 Task: Explore Airbnb accommodation in Oud-Beijerland, Netherlands from 11th December, 2023 to 17th December, 2023 for 1 adult. Place can be private room with 1  bedroom having 1 bed and 1 bathroom. Property type can be hotel.
Action: Mouse moved to (598, 226)
Screenshot: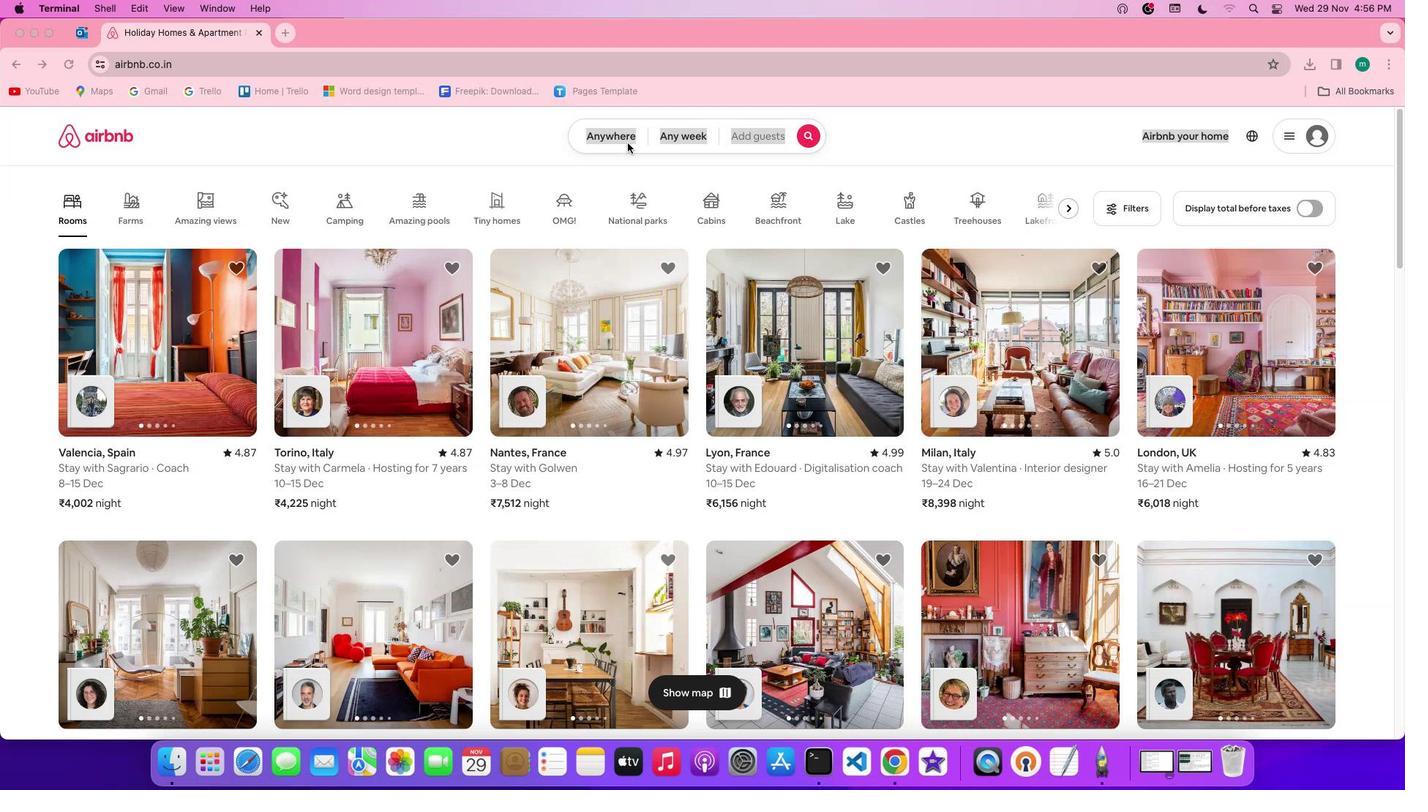 
Action: Mouse pressed left at (598, 226)
Screenshot: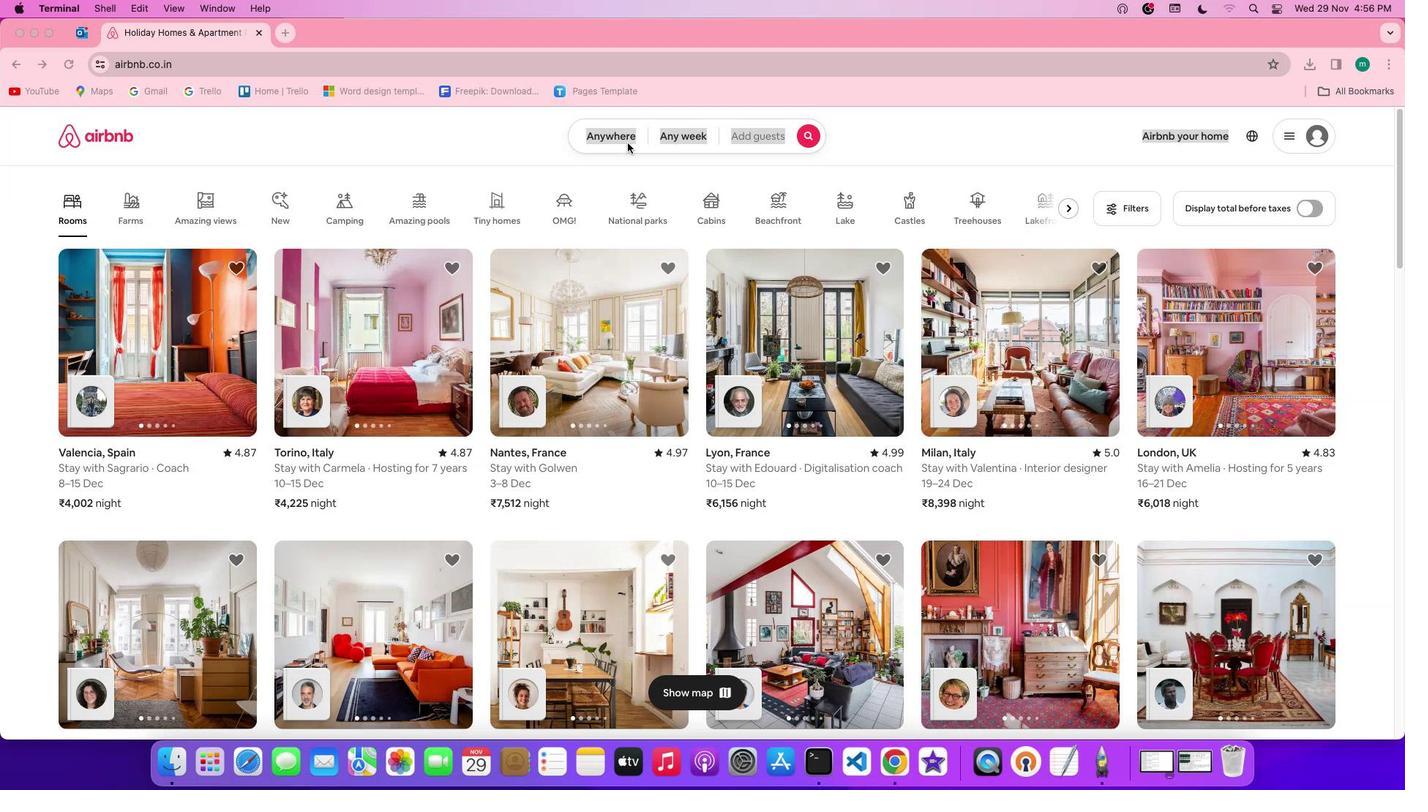 
Action: Mouse pressed left at (598, 226)
Screenshot: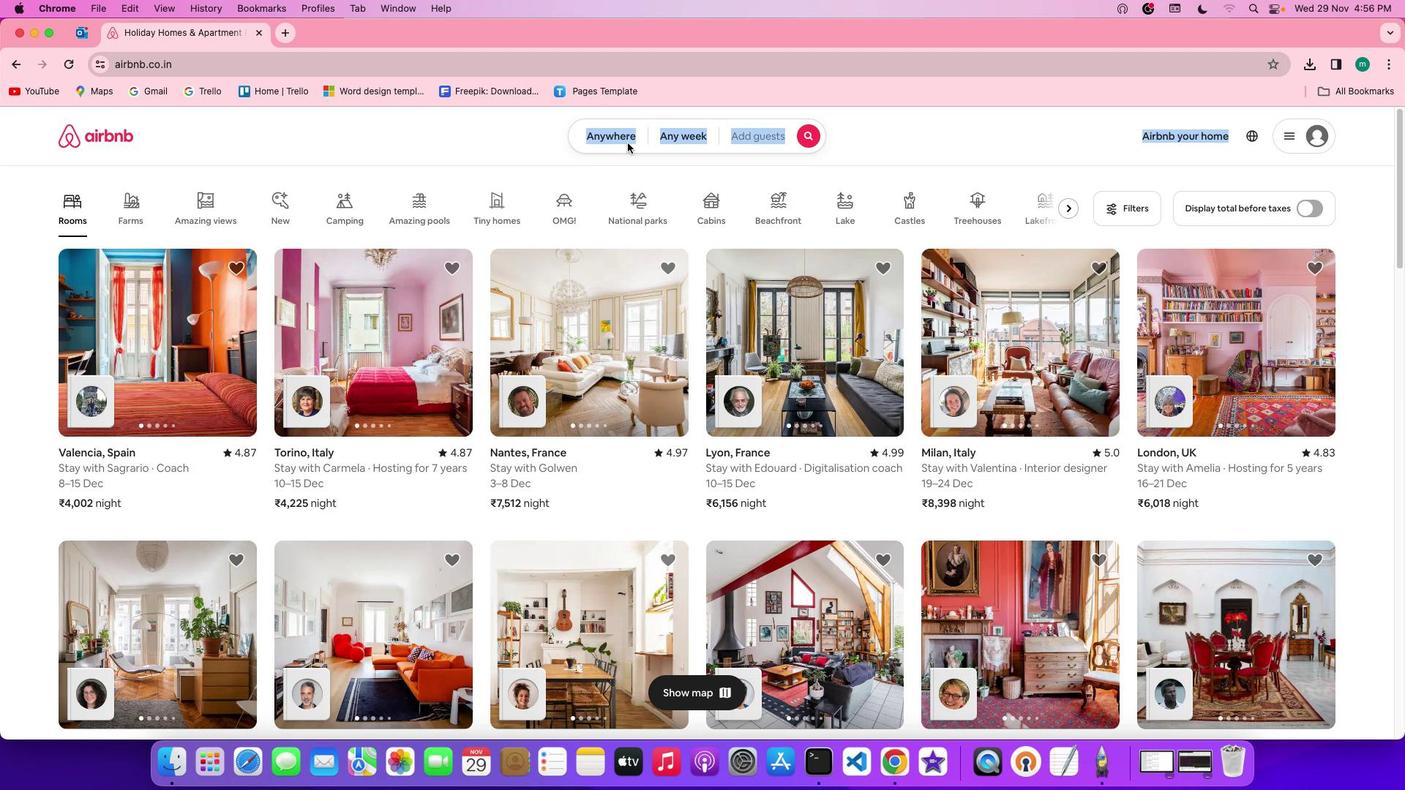 
Action: Mouse moved to (481, 267)
Screenshot: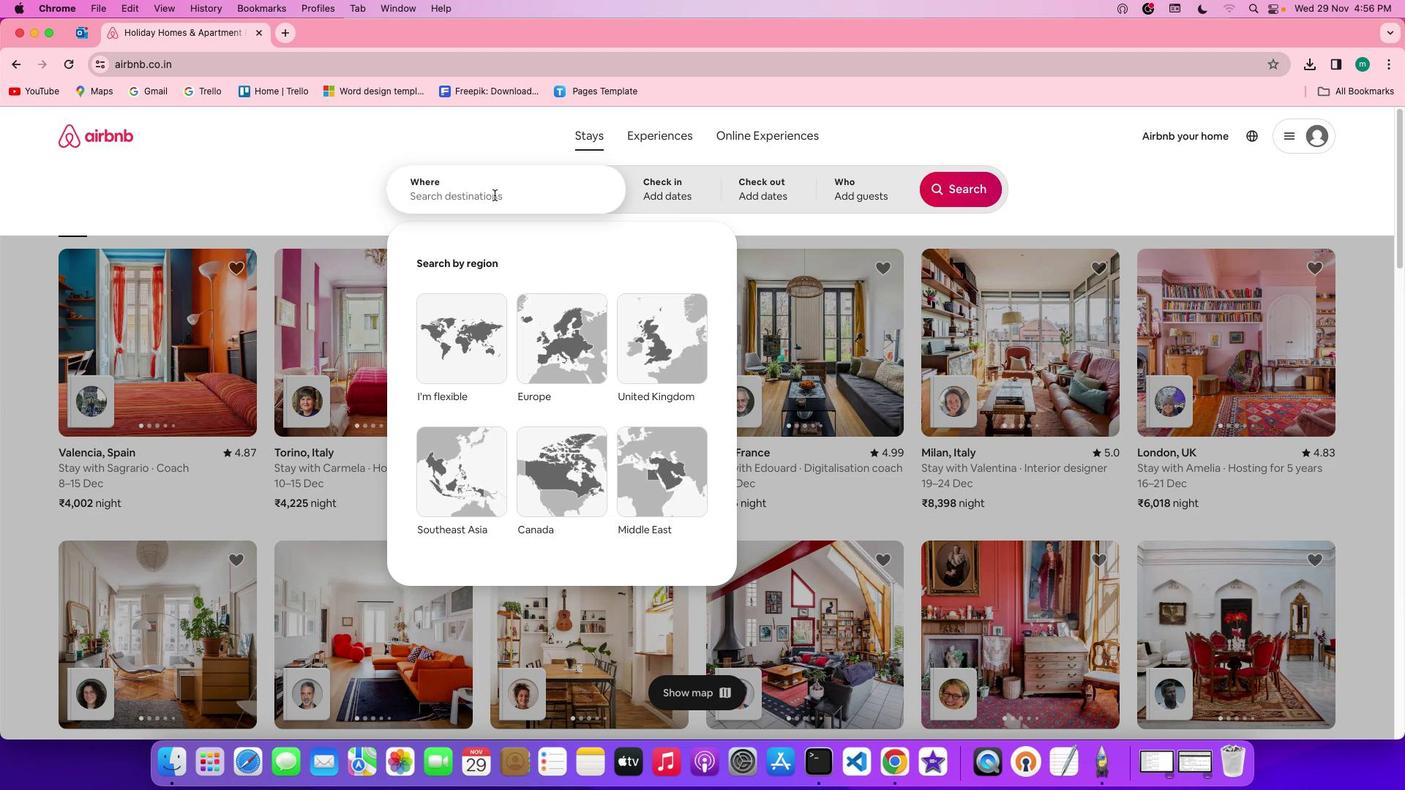 
Action: Mouse pressed left at (481, 267)
Screenshot: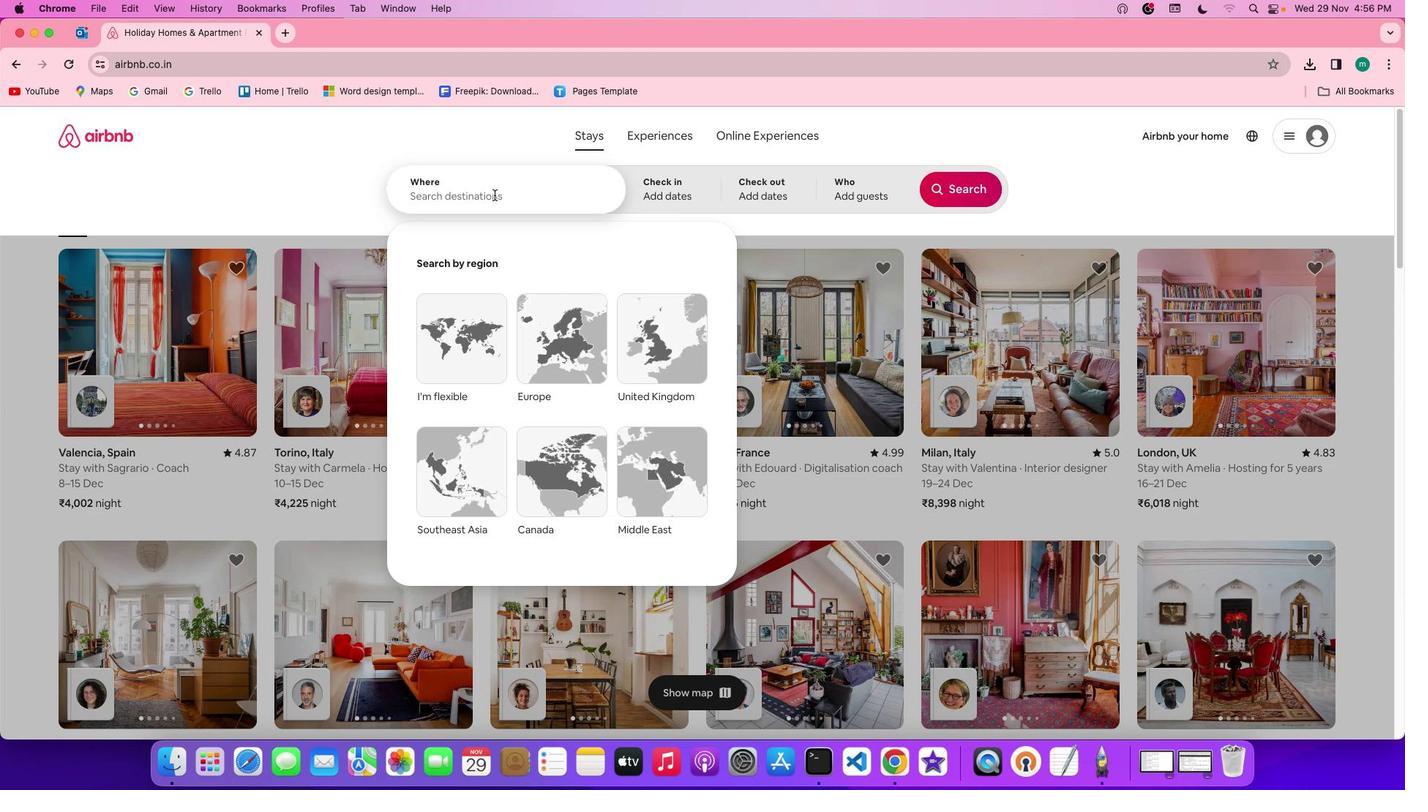 
Action: Key pressed Key.shift'O''u''d''-'Key.spaceKey.shift'B''e''i''j''e''r''l''a''n''d'','Key.spaceKey.shift'N''e''t''h''e''r''l''a''n''d''s'
Screenshot: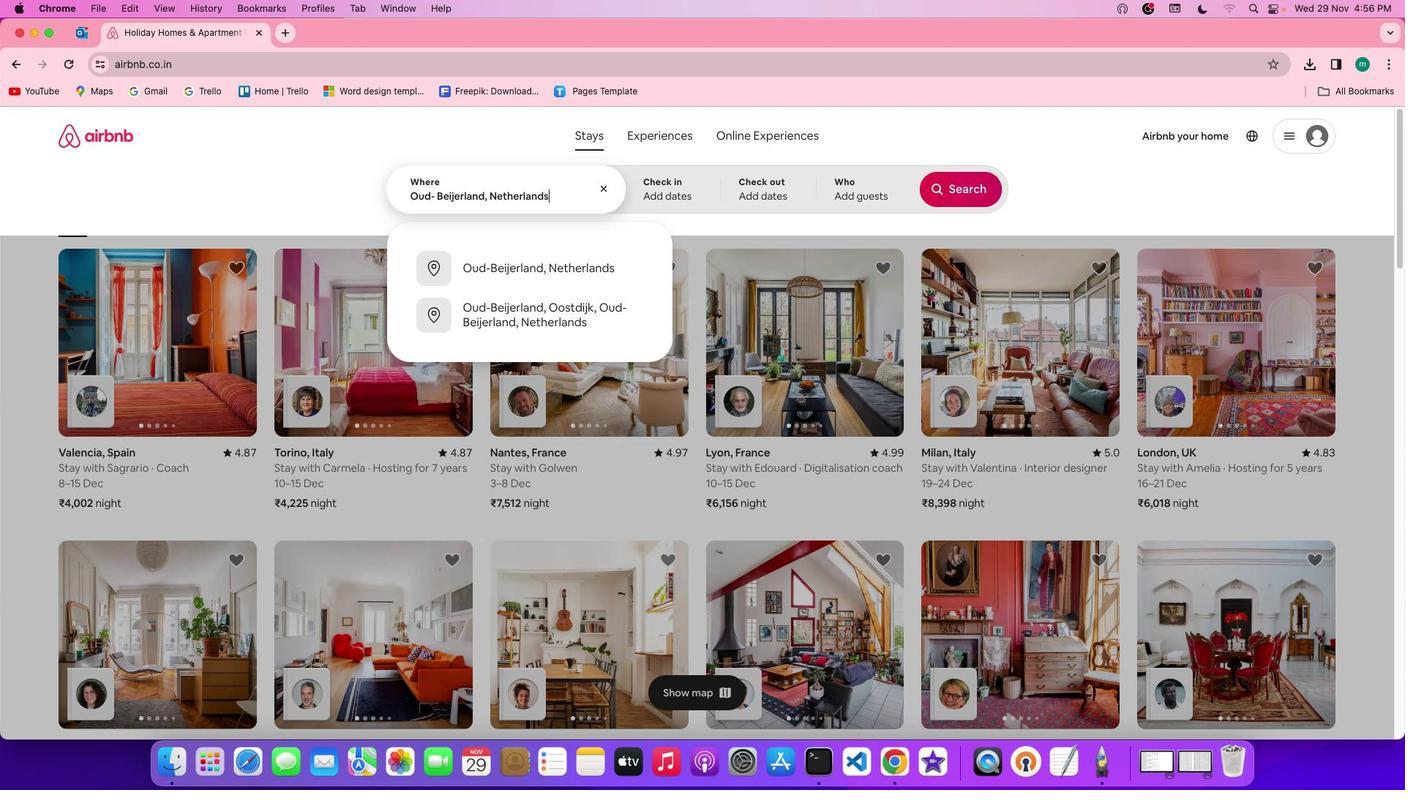 
Action: Mouse moved to (631, 257)
Screenshot: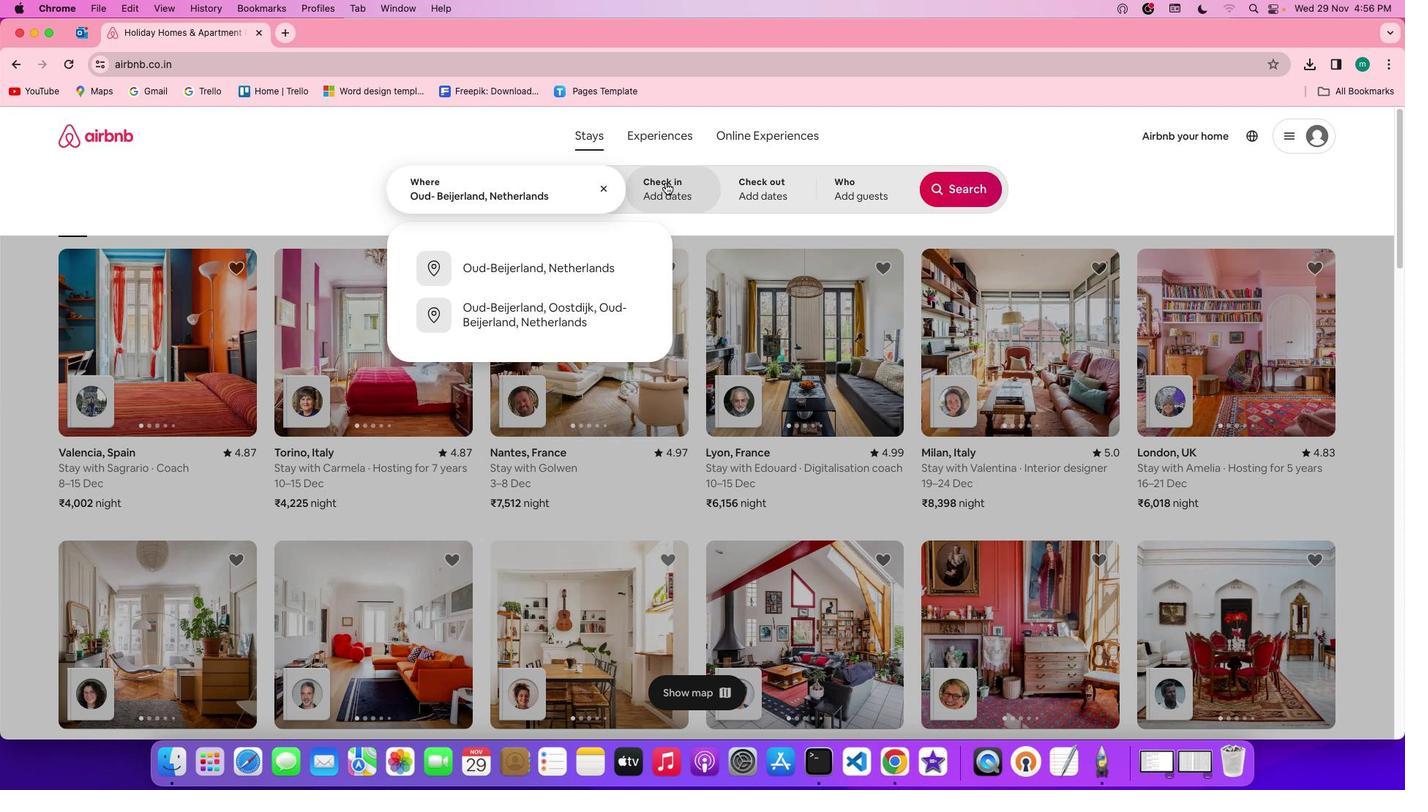 
Action: Mouse pressed left at (631, 257)
Screenshot: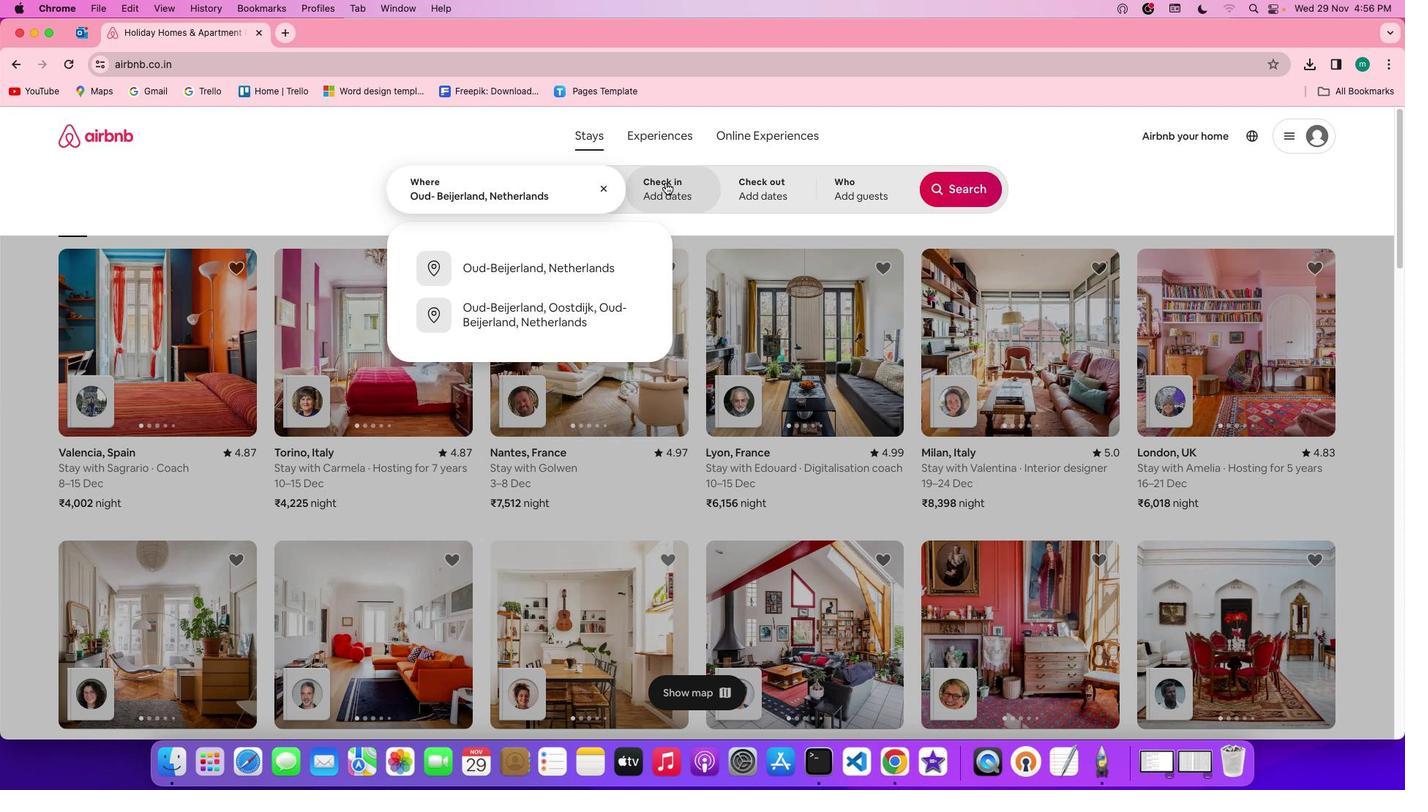 
Action: Mouse moved to (727, 453)
Screenshot: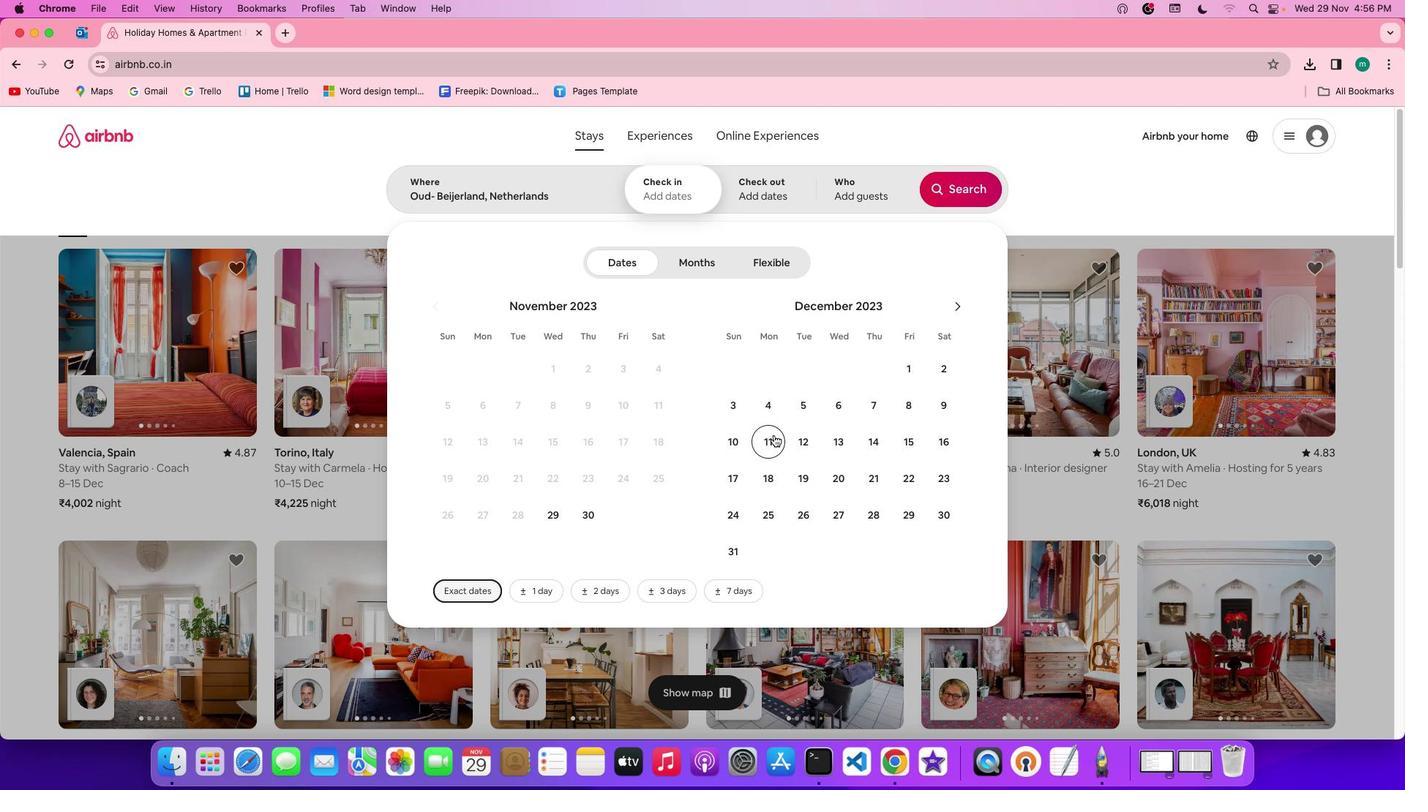 
Action: Mouse pressed left at (727, 453)
Screenshot: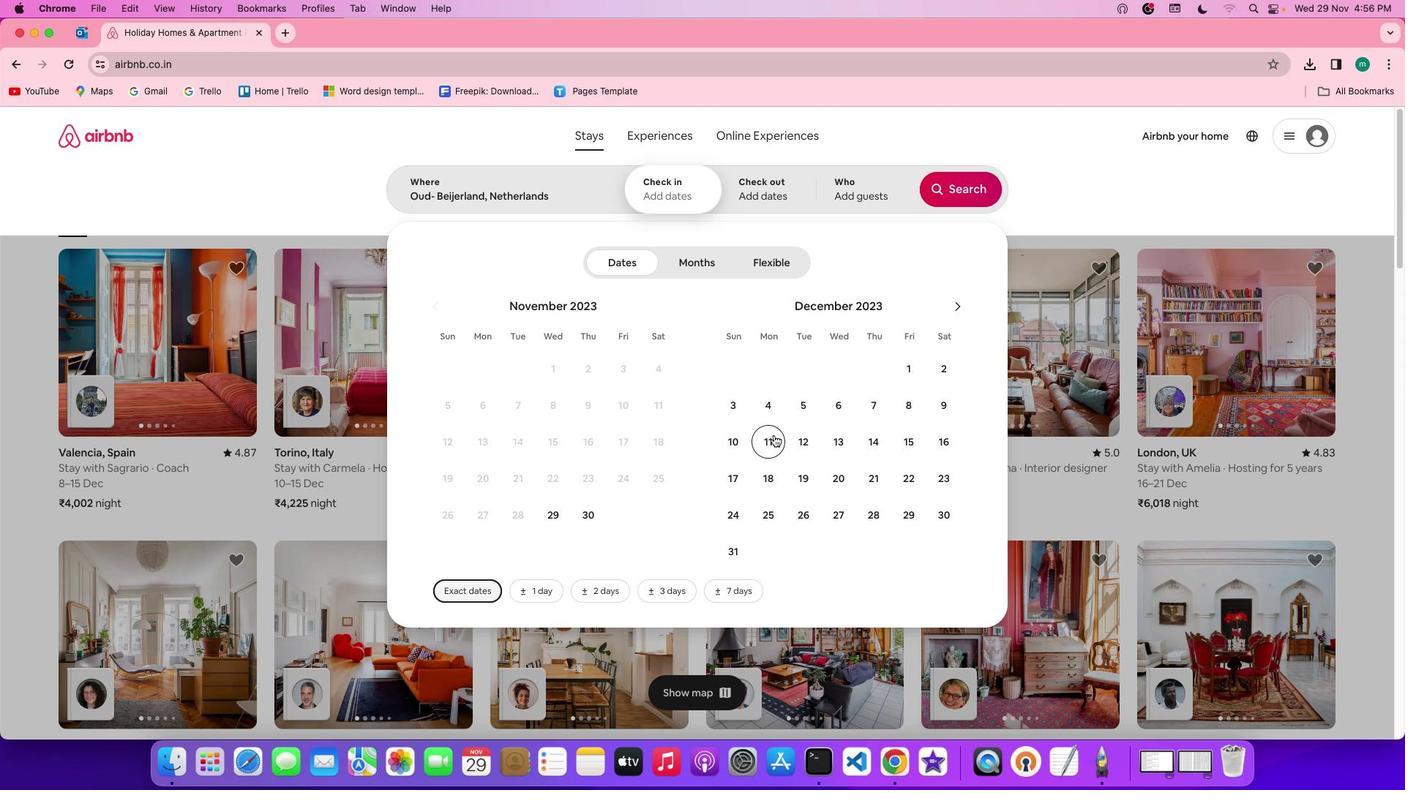 
Action: Mouse moved to (694, 478)
Screenshot: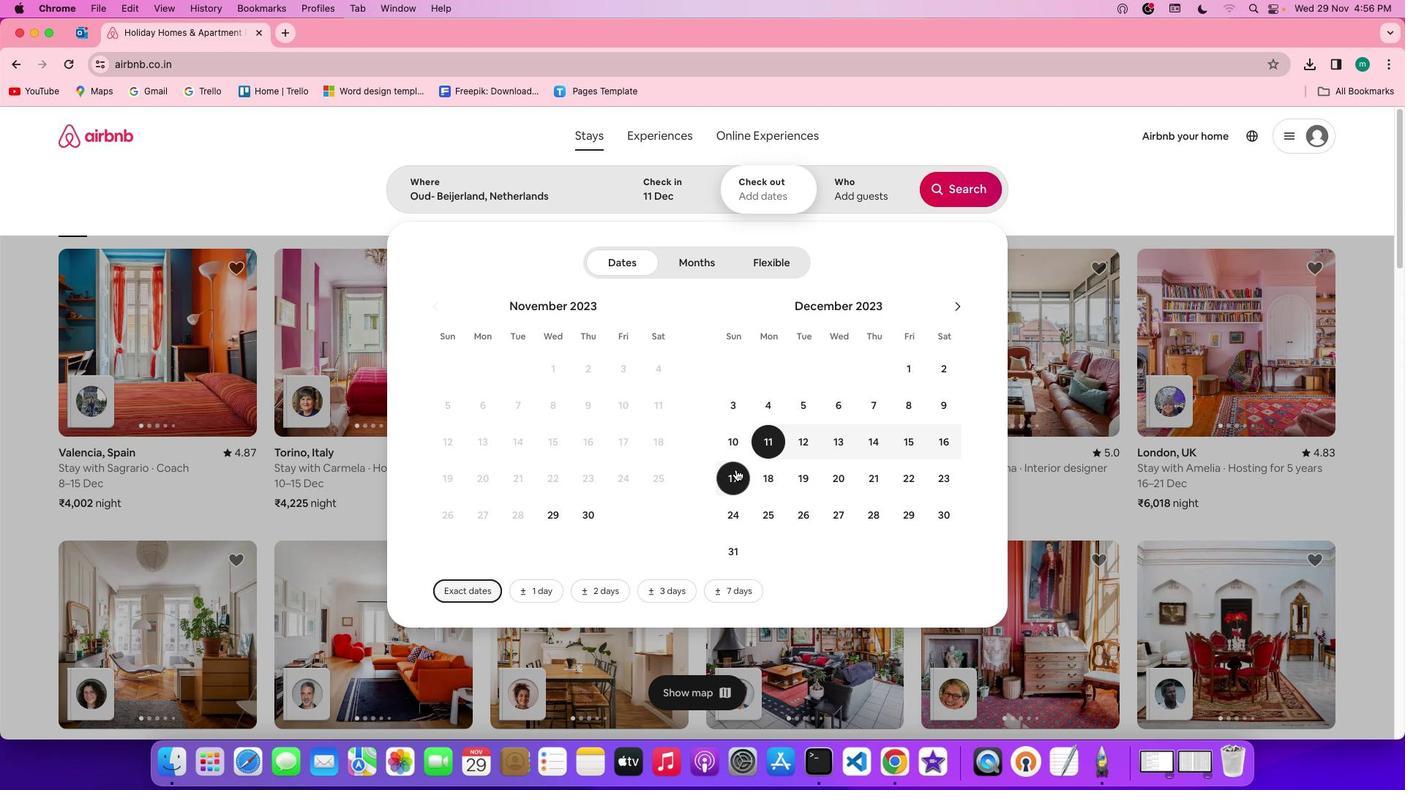 
Action: Mouse pressed left at (694, 478)
Screenshot: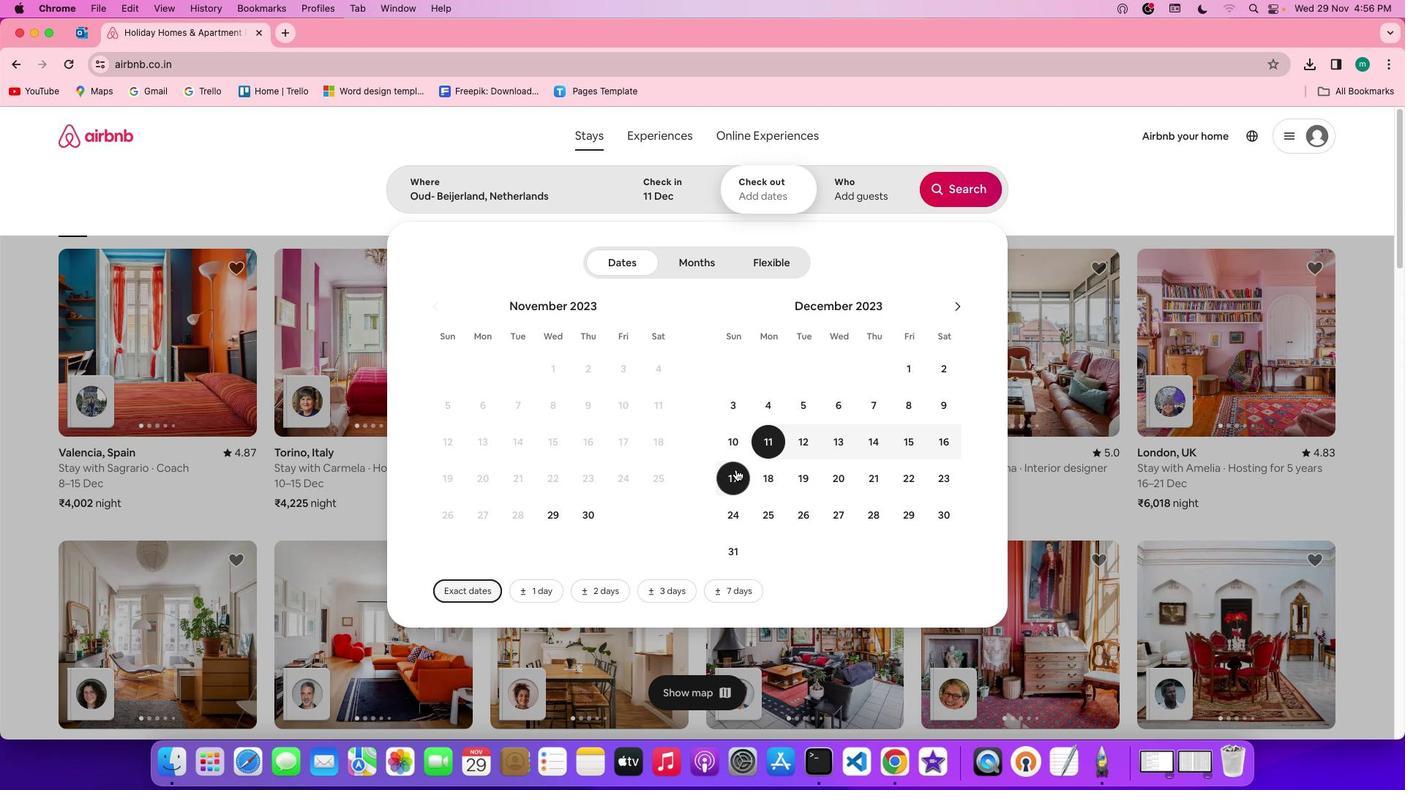 
Action: Mouse moved to (803, 251)
Screenshot: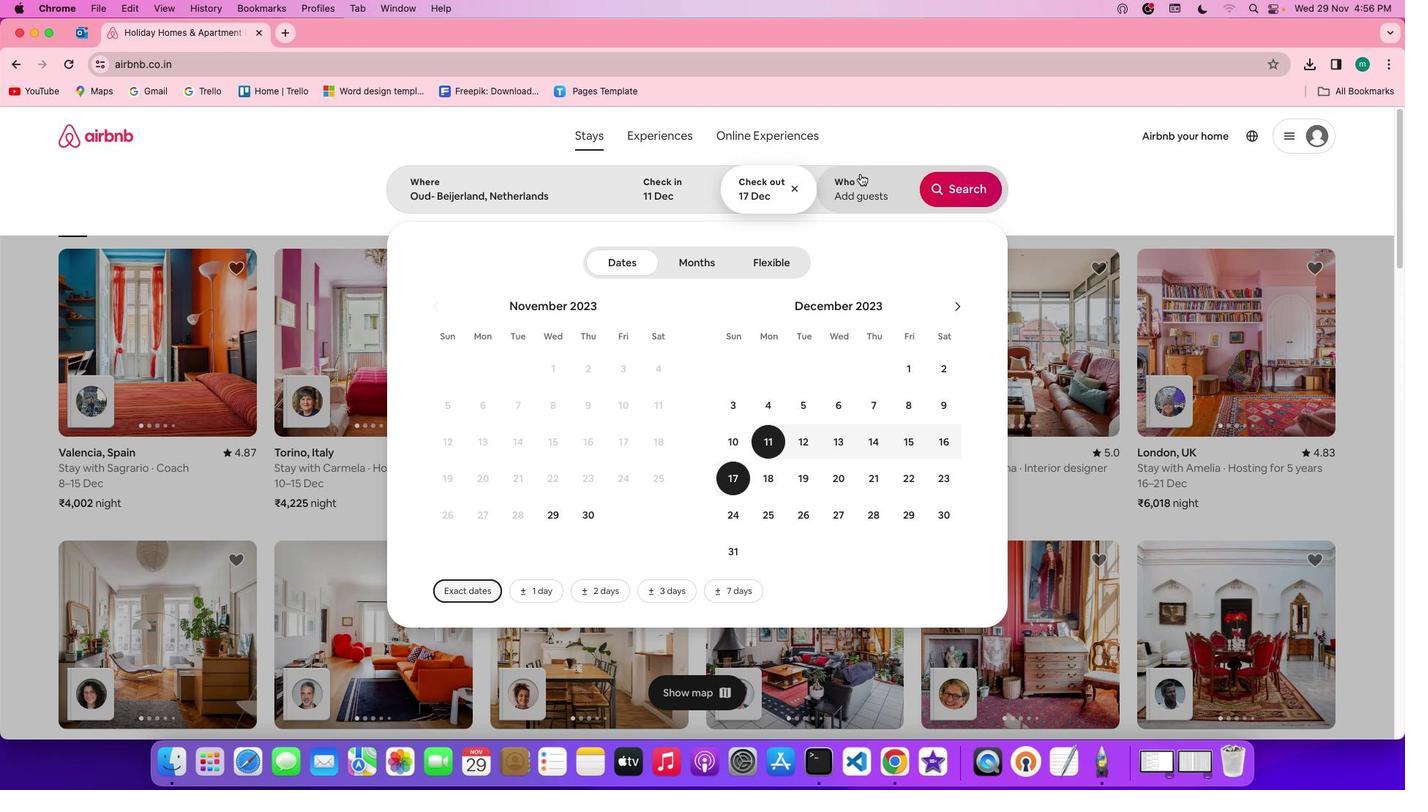 
Action: Mouse pressed left at (803, 251)
Screenshot: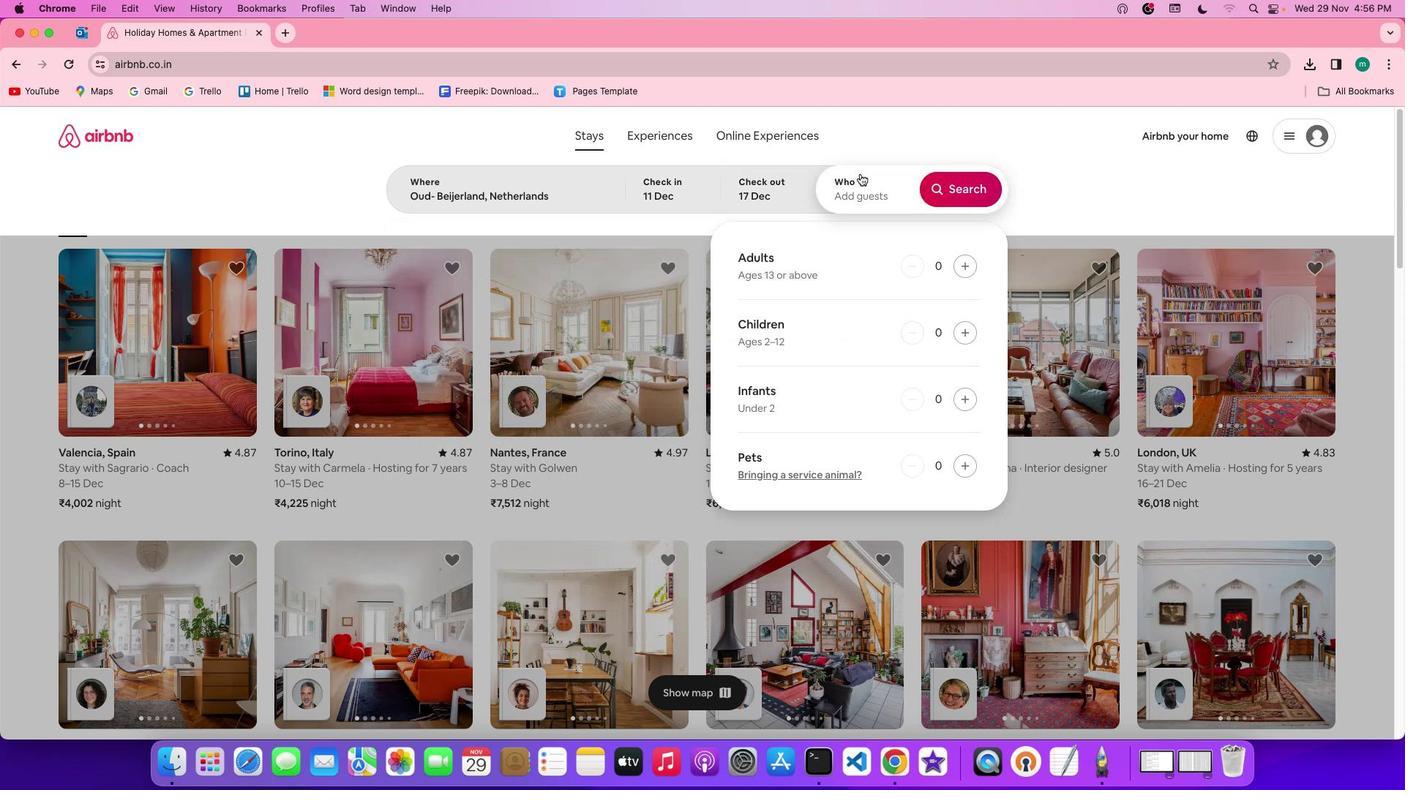 
Action: Mouse moved to (896, 317)
Screenshot: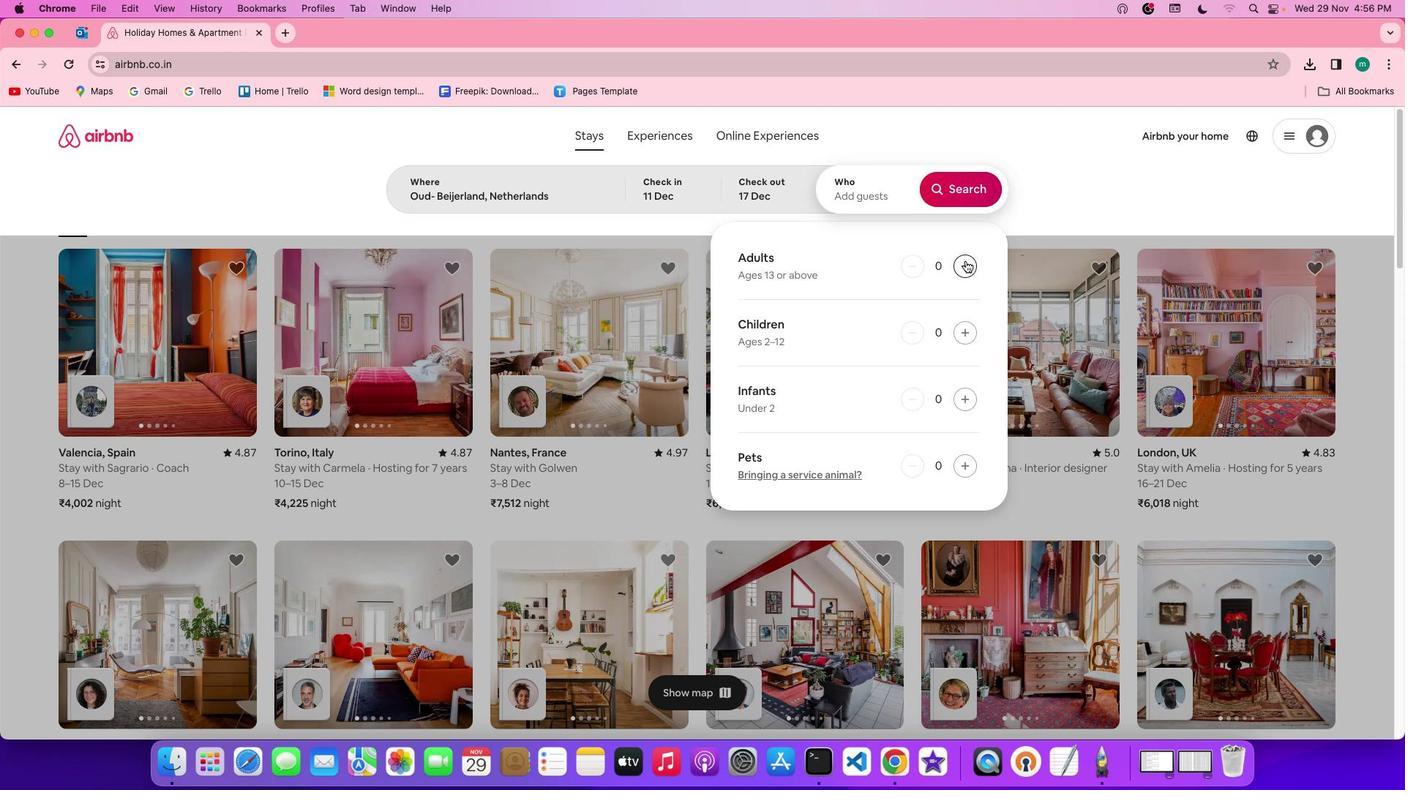 
Action: Mouse pressed left at (896, 317)
Screenshot: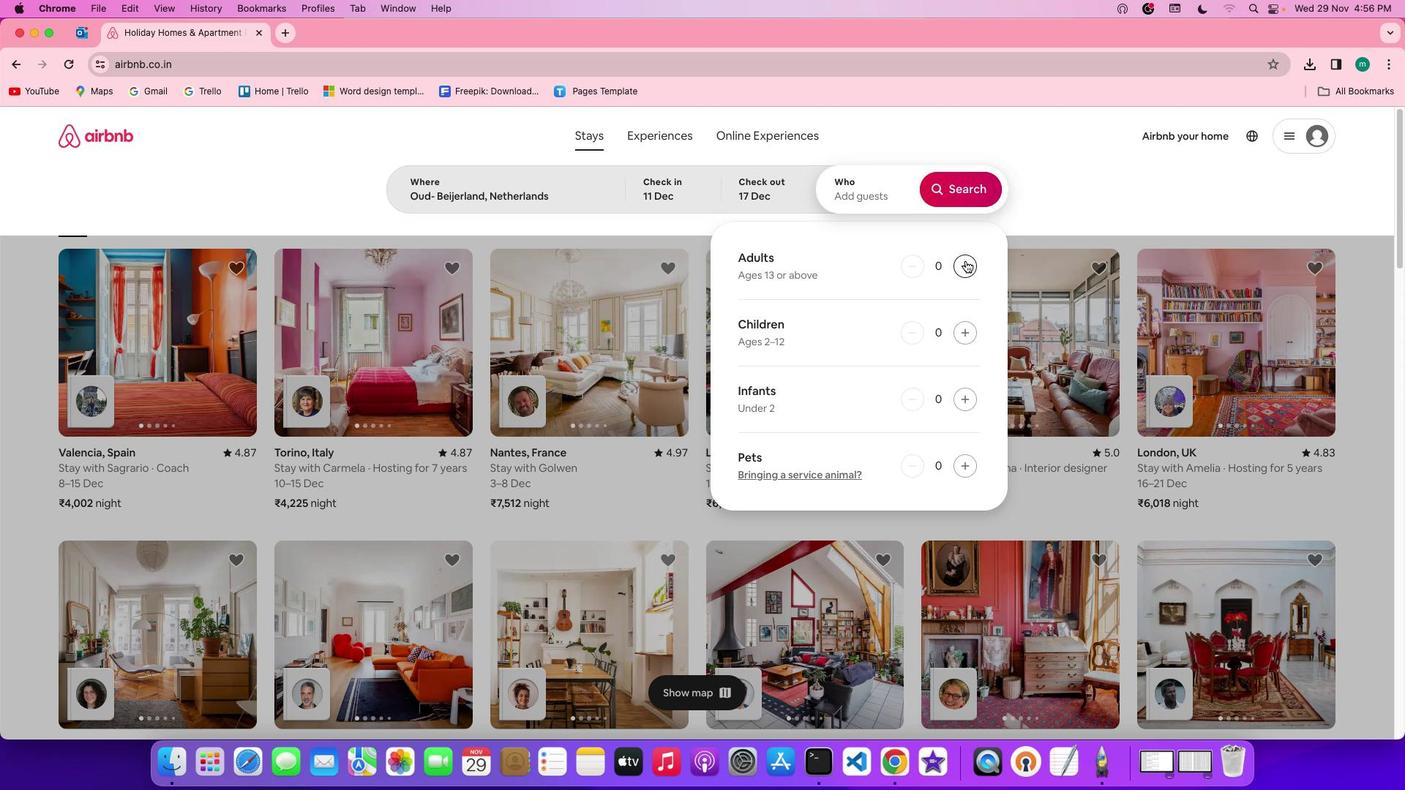 
Action: Mouse moved to (899, 262)
Screenshot: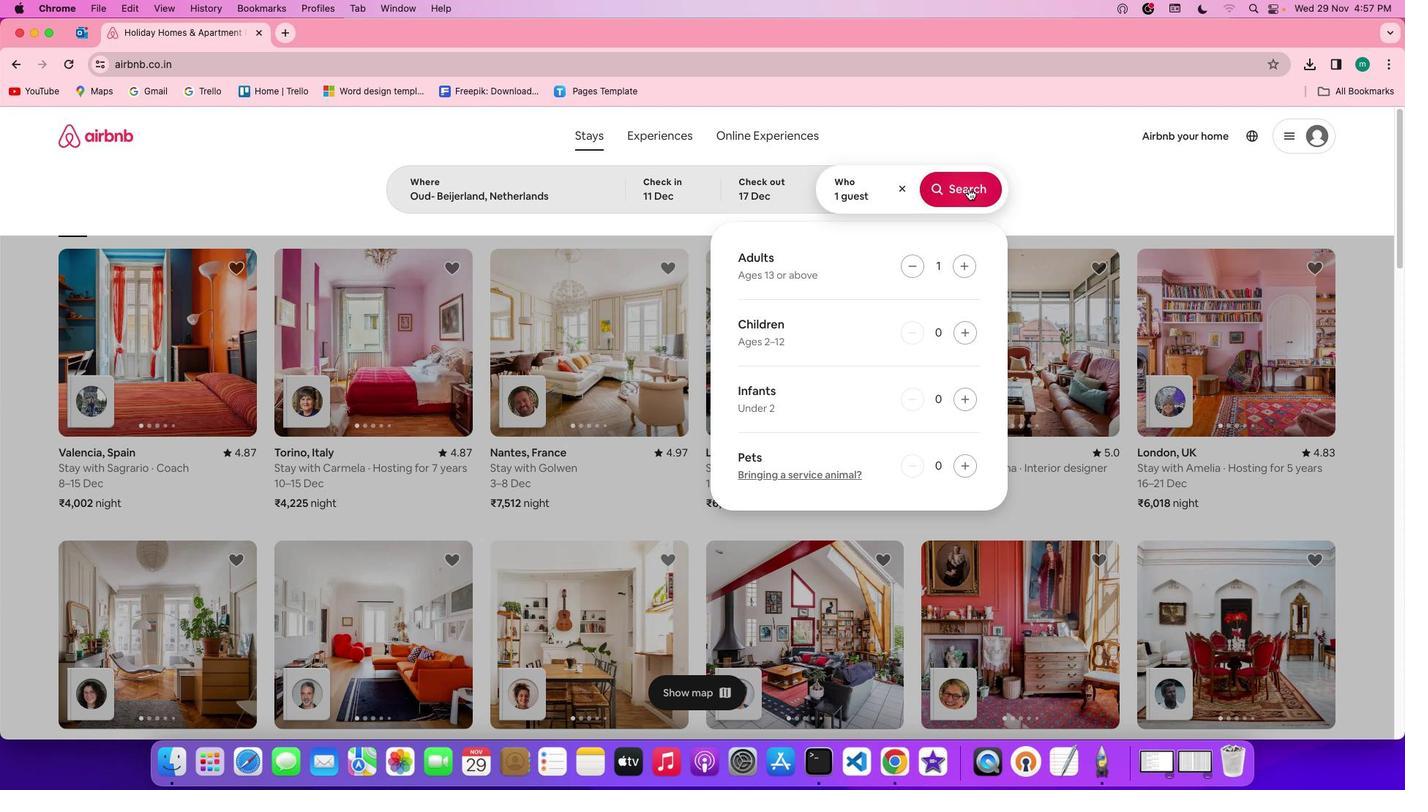 
Action: Mouse pressed left at (899, 262)
Screenshot: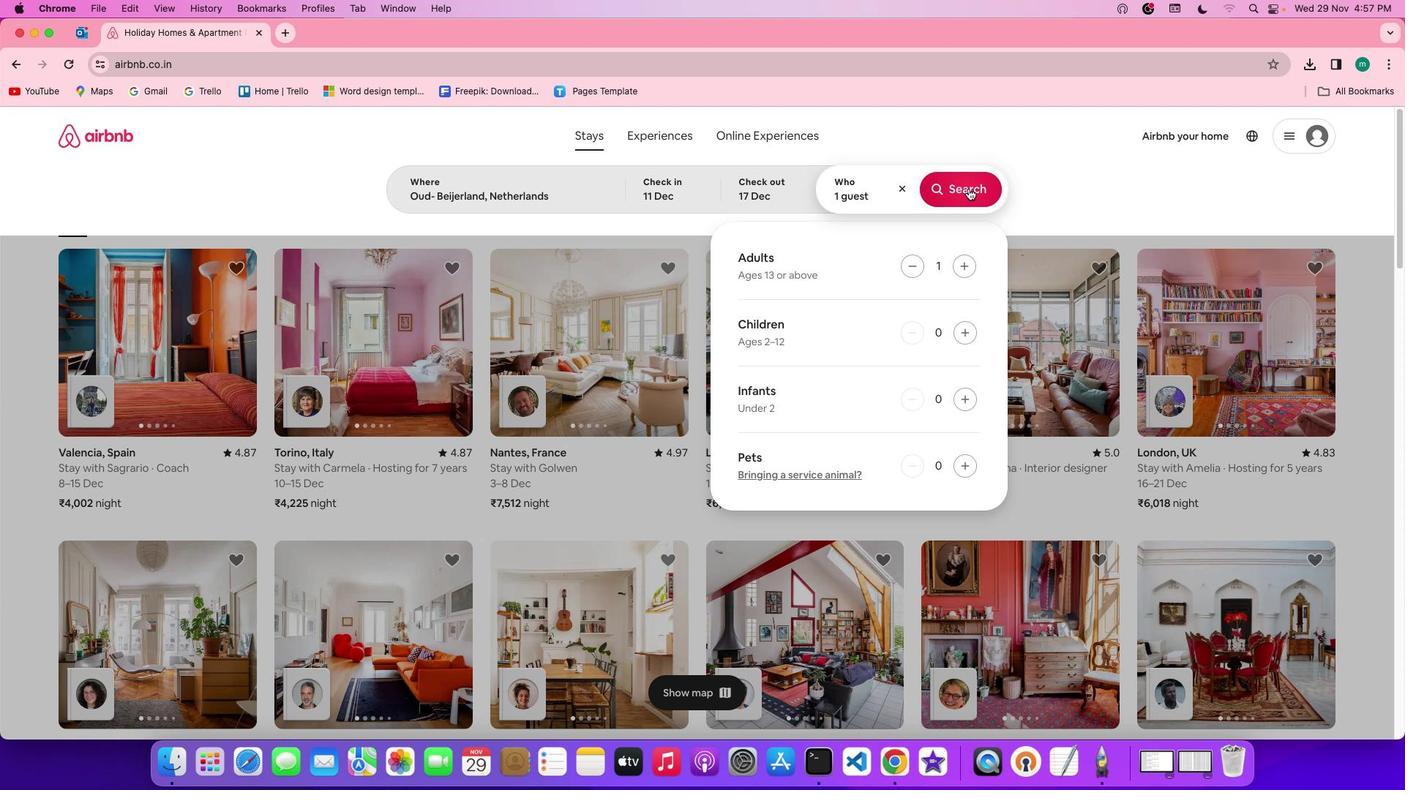
Action: Mouse moved to (1070, 264)
Screenshot: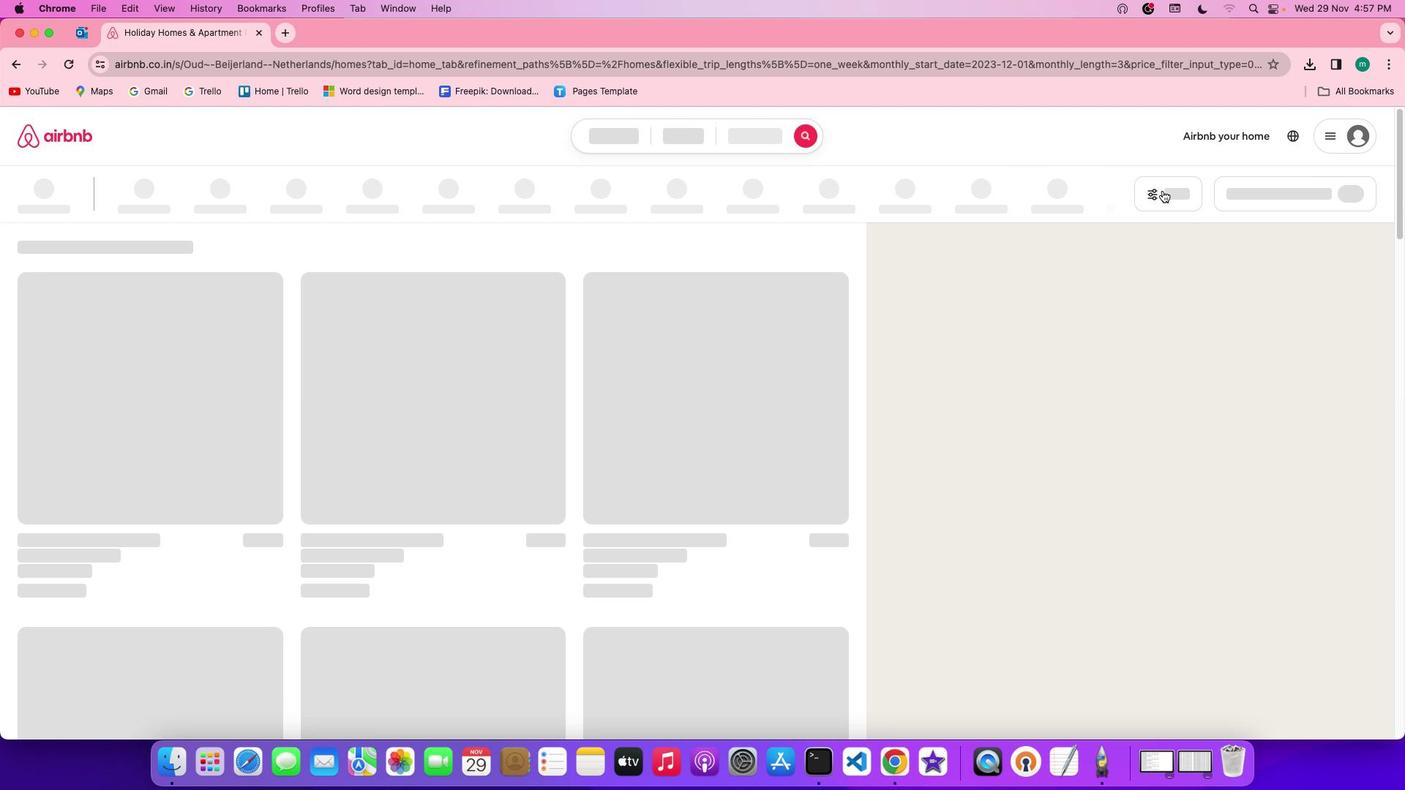
Action: Mouse pressed left at (1070, 264)
Screenshot: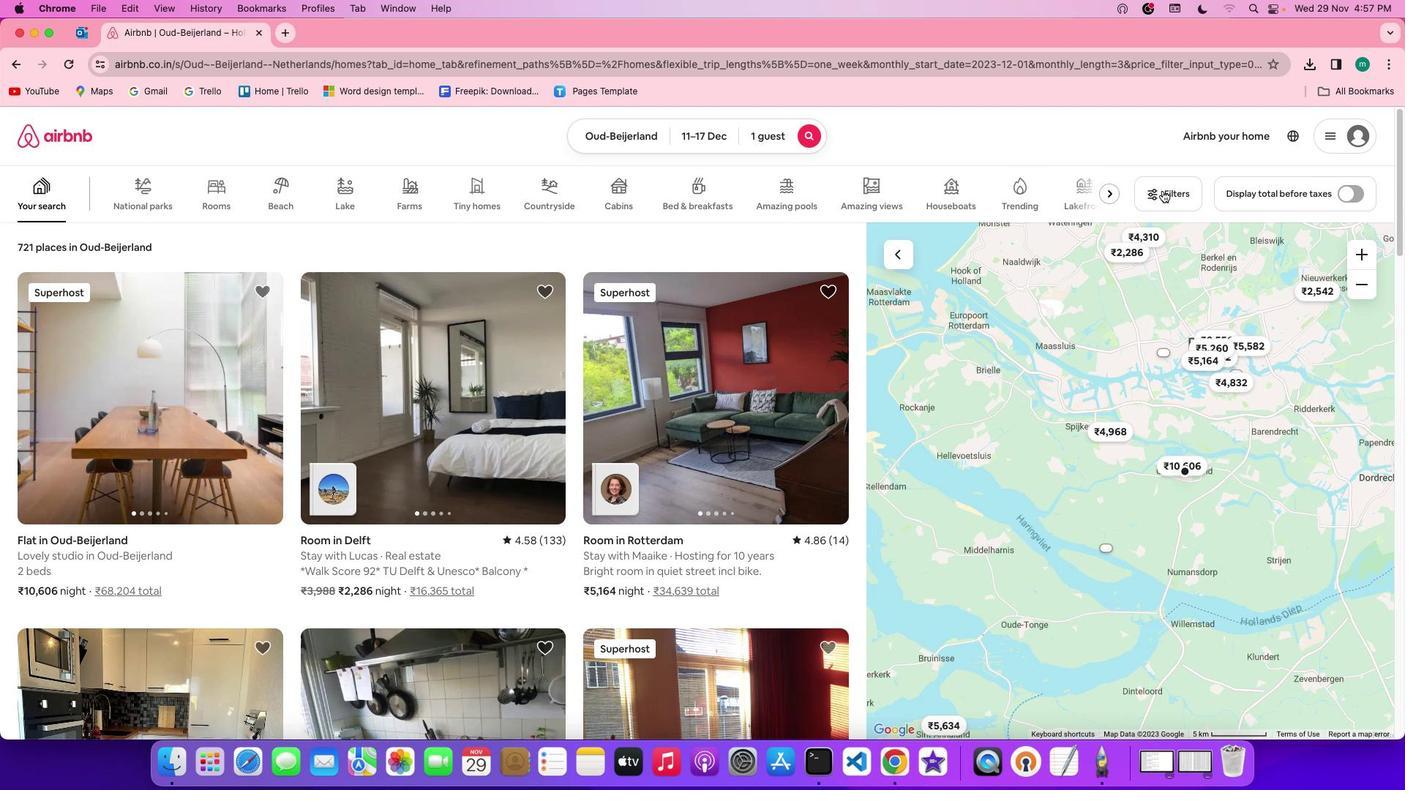 
Action: Mouse moved to (705, 488)
Screenshot: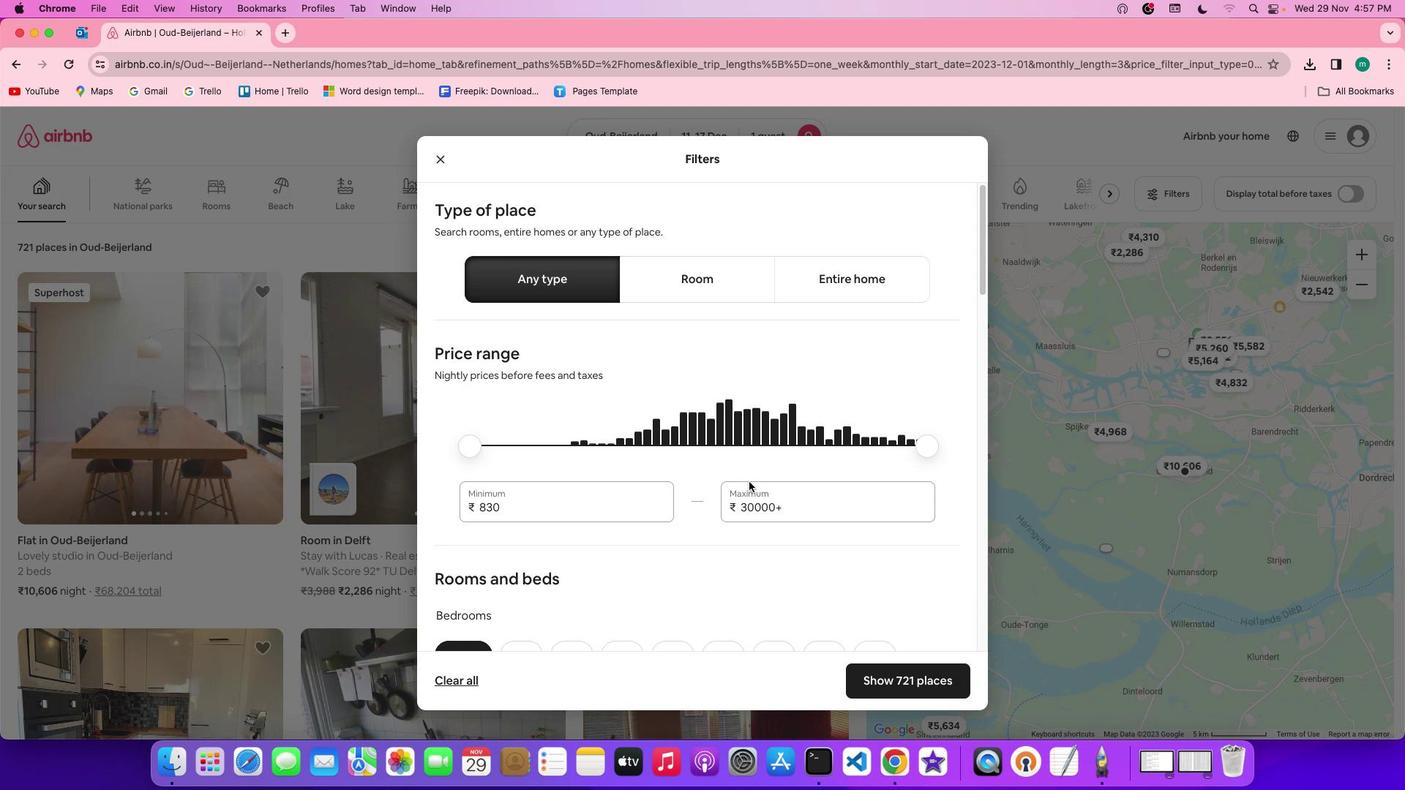 
Action: Mouse scrolled (705, 488) with delta (45, 116)
Screenshot: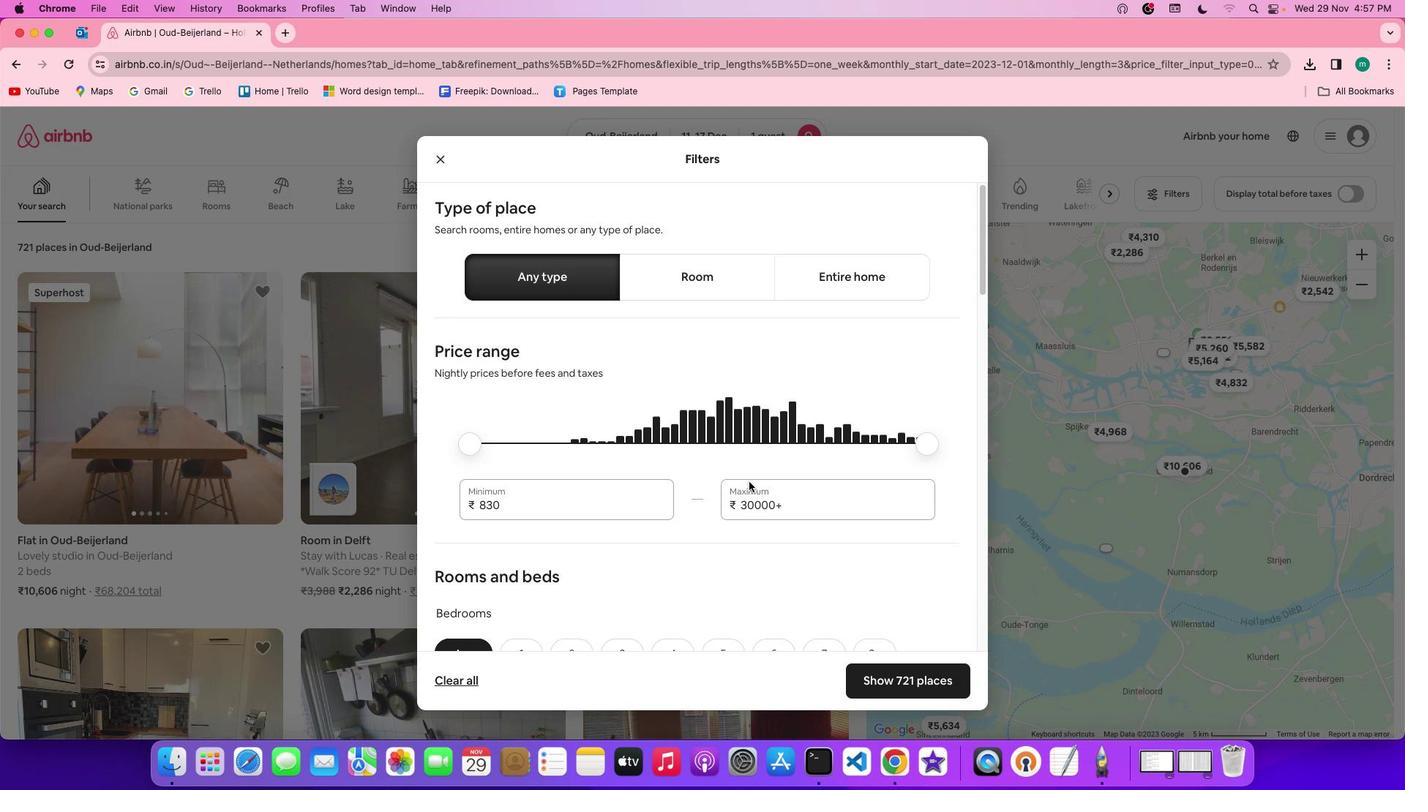 
Action: Mouse scrolled (705, 488) with delta (45, 116)
Screenshot: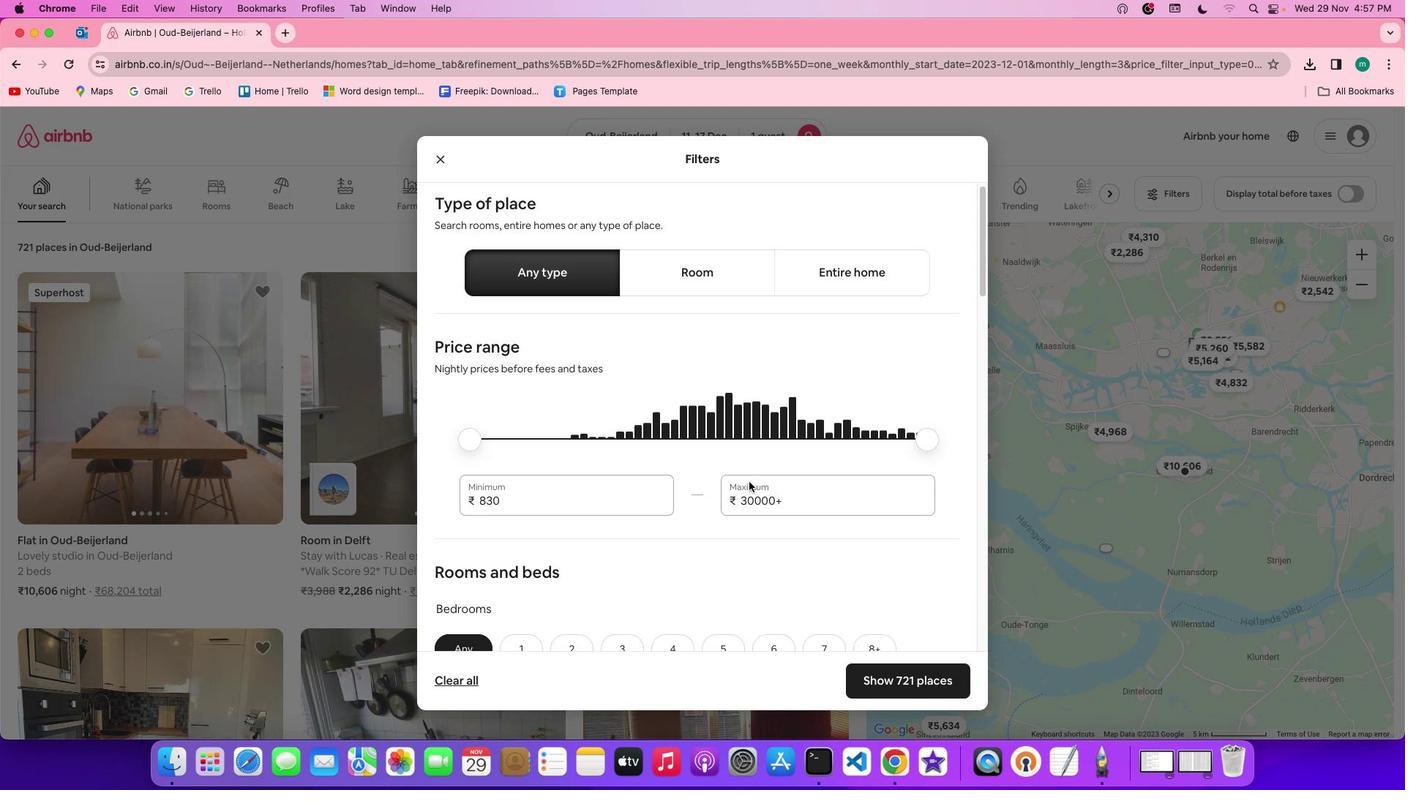 
Action: Mouse scrolled (705, 488) with delta (45, 115)
Screenshot: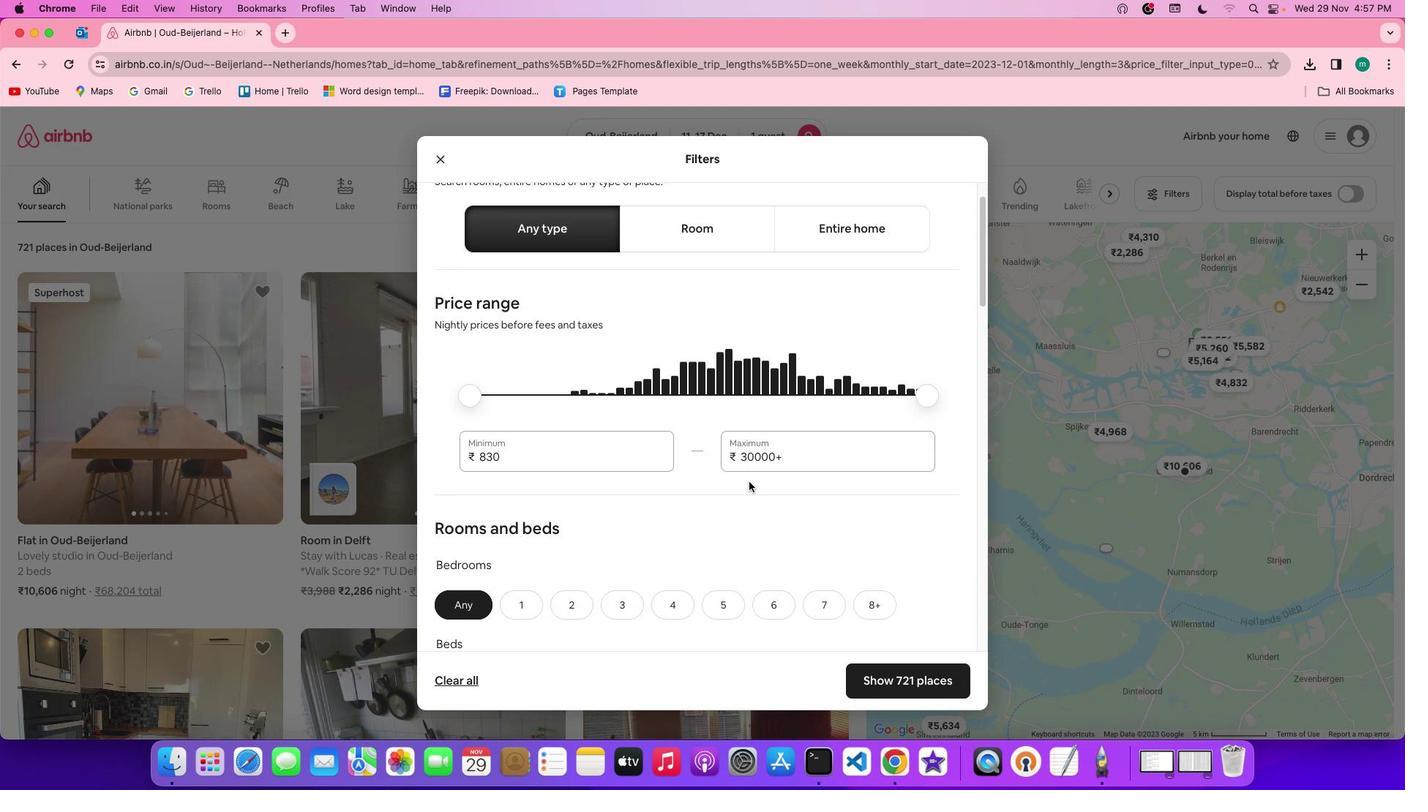 
Action: Mouse scrolled (705, 488) with delta (45, 116)
Screenshot: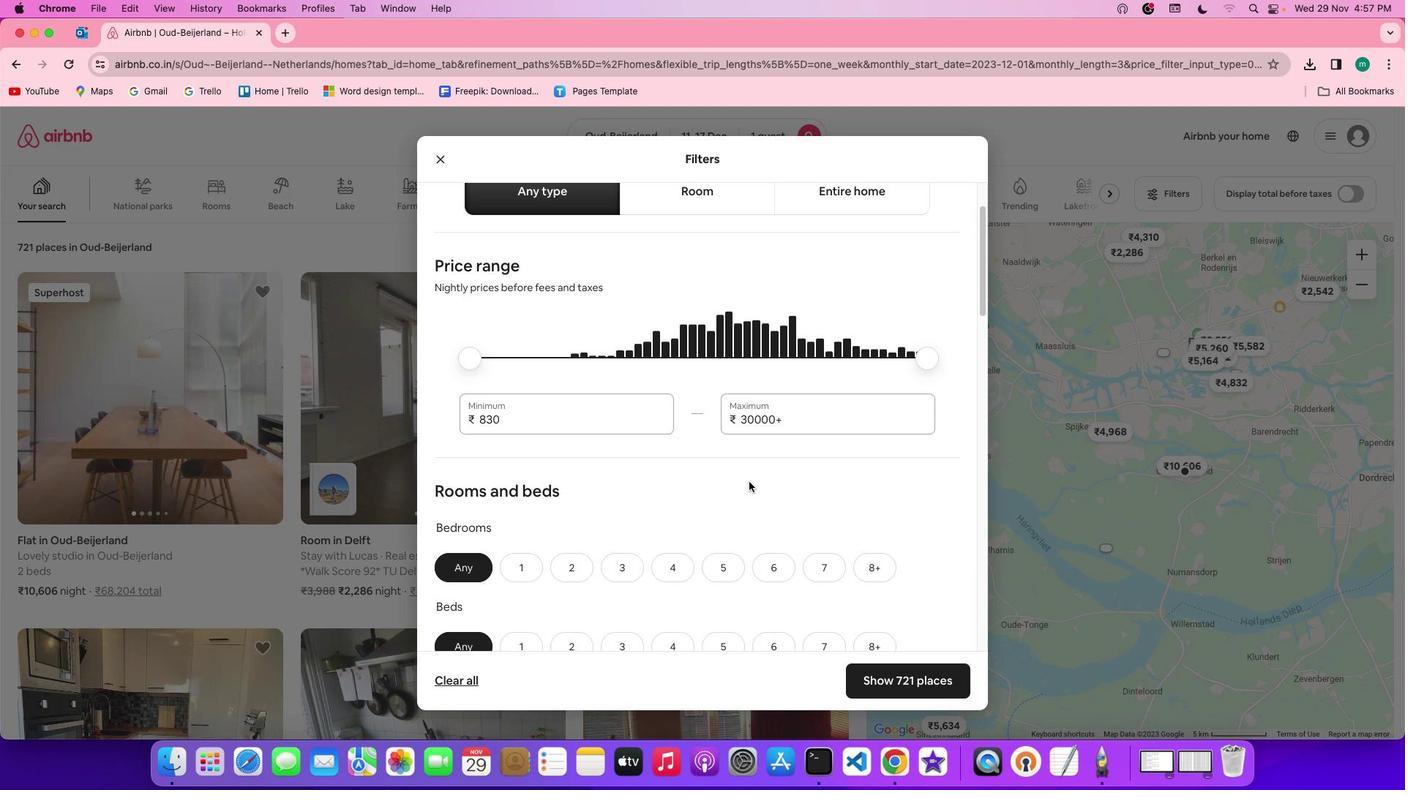 
Action: Mouse scrolled (705, 488) with delta (45, 116)
Screenshot: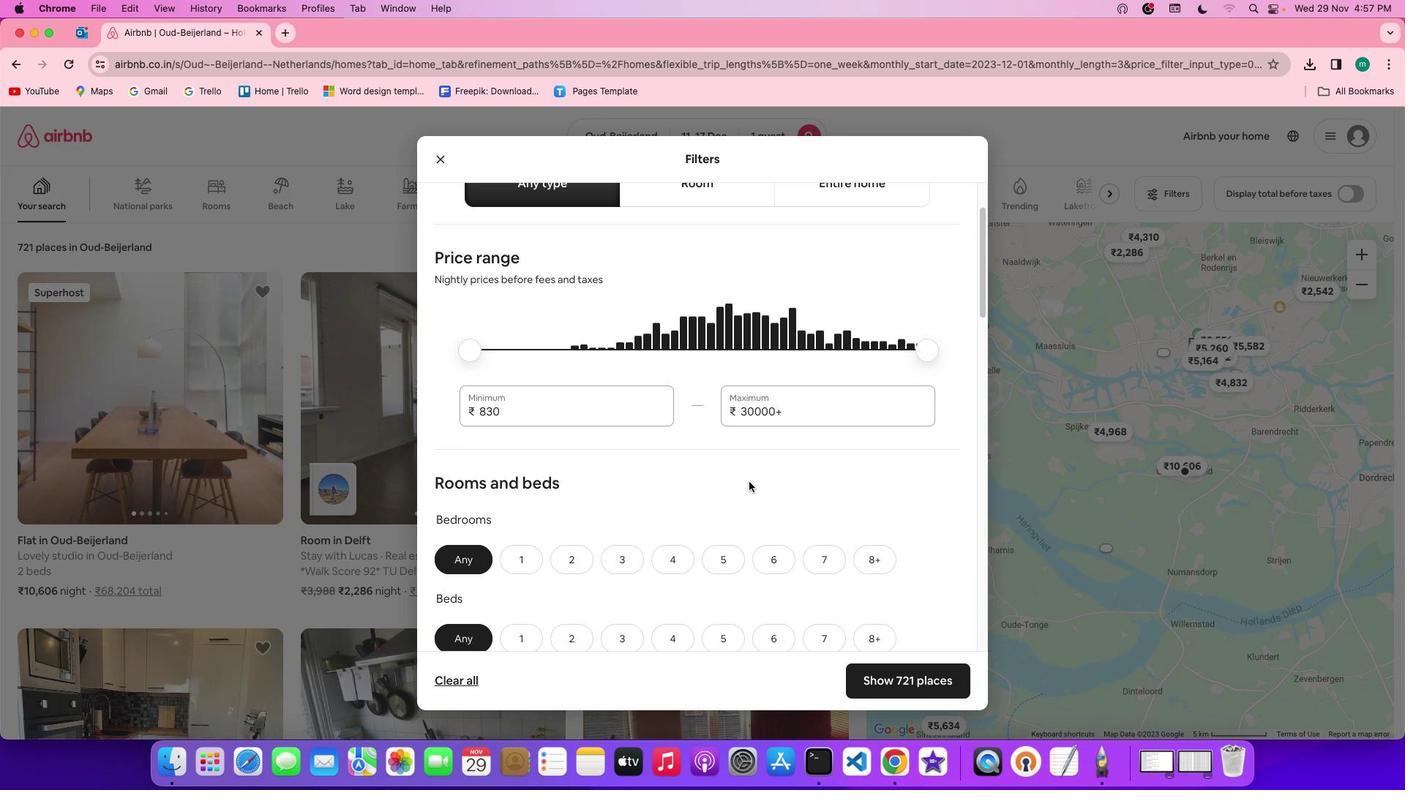 
Action: Mouse scrolled (705, 488) with delta (45, 116)
Screenshot: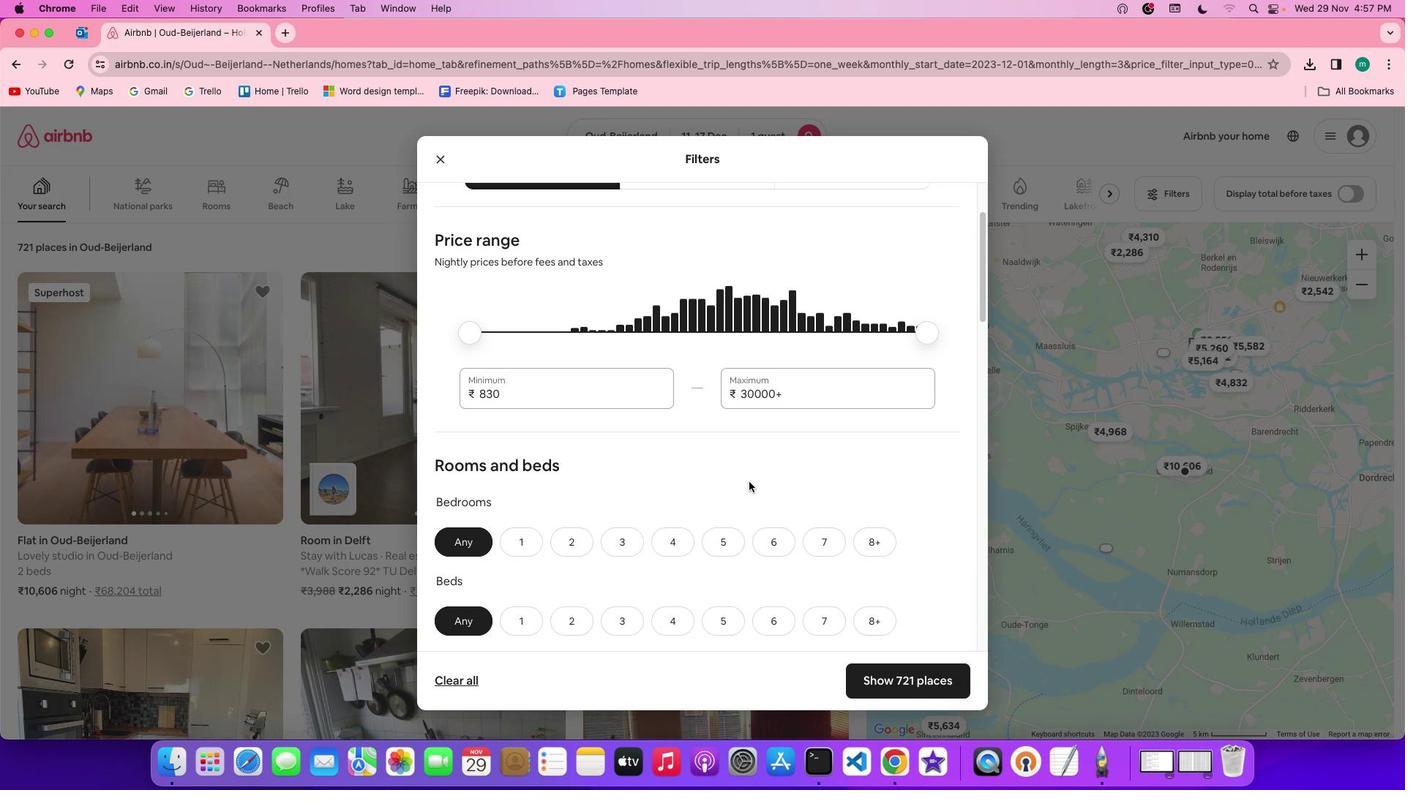 
Action: Mouse scrolled (705, 488) with delta (45, 116)
Screenshot: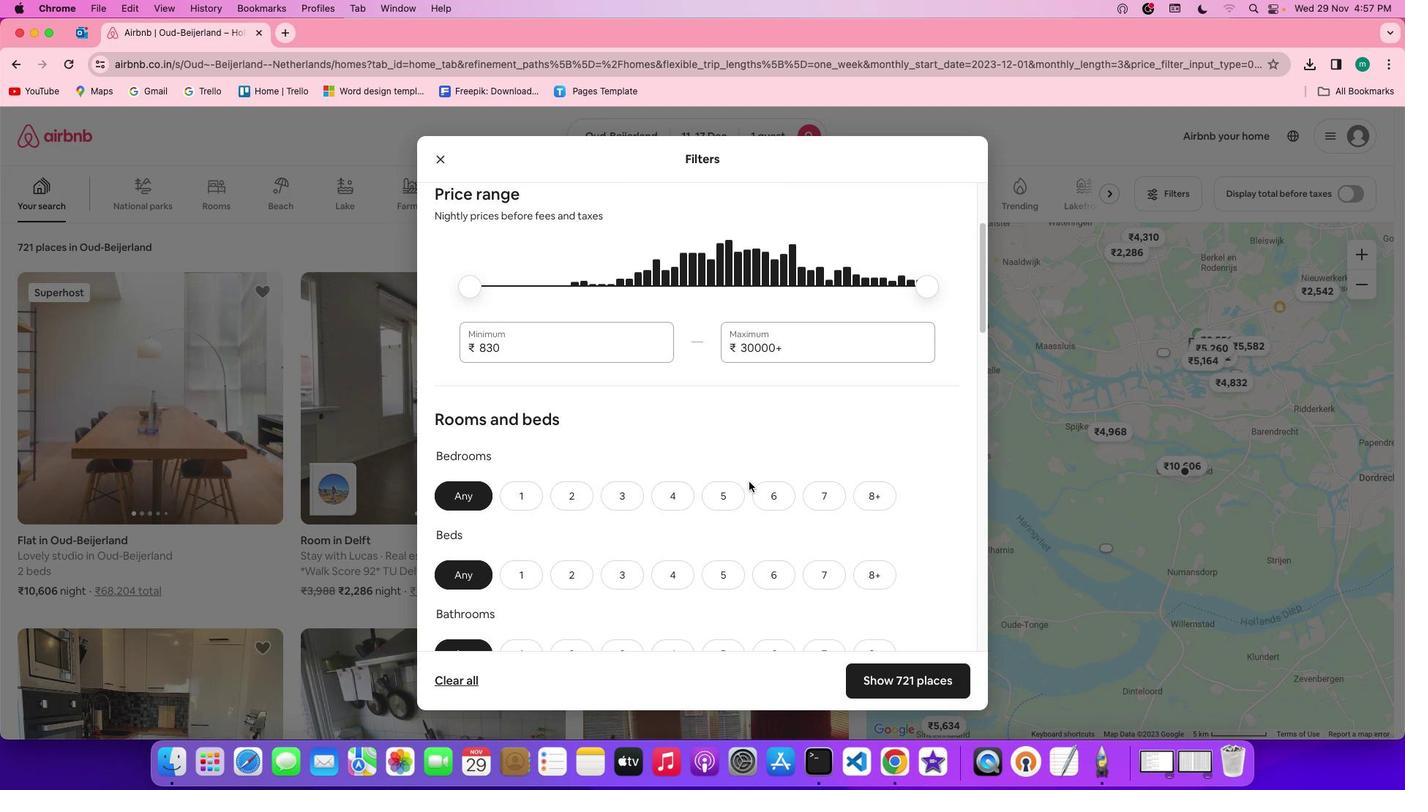 
Action: Mouse scrolled (705, 488) with delta (45, 116)
Screenshot: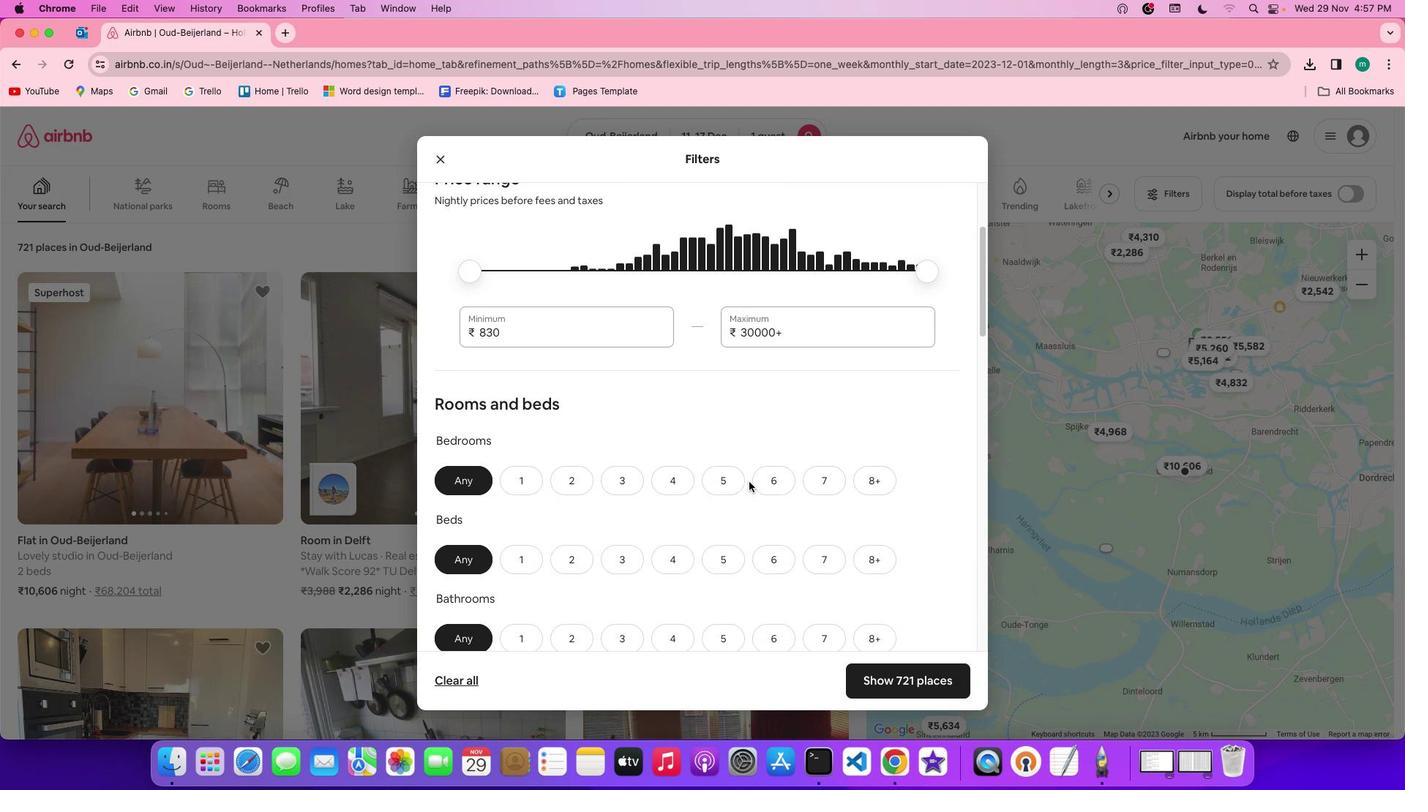 
Action: Mouse scrolled (705, 488) with delta (45, 115)
Screenshot: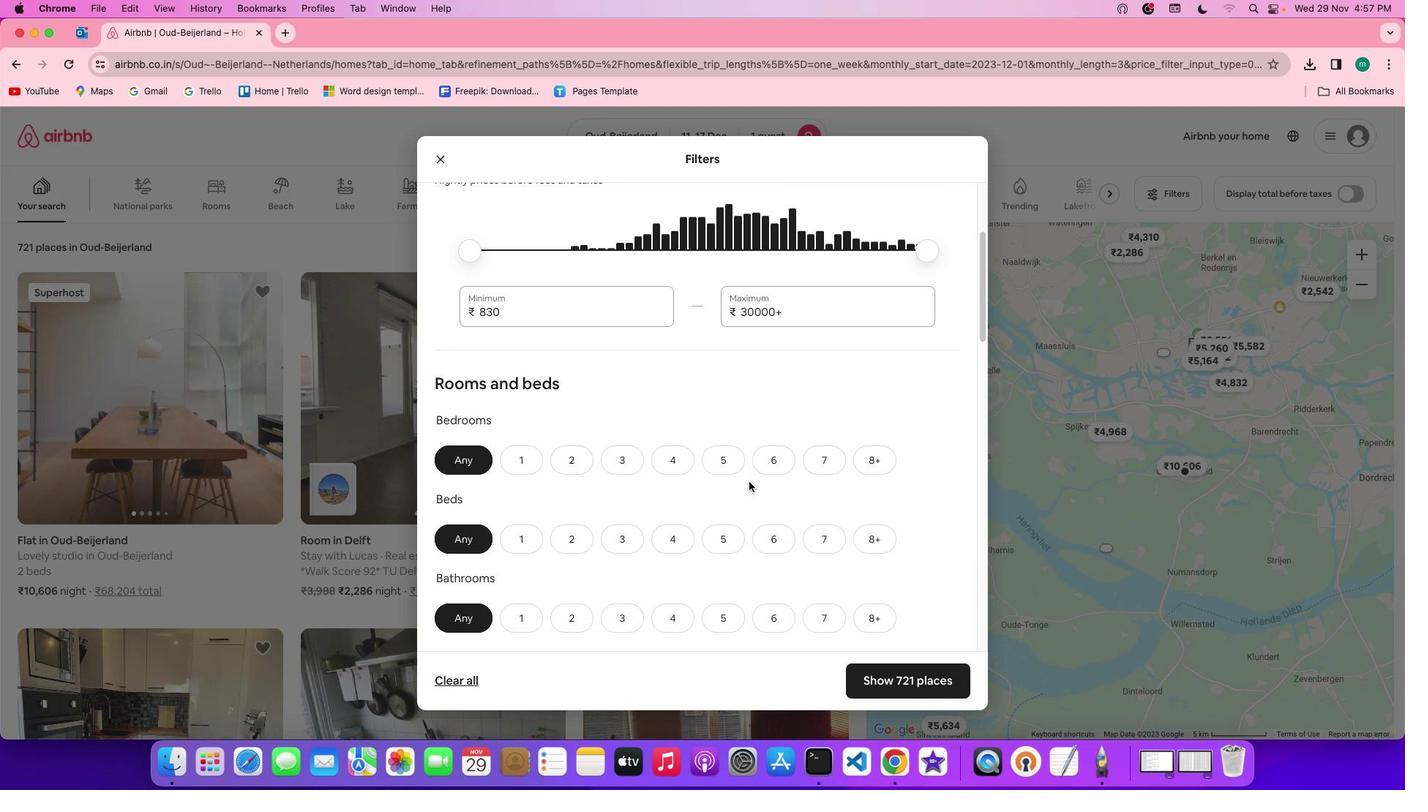 
Action: Mouse scrolled (705, 488) with delta (45, 116)
Screenshot: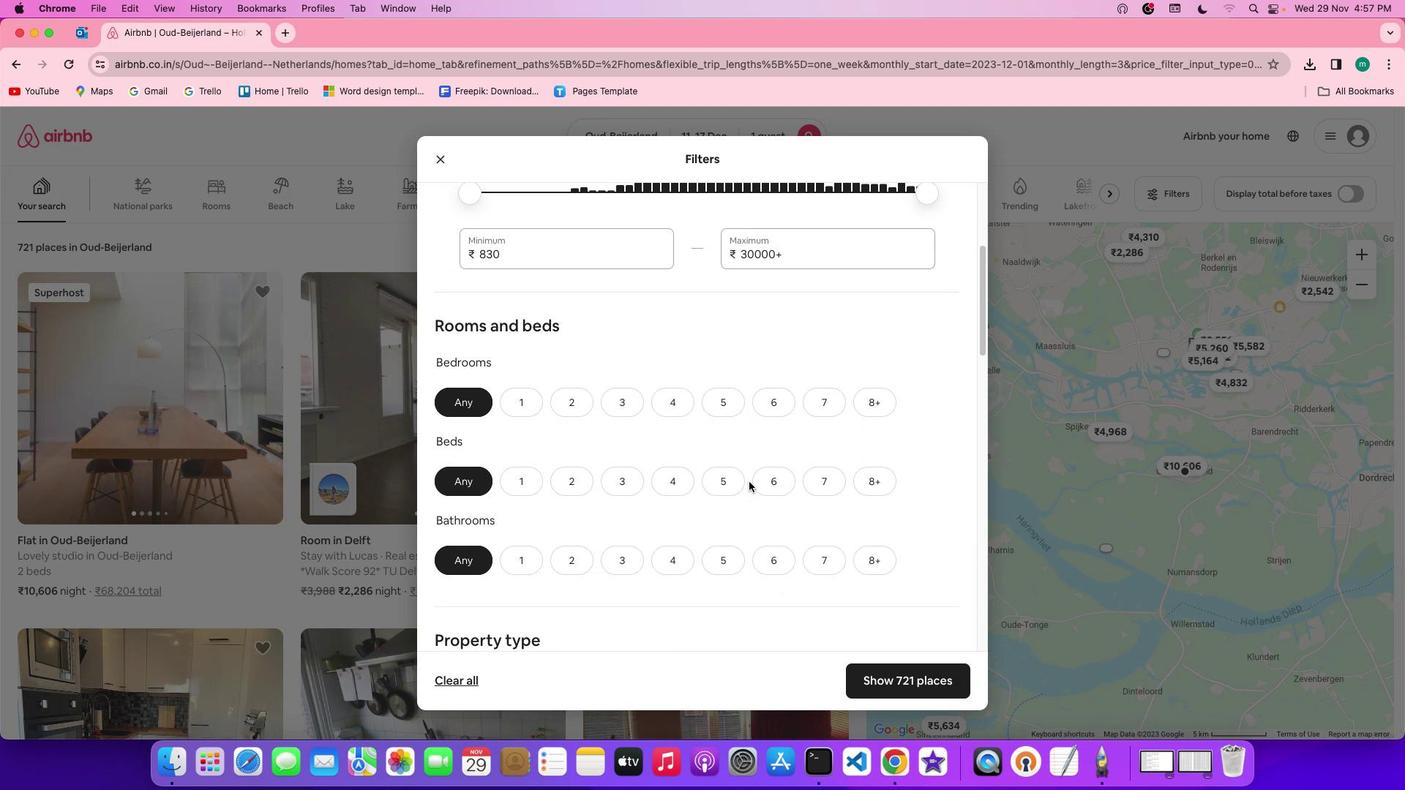 
Action: Mouse scrolled (705, 488) with delta (45, 116)
Screenshot: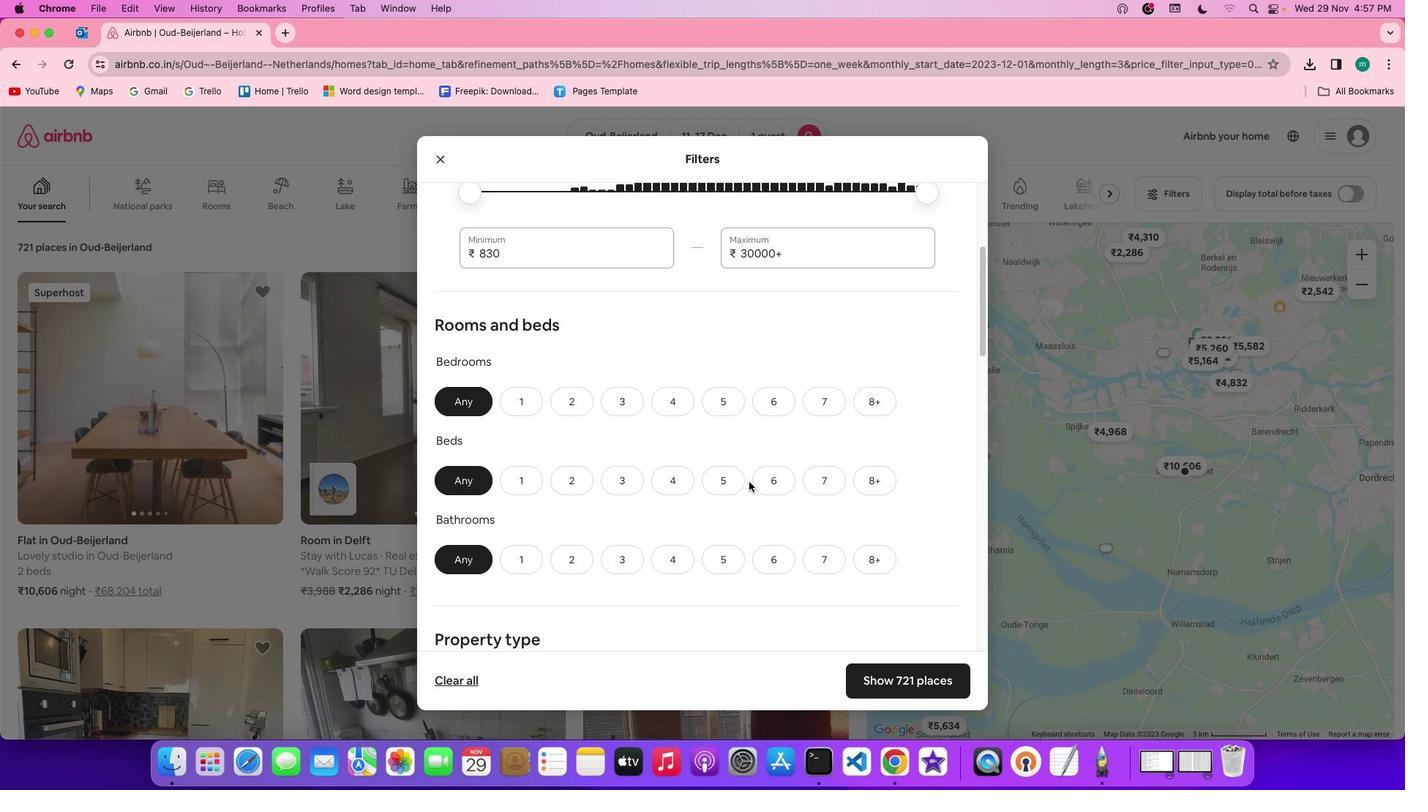 
Action: Mouse scrolled (705, 488) with delta (45, 116)
Screenshot: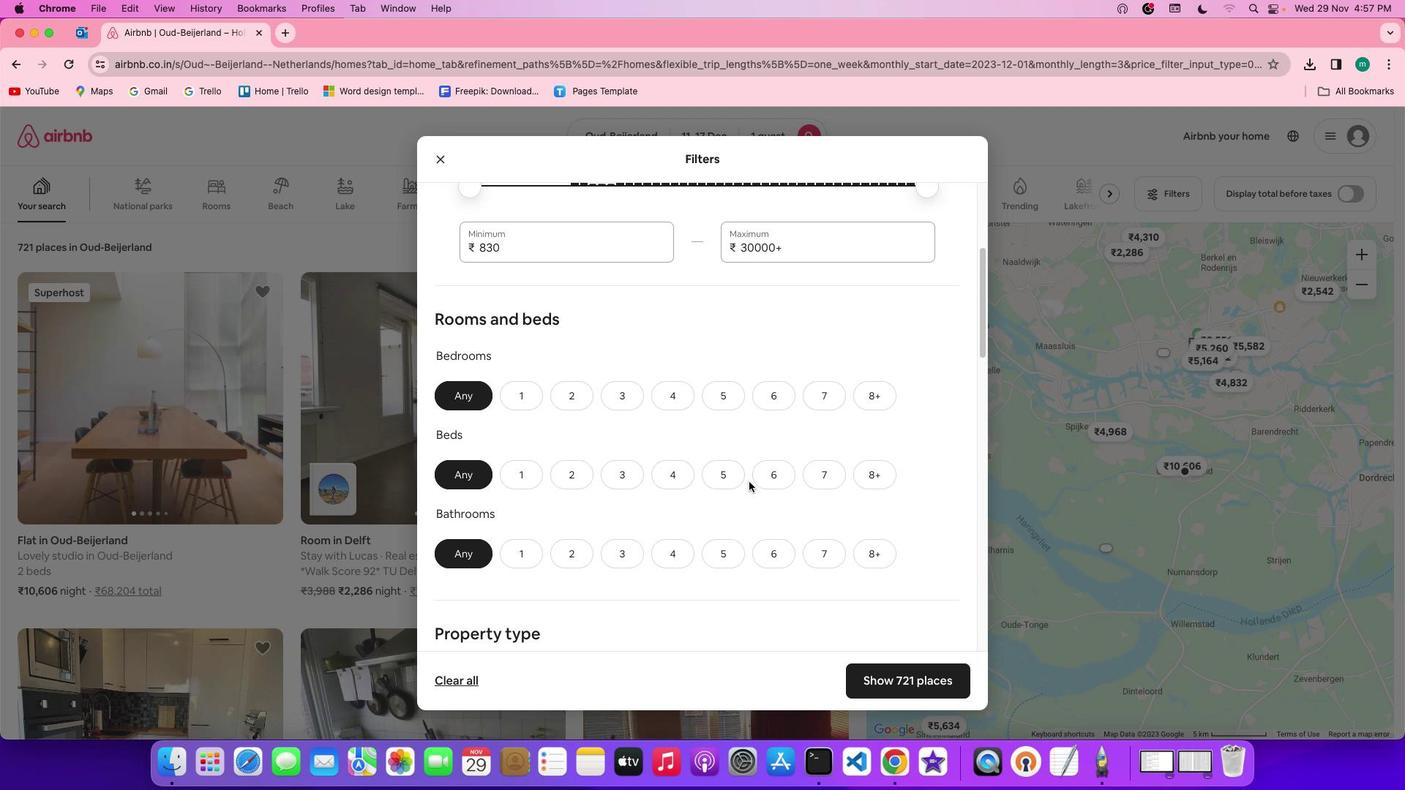 
Action: Mouse moved to (501, 412)
Screenshot: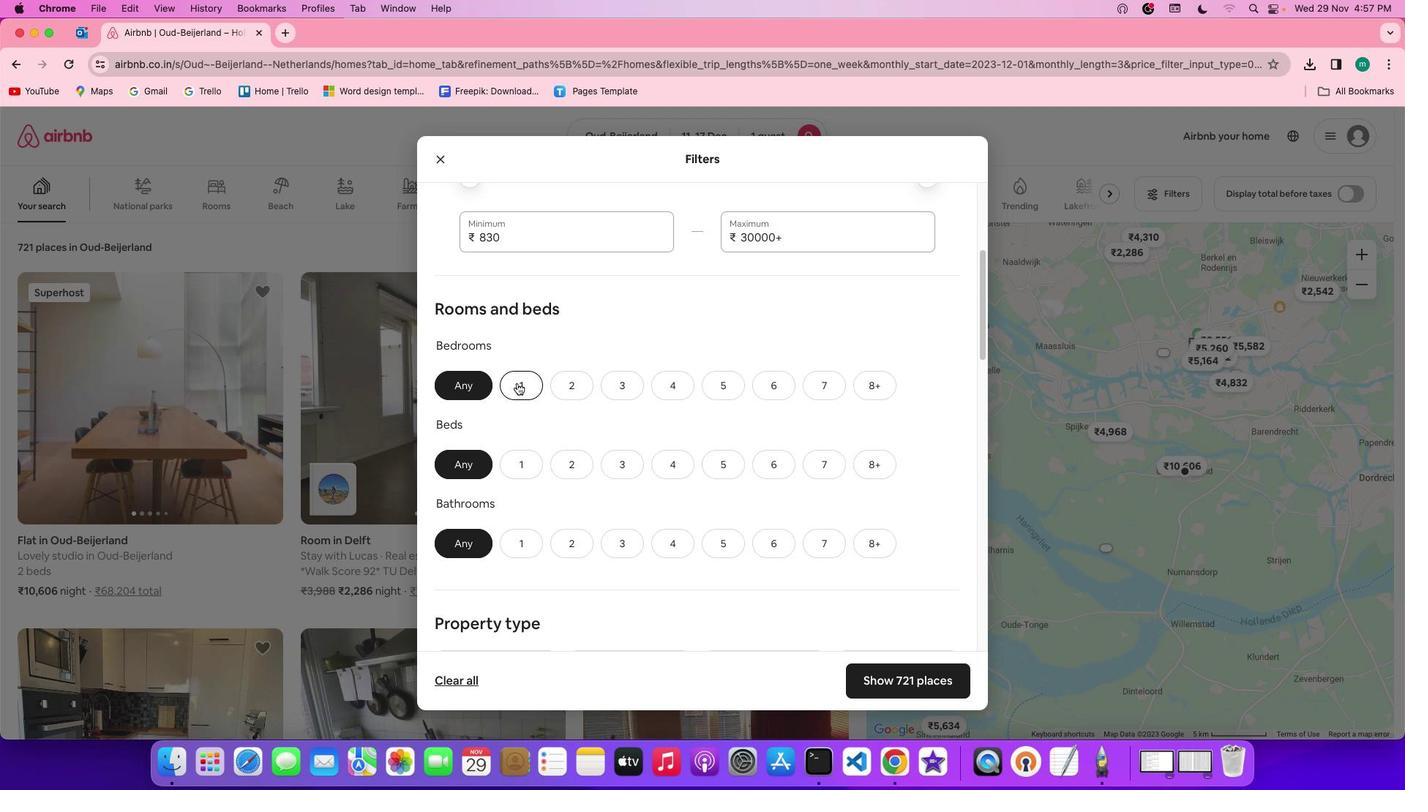 
Action: Mouse pressed left at (501, 412)
Screenshot: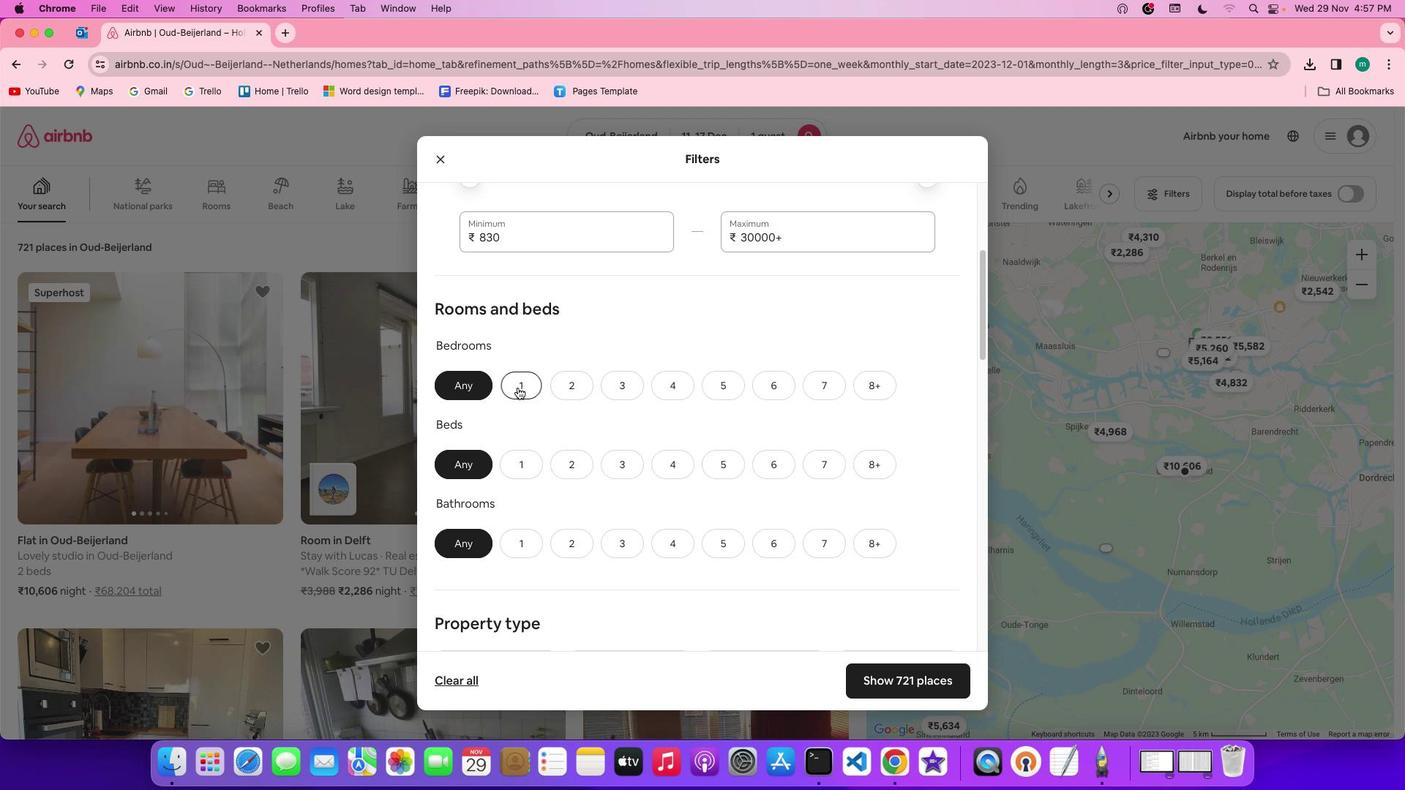 
Action: Mouse moved to (511, 474)
Screenshot: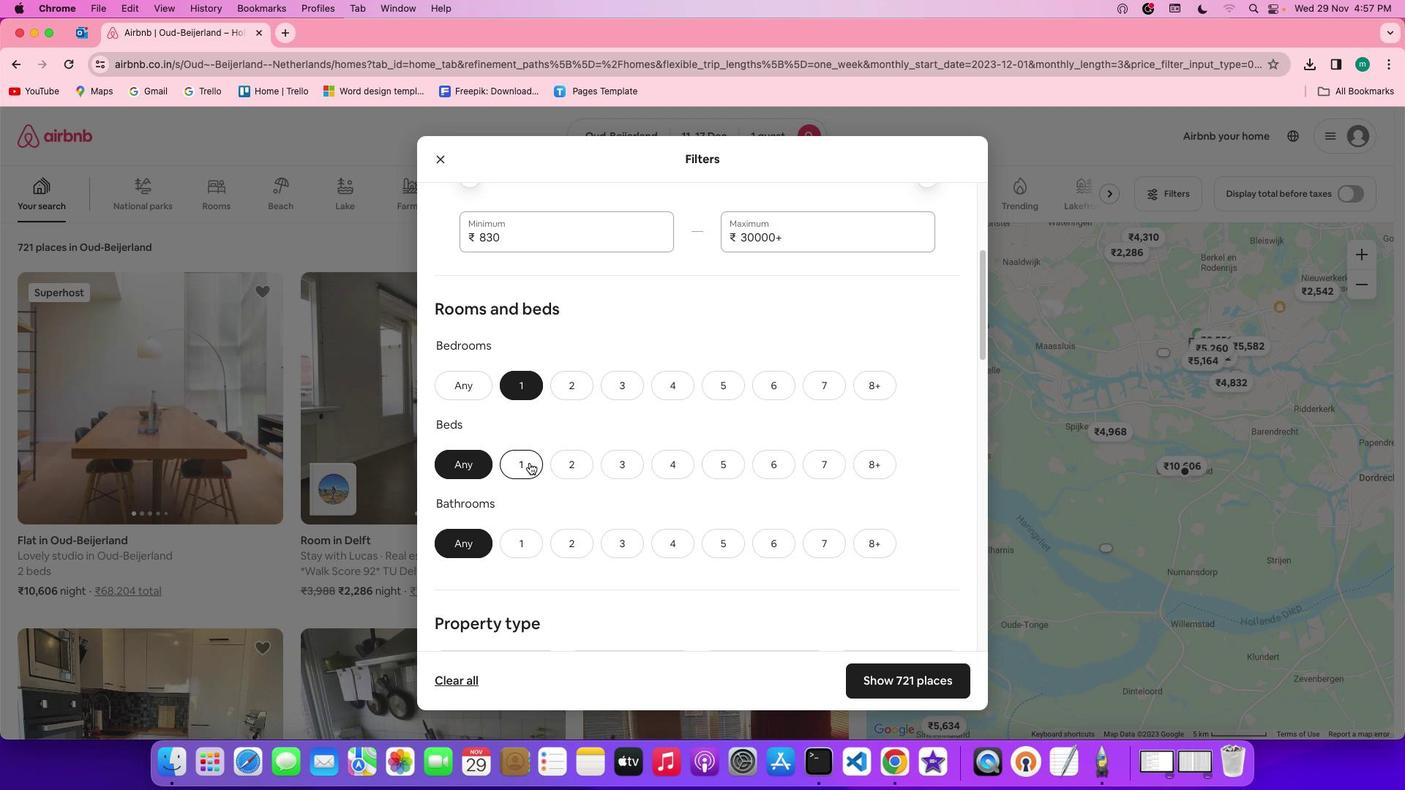 
Action: Mouse pressed left at (511, 474)
Screenshot: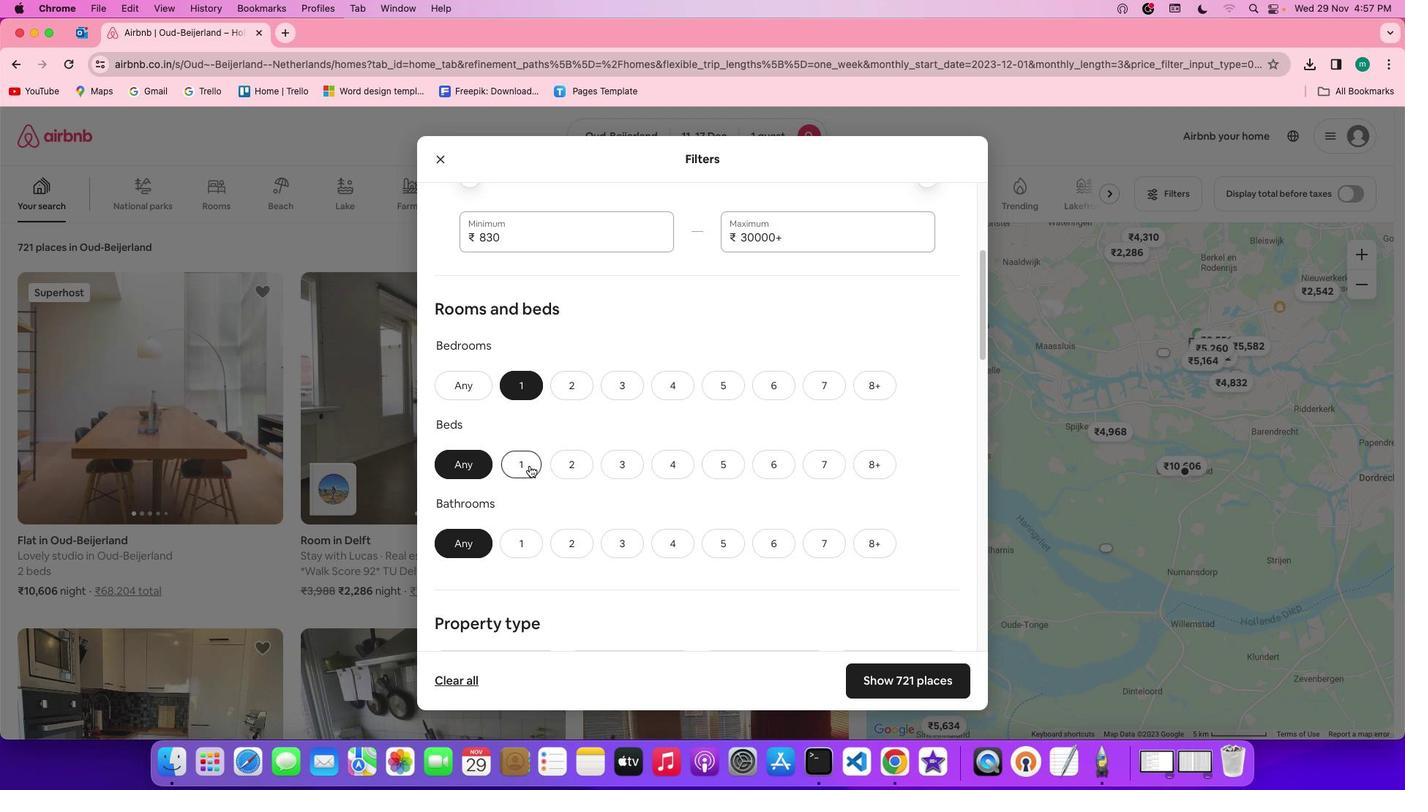 
Action: Mouse moved to (503, 542)
Screenshot: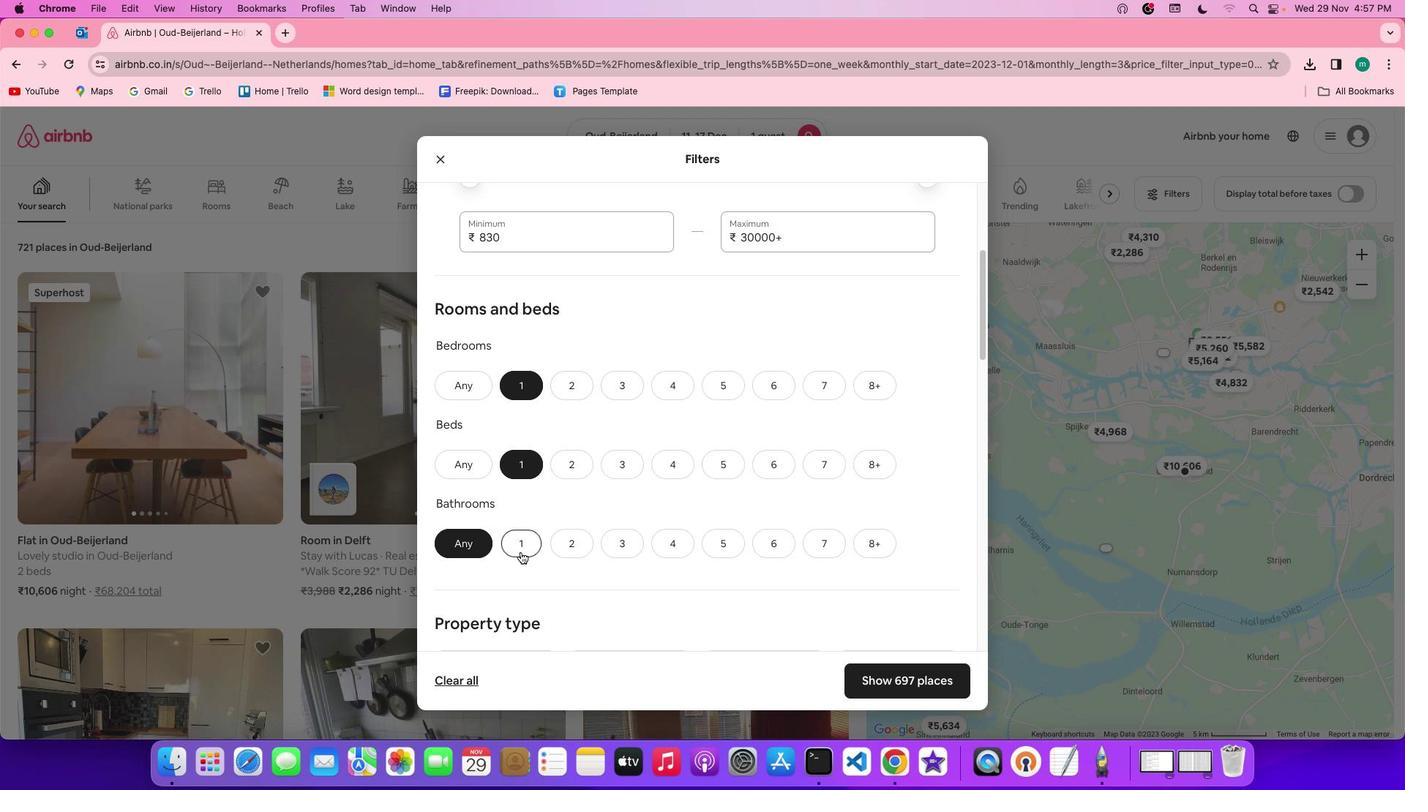 
Action: Mouse pressed left at (503, 542)
Screenshot: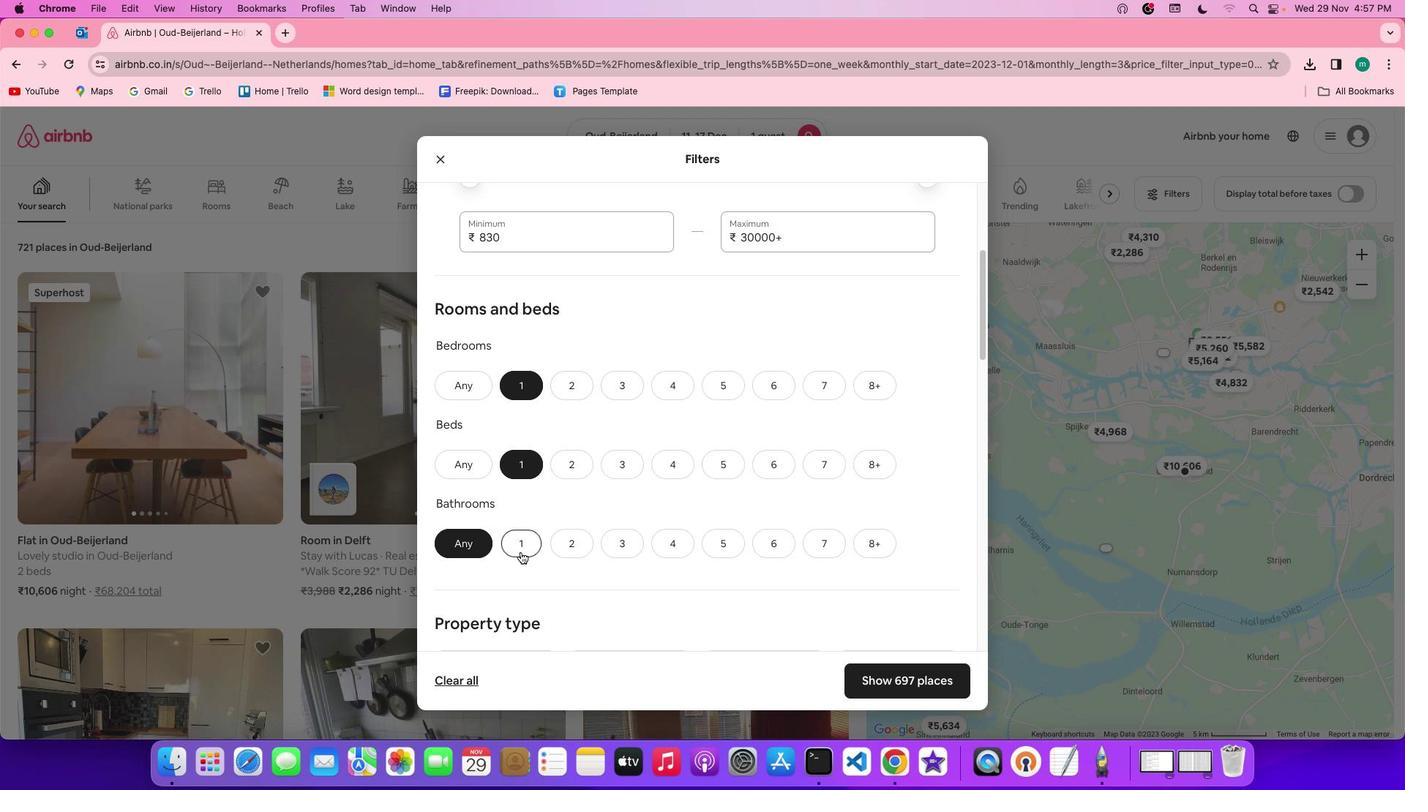 
Action: Mouse moved to (677, 546)
Screenshot: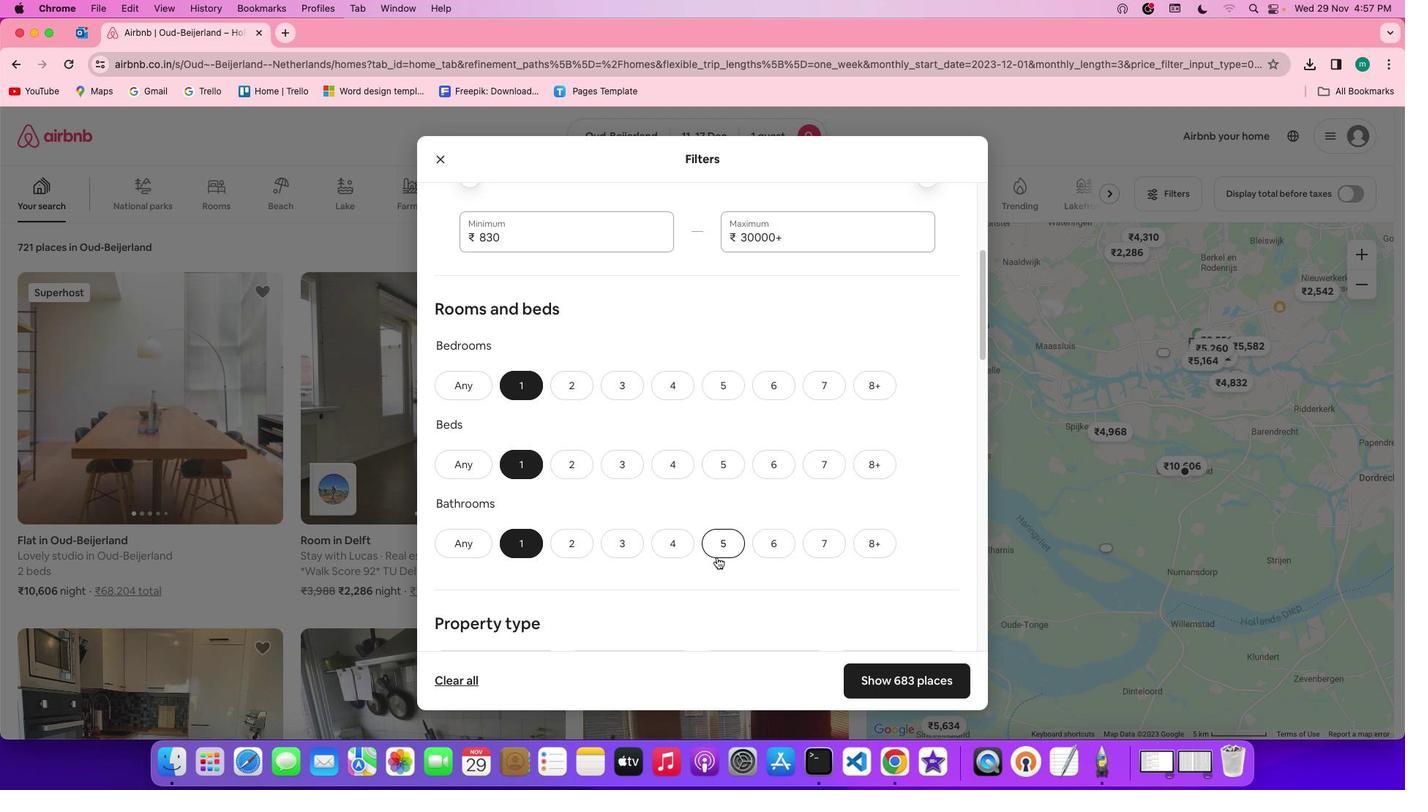 
Action: Mouse scrolled (677, 546) with delta (45, 116)
Screenshot: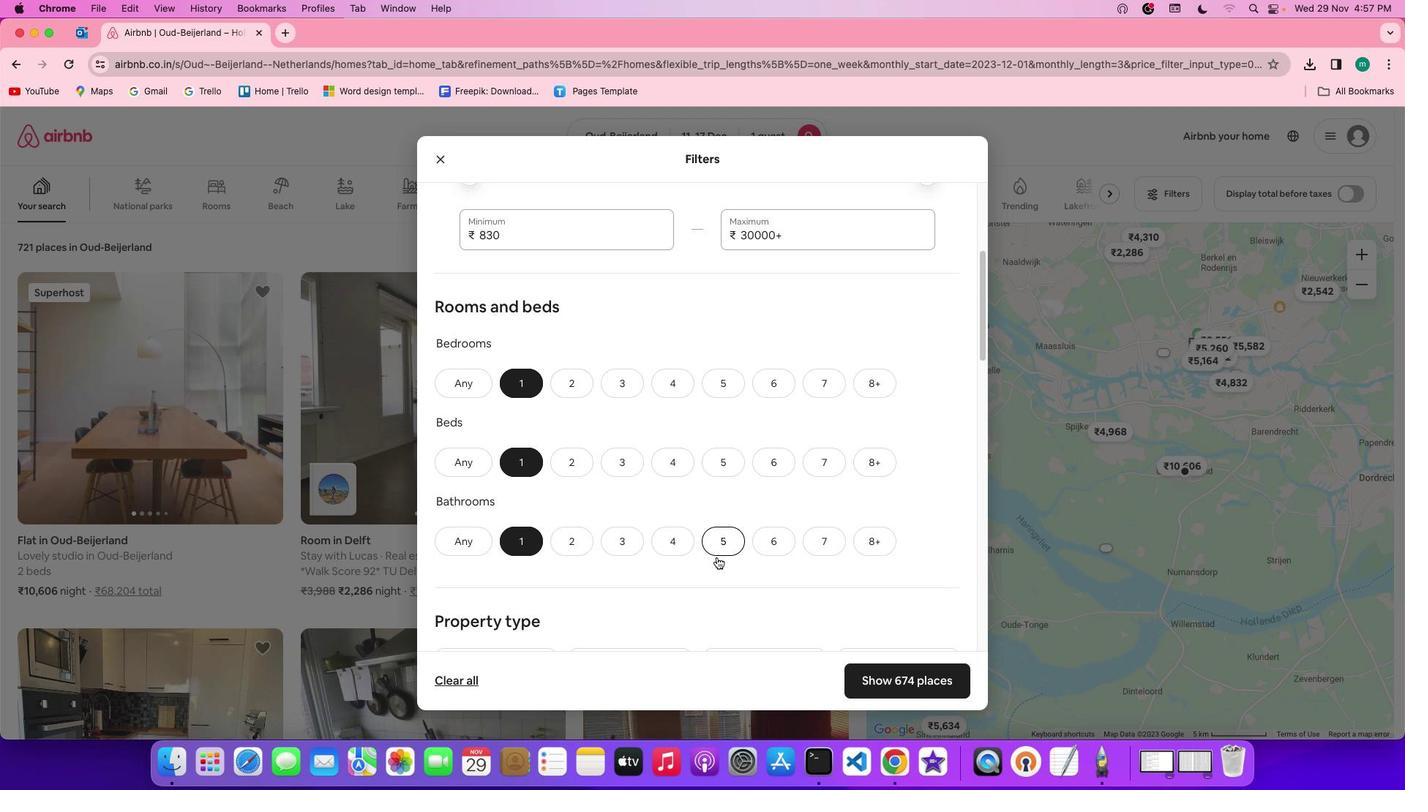 
Action: Mouse scrolled (677, 546) with delta (45, 116)
Screenshot: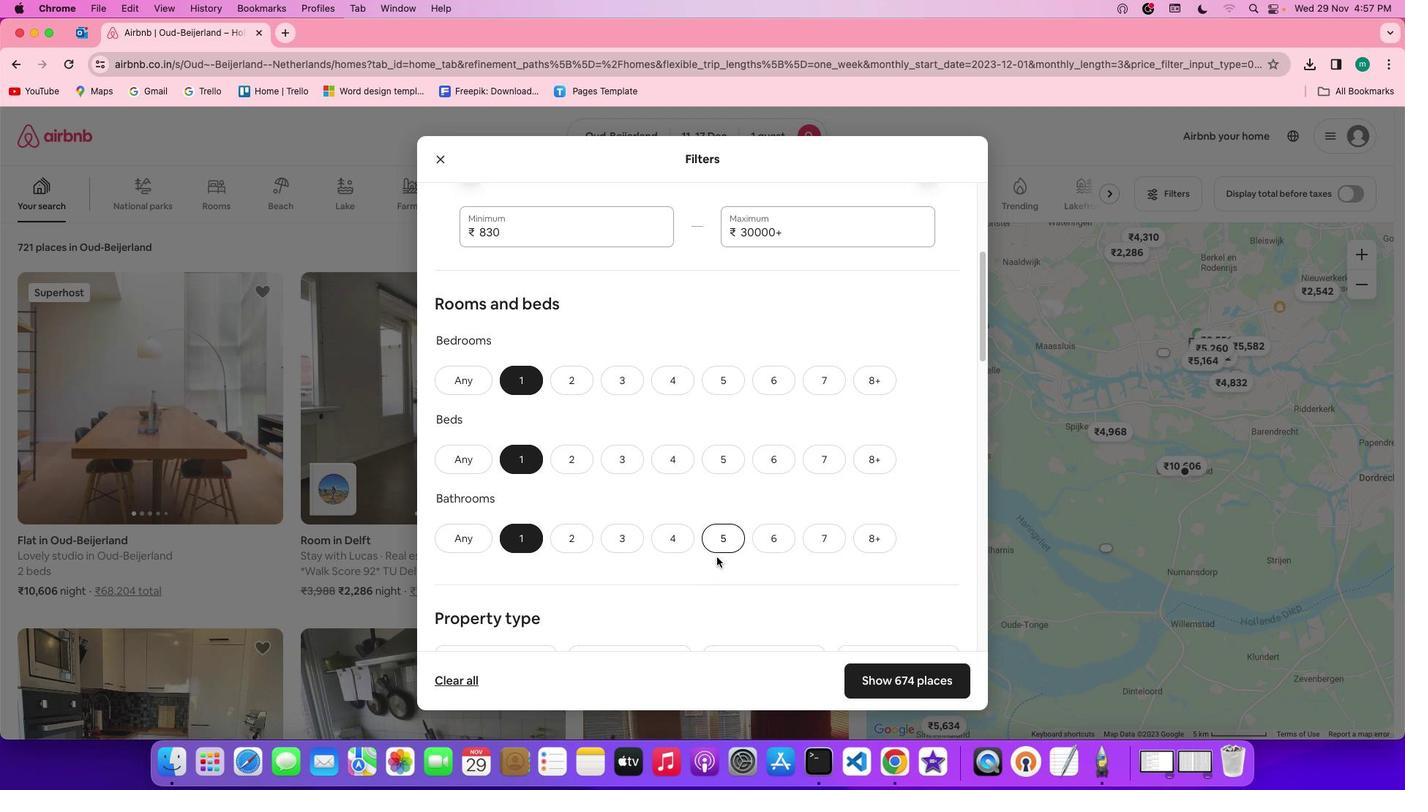 
Action: Mouse scrolled (677, 546) with delta (45, 115)
Screenshot: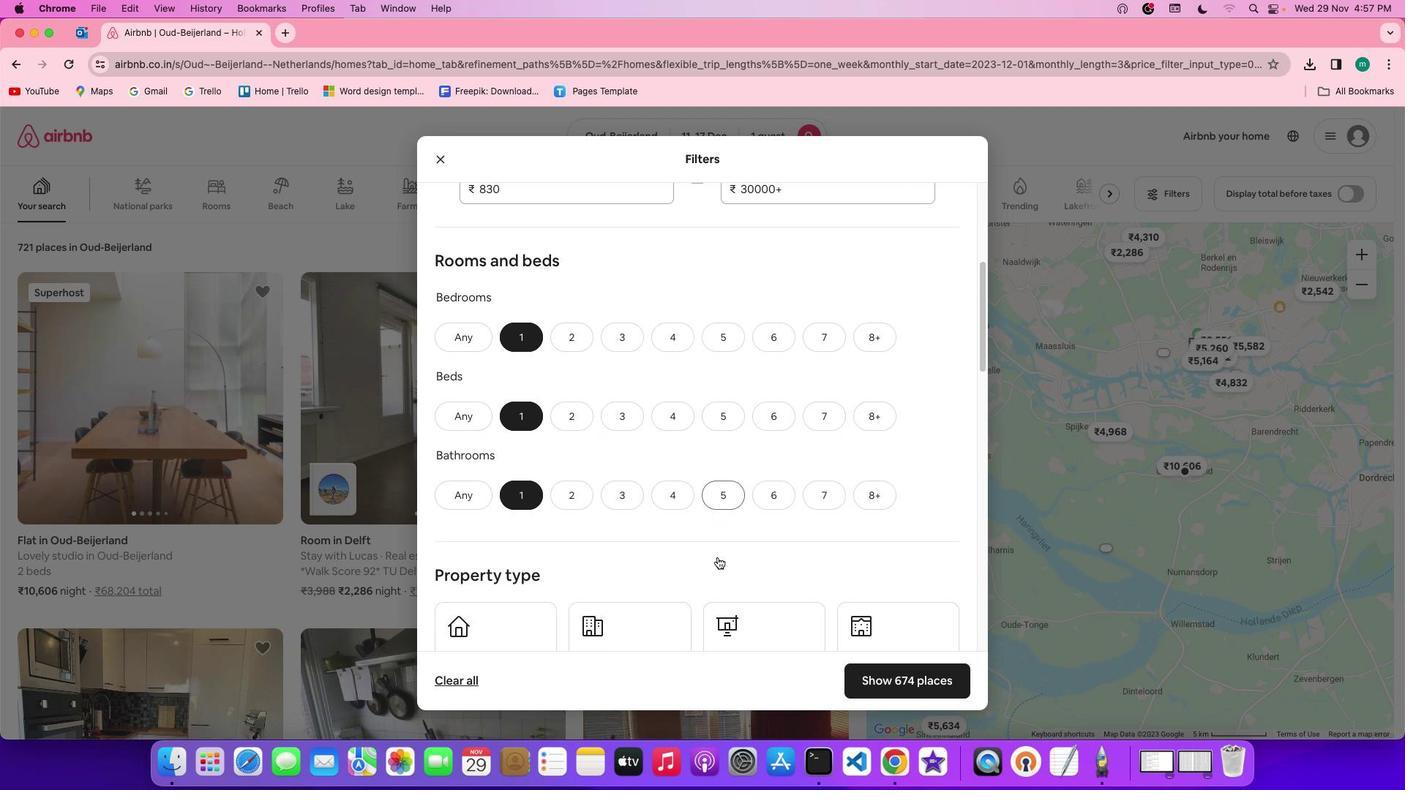 
Action: Mouse moved to (677, 546)
Screenshot: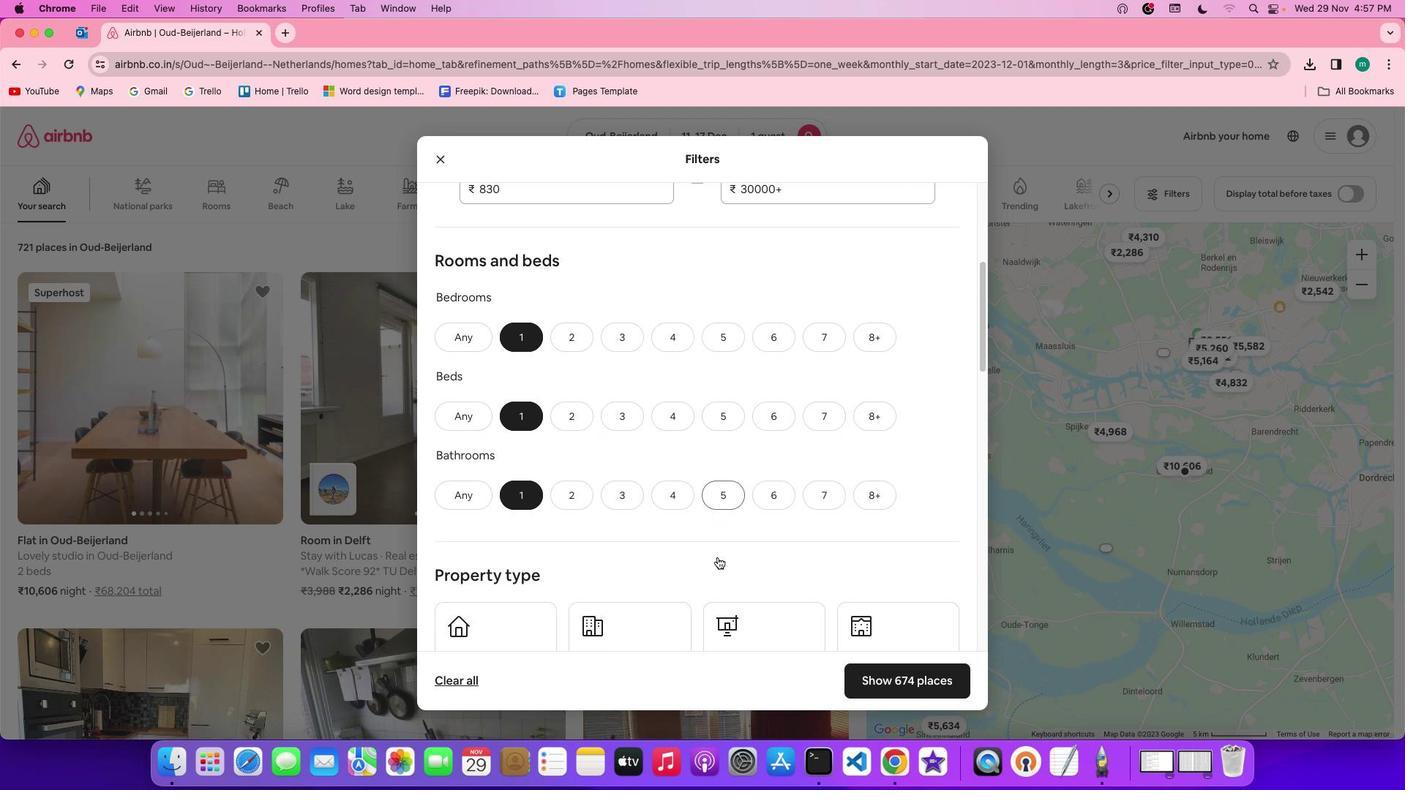 
Action: Mouse scrolled (677, 546) with delta (45, 114)
Screenshot: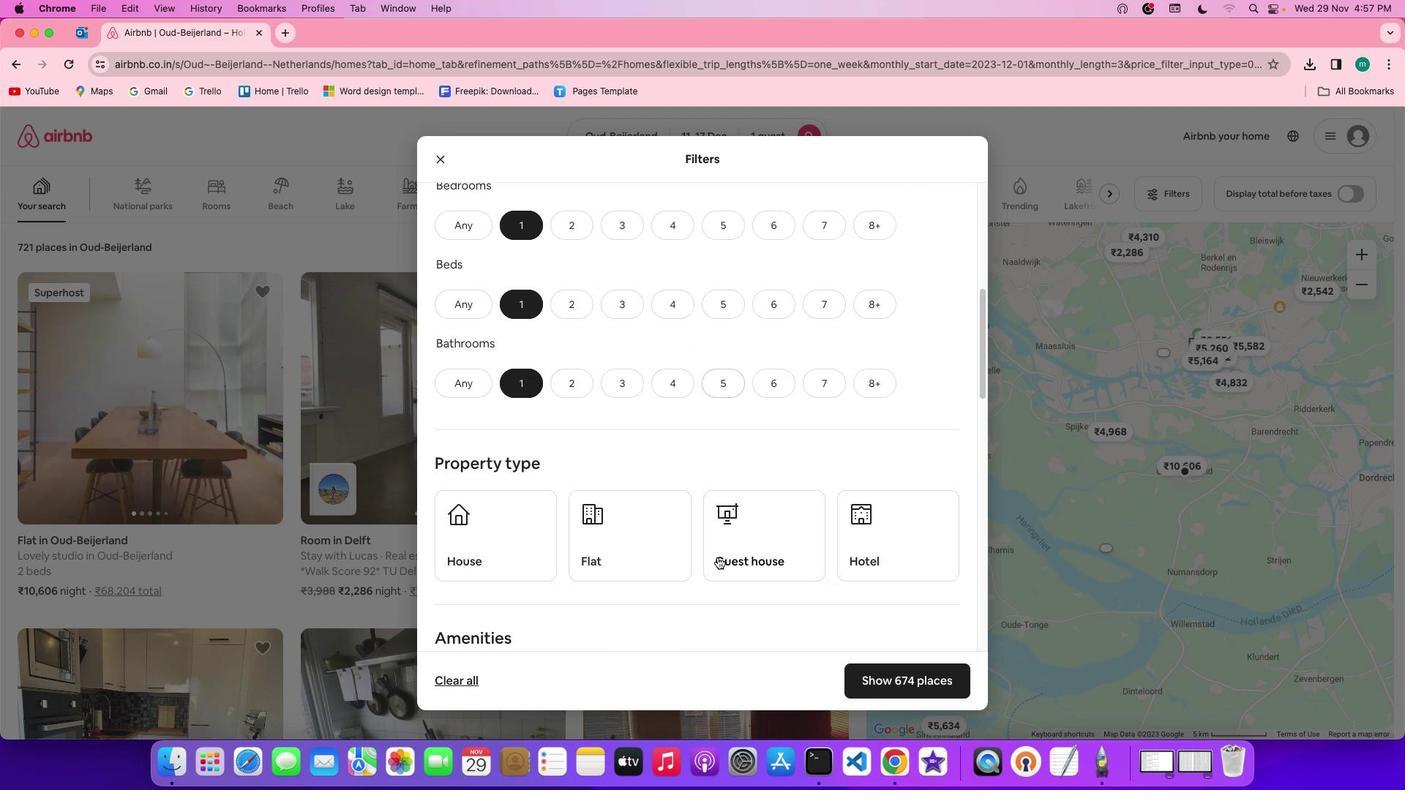 
Action: Mouse moved to (680, 549)
Screenshot: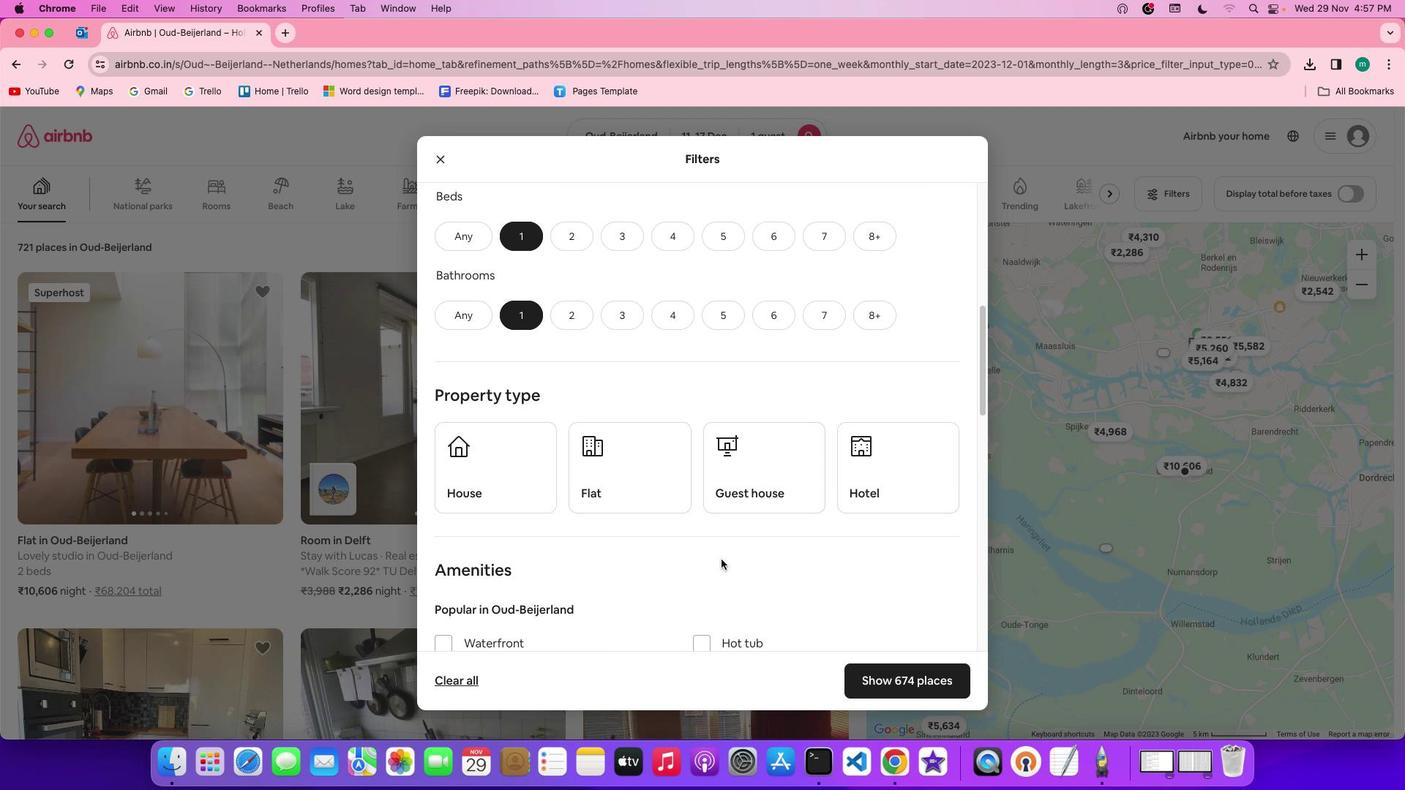 
Action: Mouse scrolled (680, 549) with delta (45, 116)
Screenshot: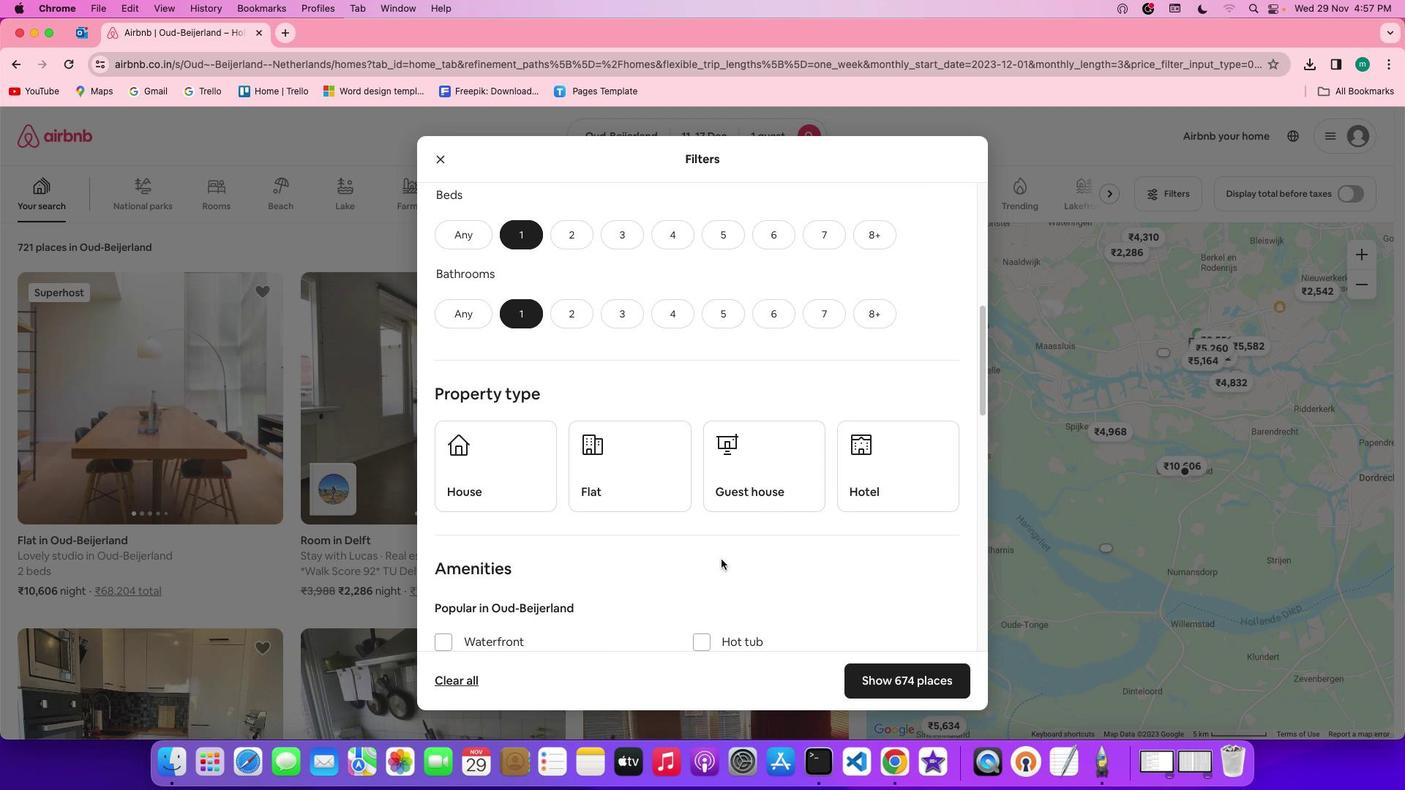 
Action: Mouse scrolled (680, 549) with delta (45, 116)
Screenshot: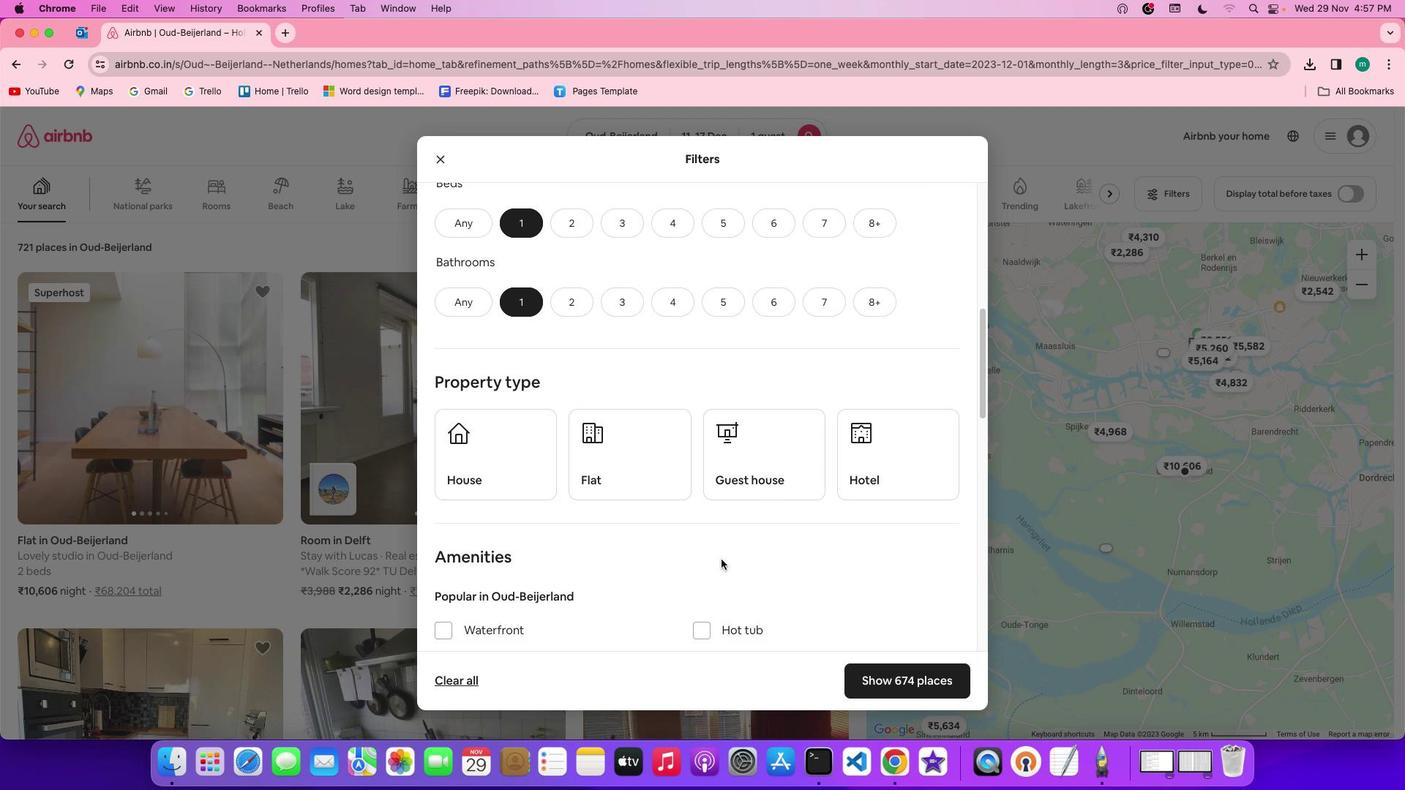 
Action: Mouse scrolled (680, 549) with delta (45, 115)
Screenshot: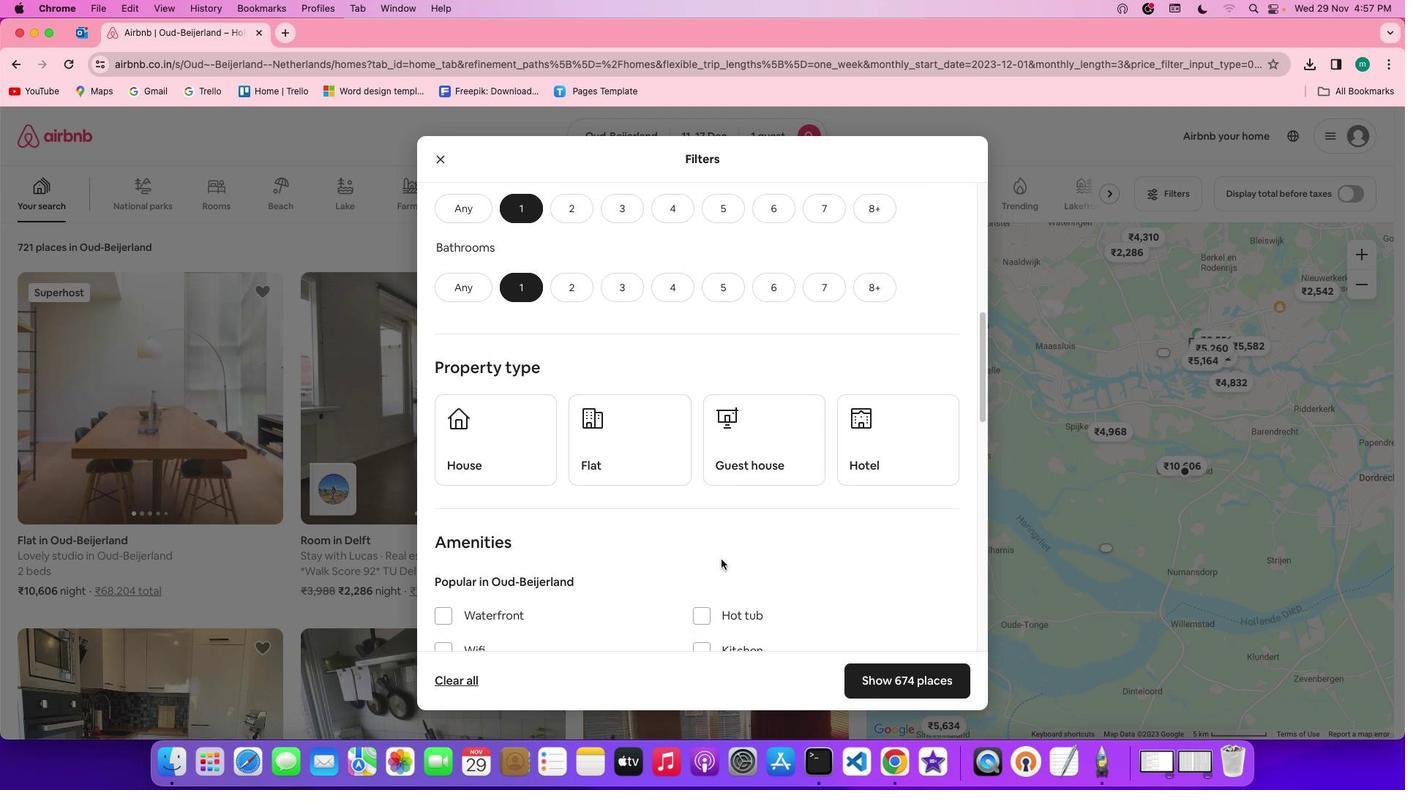 
Action: Mouse moved to (680, 549)
Screenshot: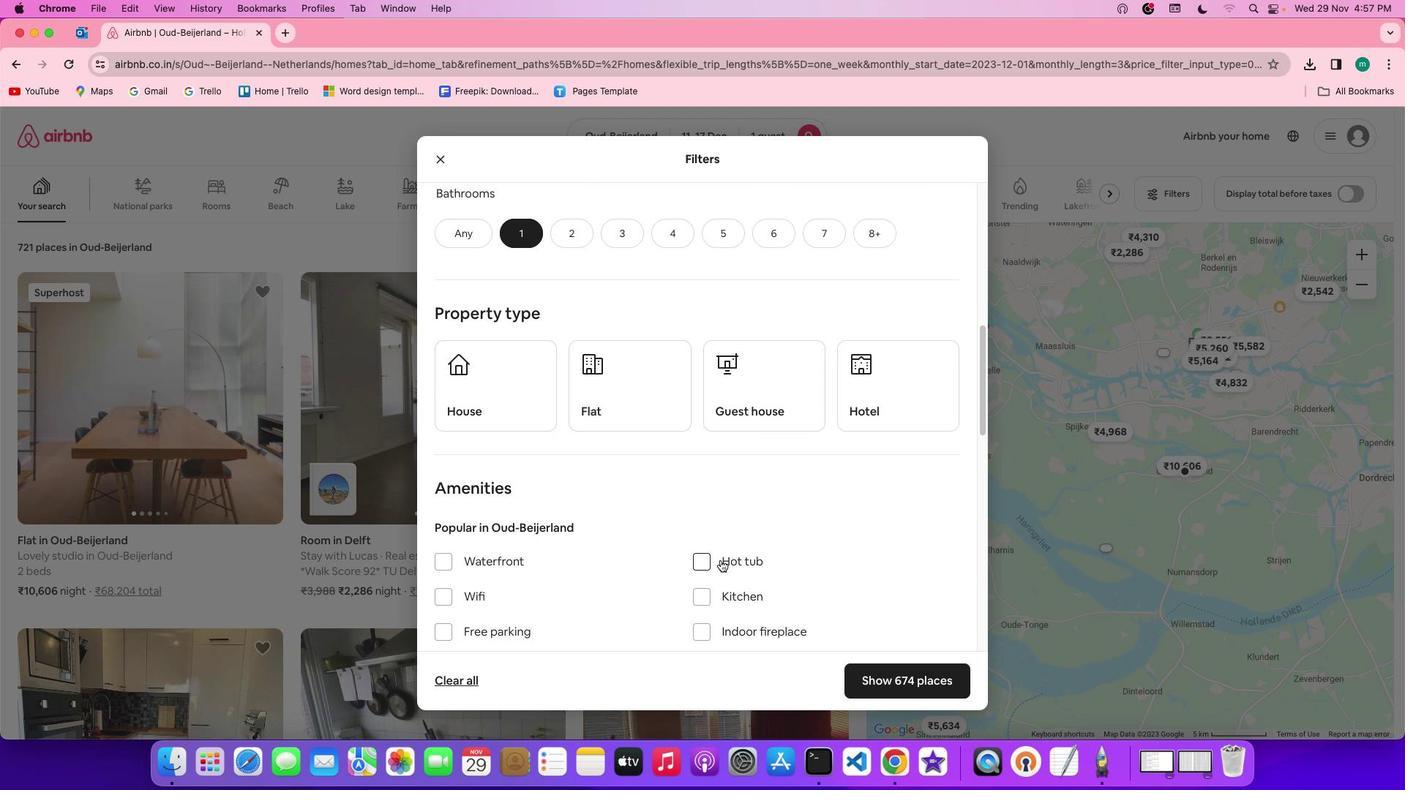 
Action: Mouse scrolled (680, 549) with delta (45, 116)
Screenshot: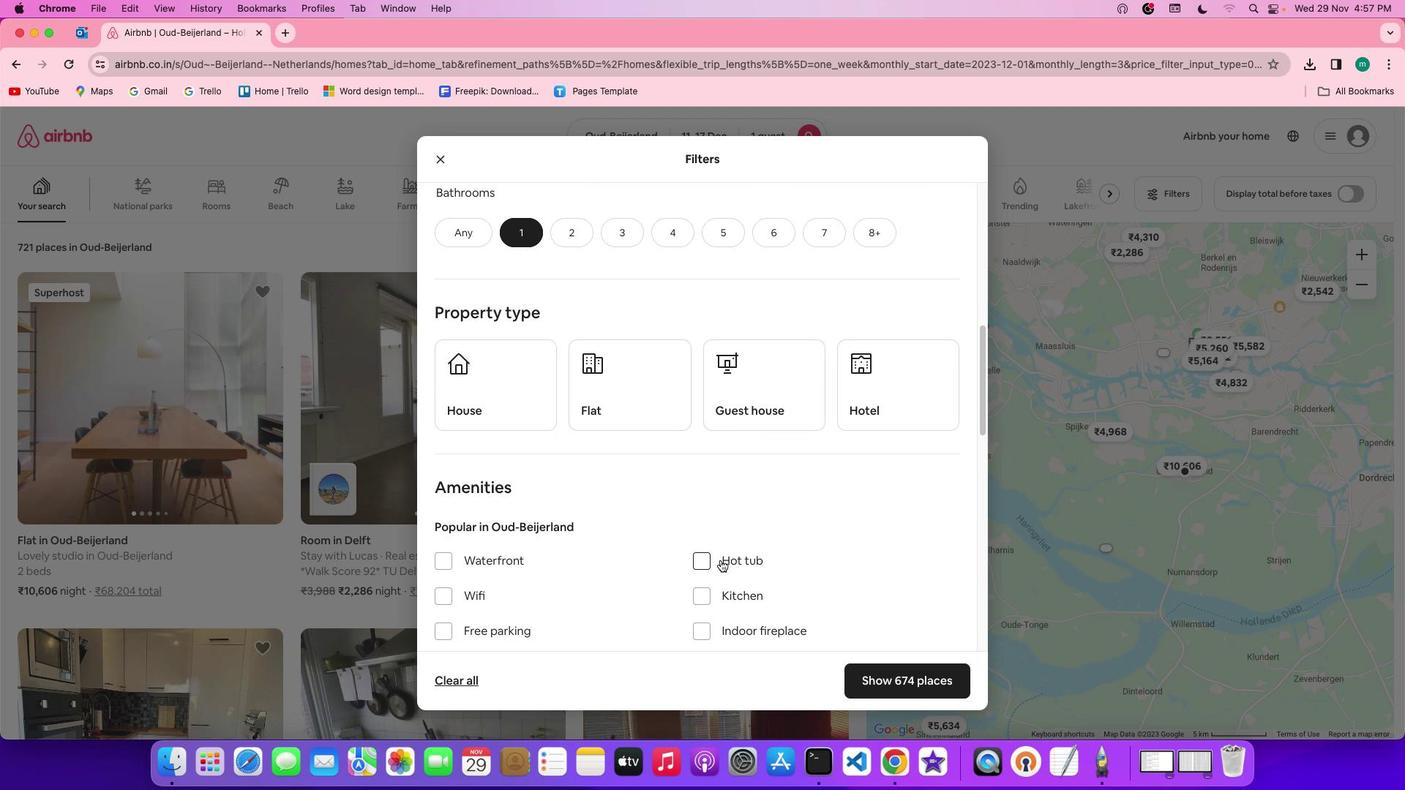 
Action: Mouse scrolled (680, 549) with delta (45, 116)
Screenshot: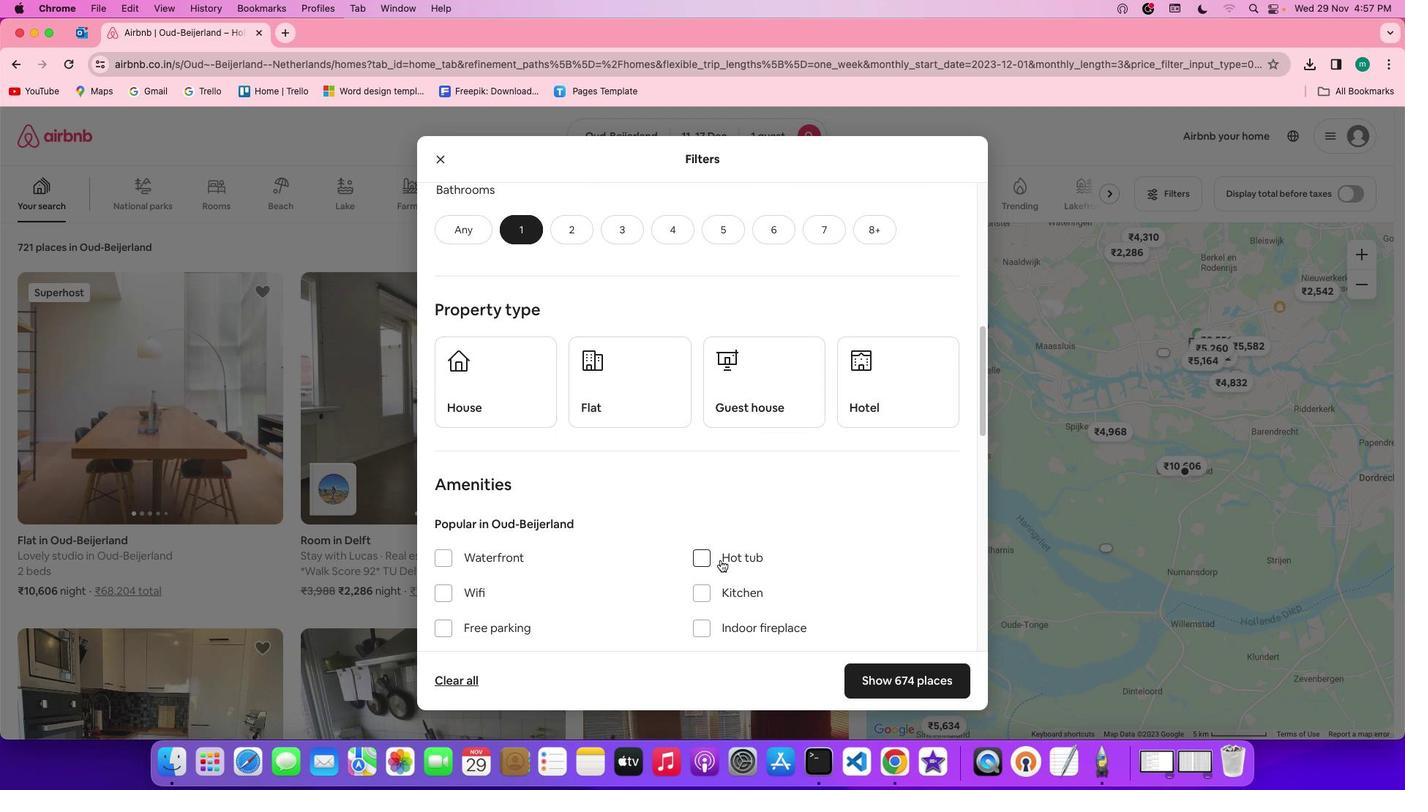 
Action: Mouse scrolled (680, 549) with delta (45, 116)
Screenshot: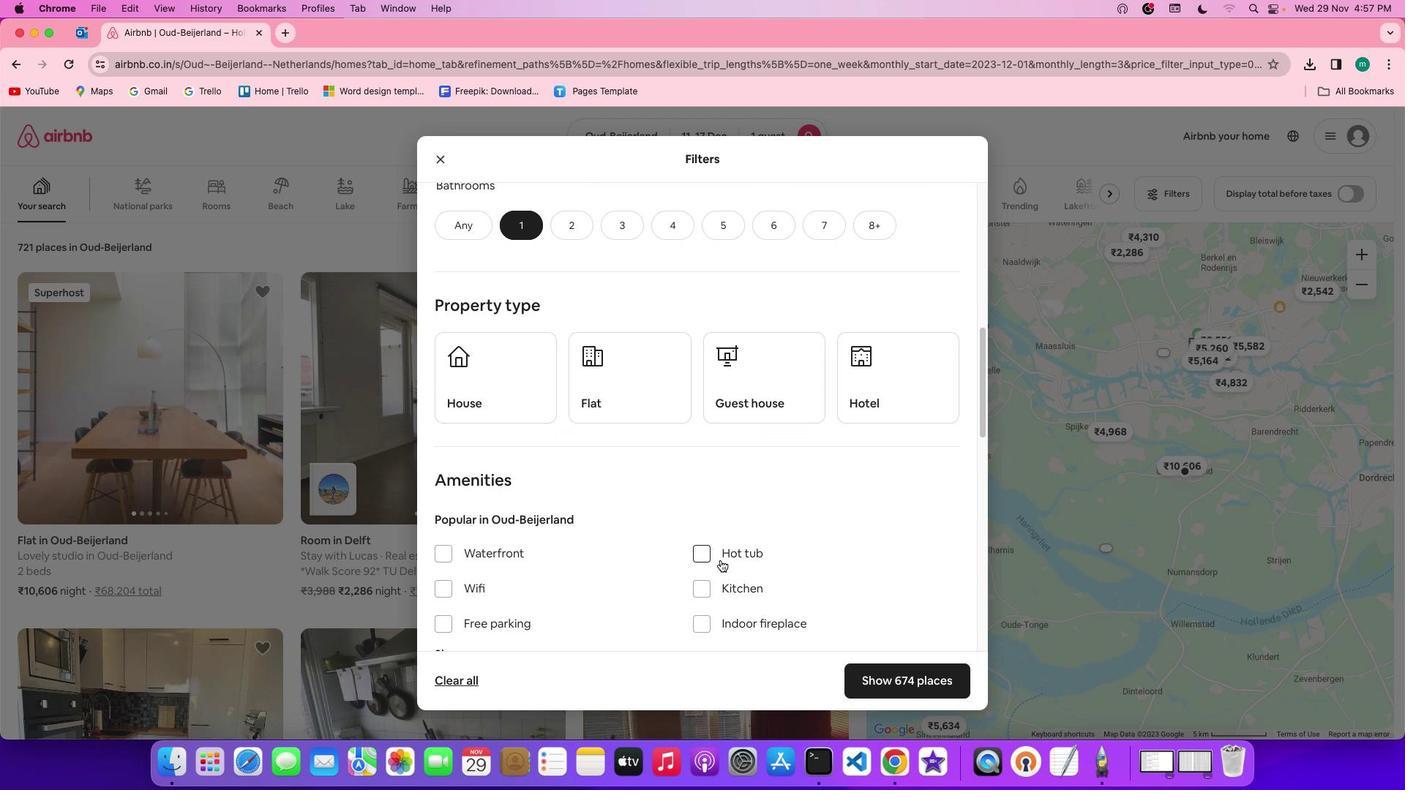 
Action: Mouse scrolled (680, 549) with delta (45, 116)
Screenshot: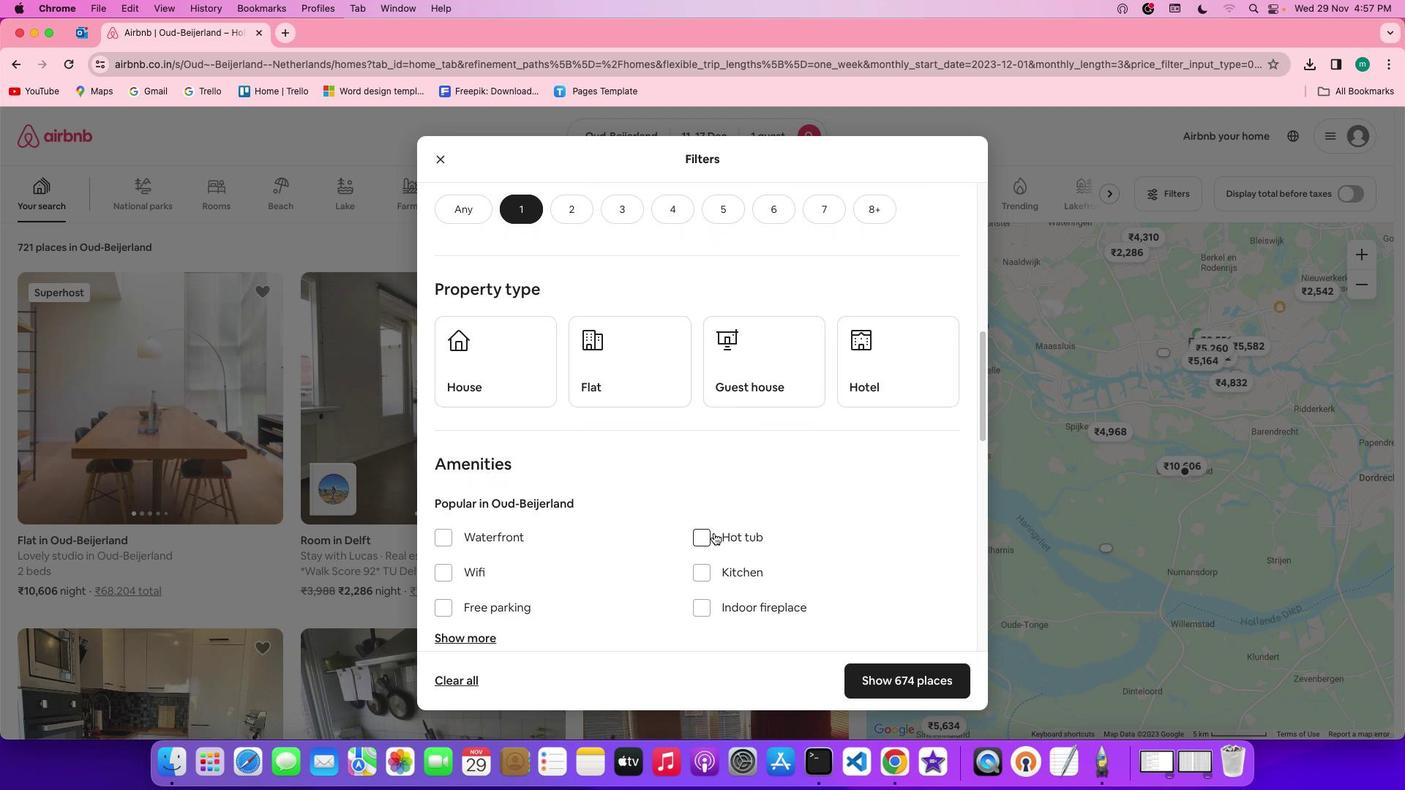 
Action: Mouse moved to (836, 385)
Screenshot: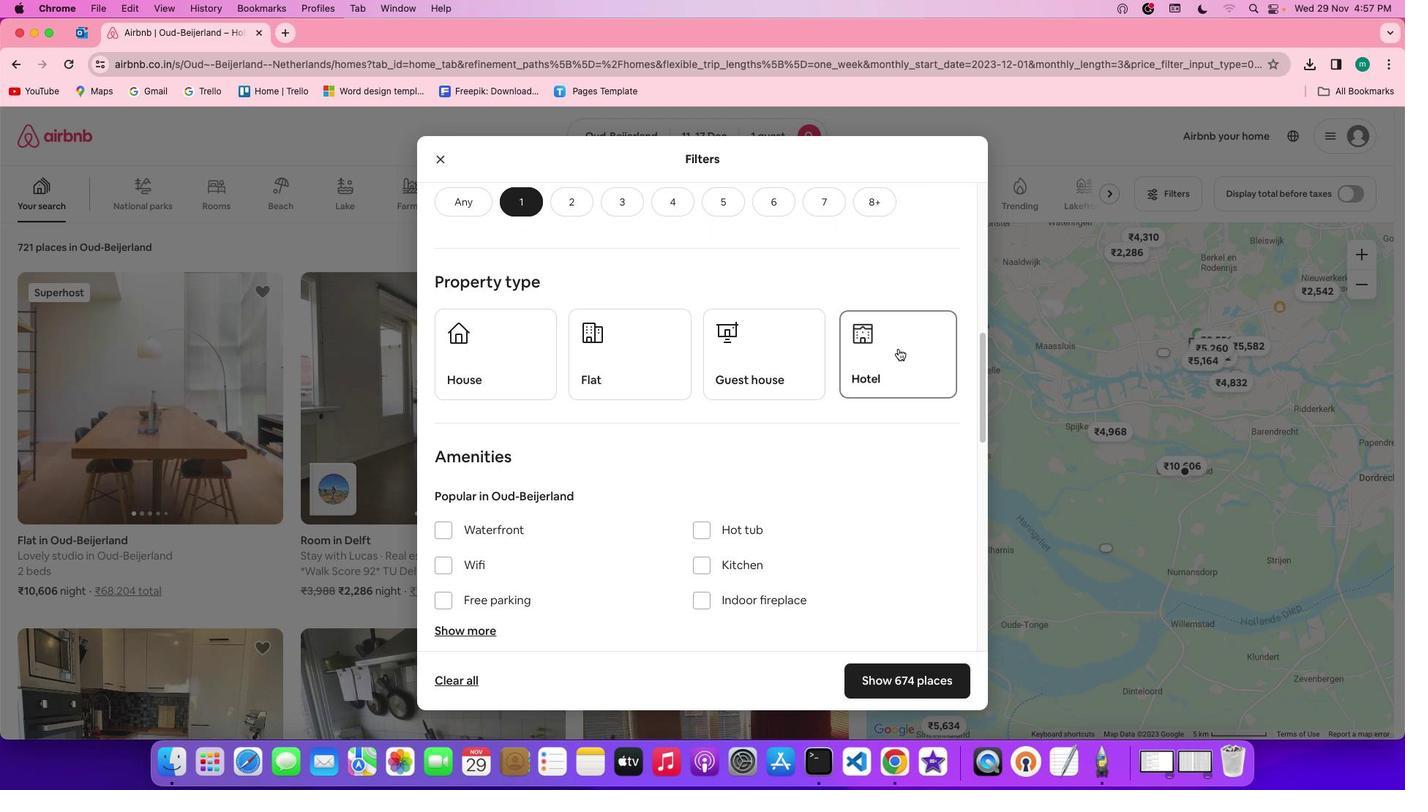 
Action: Mouse pressed left at (836, 385)
Screenshot: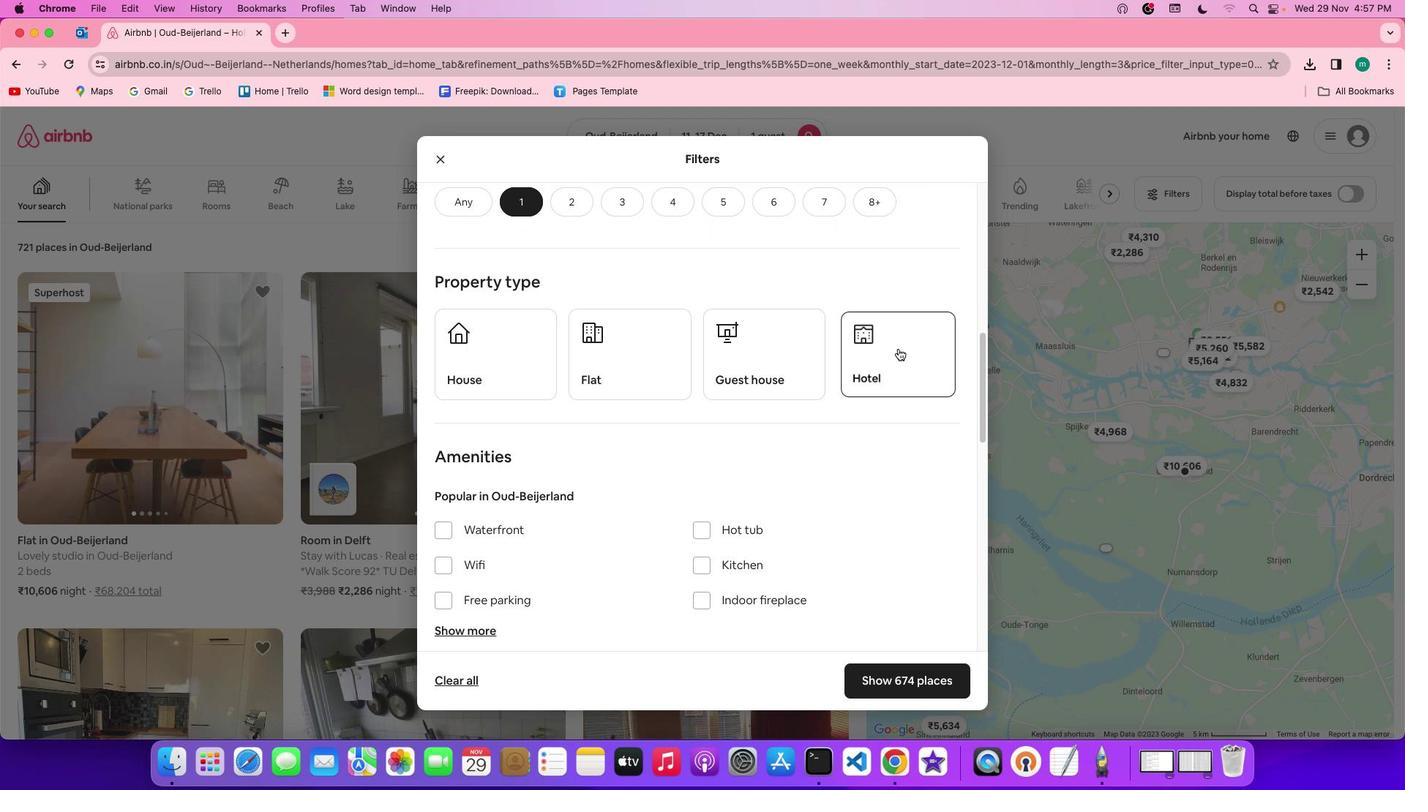 
Action: Mouse moved to (766, 507)
Screenshot: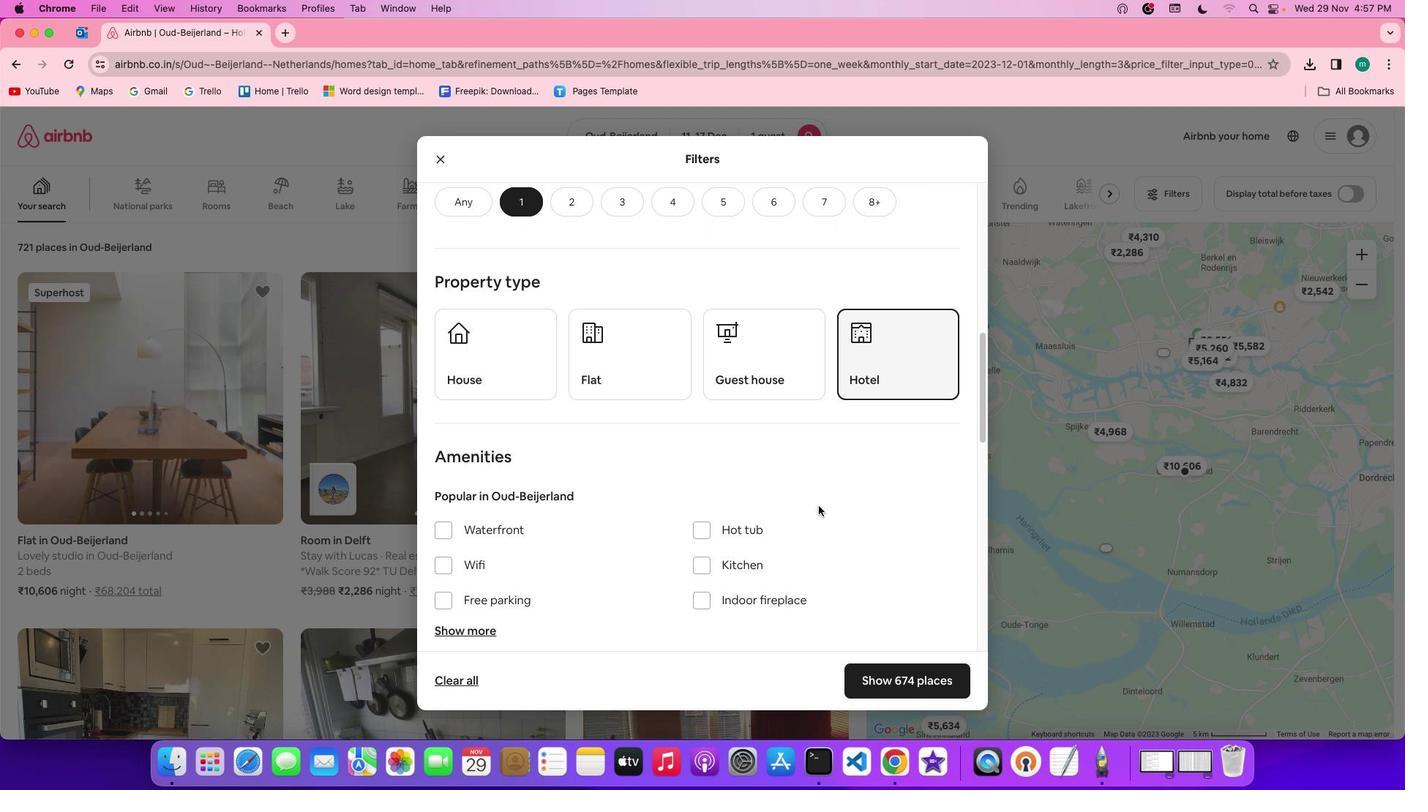 
Action: Mouse scrolled (766, 507) with delta (45, 116)
Screenshot: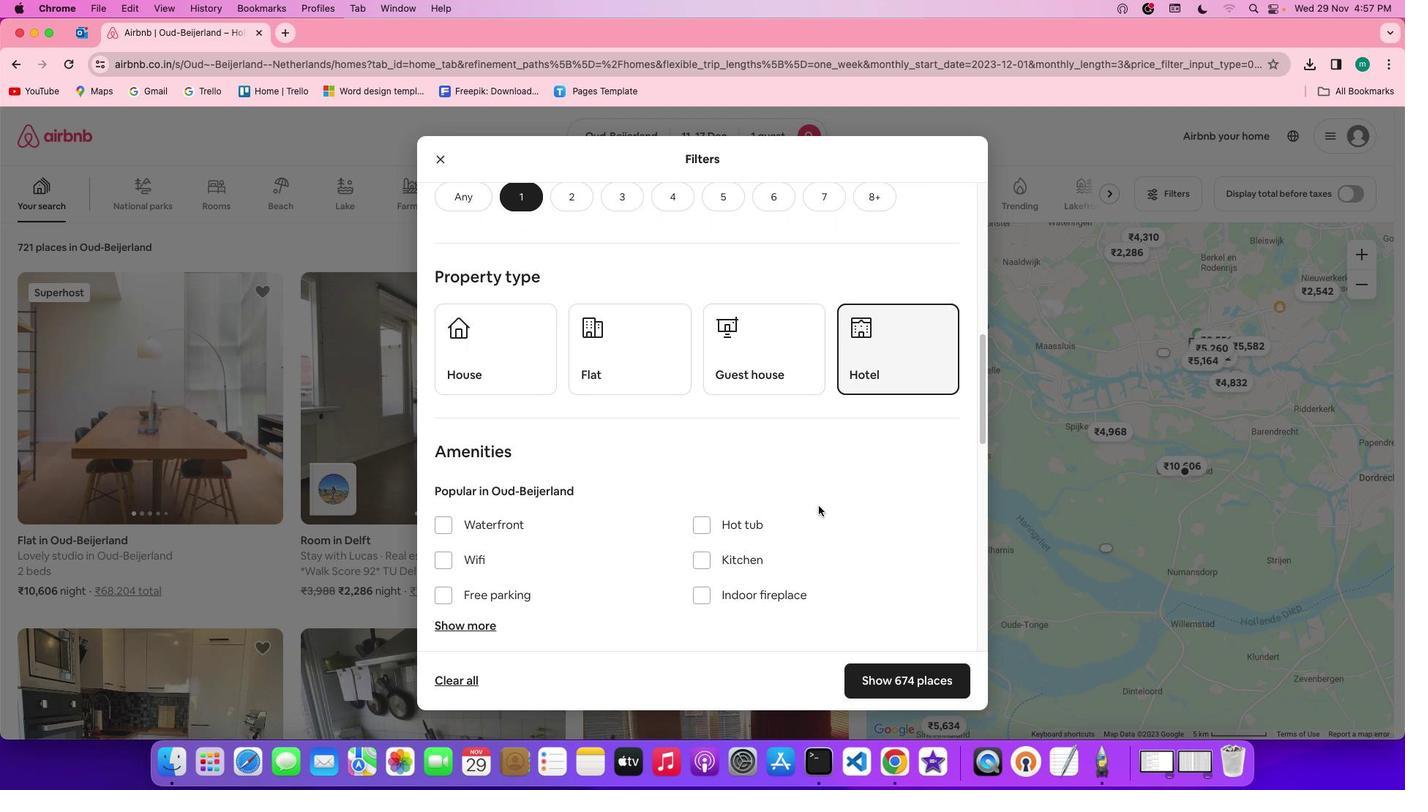 
Action: Mouse scrolled (766, 507) with delta (45, 116)
Screenshot: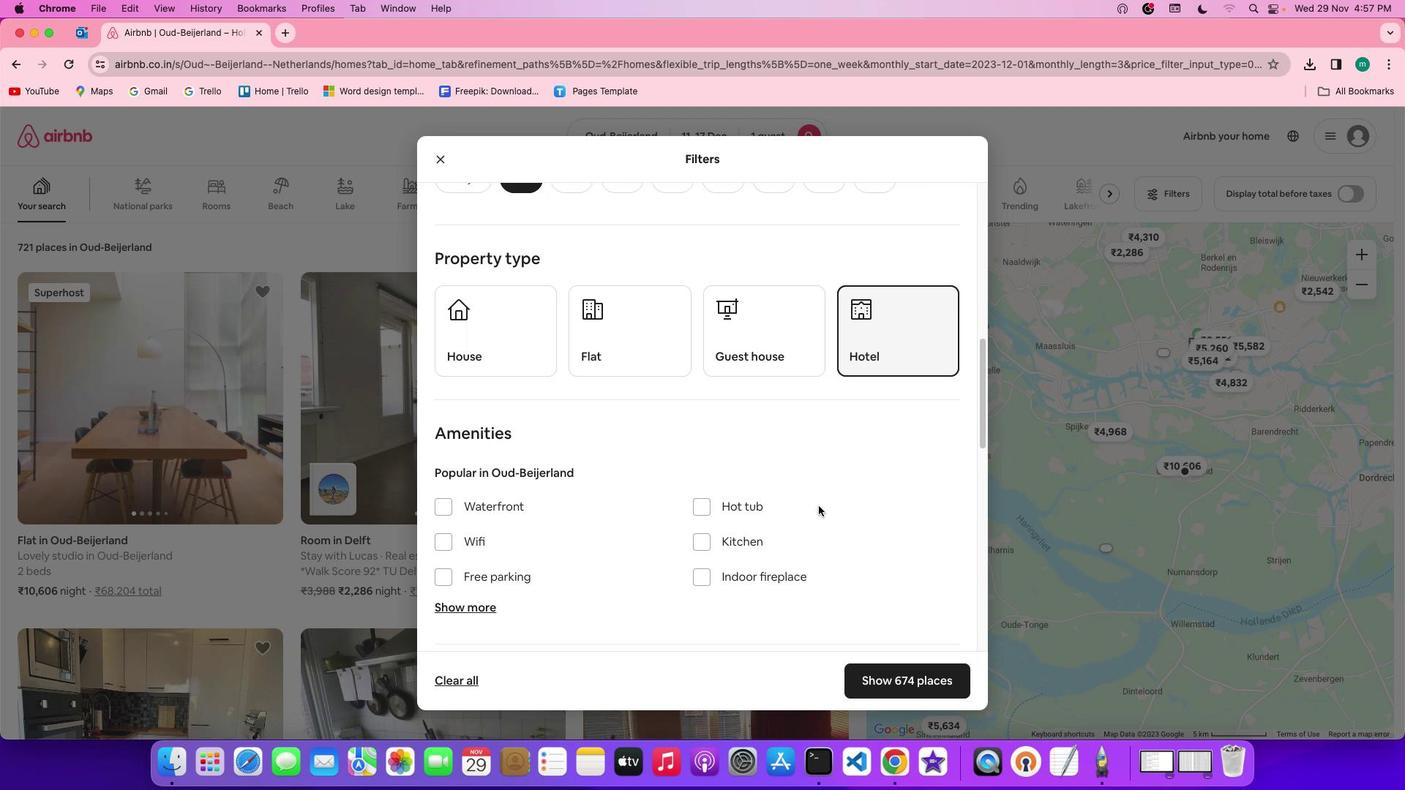 
Action: Mouse scrolled (766, 507) with delta (45, 114)
Screenshot: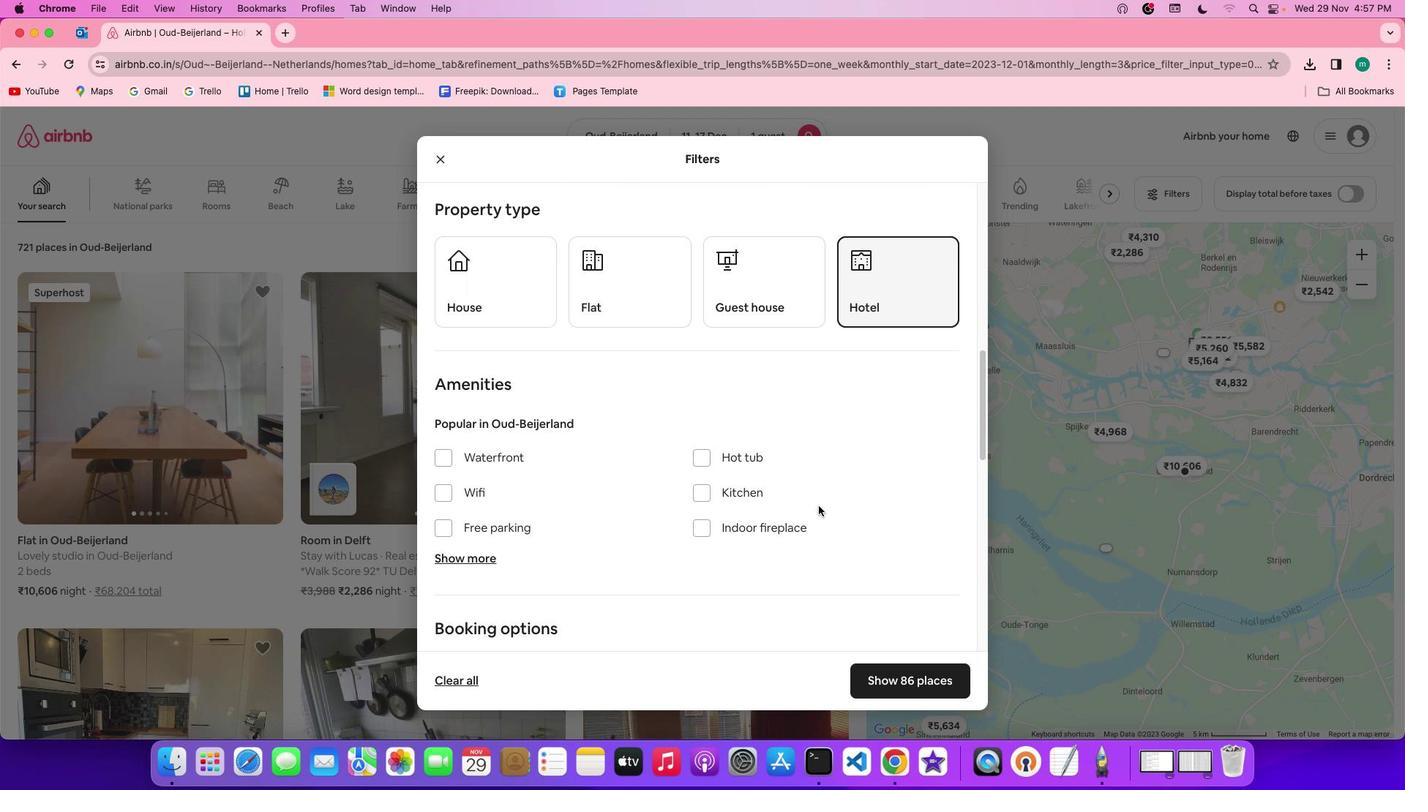 
Action: Mouse scrolled (766, 507) with delta (45, 114)
Screenshot: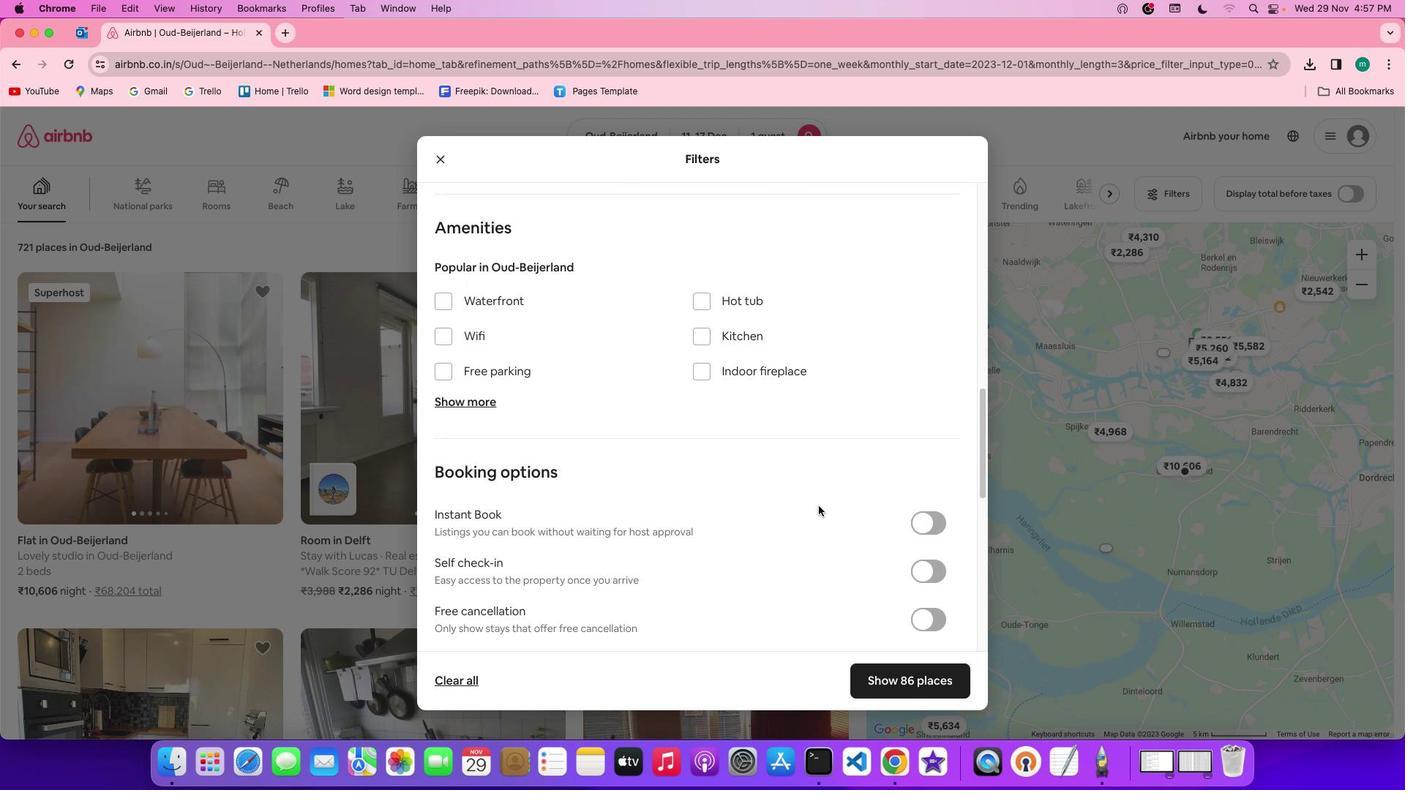 
Action: Mouse moved to (767, 508)
Screenshot: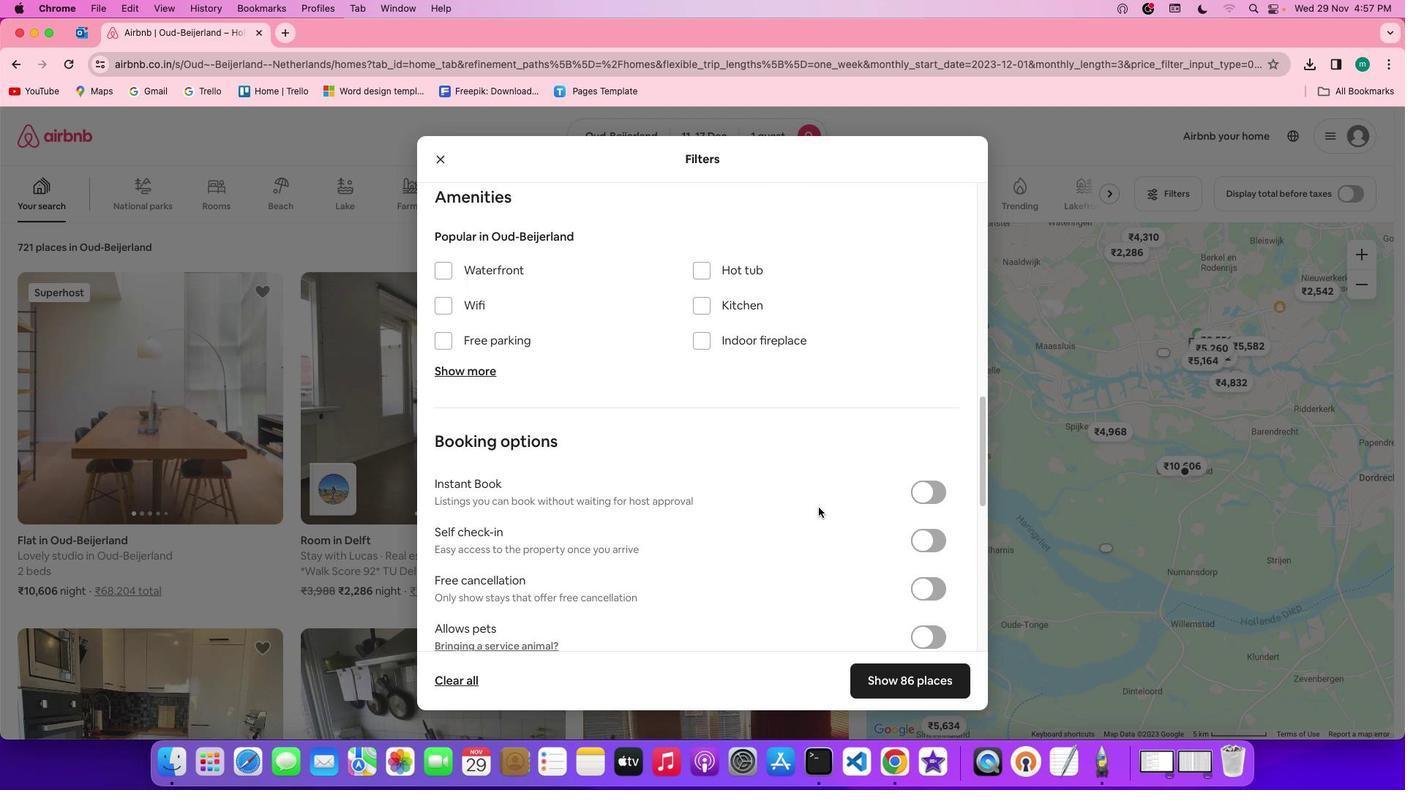
Action: Mouse scrolled (767, 508) with delta (45, 116)
Screenshot: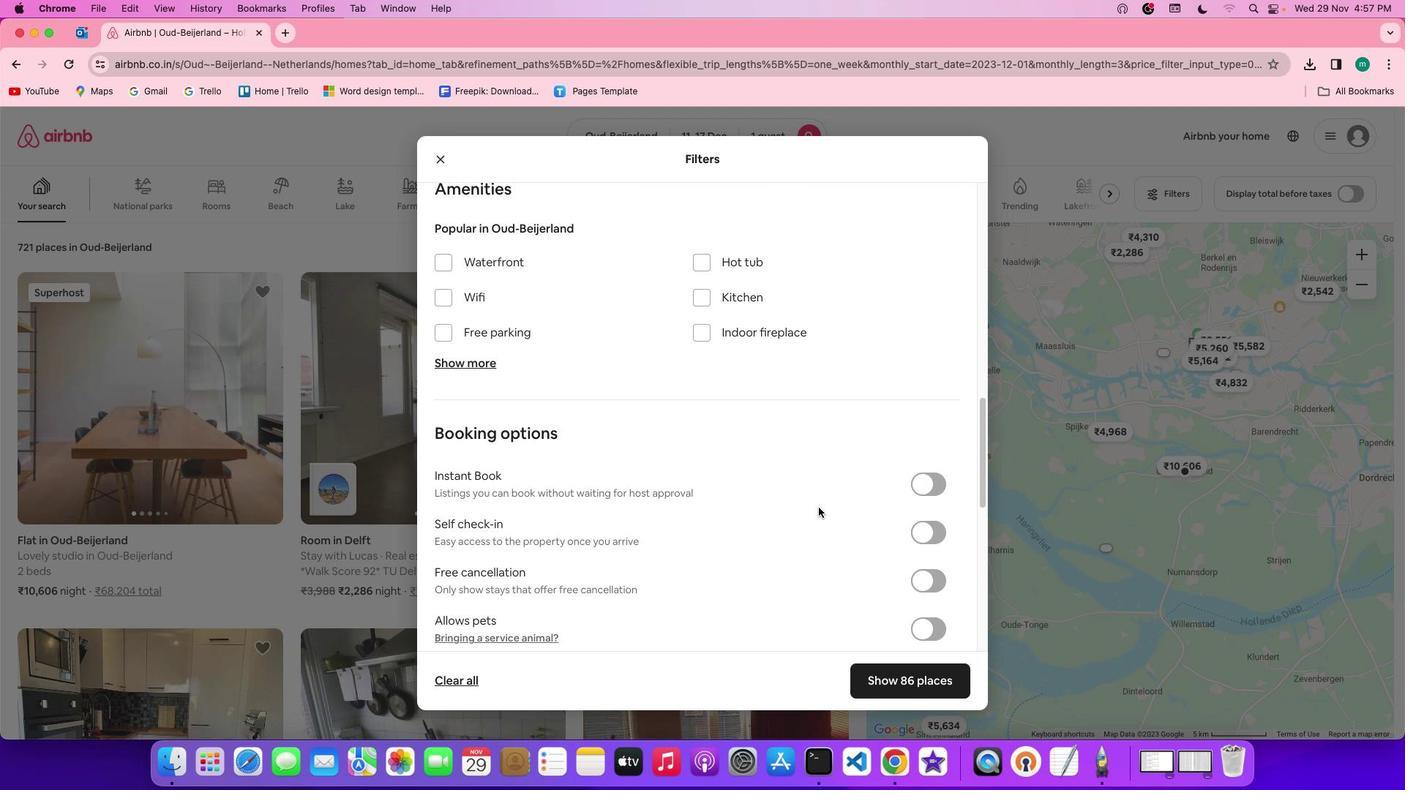 
Action: Mouse scrolled (767, 508) with delta (45, 116)
Screenshot: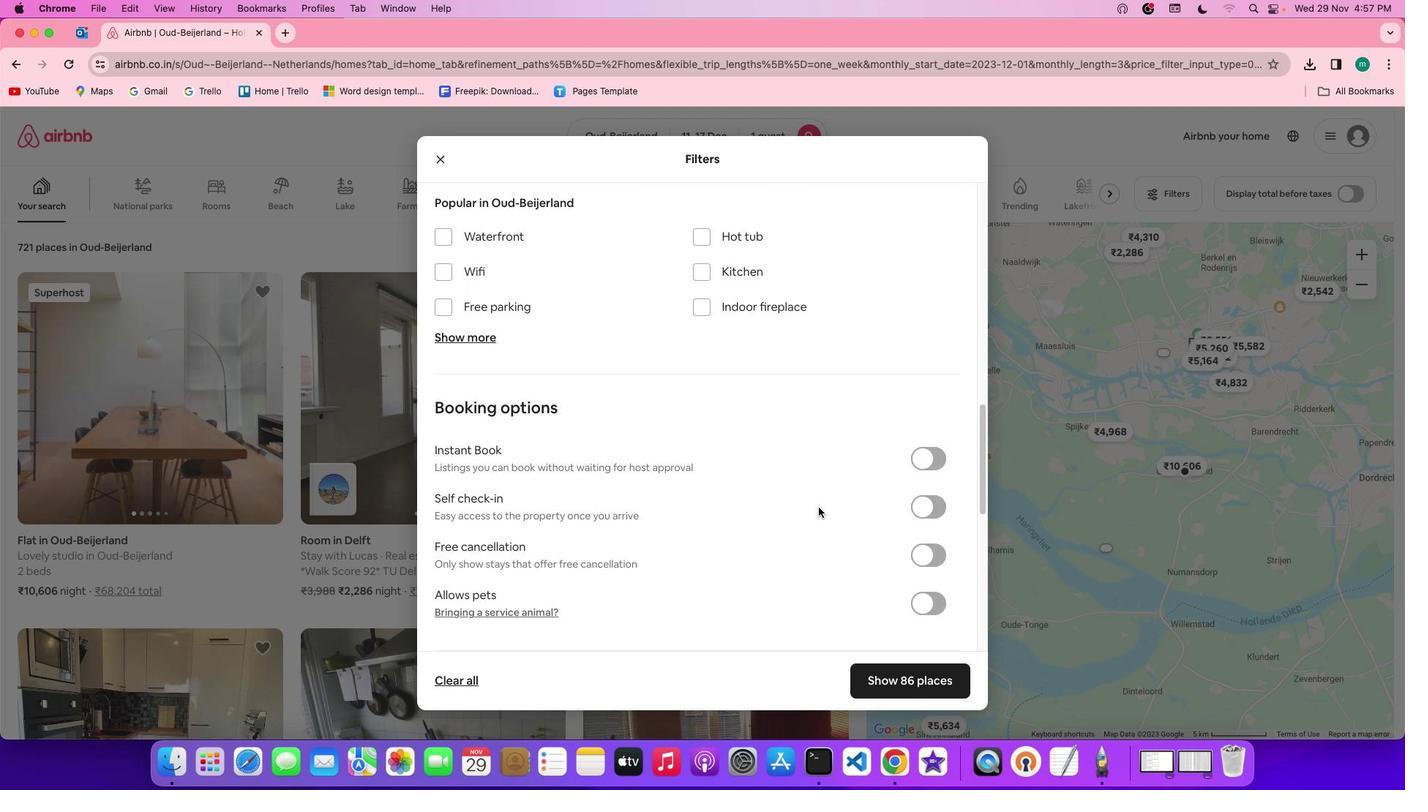 
Action: Mouse scrolled (767, 508) with delta (45, 115)
Screenshot: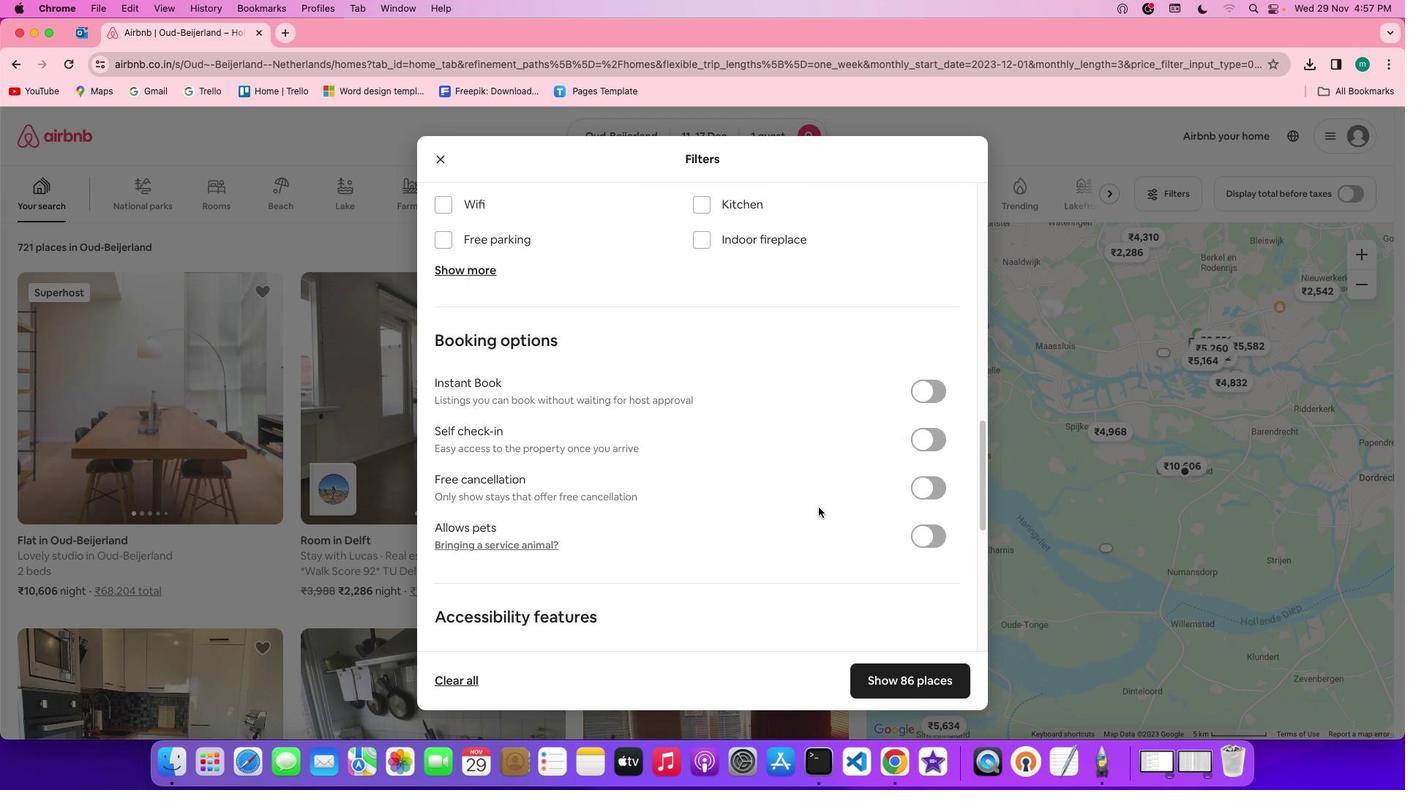 
Action: Mouse scrolled (767, 508) with delta (45, 114)
Screenshot: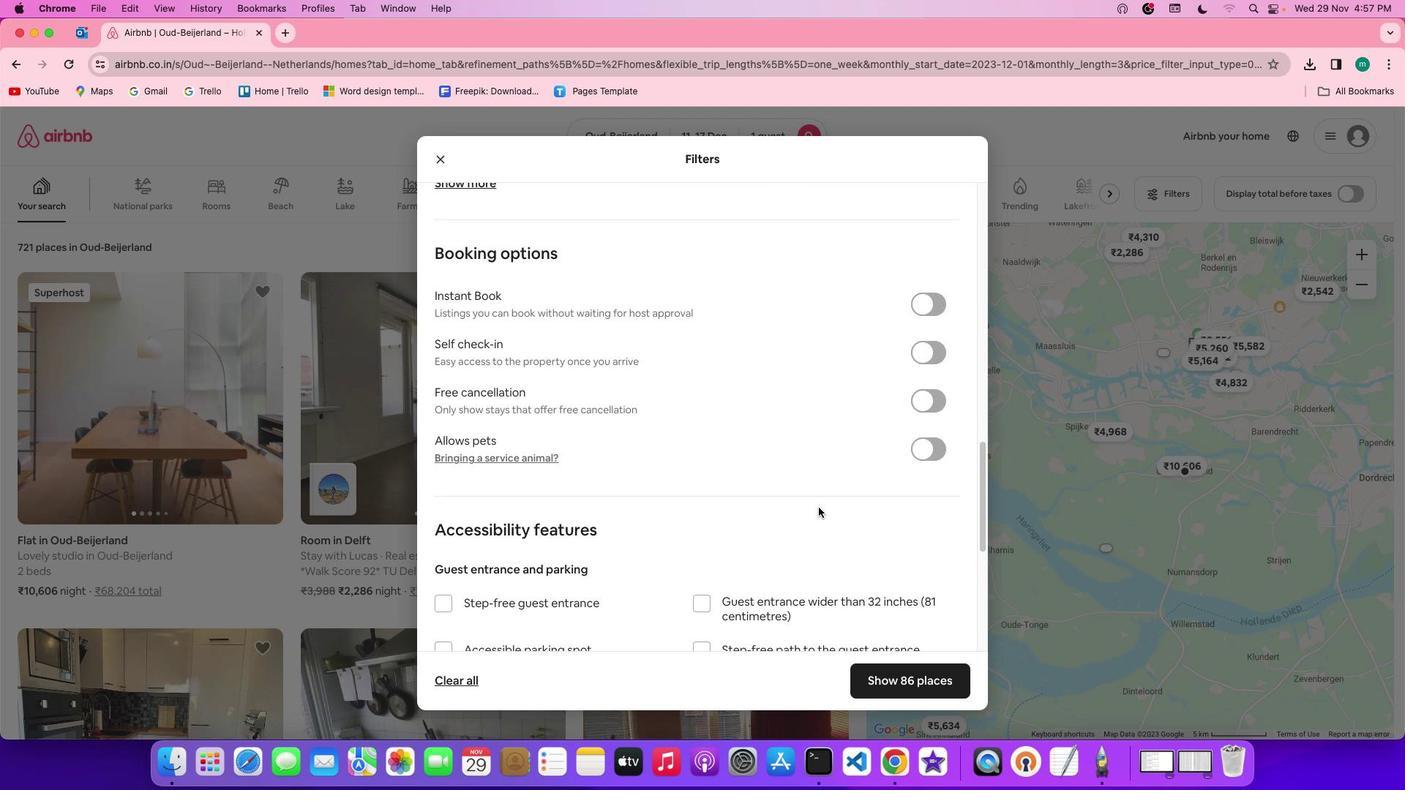 
Action: Mouse scrolled (767, 508) with delta (45, 114)
Screenshot: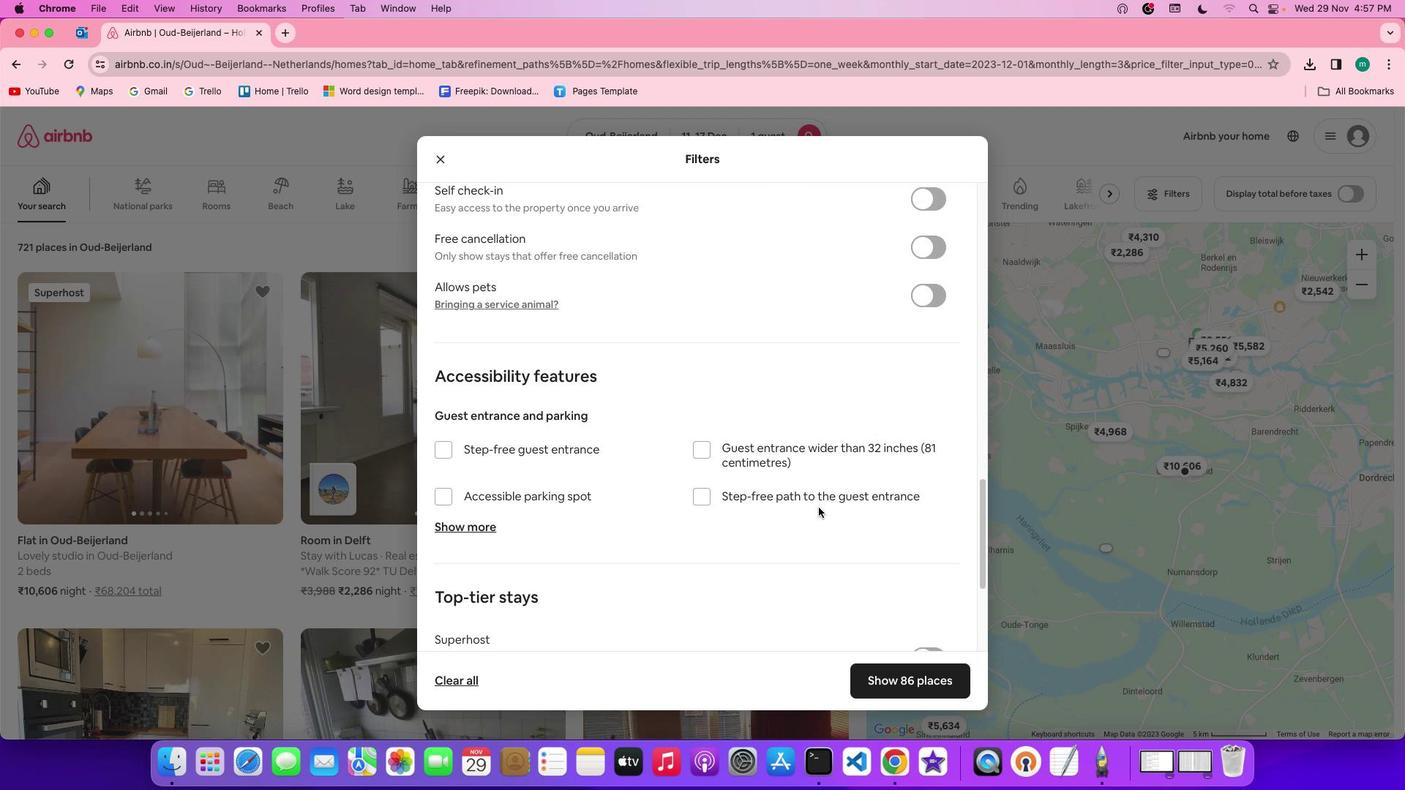 
Action: Mouse scrolled (767, 508) with delta (45, 116)
Screenshot: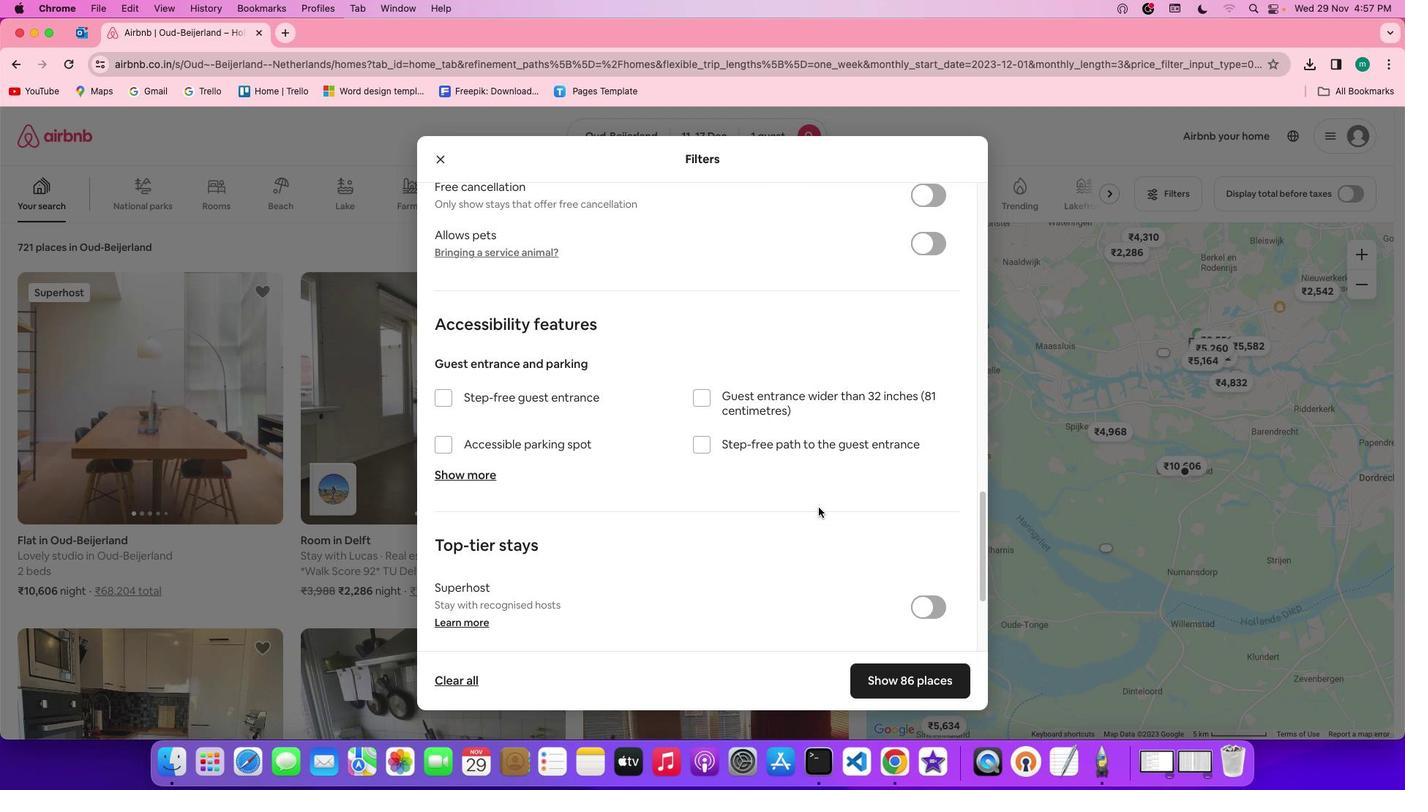 
Action: Mouse scrolled (767, 508) with delta (45, 116)
Screenshot: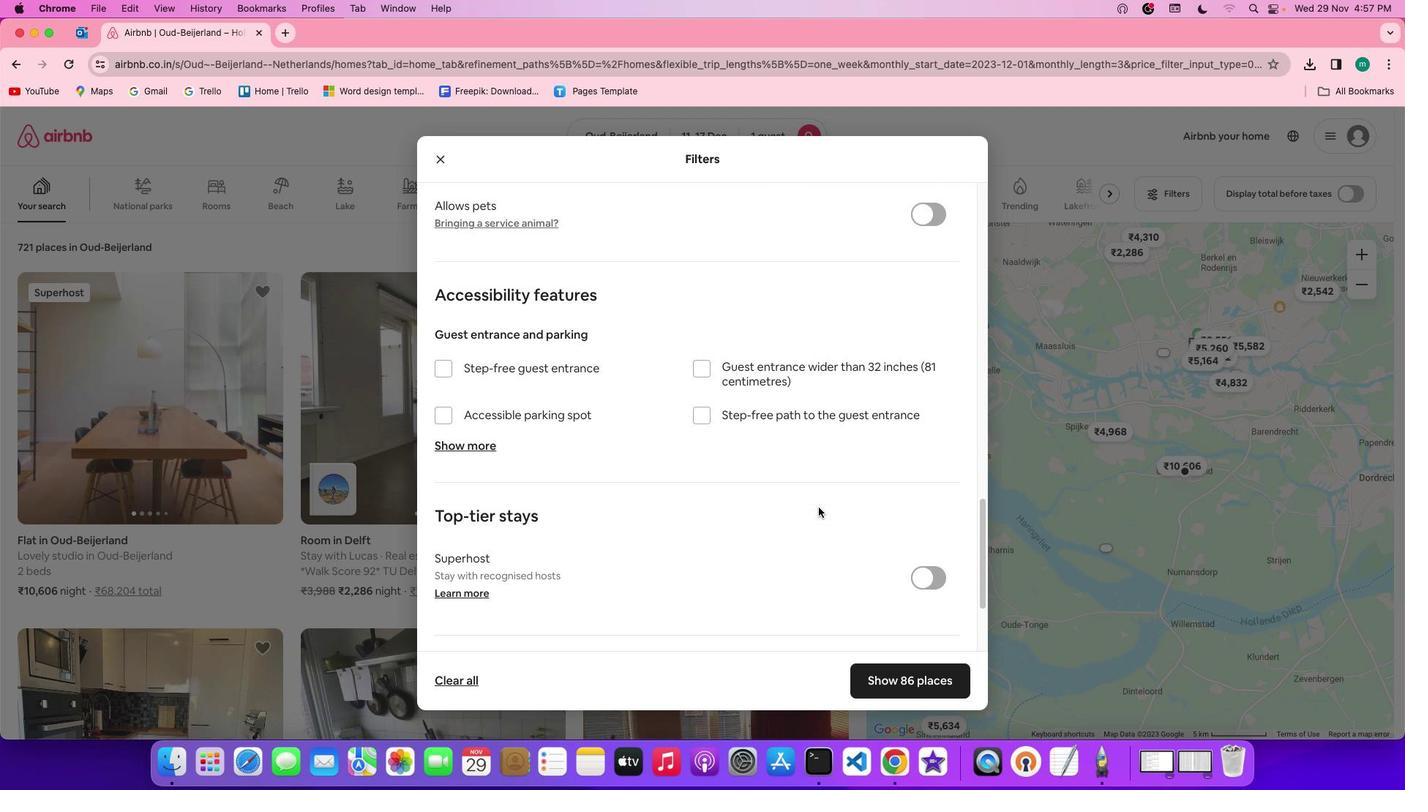 
Action: Mouse scrolled (767, 508) with delta (45, 115)
Screenshot: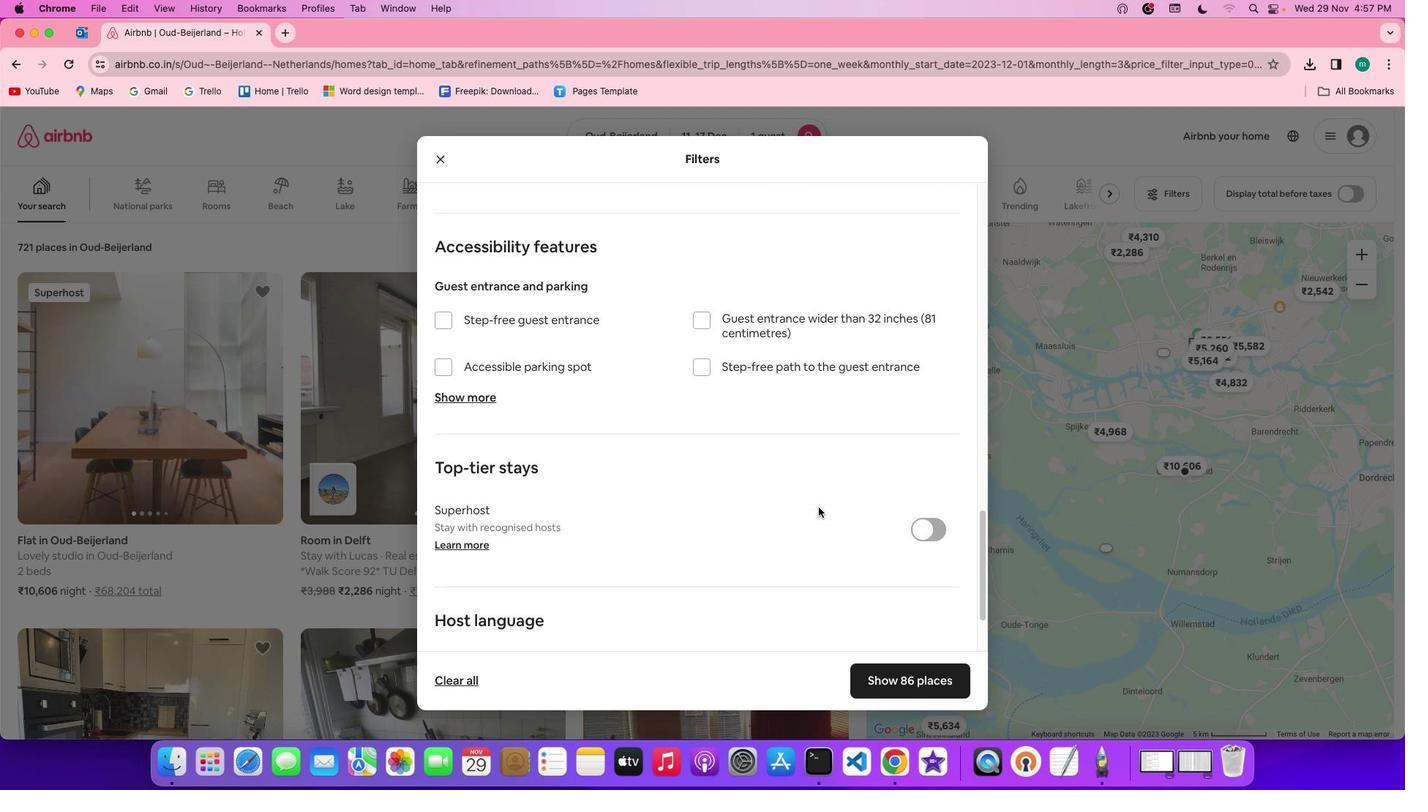 
Action: Mouse scrolled (767, 508) with delta (45, 114)
Screenshot: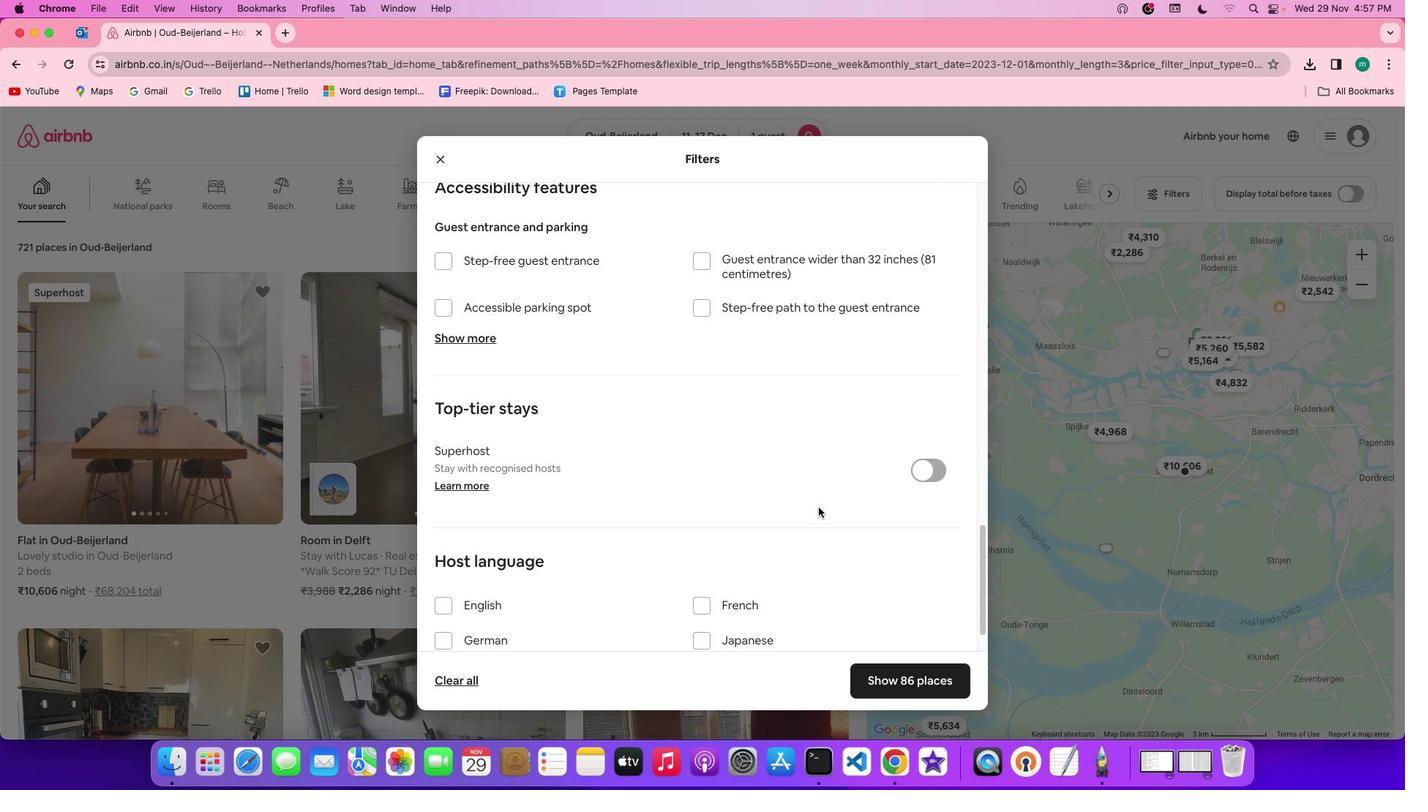 
Action: Mouse scrolled (767, 508) with delta (45, 113)
Screenshot: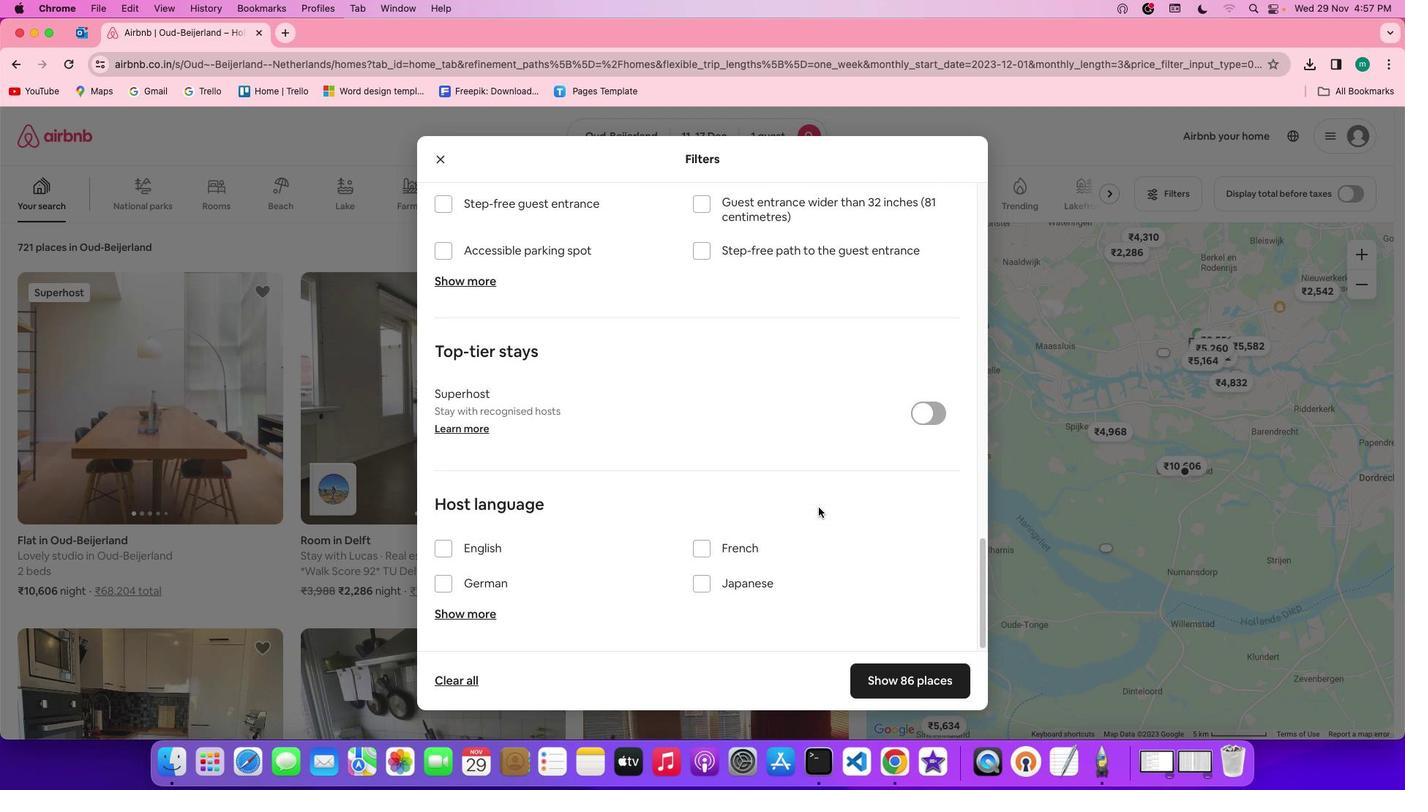 
Action: Mouse scrolled (767, 508) with delta (45, 116)
Screenshot: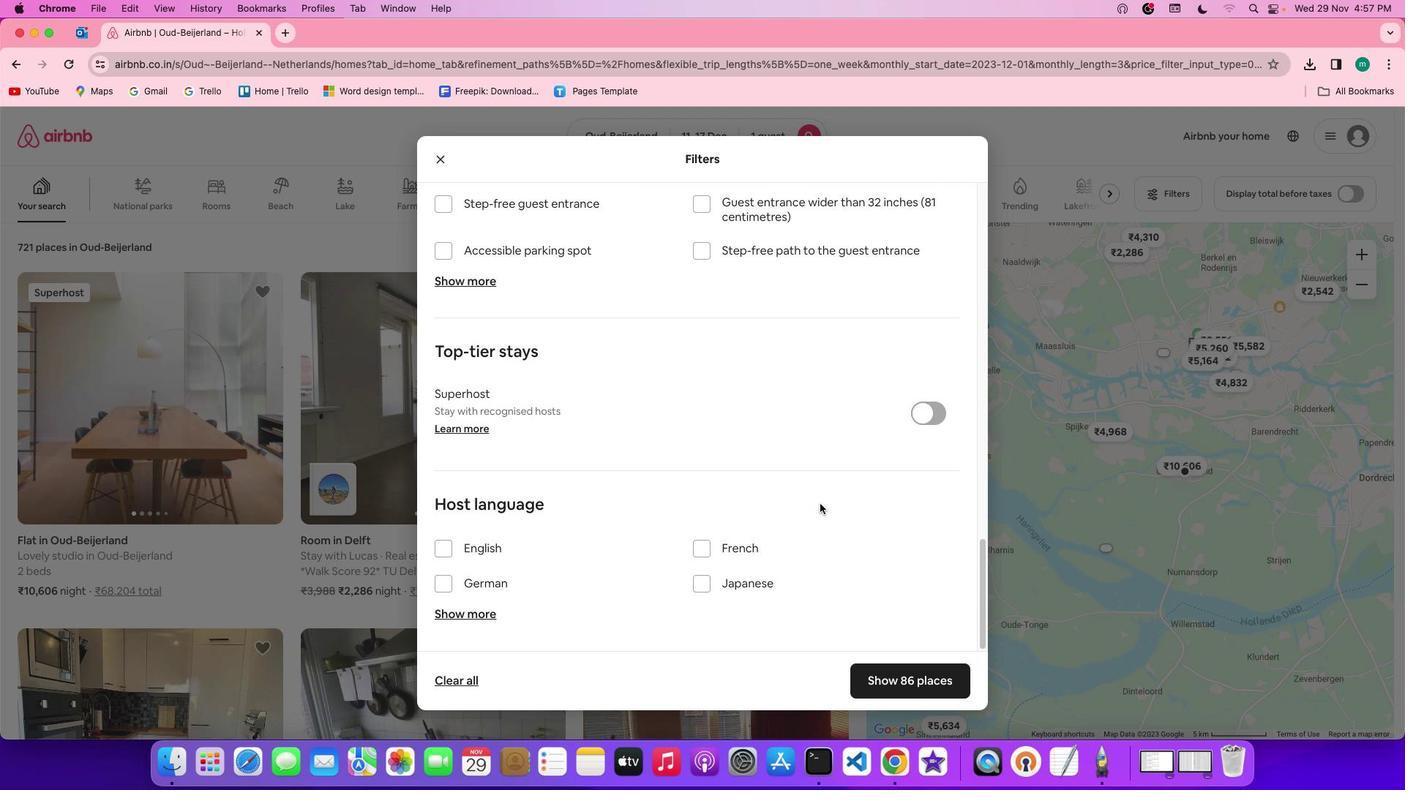 
Action: Mouse moved to (767, 507)
Screenshot: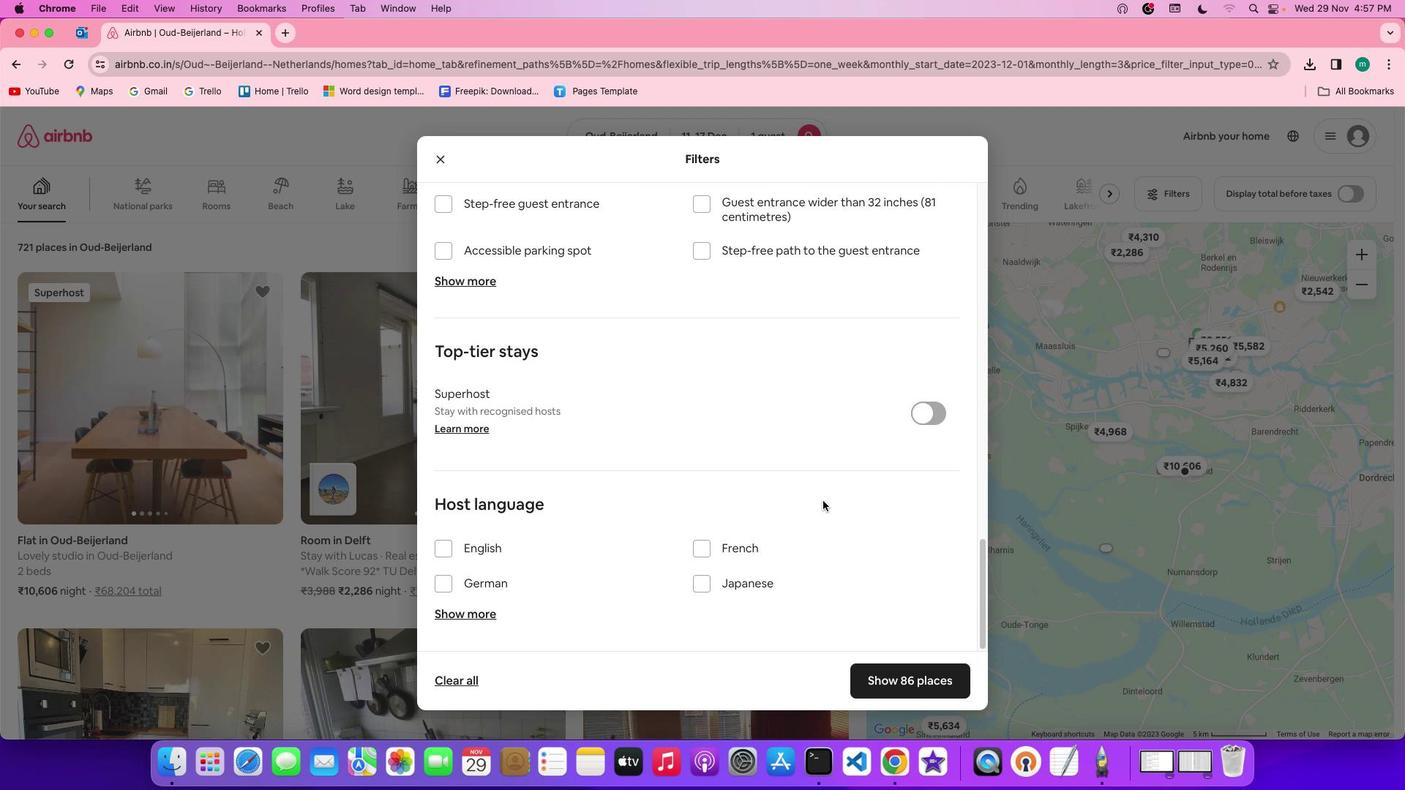 
Action: Mouse scrolled (767, 507) with delta (45, 116)
Screenshot: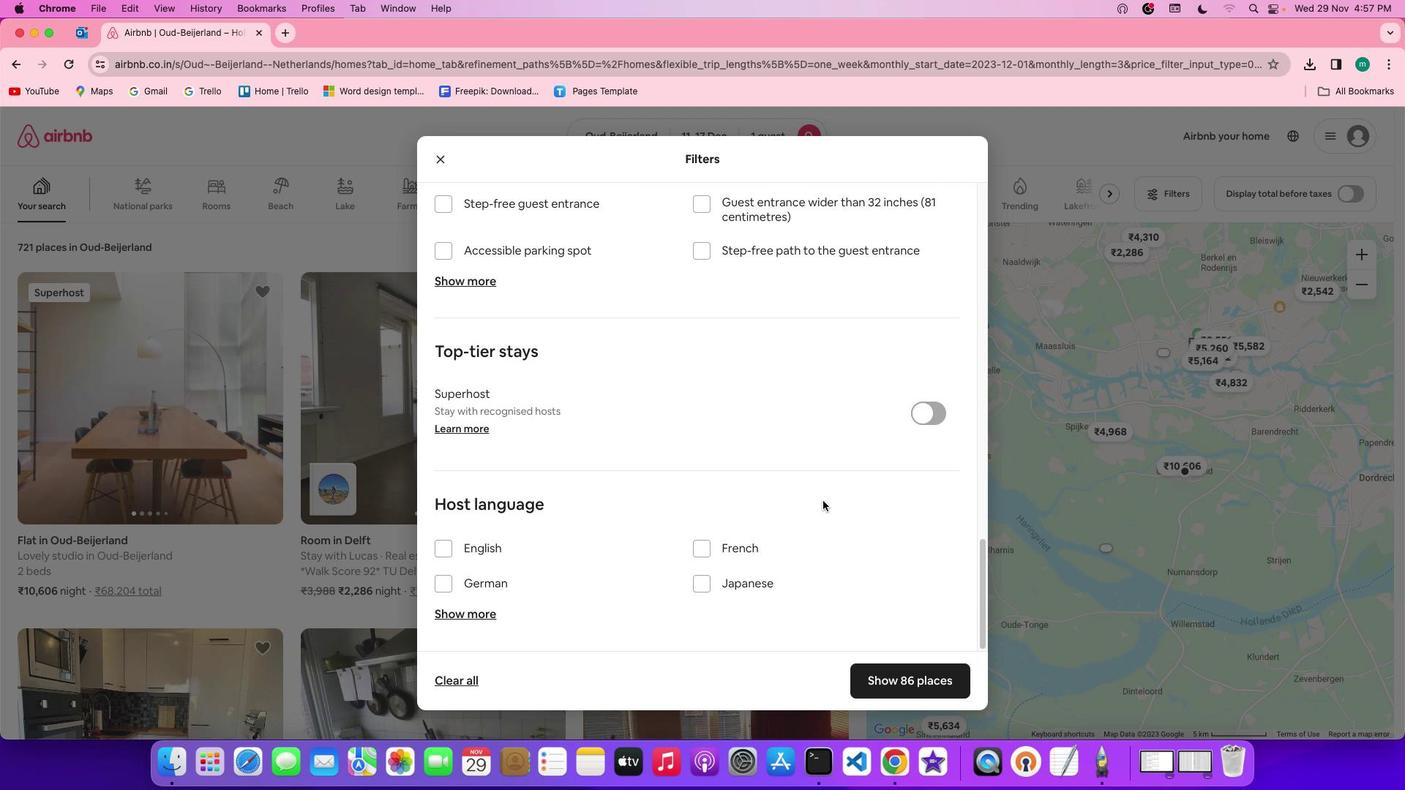 
Action: Mouse moved to (767, 507)
Screenshot: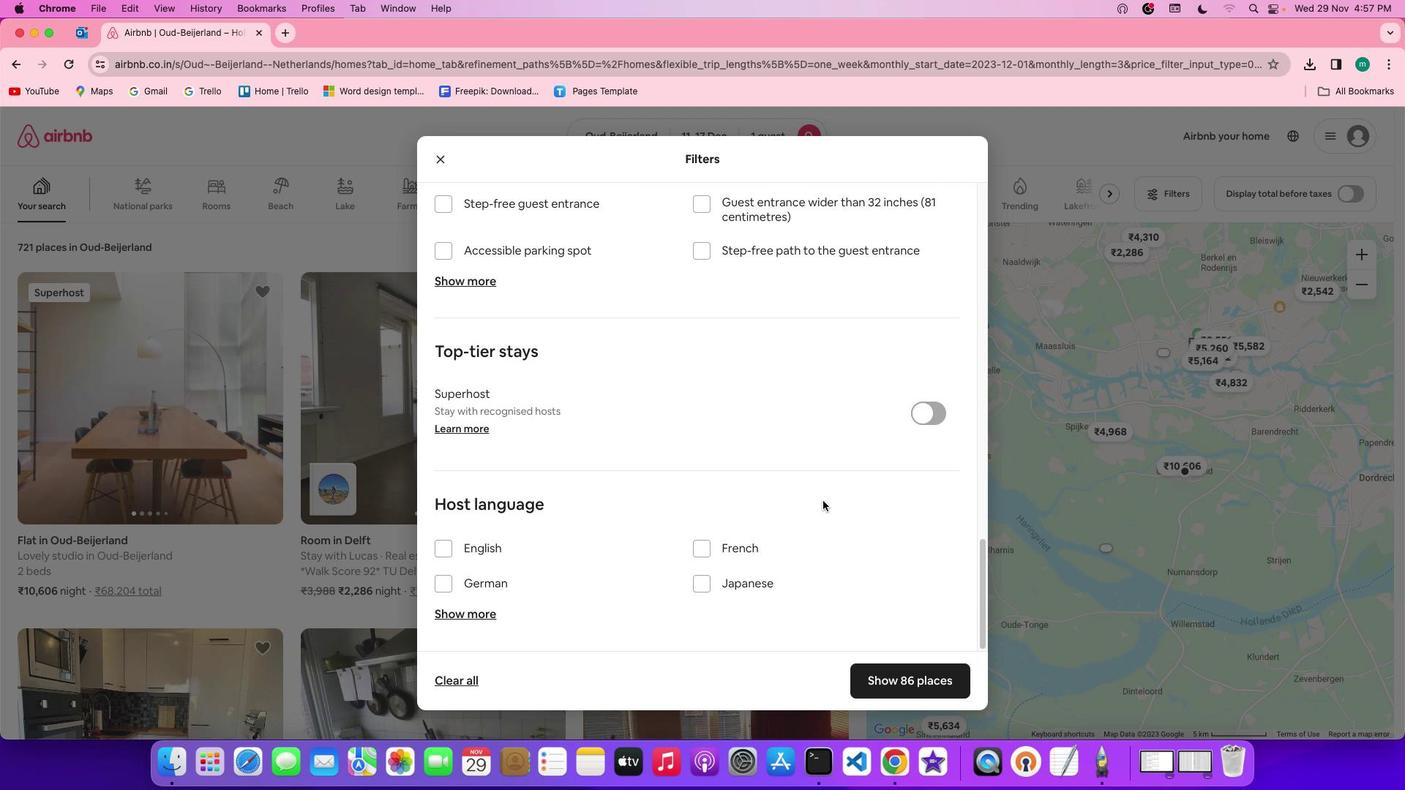 
Action: Mouse scrolled (767, 507) with delta (45, 114)
Screenshot: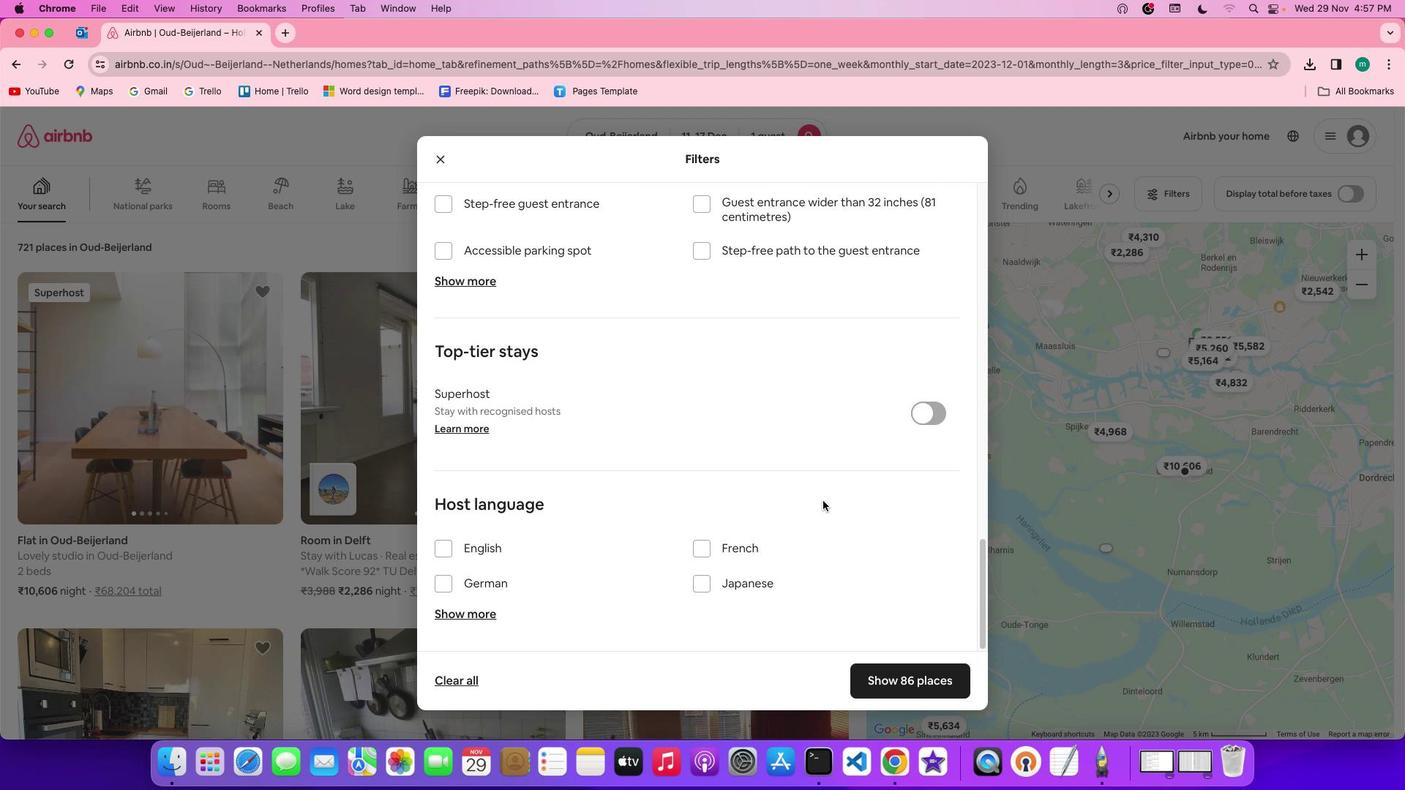 
Action: Mouse moved to (767, 507)
Screenshot: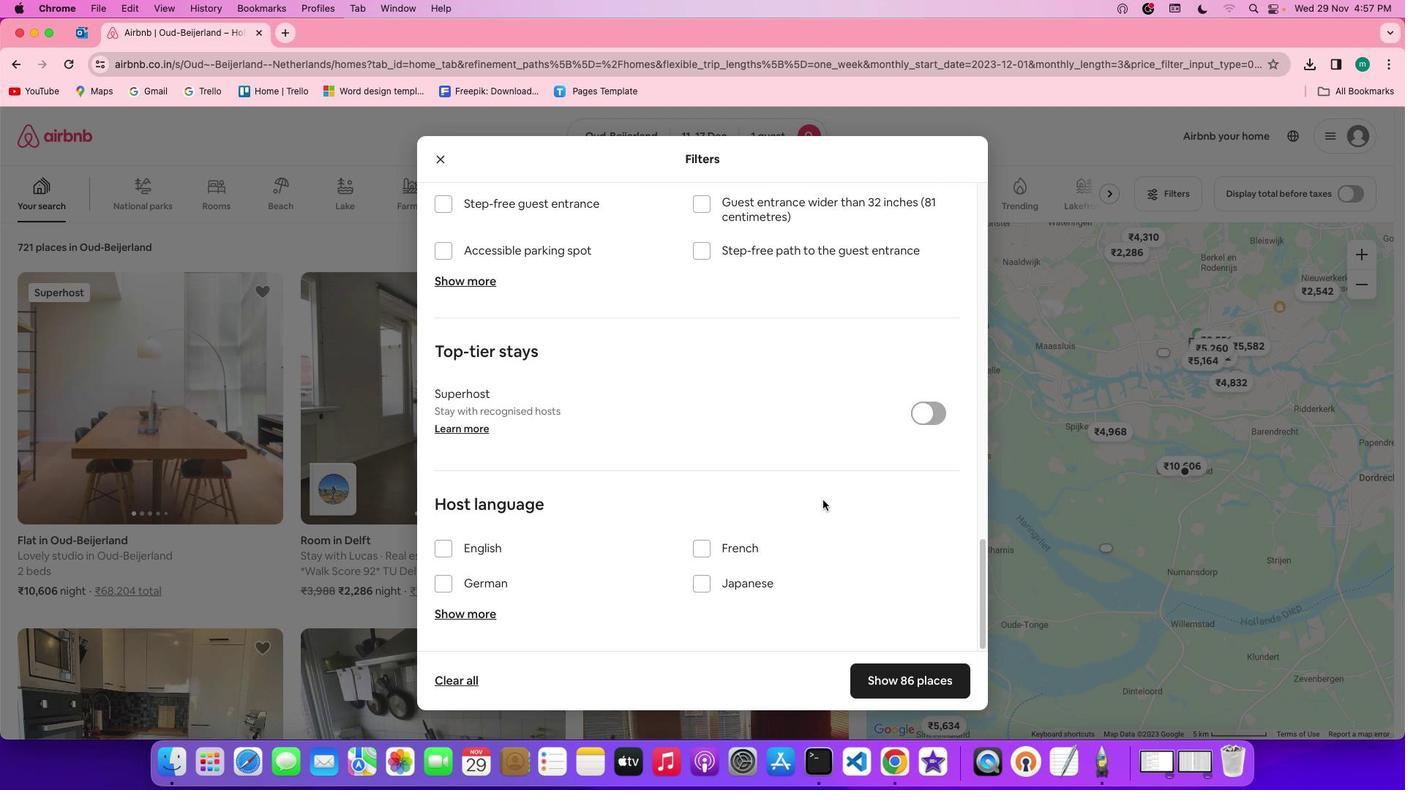 
Action: Mouse scrolled (767, 507) with delta (45, 113)
Screenshot: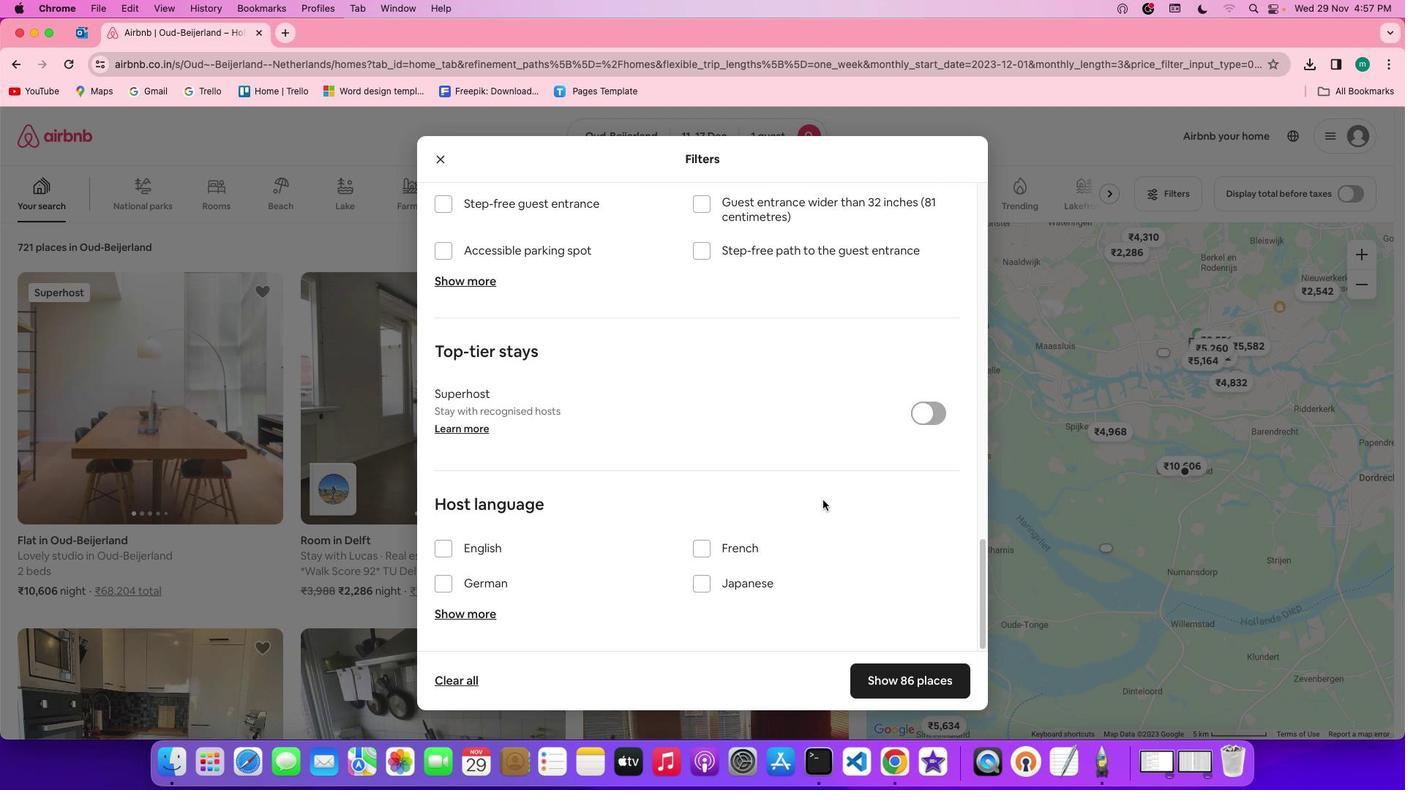 
Action: Mouse moved to (773, 502)
Screenshot: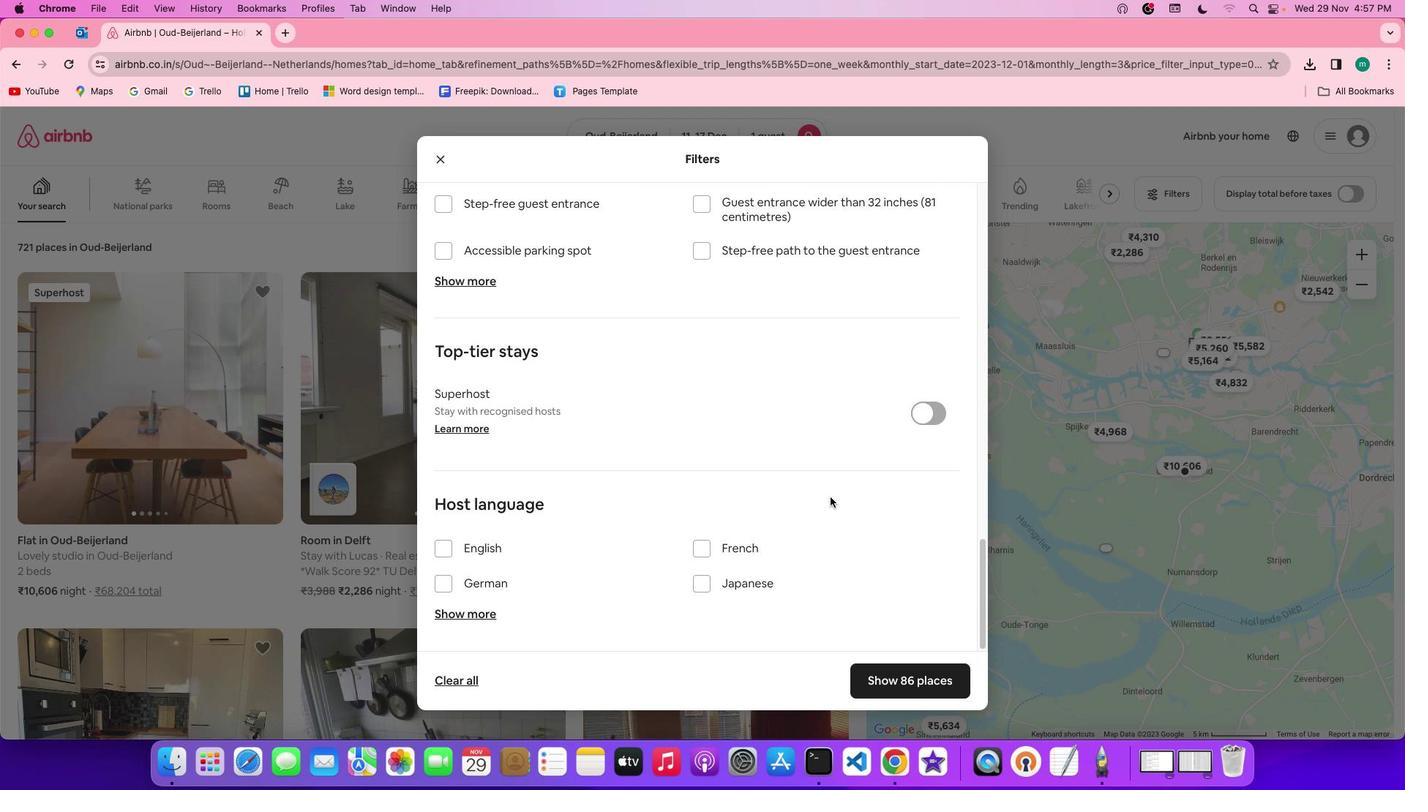 
Action: Mouse scrolled (773, 502) with delta (45, 116)
Screenshot: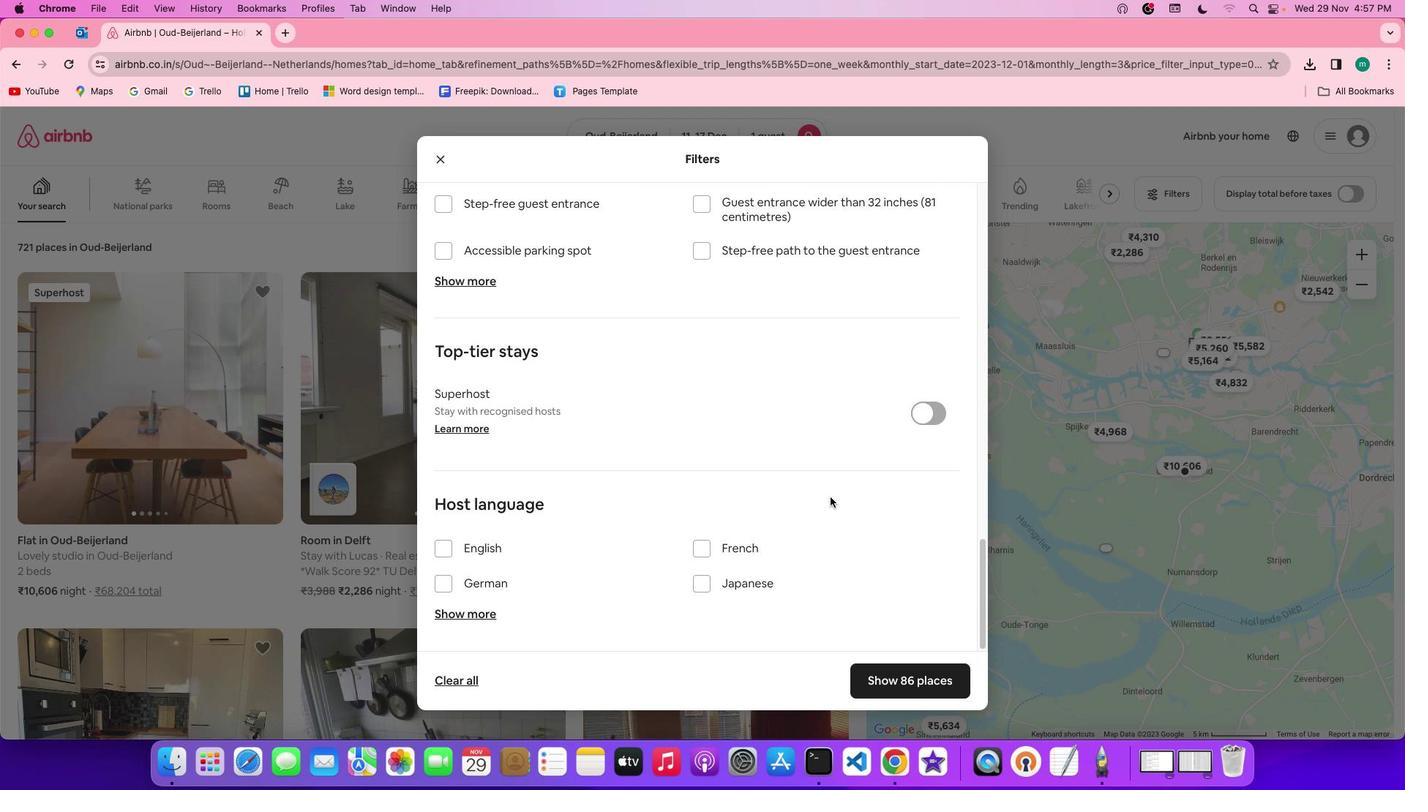 
Action: Mouse moved to (774, 502)
Screenshot: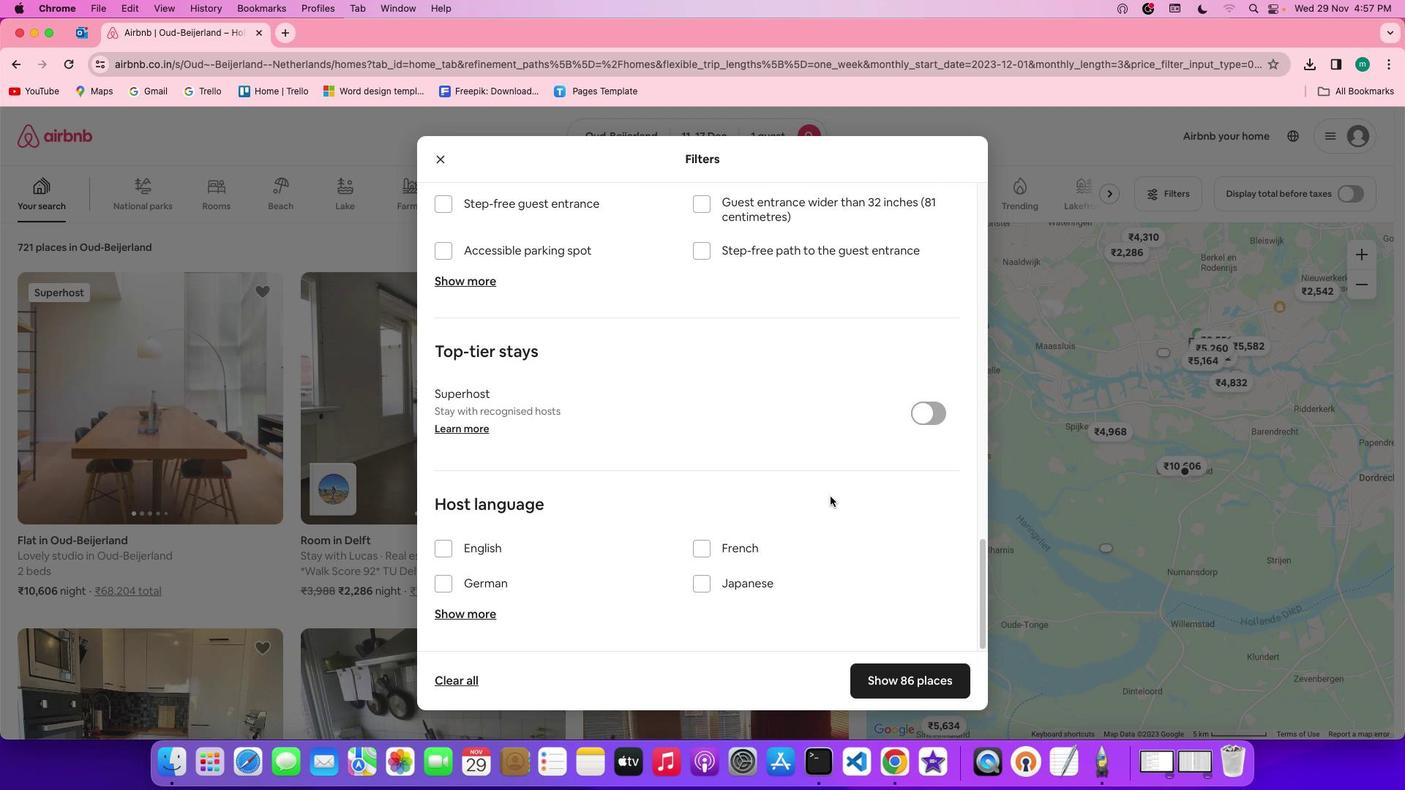 
Action: Mouse scrolled (774, 502) with delta (45, 116)
Screenshot: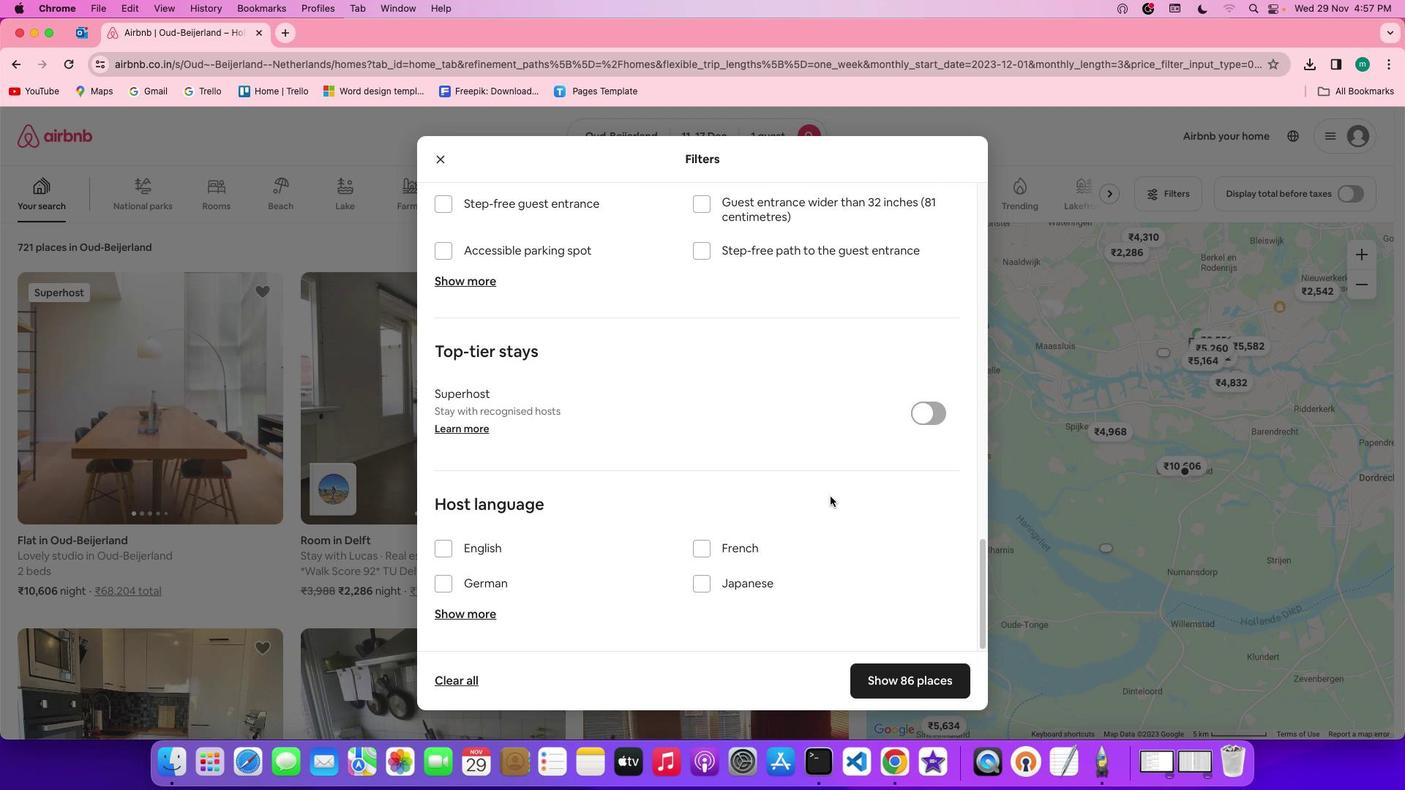 
Action: Mouse moved to (775, 502)
Screenshot: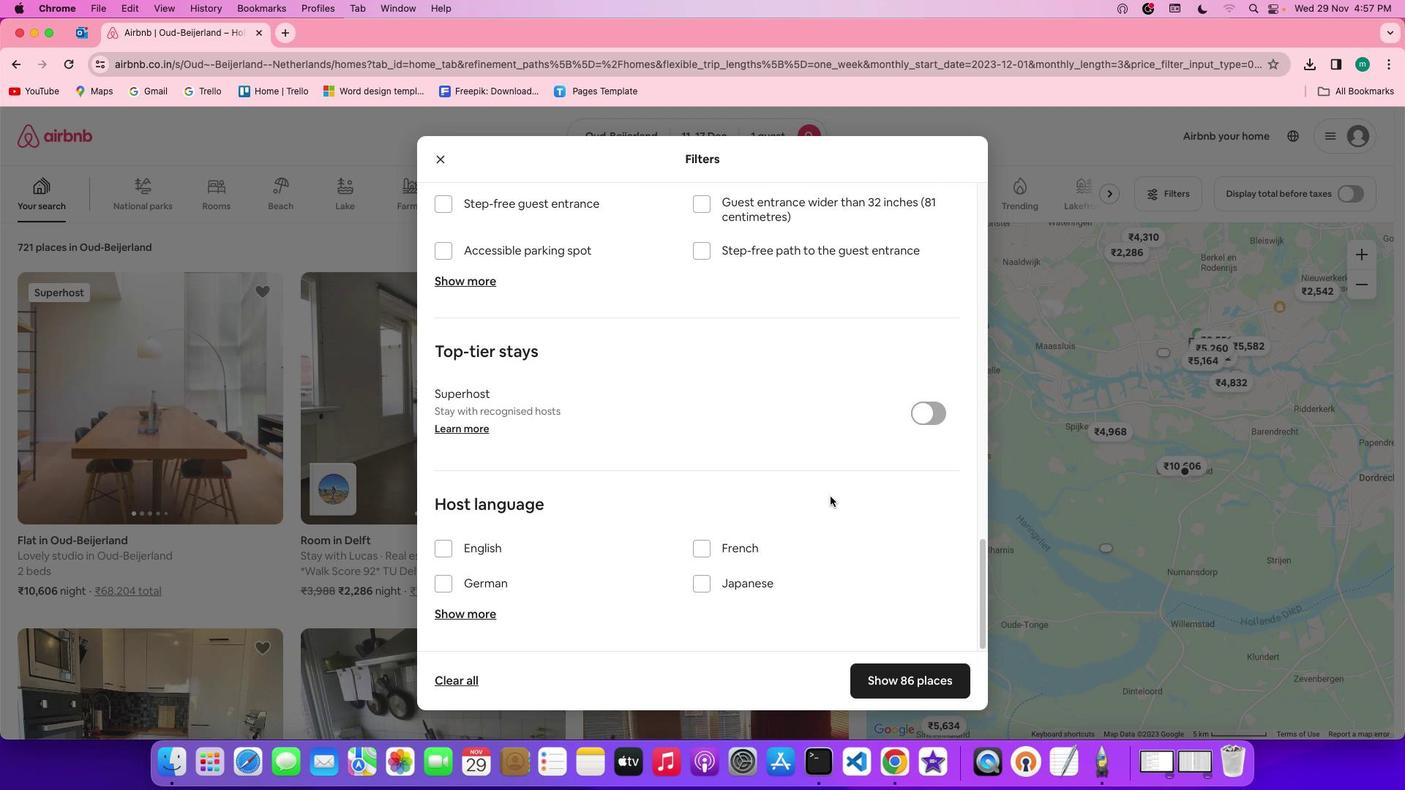 
Action: Mouse scrolled (775, 502) with delta (45, 114)
Screenshot: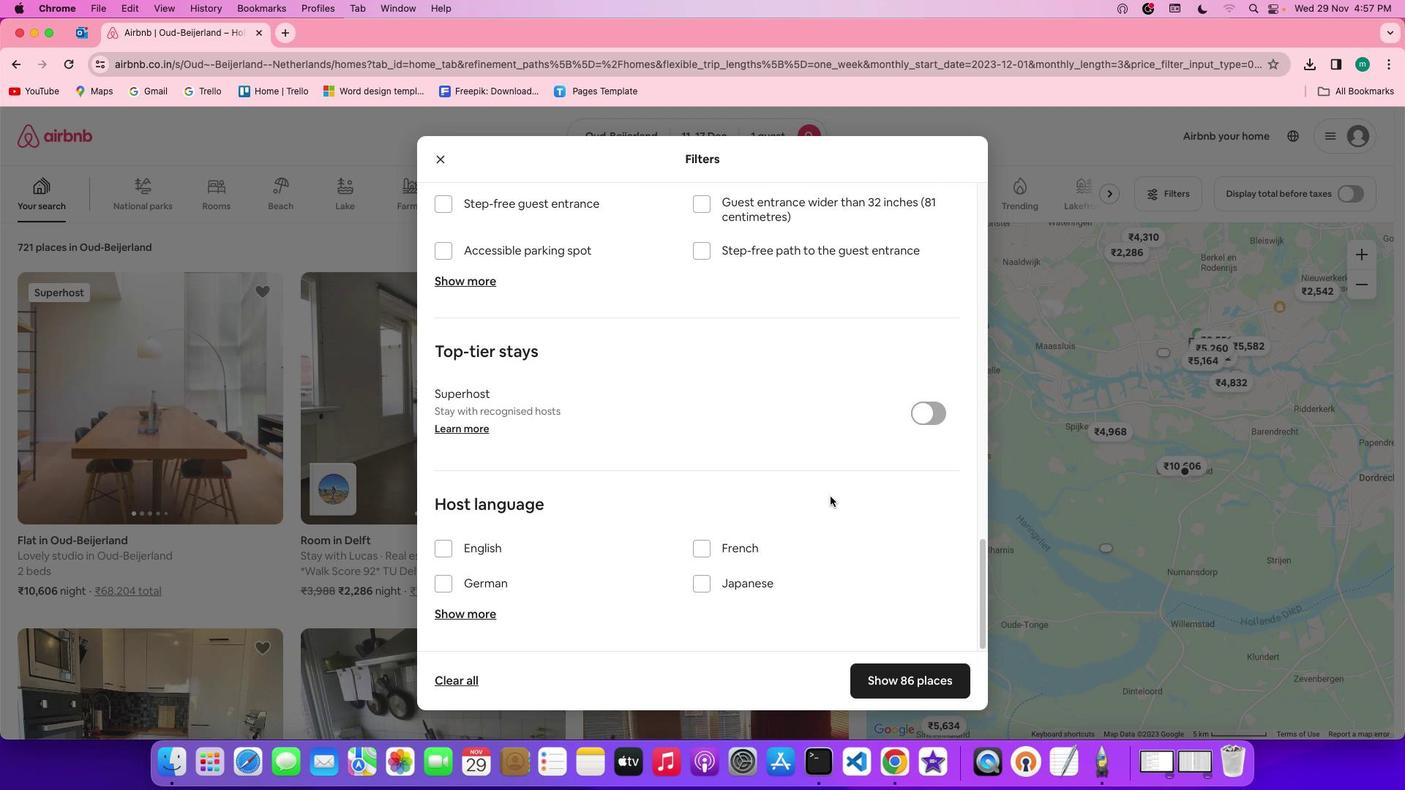 
Action: Mouse moved to (776, 501)
Screenshot: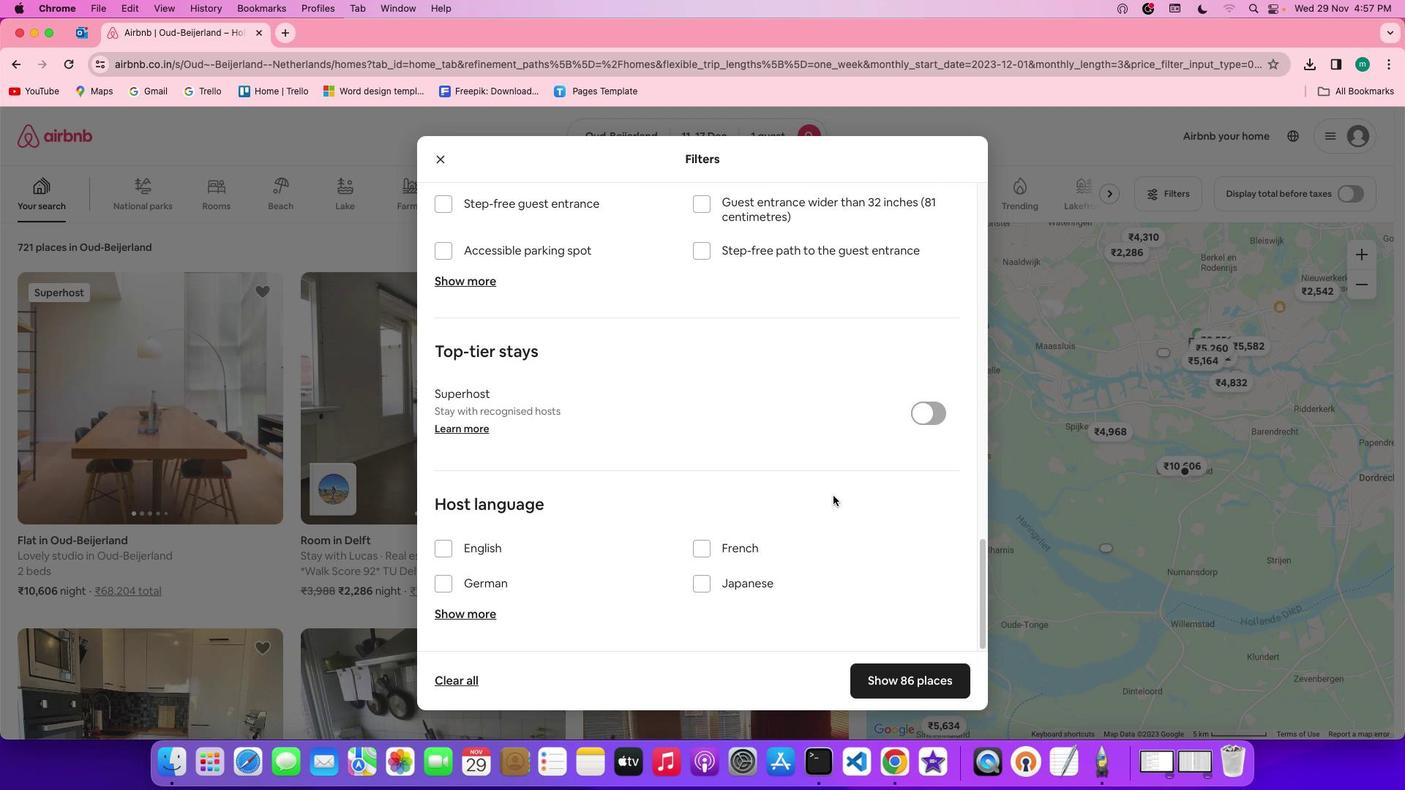 
Action: Mouse scrolled (776, 501) with delta (45, 113)
Screenshot: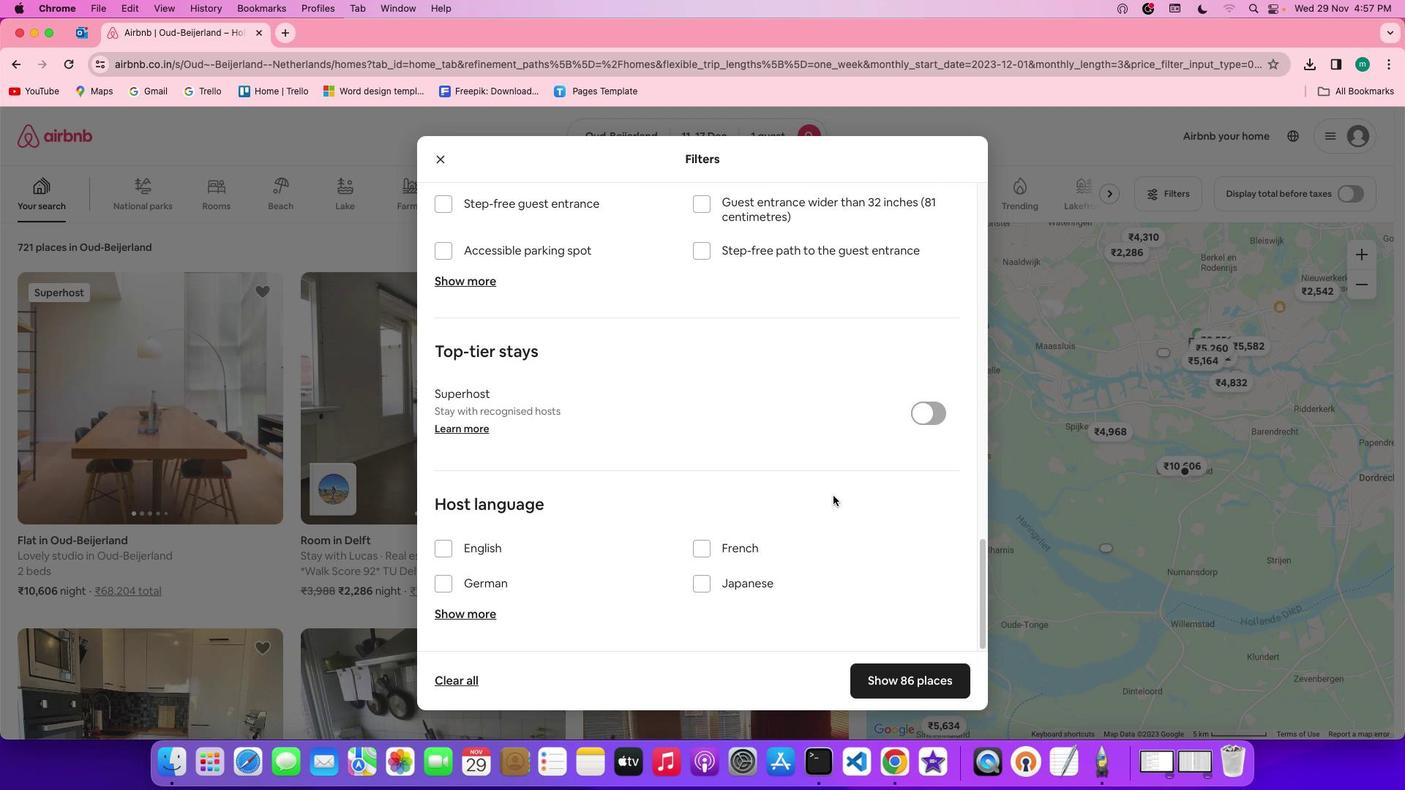 
Action: Mouse moved to (776, 499)
Screenshot: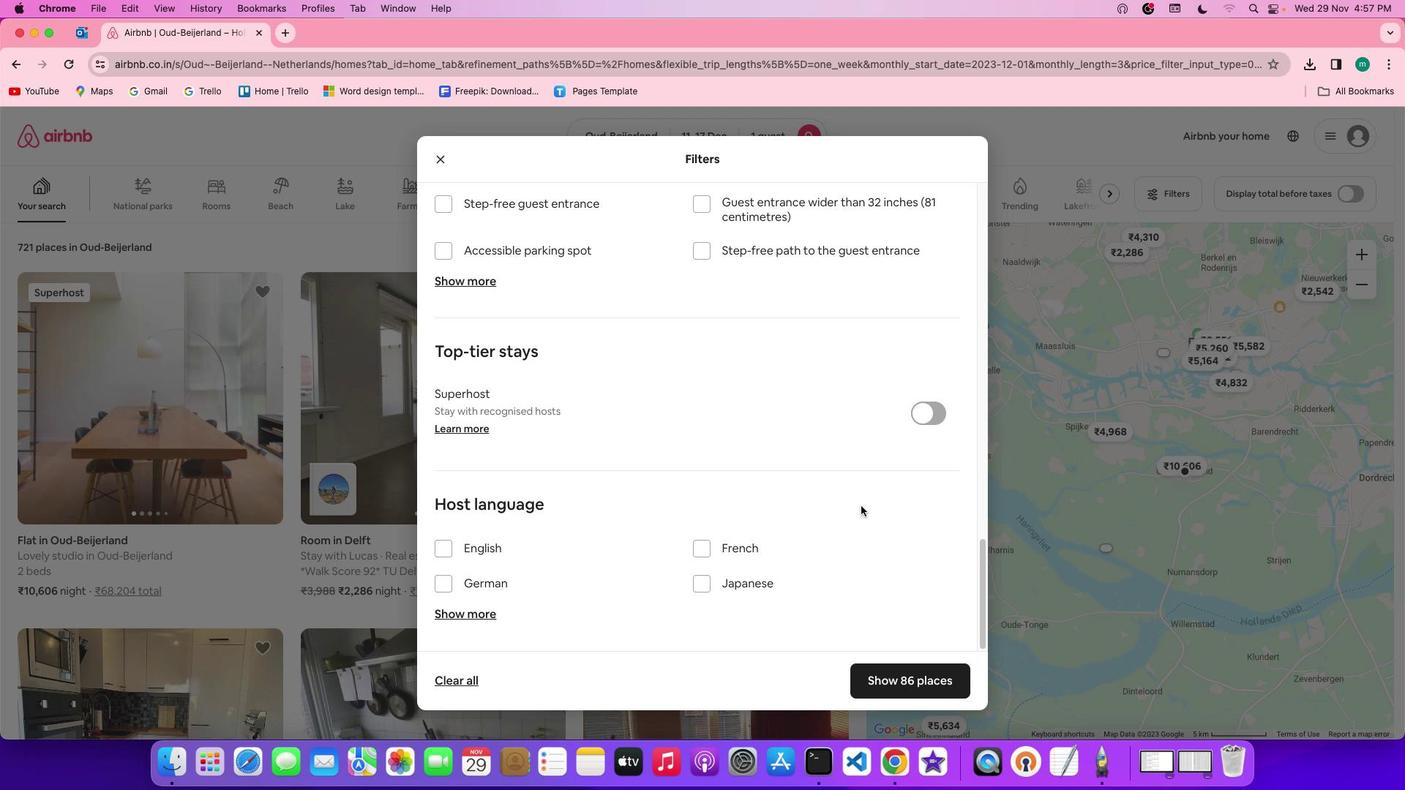 
Action: Mouse scrolled (776, 499) with delta (45, 113)
Screenshot: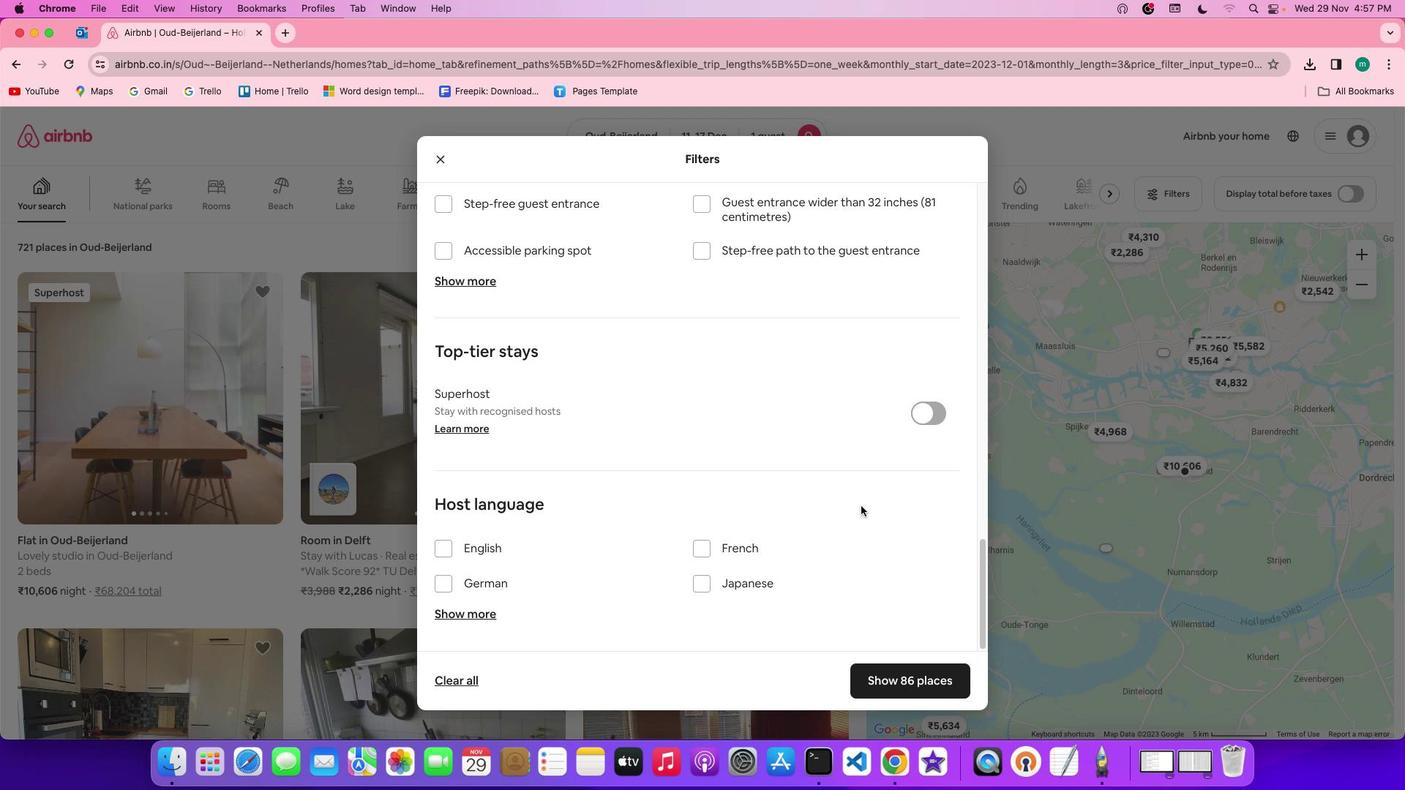 
Action: Mouse moved to (853, 641)
Screenshot: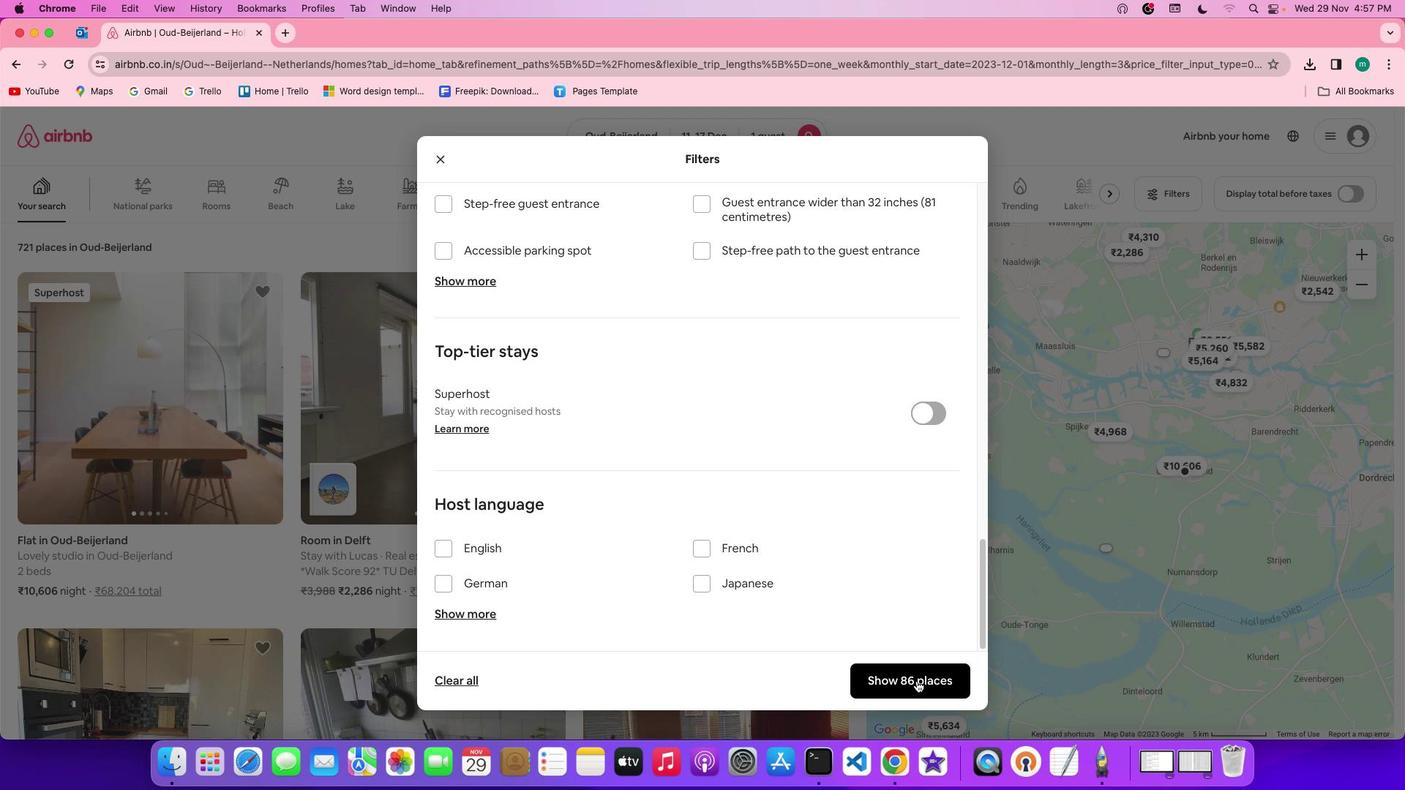 
Action: Mouse pressed left at (853, 641)
Screenshot: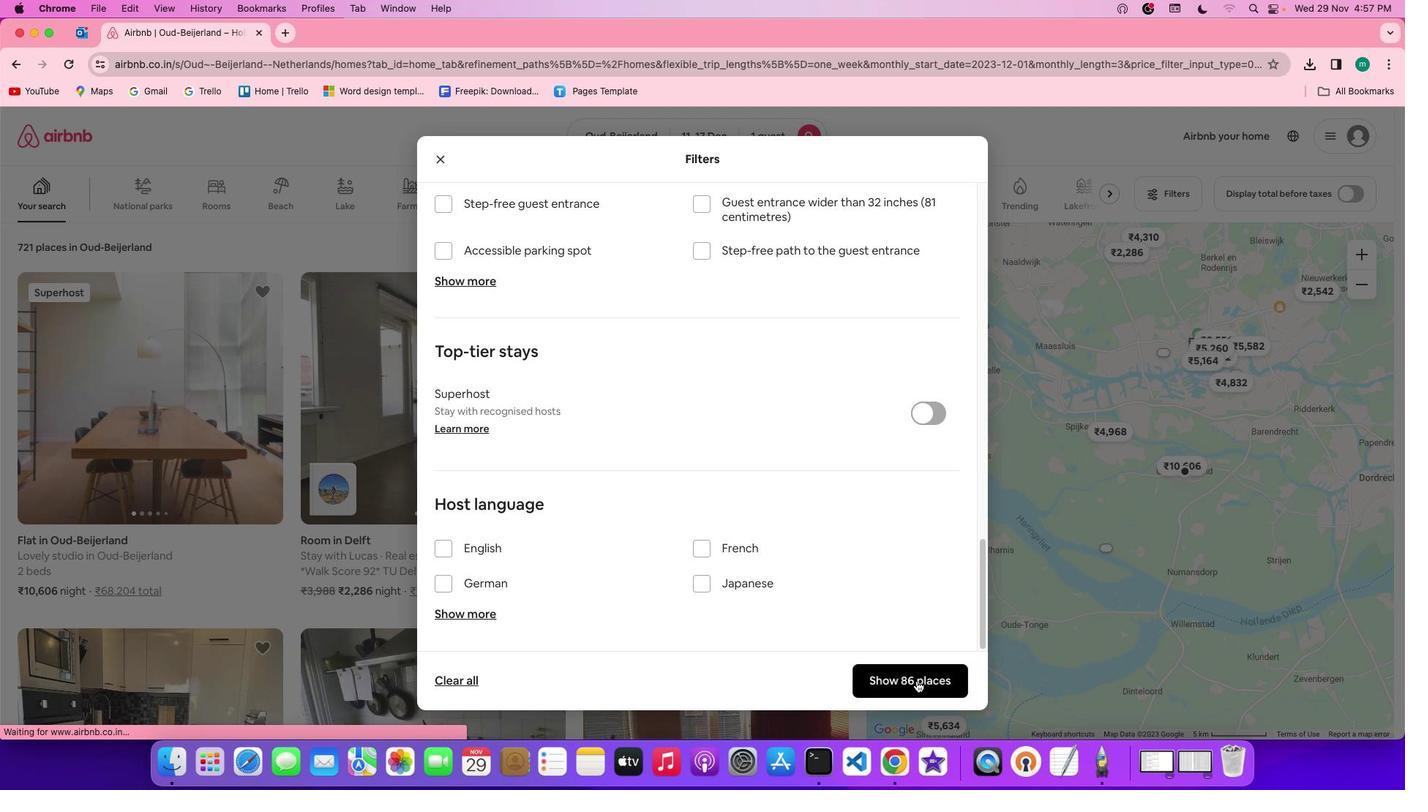 
Action: Mouse moved to (479, 534)
Screenshot: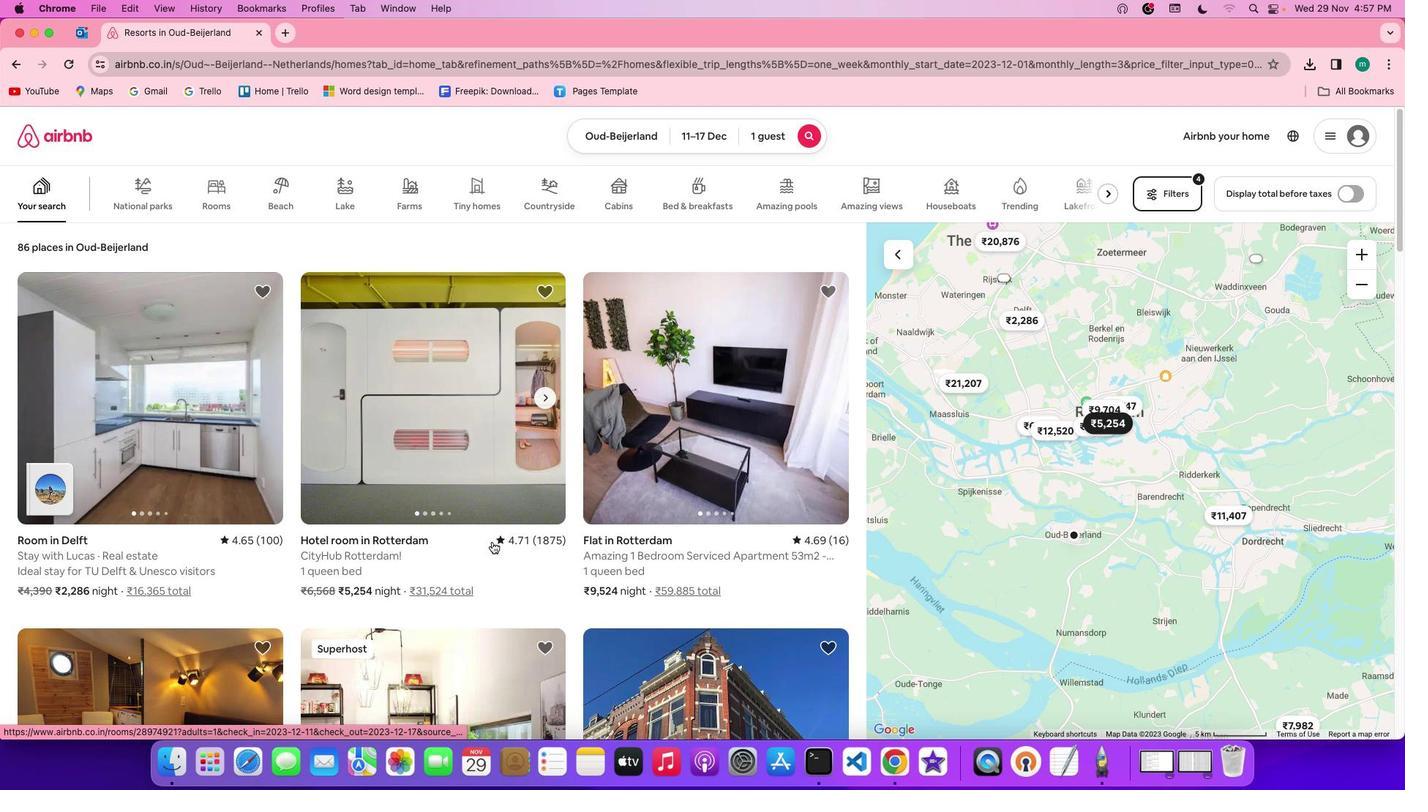 
Action: Mouse scrolled (479, 534) with delta (45, 116)
Screenshot: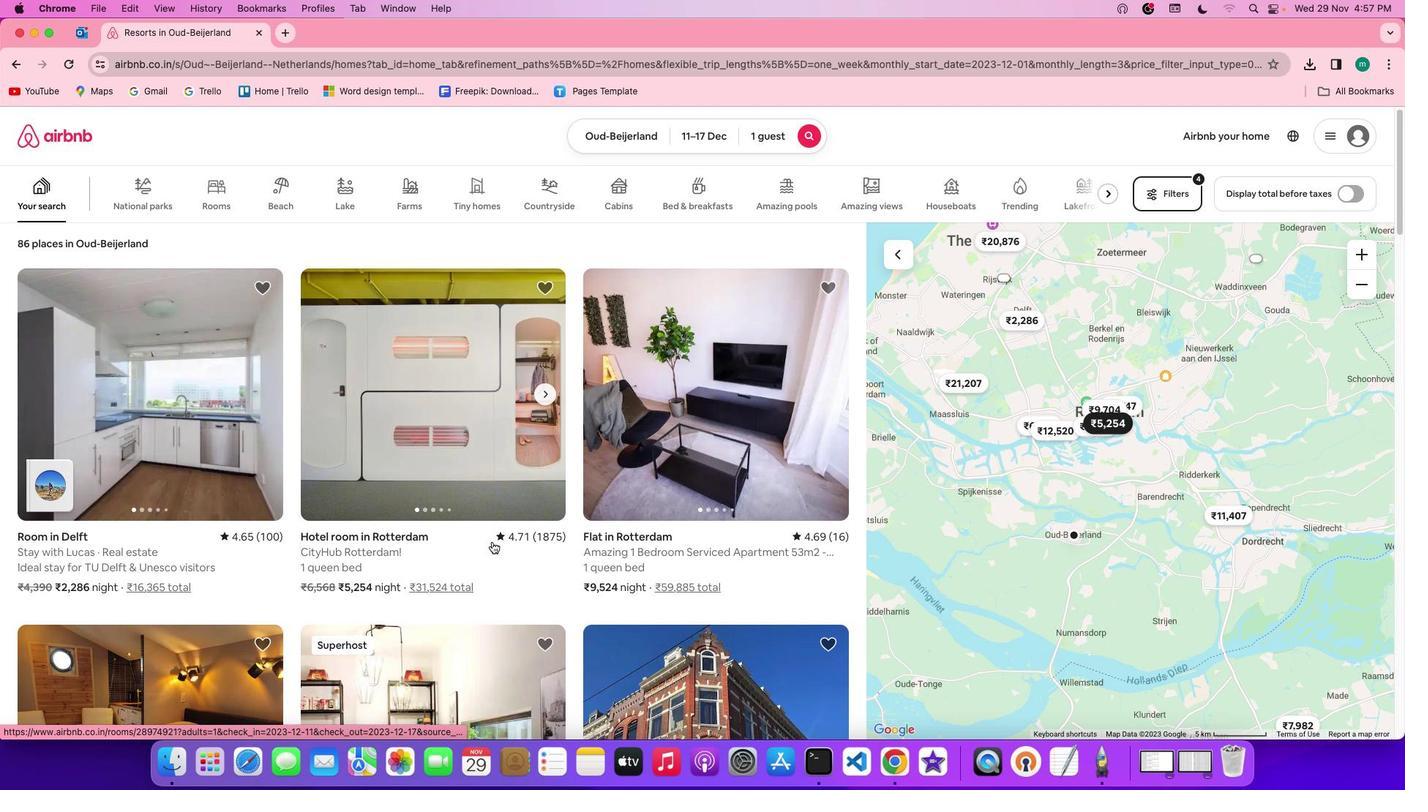 
Action: Mouse scrolled (479, 534) with delta (45, 116)
Screenshot: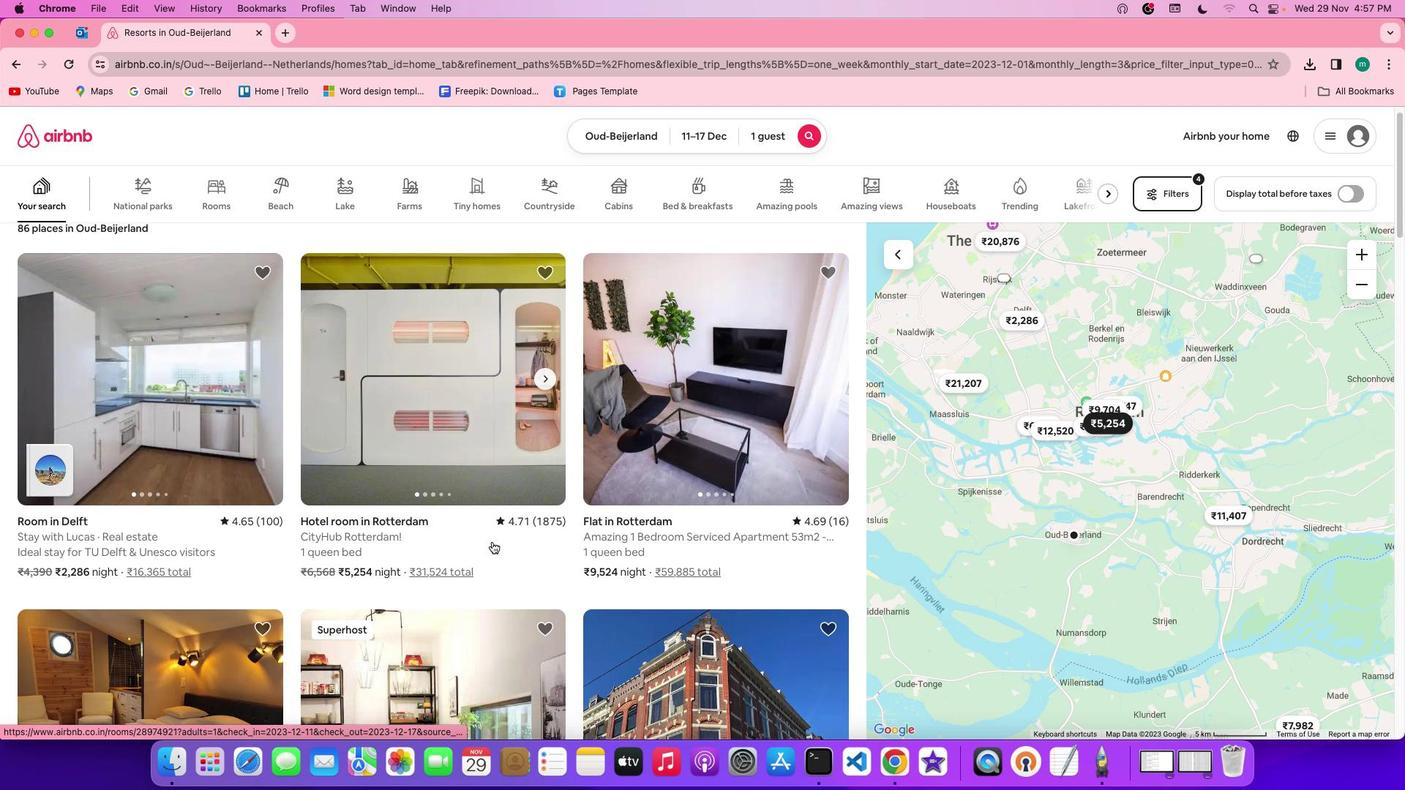 
Action: Mouse scrolled (479, 534) with delta (45, 115)
Screenshot: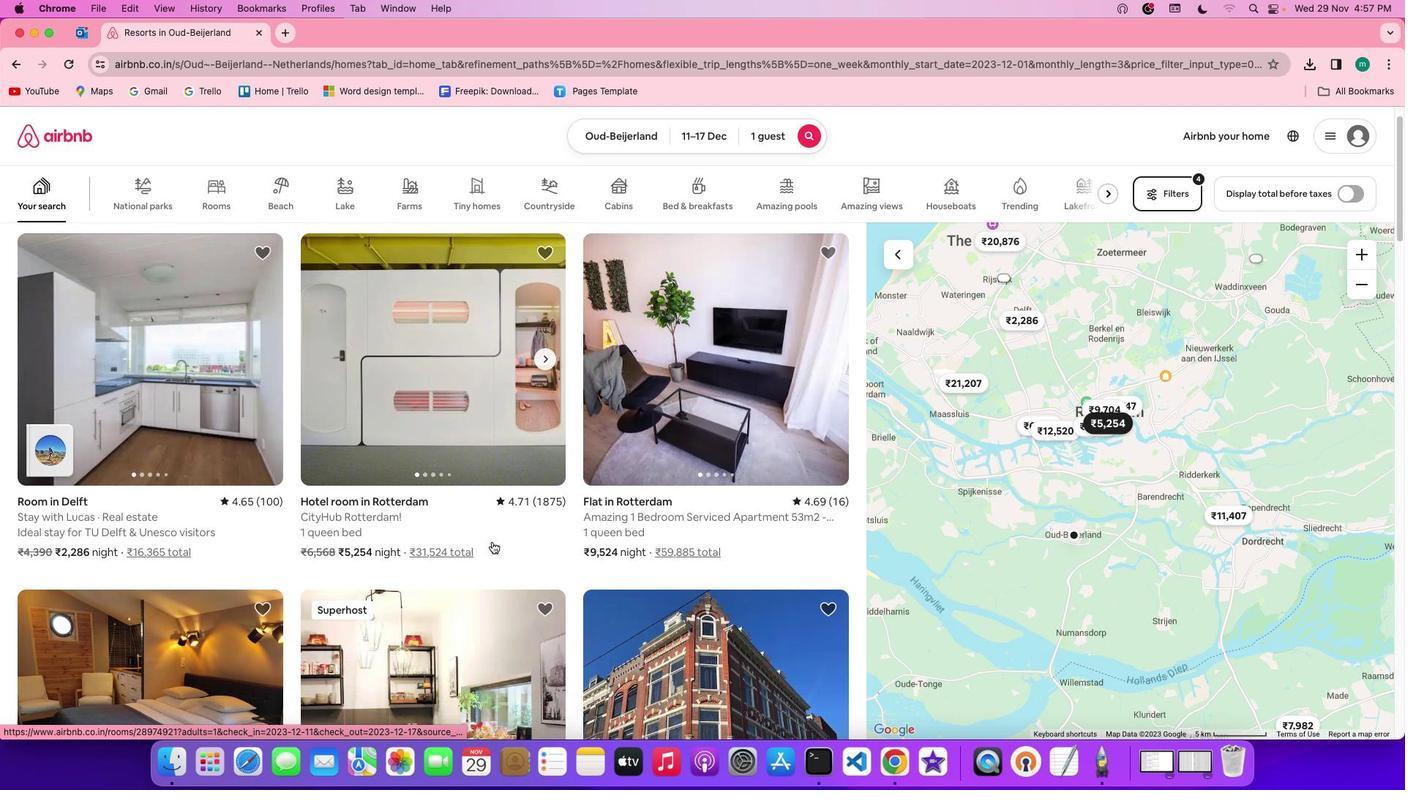 
Action: Mouse moved to (385, 494)
Screenshot: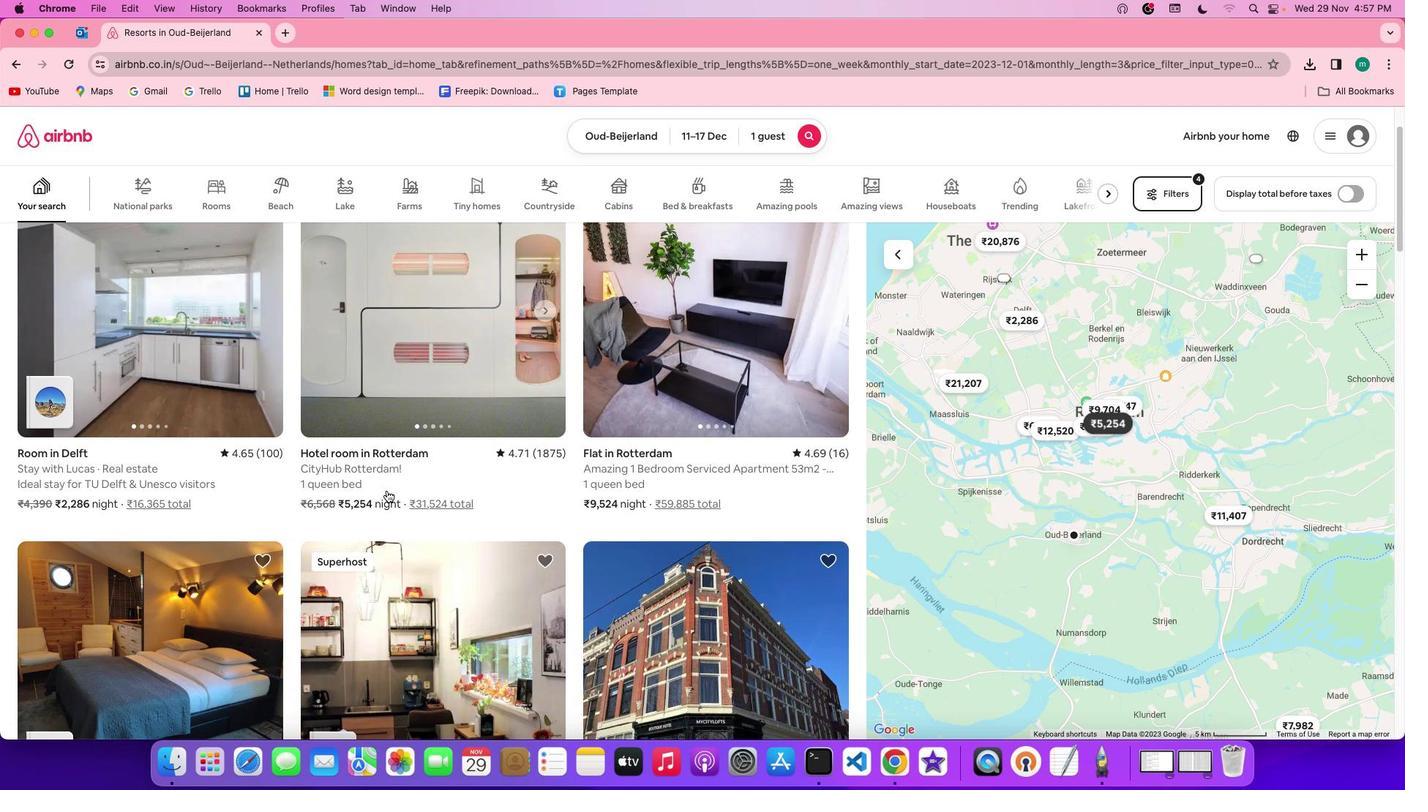 
Action: Mouse scrolled (385, 494) with delta (45, 116)
Screenshot: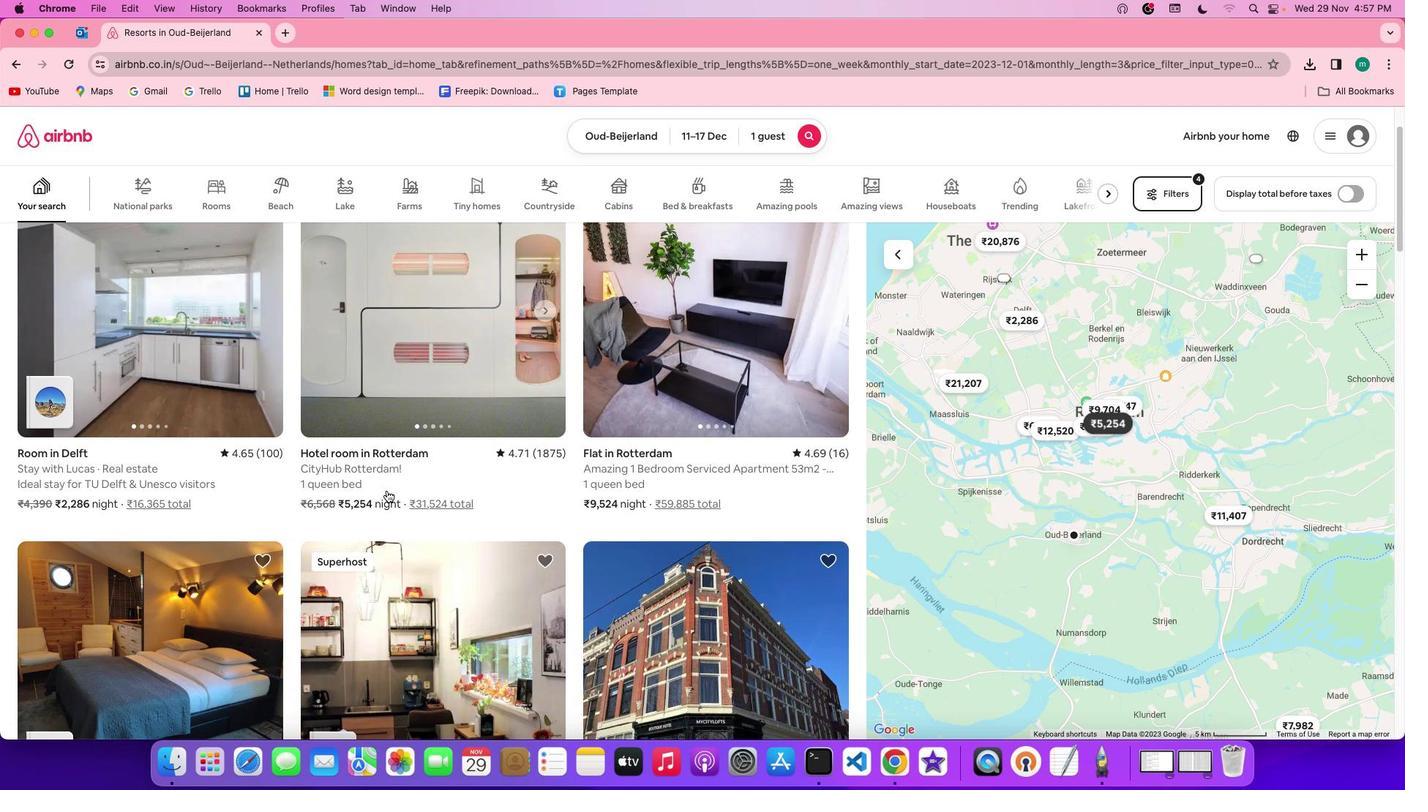
Action: Mouse scrolled (385, 494) with delta (45, 116)
Screenshot: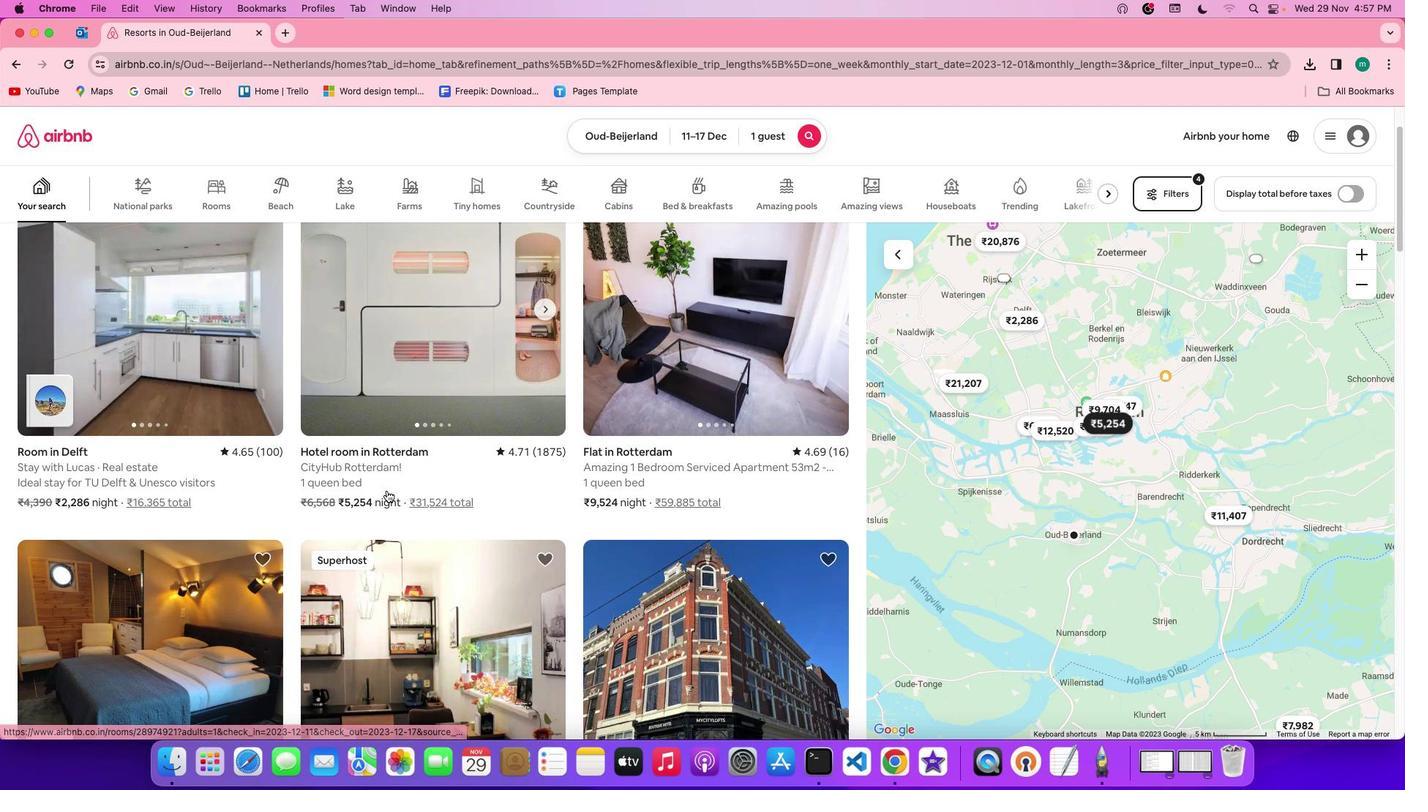 
Action: Mouse moved to (453, 513)
Screenshot: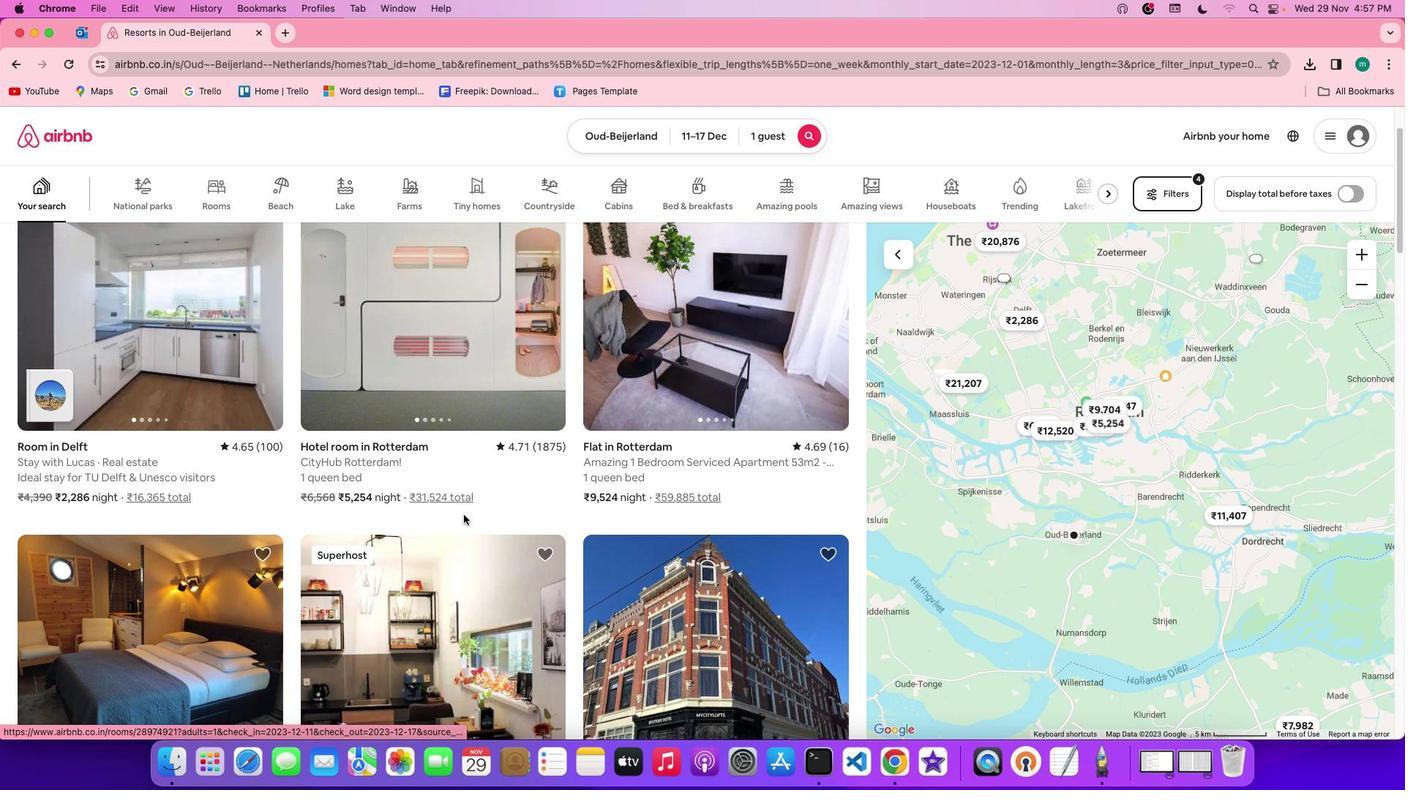 
Action: Mouse scrolled (453, 513) with delta (45, 116)
Screenshot: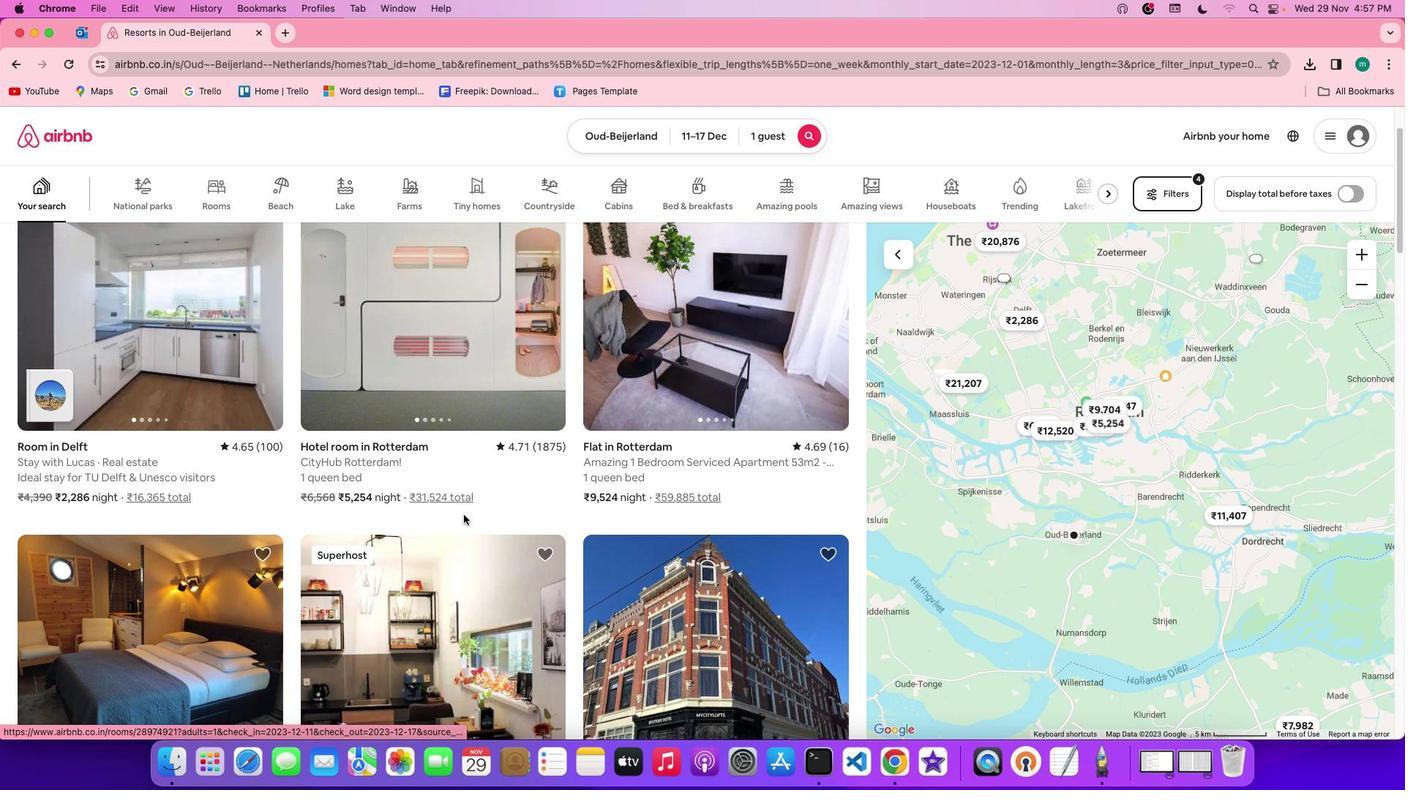 
Action: Mouse scrolled (453, 513) with delta (45, 116)
Screenshot: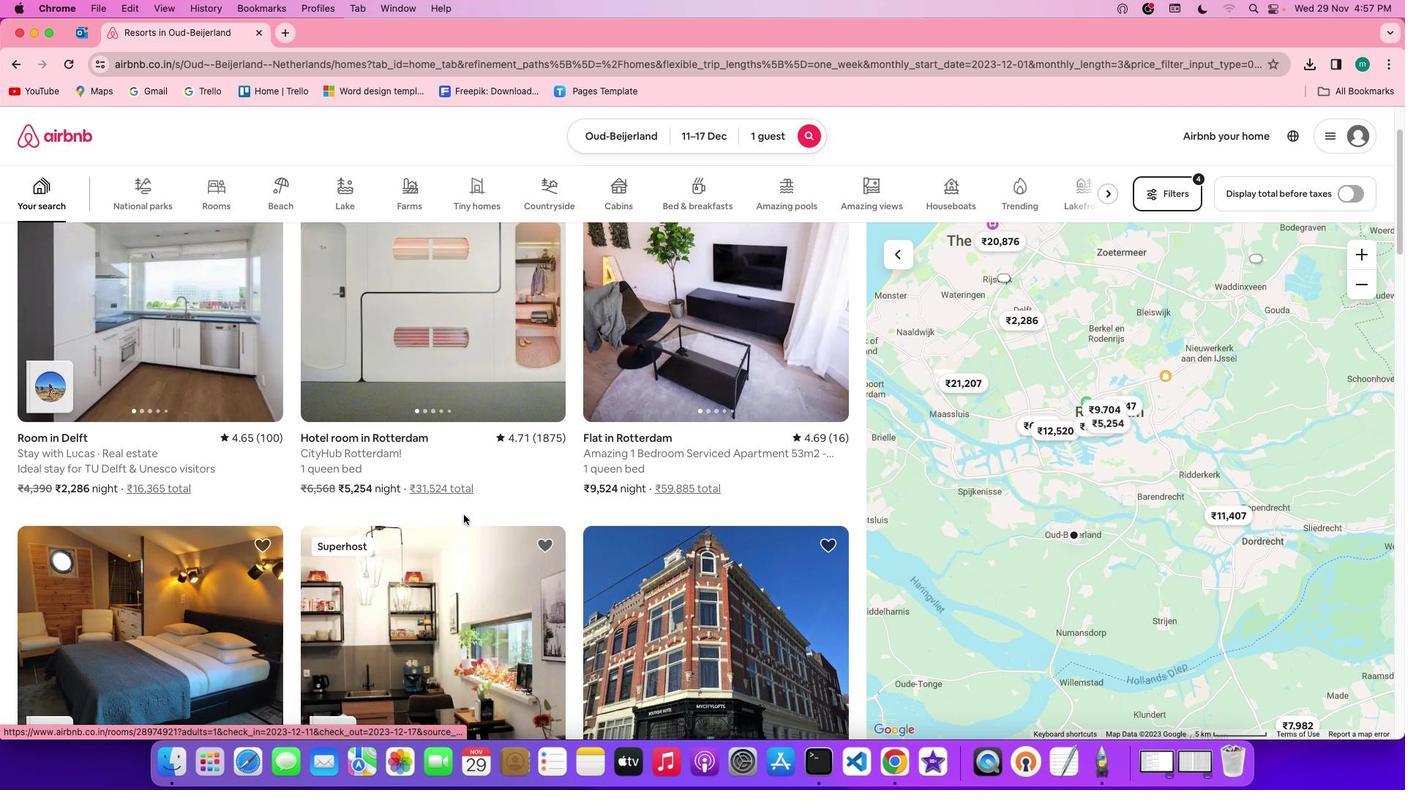 
Action: Mouse moved to (453, 514)
Screenshot: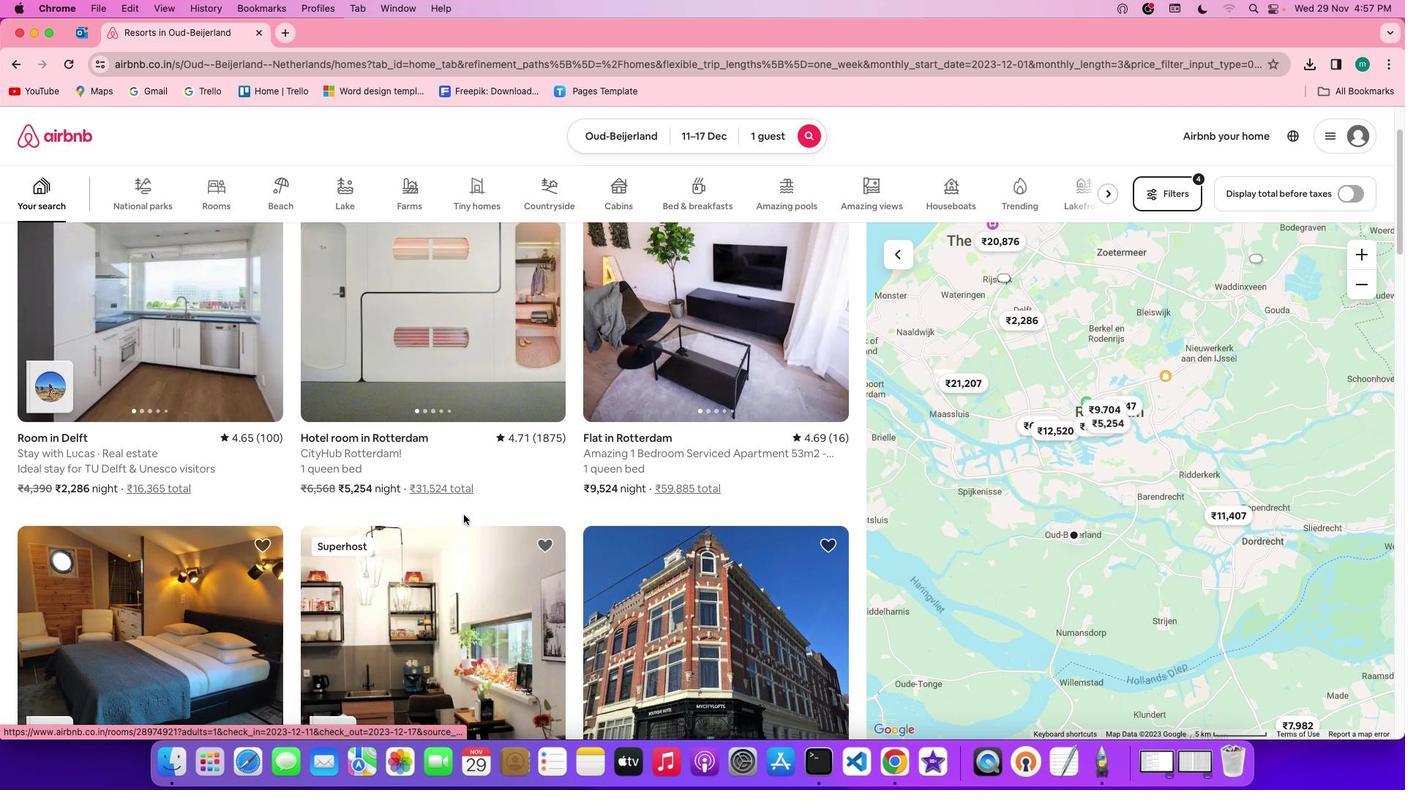 
Action: Mouse scrolled (453, 514) with delta (45, 115)
Screenshot: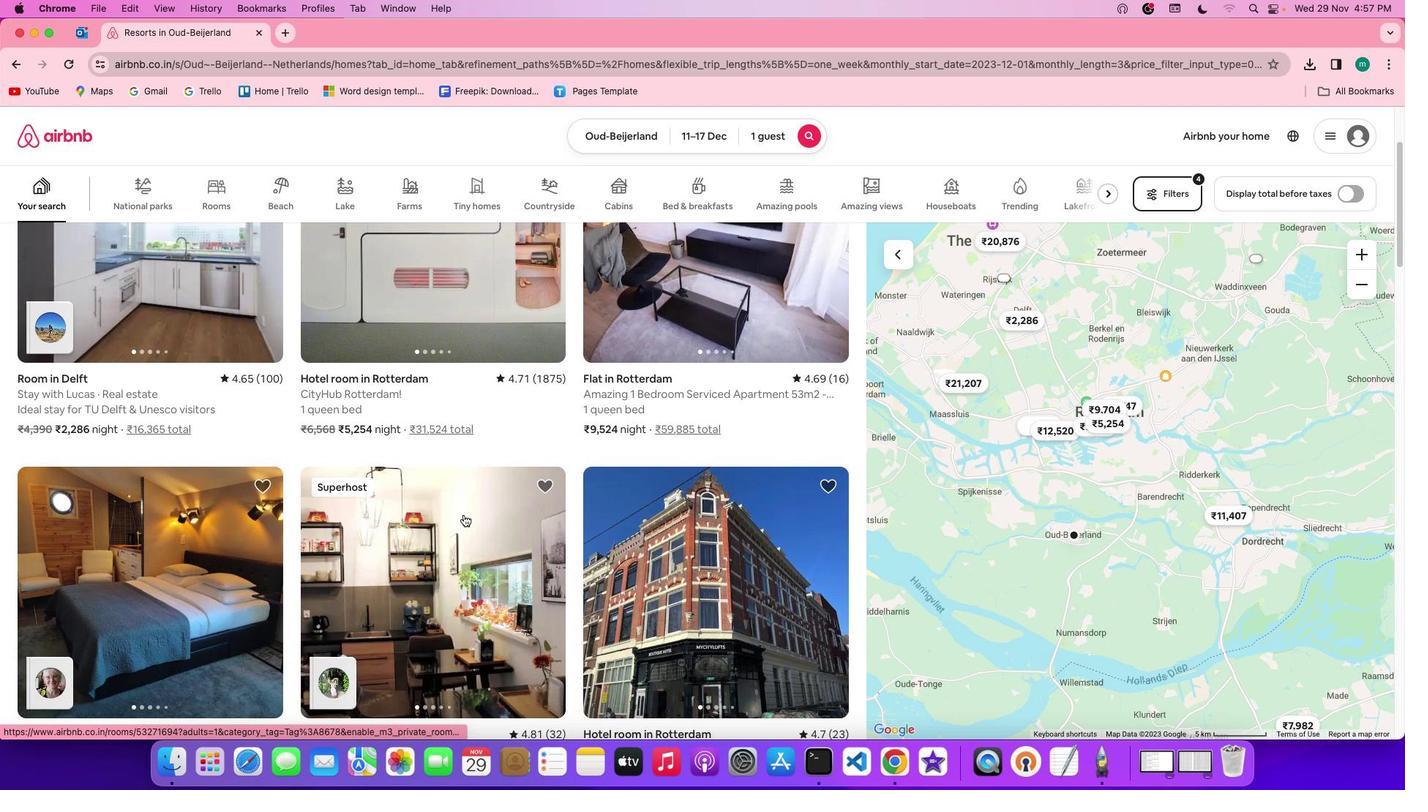
Action: Mouse moved to (453, 514)
Screenshot: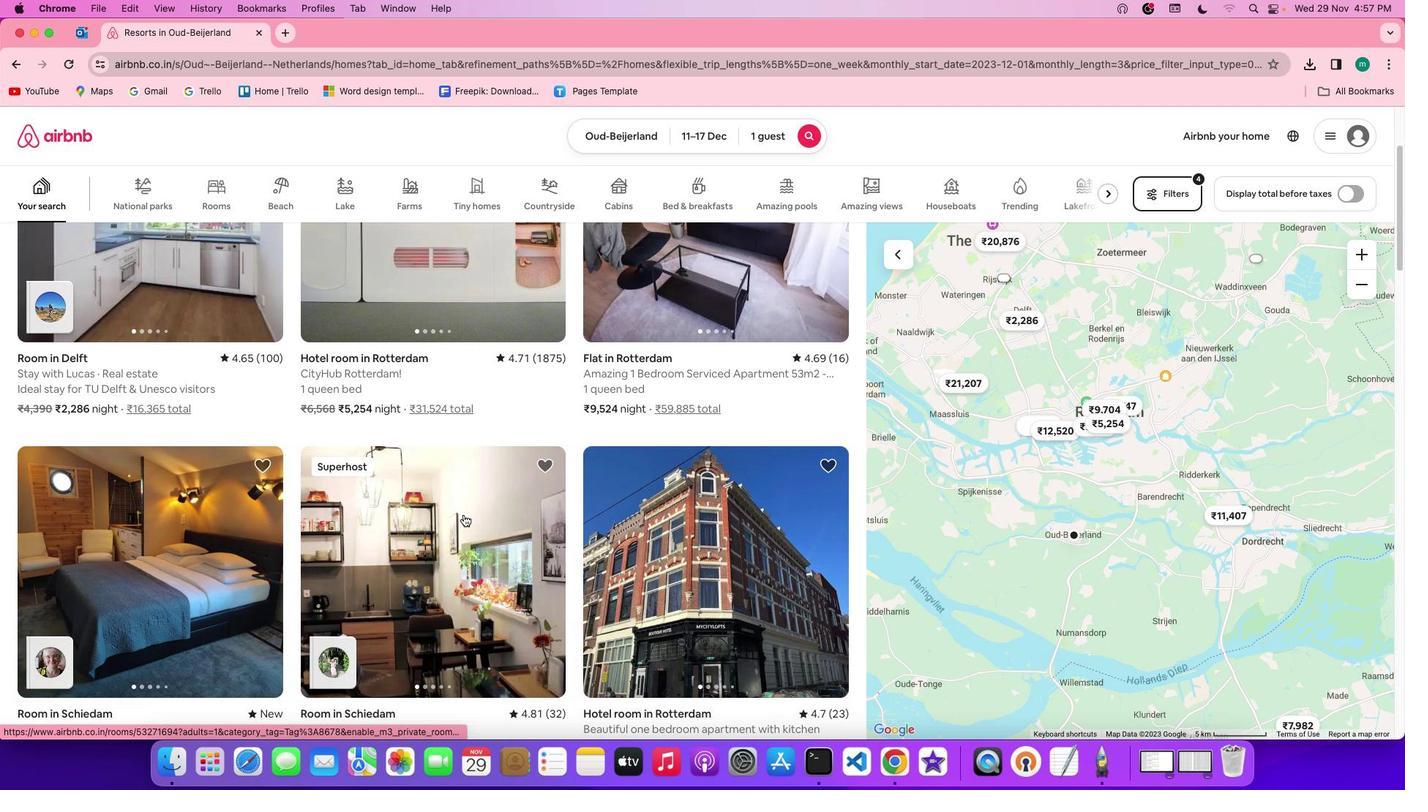 
Action: Mouse scrolled (453, 514) with delta (45, 116)
Screenshot: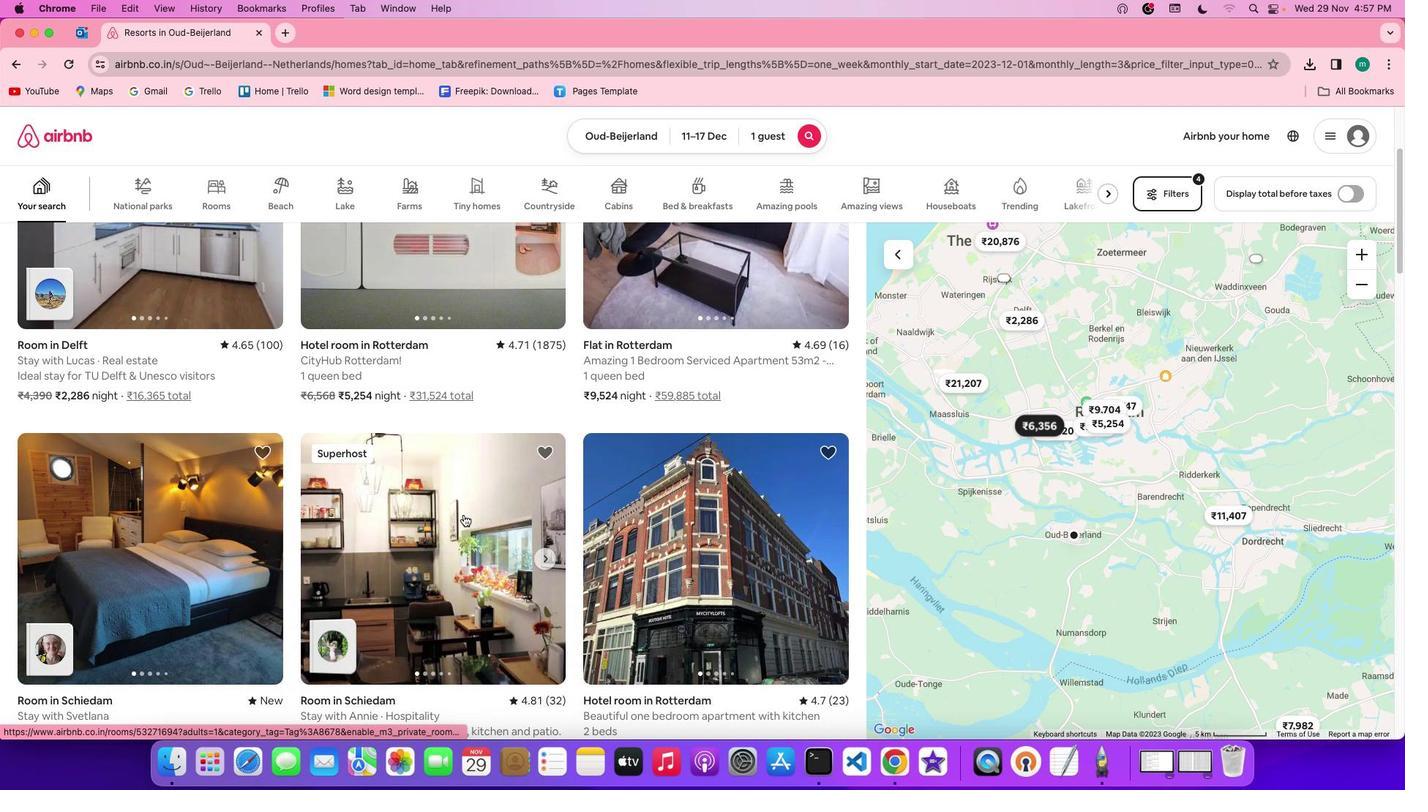 
Action: Mouse scrolled (453, 514) with delta (45, 116)
Screenshot: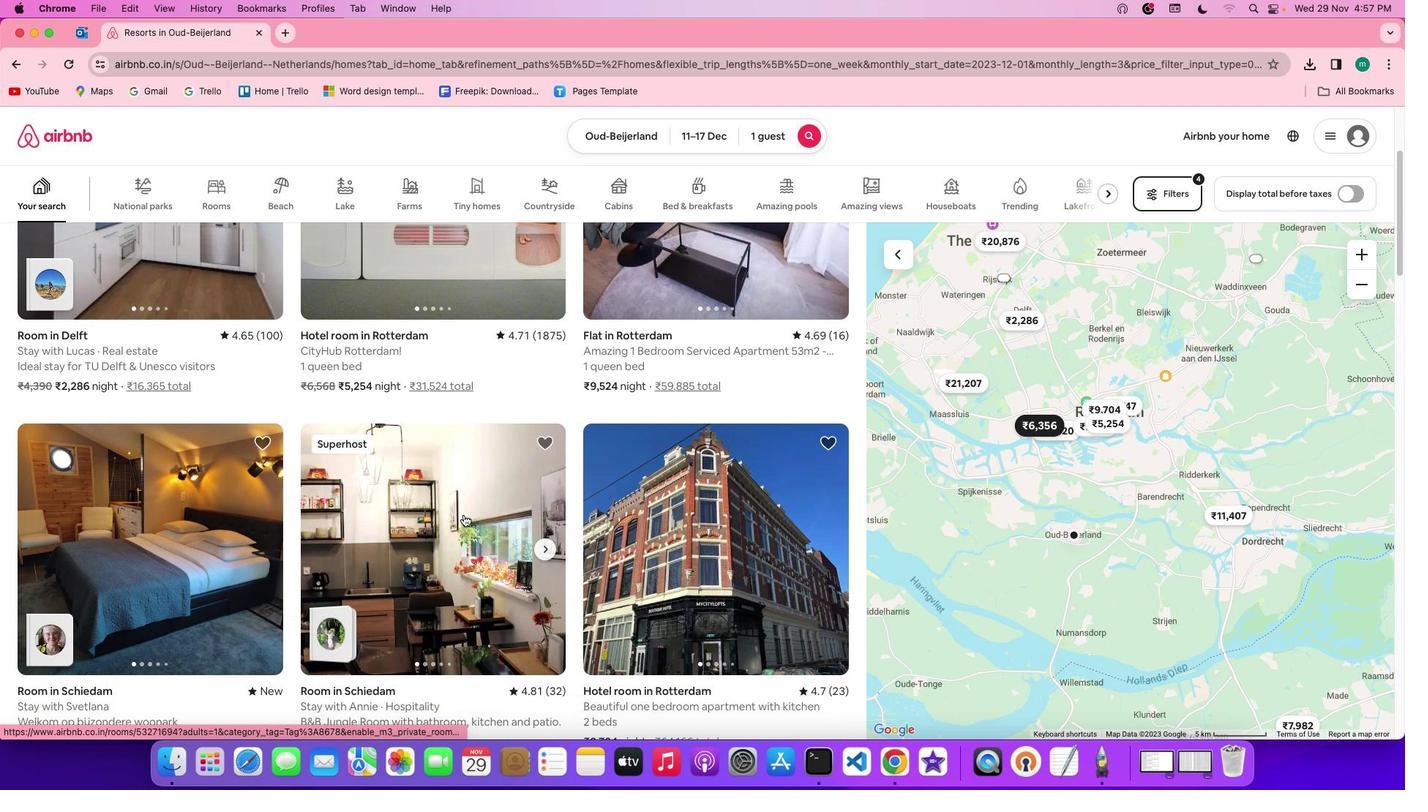 
Action: Mouse scrolled (453, 514) with delta (45, 116)
Screenshot: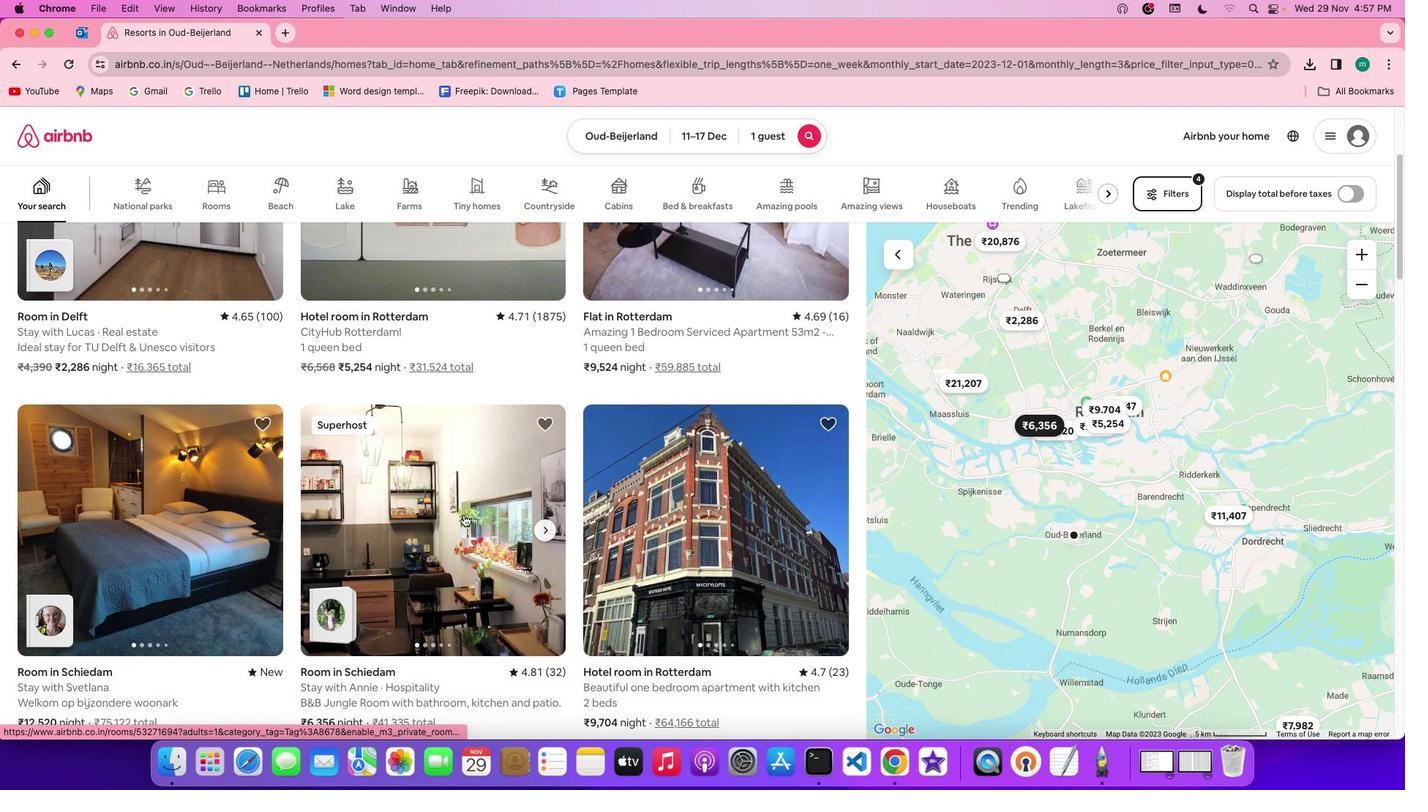 
Action: Mouse scrolled (453, 514) with delta (45, 115)
Screenshot: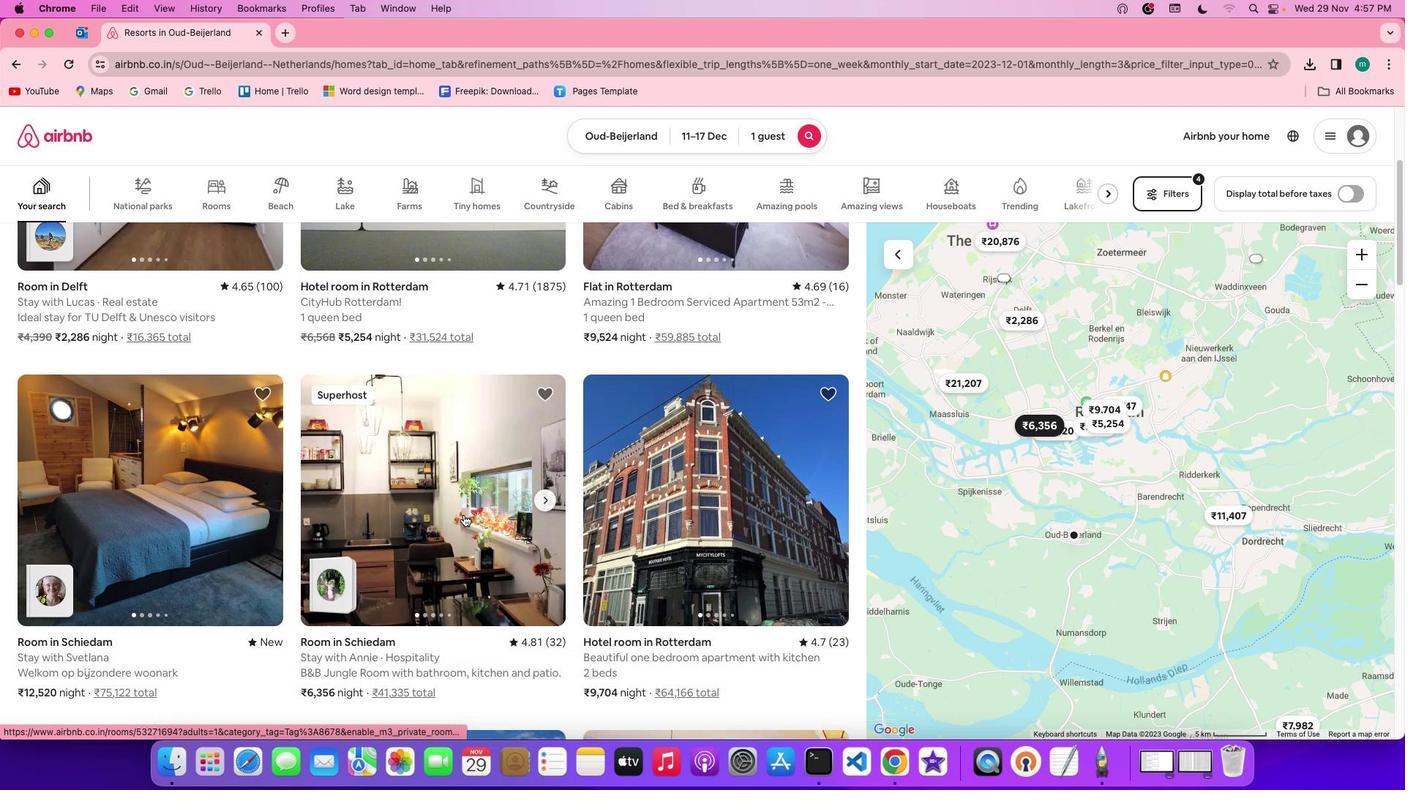 
Action: Mouse scrolled (453, 514) with delta (45, 114)
Screenshot: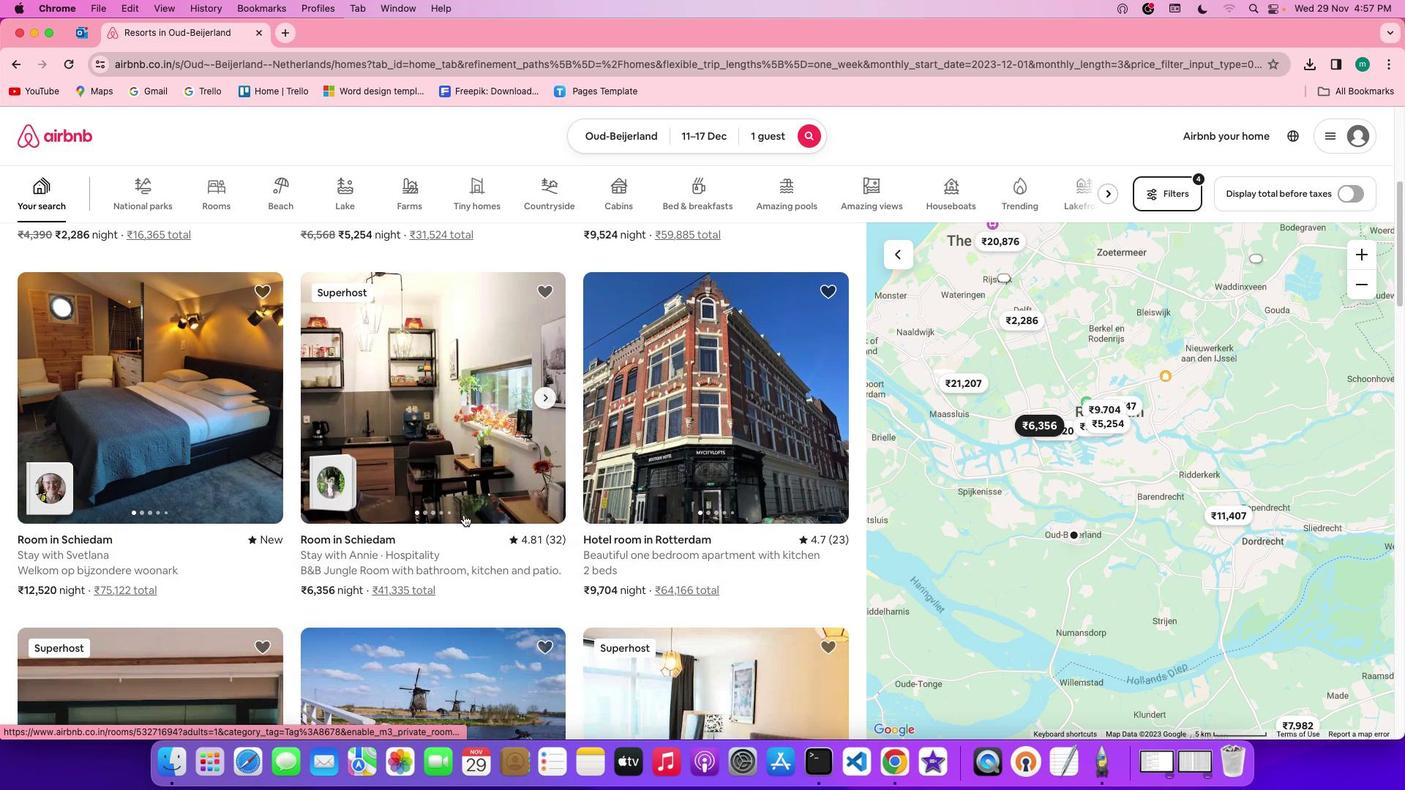 
Action: Mouse moved to (623, 437)
Screenshot: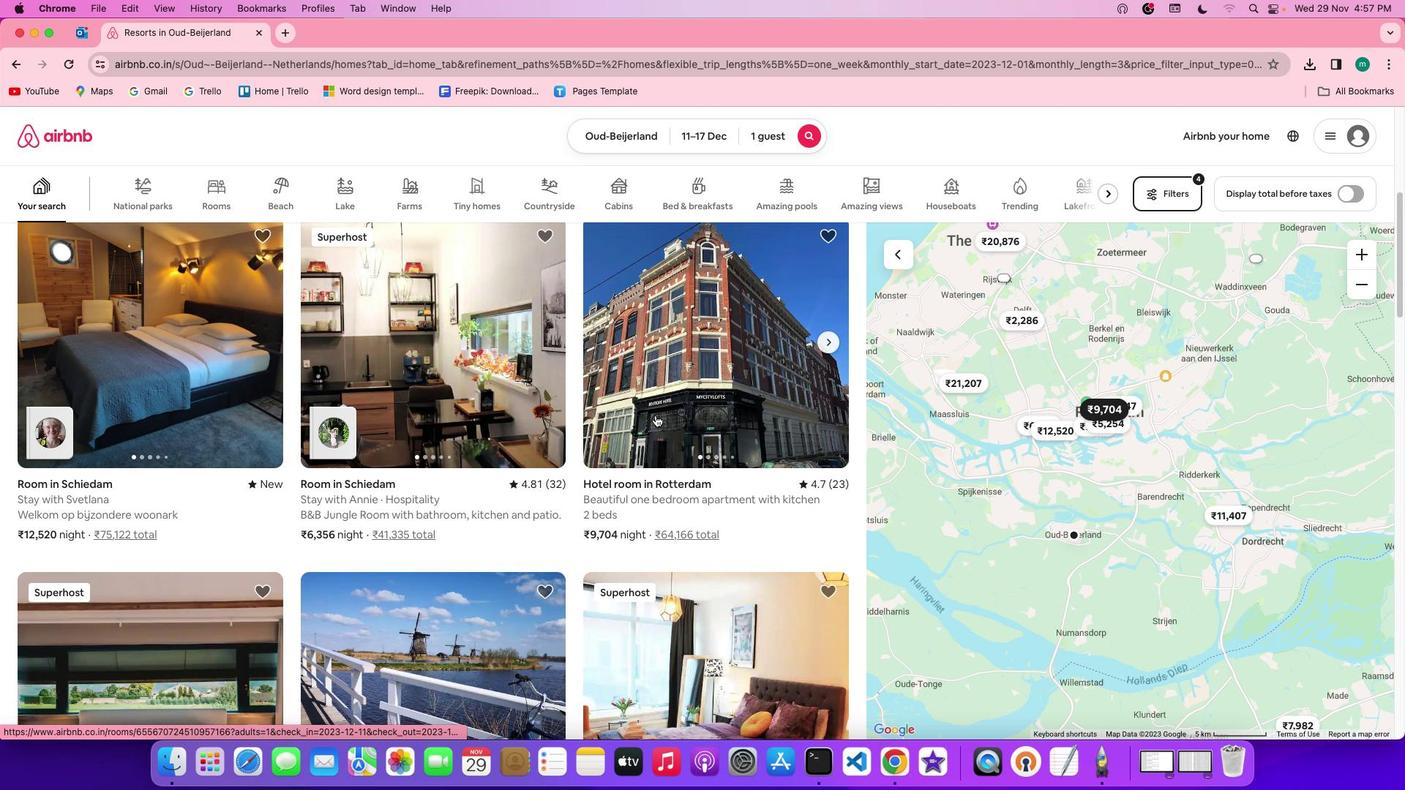 
Action: Mouse scrolled (623, 437) with delta (45, 116)
Screenshot: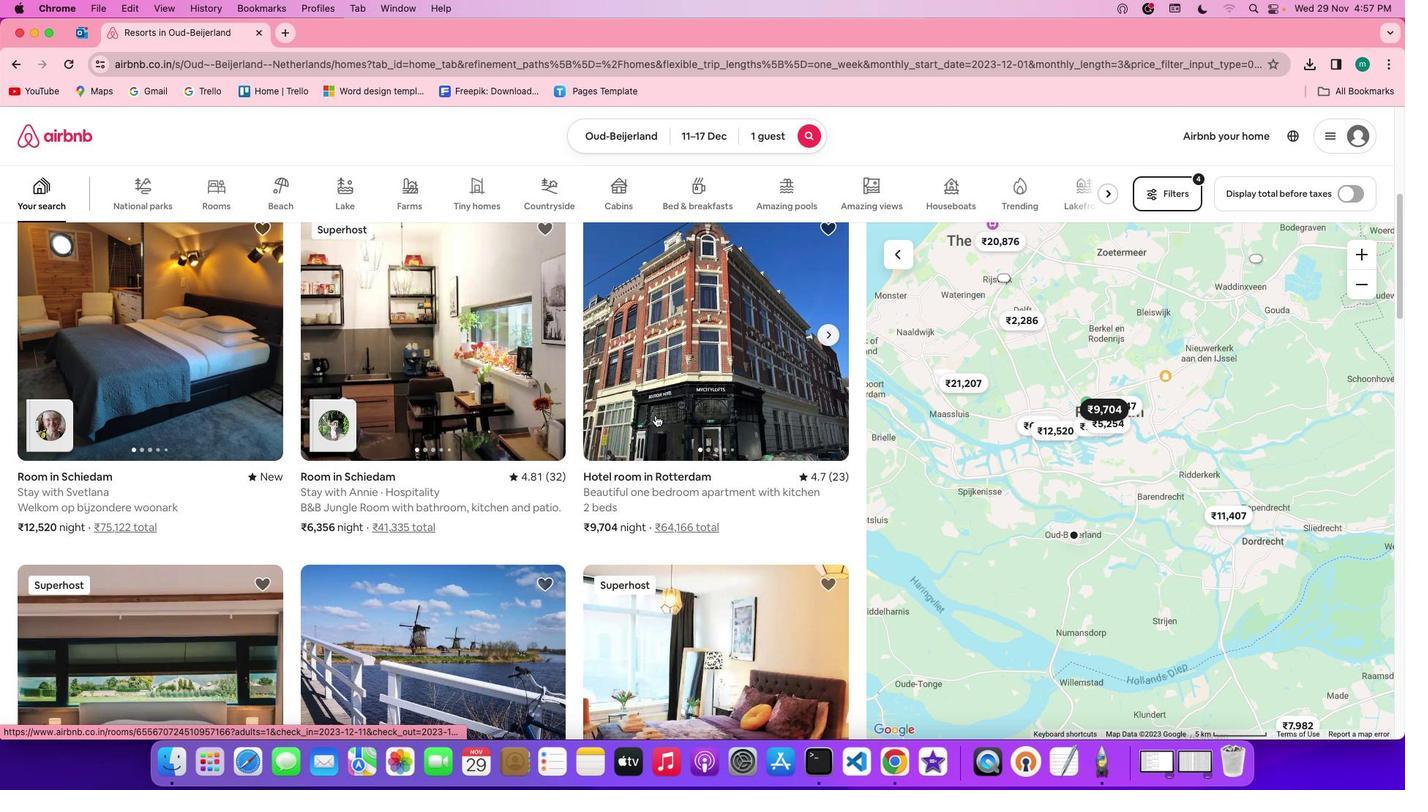 
Action: Mouse scrolled (623, 437) with delta (45, 116)
Screenshot: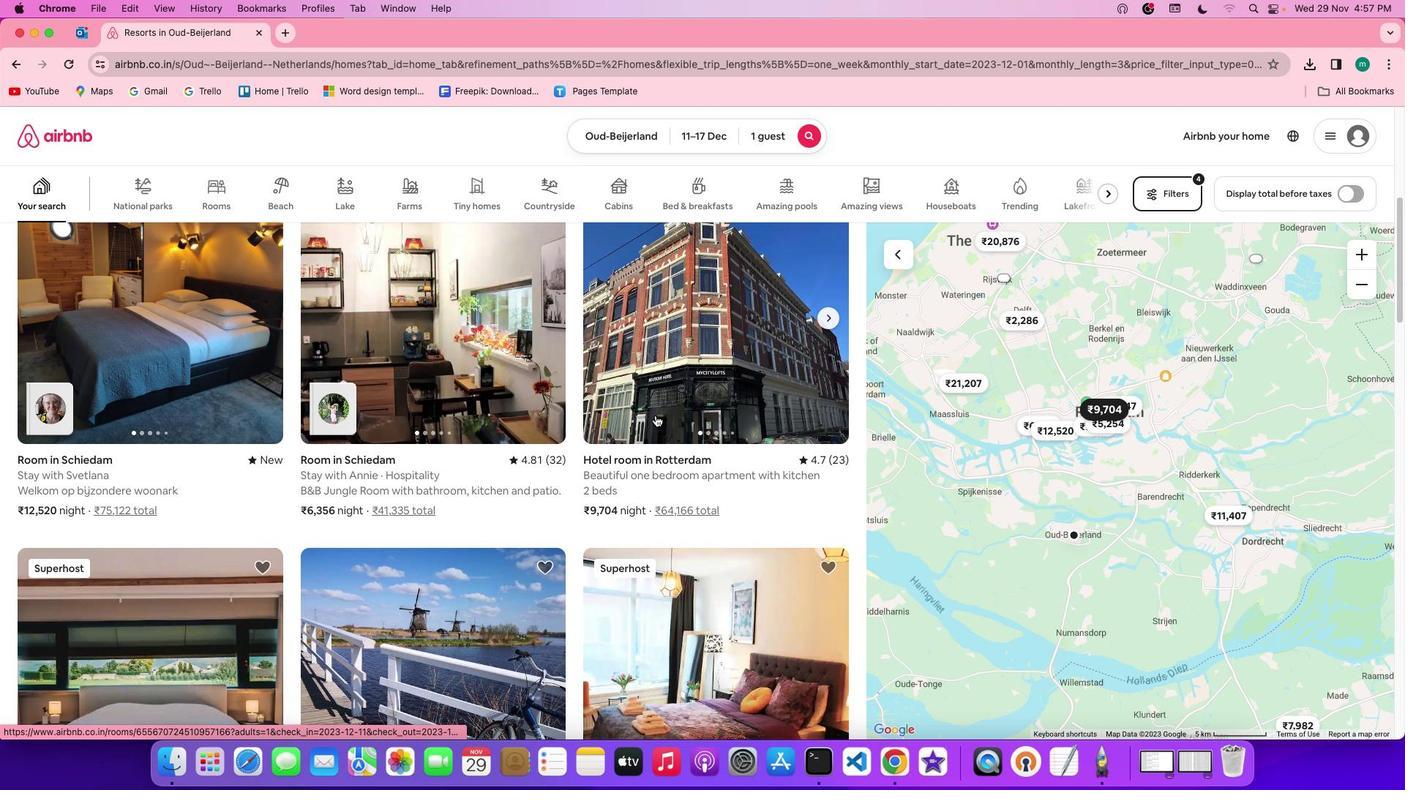 
Action: Mouse scrolled (623, 437) with delta (45, 115)
Screenshot: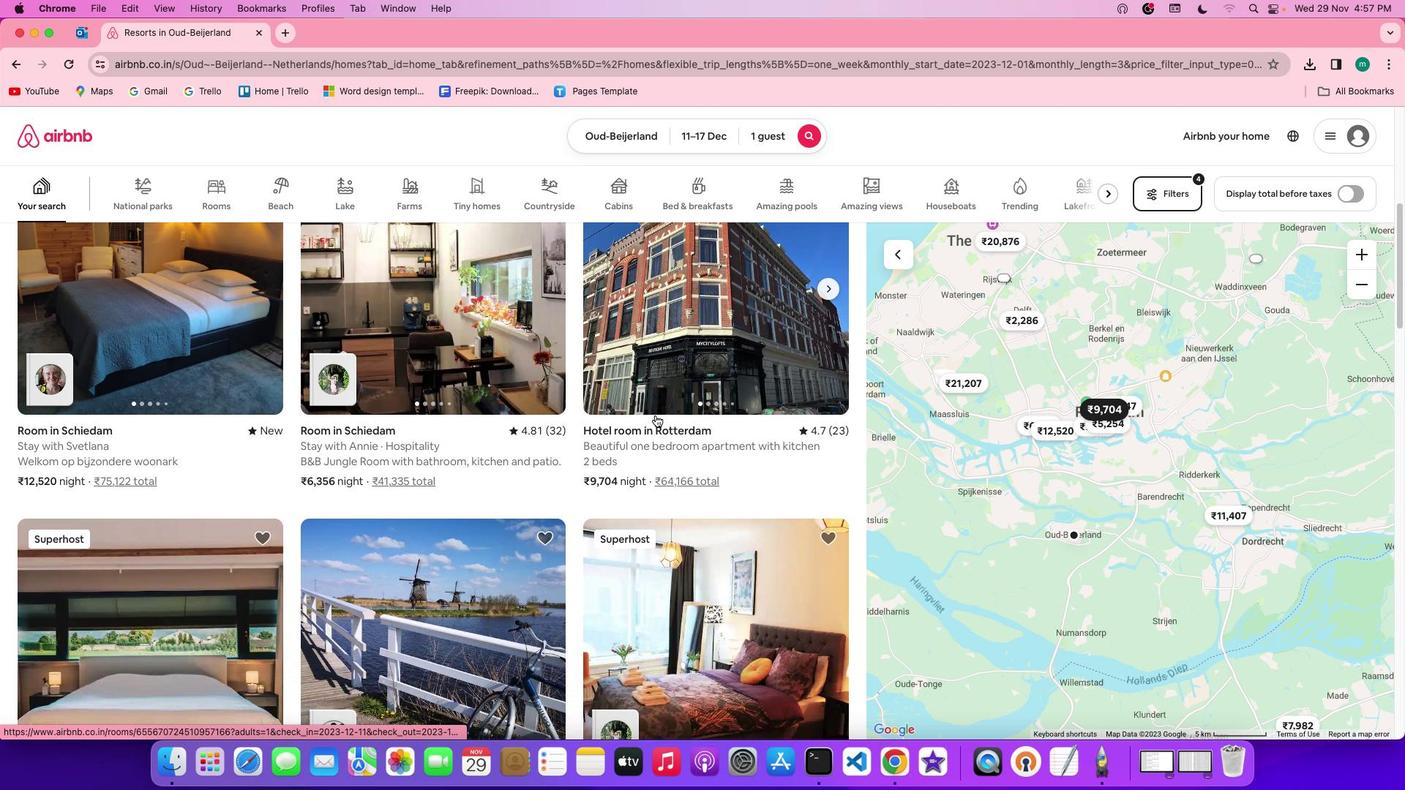 
Action: Mouse scrolled (623, 437) with delta (45, 114)
Screenshot: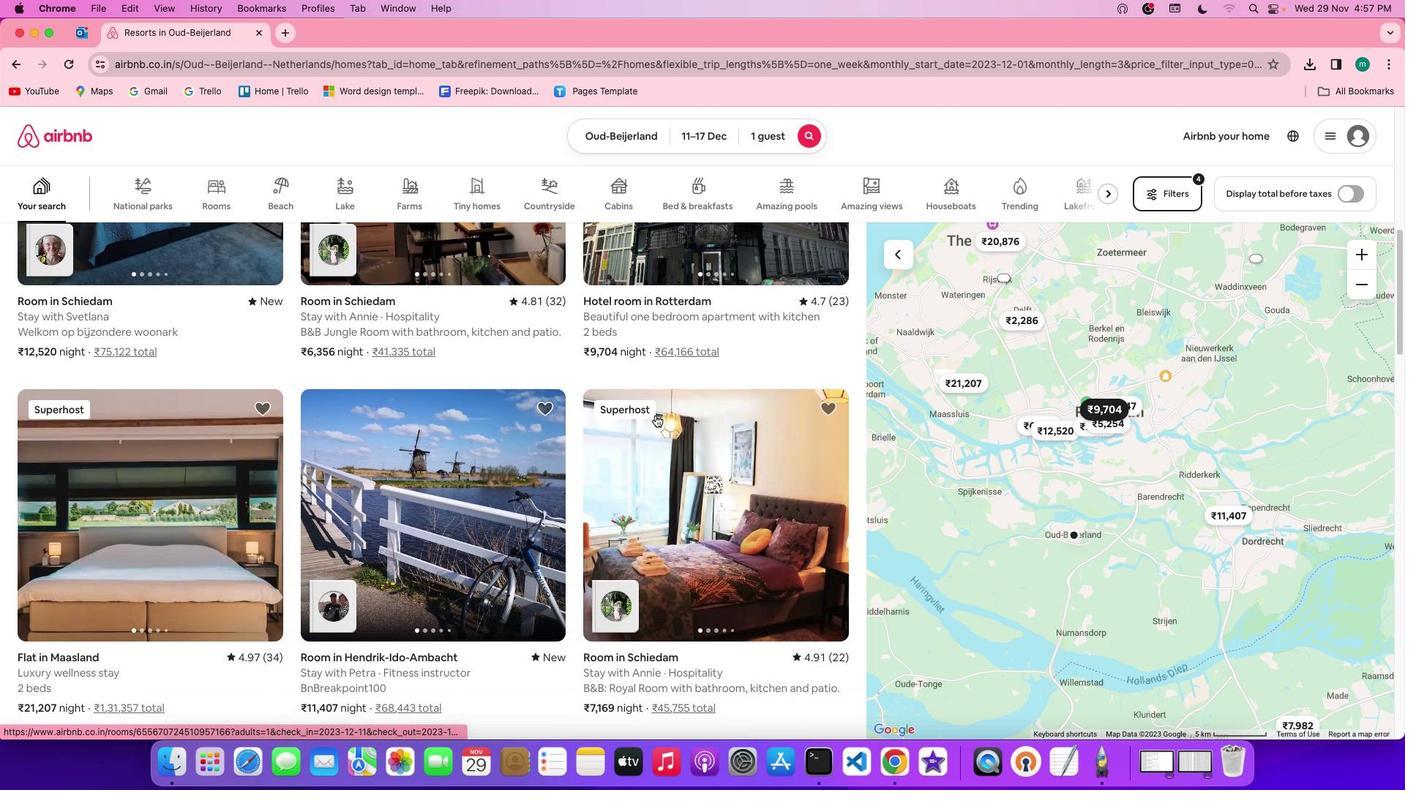 
Action: Mouse moved to (125, 482)
Screenshot: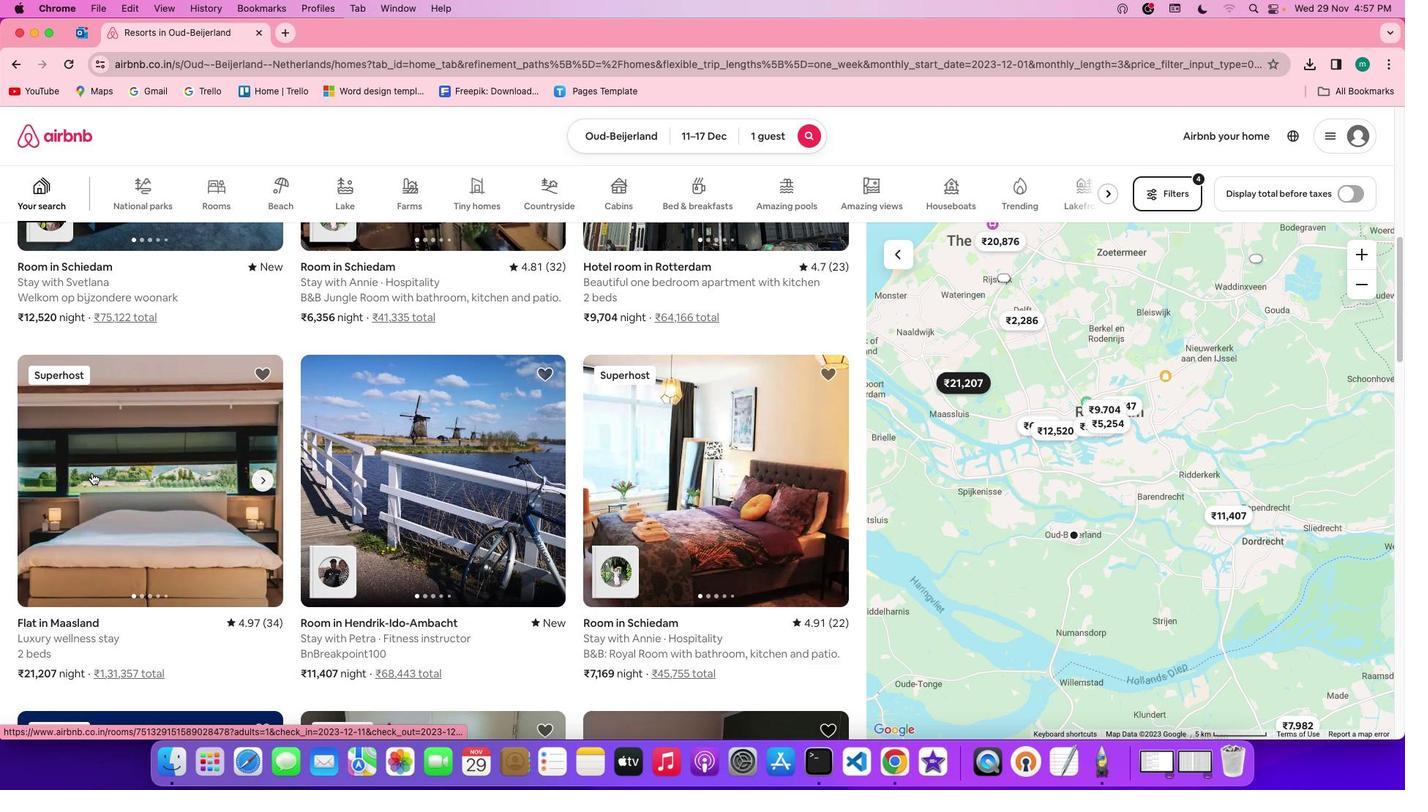 
Action: Mouse pressed left at (125, 482)
Screenshot: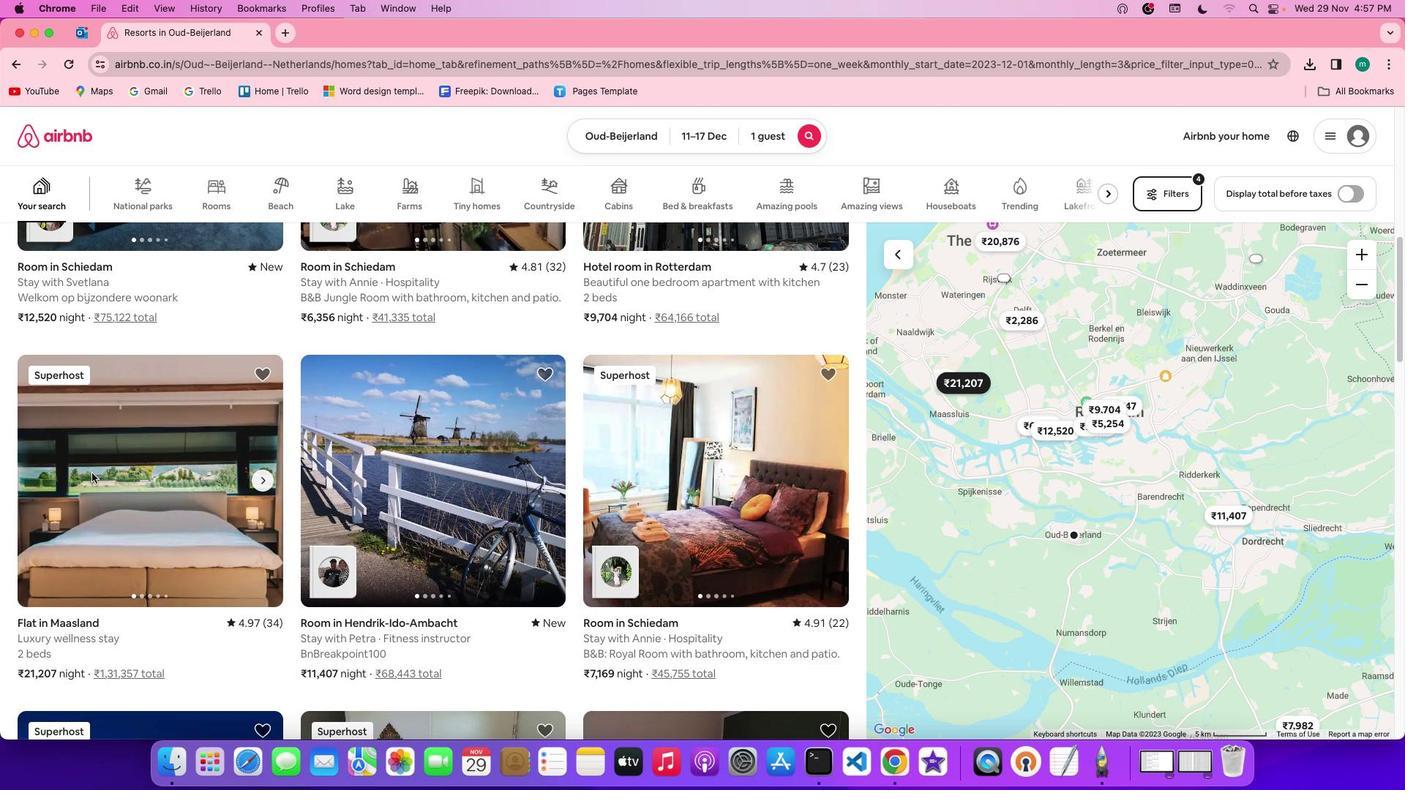 
Action: Mouse moved to (956, 536)
Screenshot: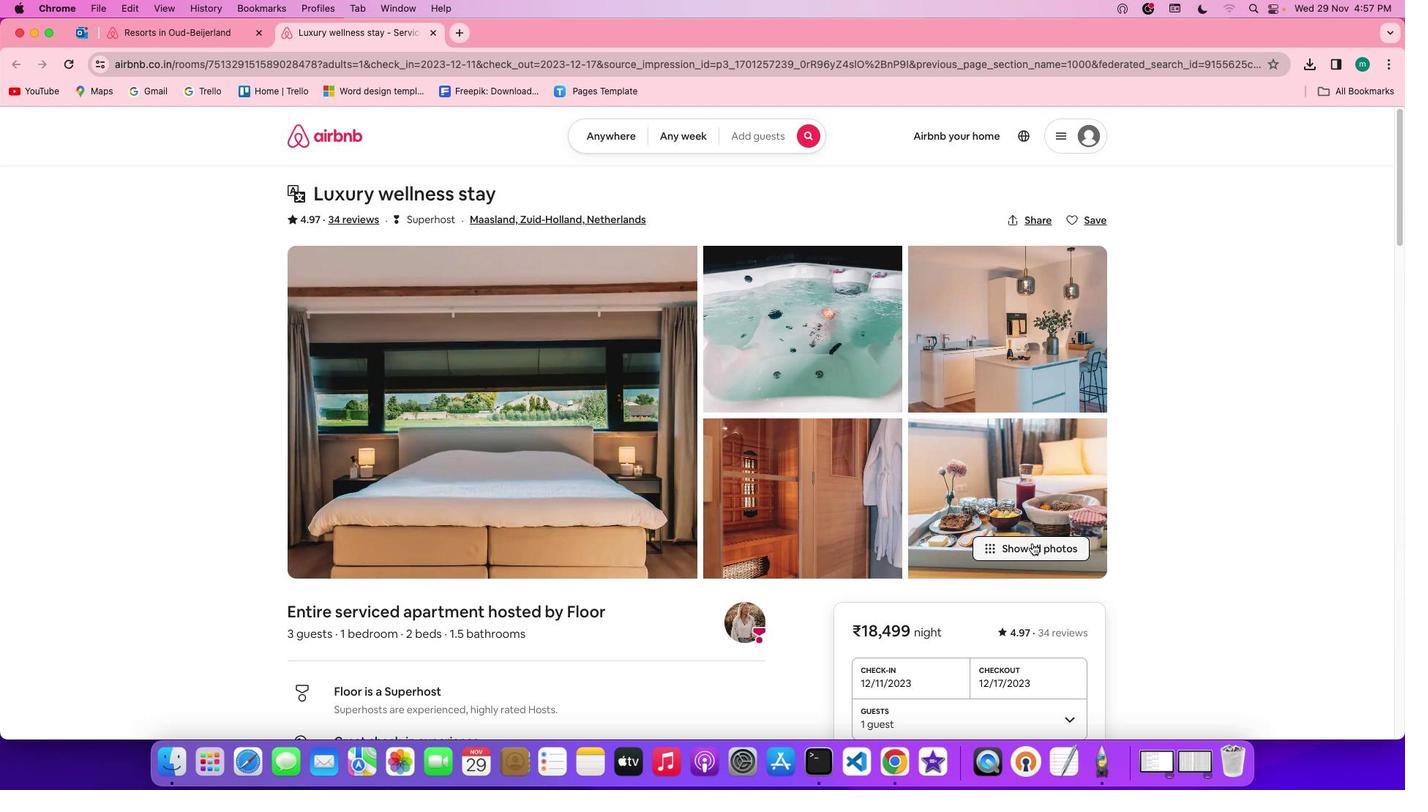 
Action: Mouse pressed left at (956, 536)
Screenshot: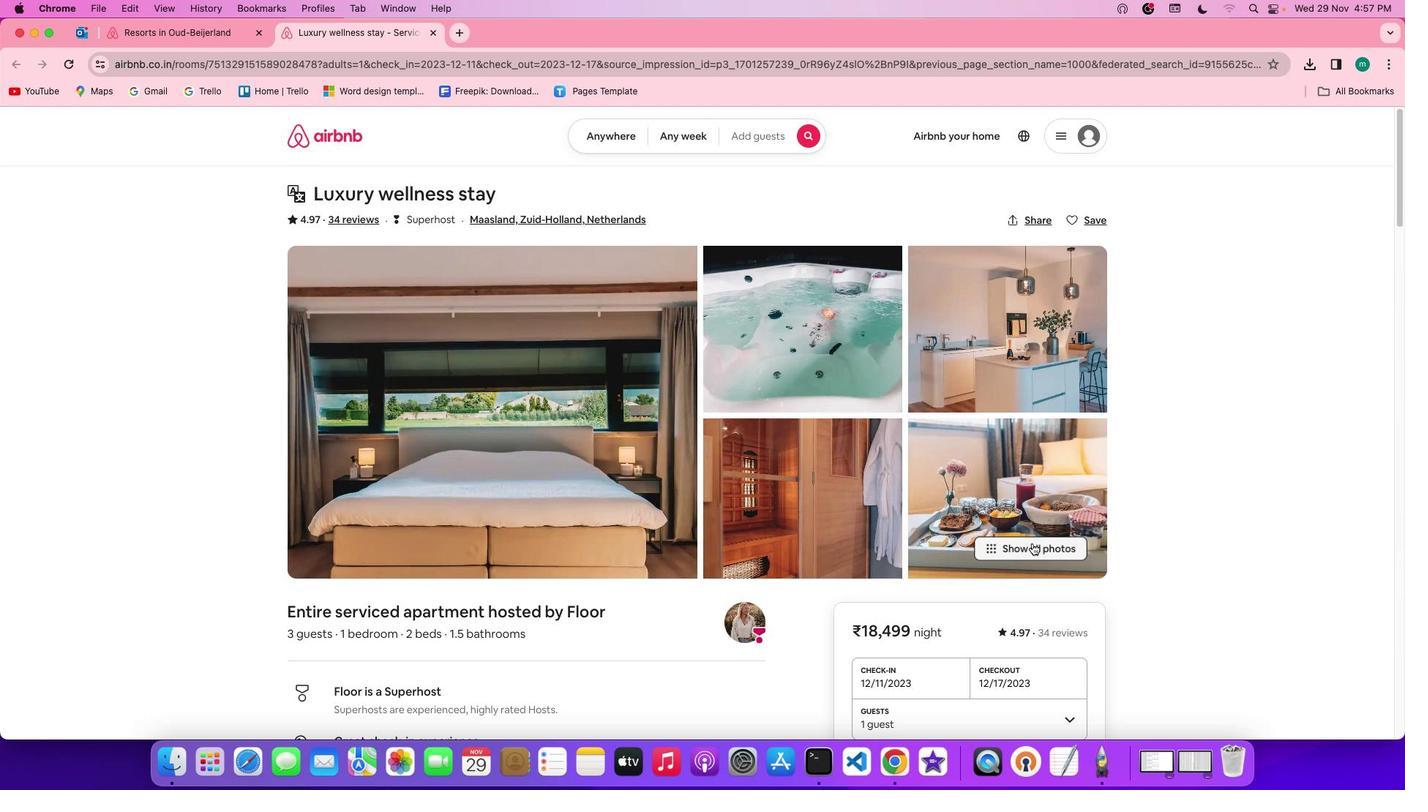 
Action: Mouse moved to (752, 571)
Screenshot: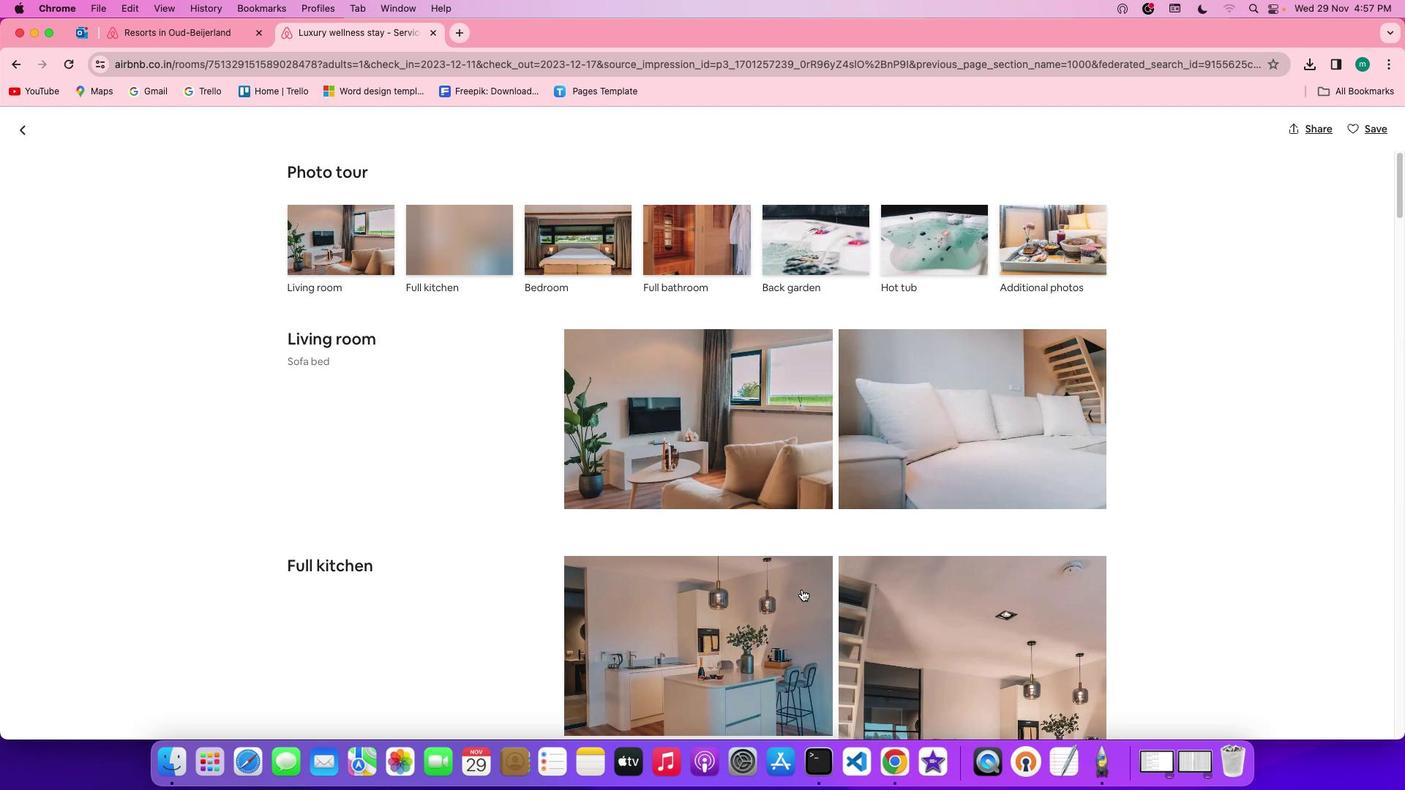 
Action: Mouse scrolled (752, 571) with delta (45, 116)
Screenshot: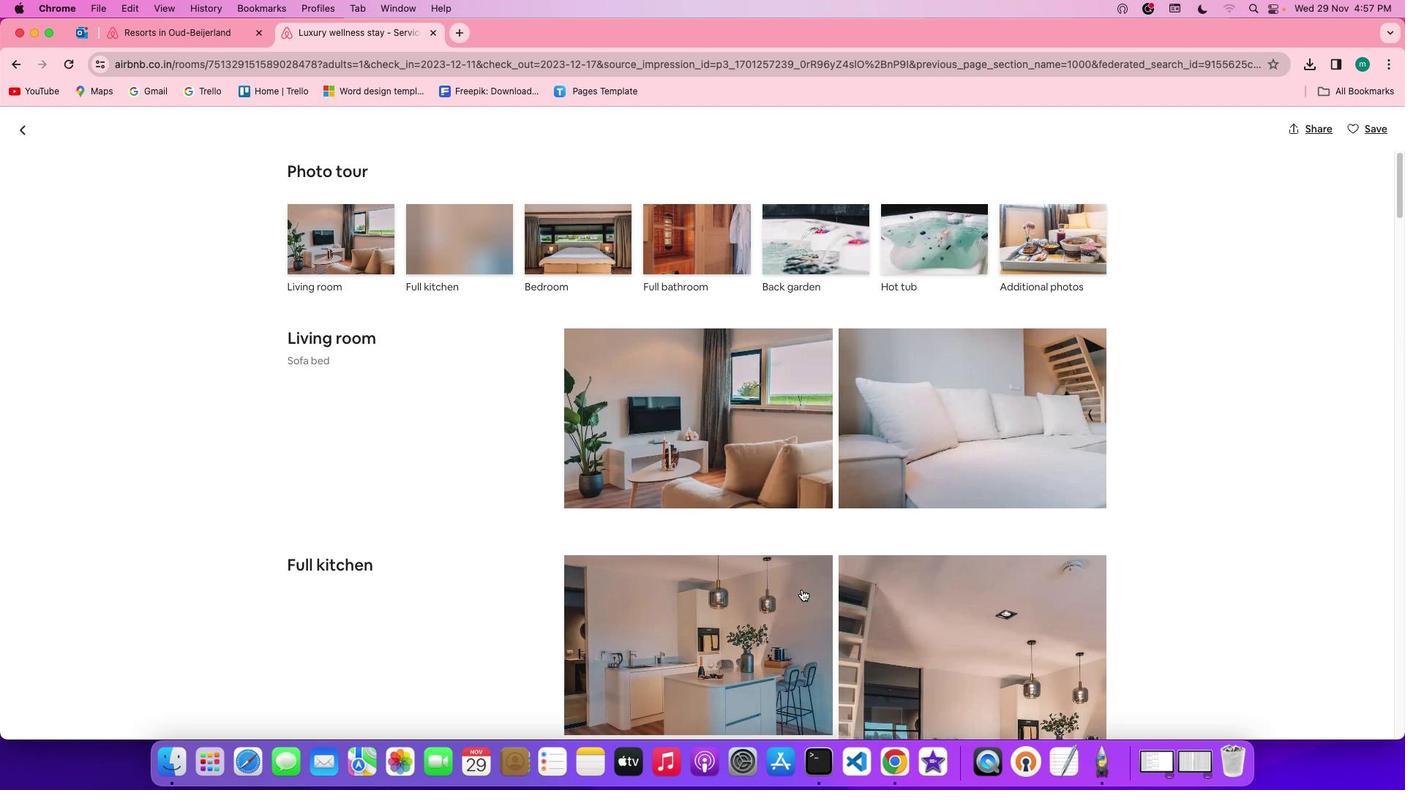 
Action: Mouse scrolled (752, 571) with delta (45, 116)
Screenshot: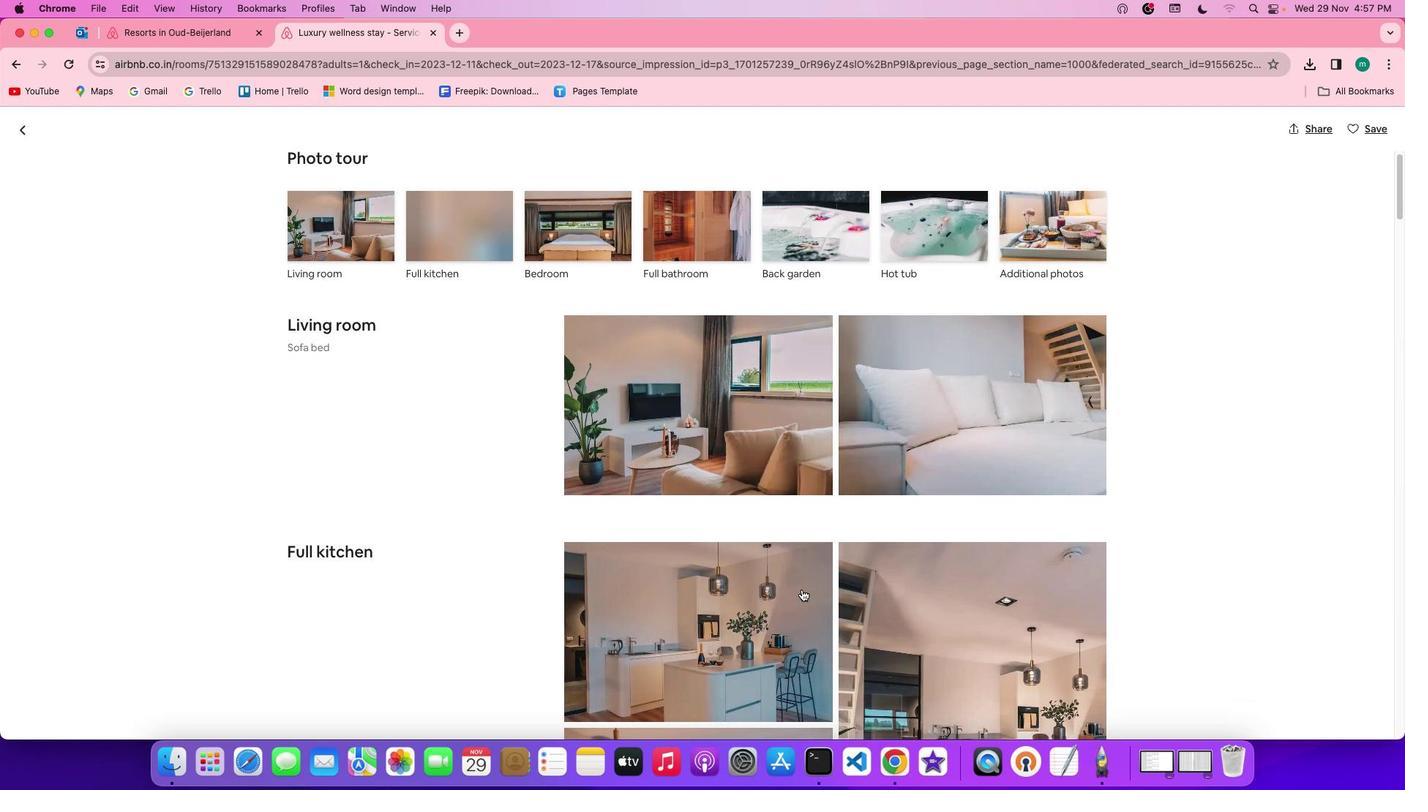 
Action: Mouse scrolled (752, 571) with delta (45, 115)
Screenshot: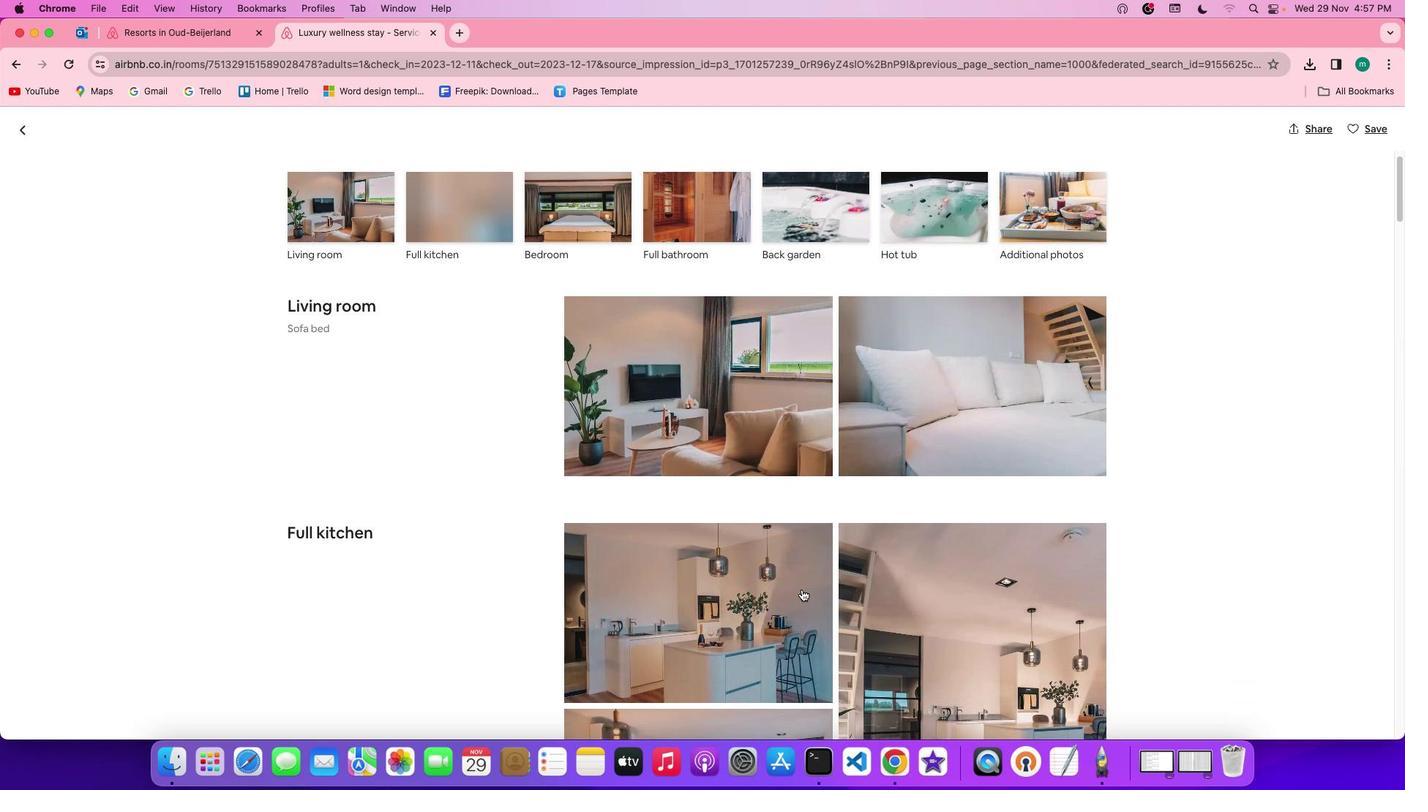 
Action: Mouse scrolled (752, 571) with delta (45, 114)
Screenshot: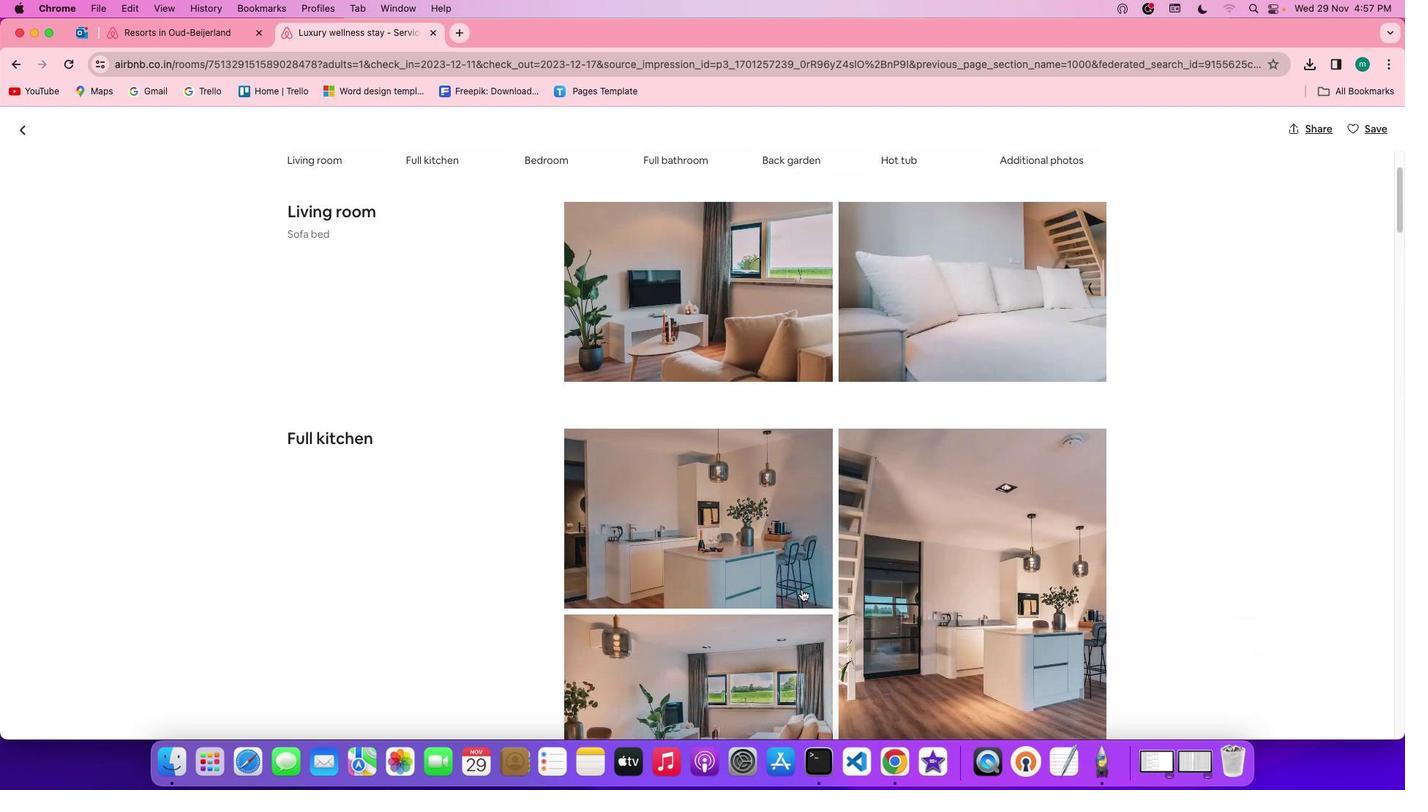 
Action: Mouse scrolled (752, 571) with delta (45, 116)
Screenshot: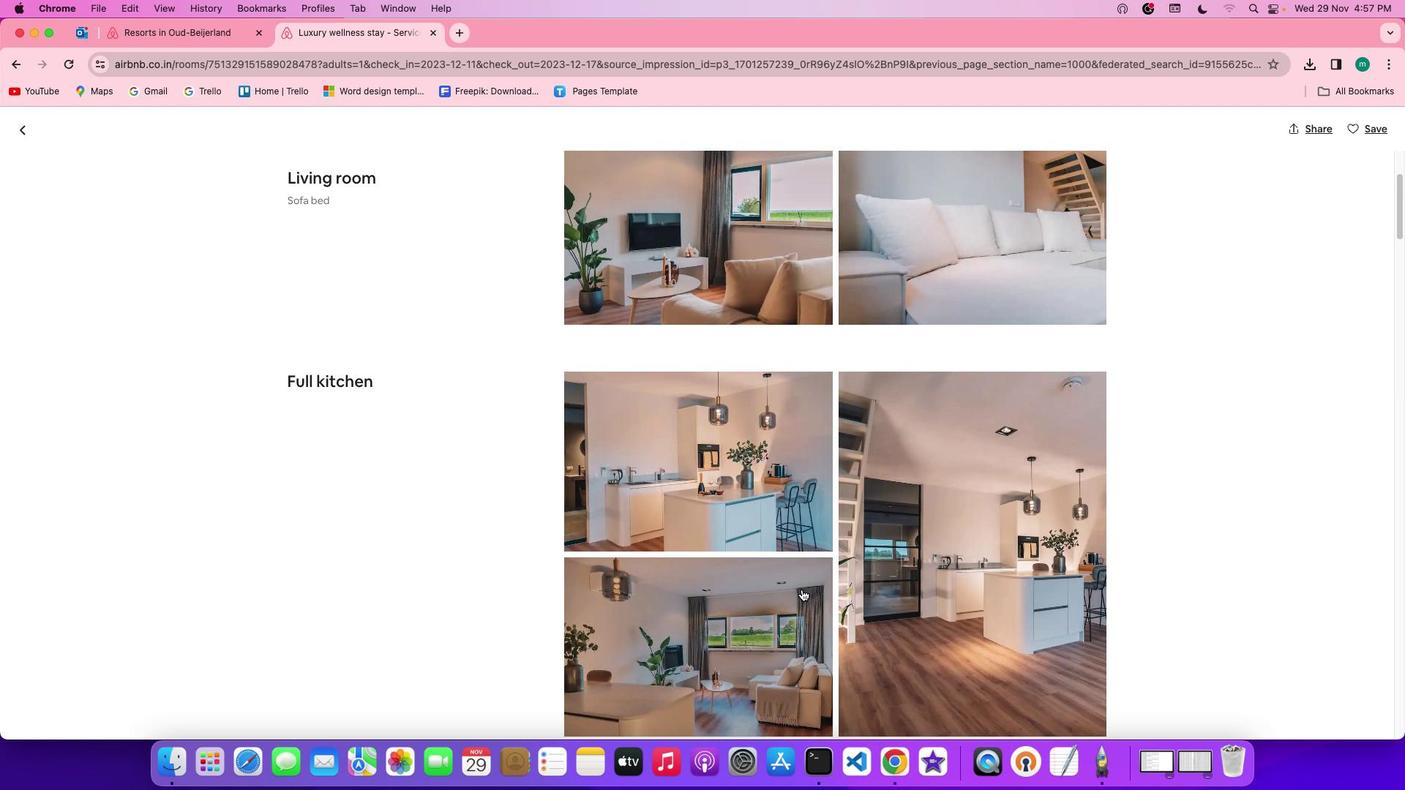 
Action: Mouse scrolled (752, 571) with delta (45, 116)
Screenshot: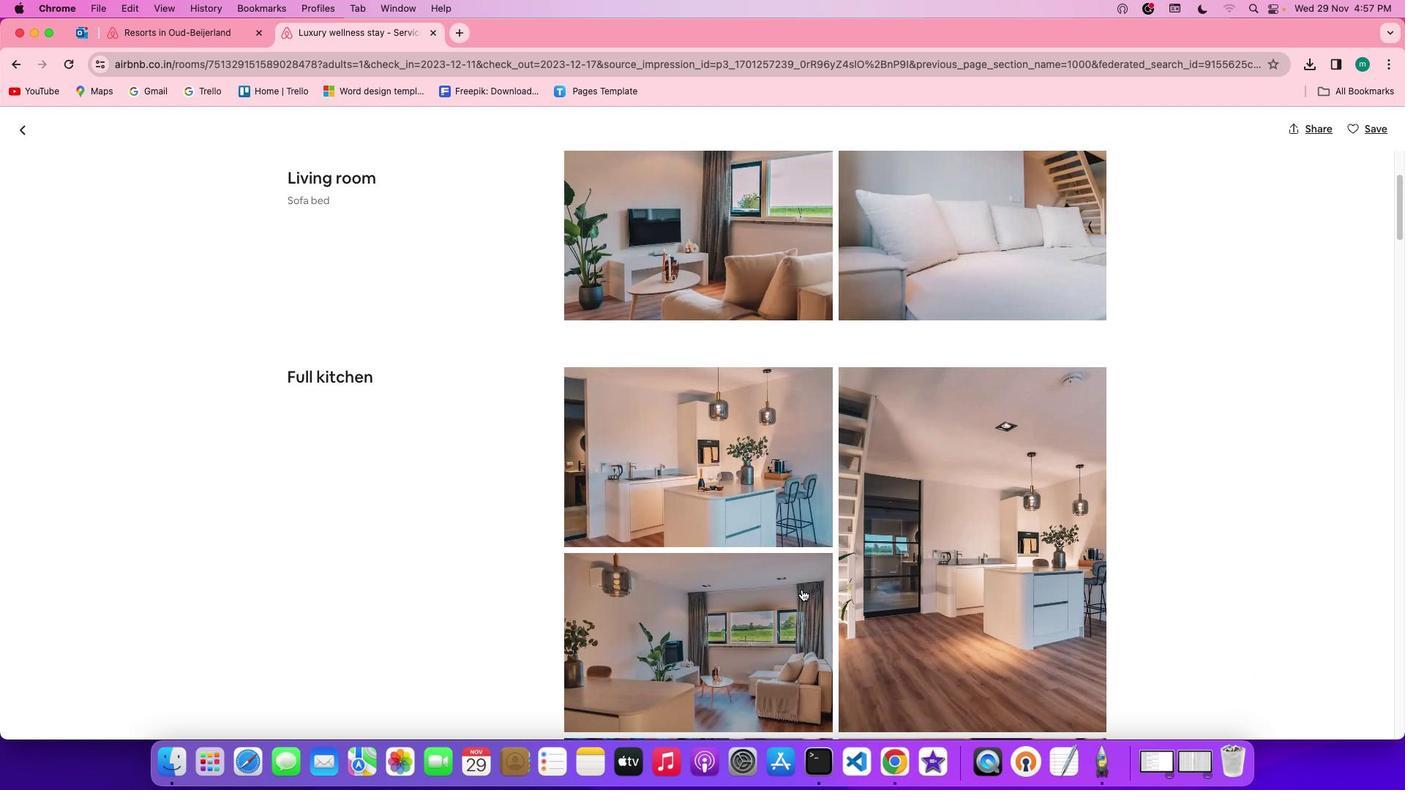 
Action: Mouse scrolled (752, 571) with delta (45, 115)
Screenshot: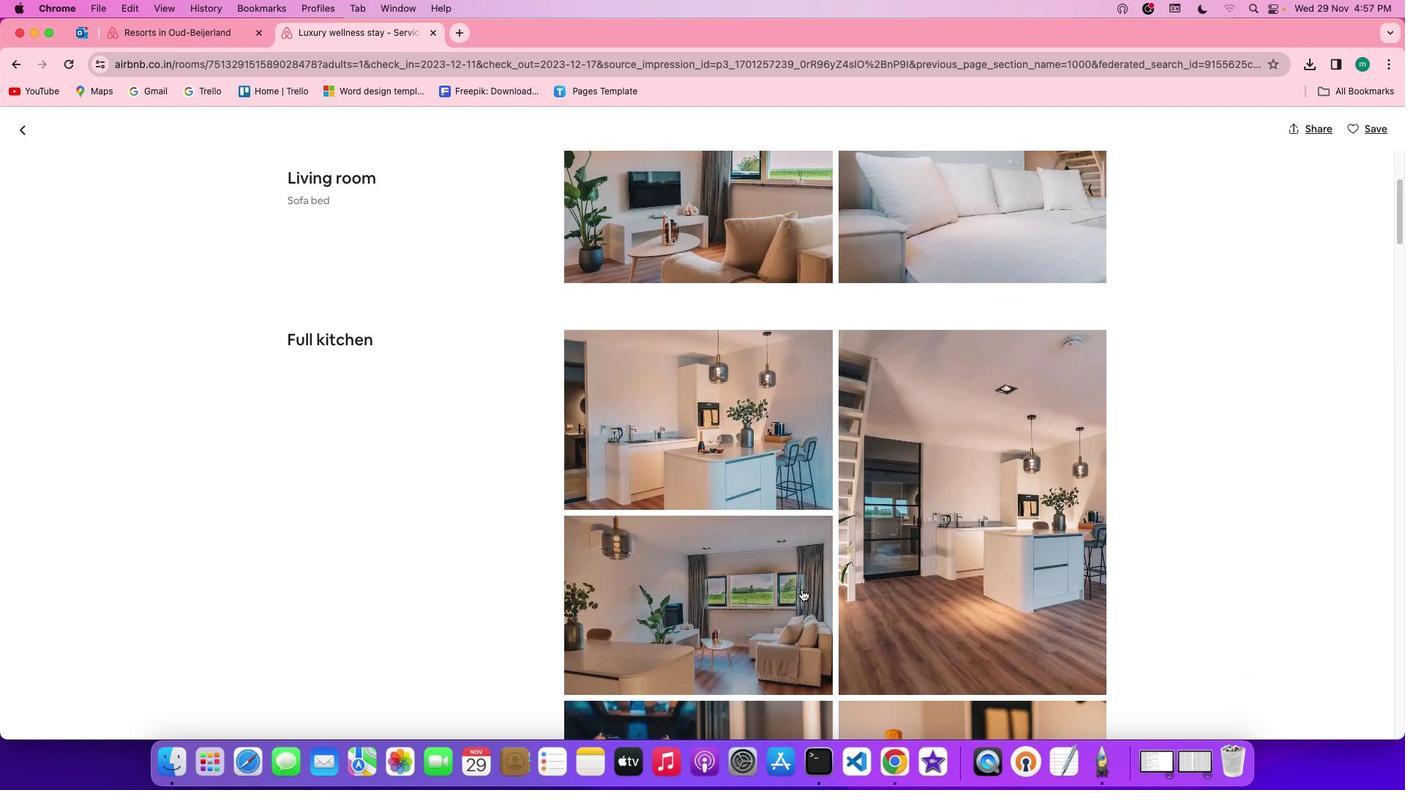 
Action: Mouse scrolled (752, 571) with delta (45, 114)
Screenshot: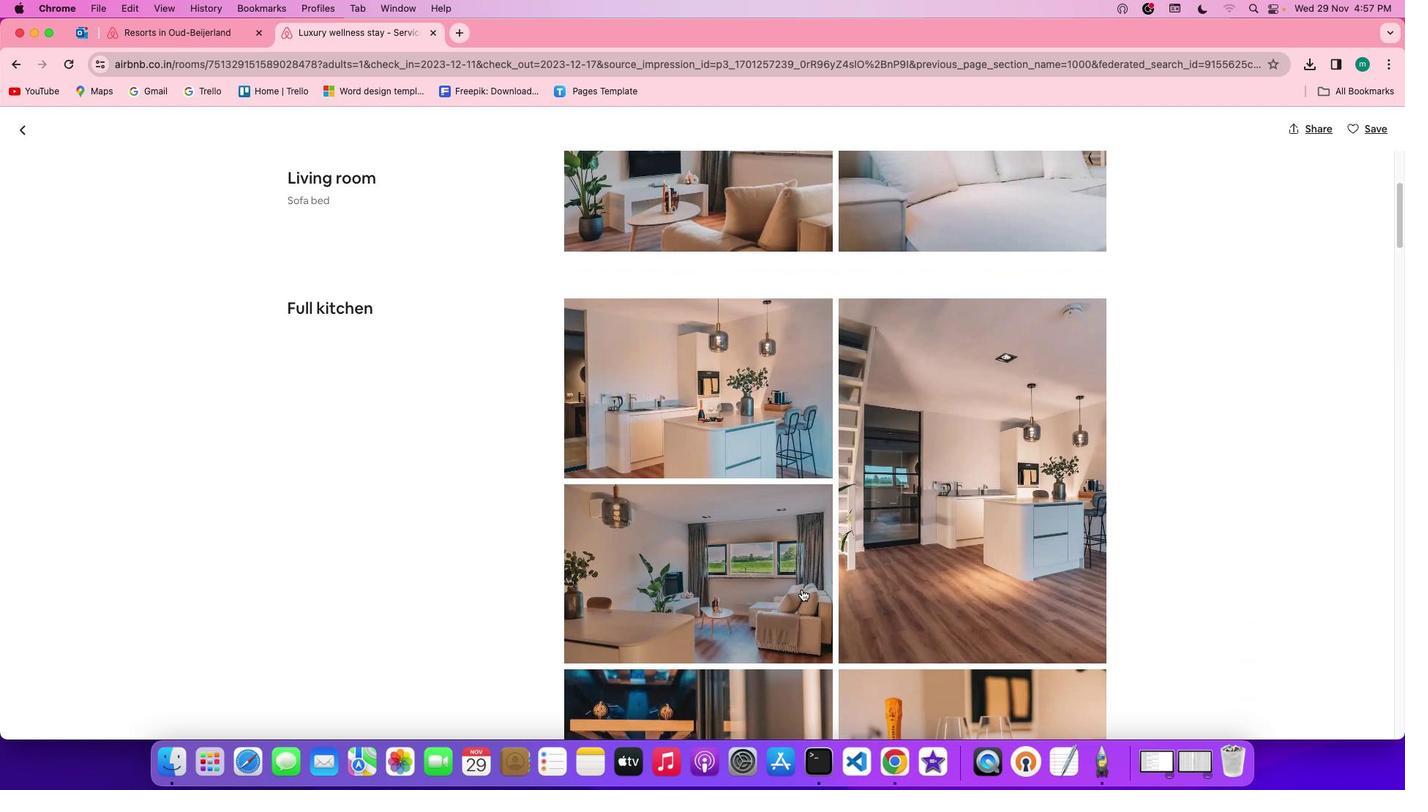 
Action: Mouse scrolled (752, 571) with delta (45, 116)
Screenshot: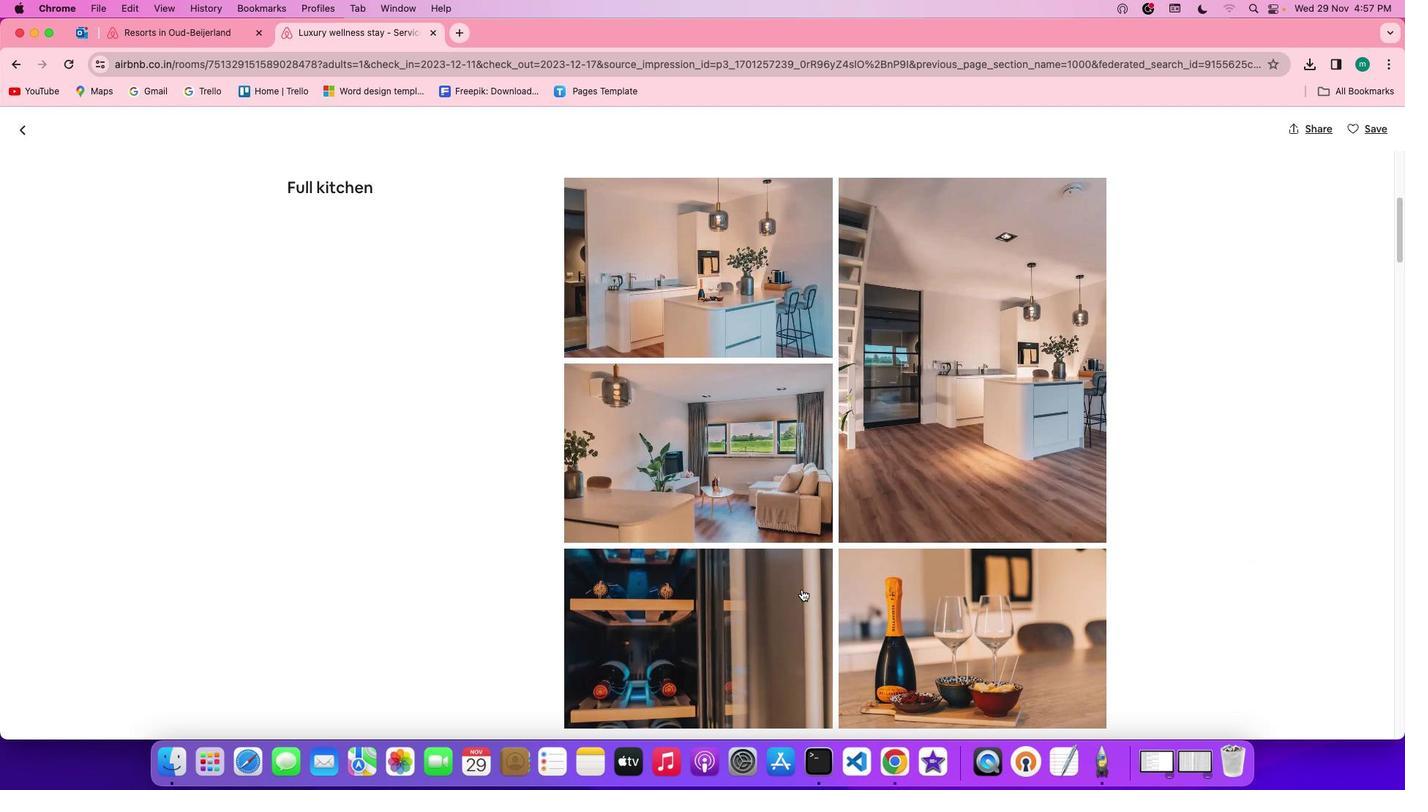 
Action: Mouse scrolled (752, 571) with delta (45, 116)
Screenshot: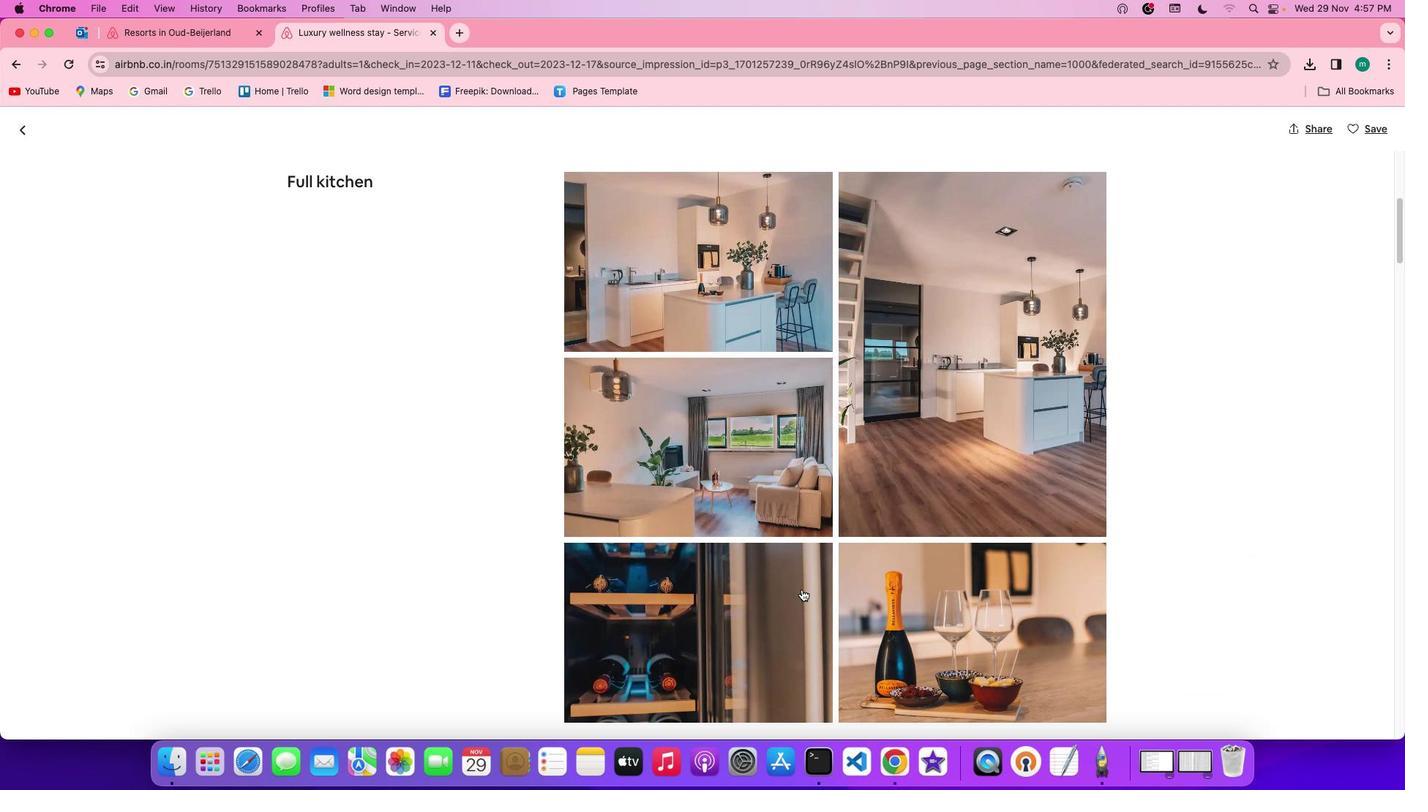 
Action: Mouse scrolled (752, 571) with delta (45, 115)
Screenshot: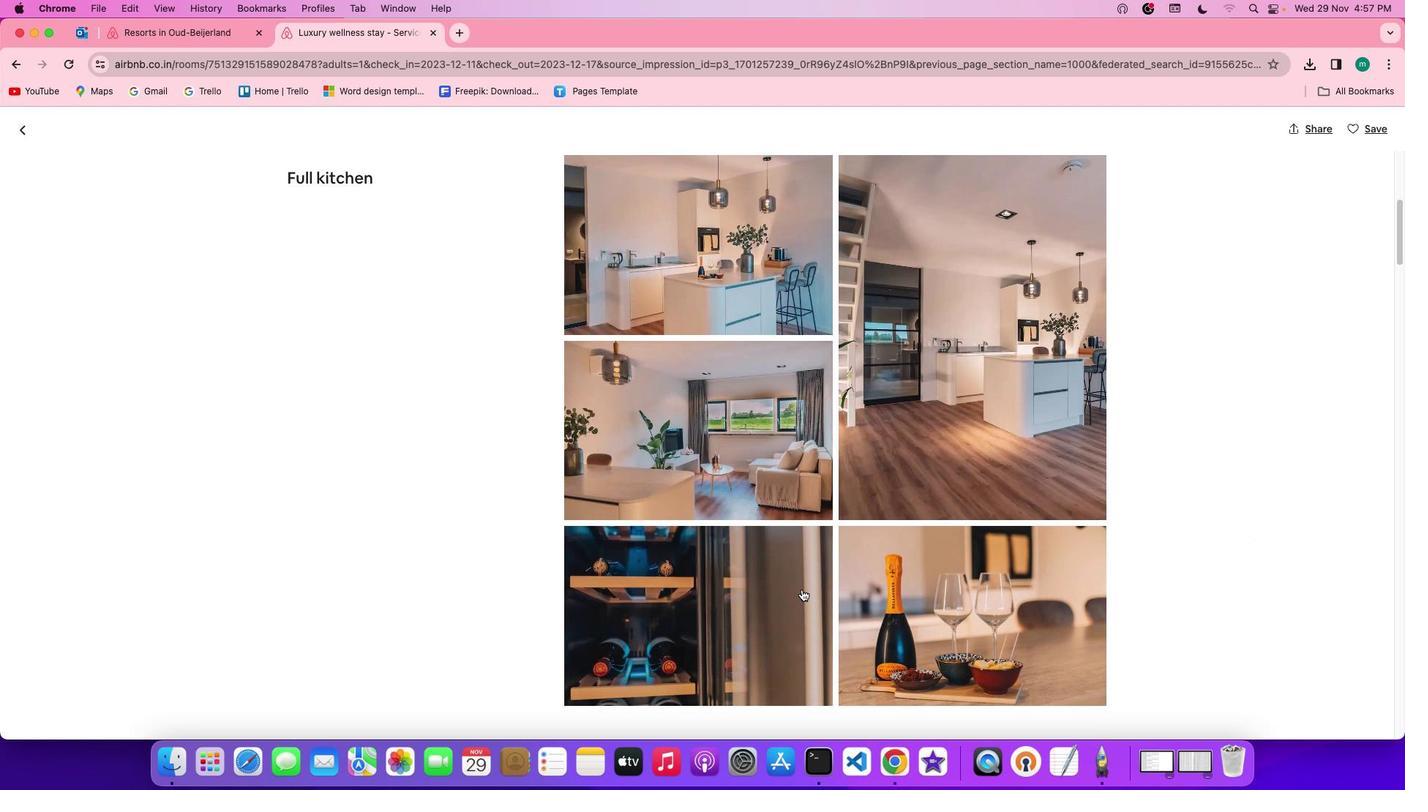 
Action: Mouse scrolled (752, 571) with delta (45, 114)
Screenshot: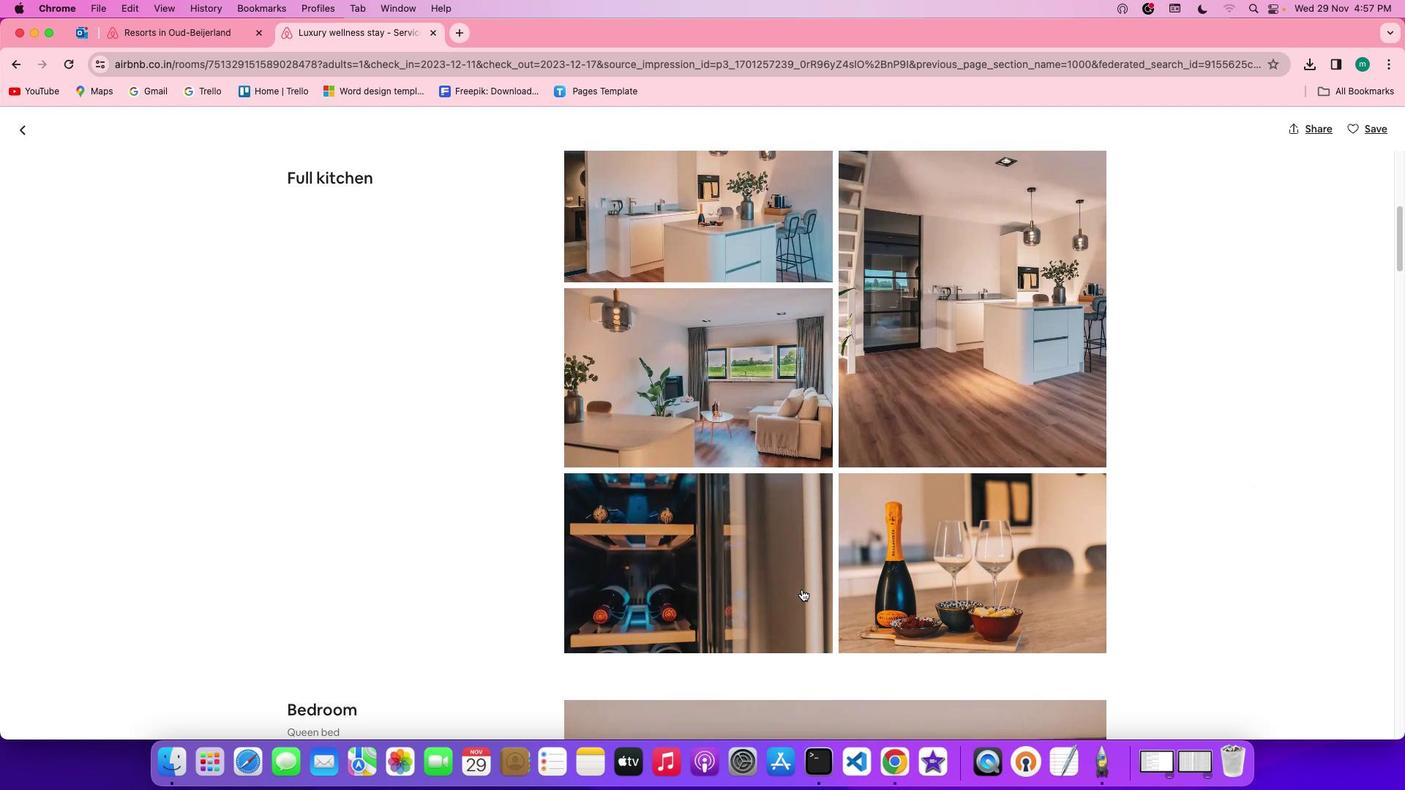 
Action: Mouse scrolled (752, 571) with delta (45, 116)
Screenshot: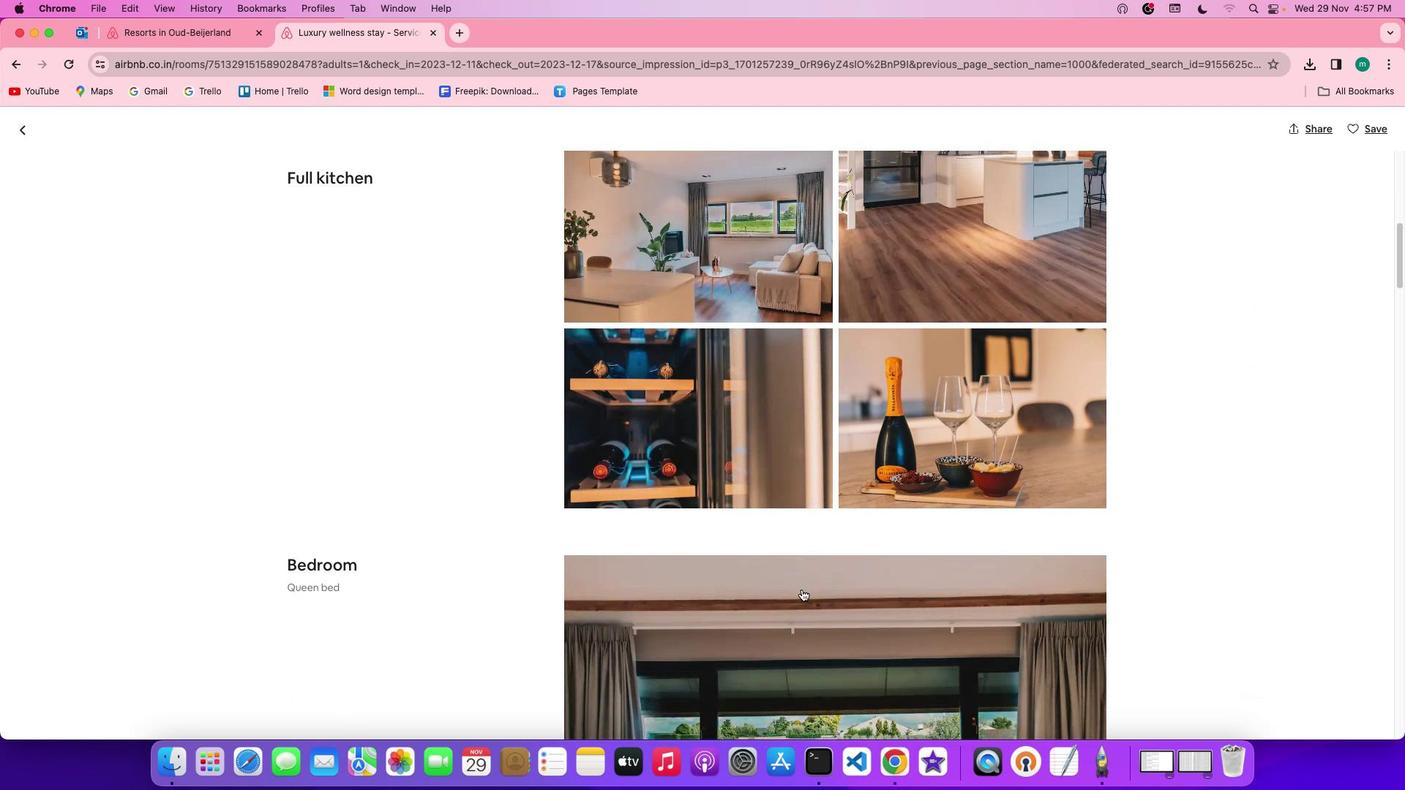 
Action: Mouse scrolled (752, 571) with delta (45, 116)
Screenshot: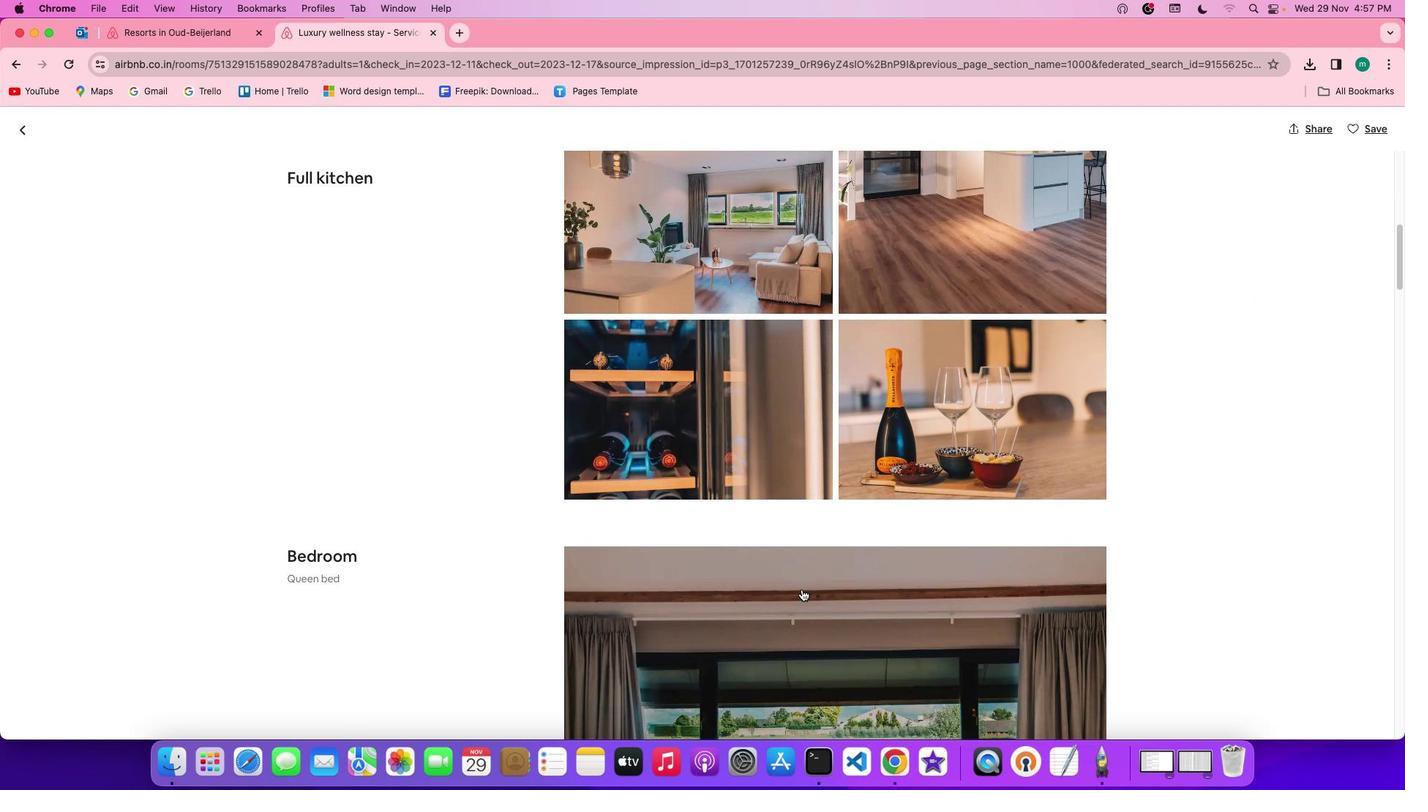 
Action: Mouse scrolled (752, 571) with delta (45, 116)
Screenshot: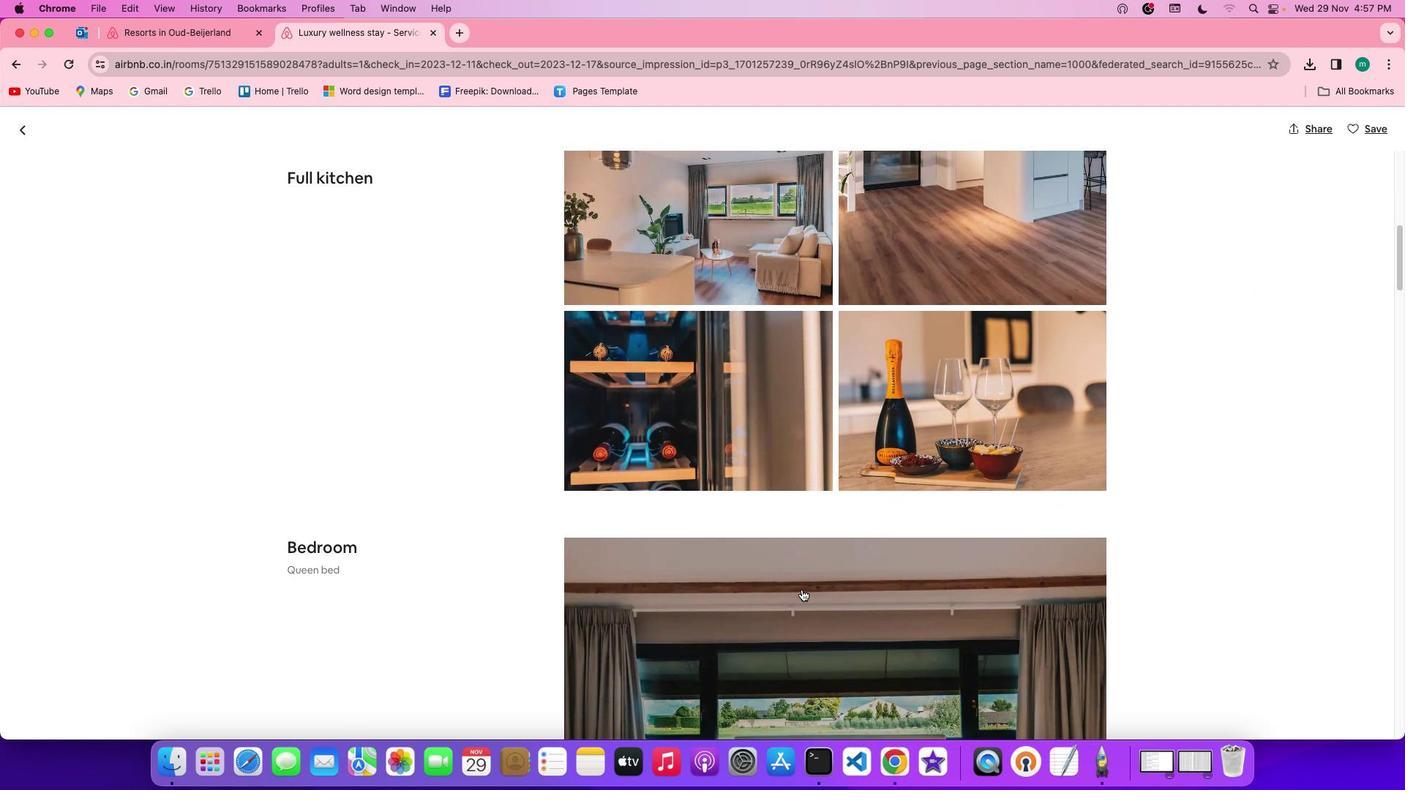 
Action: Mouse scrolled (752, 571) with delta (45, 114)
Screenshot: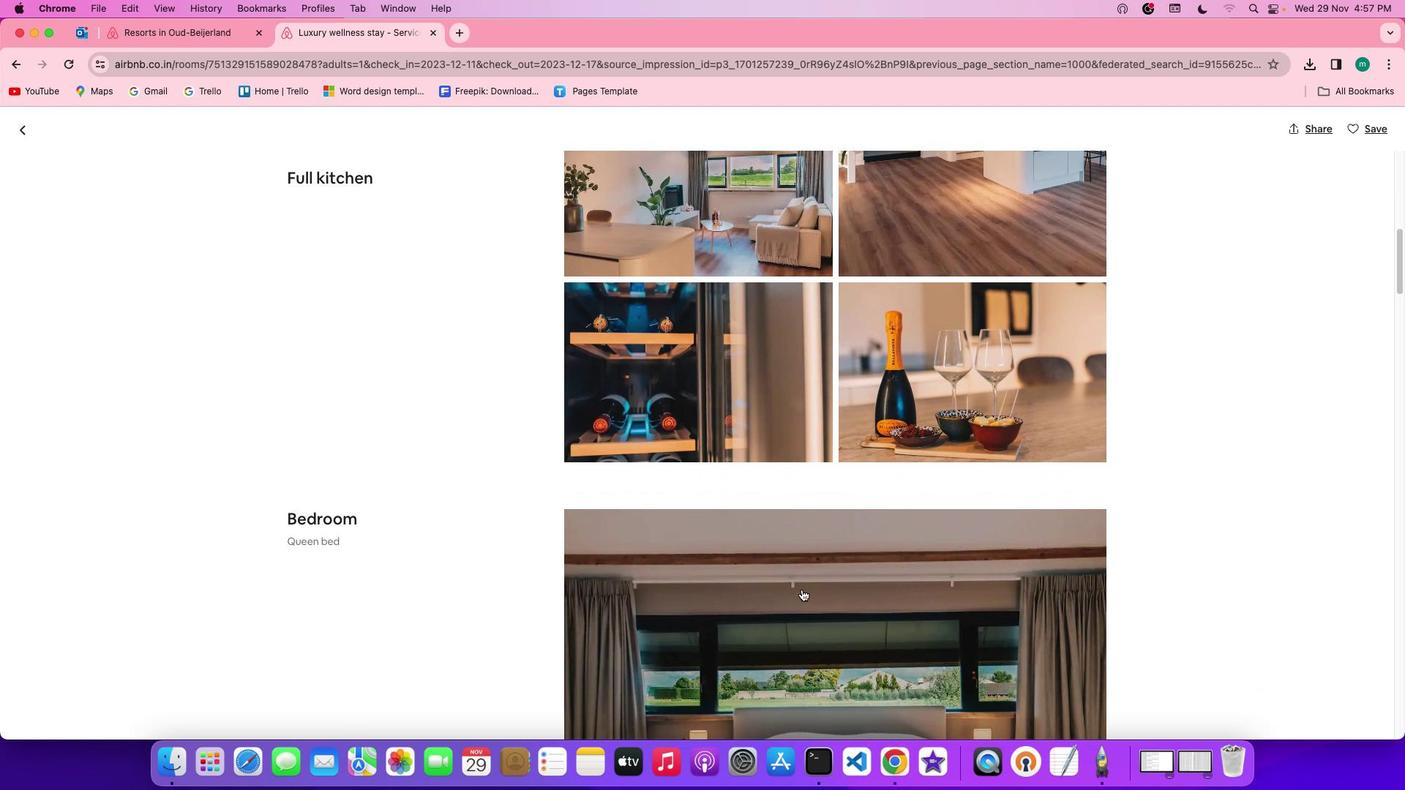 
Action: Mouse scrolled (752, 571) with delta (45, 114)
Screenshot: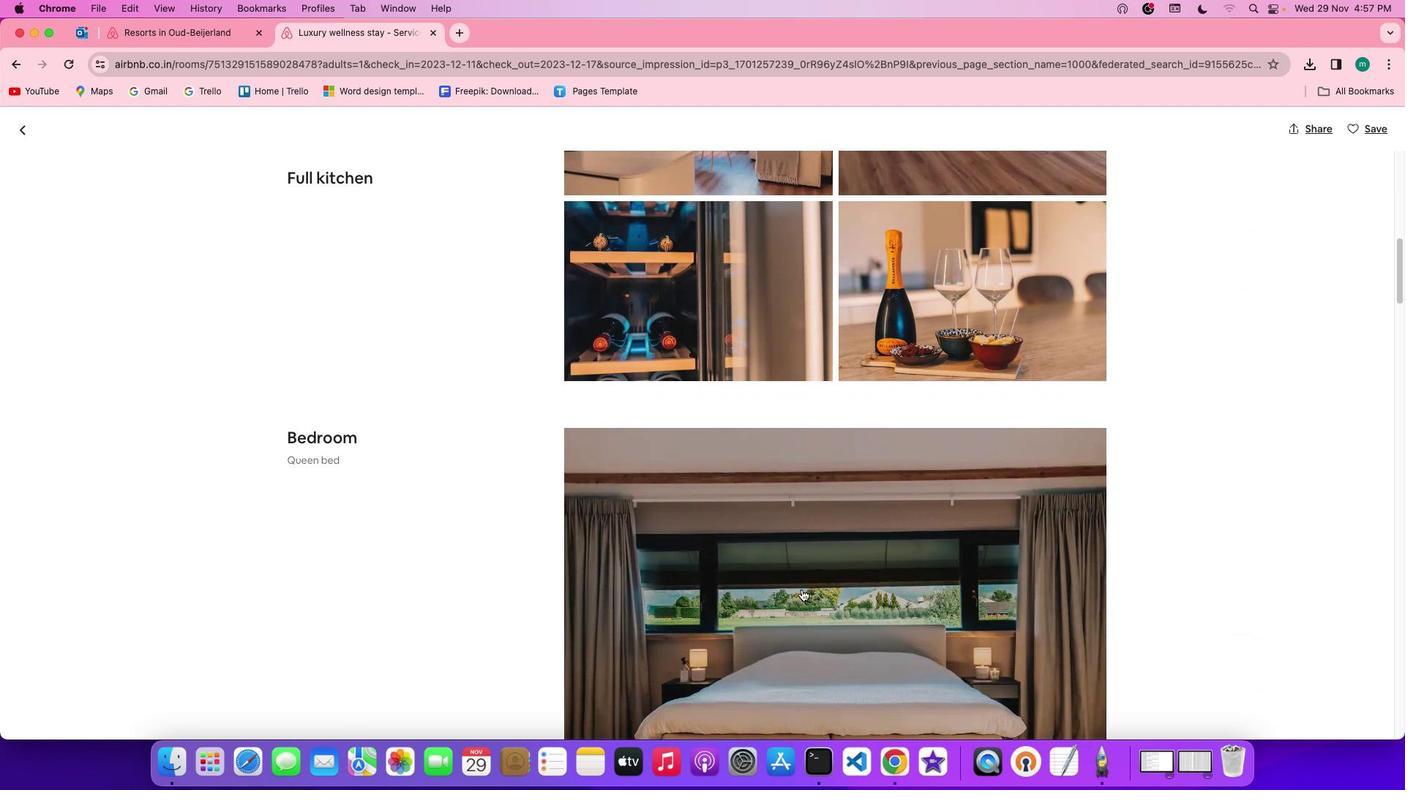 
Action: Mouse scrolled (752, 571) with delta (45, 116)
Screenshot: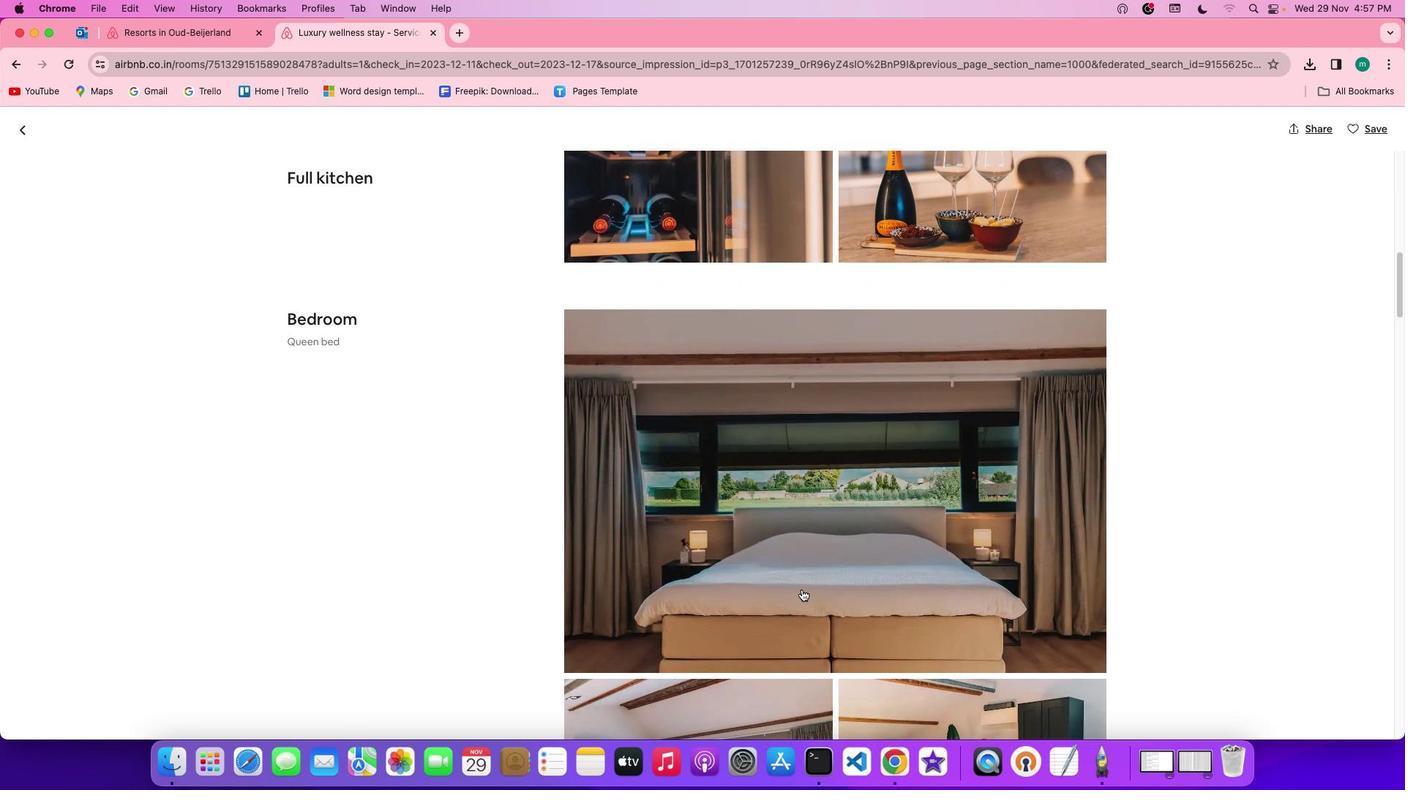 
Action: Mouse scrolled (752, 571) with delta (45, 116)
Screenshot: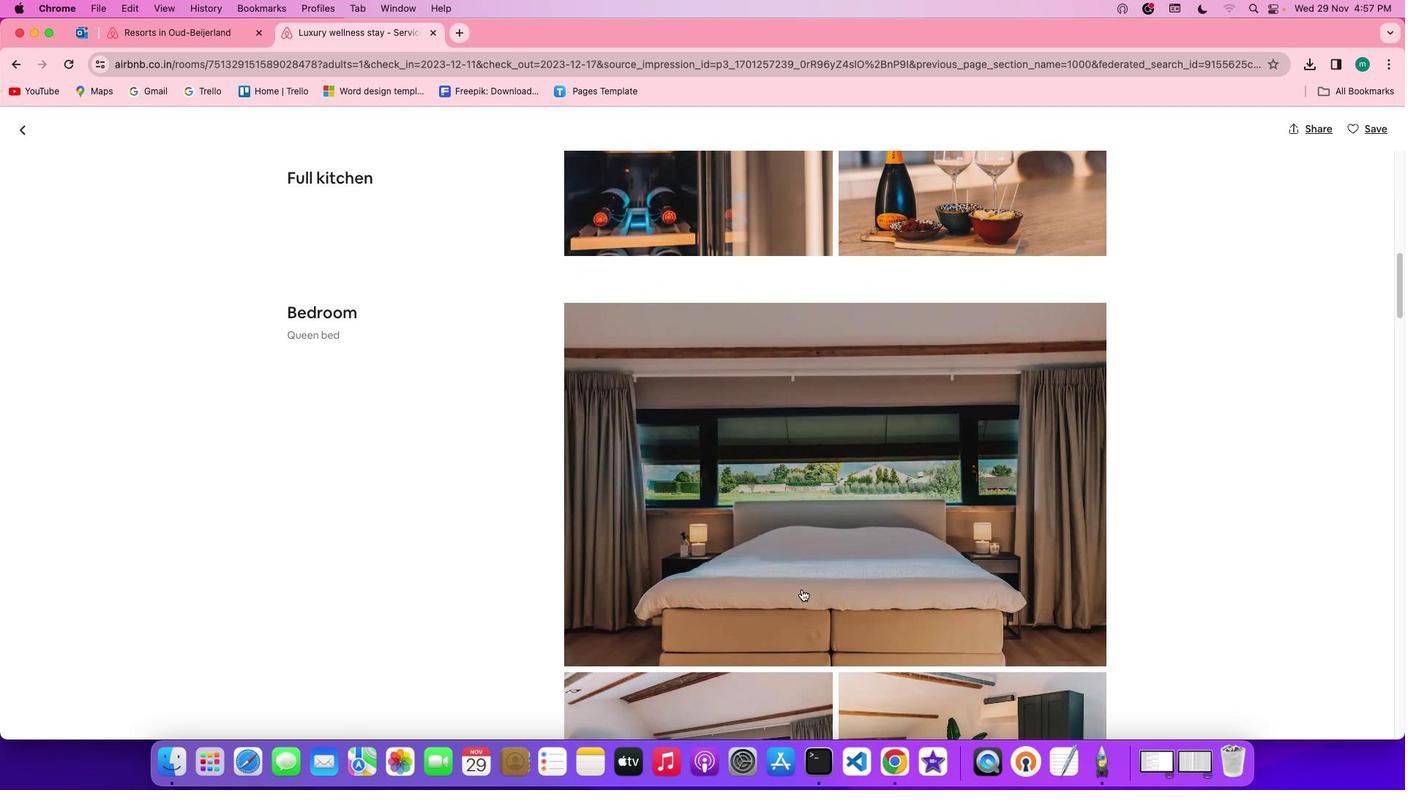 
Action: Mouse scrolled (752, 571) with delta (45, 115)
Screenshot: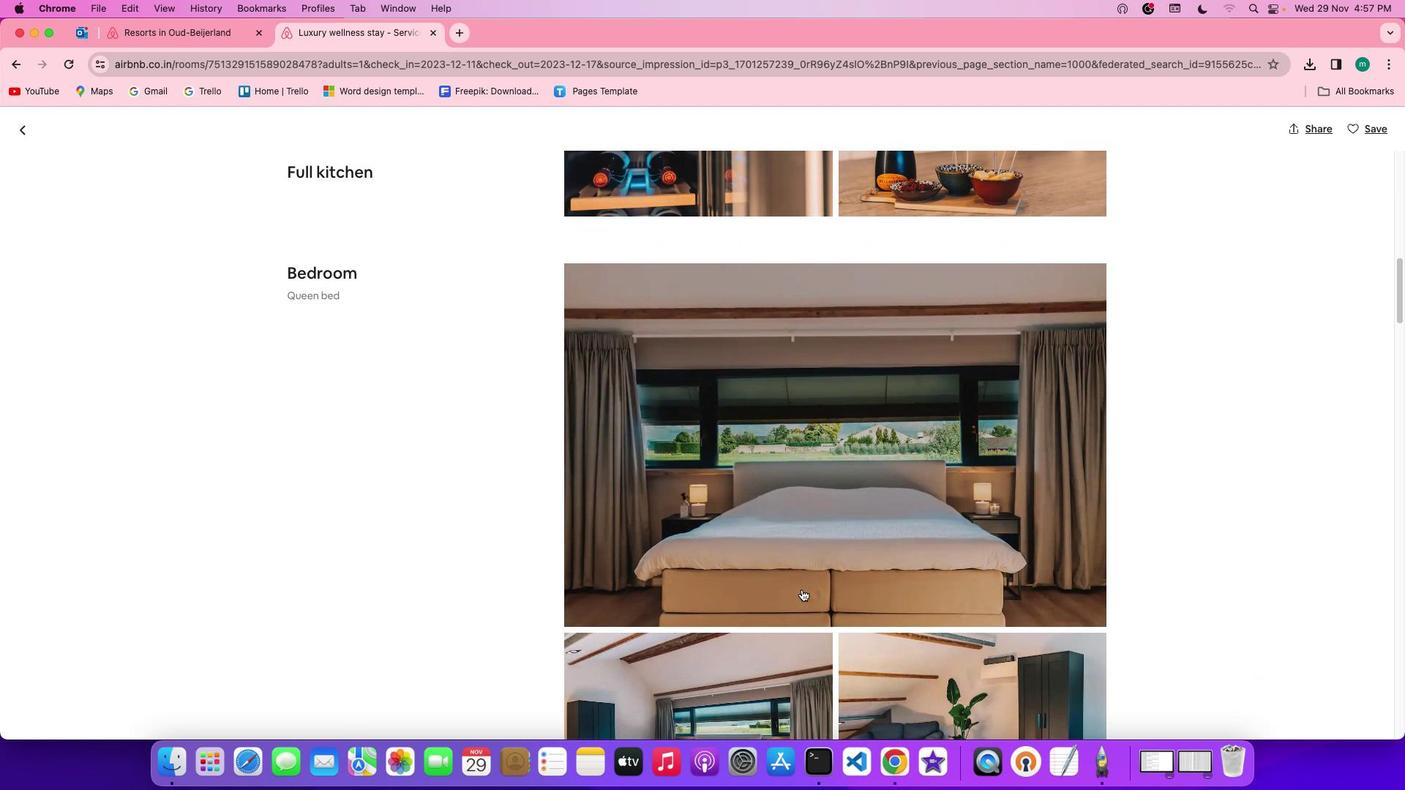 
Action: Mouse scrolled (752, 571) with delta (45, 114)
Screenshot: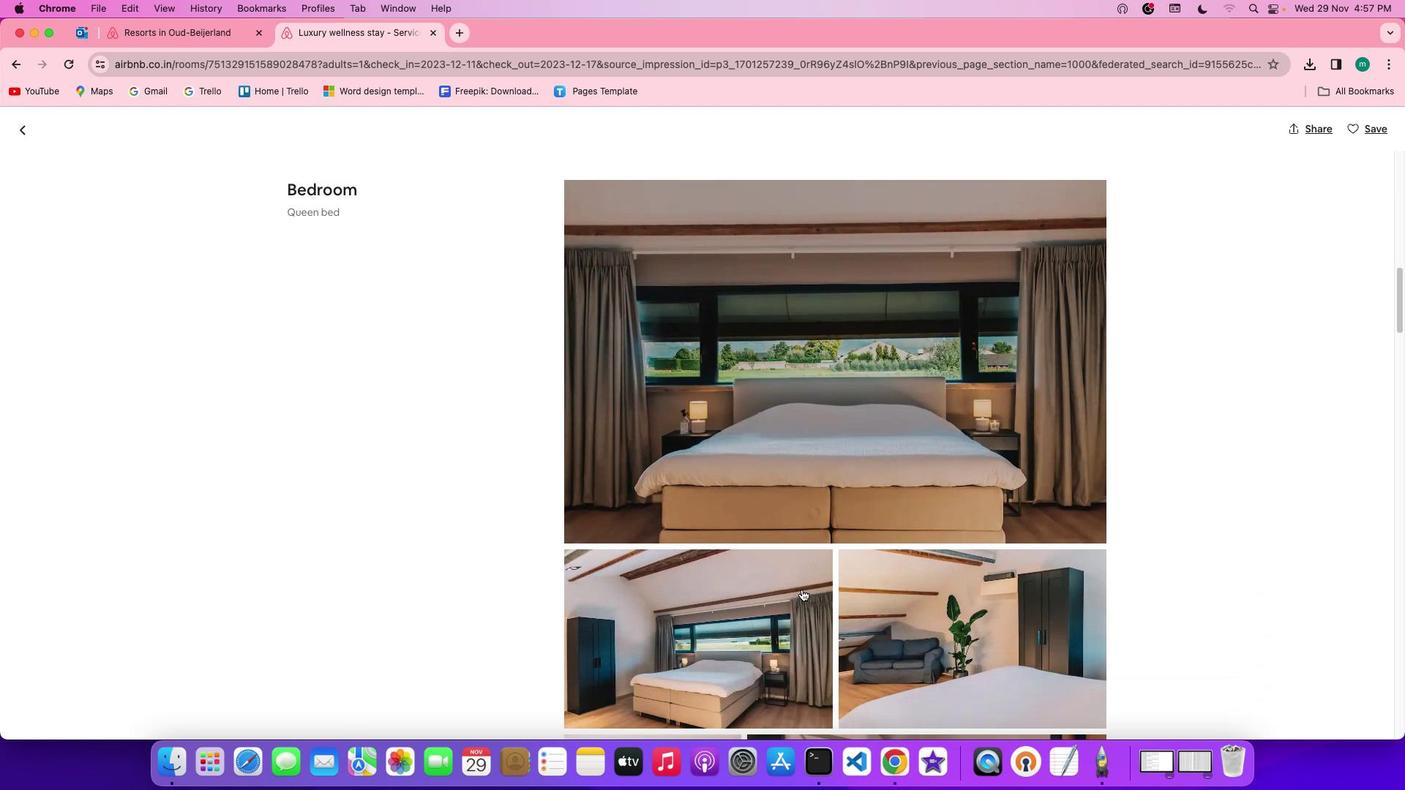 
Action: Mouse scrolled (752, 571) with delta (45, 116)
Screenshot: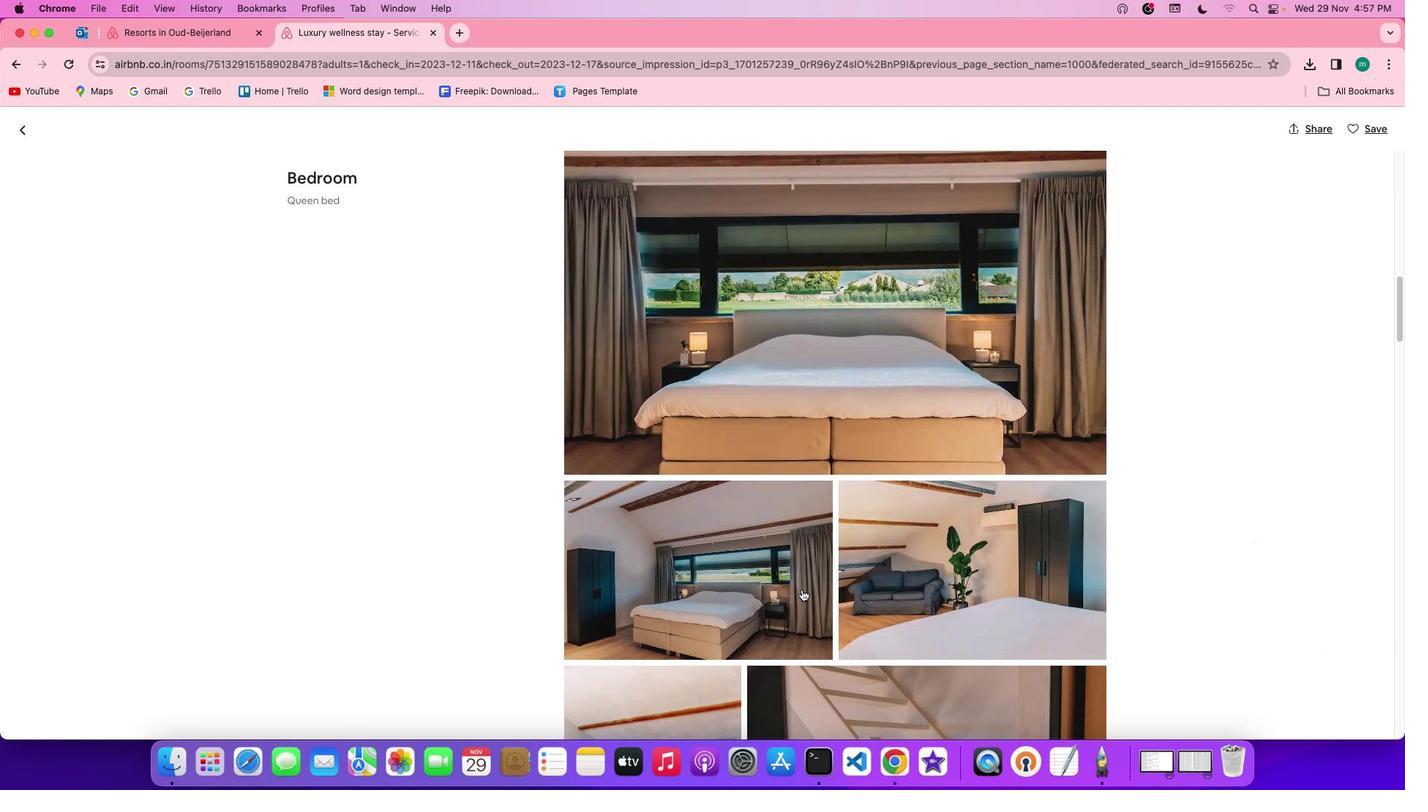 
Action: Mouse scrolled (752, 571) with delta (45, 116)
Screenshot: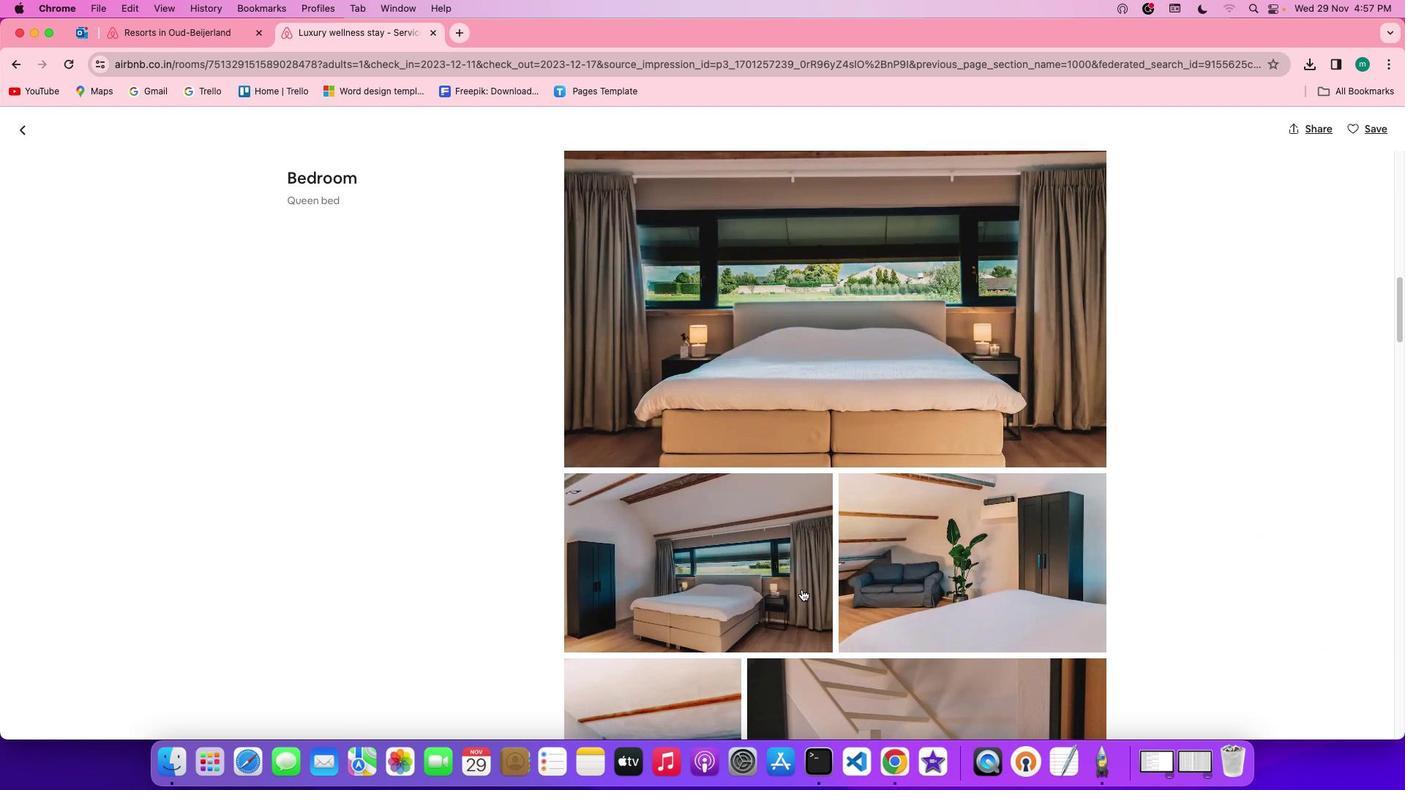 
Action: Mouse scrolled (752, 571) with delta (45, 114)
Screenshot: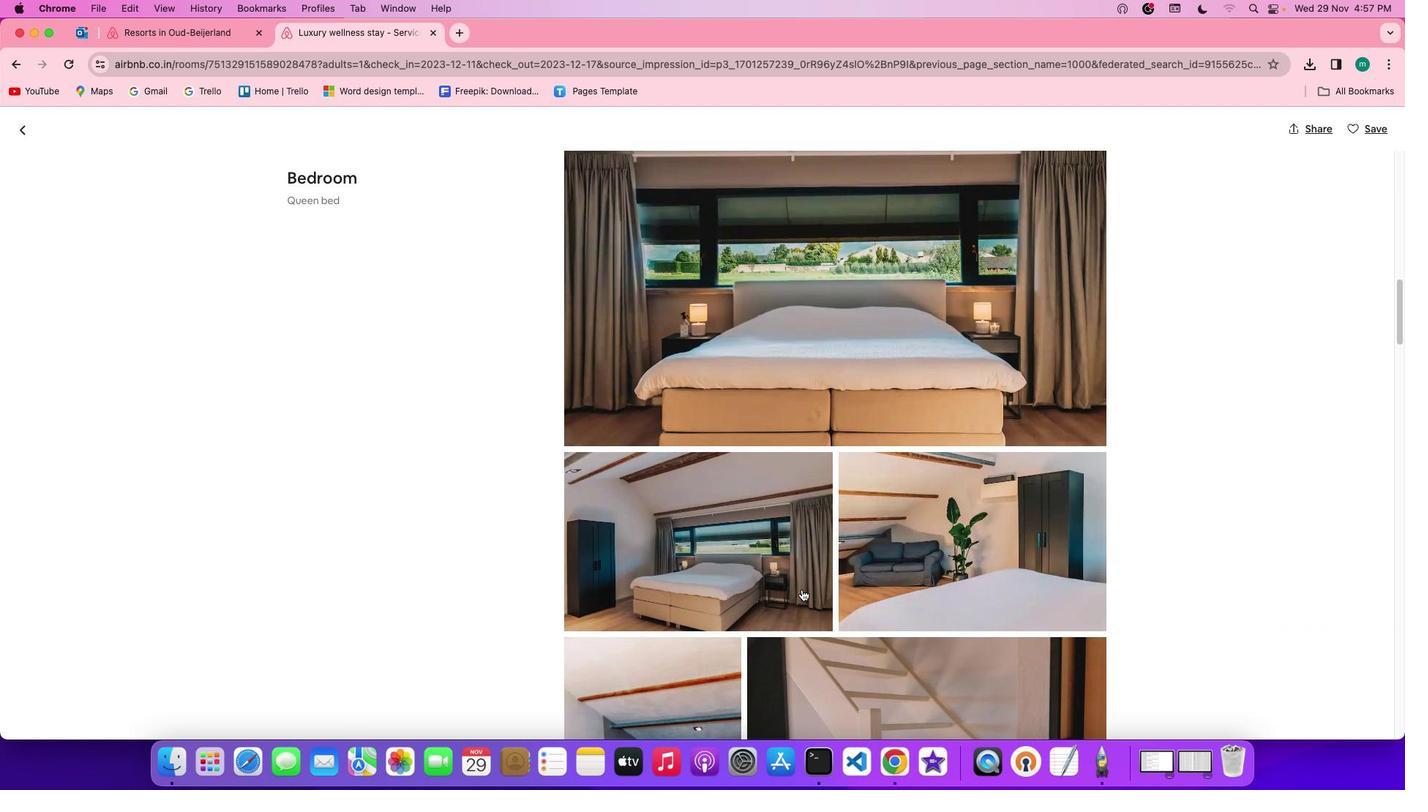 
Action: Mouse scrolled (752, 571) with delta (45, 114)
Screenshot: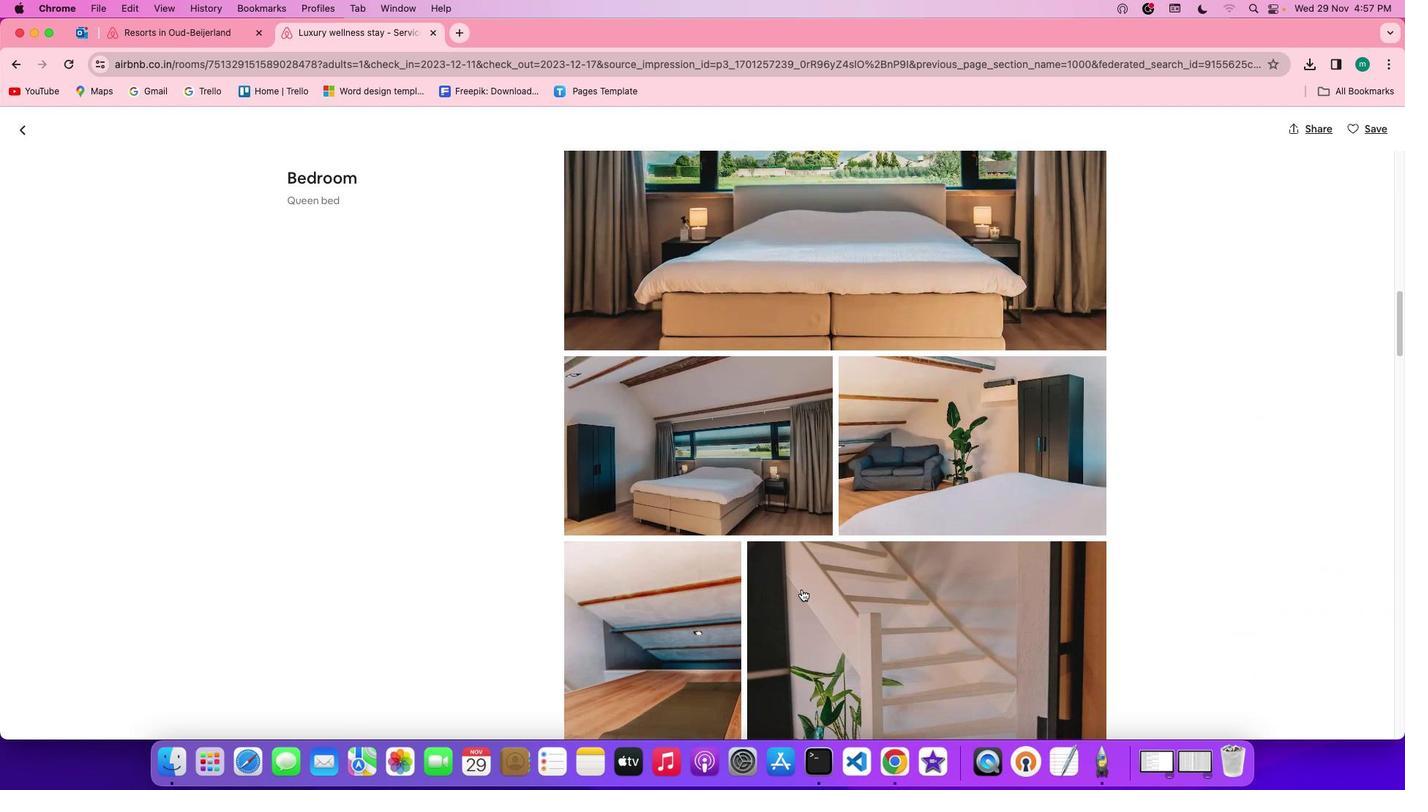 
Action: Mouse scrolled (752, 571) with delta (45, 116)
Screenshot: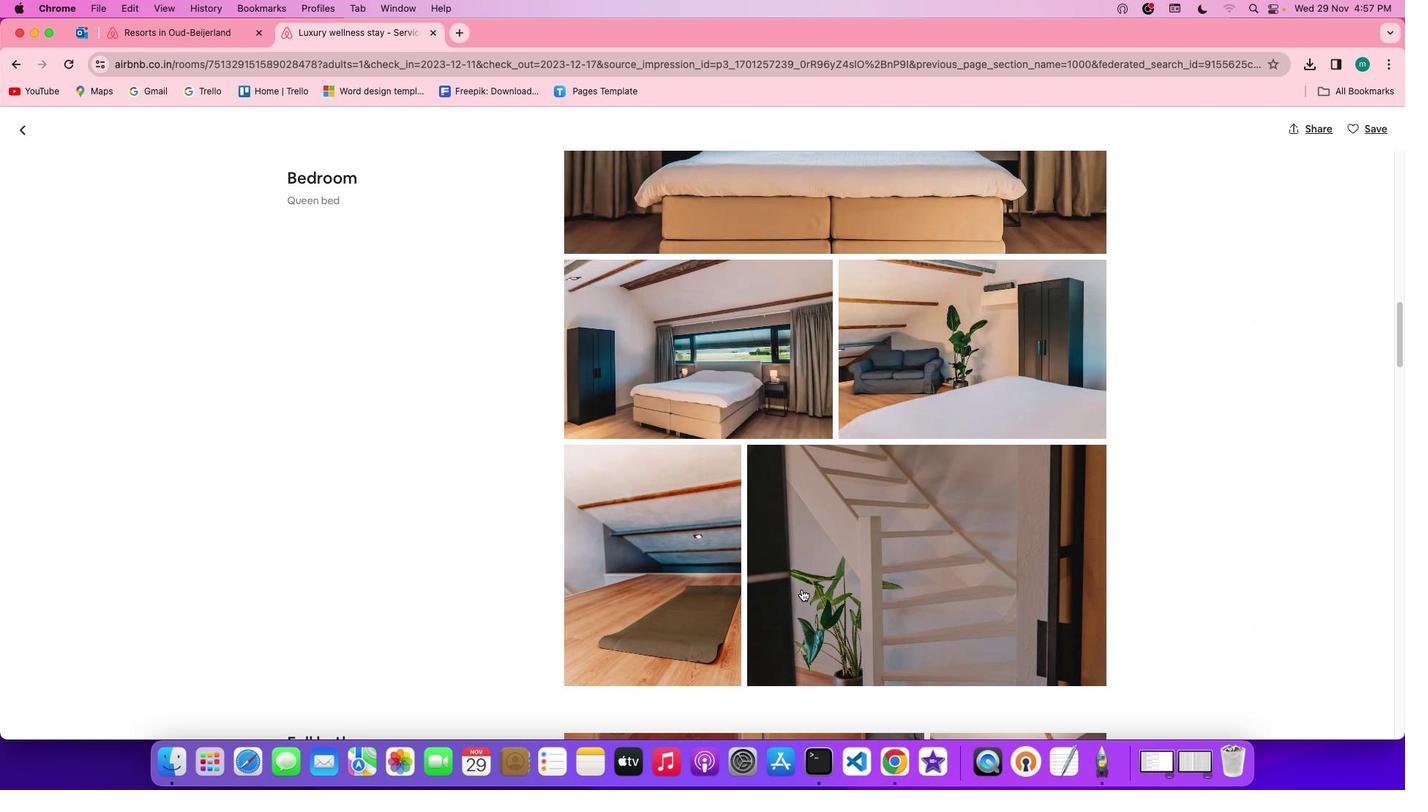
Action: Mouse scrolled (752, 571) with delta (45, 116)
Screenshot: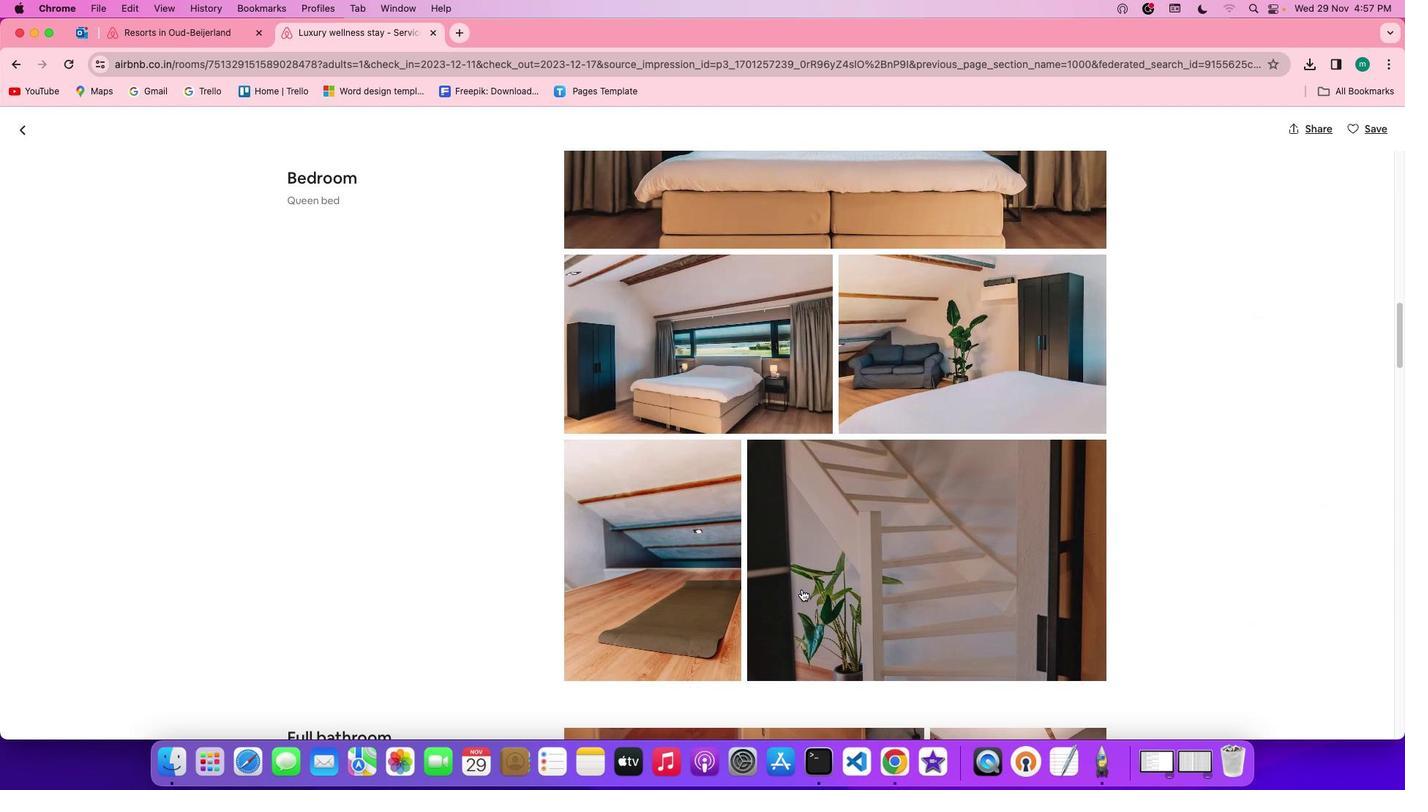 
Action: Mouse scrolled (752, 571) with delta (45, 115)
Screenshot: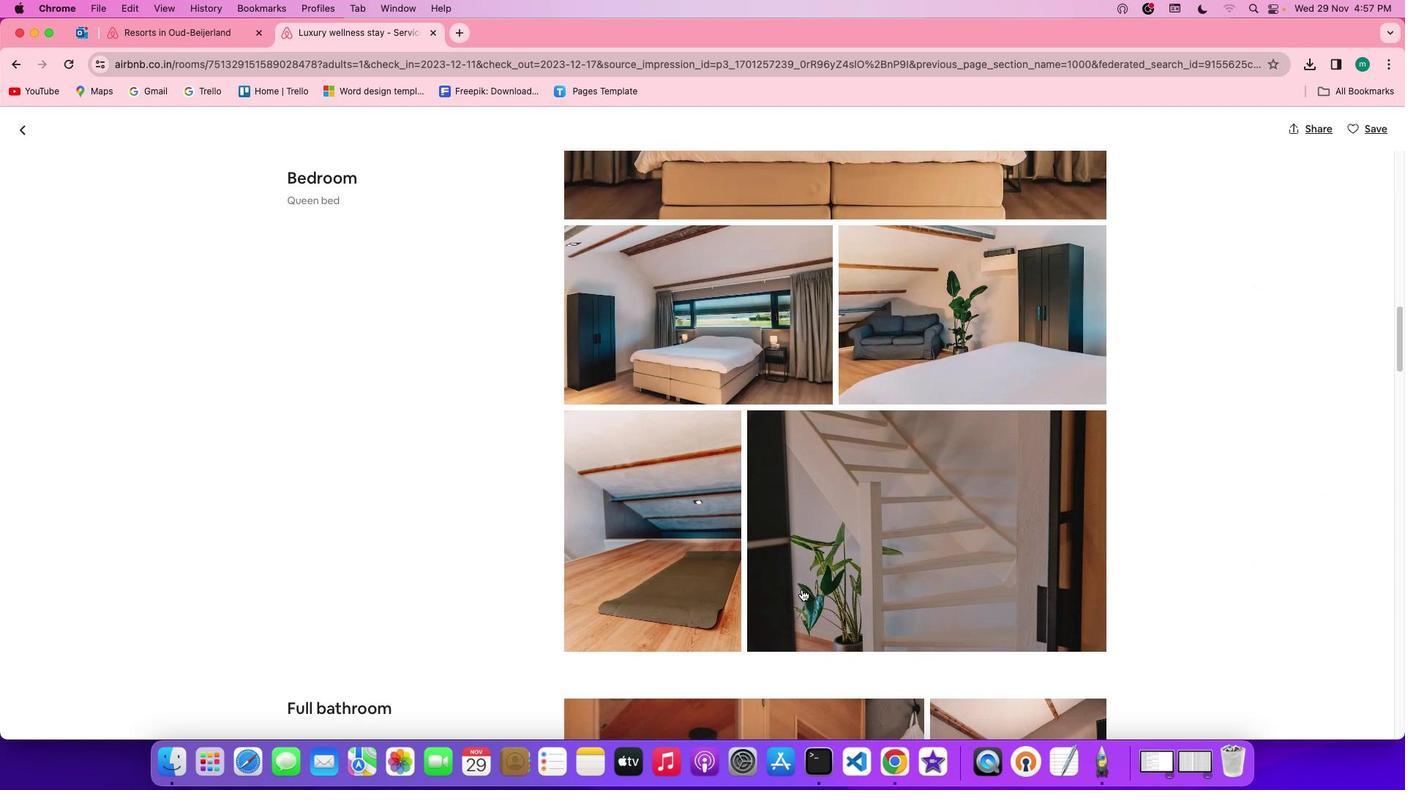 
Action: Mouse scrolled (752, 571) with delta (45, 116)
Screenshot: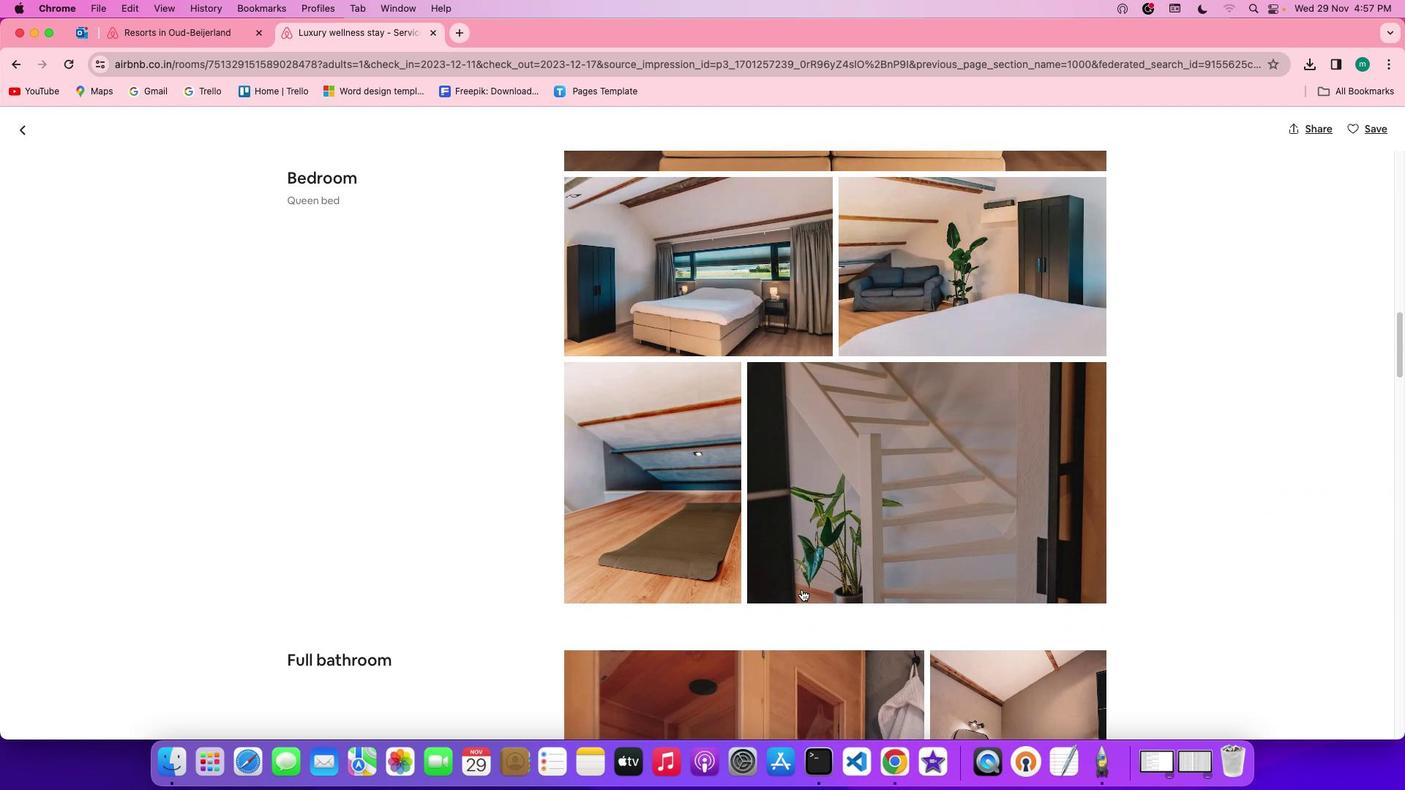 
Action: Mouse scrolled (752, 571) with delta (45, 116)
Screenshot: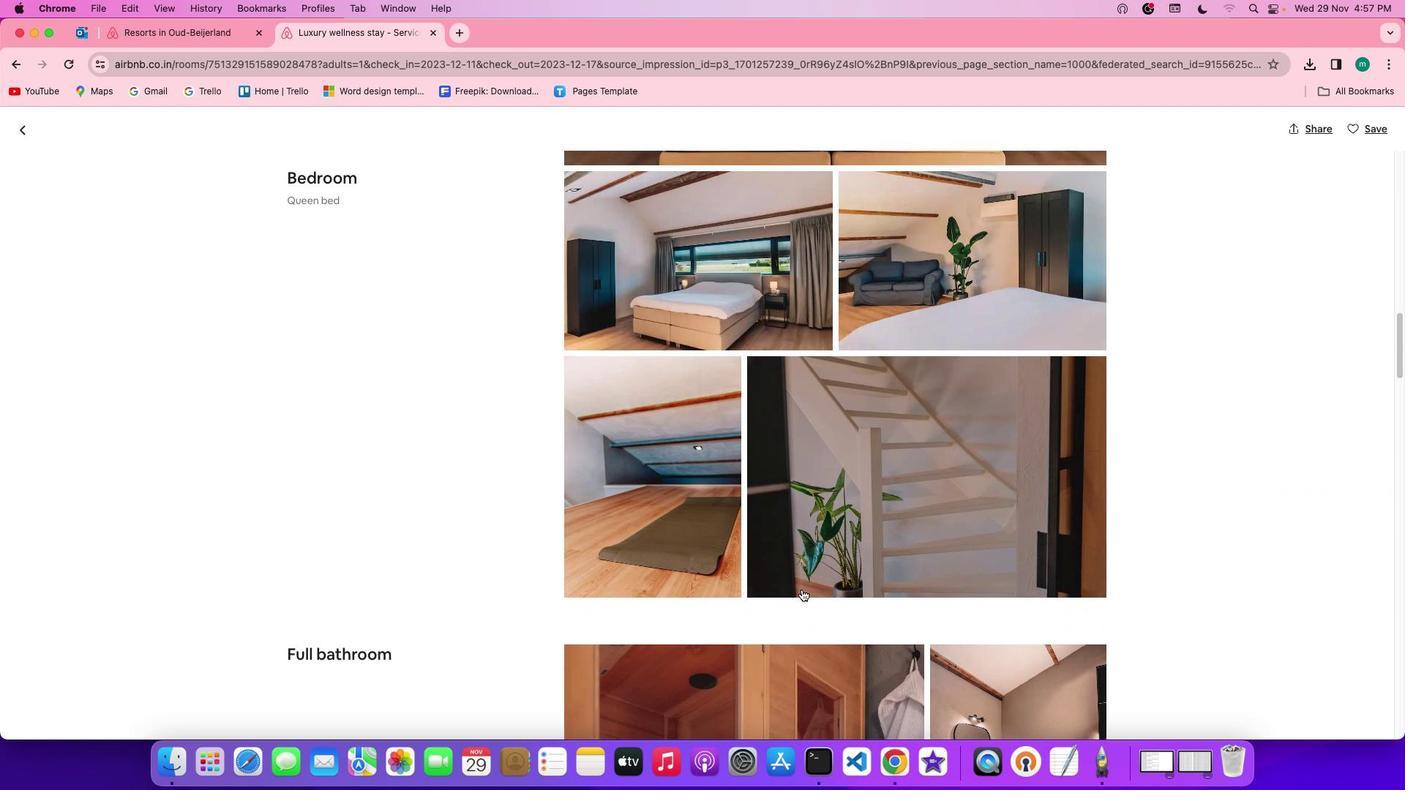 
Action: Mouse scrolled (752, 571) with delta (45, 115)
Screenshot: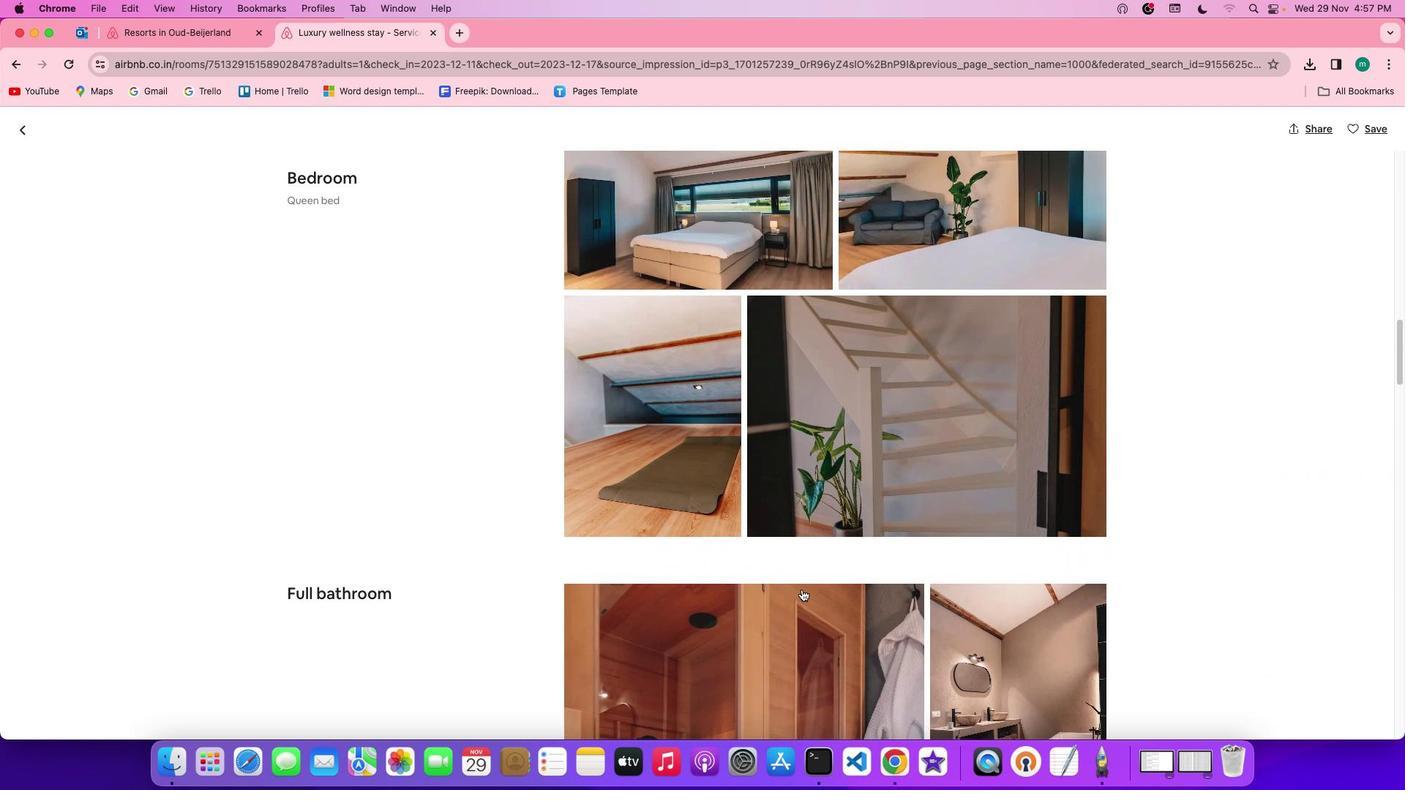 
Action: Mouse scrolled (752, 571) with delta (45, 114)
Screenshot: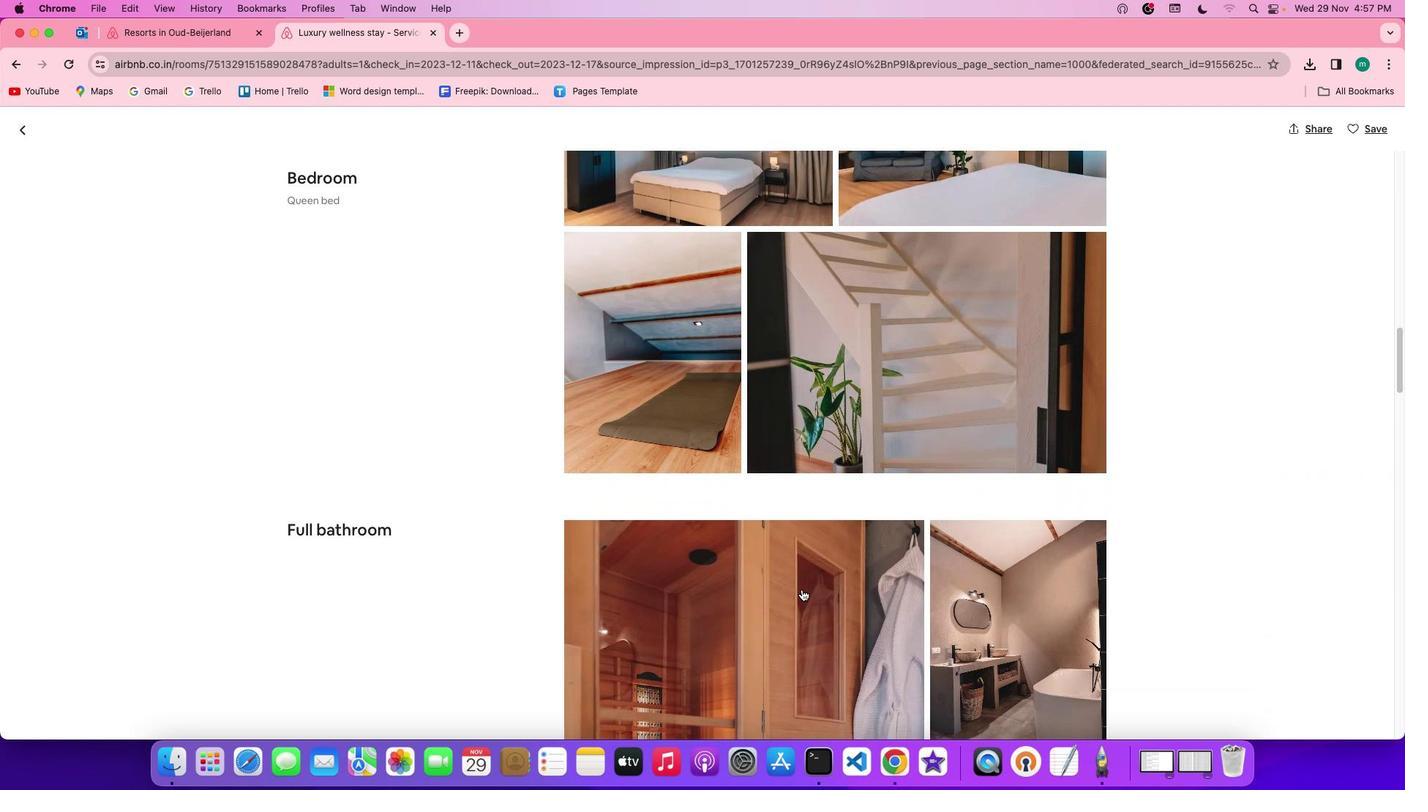 
Action: Mouse scrolled (752, 571) with delta (45, 116)
Screenshot: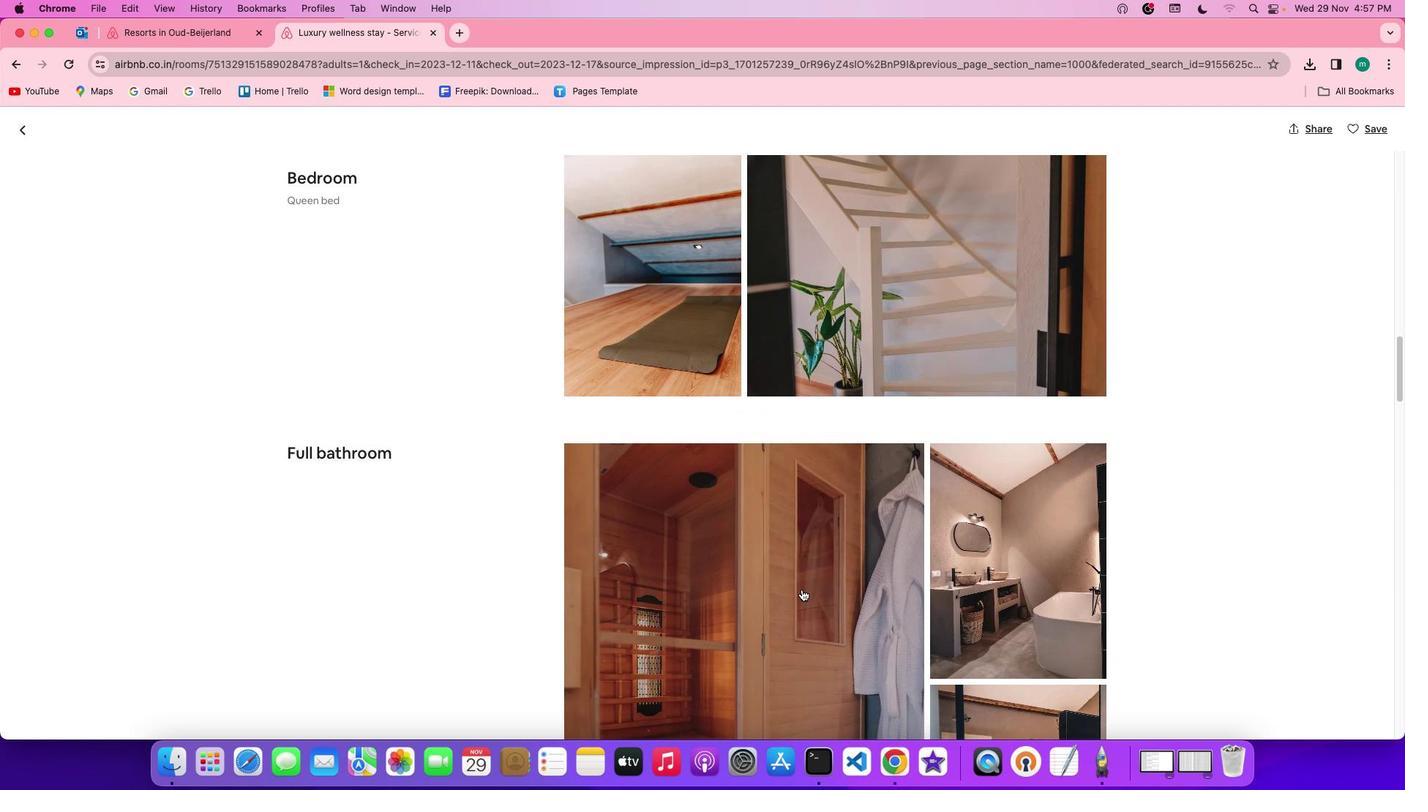 
Action: Mouse scrolled (752, 571) with delta (45, 116)
Screenshot: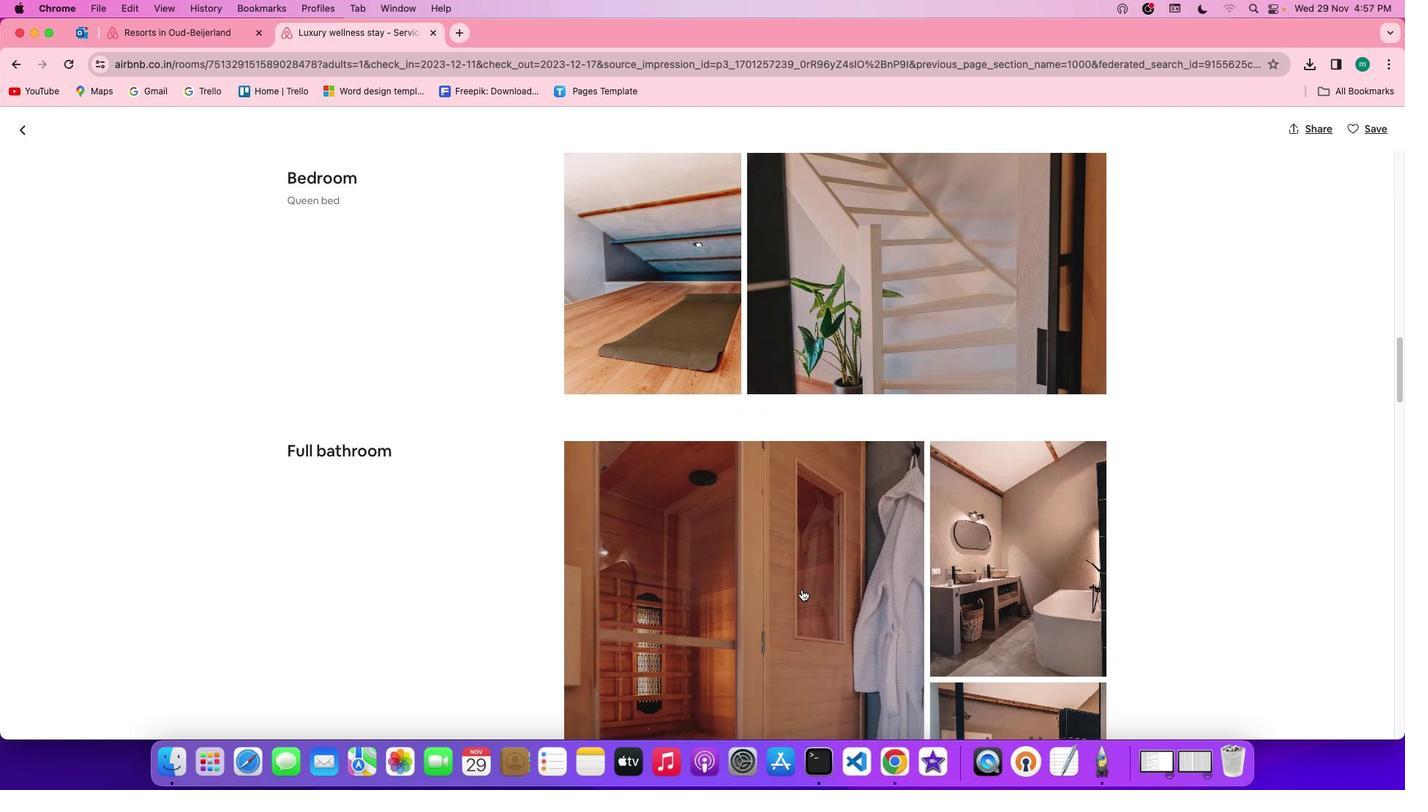 
Action: Mouse scrolled (752, 571) with delta (45, 115)
Screenshot: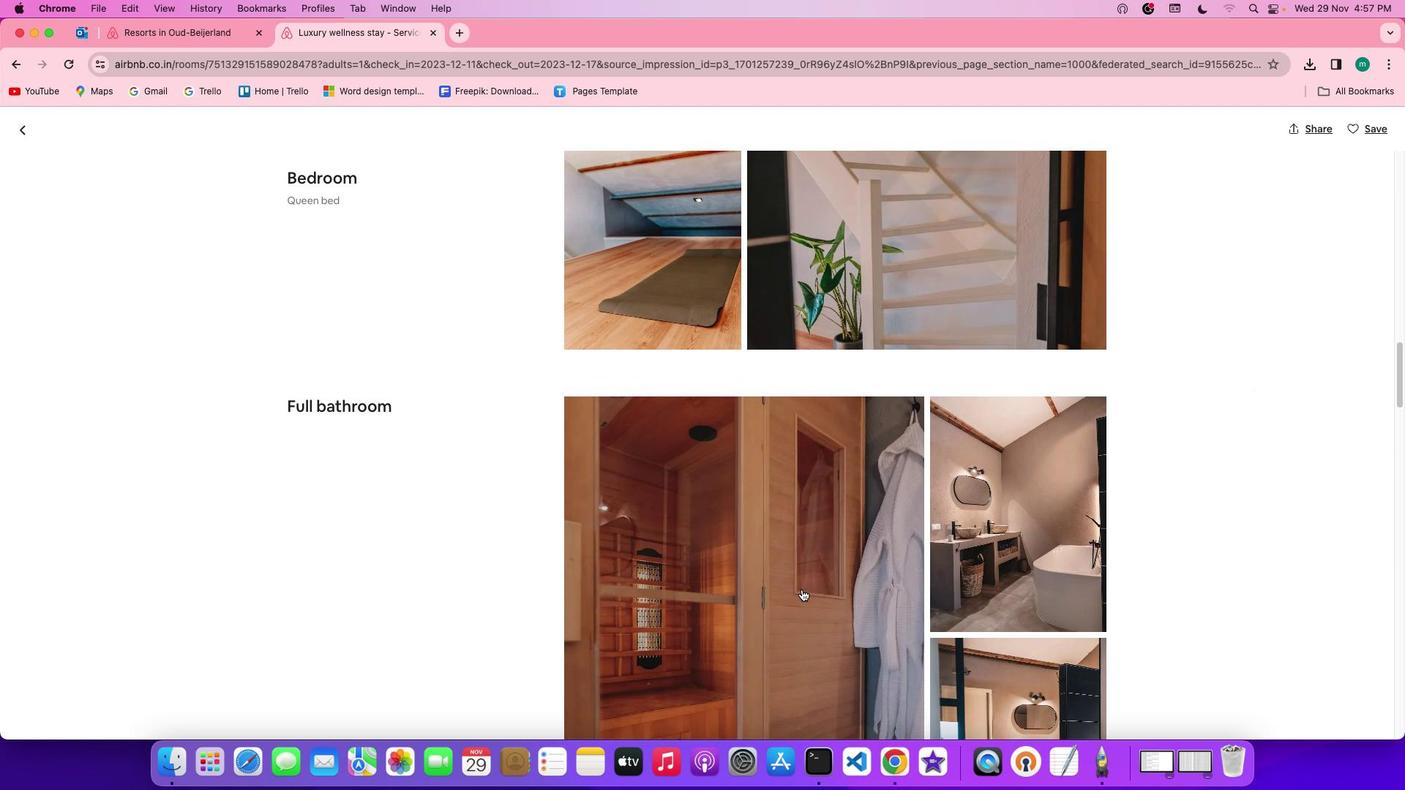
Action: Mouse scrolled (752, 571) with delta (45, 115)
Screenshot: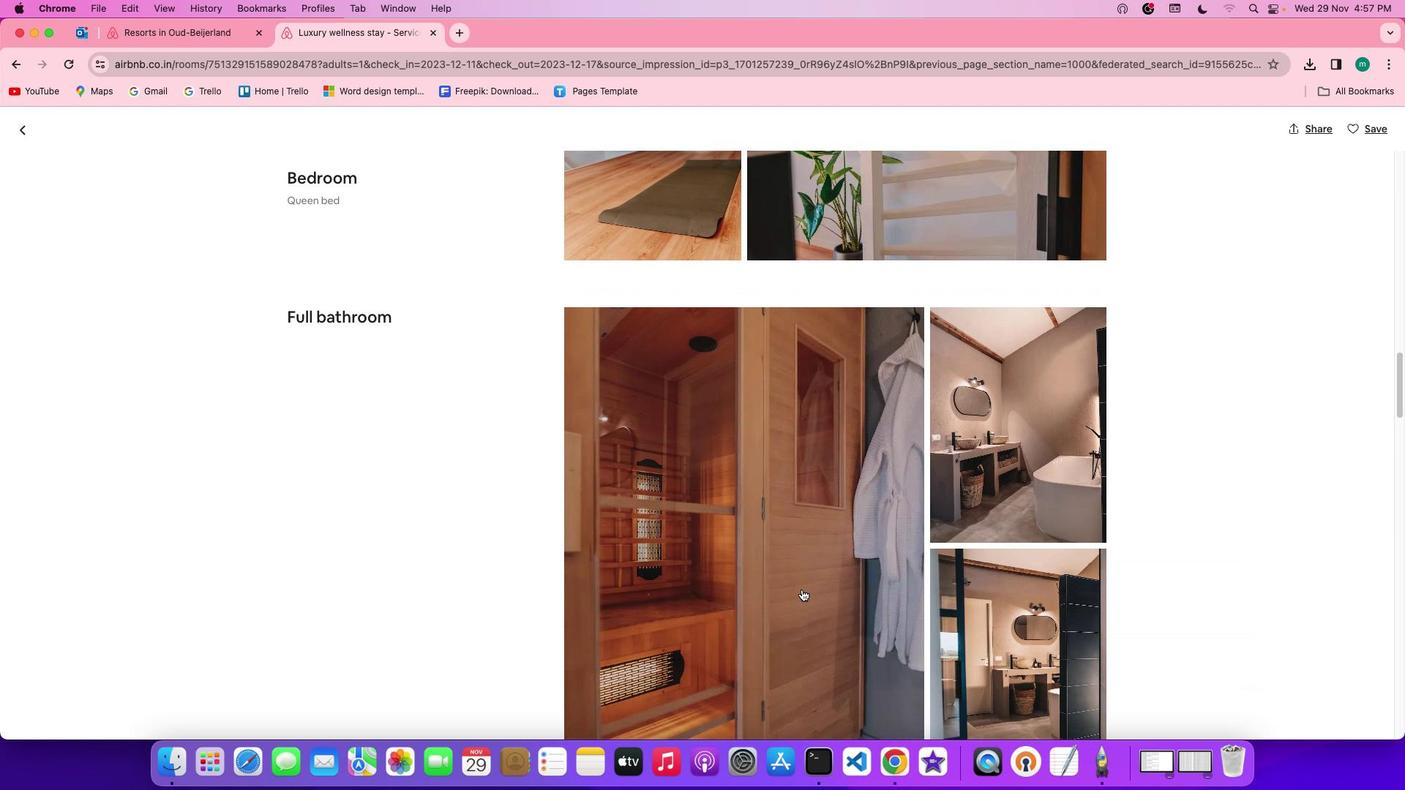 
Action: Mouse scrolled (752, 571) with delta (45, 116)
Screenshot: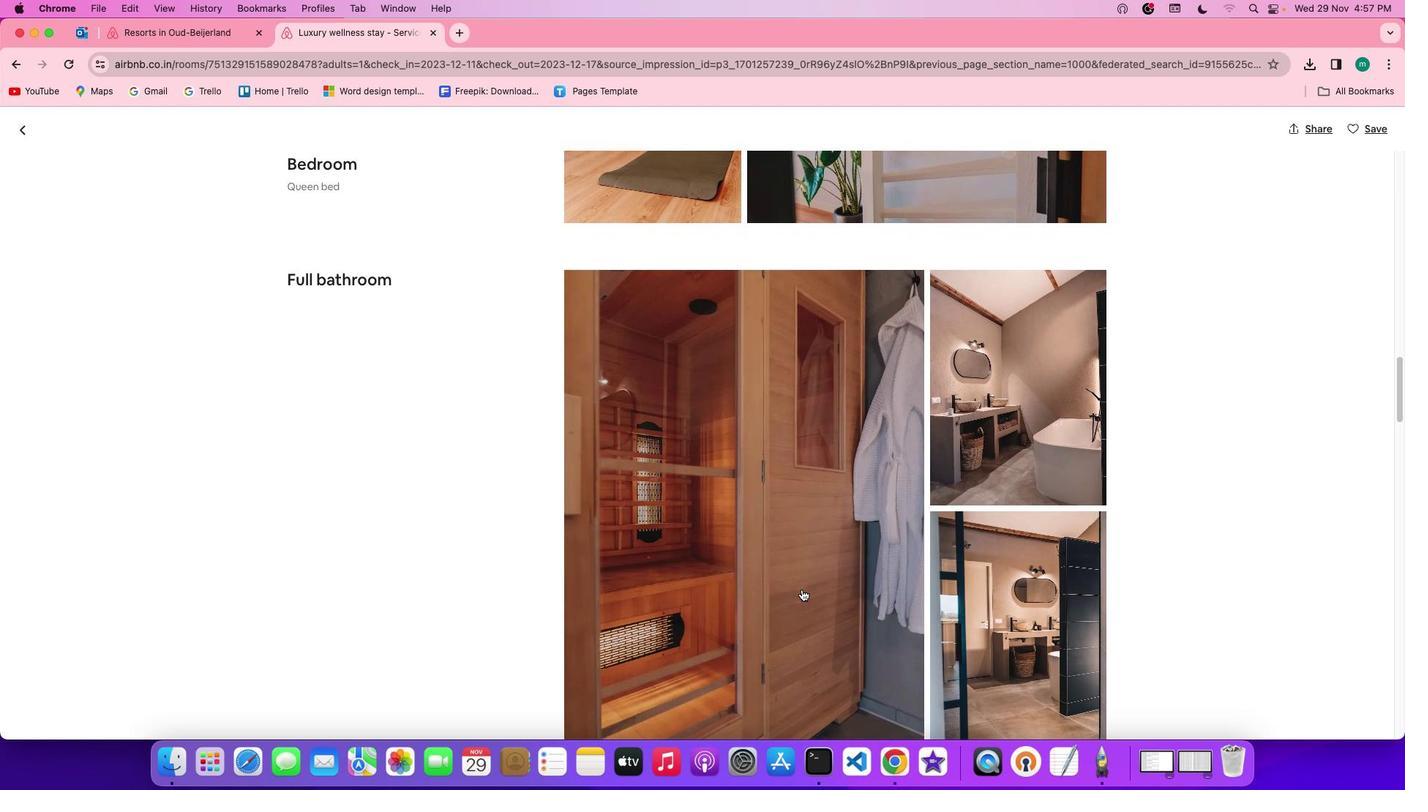 
Action: Mouse scrolled (752, 571) with delta (45, 116)
Screenshot: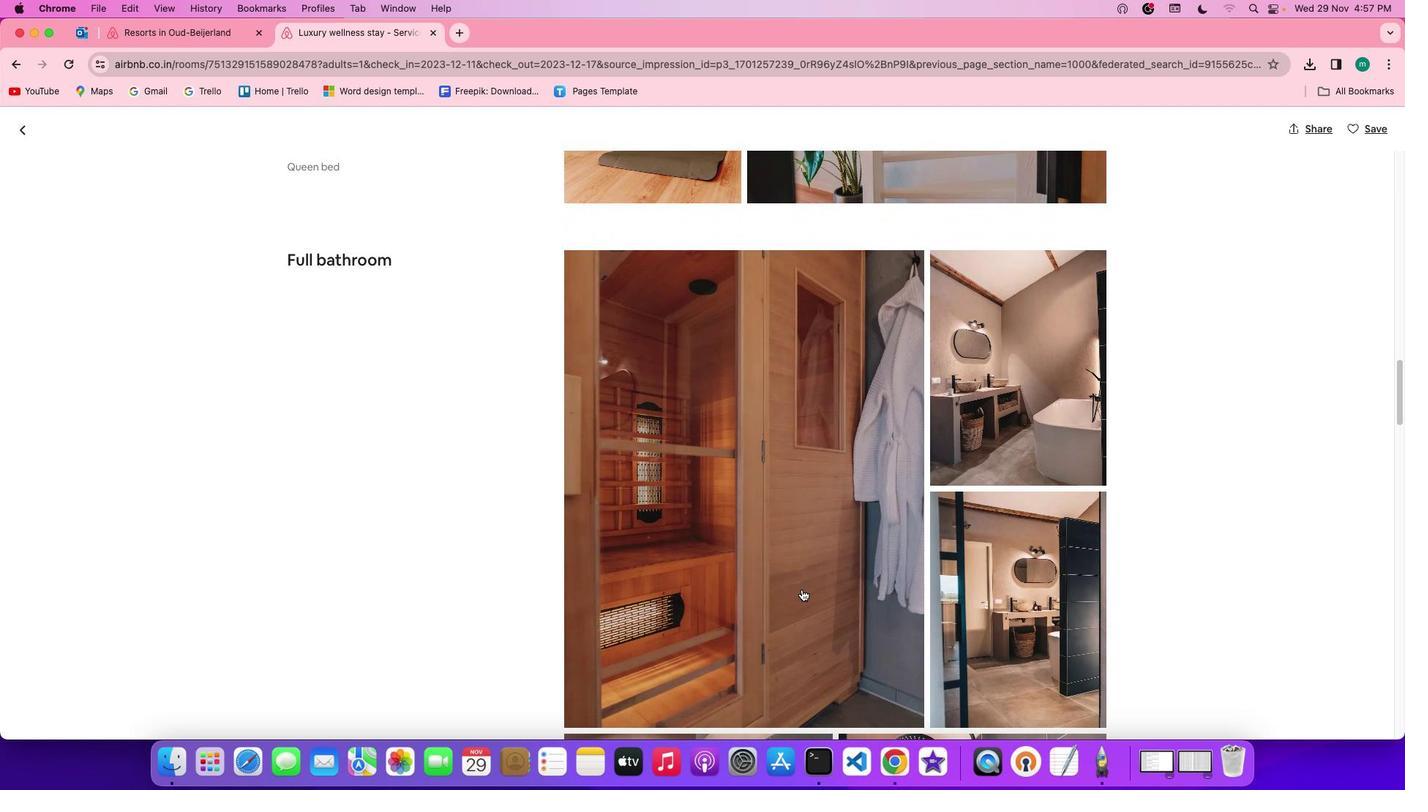 
Action: Mouse scrolled (752, 571) with delta (45, 115)
Screenshot: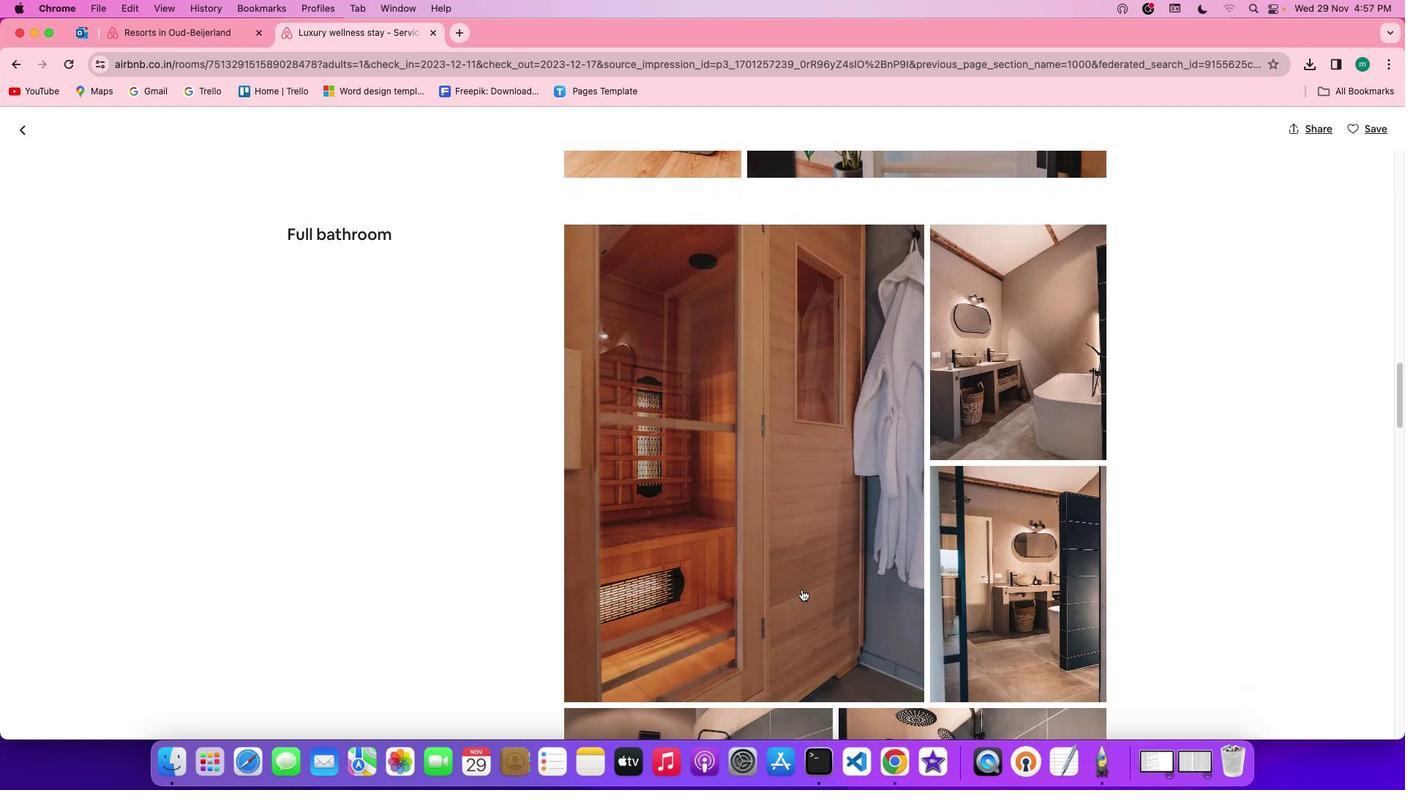 
Action: Mouse scrolled (752, 571) with delta (45, 114)
Screenshot: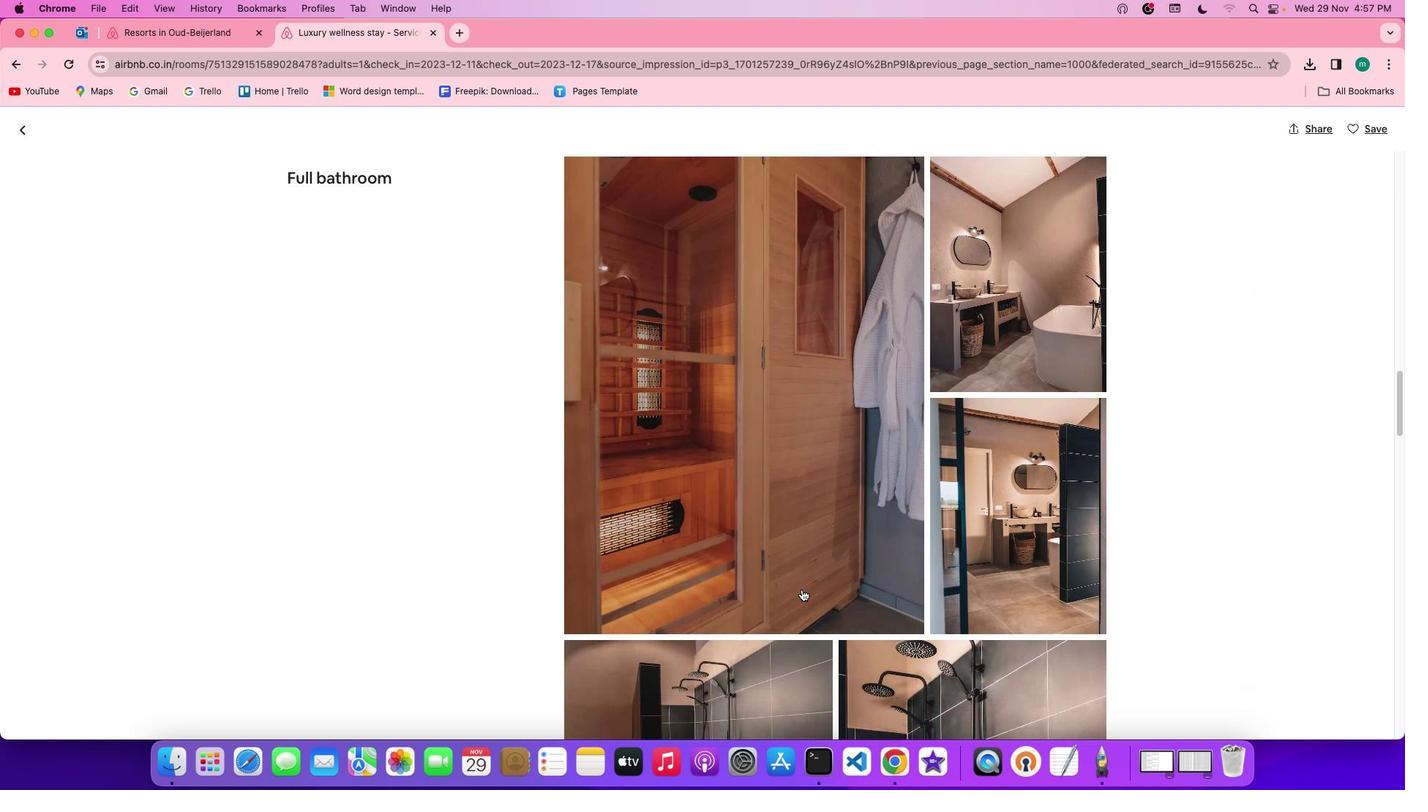 
Action: Mouse scrolled (752, 571) with delta (45, 116)
Screenshot: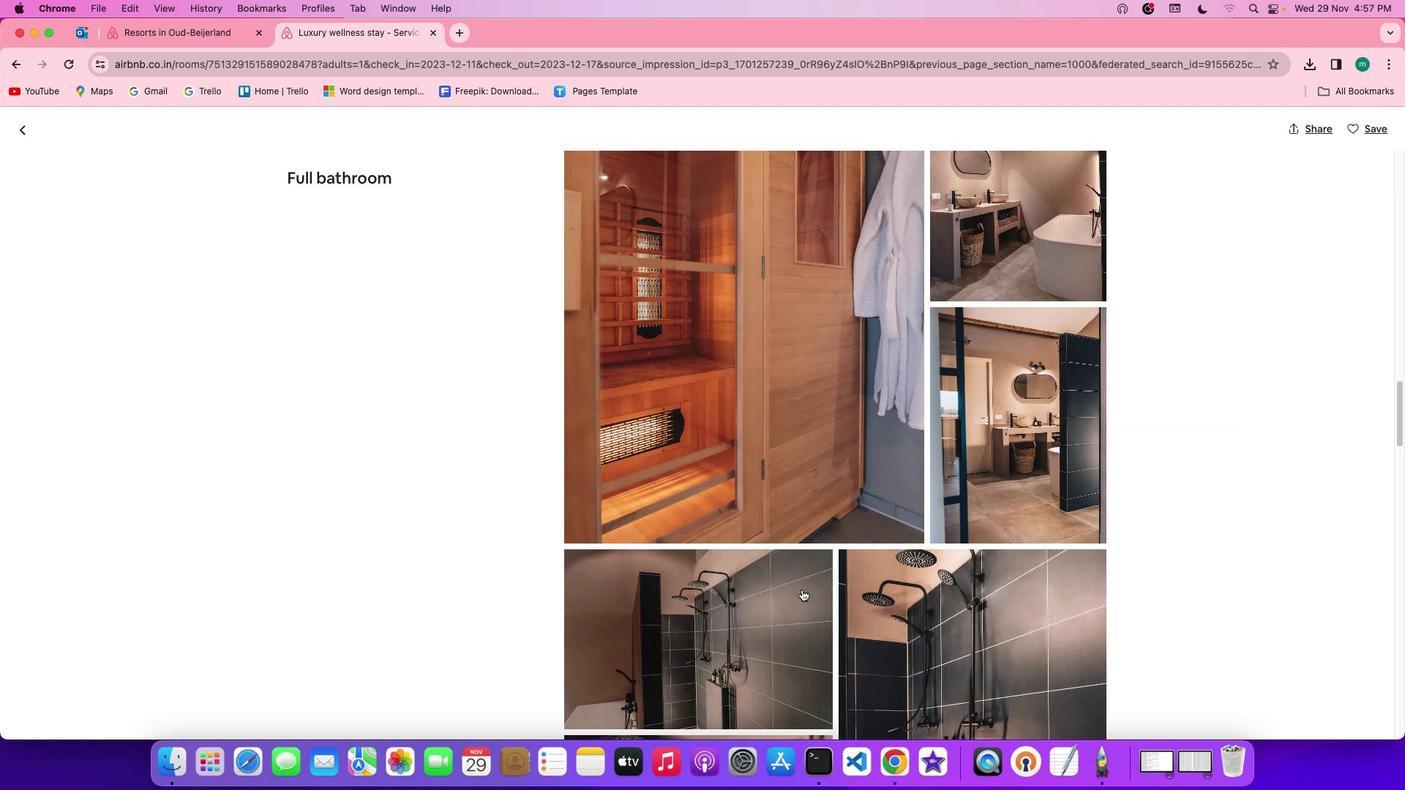 
Action: Mouse scrolled (752, 571) with delta (45, 116)
Screenshot: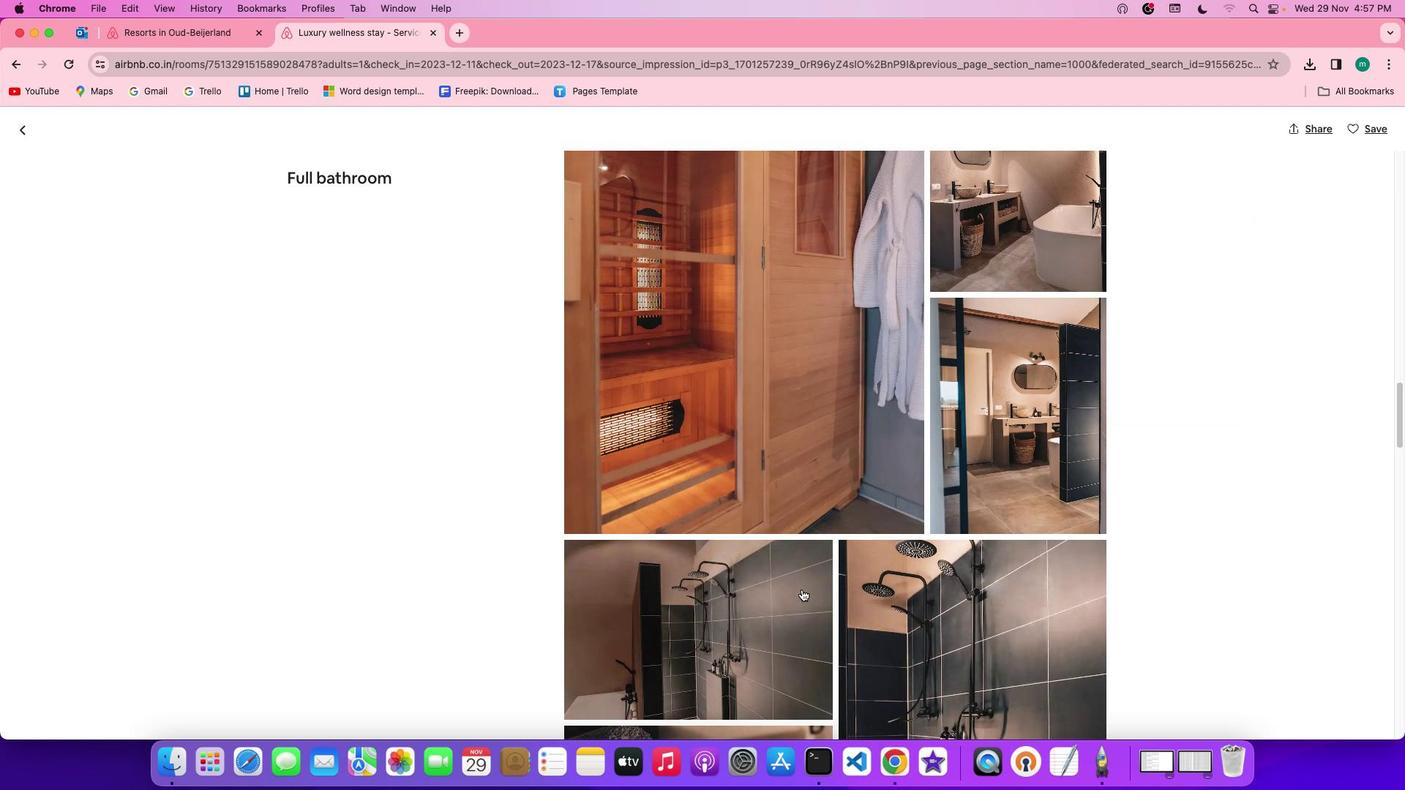 
Action: Mouse scrolled (752, 571) with delta (45, 115)
Screenshot: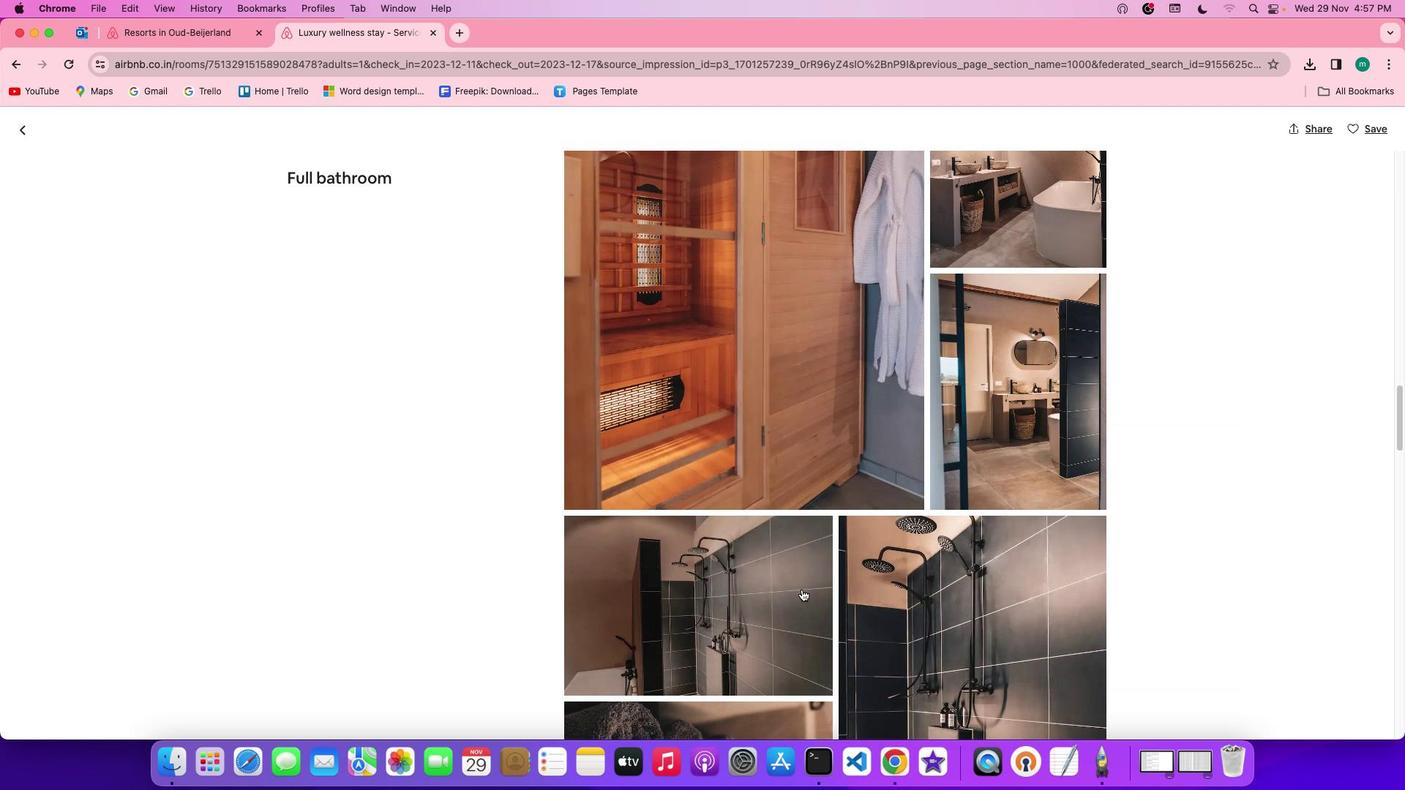 
Action: Mouse scrolled (752, 571) with delta (45, 114)
Screenshot: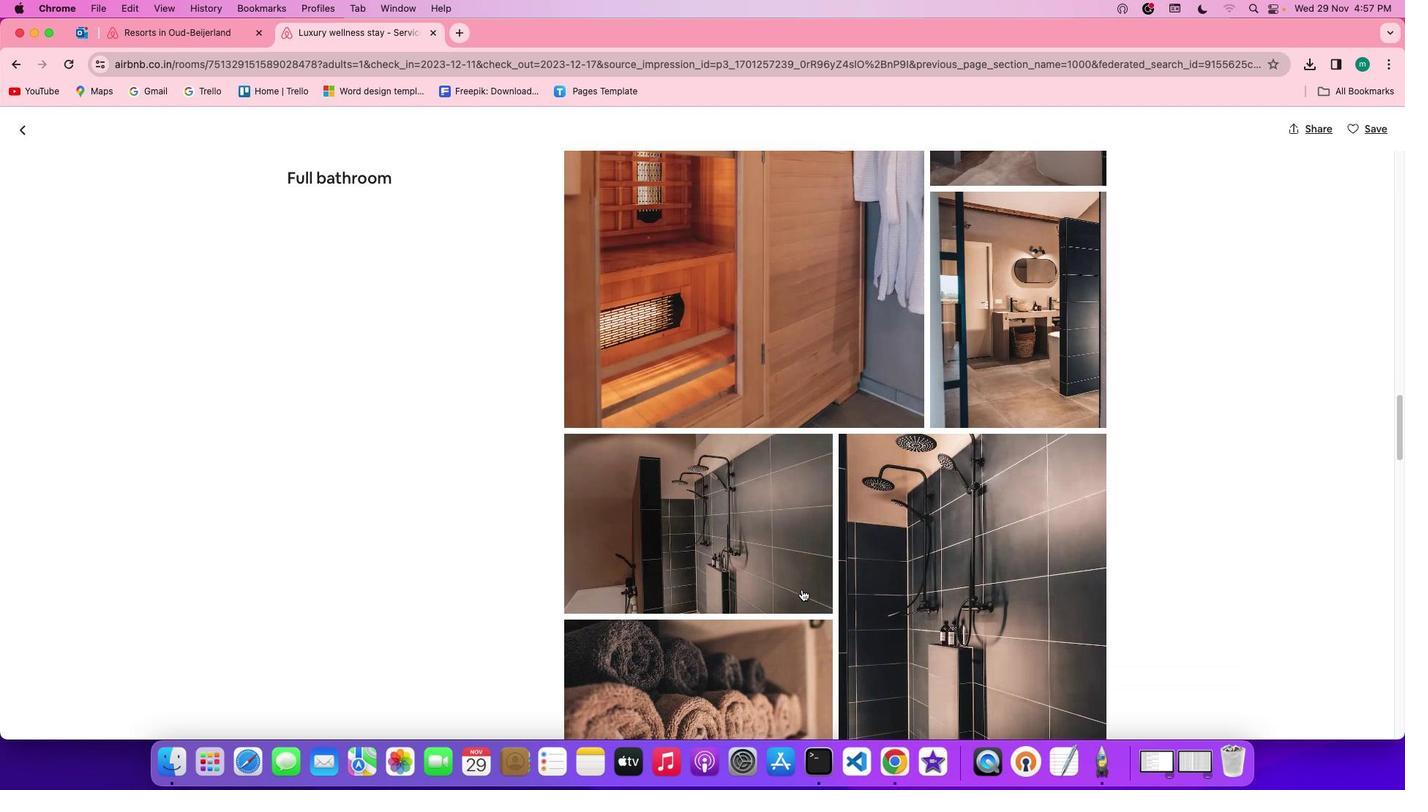 
Action: Mouse scrolled (752, 571) with delta (45, 114)
Screenshot: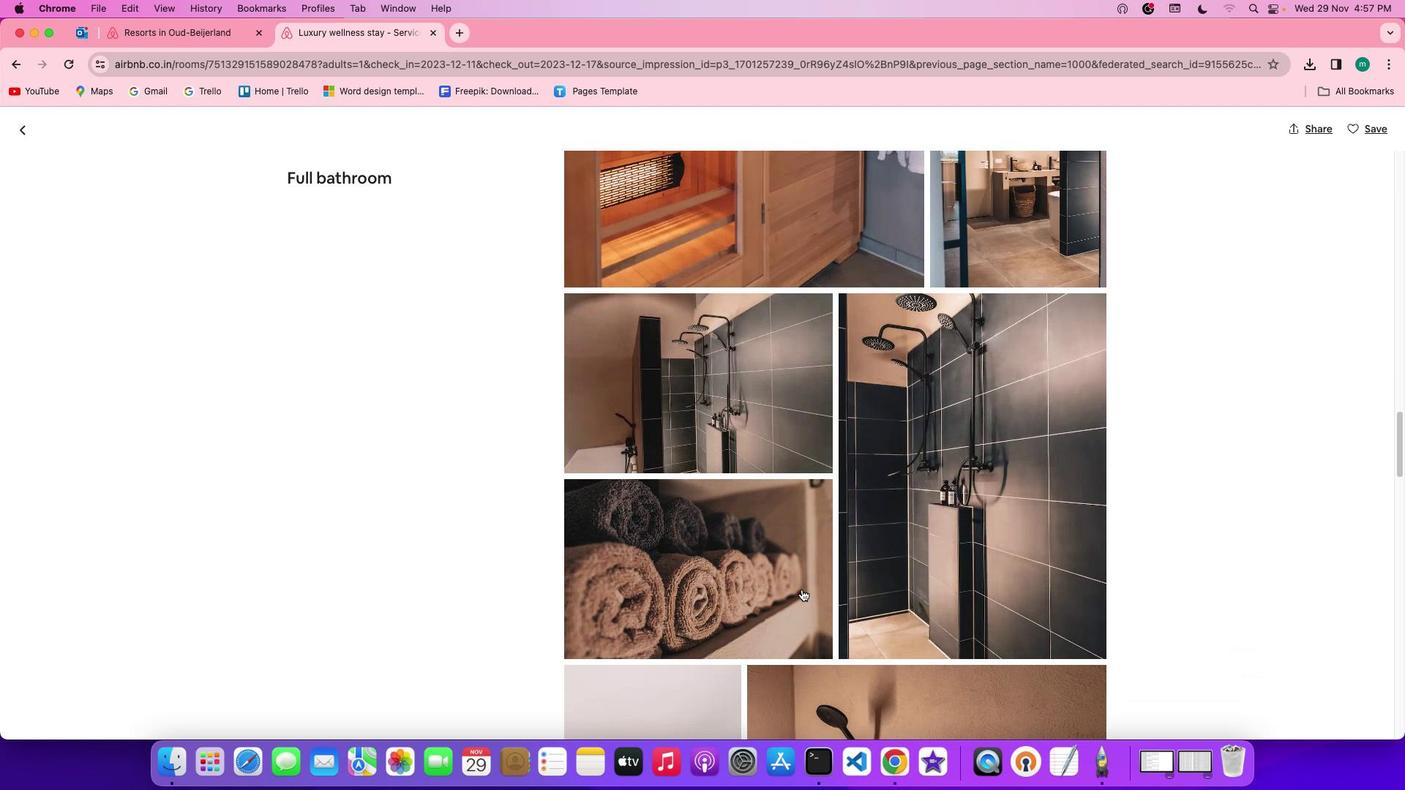 
Action: Mouse scrolled (752, 571) with delta (45, 116)
Screenshot: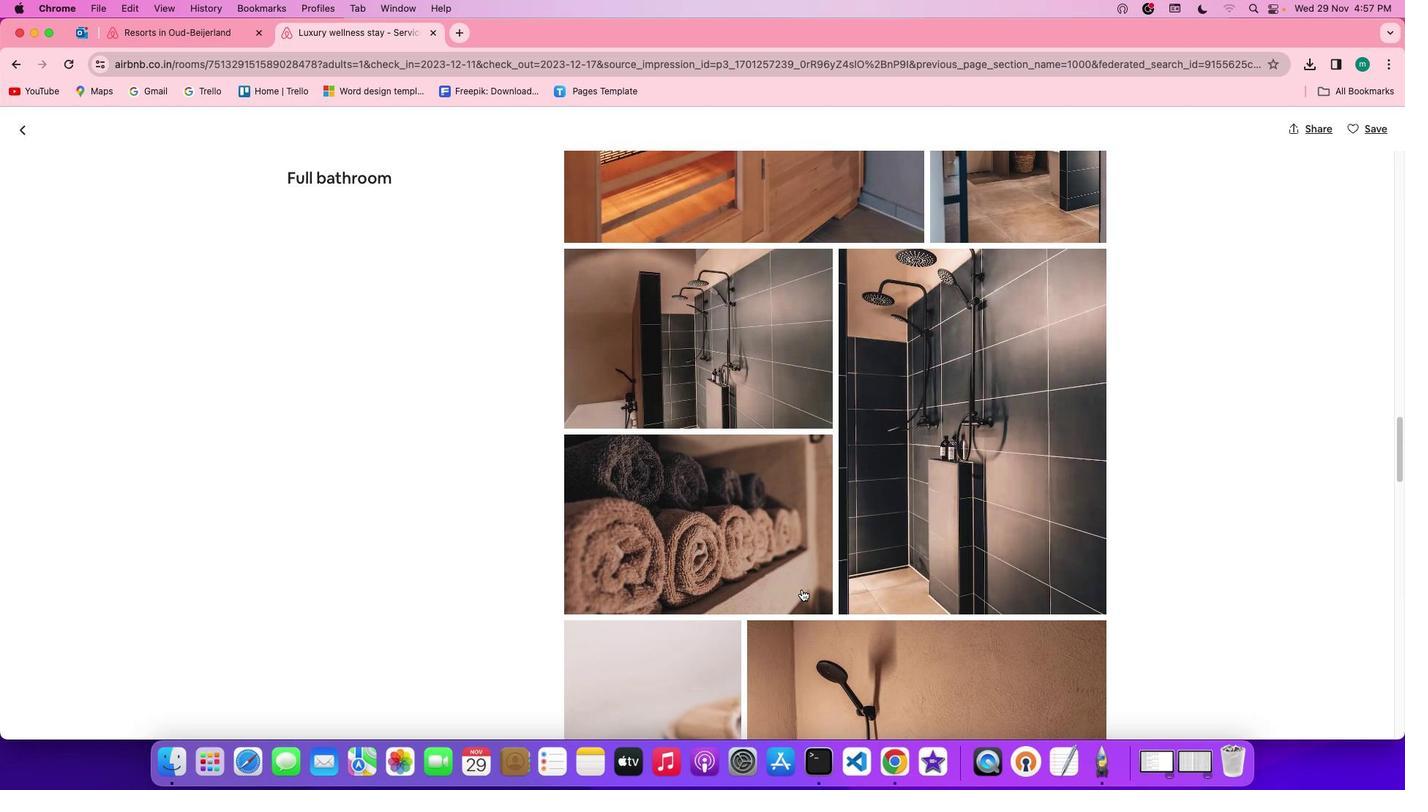 
Action: Mouse scrolled (752, 571) with delta (45, 116)
Screenshot: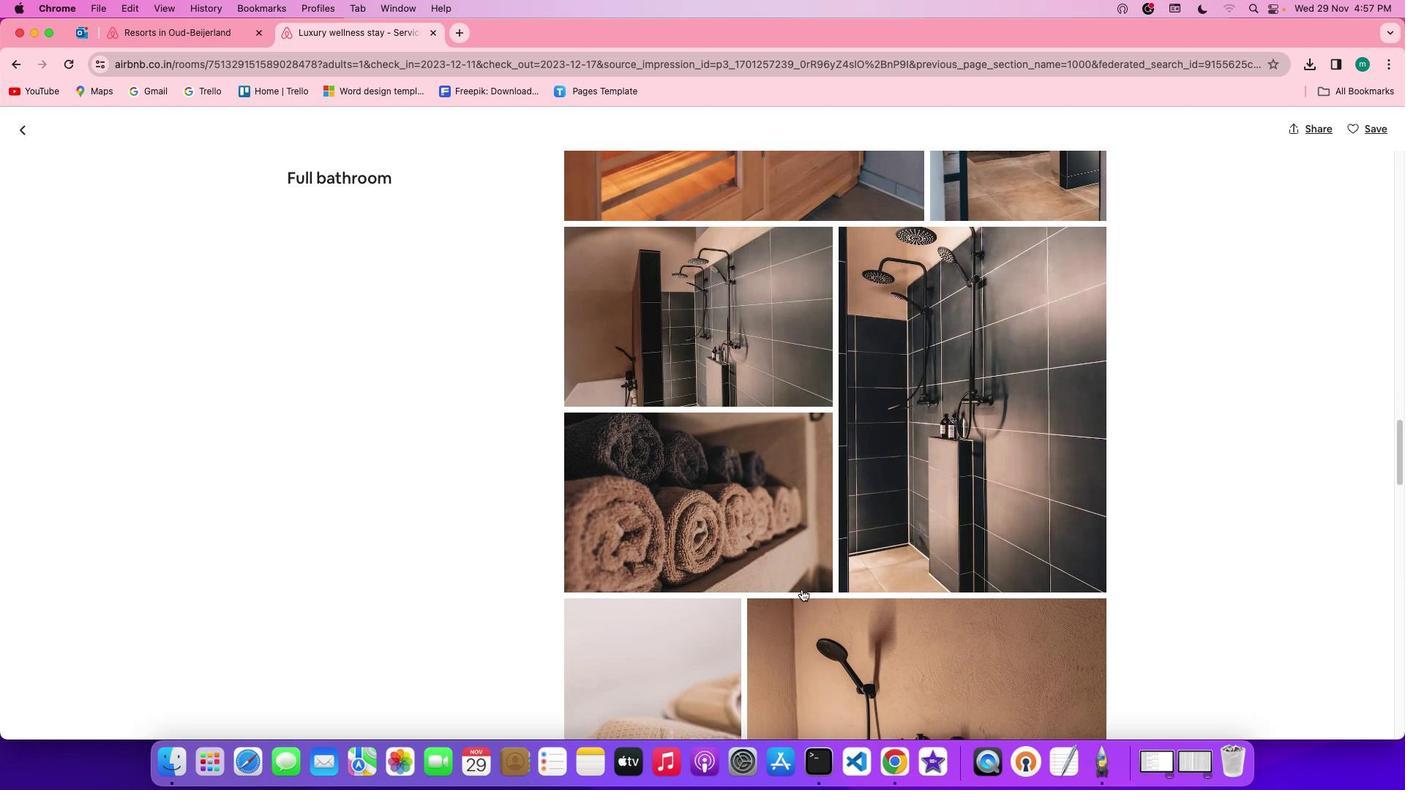 
Action: Mouse scrolled (752, 571) with delta (45, 115)
Screenshot: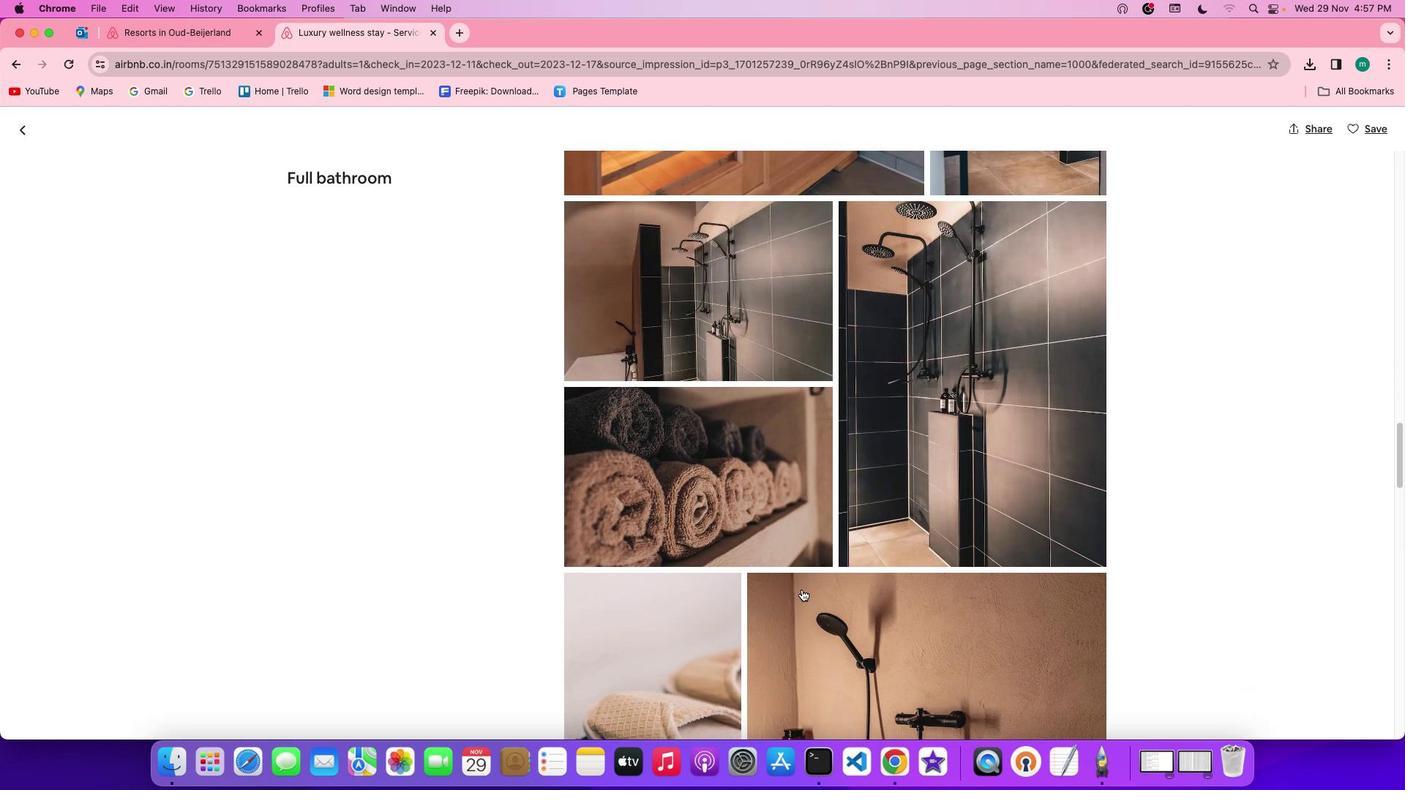 
Action: Mouse scrolled (752, 571) with delta (45, 114)
Screenshot: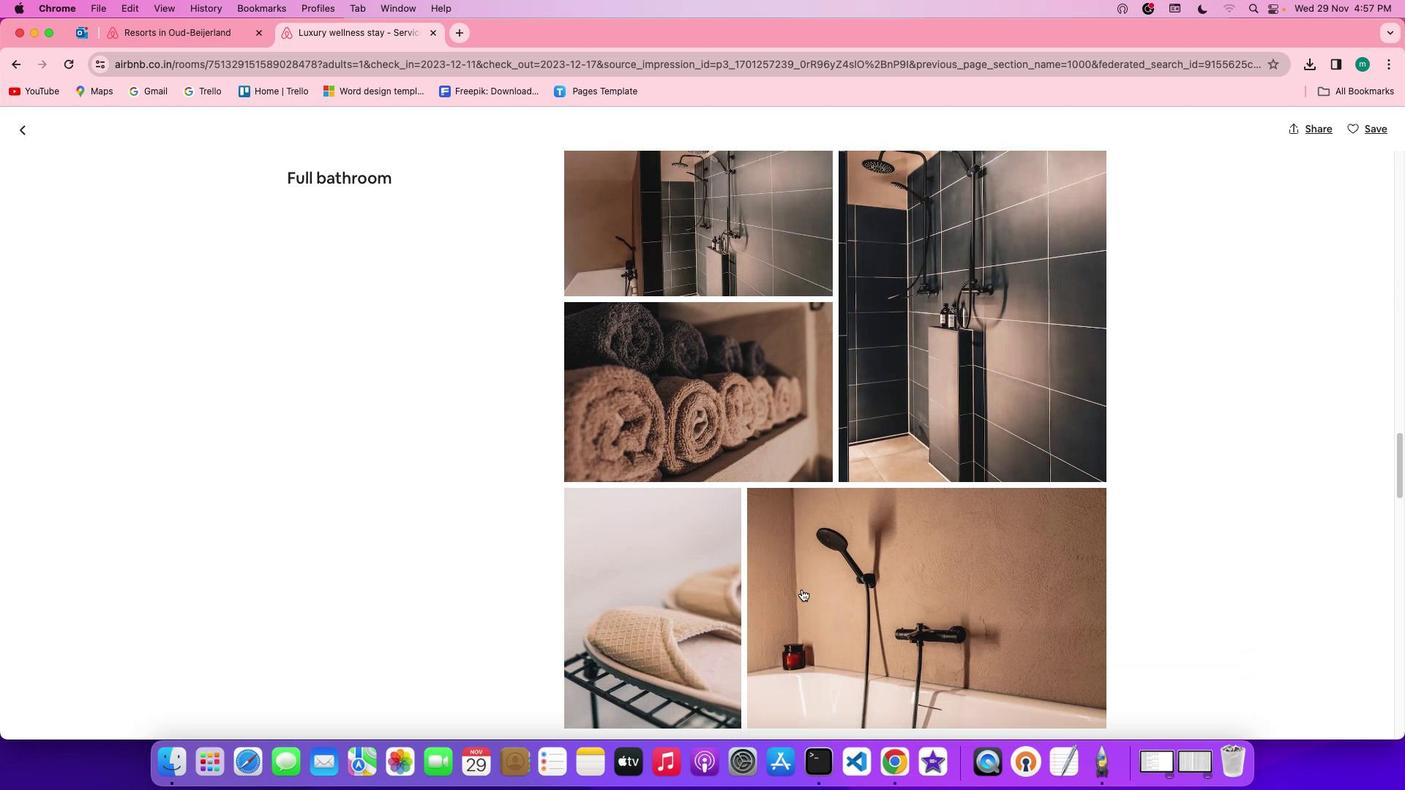 
Action: Mouse scrolled (752, 571) with delta (45, 116)
Screenshot: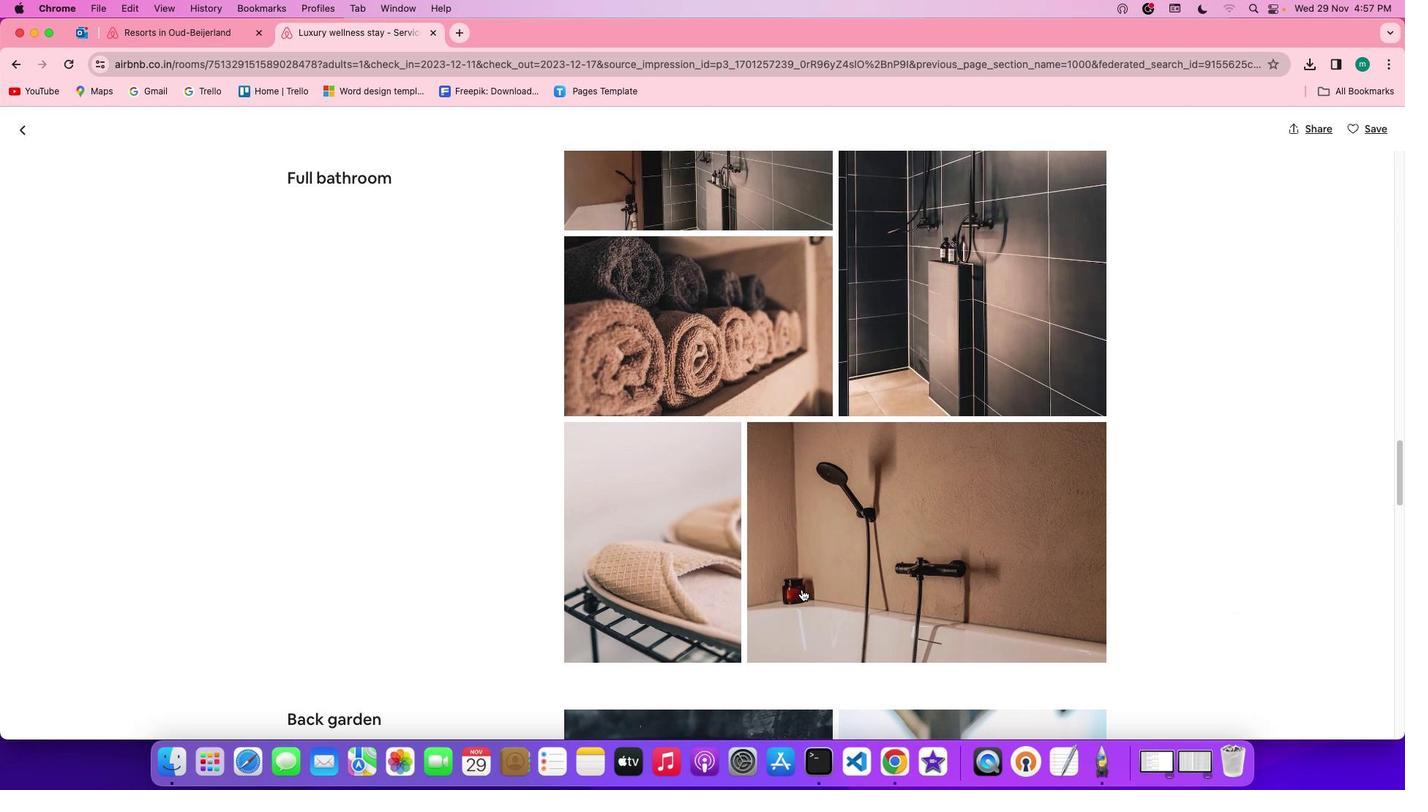 
Action: Mouse scrolled (752, 571) with delta (45, 116)
Screenshot: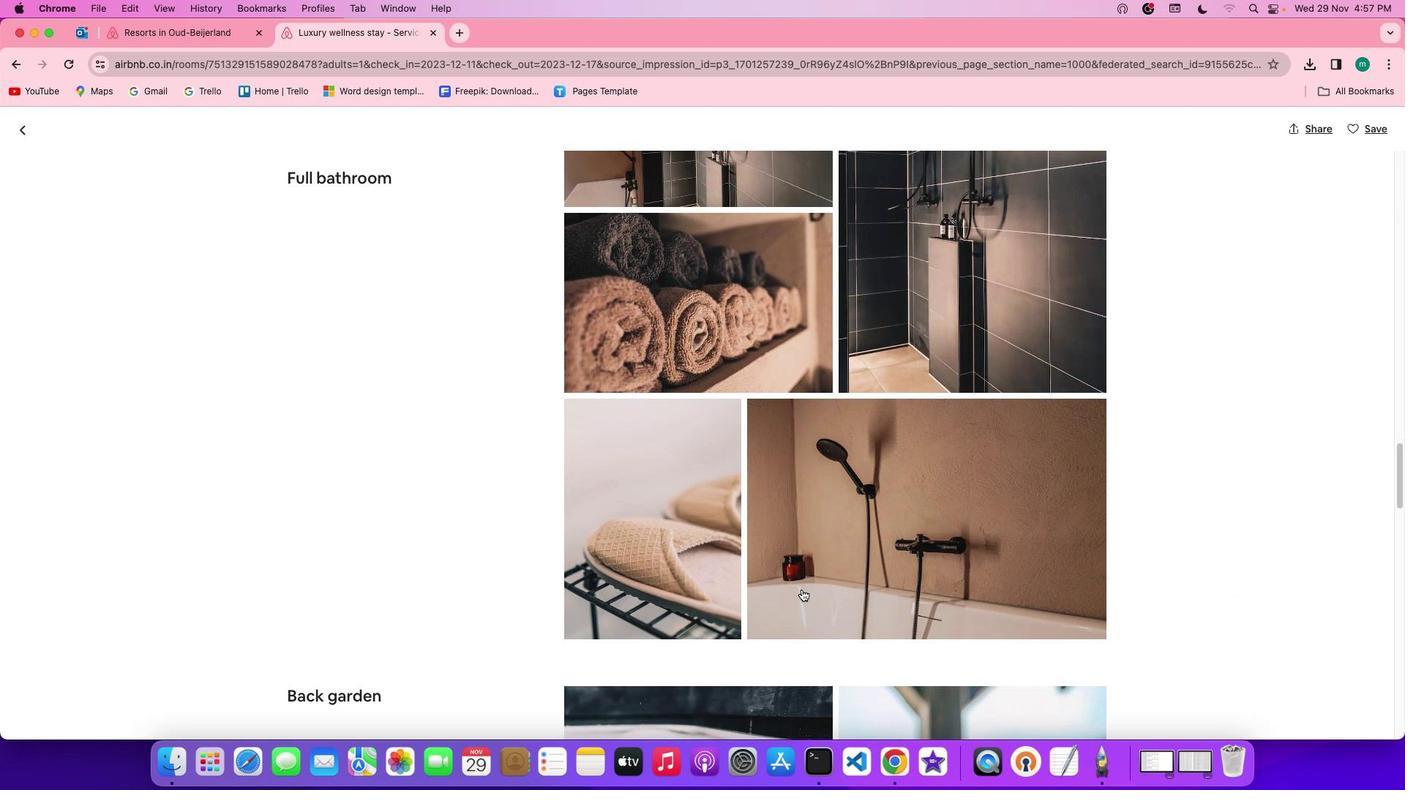 
Action: Mouse scrolled (752, 571) with delta (45, 115)
Screenshot: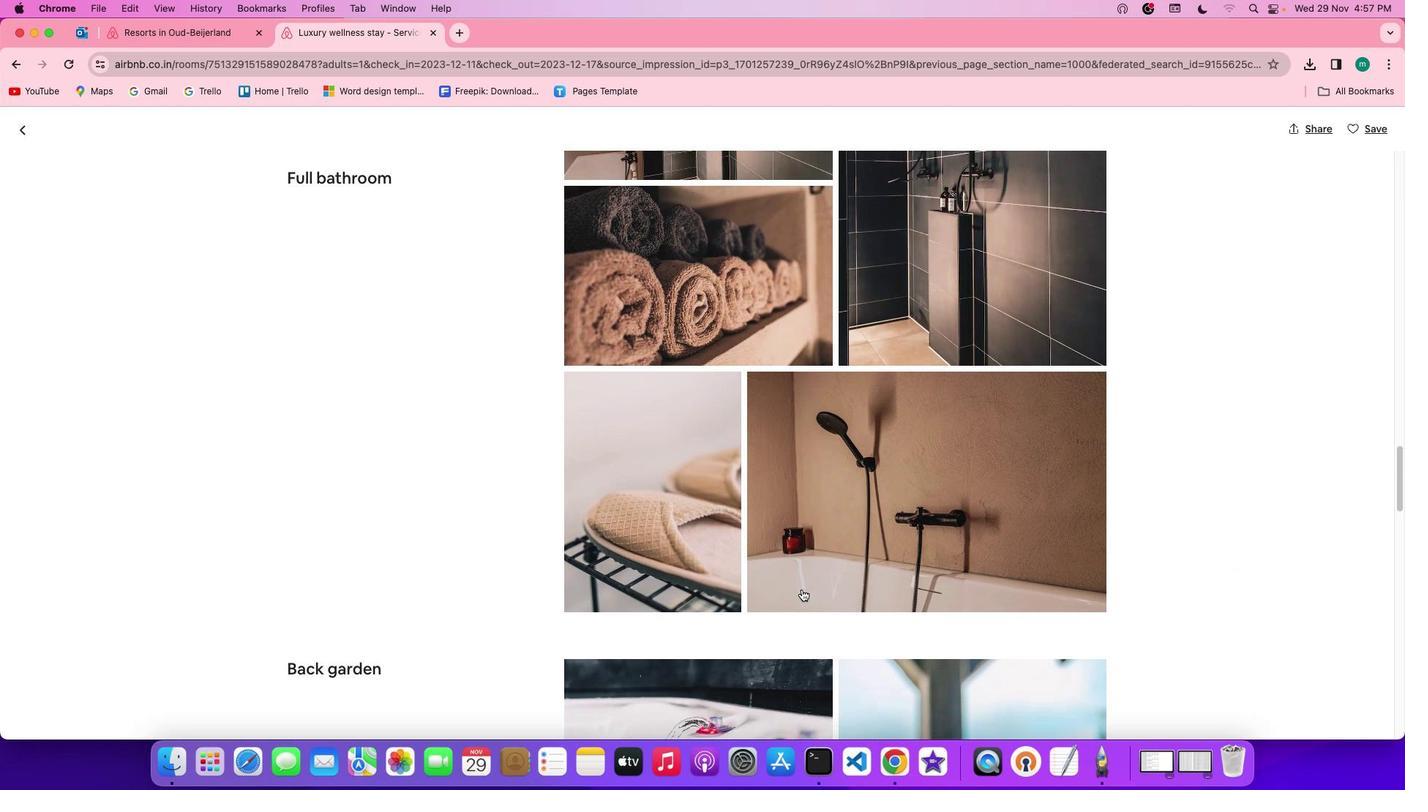 
Action: Mouse scrolled (752, 571) with delta (45, 114)
Screenshot: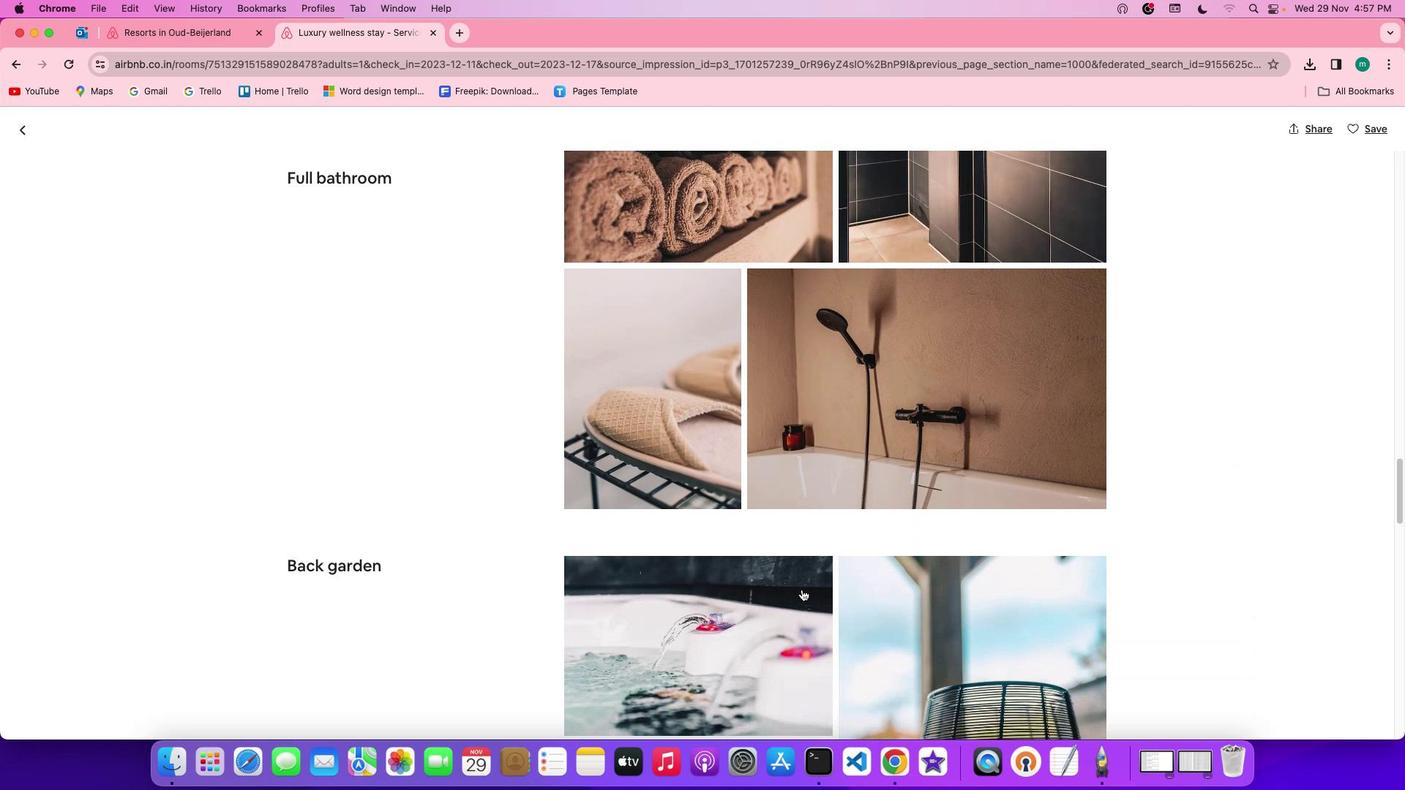 
Action: Mouse scrolled (752, 571) with delta (45, 116)
Screenshot: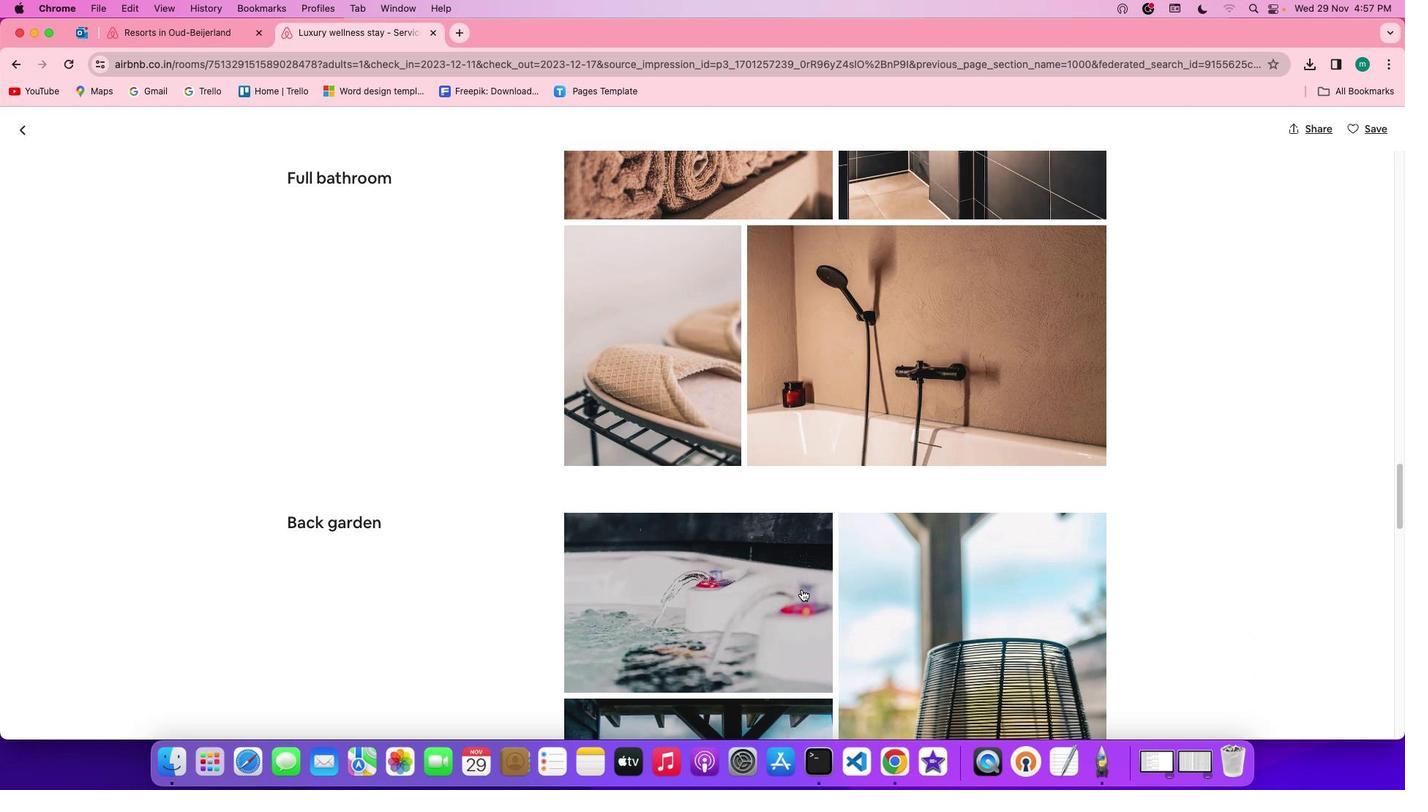
Action: Mouse scrolled (752, 571) with delta (45, 116)
Screenshot: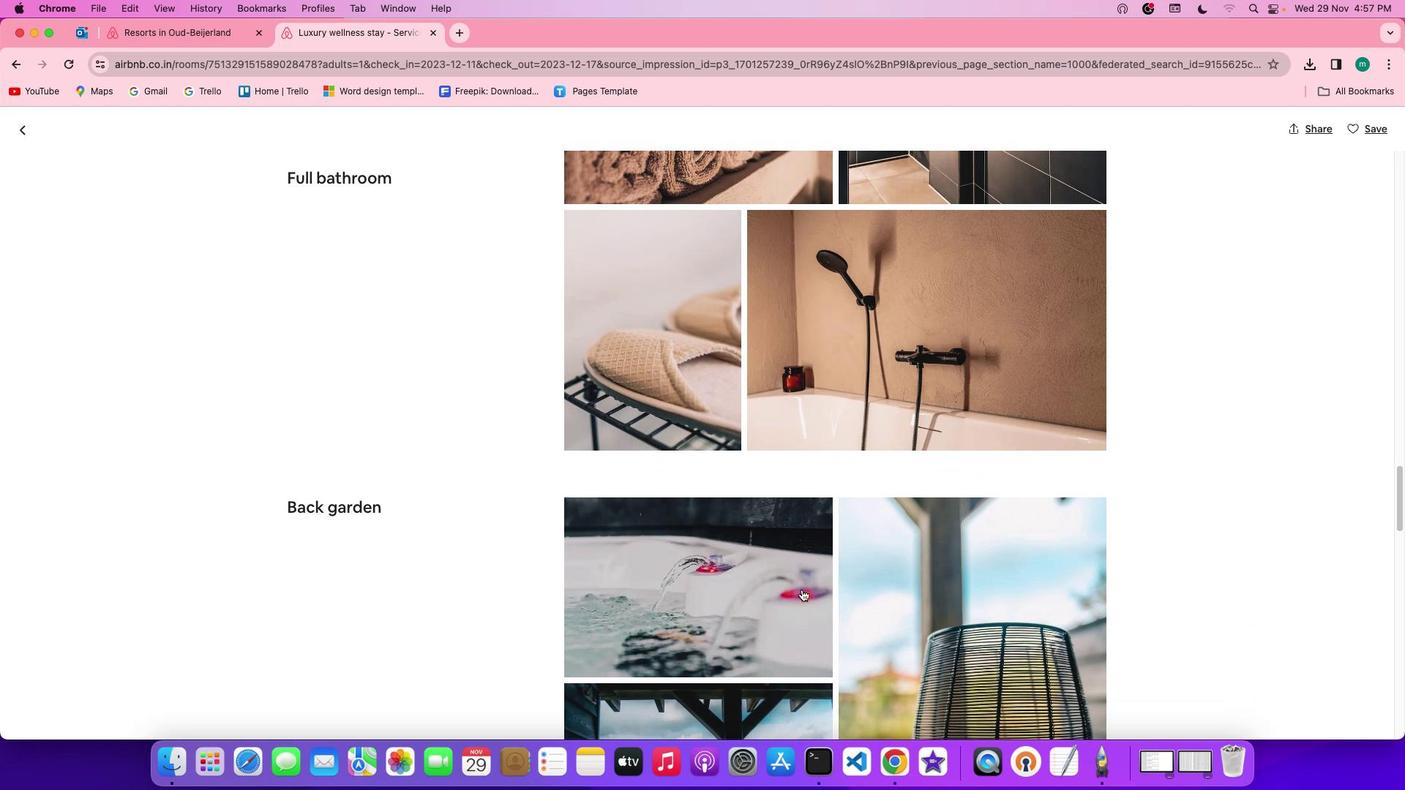 
Action: Mouse scrolled (752, 571) with delta (45, 115)
Screenshot: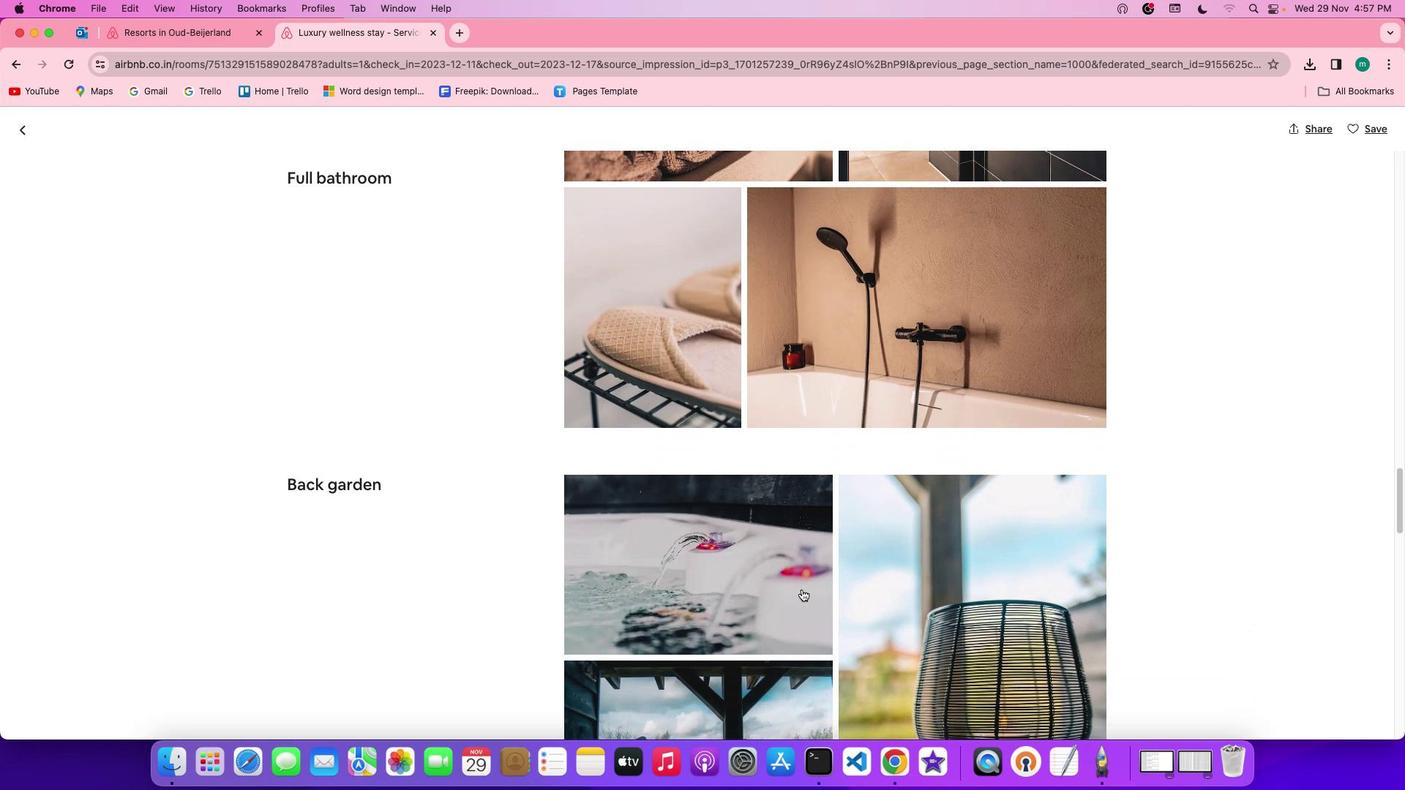 
Action: Mouse scrolled (752, 571) with delta (45, 114)
Screenshot: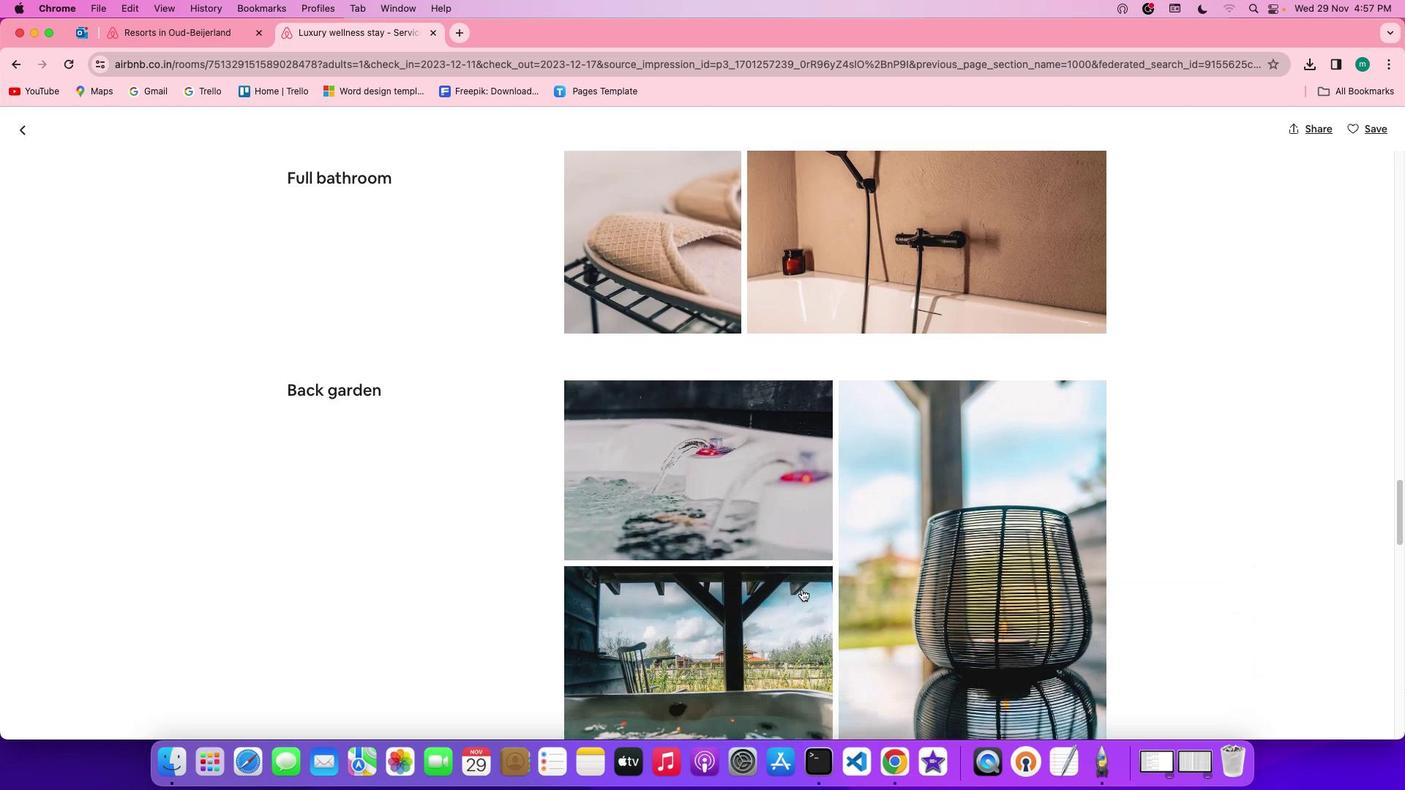 
Action: Mouse scrolled (752, 571) with delta (45, 116)
Screenshot: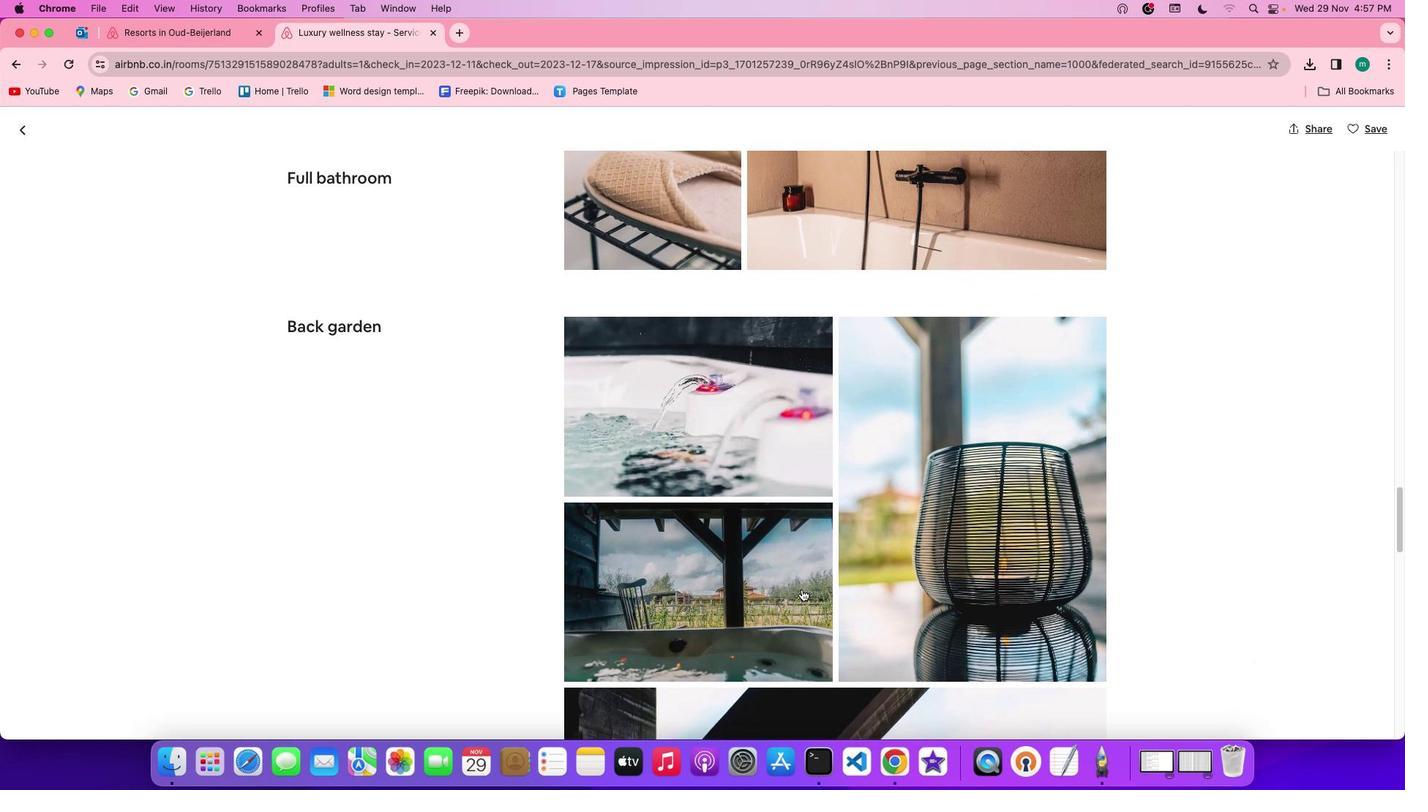 
Action: Mouse scrolled (752, 571) with delta (45, 116)
Screenshot: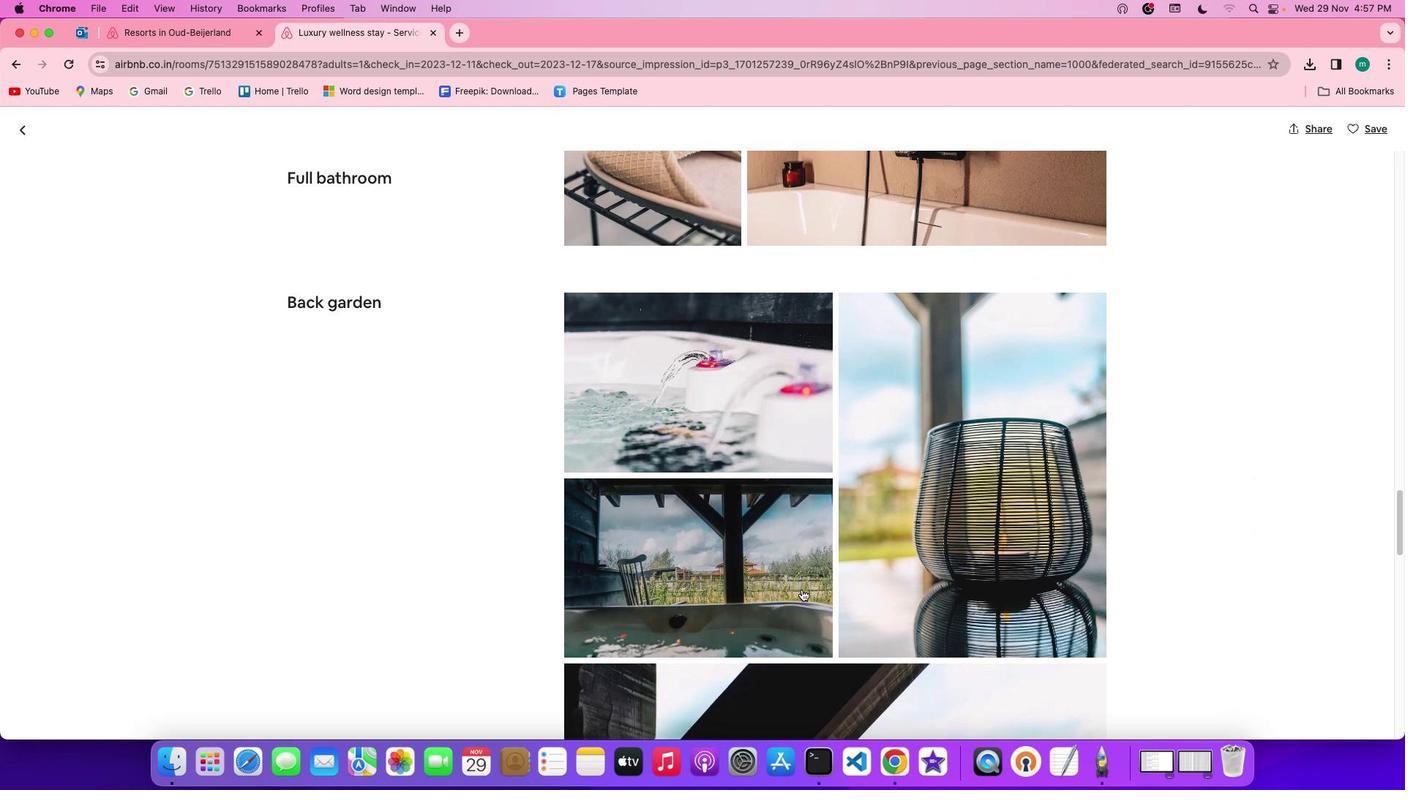 
Action: Mouse scrolled (752, 571) with delta (45, 115)
Screenshot: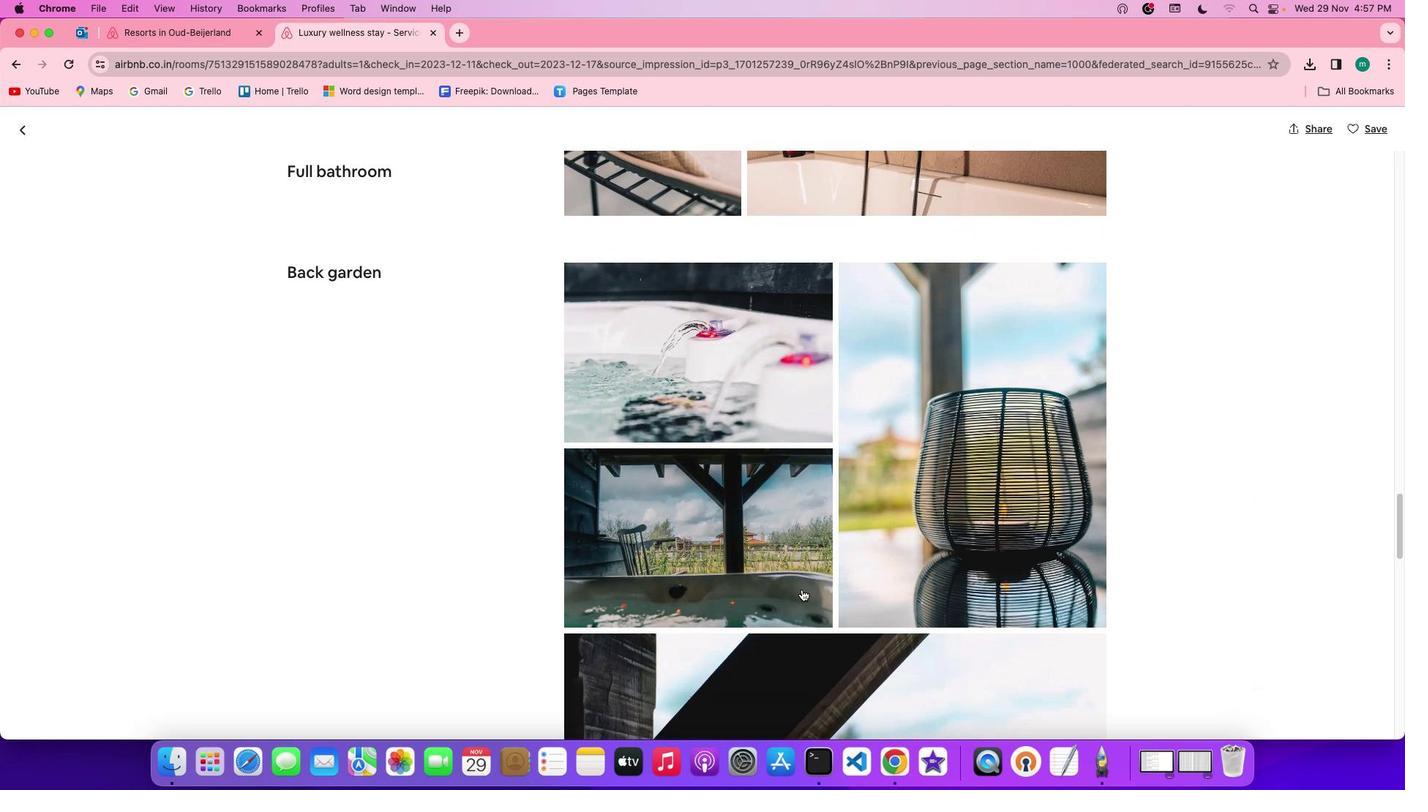 
Action: Mouse scrolled (752, 571) with delta (45, 114)
Screenshot: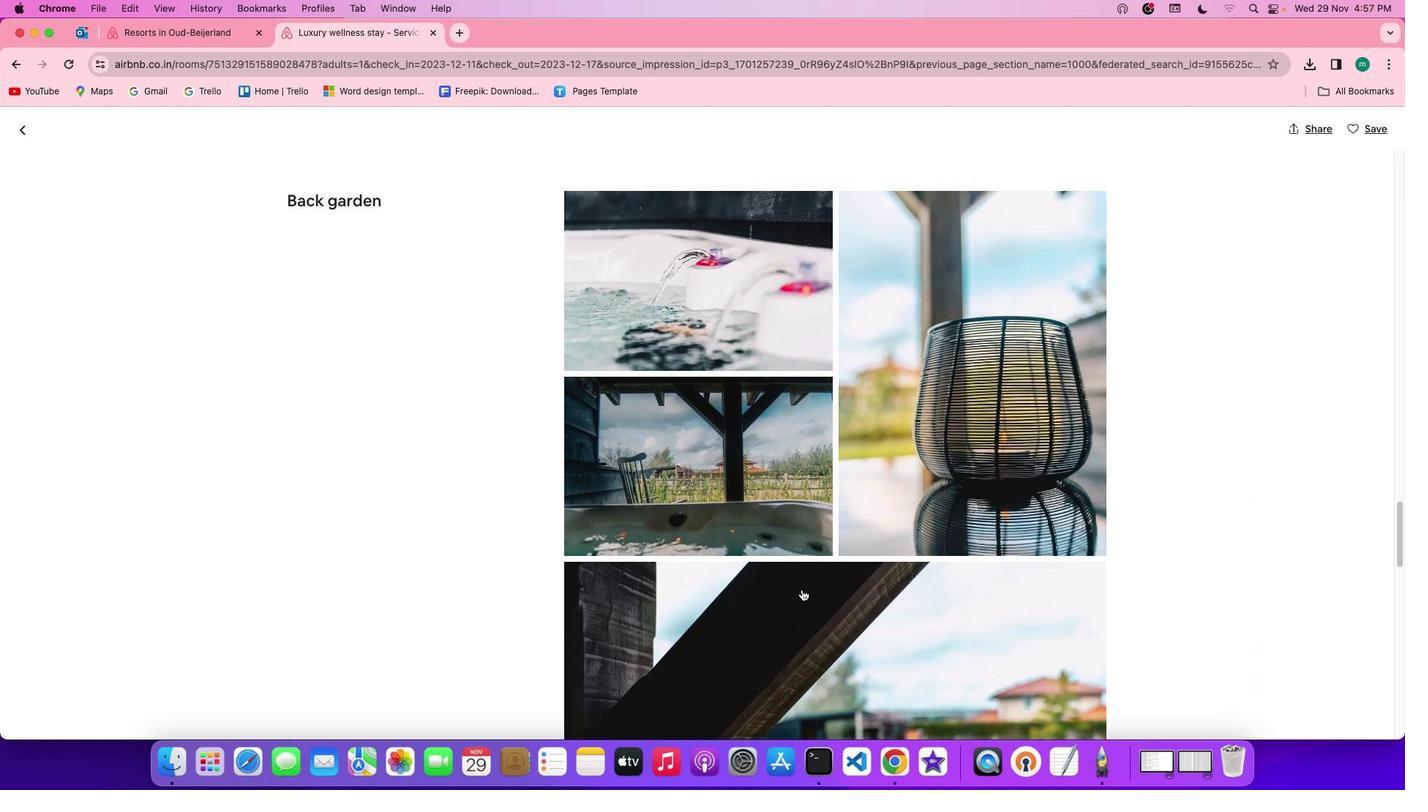 
Action: Mouse scrolled (752, 571) with delta (45, 116)
Screenshot: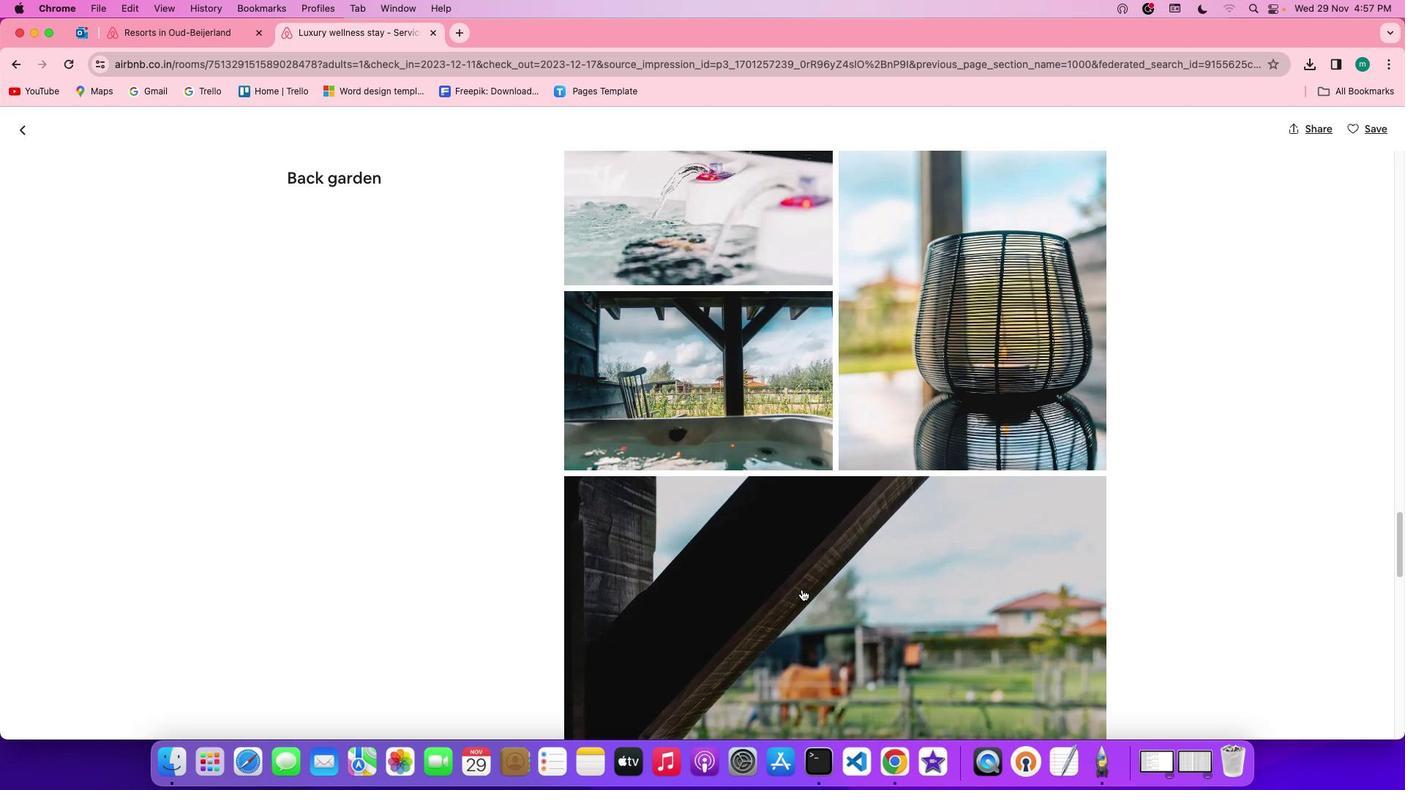 
Action: Mouse scrolled (752, 571) with delta (45, 116)
Screenshot: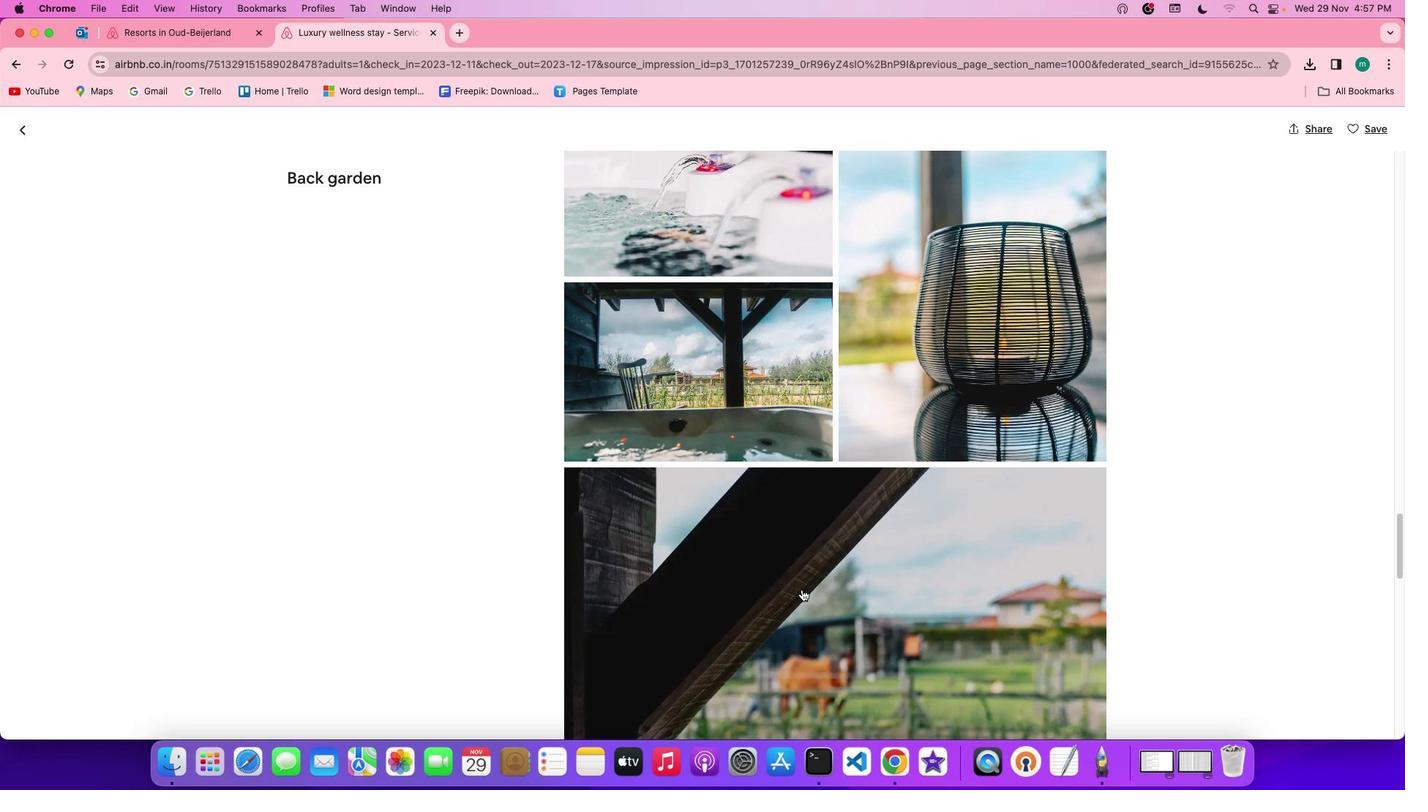 
Action: Mouse scrolled (752, 571) with delta (45, 115)
Screenshot: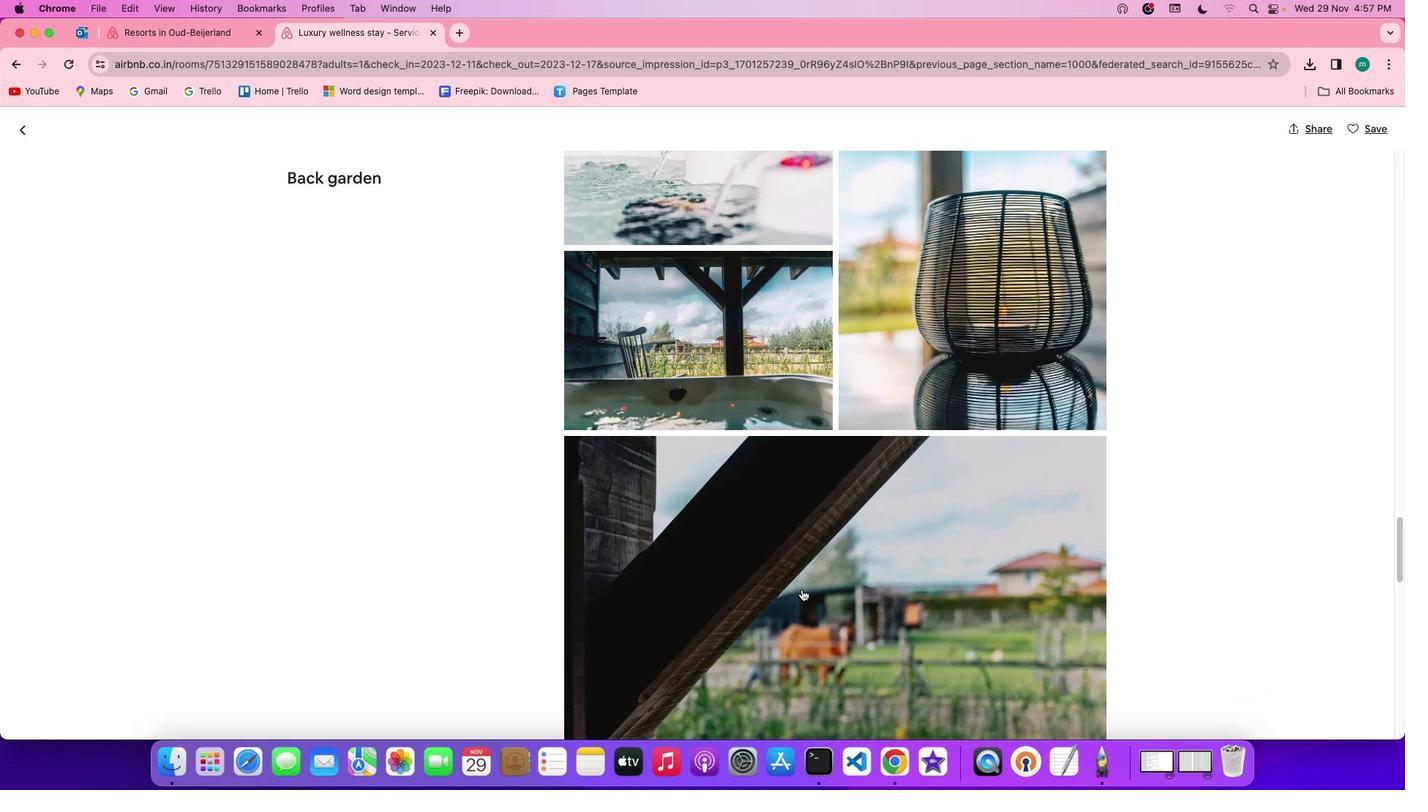 
Action: Mouse scrolled (752, 571) with delta (45, 115)
Screenshot: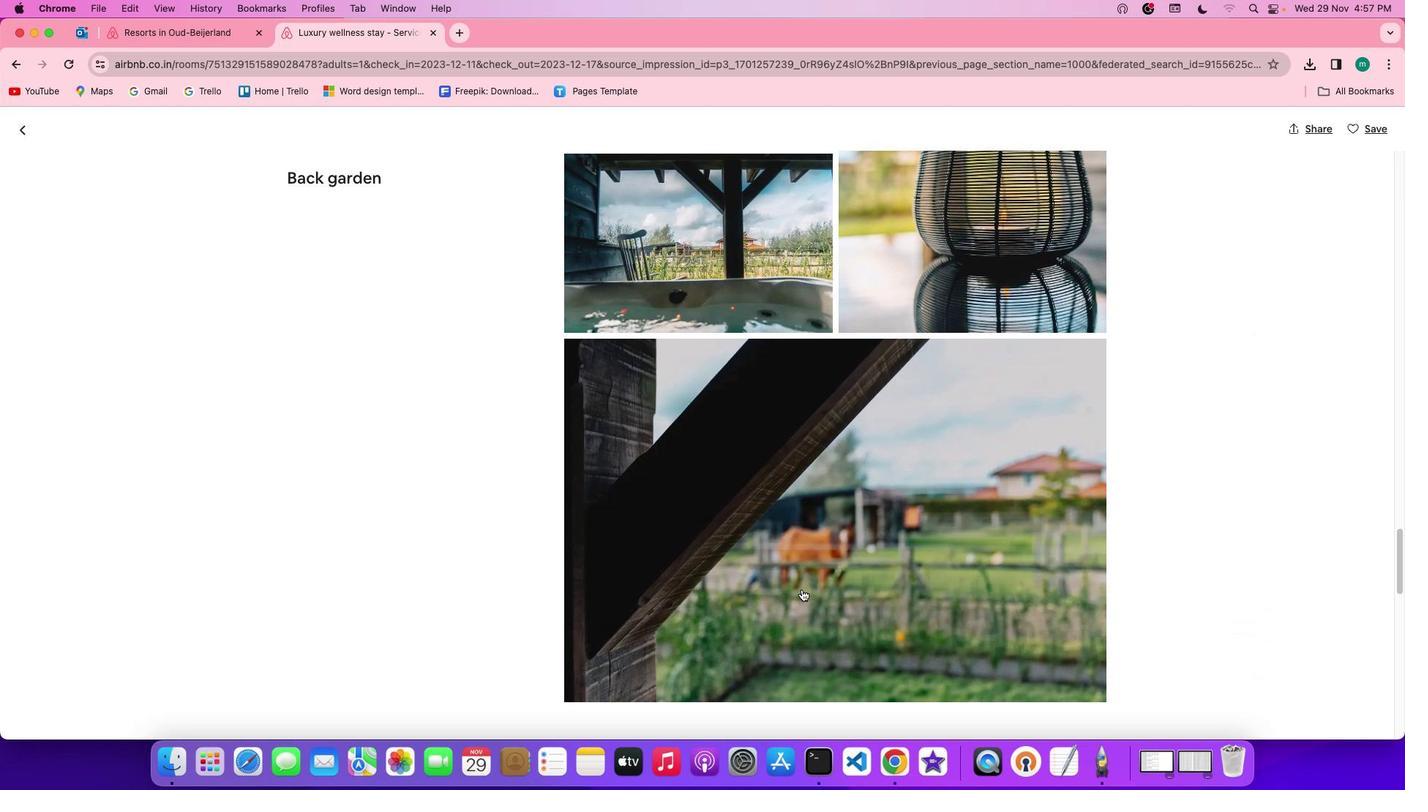 
Action: Mouse scrolled (752, 571) with delta (45, 116)
Screenshot: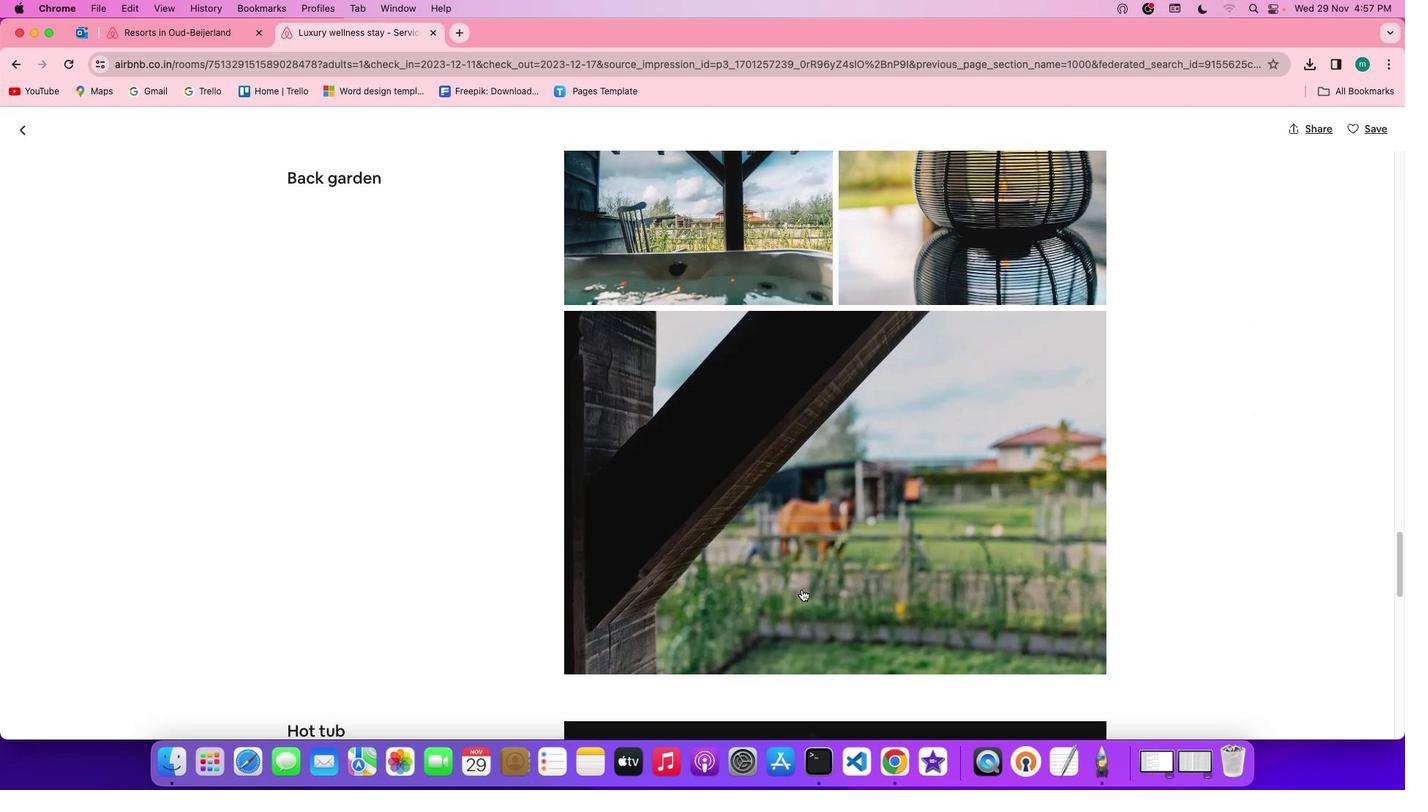 
Action: Mouse scrolled (752, 571) with delta (45, 116)
Screenshot: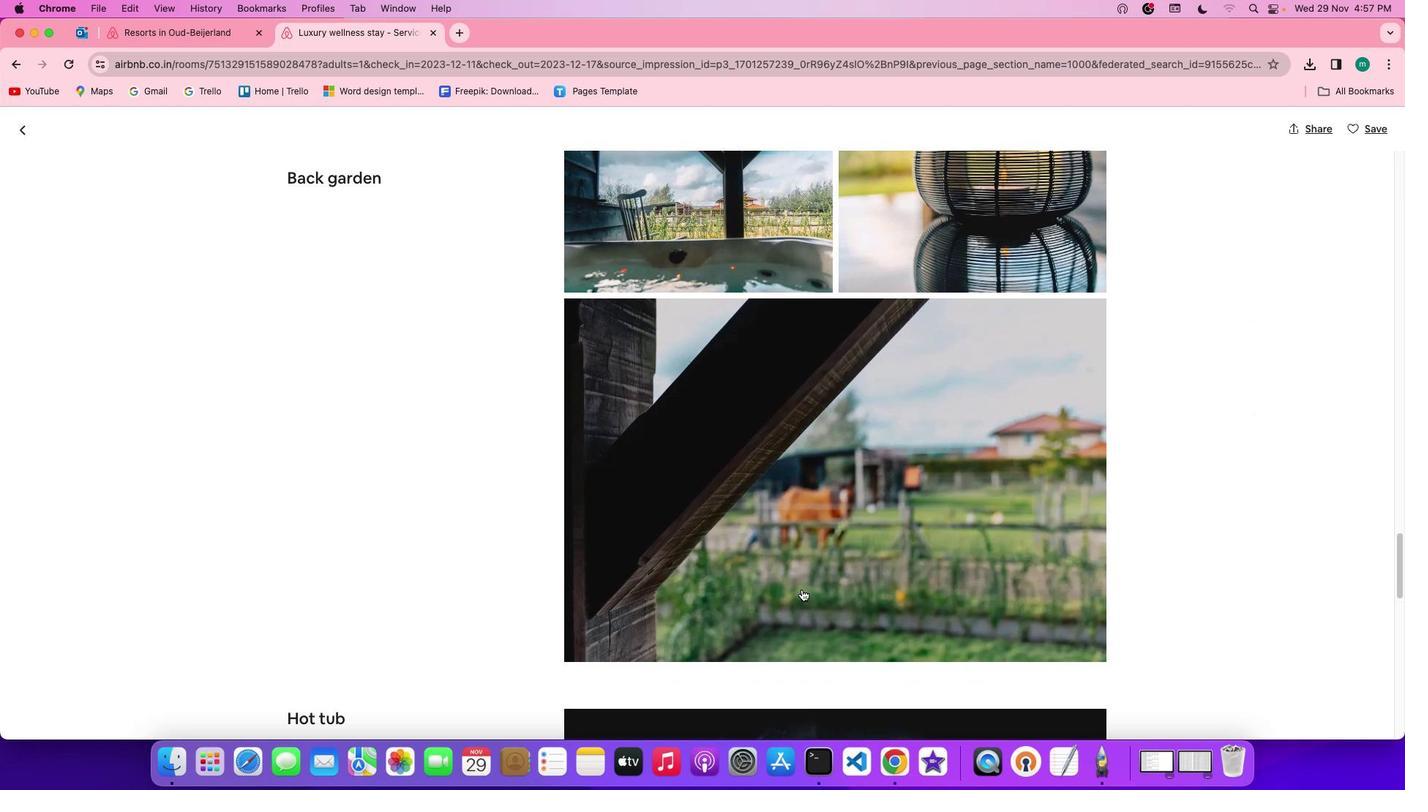 
Action: Mouse scrolled (752, 571) with delta (45, 115)
Screenshot: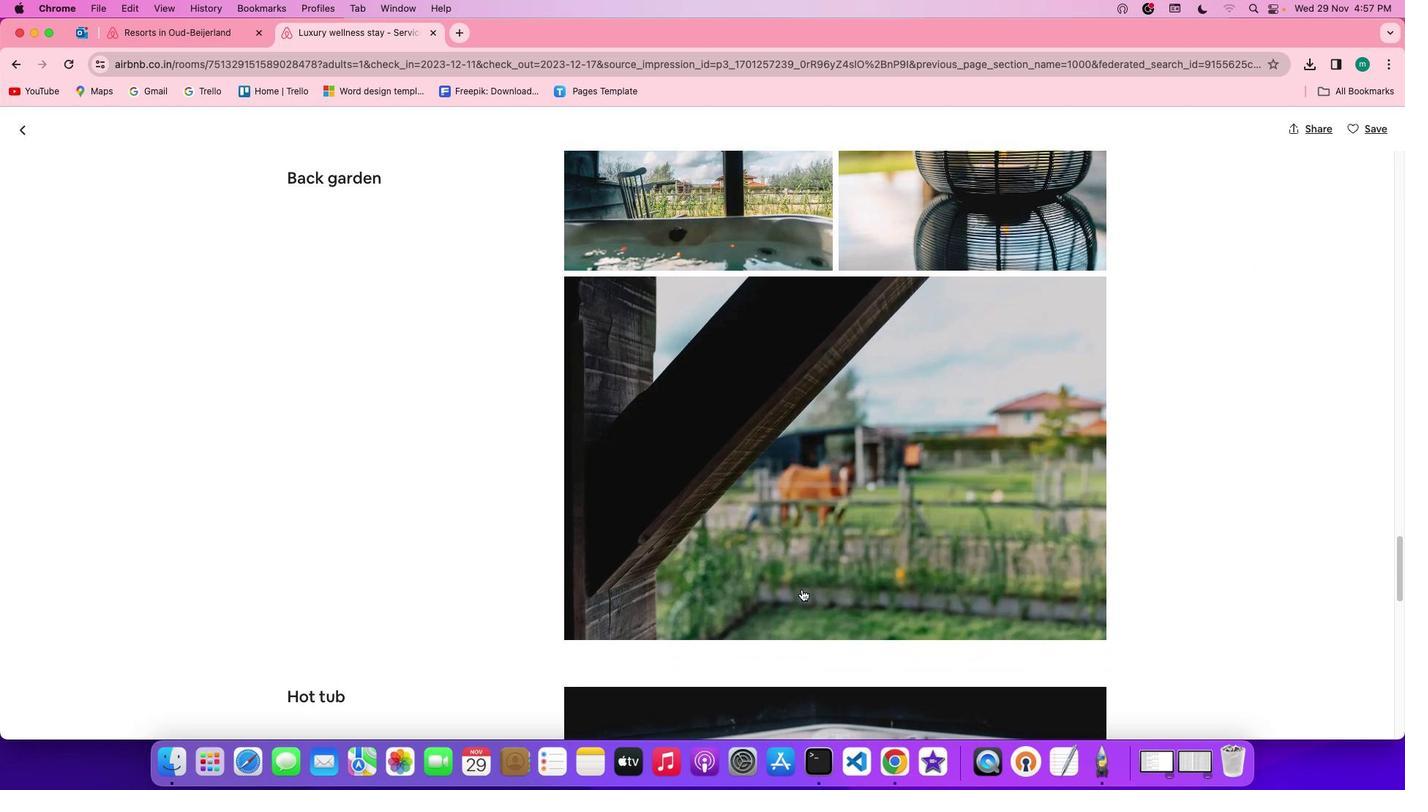 
Action: Mouse scrolled (752, 571) with delta (45, 114)
Screenshot: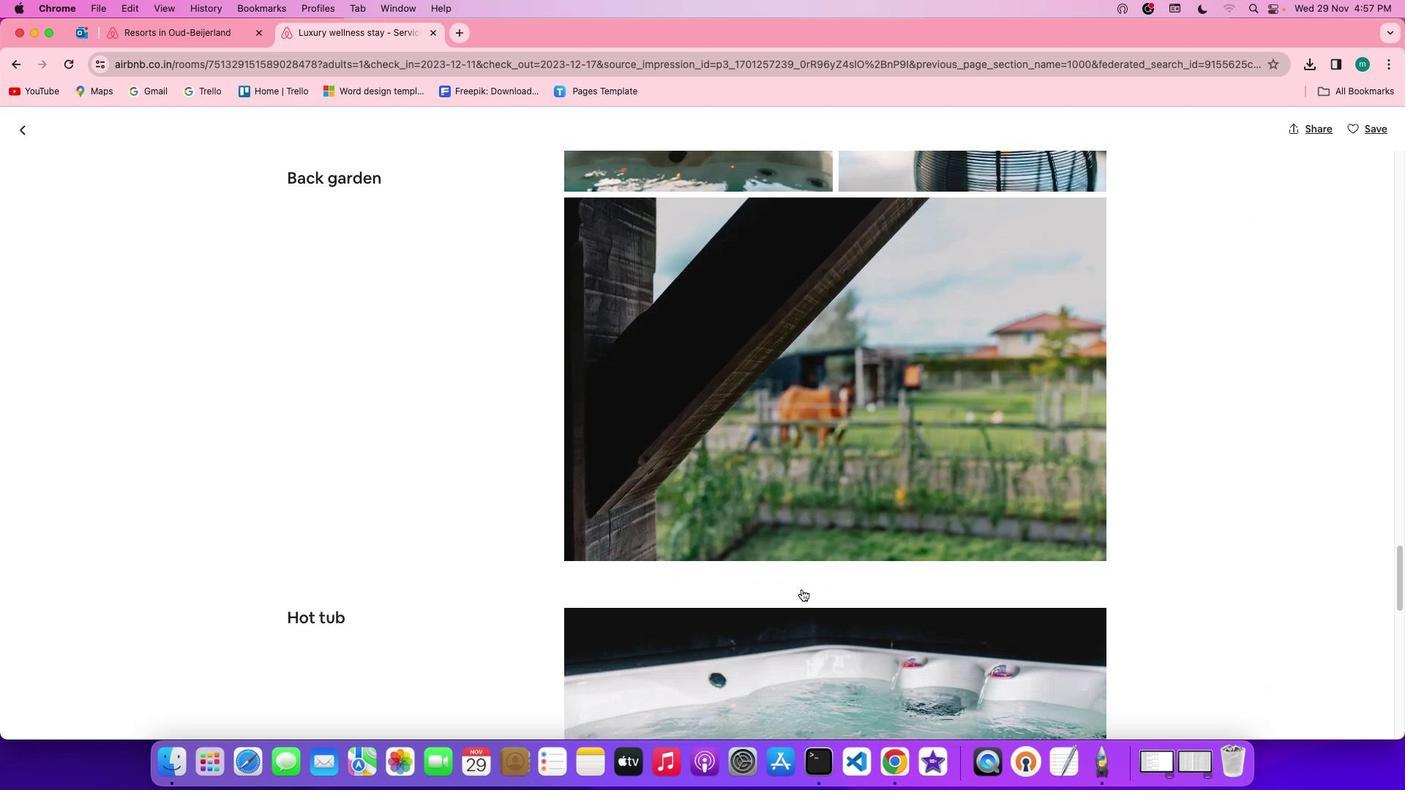 
Action: Mouse scrolled (752, 571) with delta (45, 116)
Screenshot: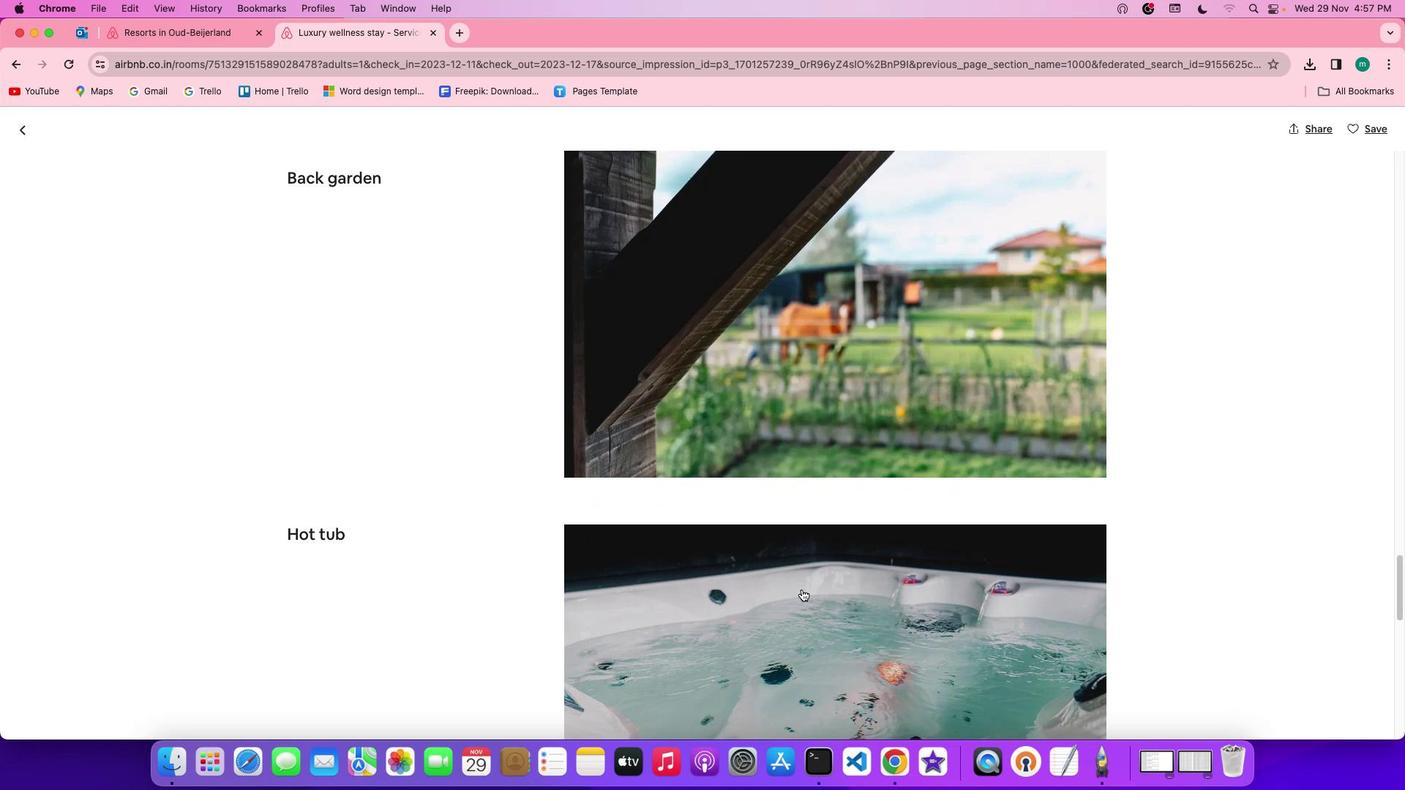 
Action: Mouse scrolled (752, 571) with delta (45, 116)
Screenshot: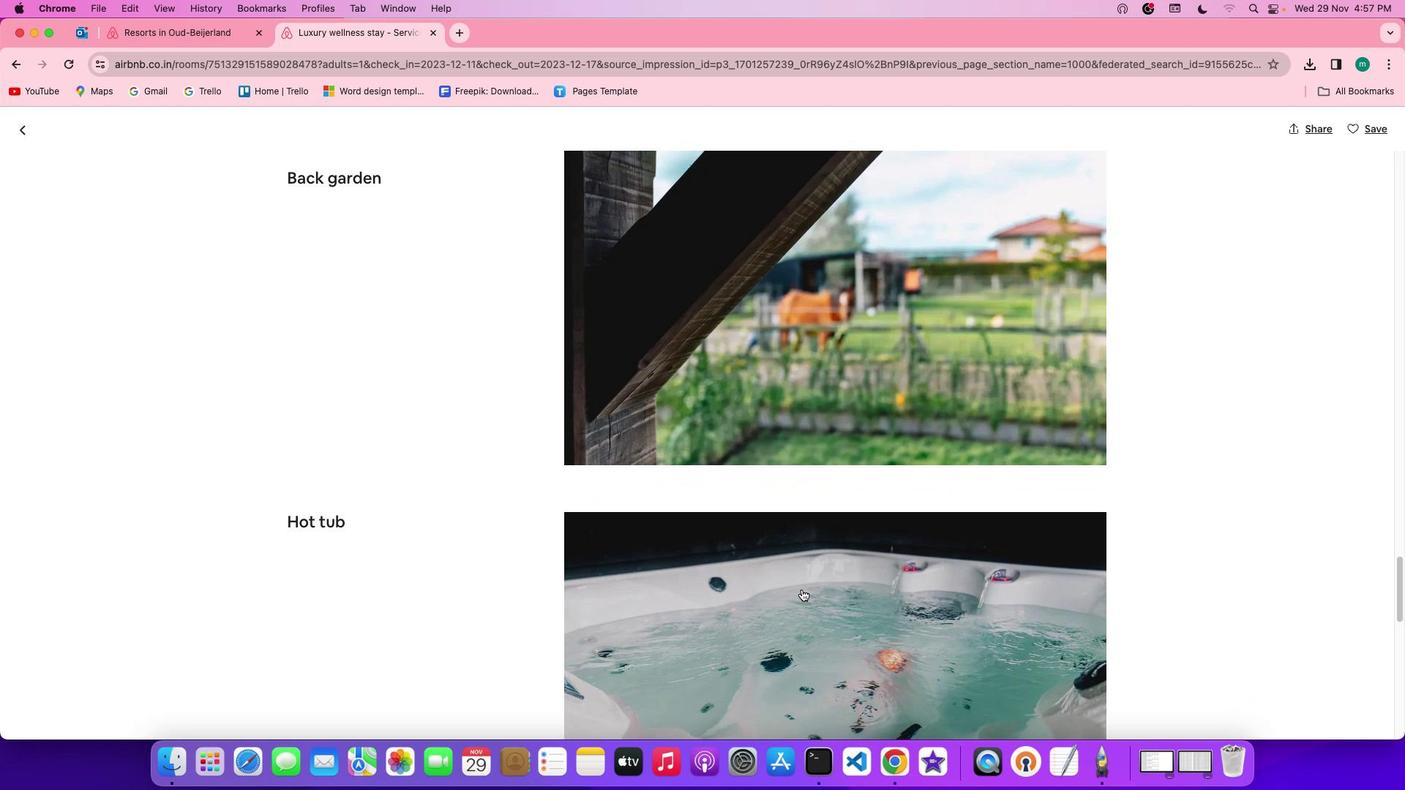 
Action: Mouse scrolled (752, 571) with delta (45, 115)
Screenshot: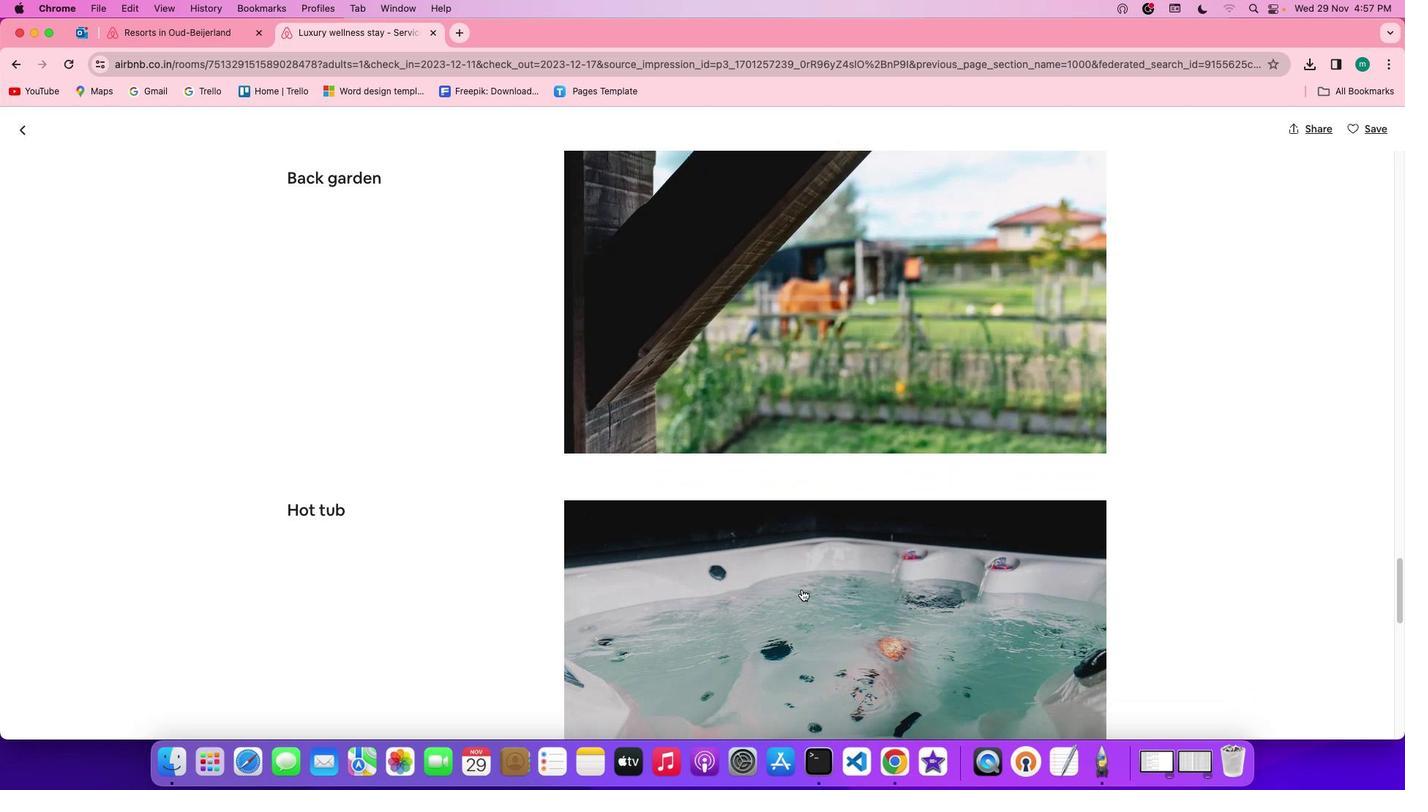 
Action: Mouse scrolled (752, 571) with delta (45, 114)
Screenshot: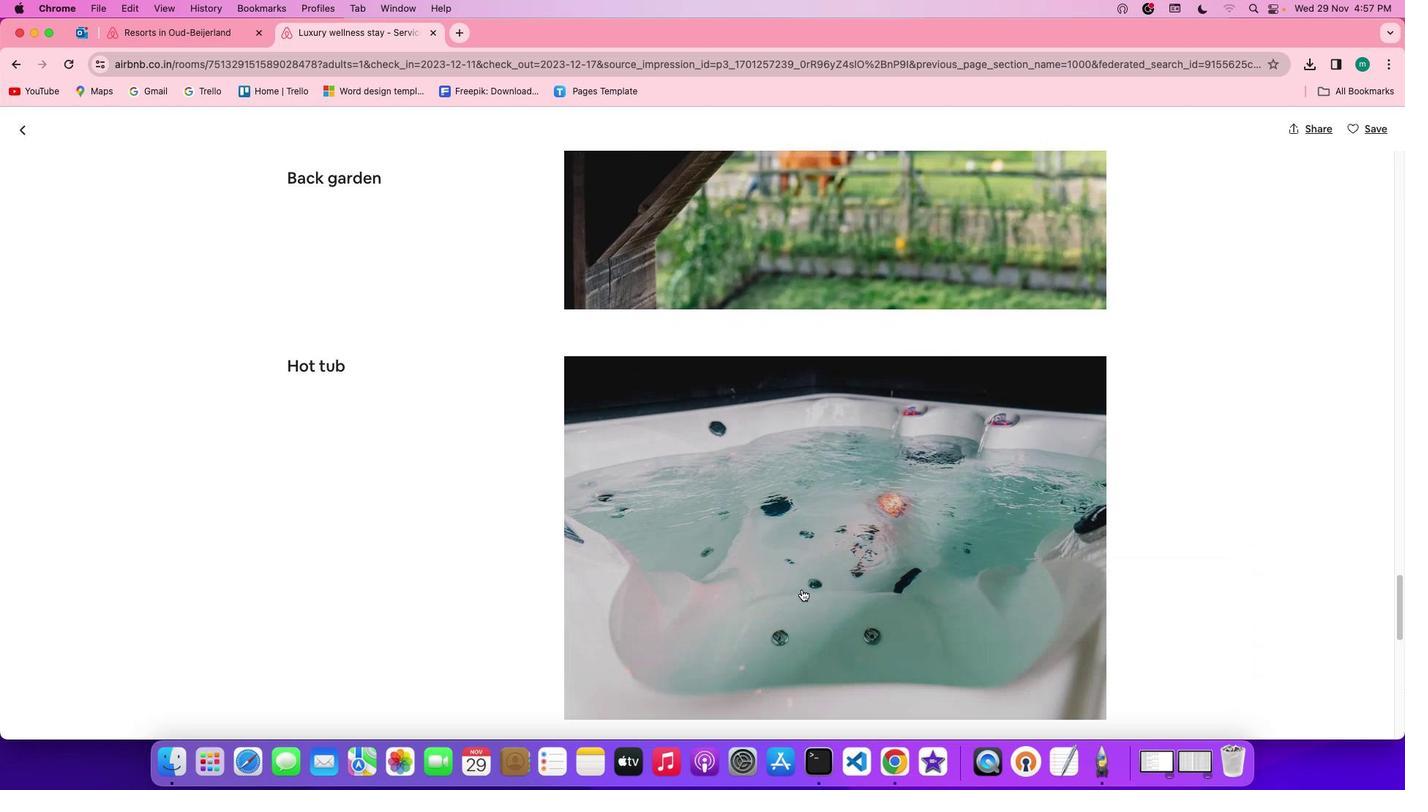 
Action: Mouse scrolled (752, 571) with delta (45, 116)
Screenshot: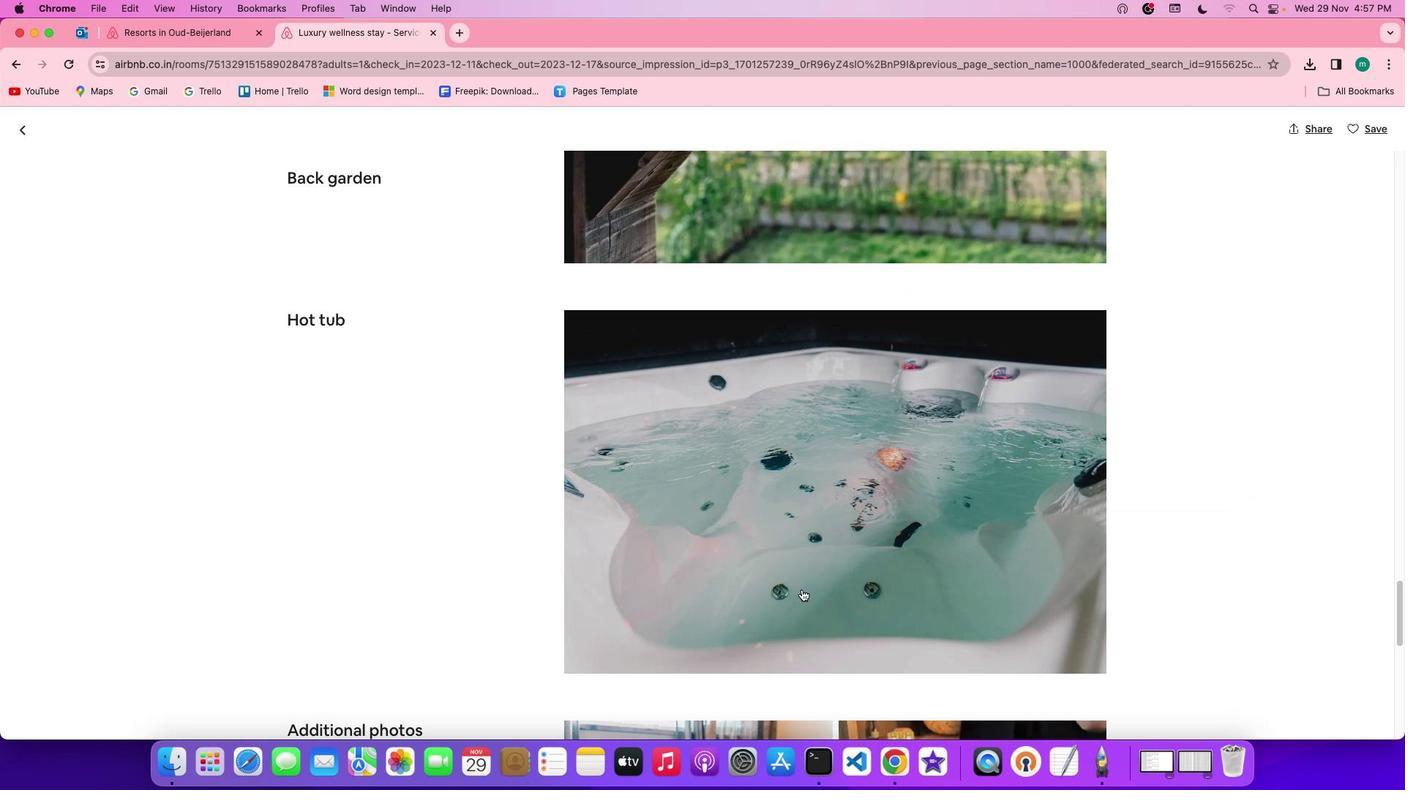 
Action: Mouse scrolled (752, 571) with delta (45, 116)
Screenshot: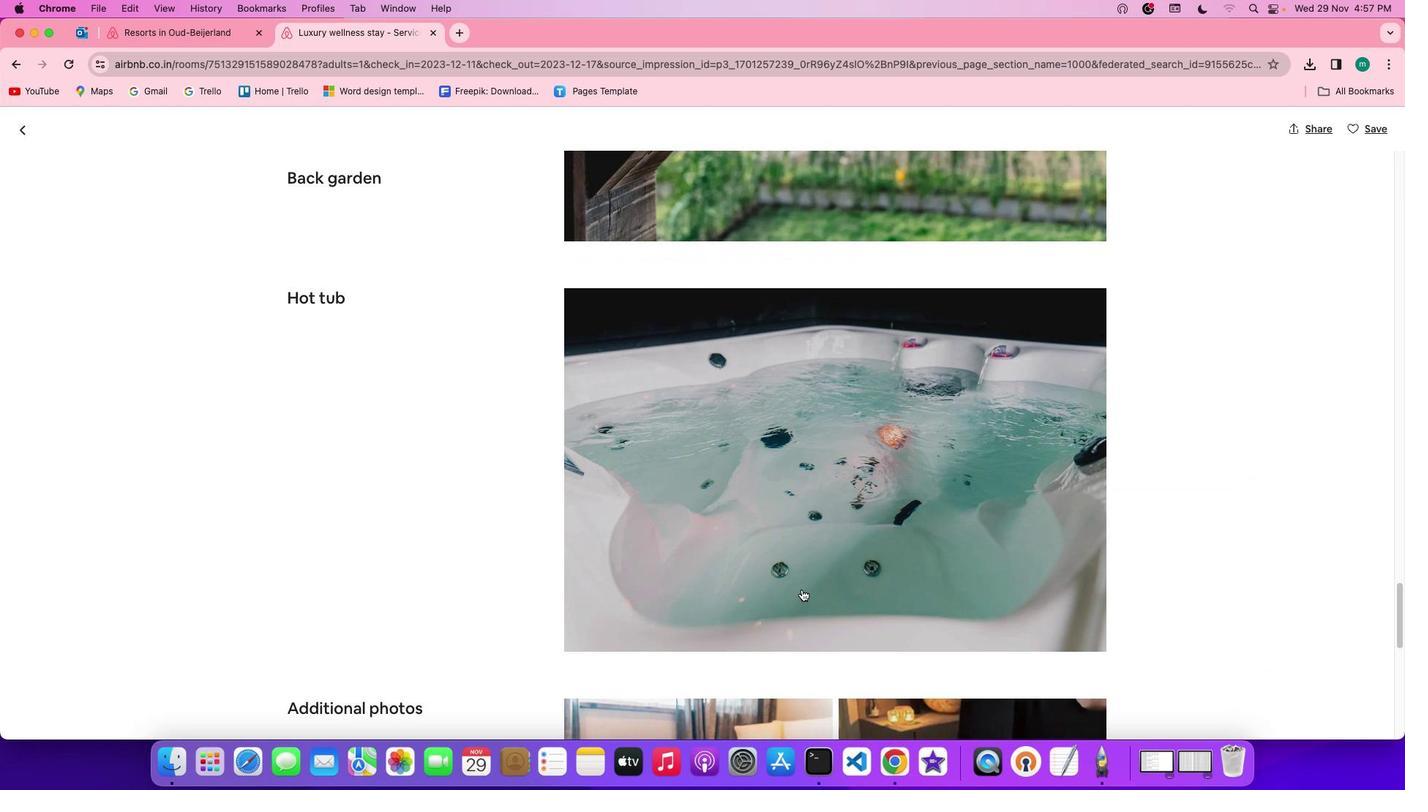 
Action: Mouse scrolled (752, 571) with delta (45, 115)
Screenshot: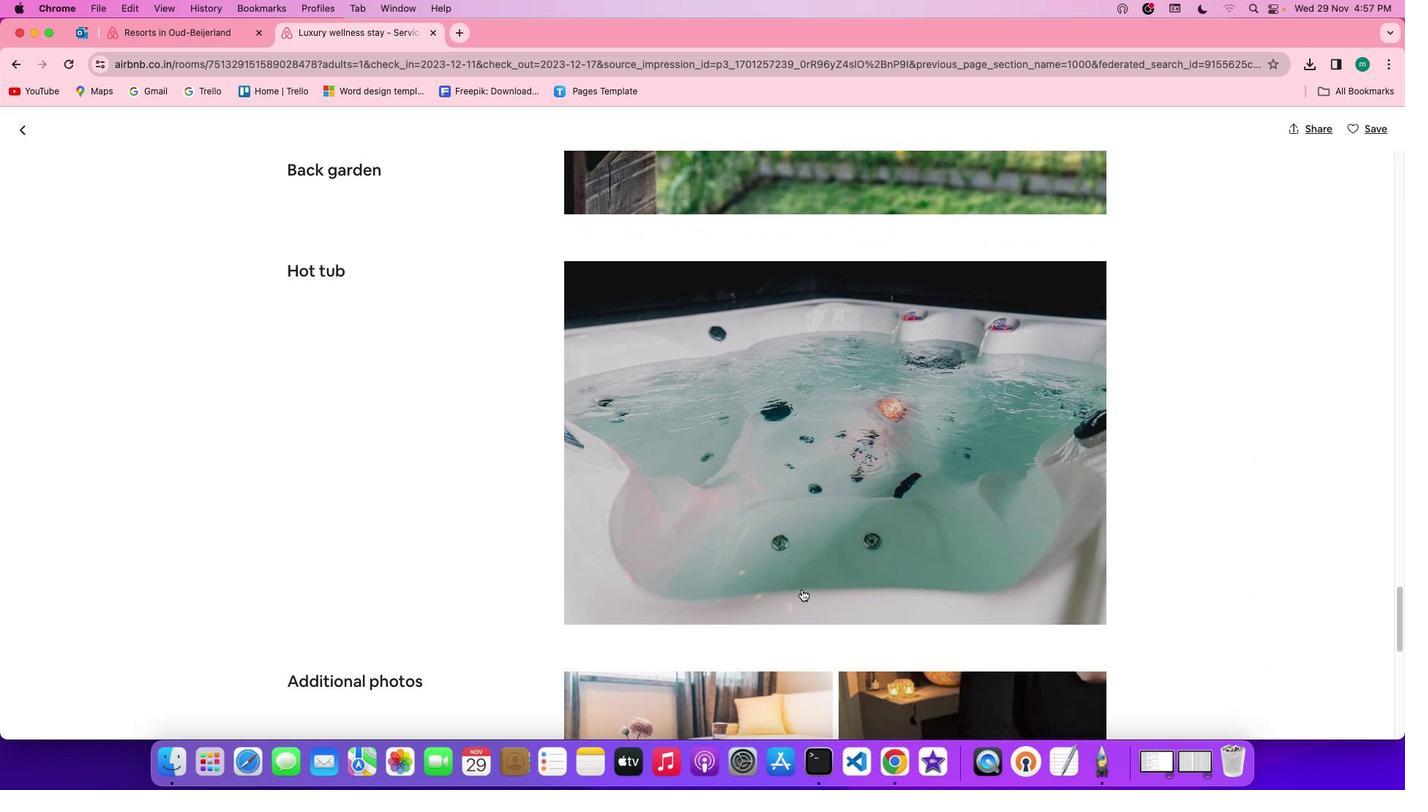 
Action: Mouse scrolled (752, 571) with delta (45, 114)
Screenshot: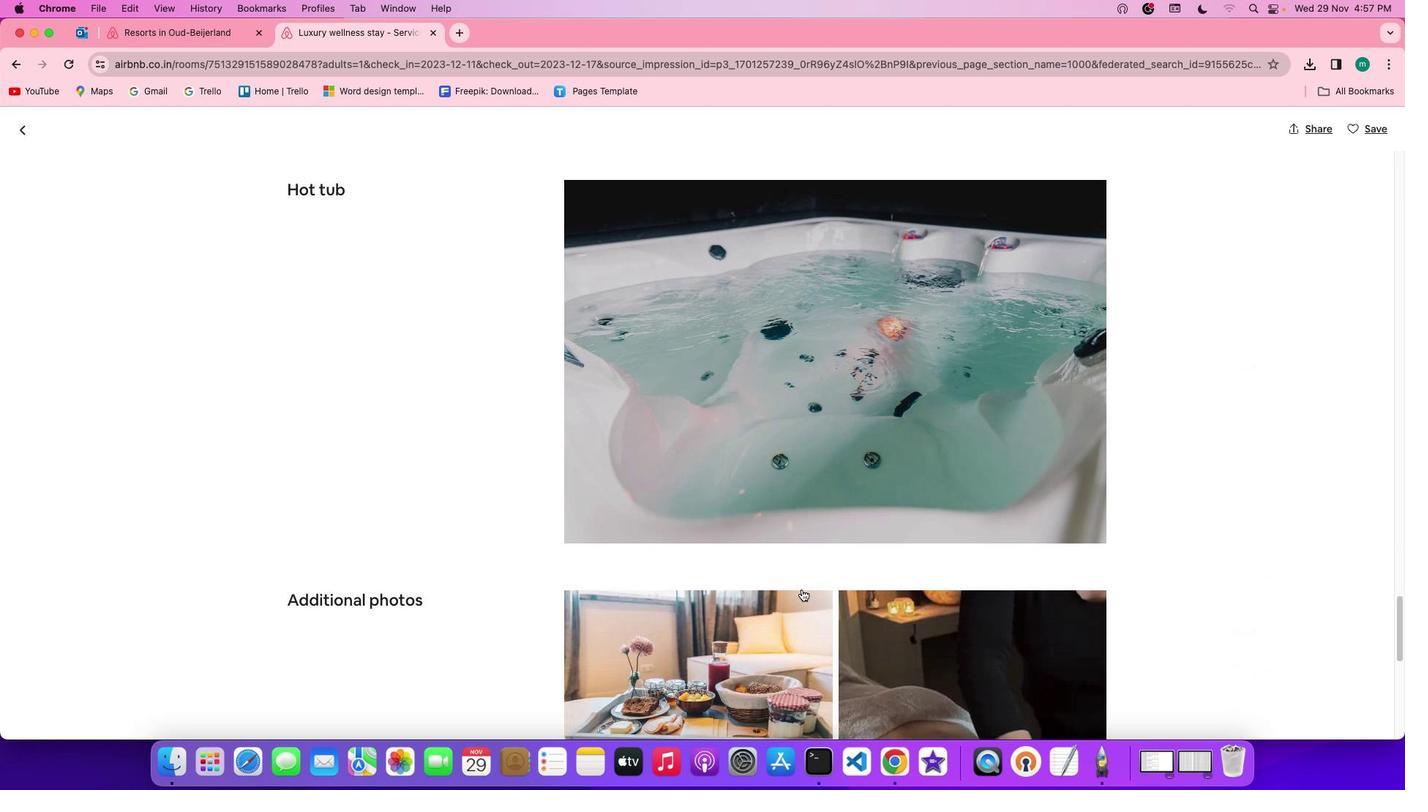 
Action: Mouse scrolled (752, 571) with delta (45, 116)
Screenshot: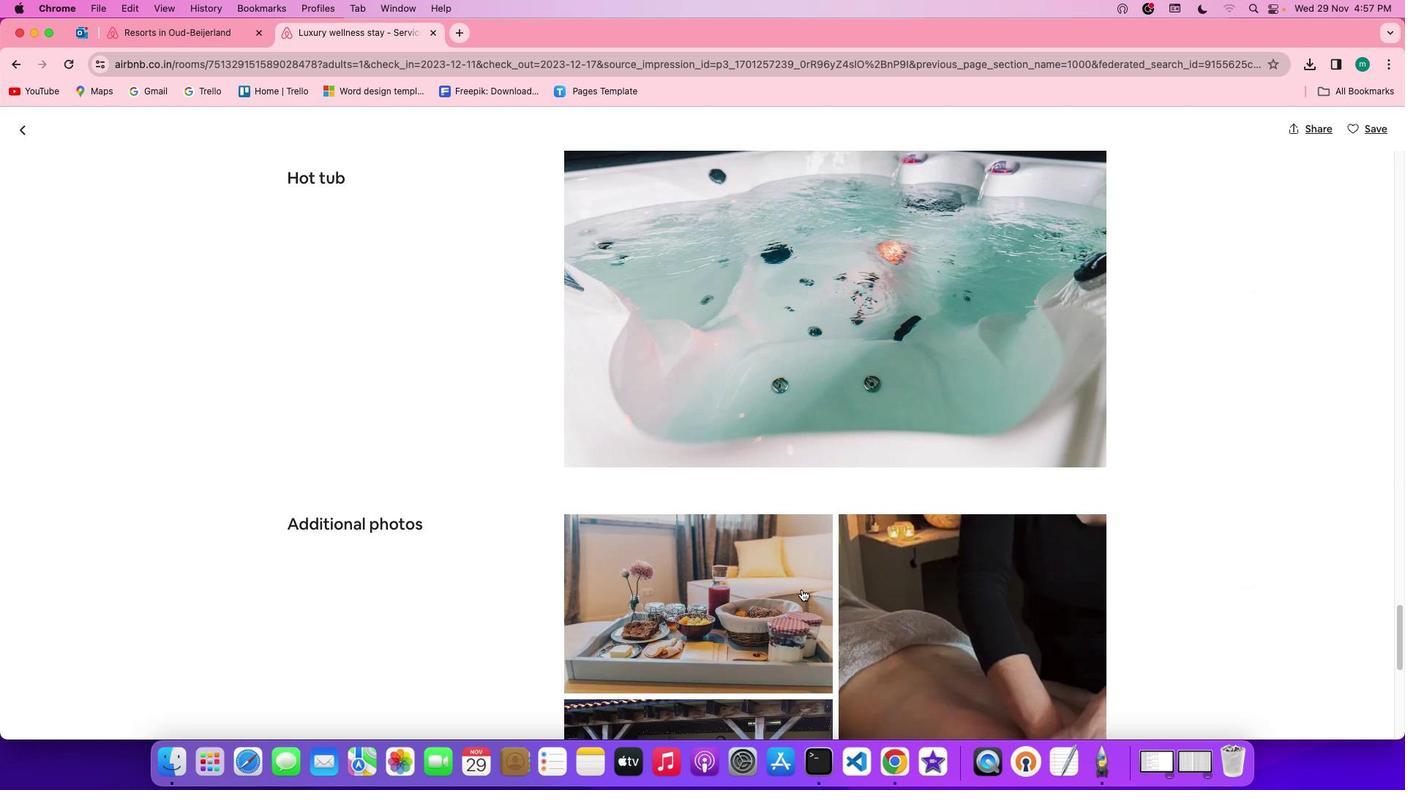 
Action: Mouse scrolled (752, 571) with delta (45, 116)
Screenshot: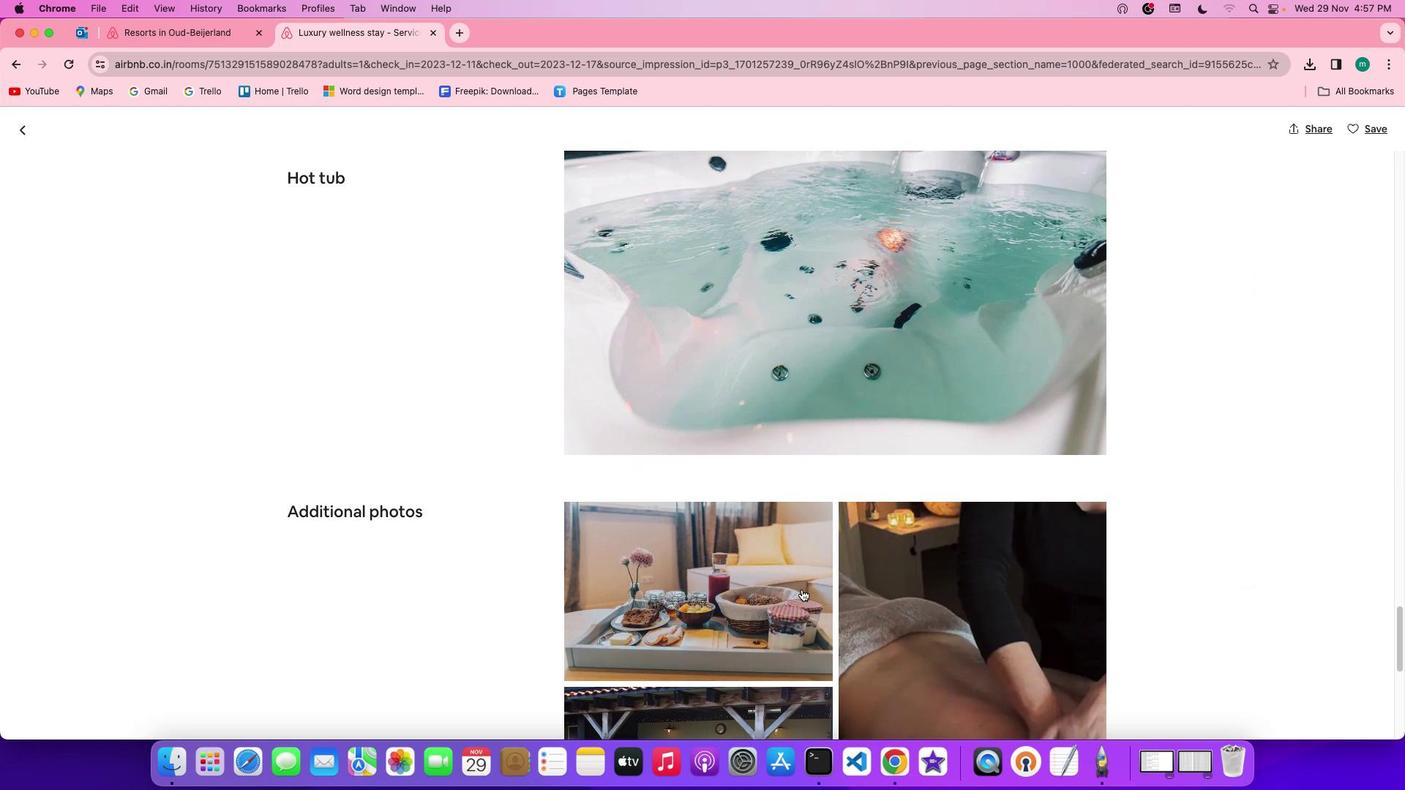 
Action: Mouse scrolled (752, 571) with delta (45, 115)
Screenshot: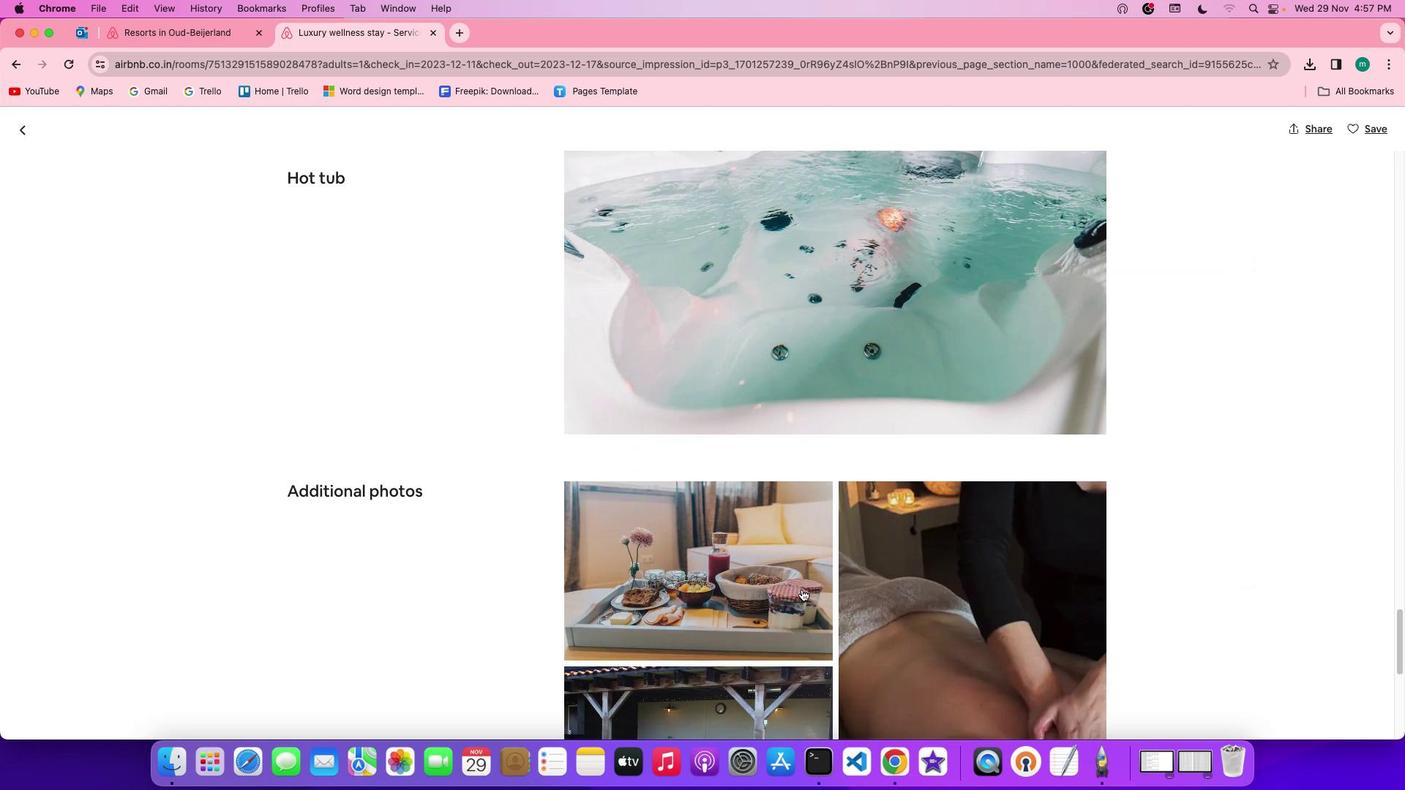 
Action: Mouse scrolled (752, 571) with delta (45, 114)
Screenshot: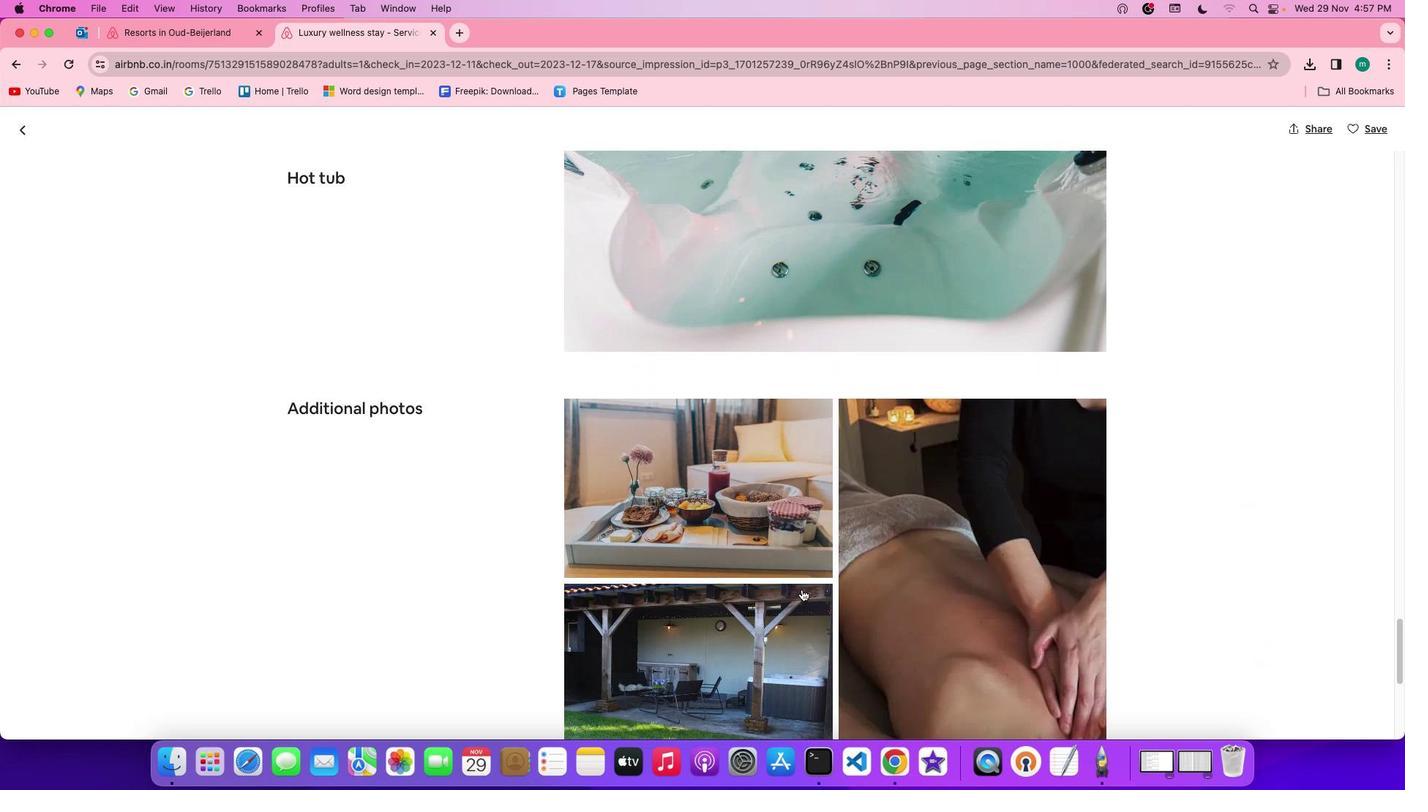 
Action: Mouse scrolled (752, 571) with delta (45, 116)
Screenshot: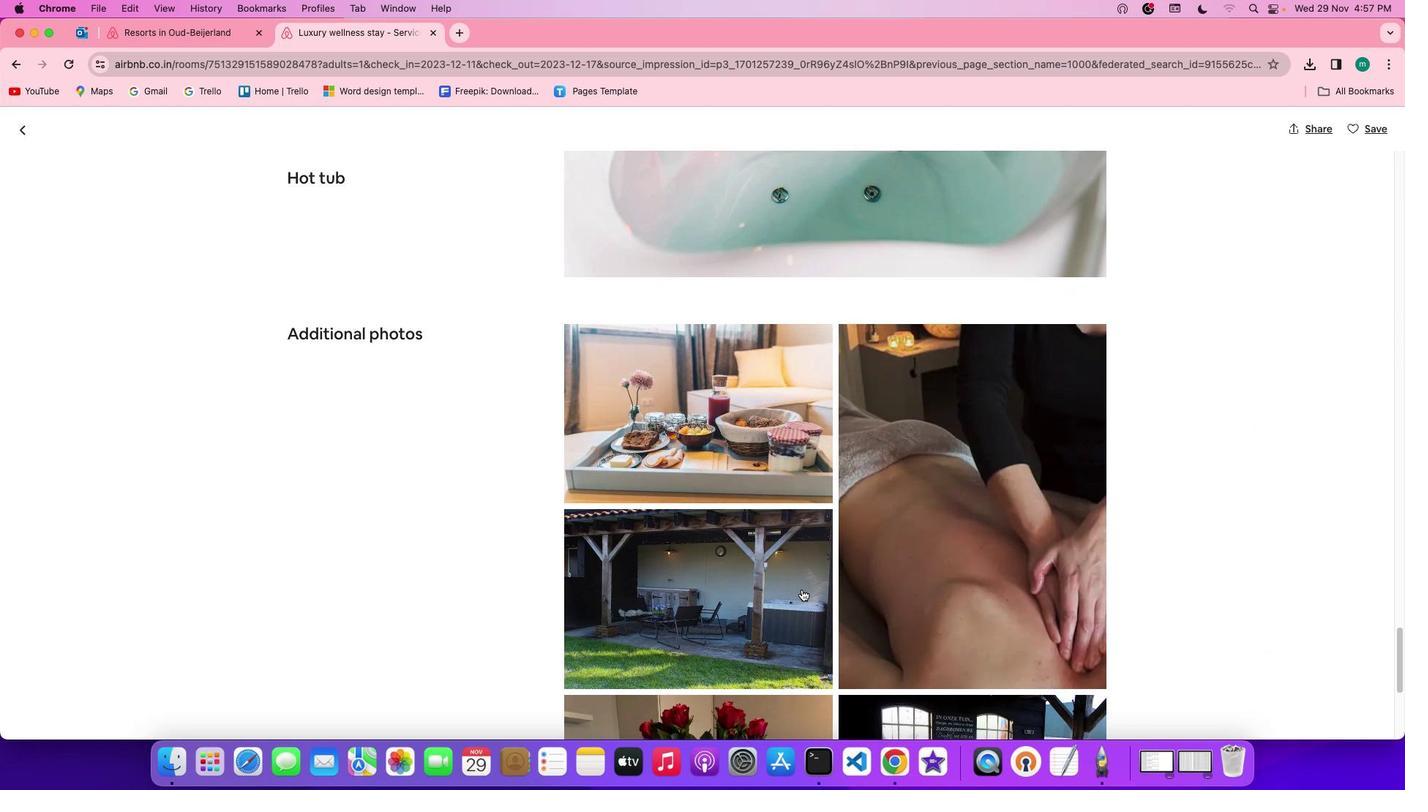 
Action: Mouse scrolled (752, 571) with delta (45, 116)
Screenshot: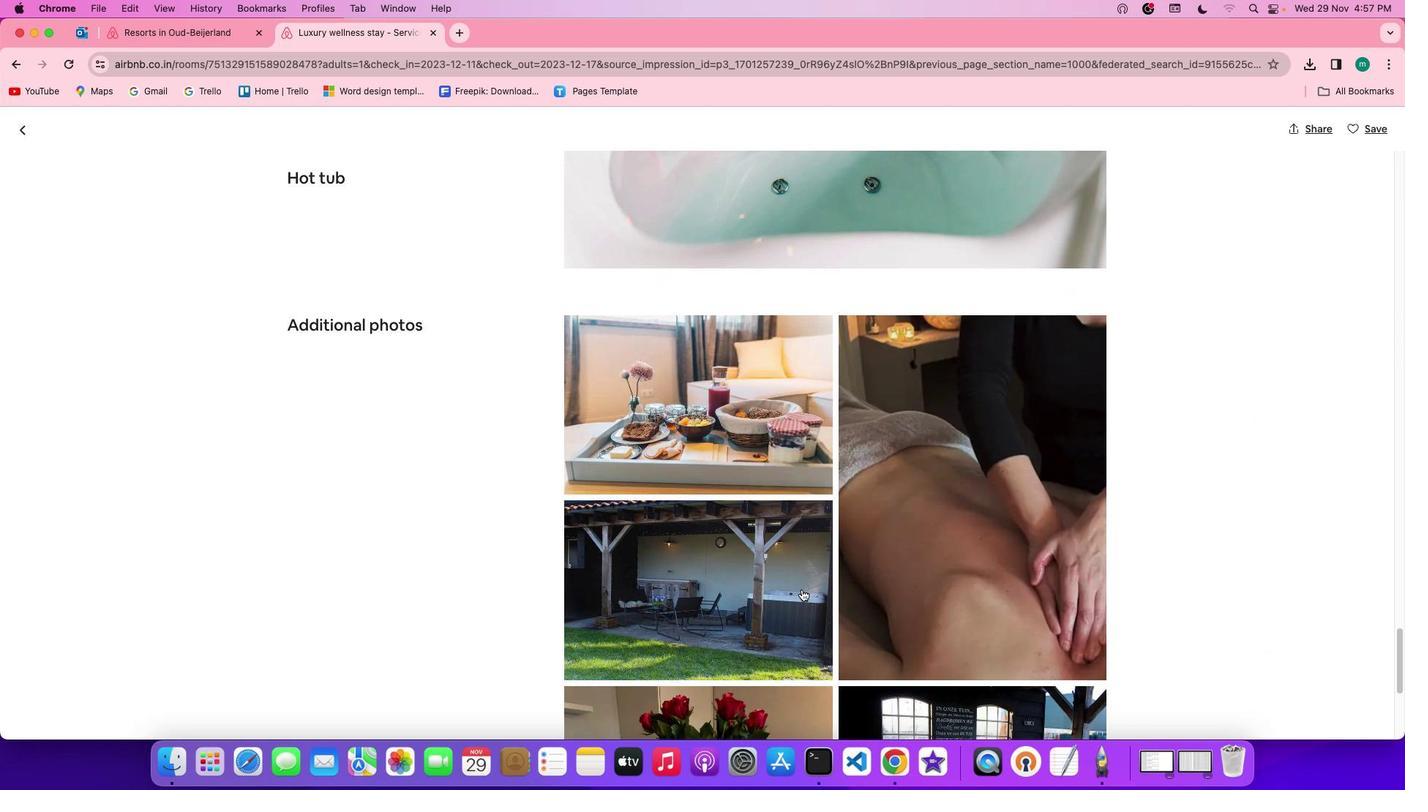 
Action: Mouse scrolled (752, 571) with delta (45, 115)
Screenshot: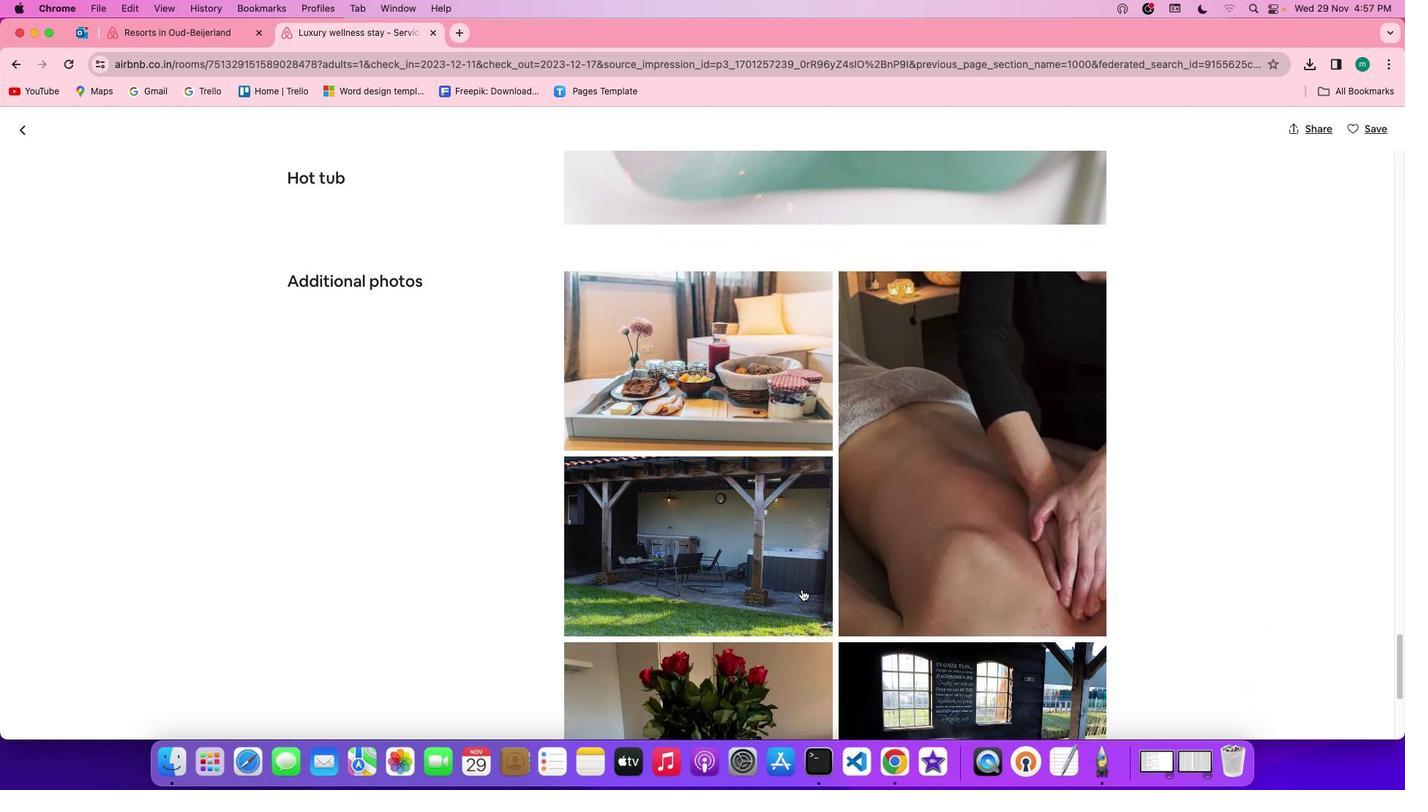 
Action: Mouse scrolled (752, 571) with delta (45, 115)
Screenshot: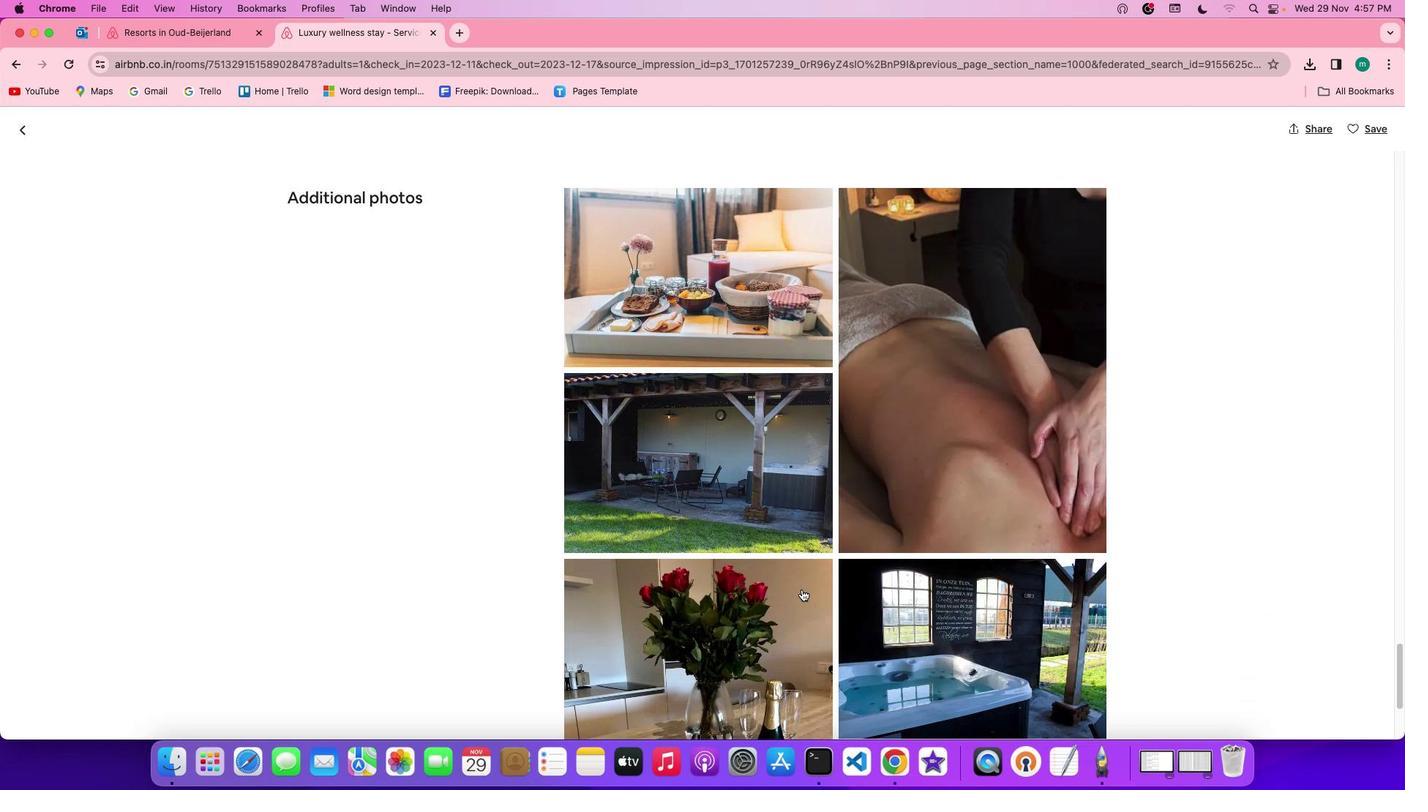 
Action: Mouse scrolled (752, 571) with delta (45, 116)
Screenshot: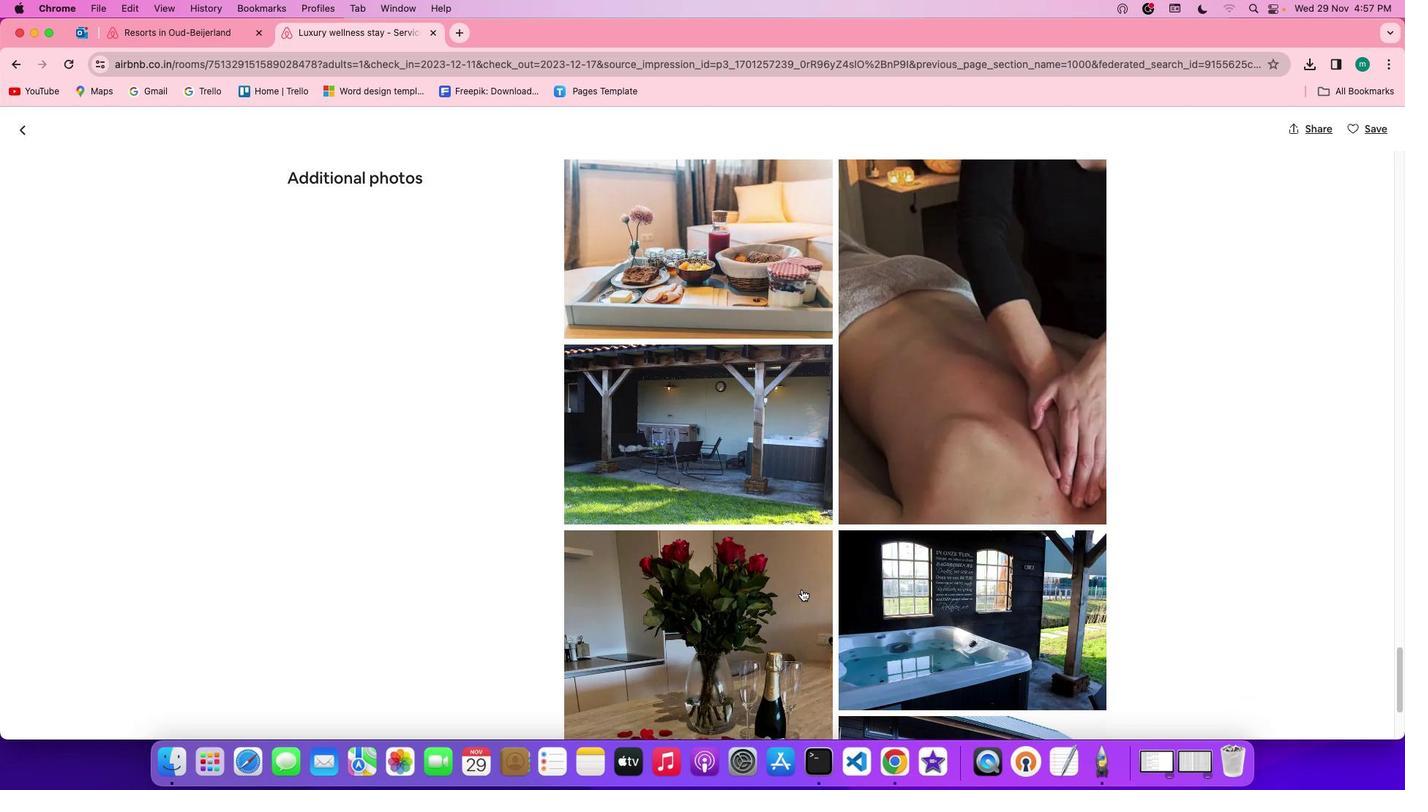 
Action: Mouse scrolled (752, 571) with delta (45, 116)
Screenshot: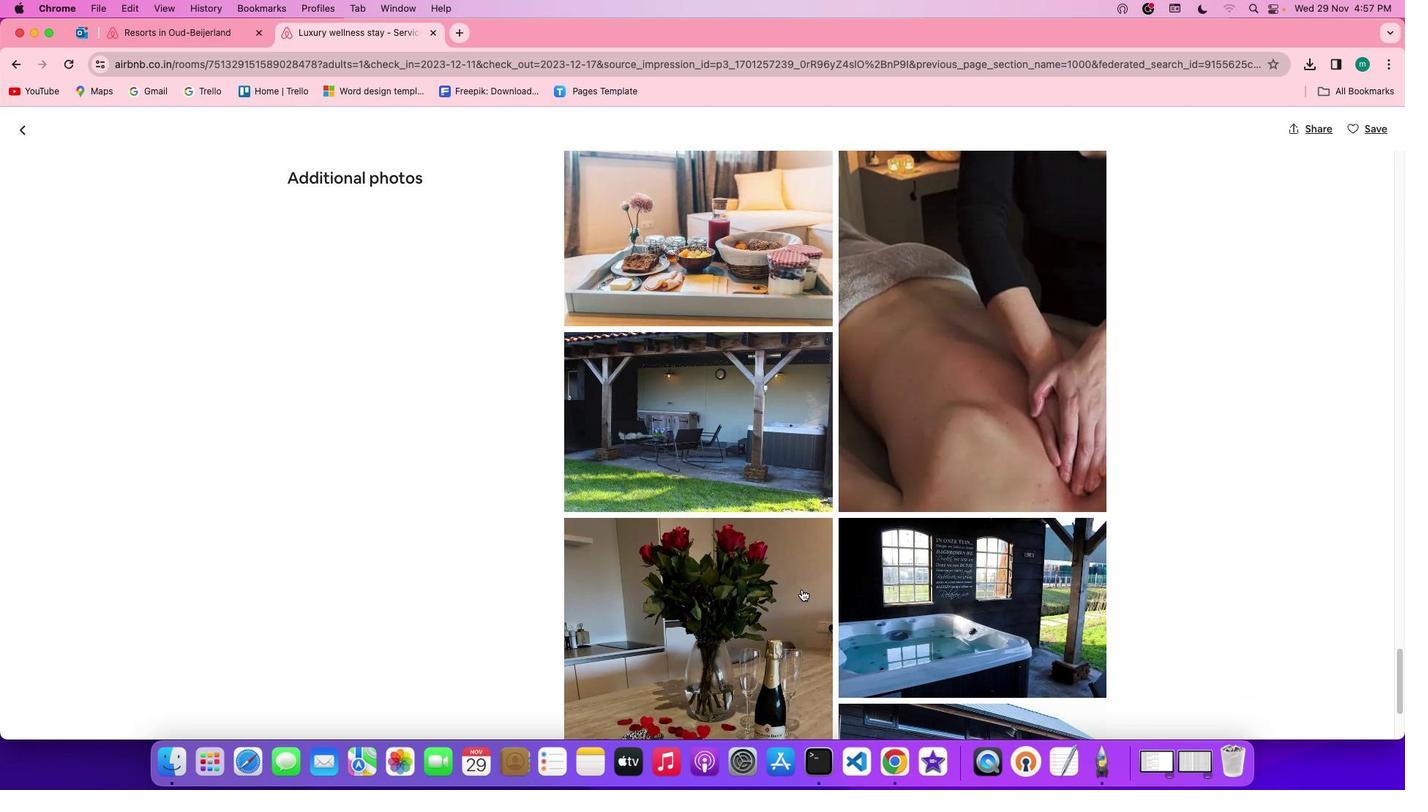 
Action: Mouse scrolled (752, 571) with delta (45, 115)
Screenshot: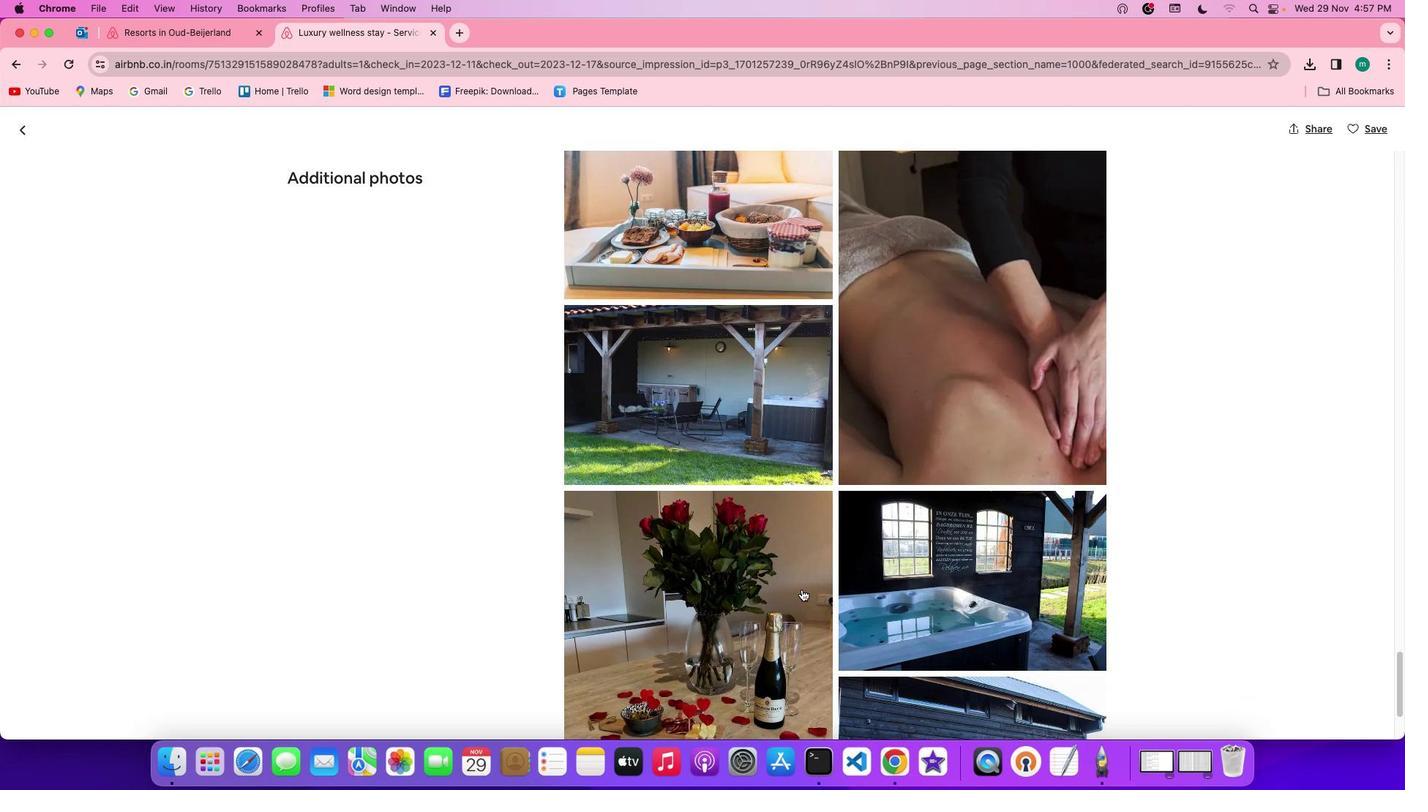 
Action: Mouse scrolled (752, 571) with delta (45, 114)
Screenshot: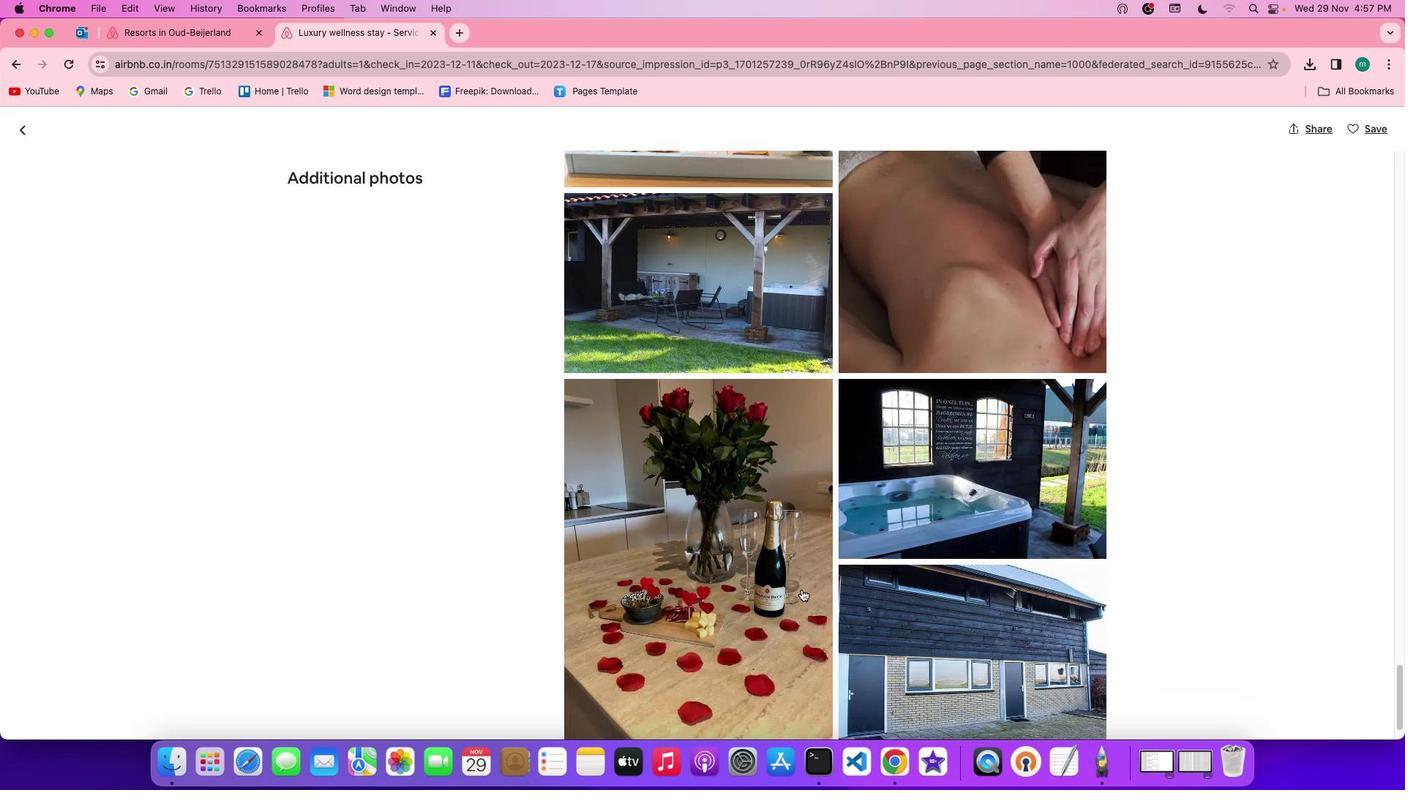
Action: Mouse scrolled (752, 571) with delta (45, 116)
Screenshot: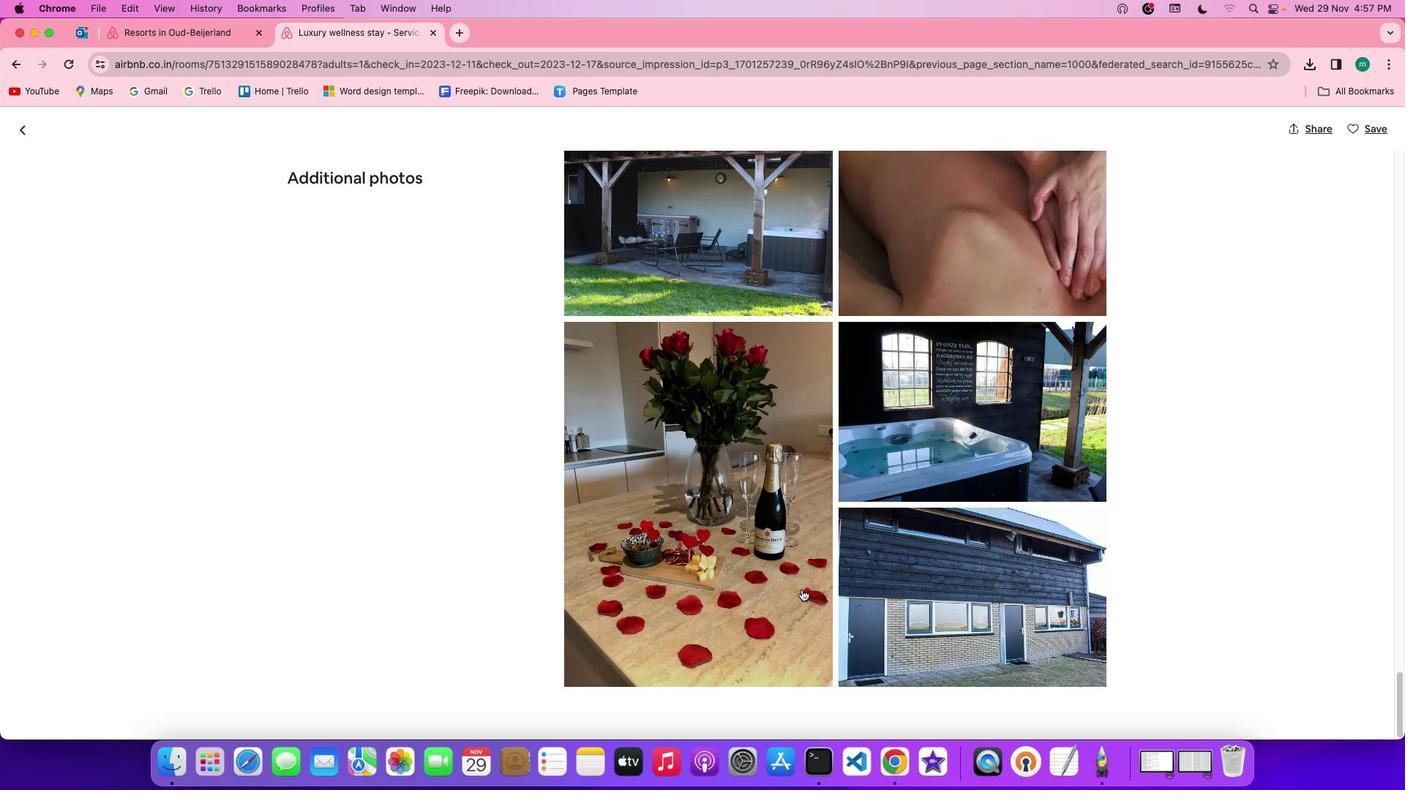 
Action: Mouse scrolled (752, 571) with delta (45, 116)
Screenshot: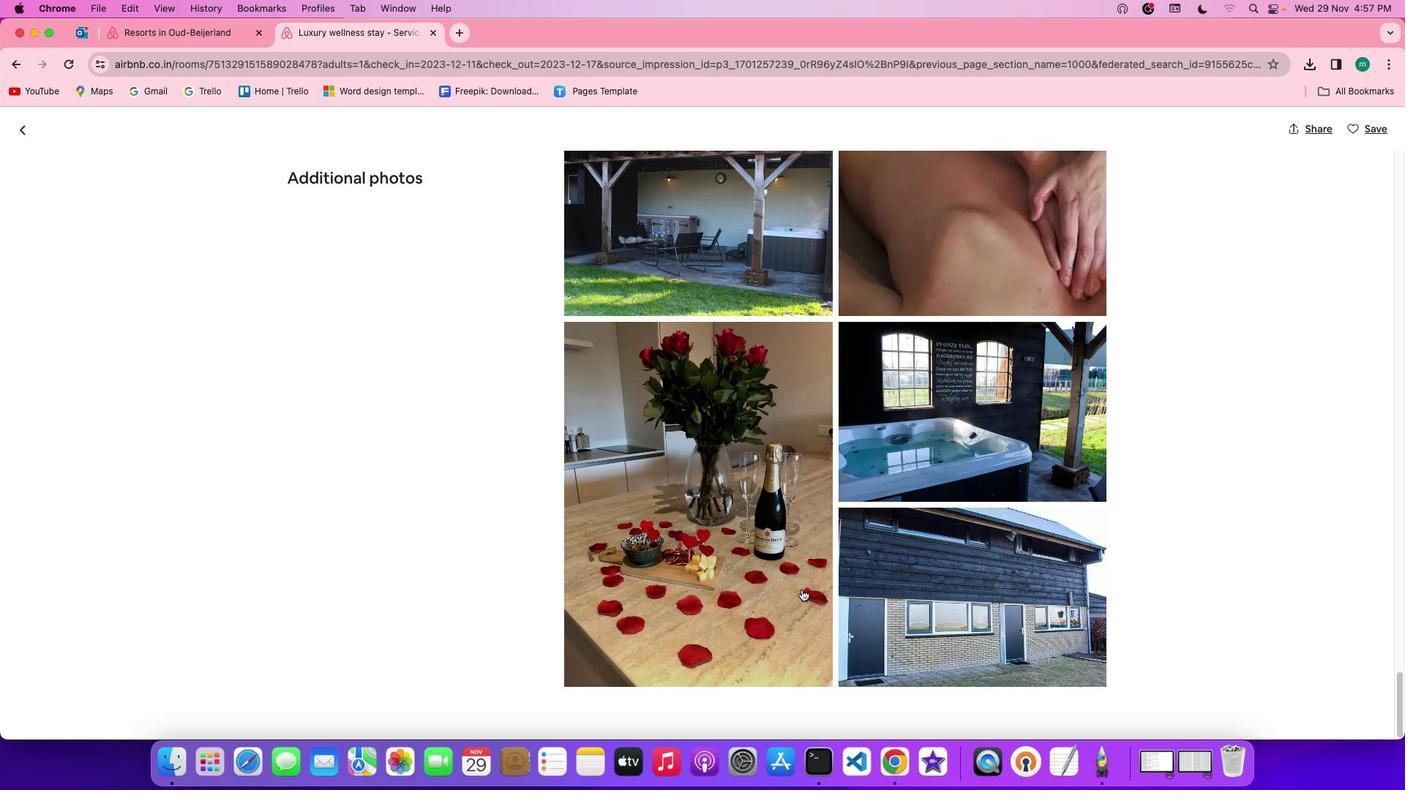 
Action: Mouse scrolled (752, 571) with delta (45, 115)
Screenshot: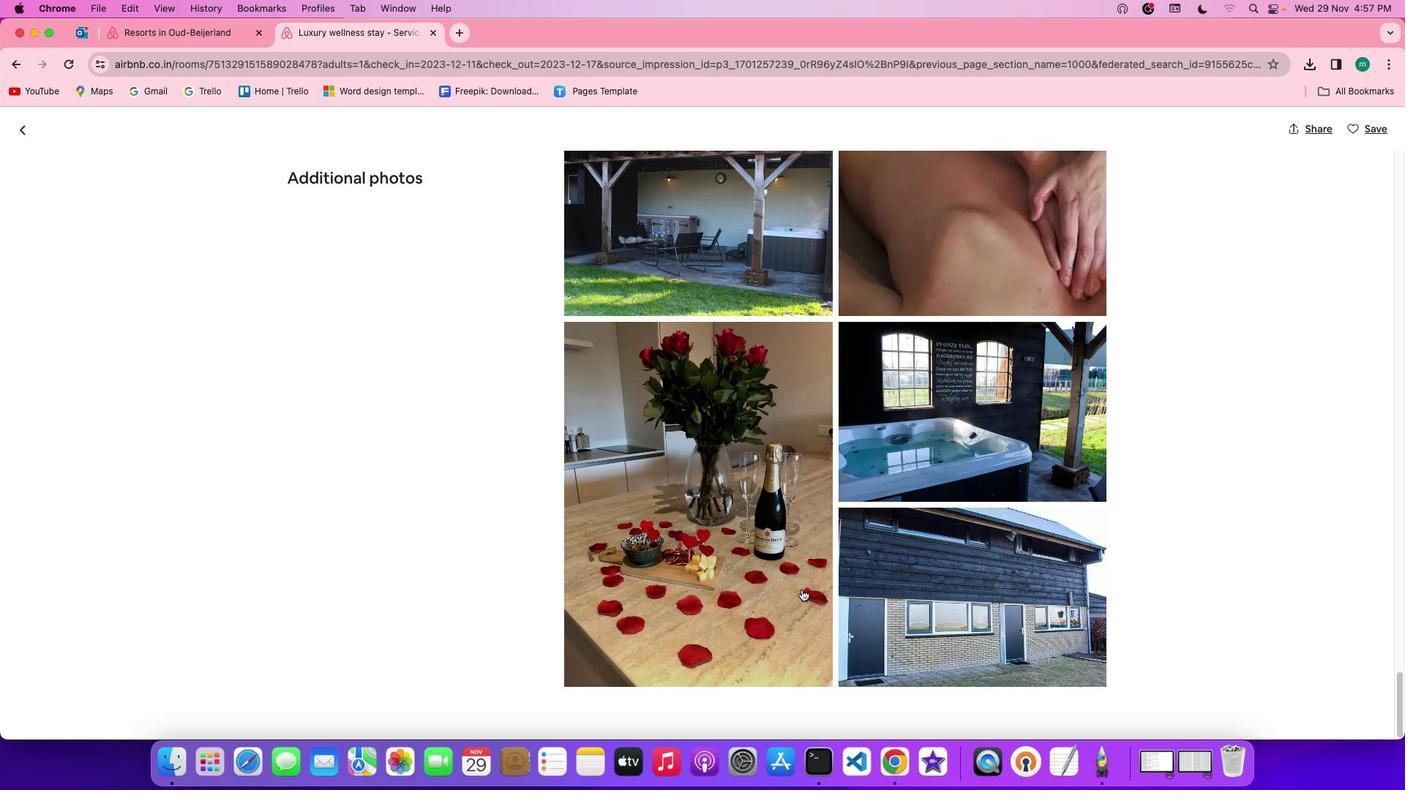 
Action: Mouse scrolled (752, 571) with delta (45, 114)
Screenshot: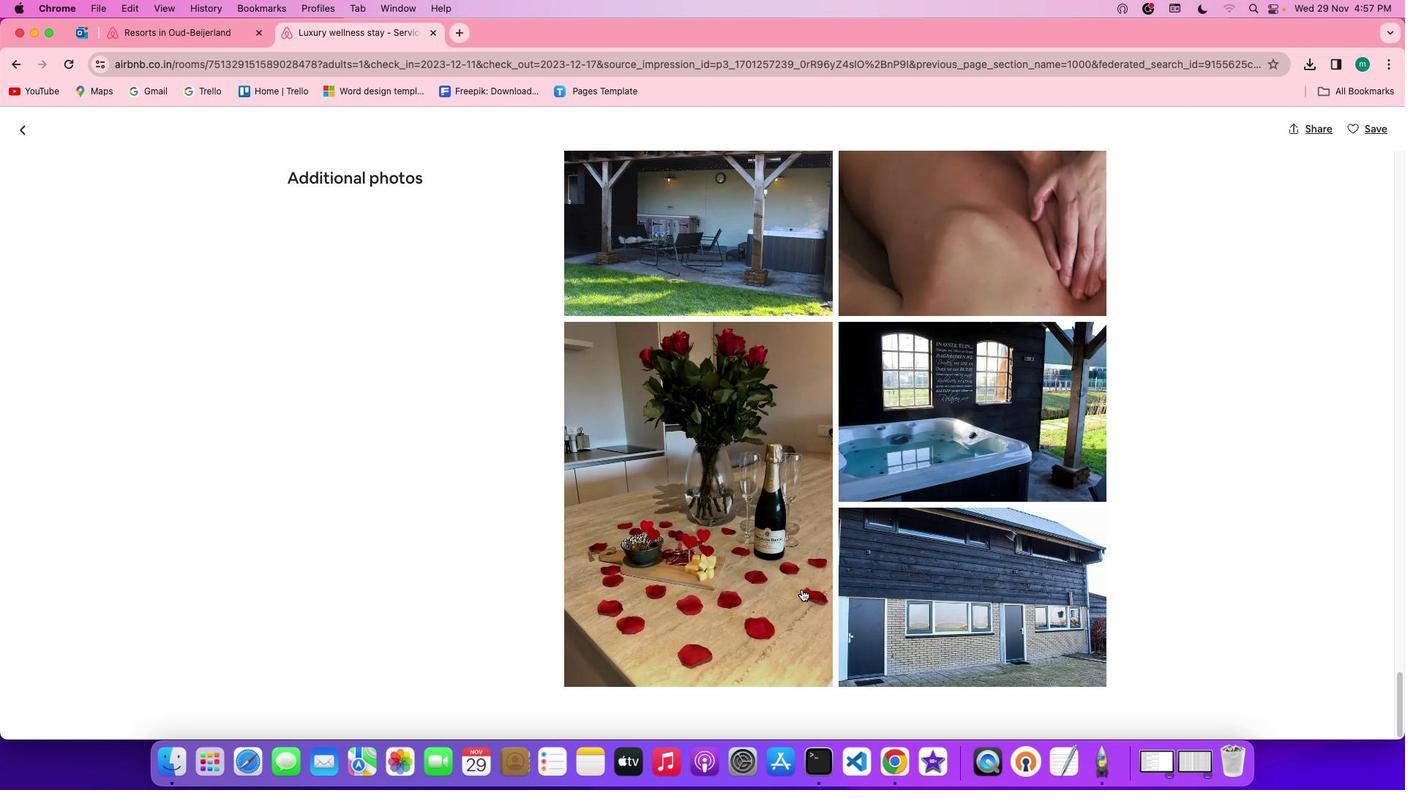 
Action: Mouse moved to (62, 220)
Screenshot: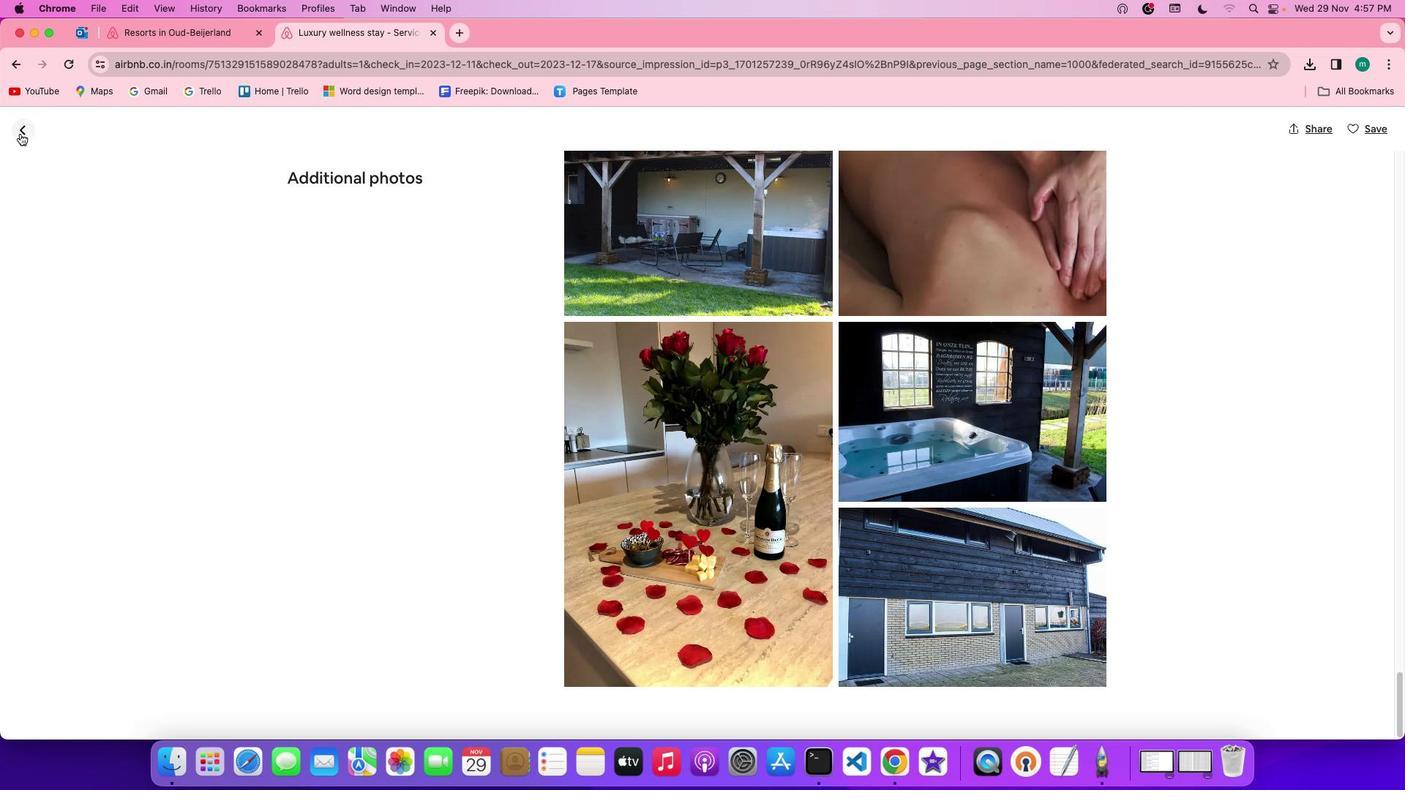 
Action: Mouse pressed left at (62, 220)
Screenshot: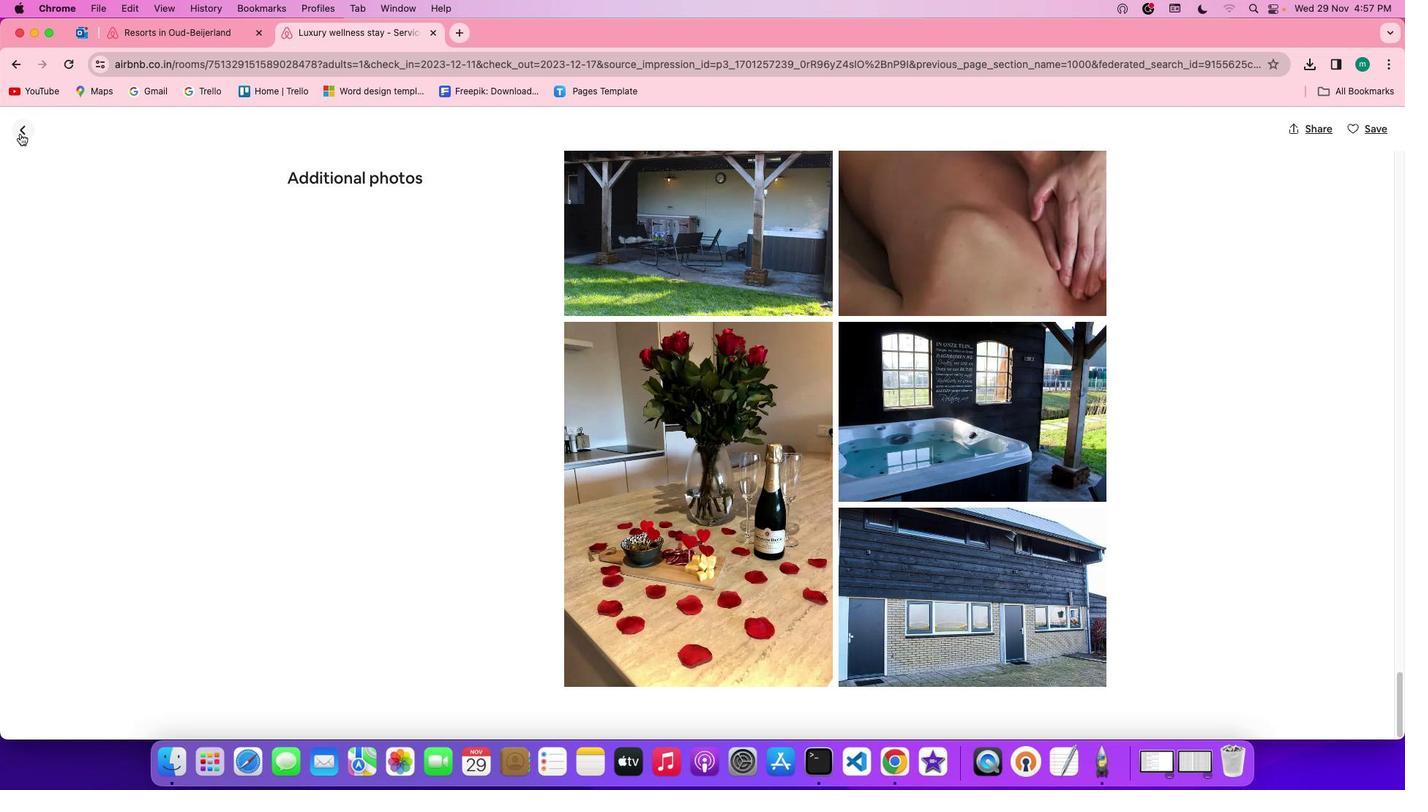 
Action: Mouse moved to (617, 574)
Screenshot: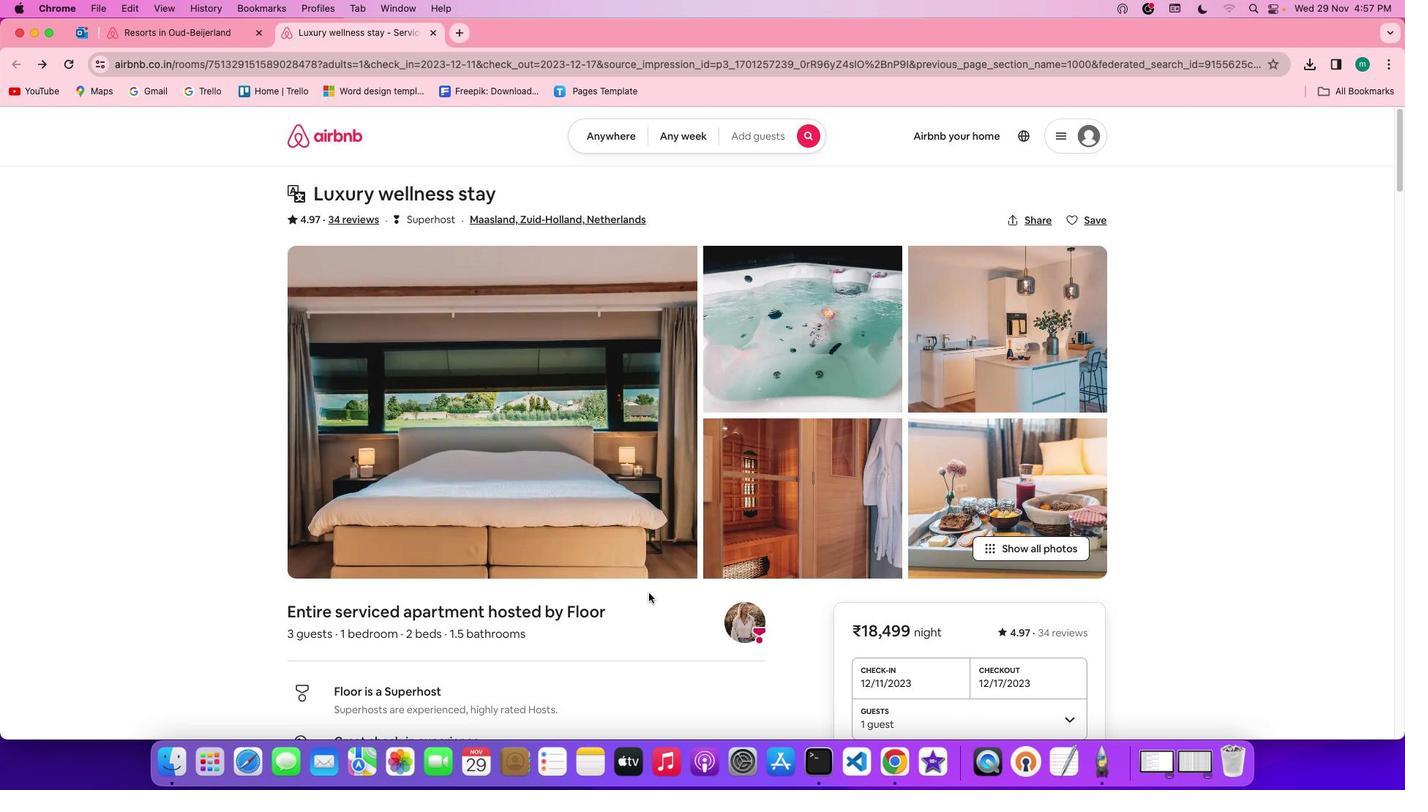 
Action: Mouse scrolled (617, 574) with delta (45, 116)
Screenshot: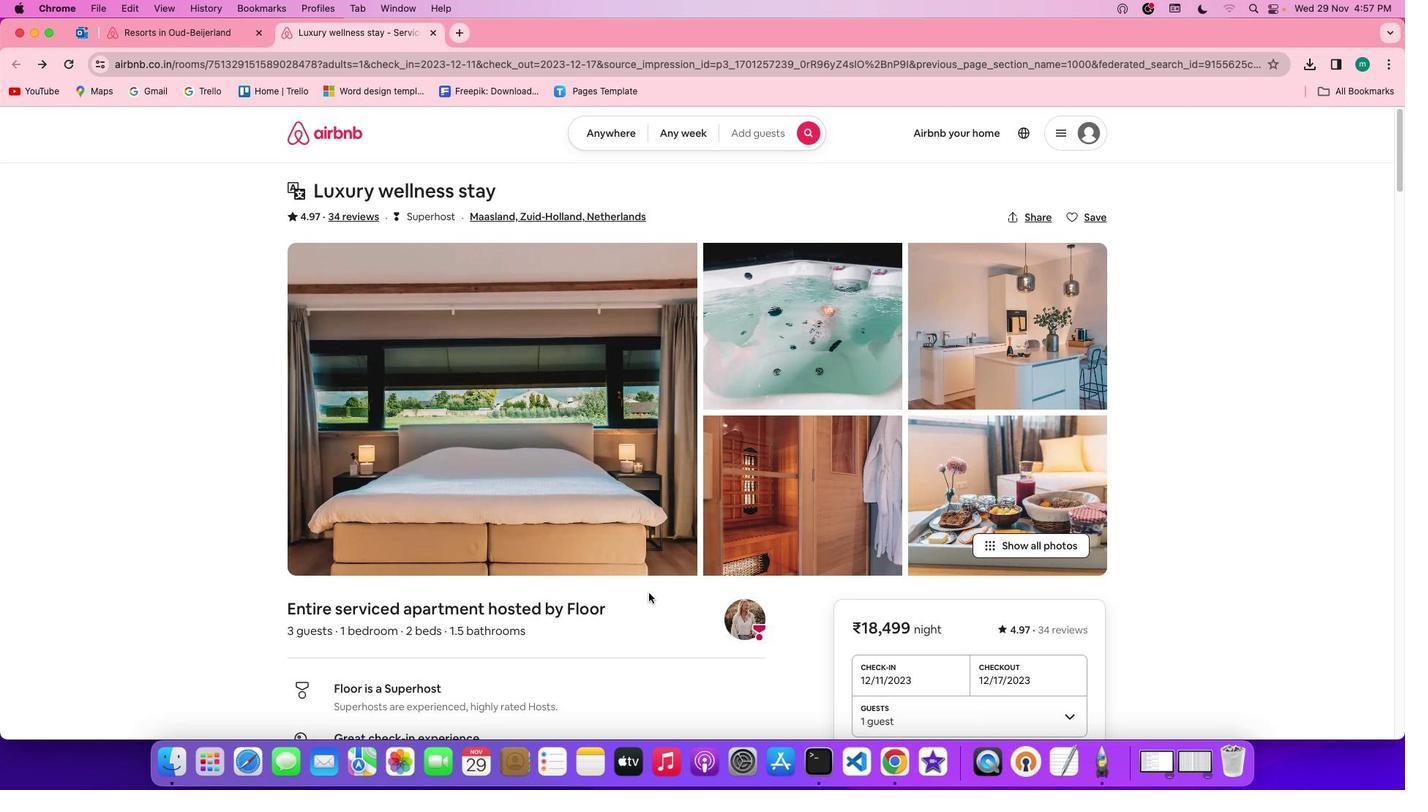 
Action: Mouse scrolled (617, 574) with delta (45, 116)
Screenshot: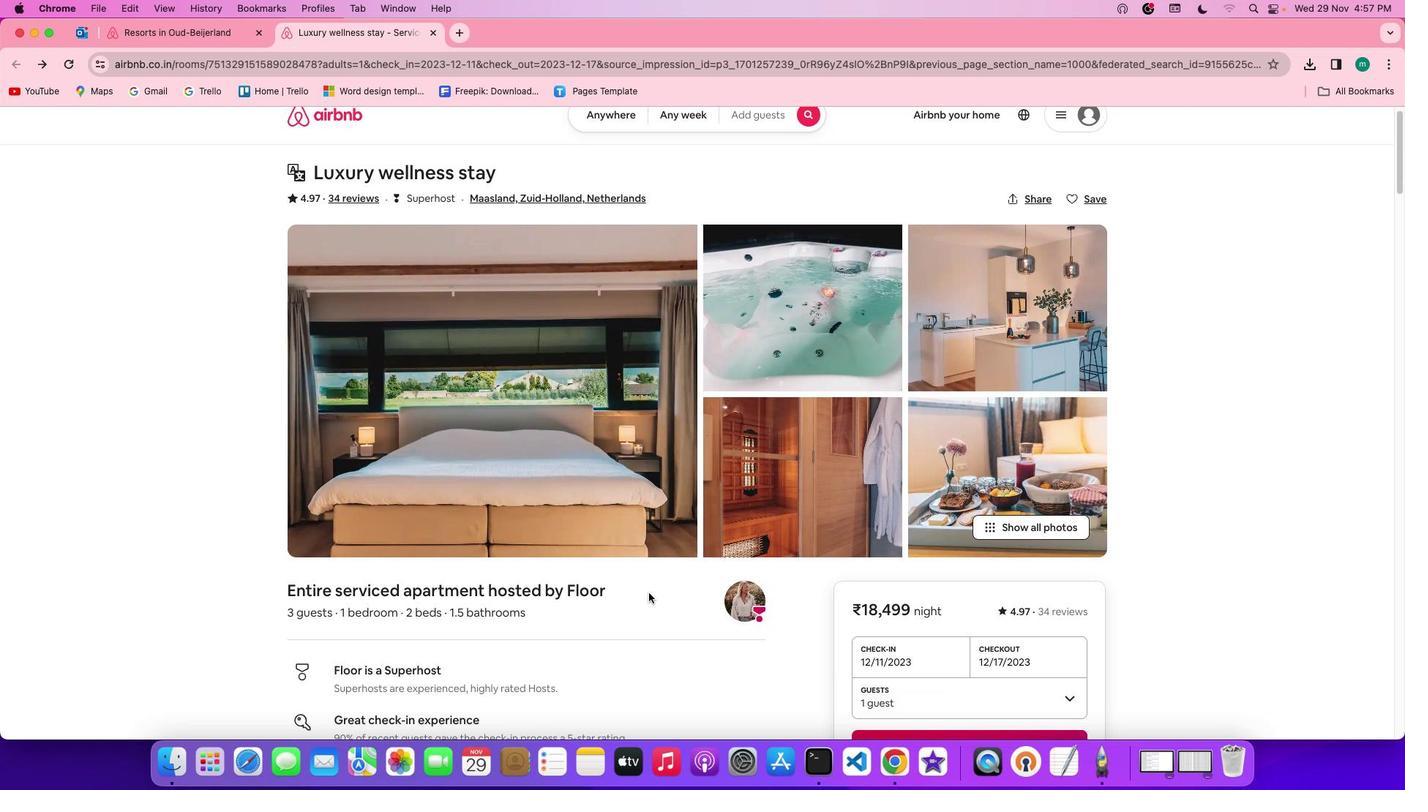 
Action: Mouse scrolled (617, 574) with delta (45, 115)
Screenshot: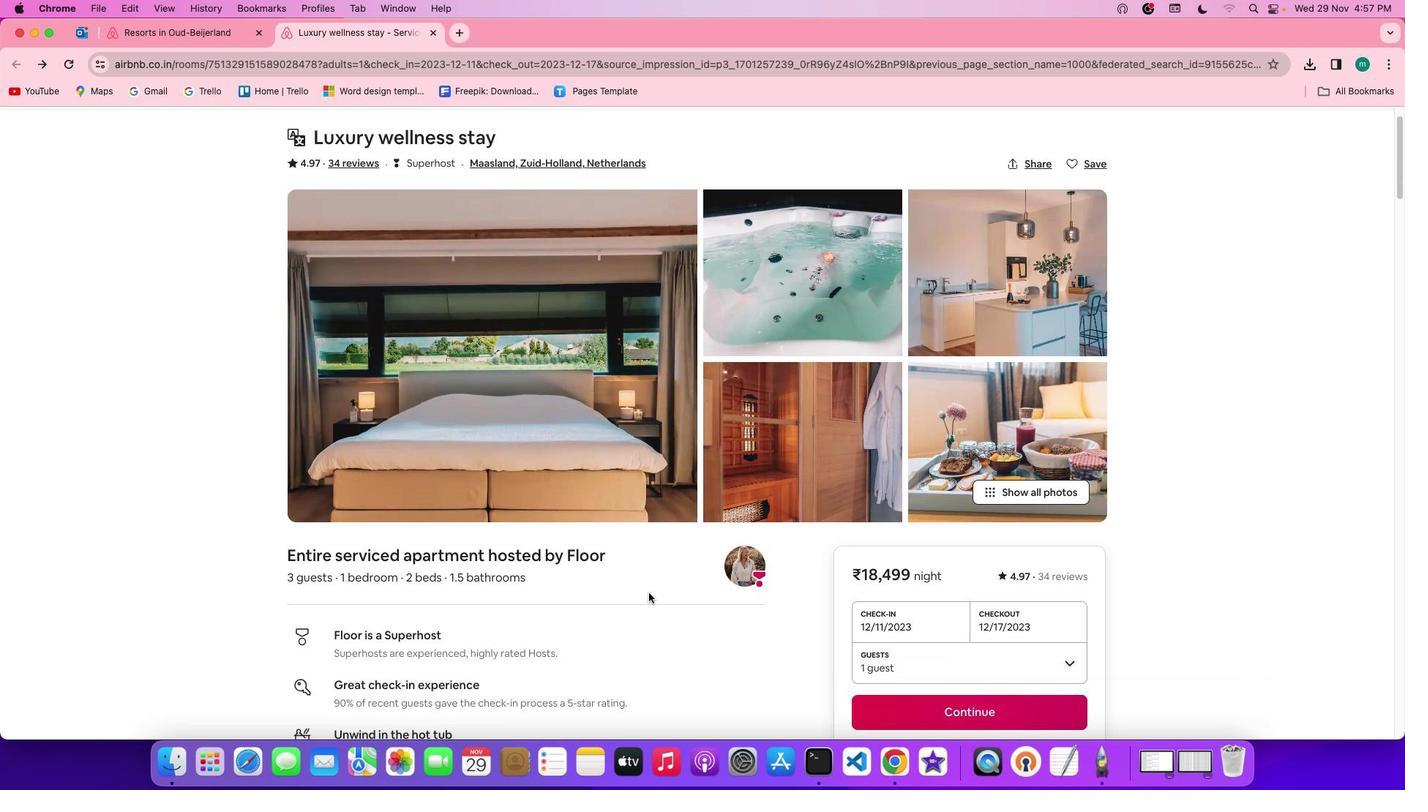 
Action: Mouse scrolled (617, 574) with delta (45, 114)
Screenshot: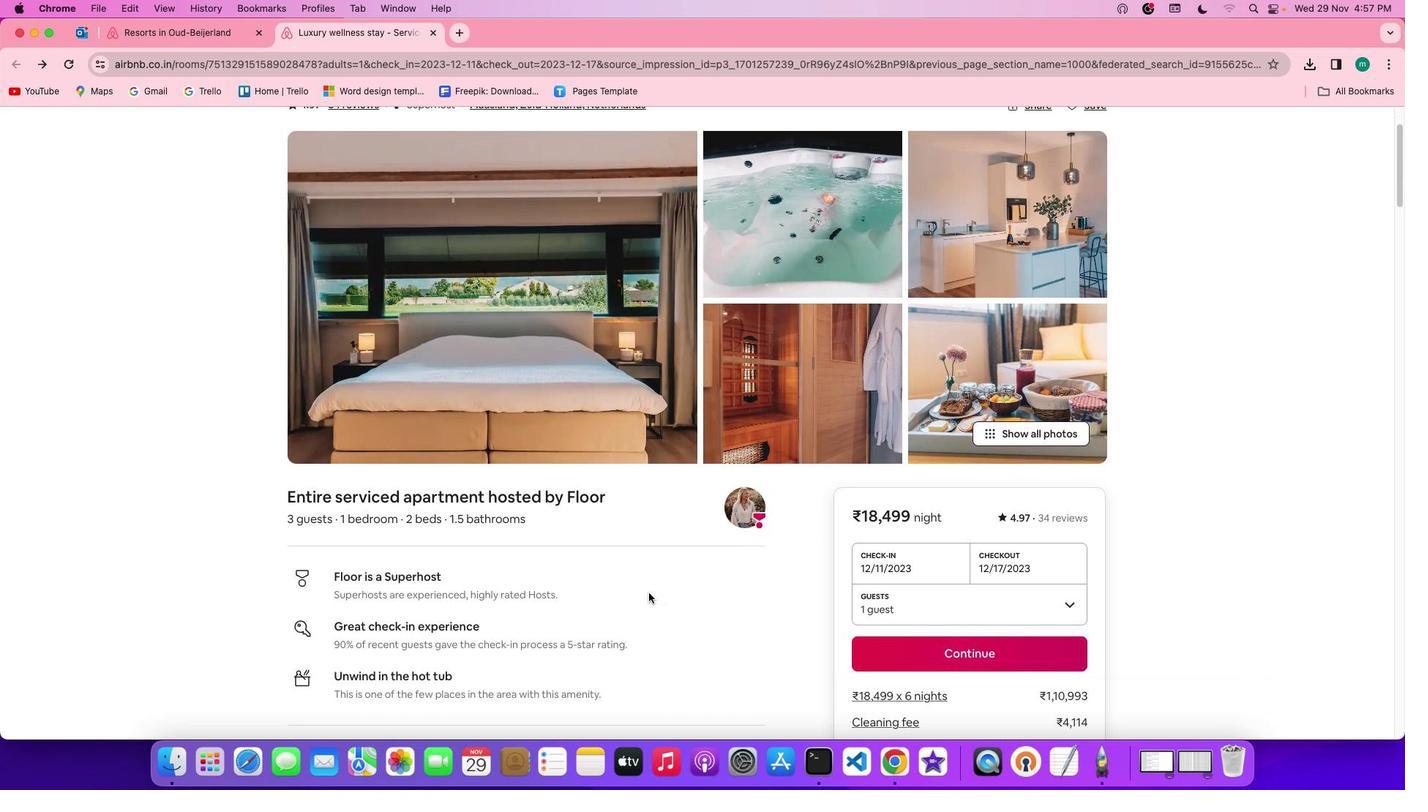 
Action: Mouse scrolled (617, 574) with delta (45, 114)
Screenshot: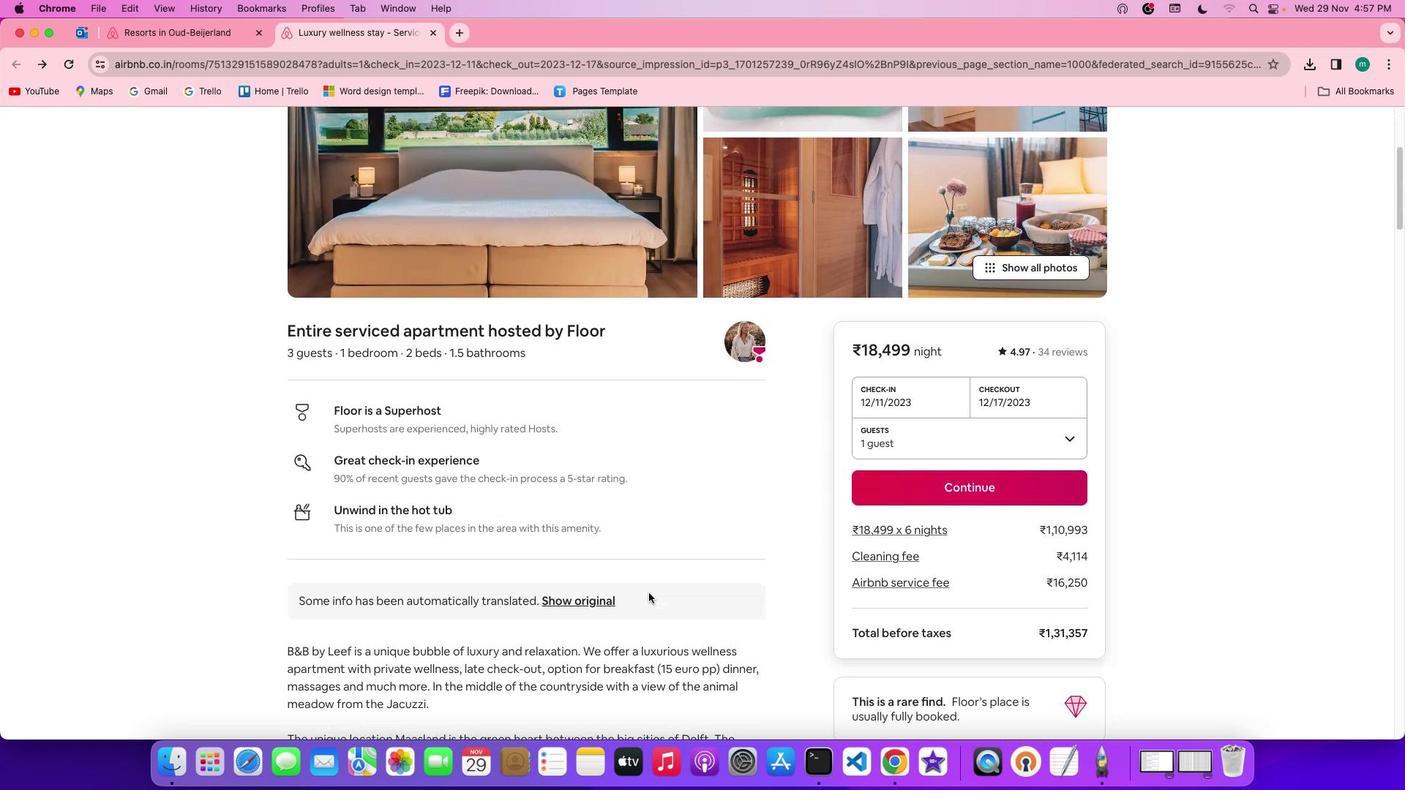 
Action: Mouse scrolled (617, 574) with delta (45, 116)
Screenshot: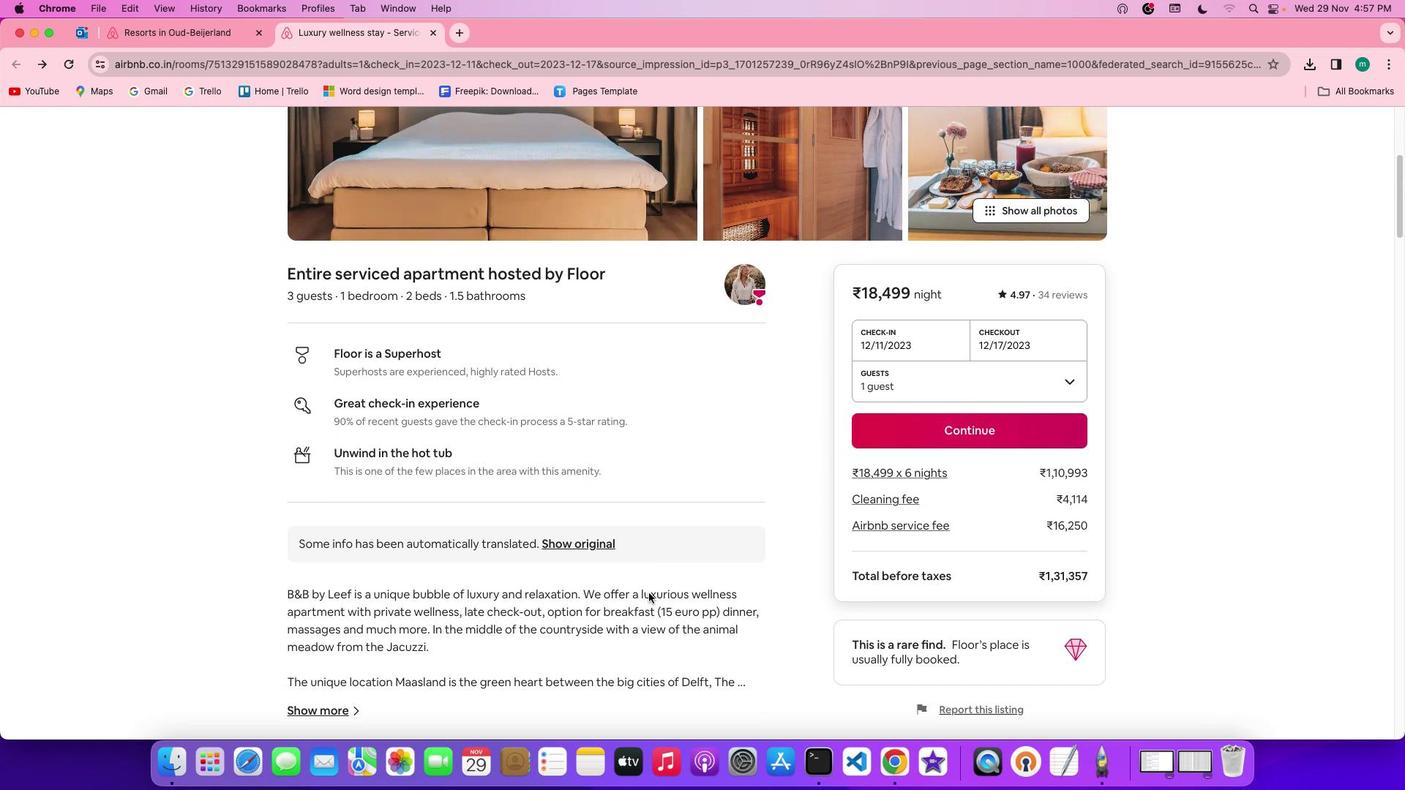 
Action: Mouse scrolled (617, 574) with delta (45, 116)
Screenshot: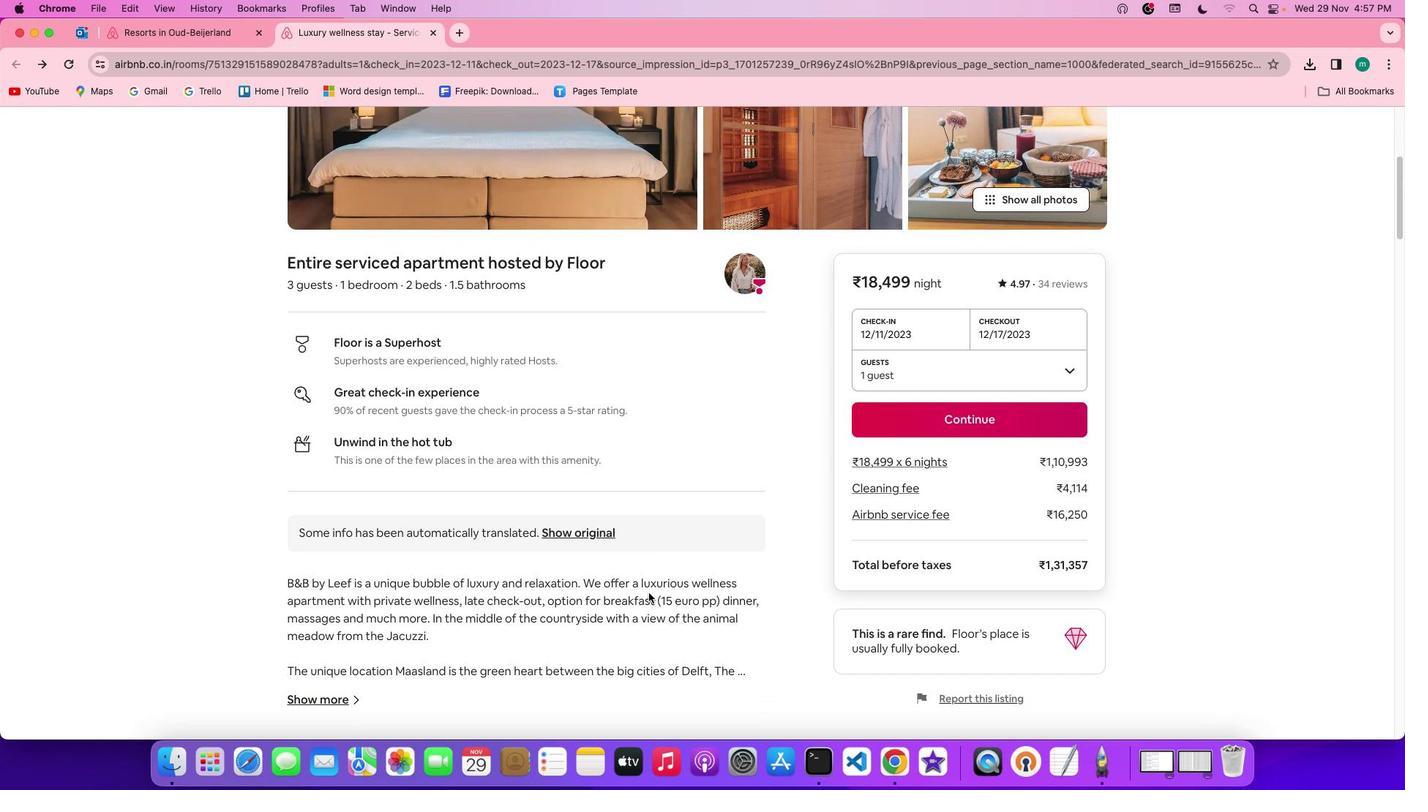 
Action: Mouse scrolled (617, 574) with delta (45, 115)
Screenshot: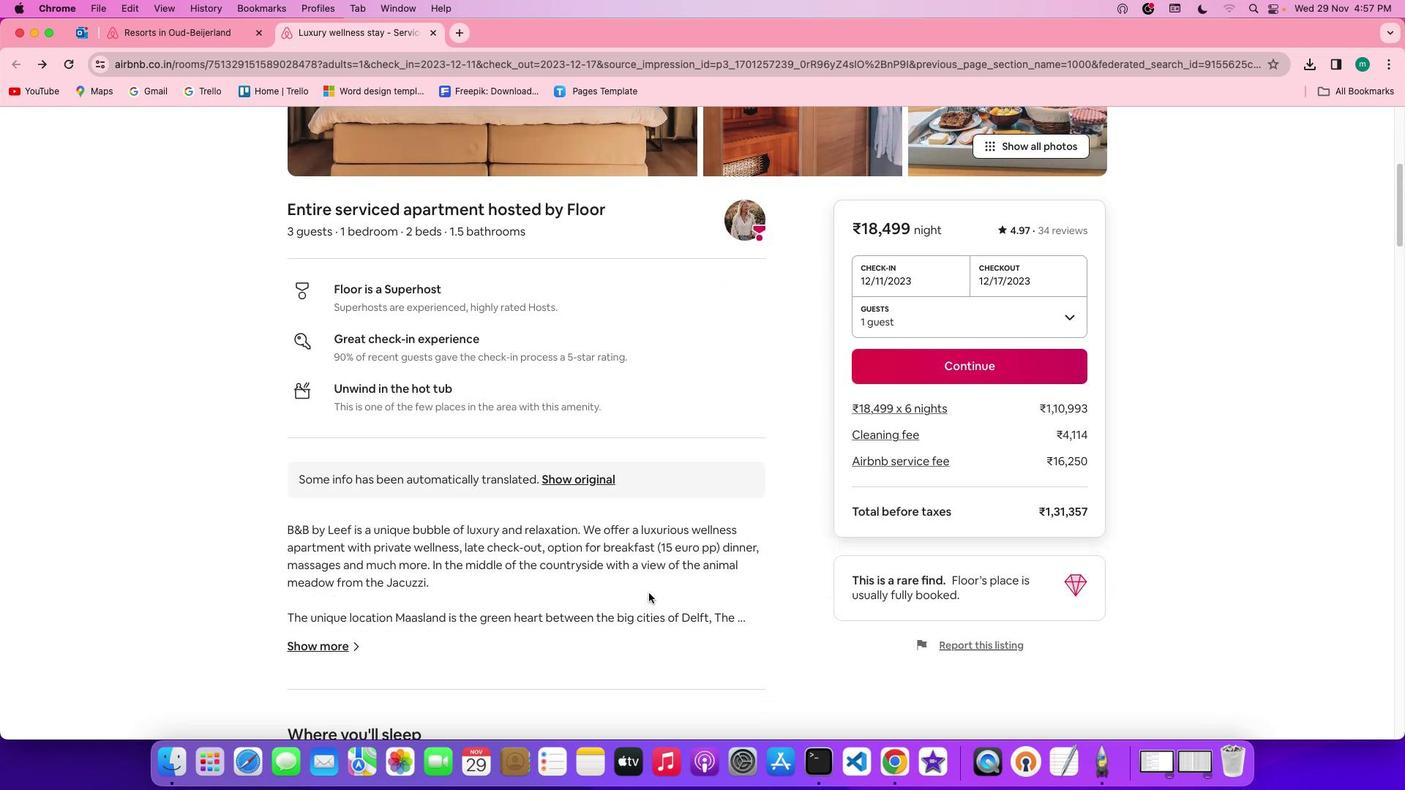 
Action: Mouse scrolled (617, 574) with delta (45, 114)
Screenshot: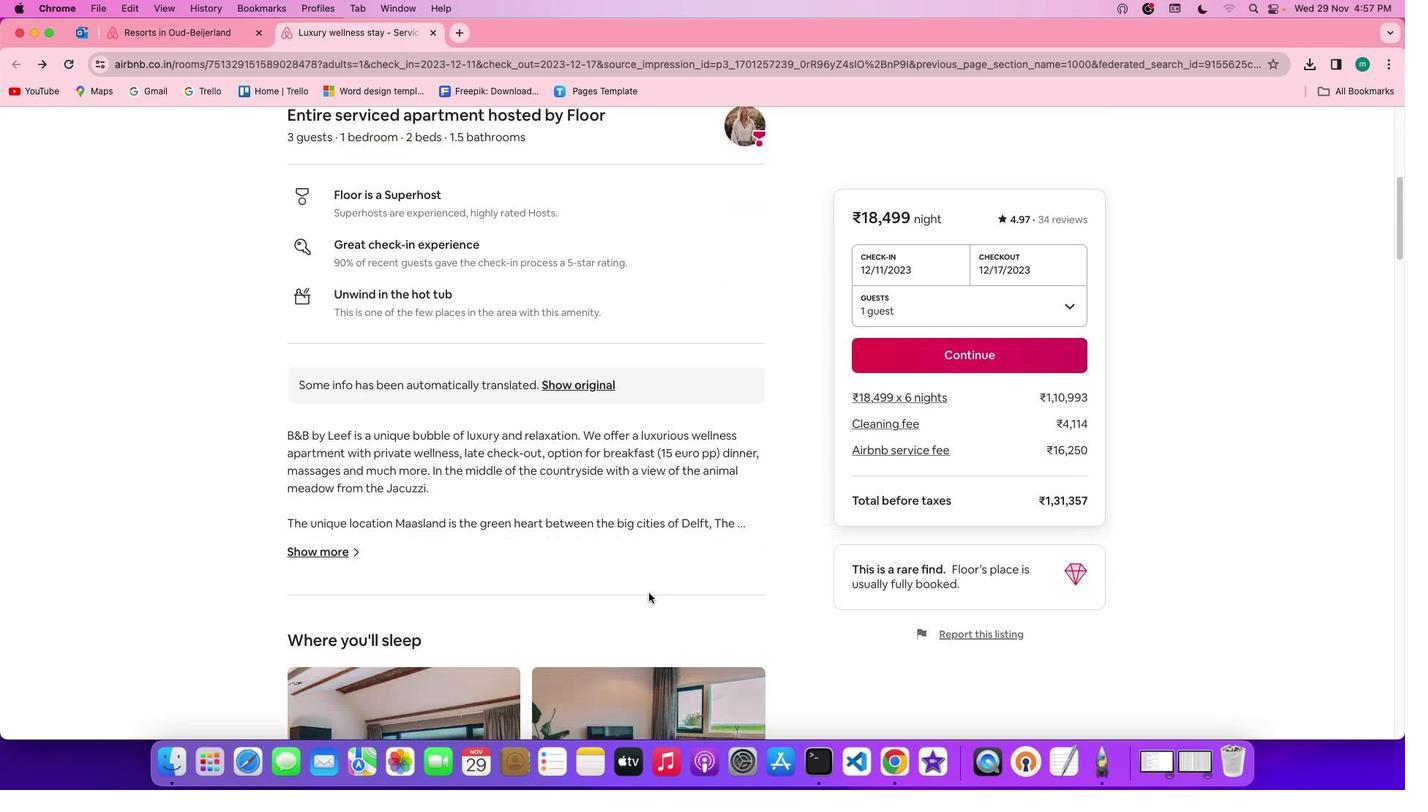
Action: Mouse scrolled (617, 574) with delta (45, 113)
Screenshot: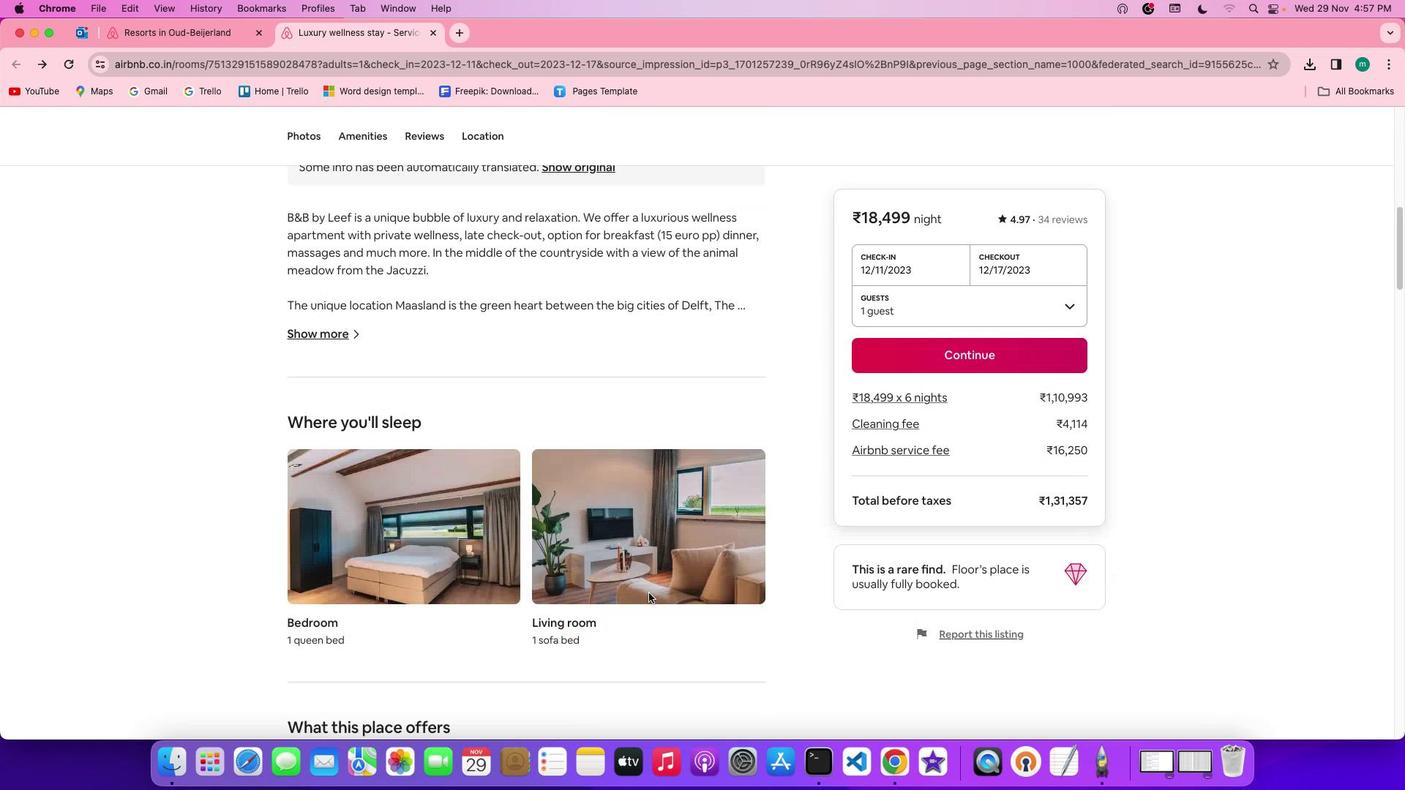 
Action: Mouse moved to (322, 355)
Screenshot: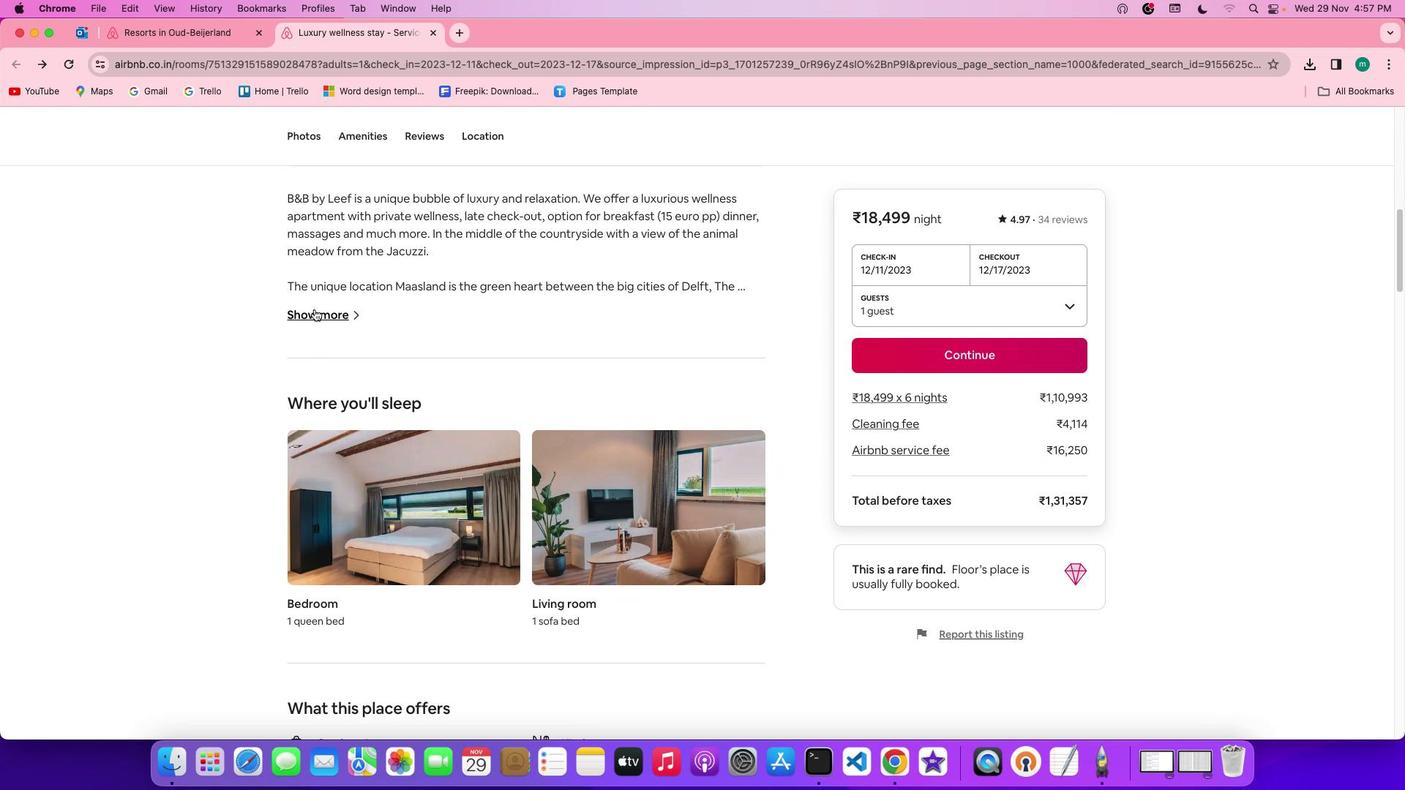 
Action: Mouse pressed left at (322, 355)
Screenshot: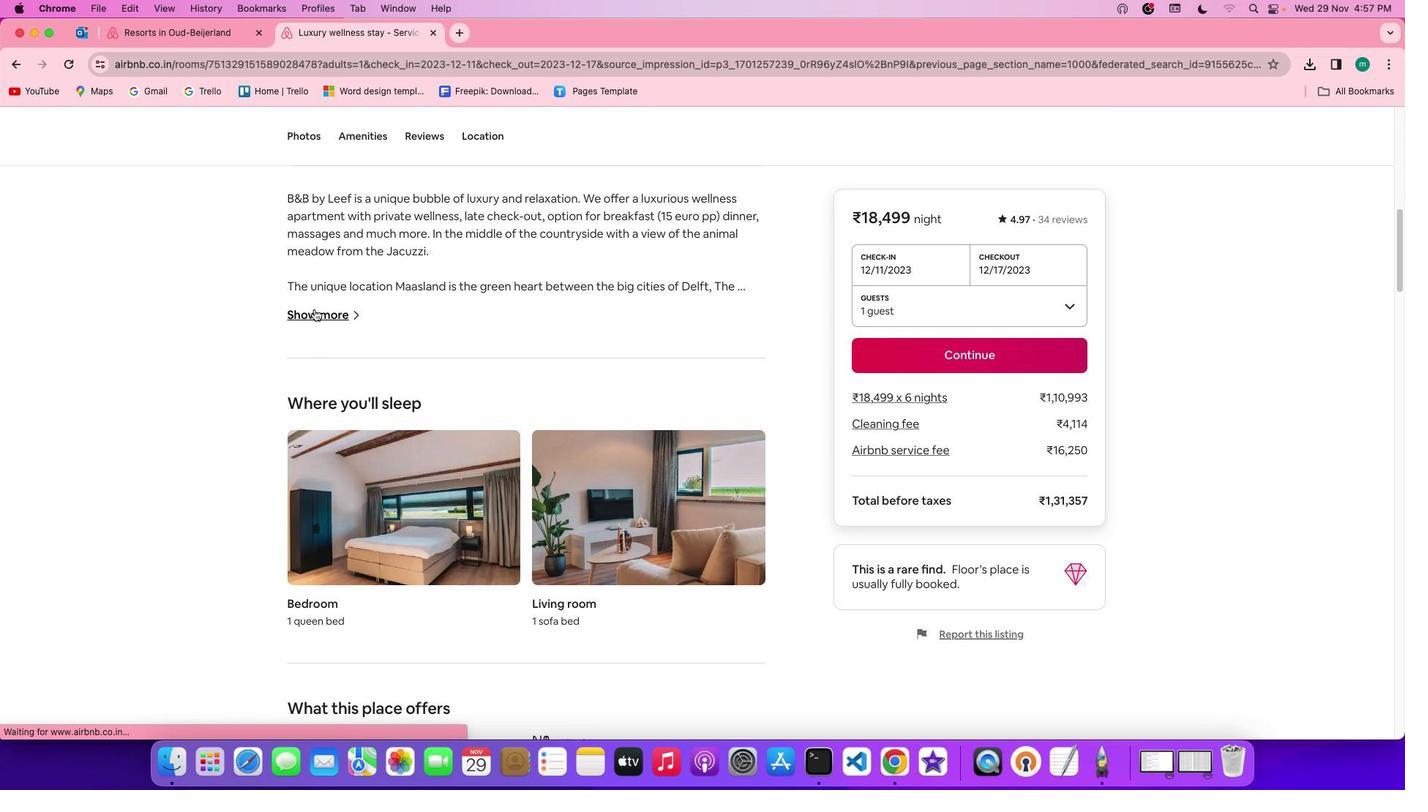 
Action: Mouse moved to (617, 488)
Screenshot: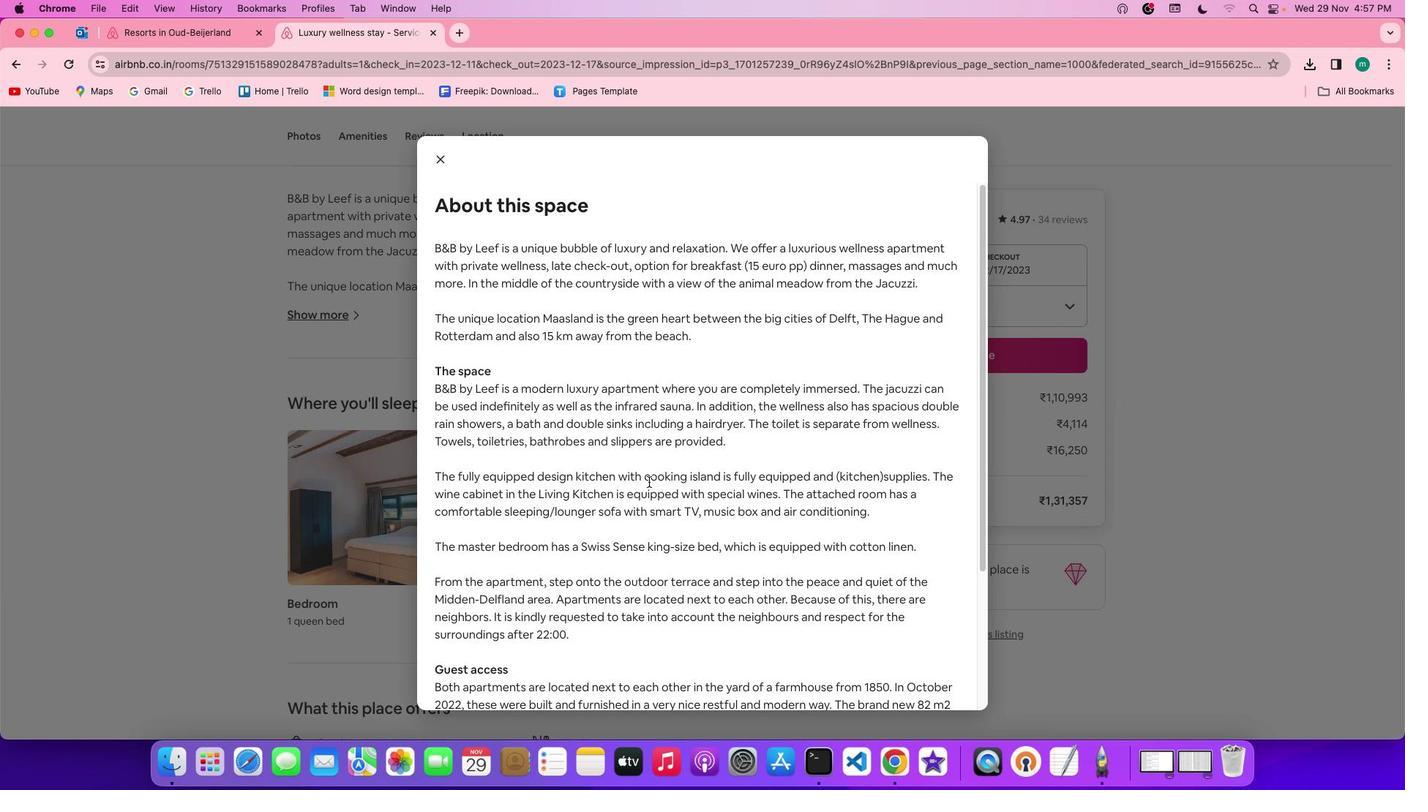 
Action: Mouse scrolled (617, 488) with delta (45, 116)
Screenshot: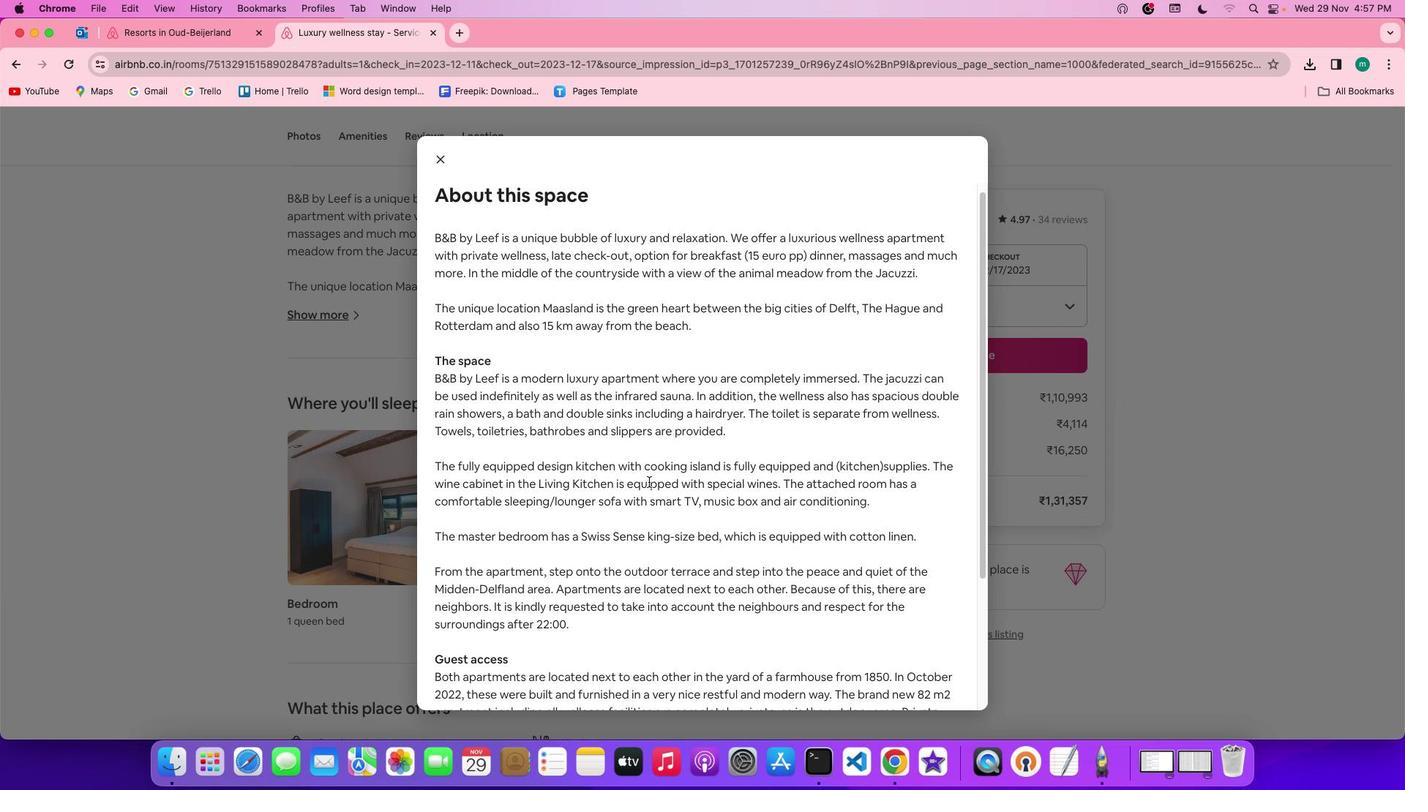 
Action: Mouse scrolled (617, 488) with delta (45, 116)
Screenshot: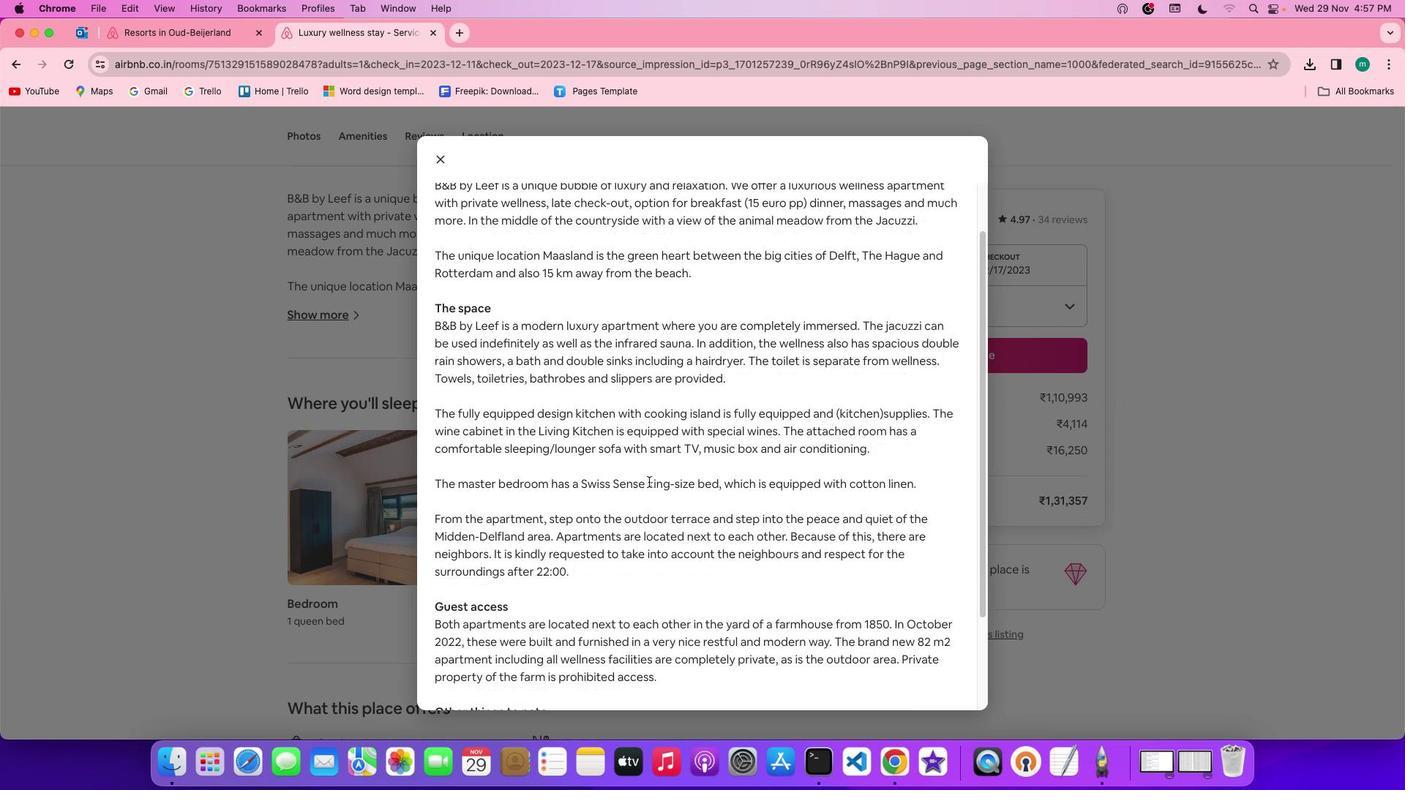 
Action: Mouse scrolled (617, 488) with delta (45, 114)
Screenshot: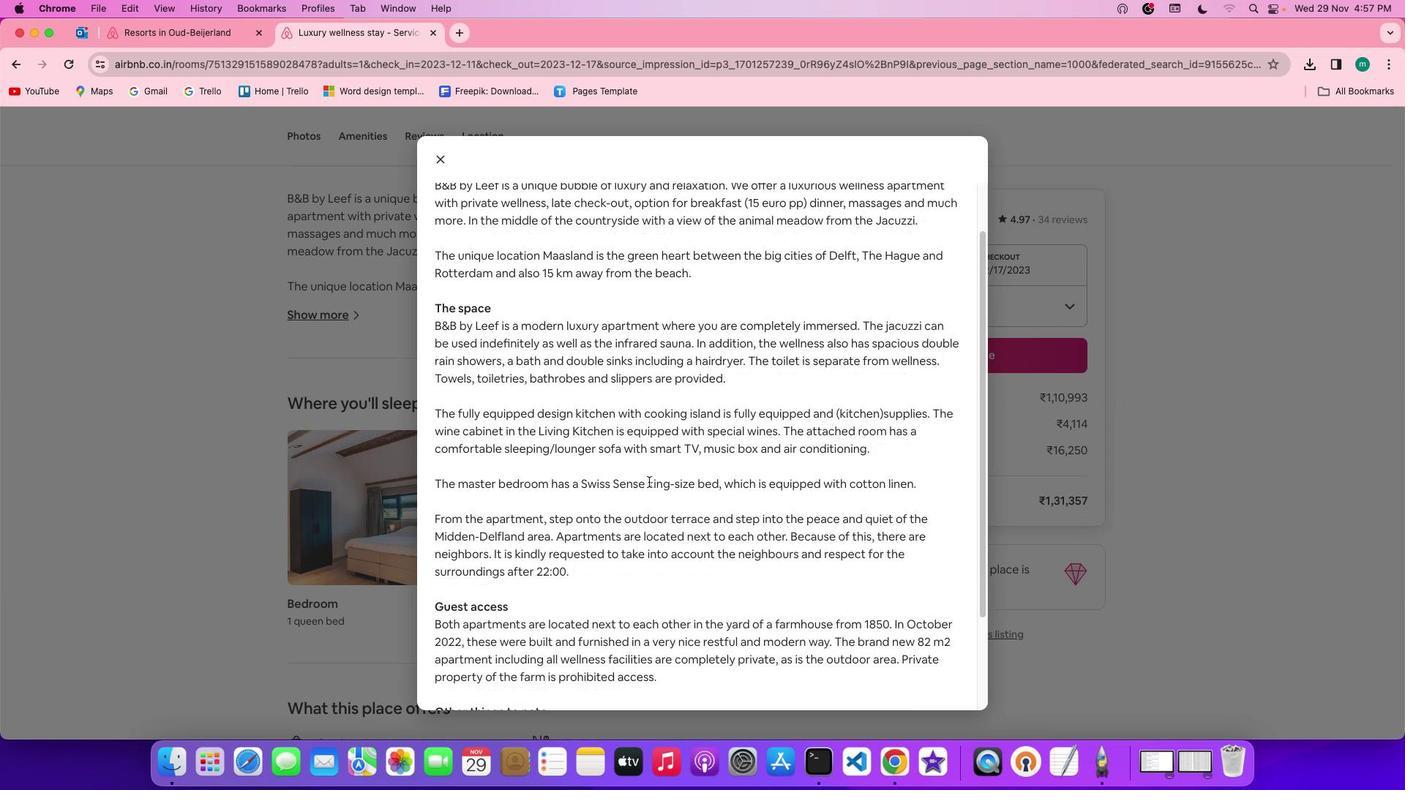 
Action: Mouse scrolled (617, 488) with delta (45, 114)
Screenshot: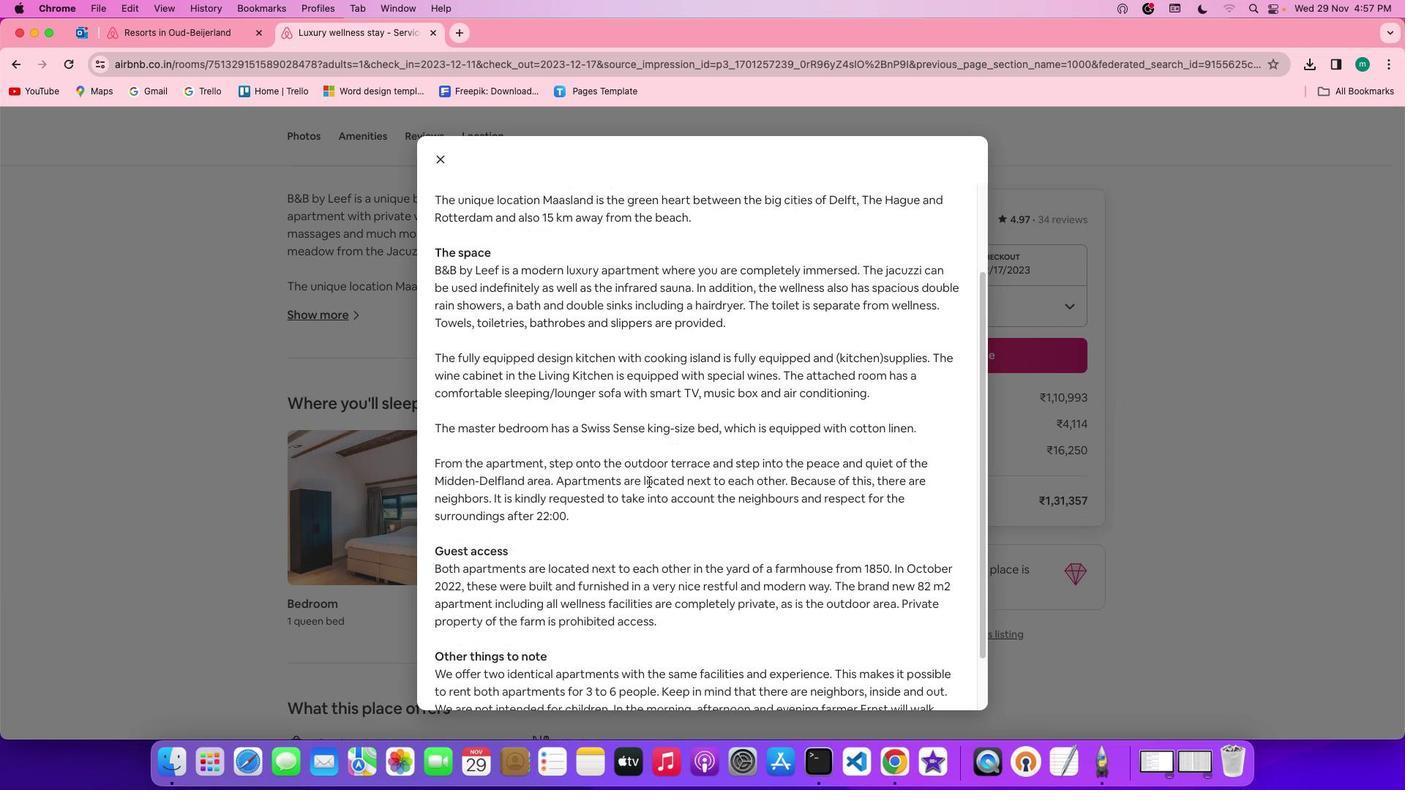 
Action: Mouse scrolled (617, 488) with delta (45, 113)
Screenshot: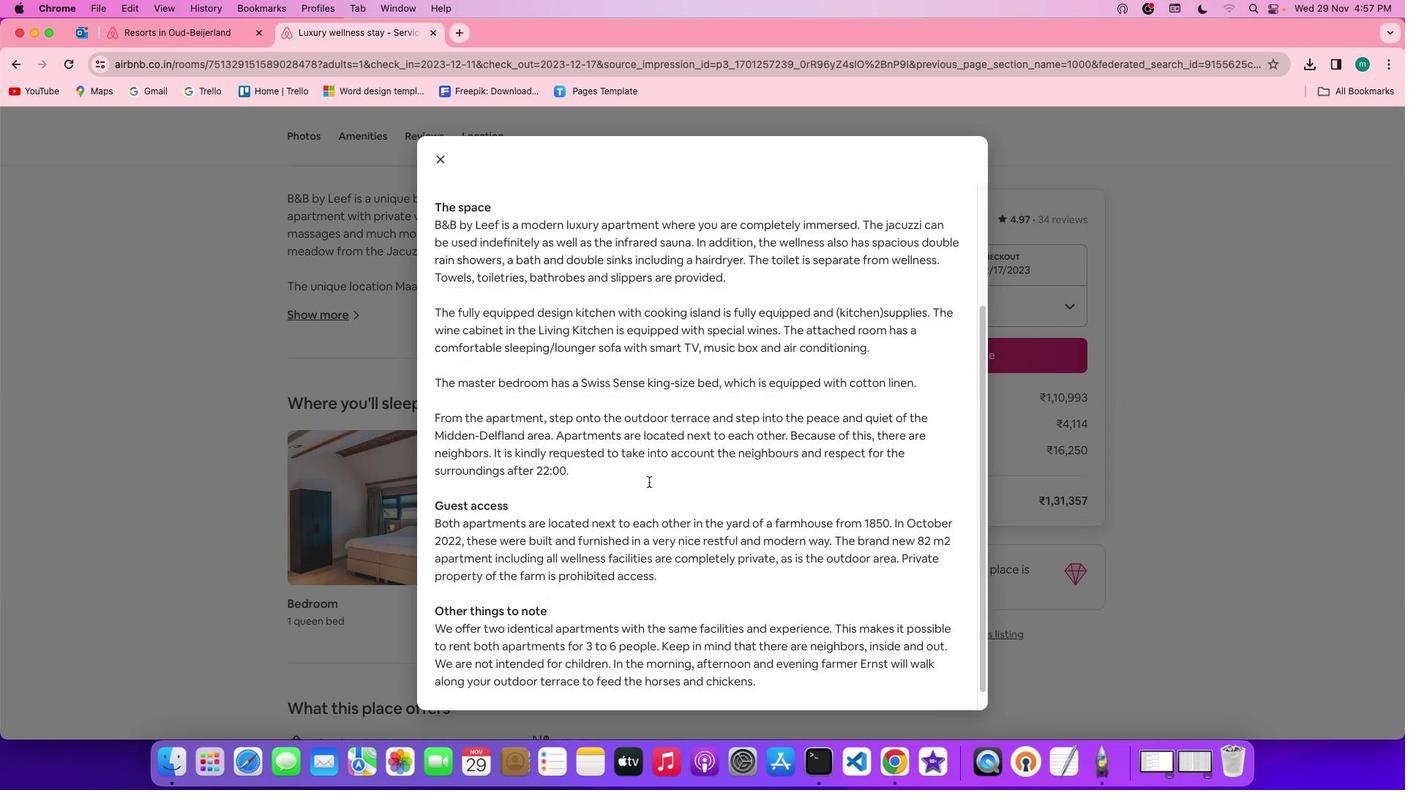 
Action: Mouse moved to (608, 483)
Screenshot: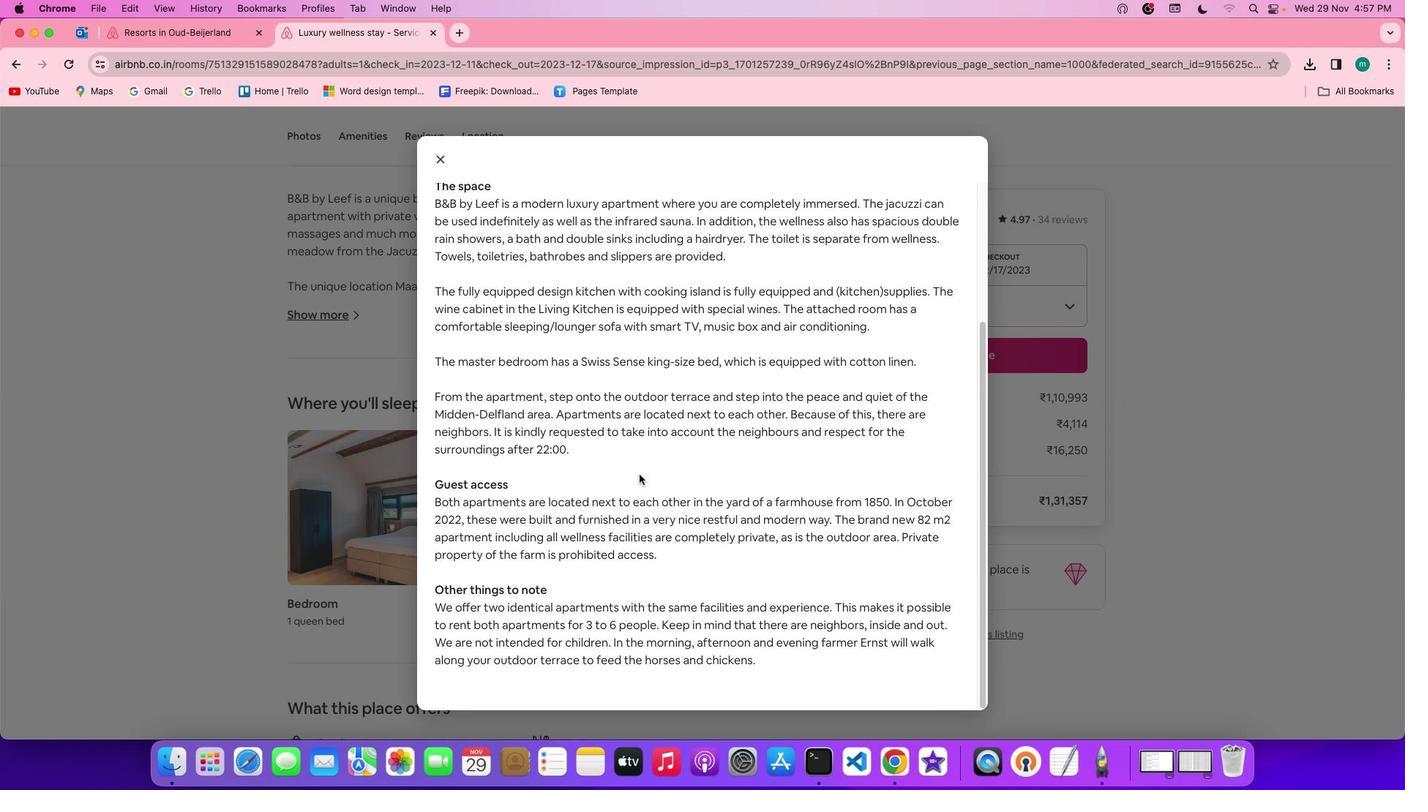 
Action: Mouse scrolled (608, 483) with delta (45, 116)
Screenshot: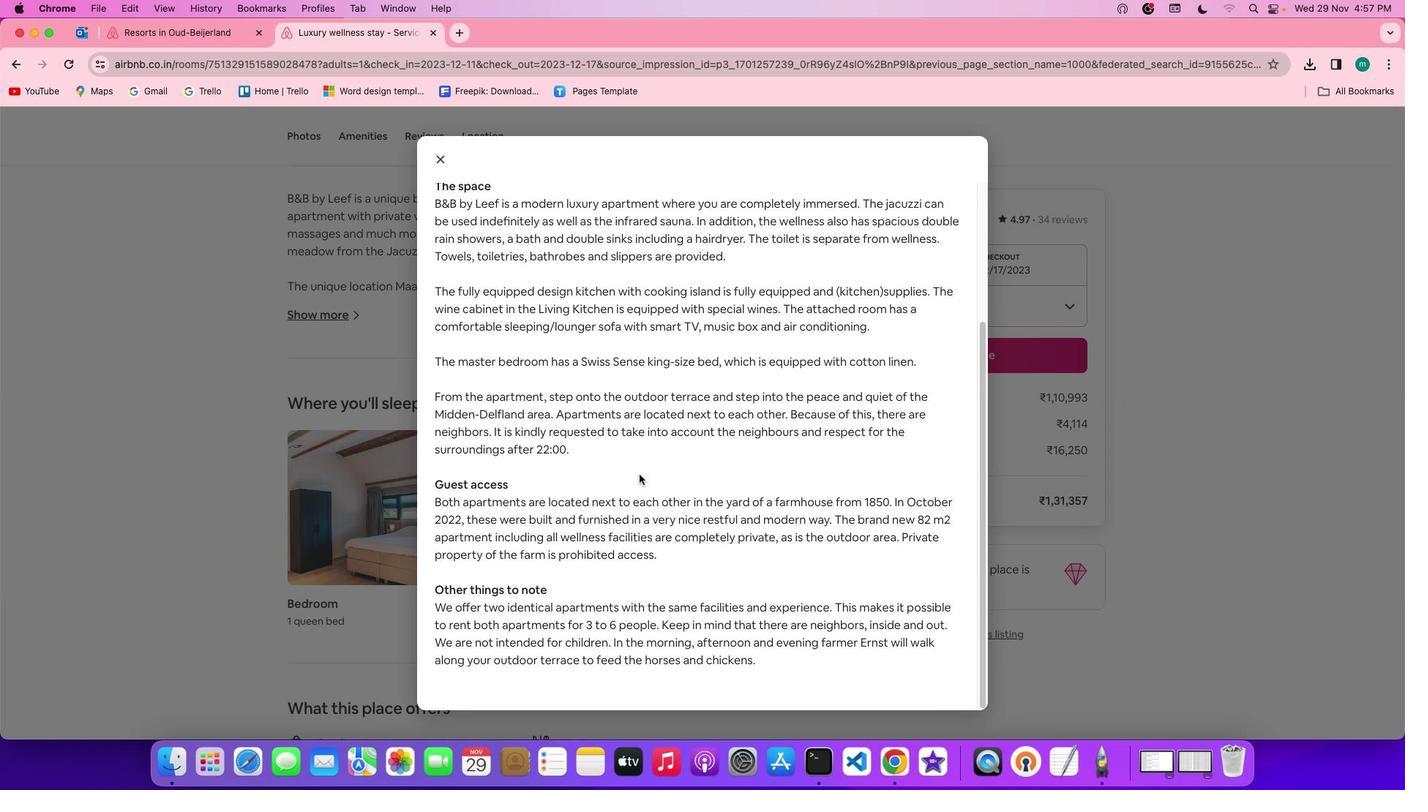 
Action: Mouse scrolled (608, 483) with delta (45, 116)
Screenshot: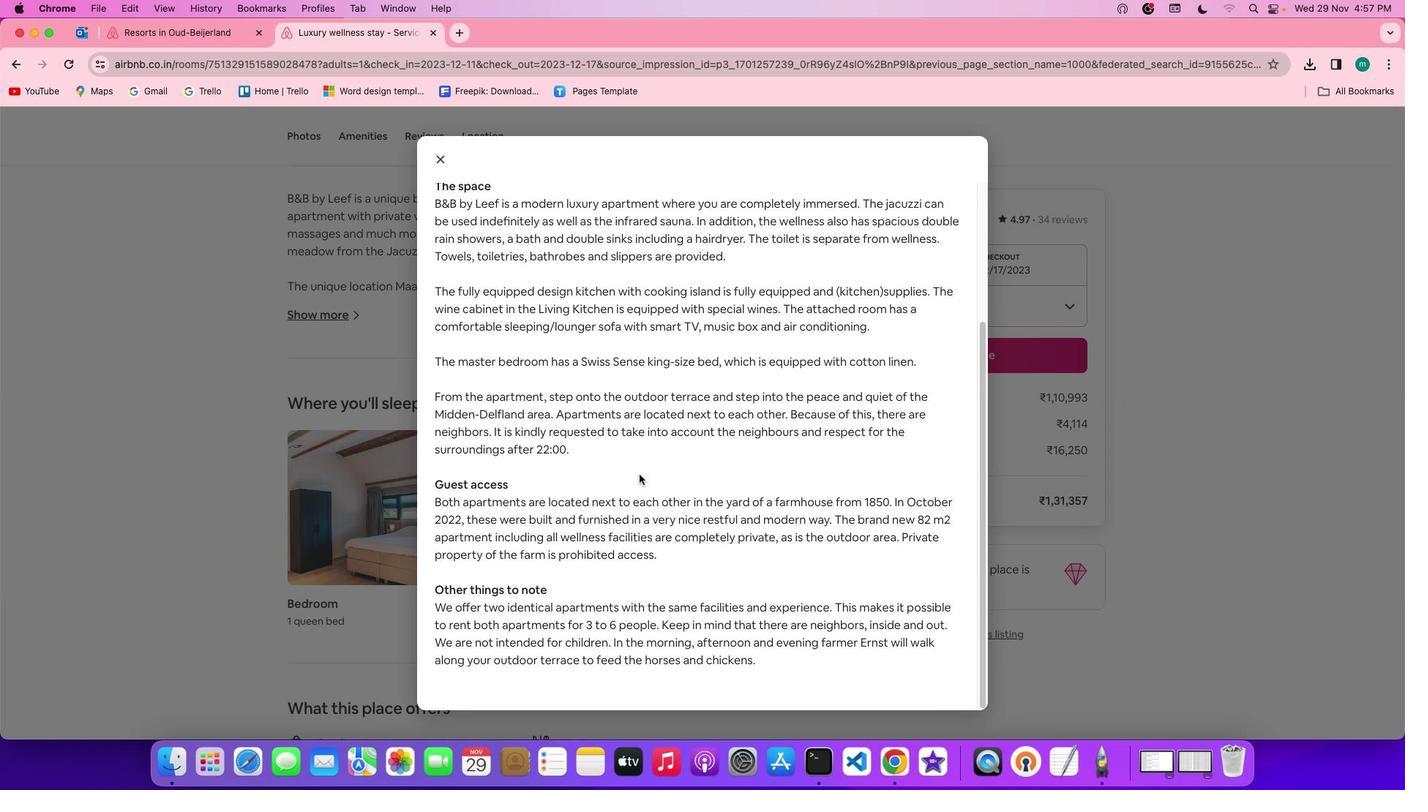 
Action: Mouse scrolled (608, 483) with delta (45, 114)
Screenshot: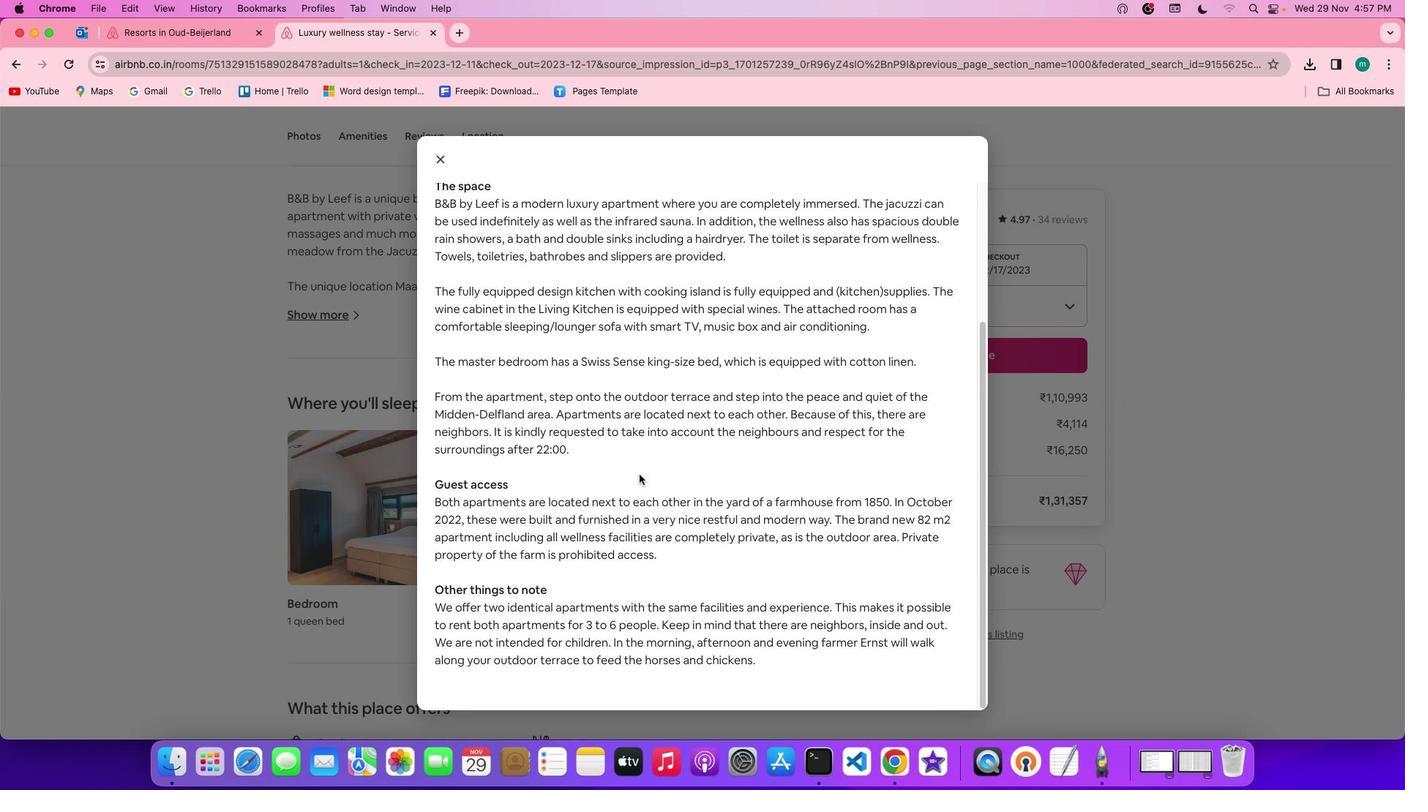
Action: Mouse scrolled (608, 483) with delta (45, 113)
Screenshot: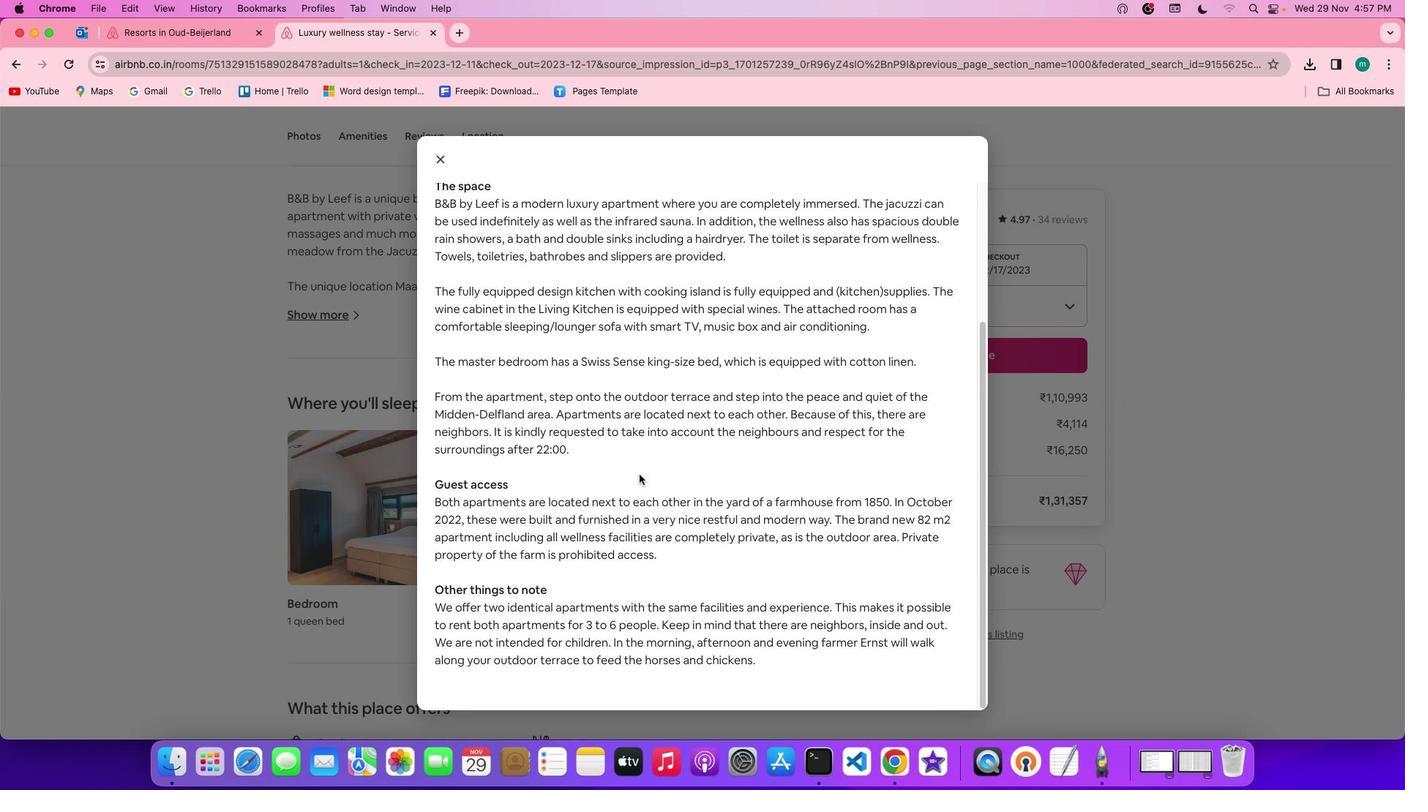 
Action: Mouse scrolled (608, 483) with delta (45, 114)
Screenshot: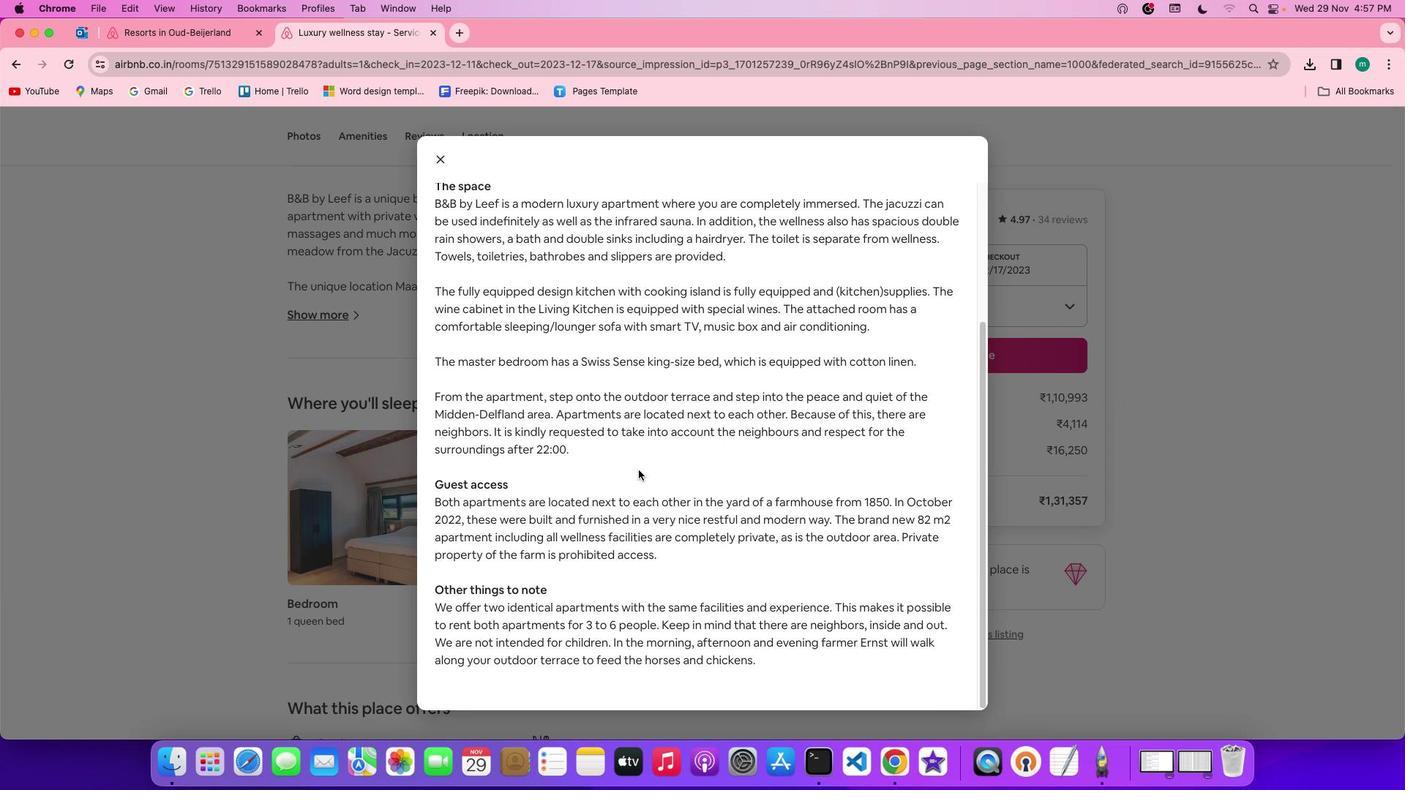 
Action: Mouse moved to (604, 472)
Screenshot: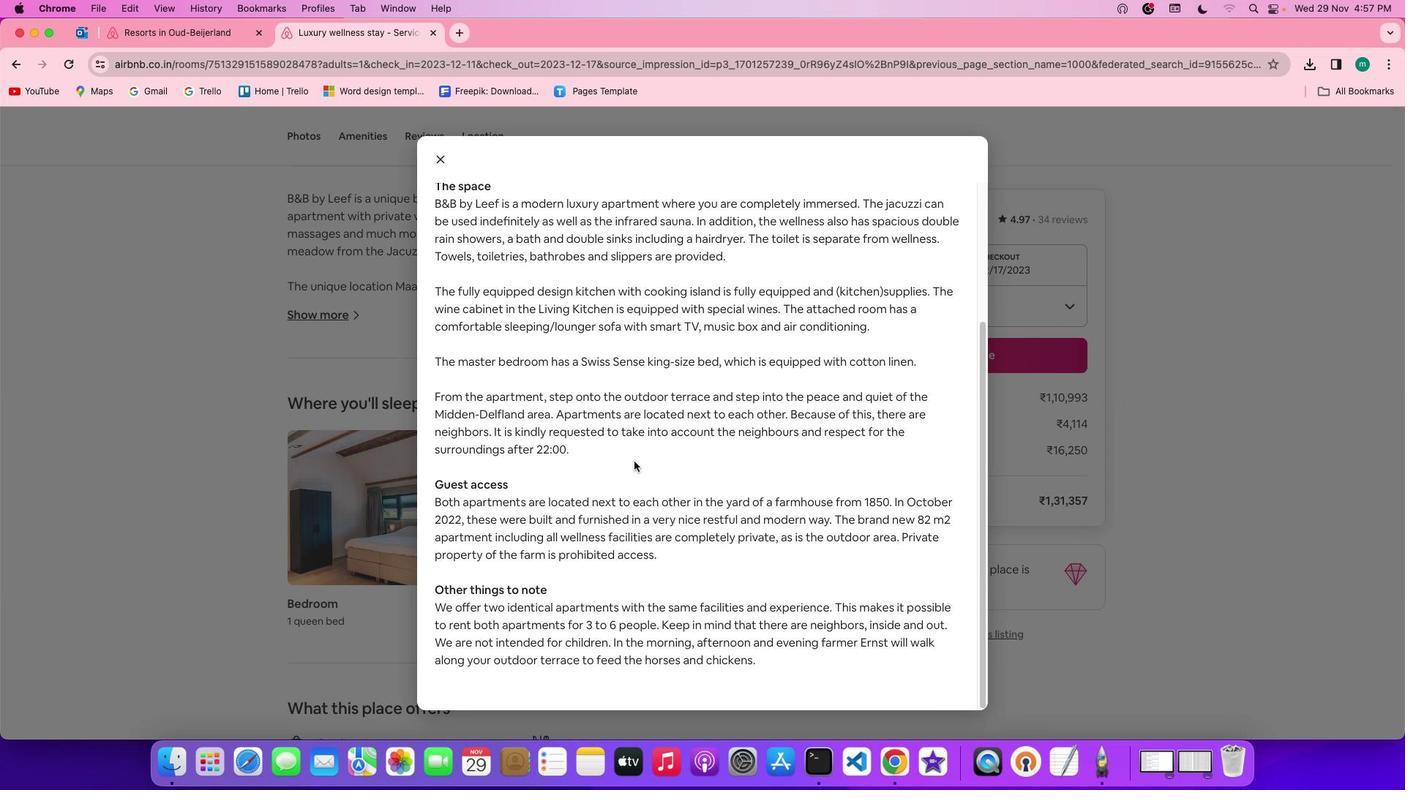 
Action: Mouse scrolled (604, 472) with delta (45, 116)
Screenshot: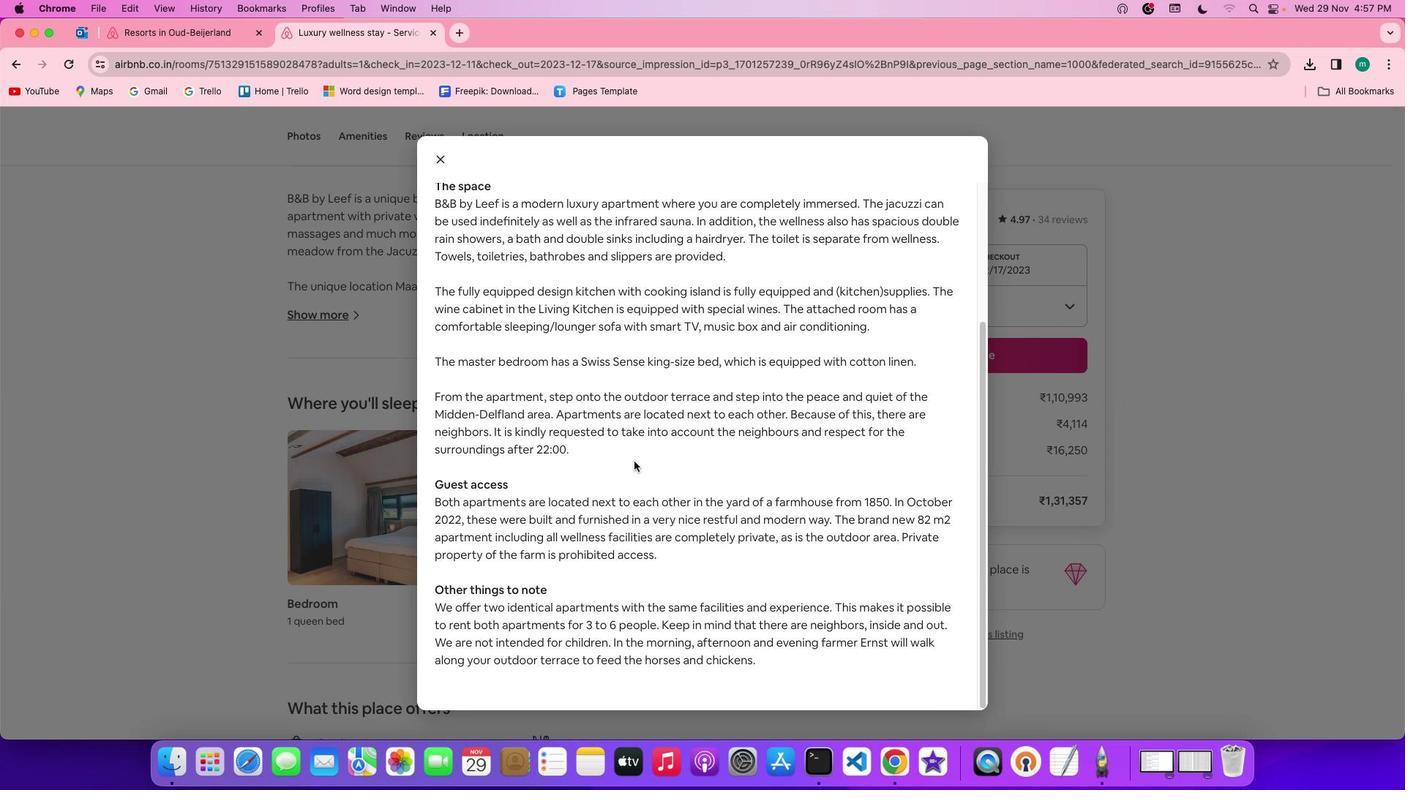 
Action: Mouse scrolled (604, 472) with delta (45, 116)
Screenshot: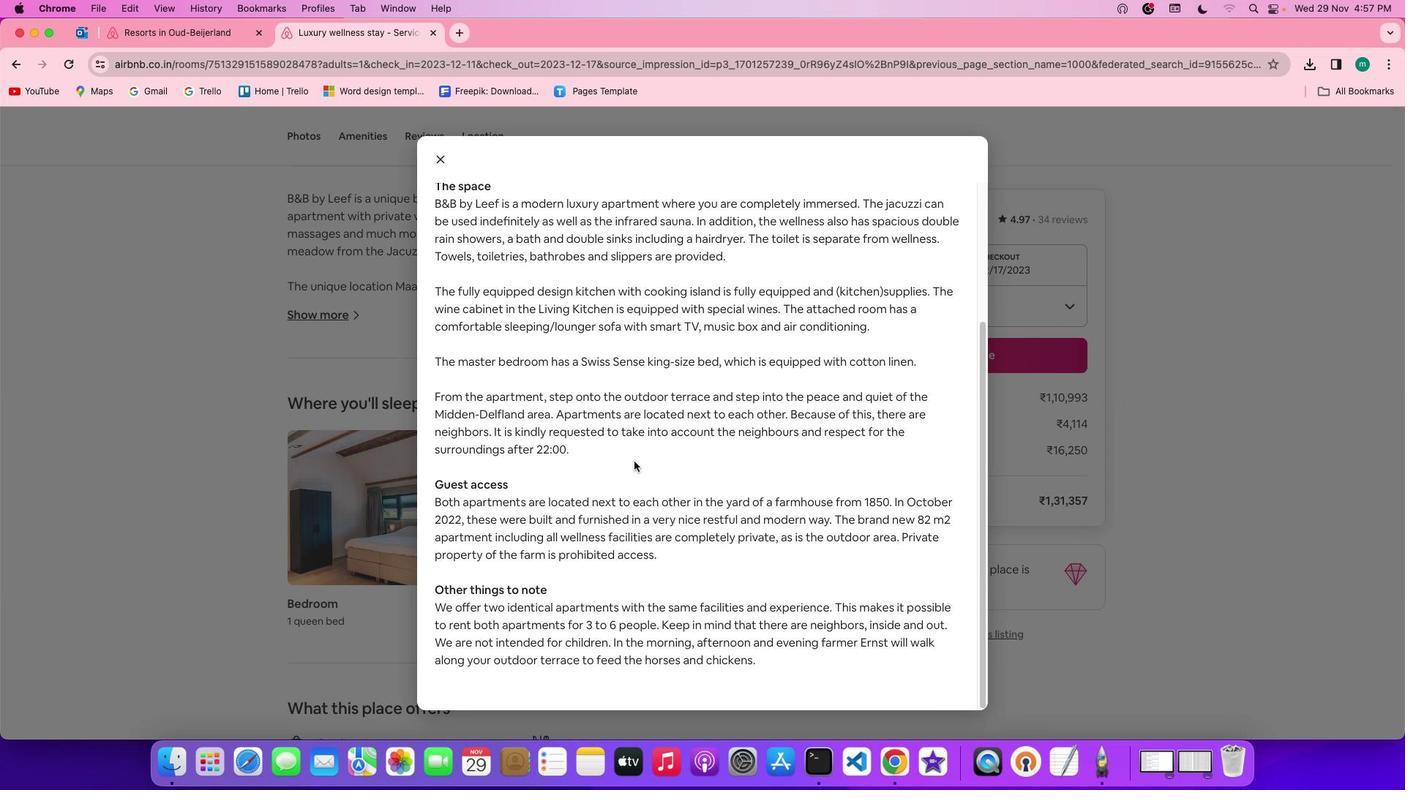 
Action: Mouse scrolled (604, 472) with delta (45, 115)
Screenshot: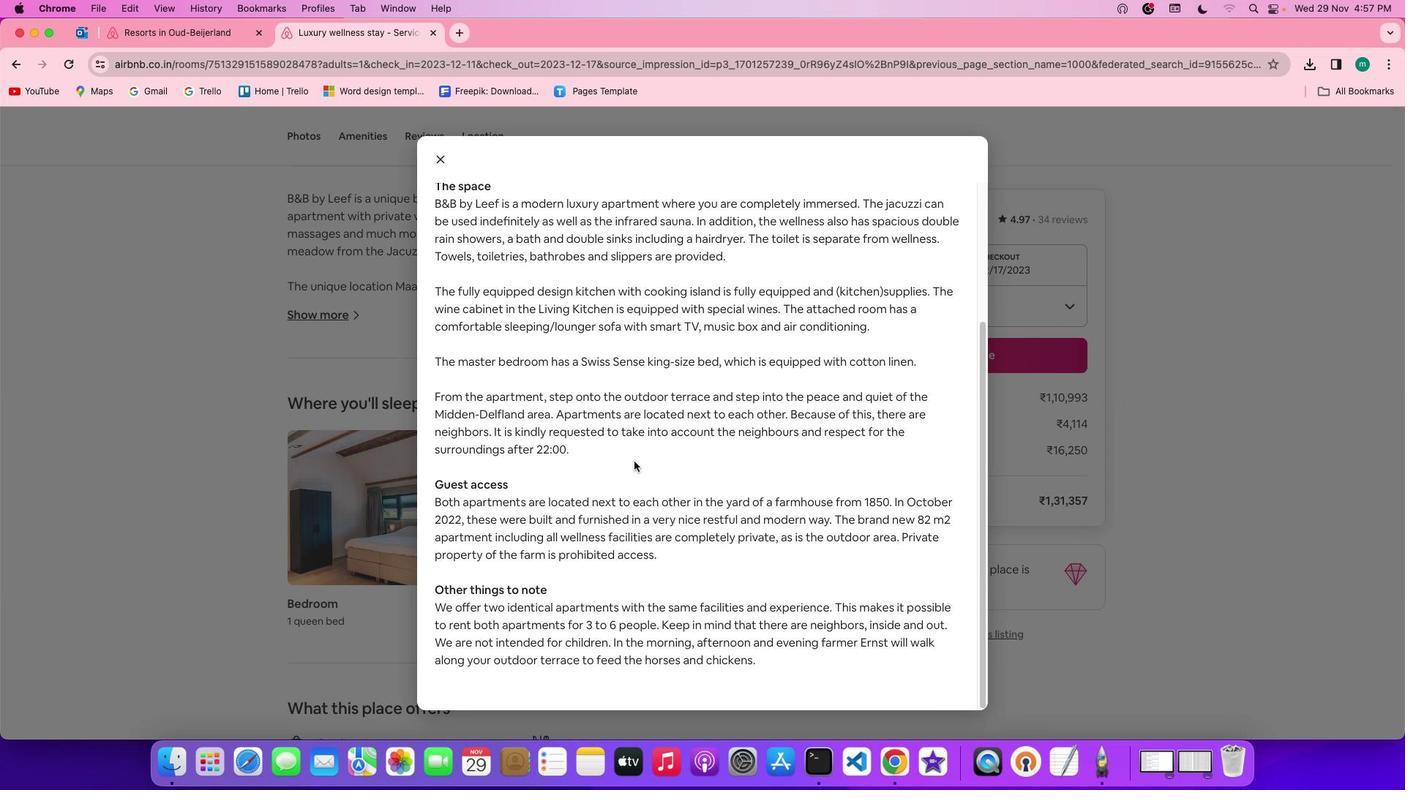 
Action: Mouse scrolled (604, 472) with delta (45, 114)
Screenshot: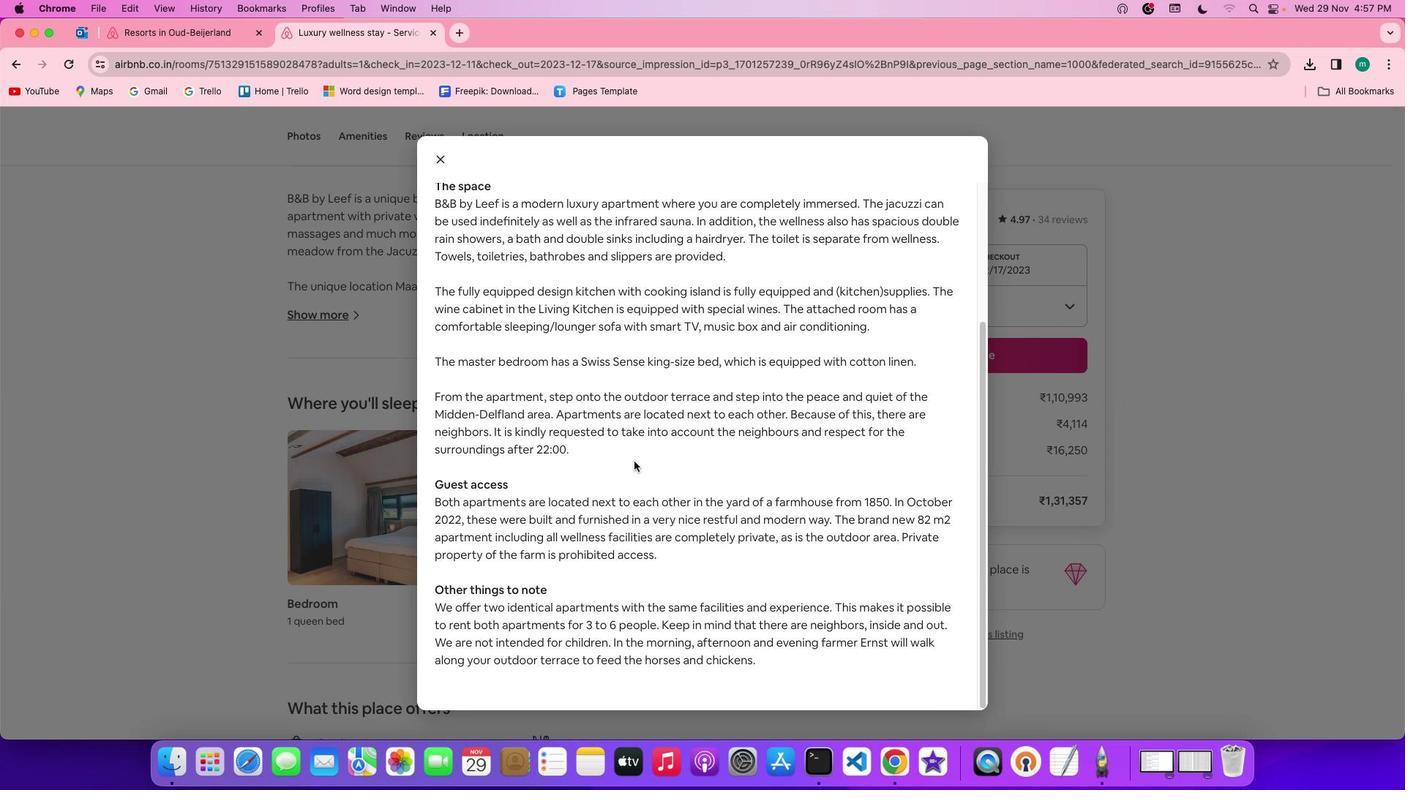 
Action: Mouse scrolled (604, 472) with delta (45, 114)
Screenshot: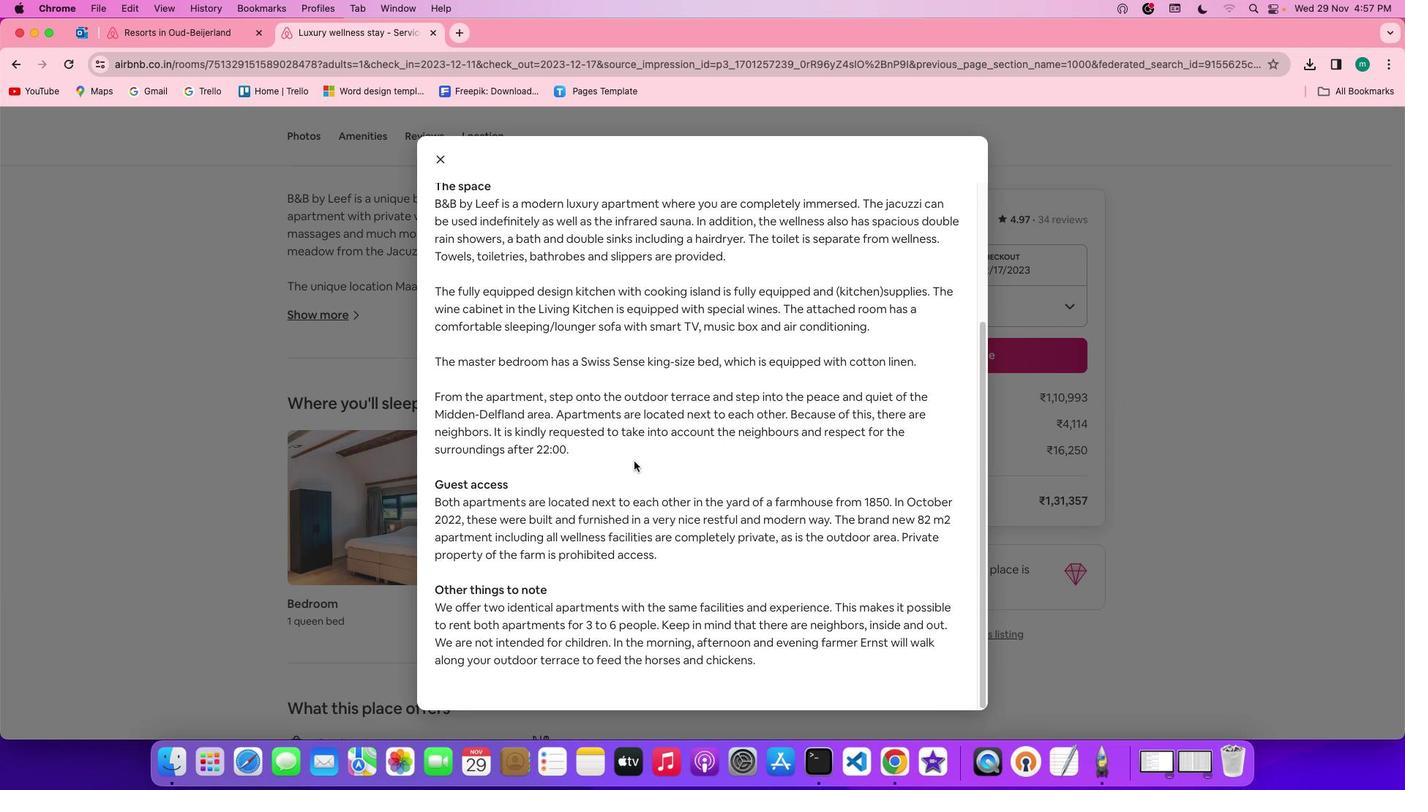 
Action: Mouse moved to (576, 467)
Screenshot: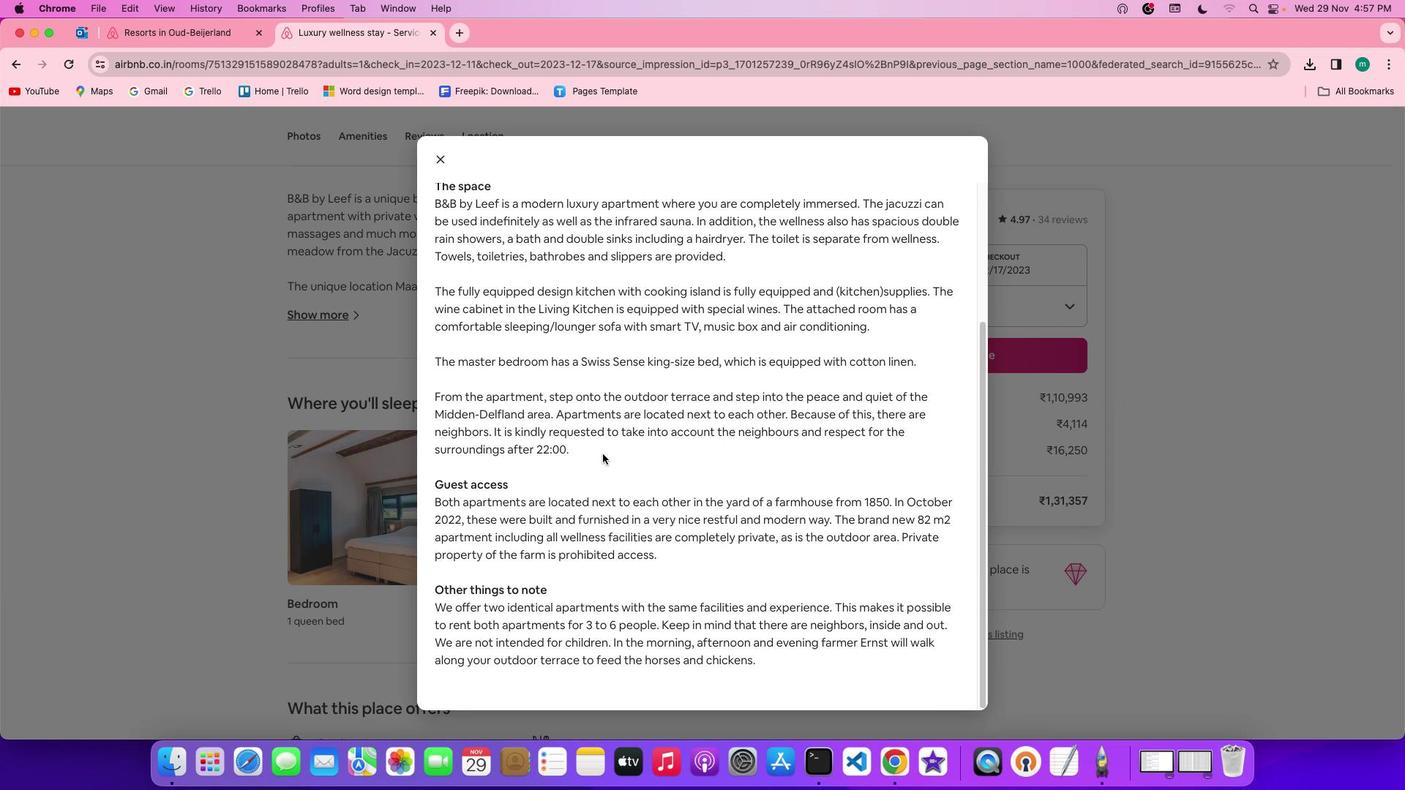 
Action: Mouse scrolled (576, 467) with delta (45, 116)
Screenshot: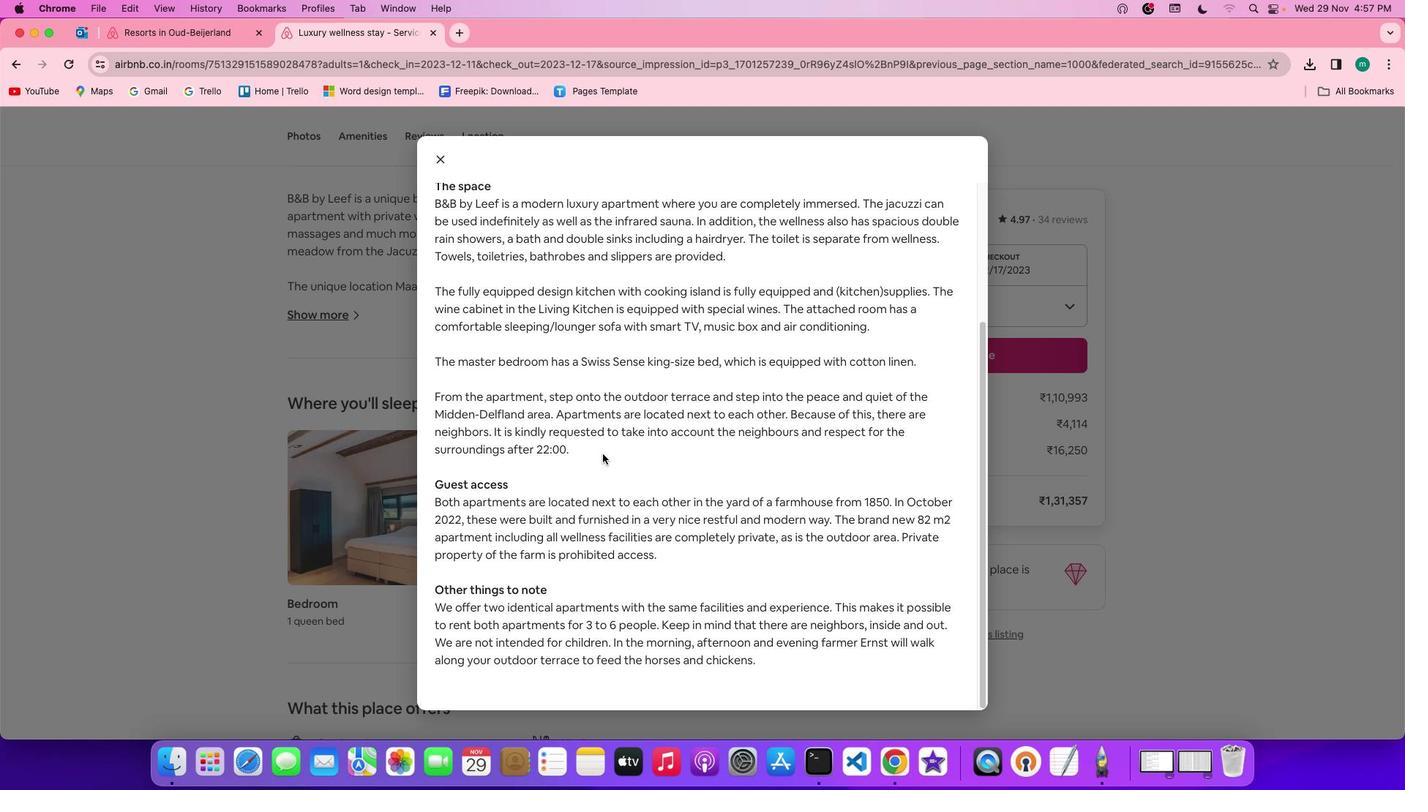 
Action: Mouse scrolled (576, 467) with delta (45, 116)
Screenshot: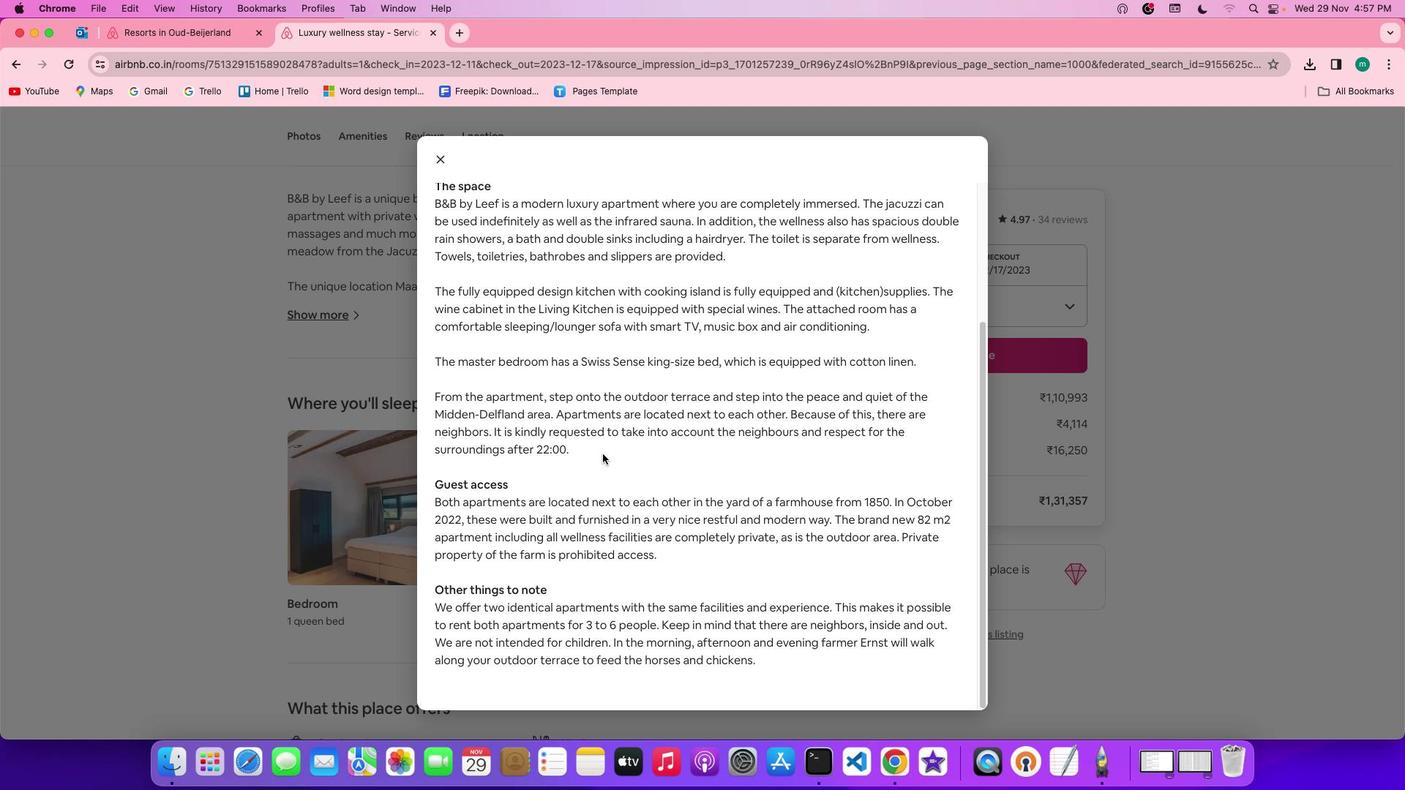 
Action: Mouse scrolled (576, 467) with delta (45, 114)
Screenshot: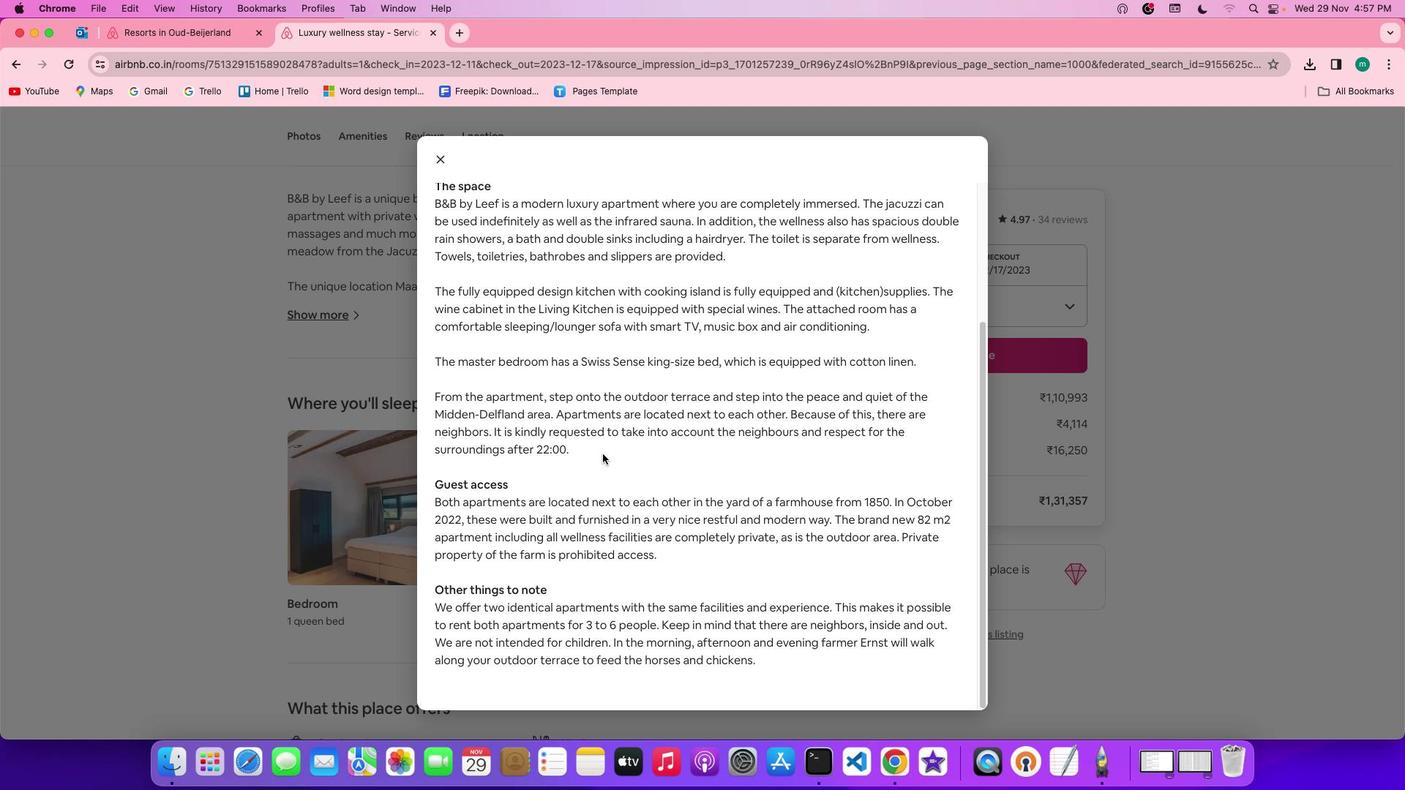 
Action: Mouse scrolled (576, 467) with delta (45, 113)
